 Task: Select Smart Home Devices from Echo & Alexa. Add to cart Amazon Smart Smoke Detector (Smart Smoke Alarm with Alexa)-2-. Place order for _x000D_
29730 SW Lancelot Ln_x000D_
Wilsonville, Oregon(OR), 97070, Cell Number (503) 682-3913
Action: Mouse moved to (242, 107)
Screenshot: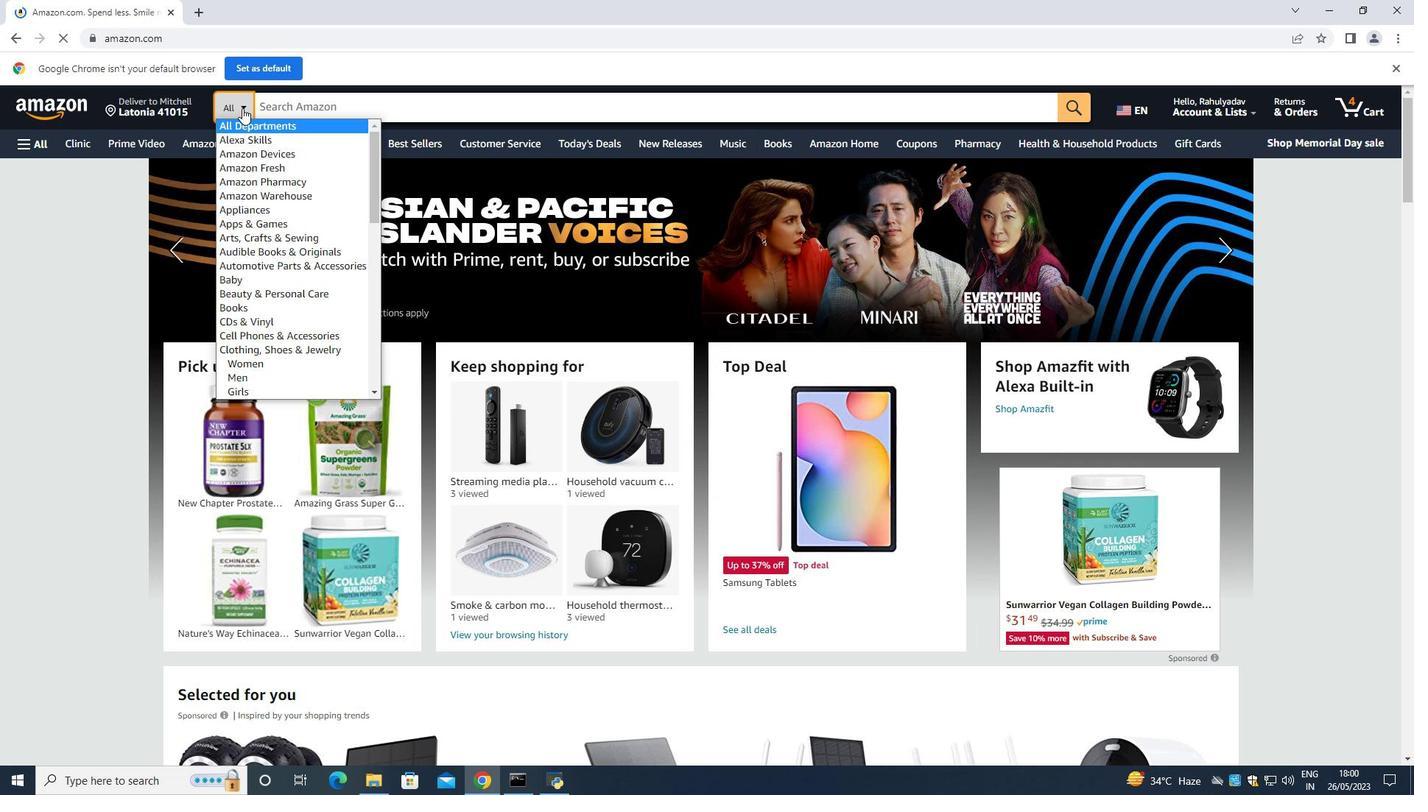 
Action: Mouse pressed left at (242, 107)
Screenshot: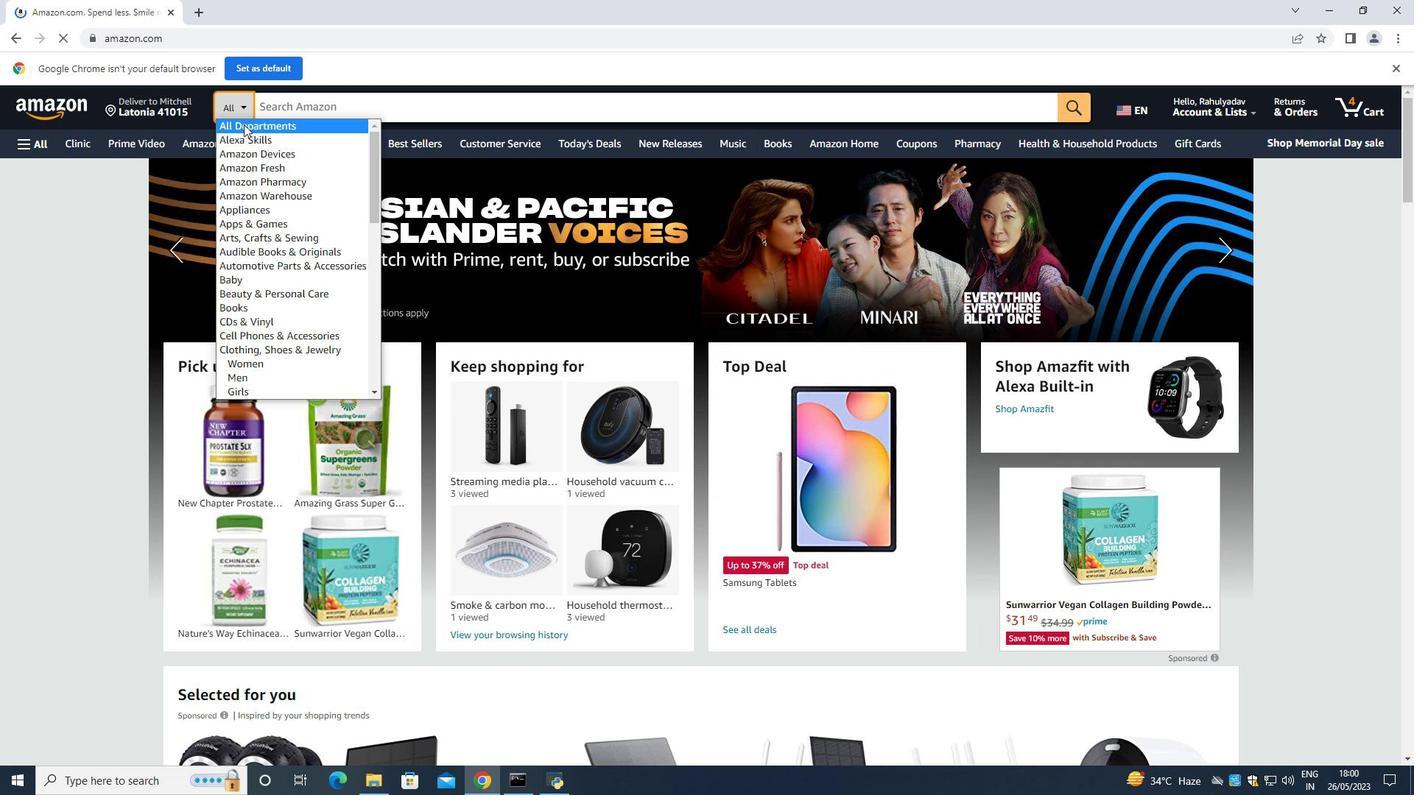 
Action: Mouse moved to (243, 197)
Screenshot: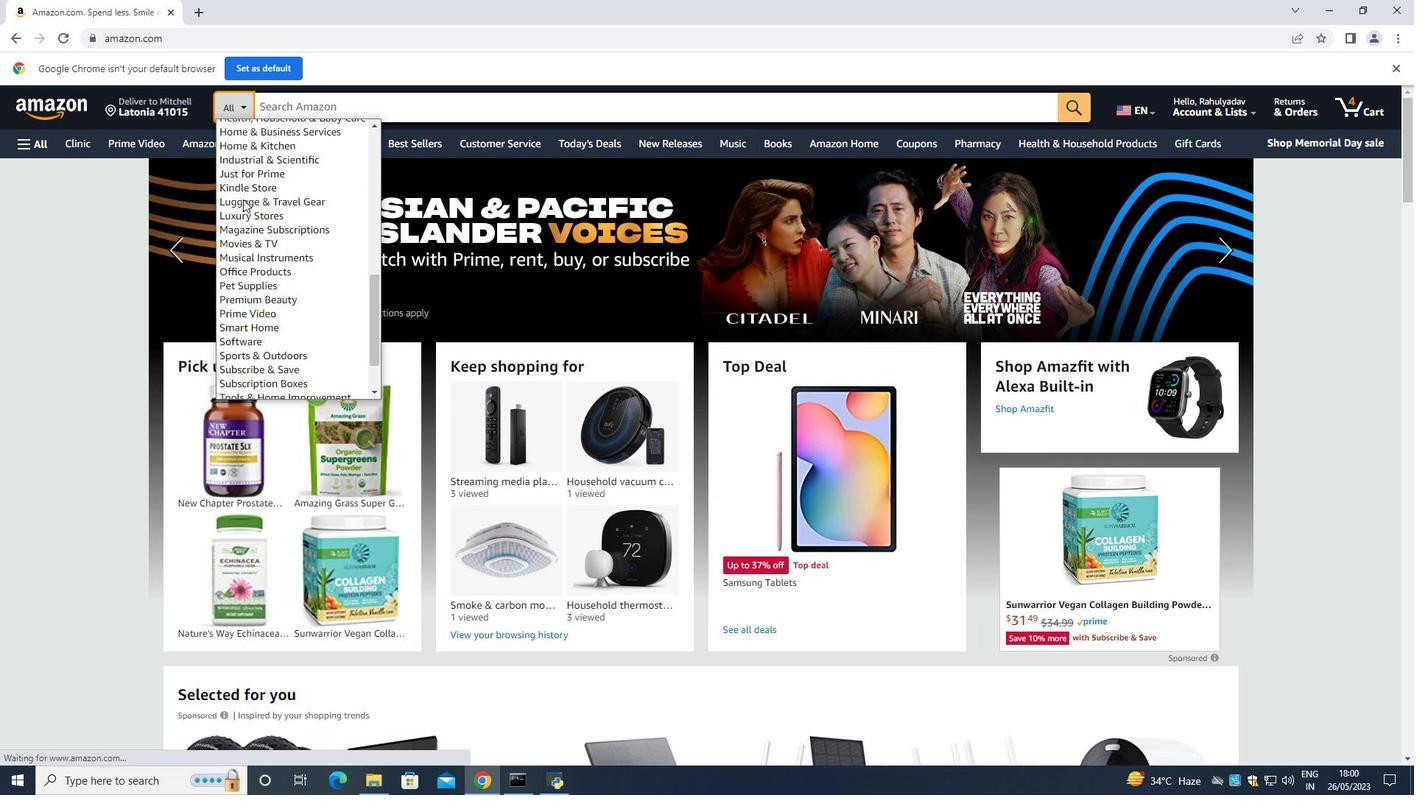 
Action: Mouse scrolled (243, 196) with delta (0, 0)
Screenshot: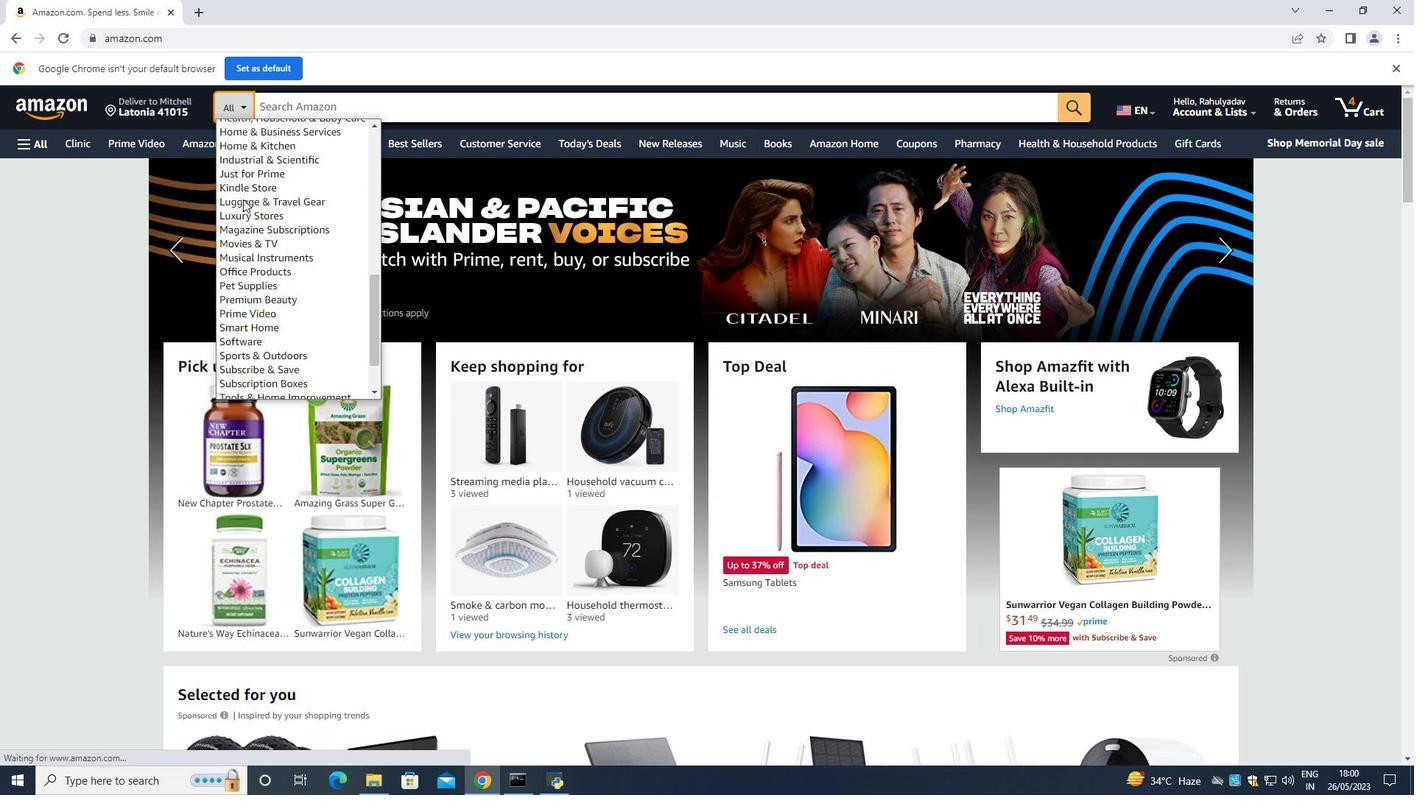 
Action: Mouse moved to (243, 198)
Screenshot: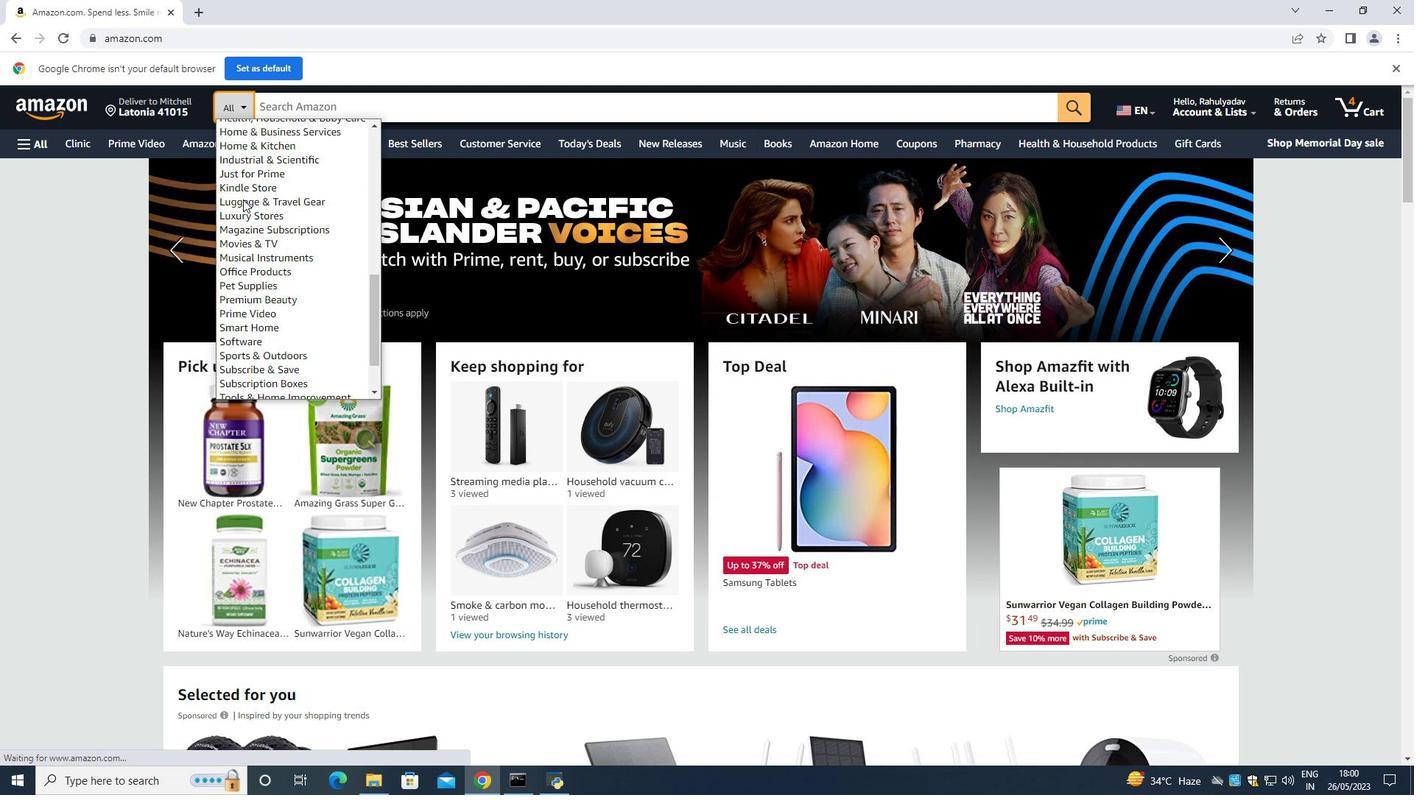 
Action: Mouse scrolled (243, 198) with delta (0, 0)
Screenshot: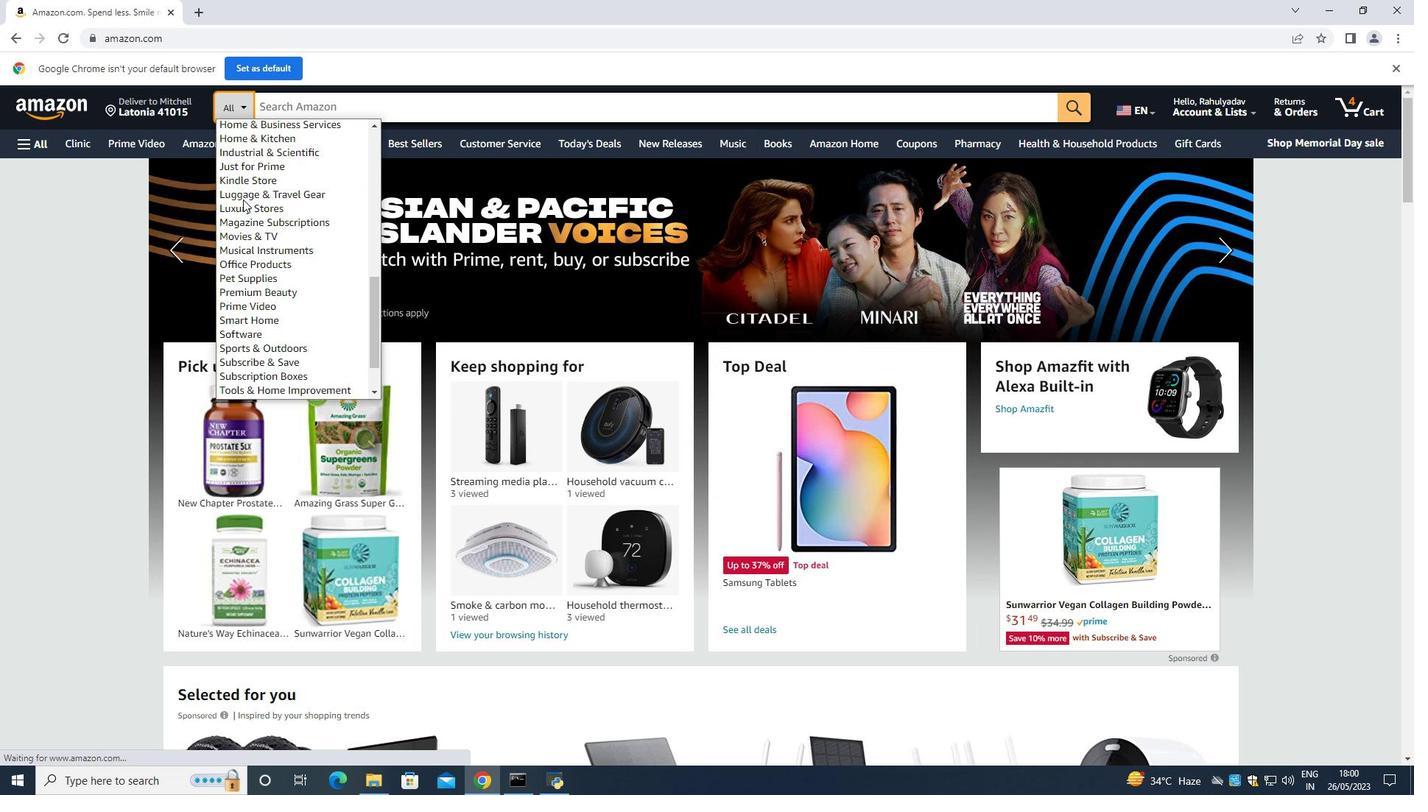 
Action: Mouse moved to (243, 199)
Screenshot: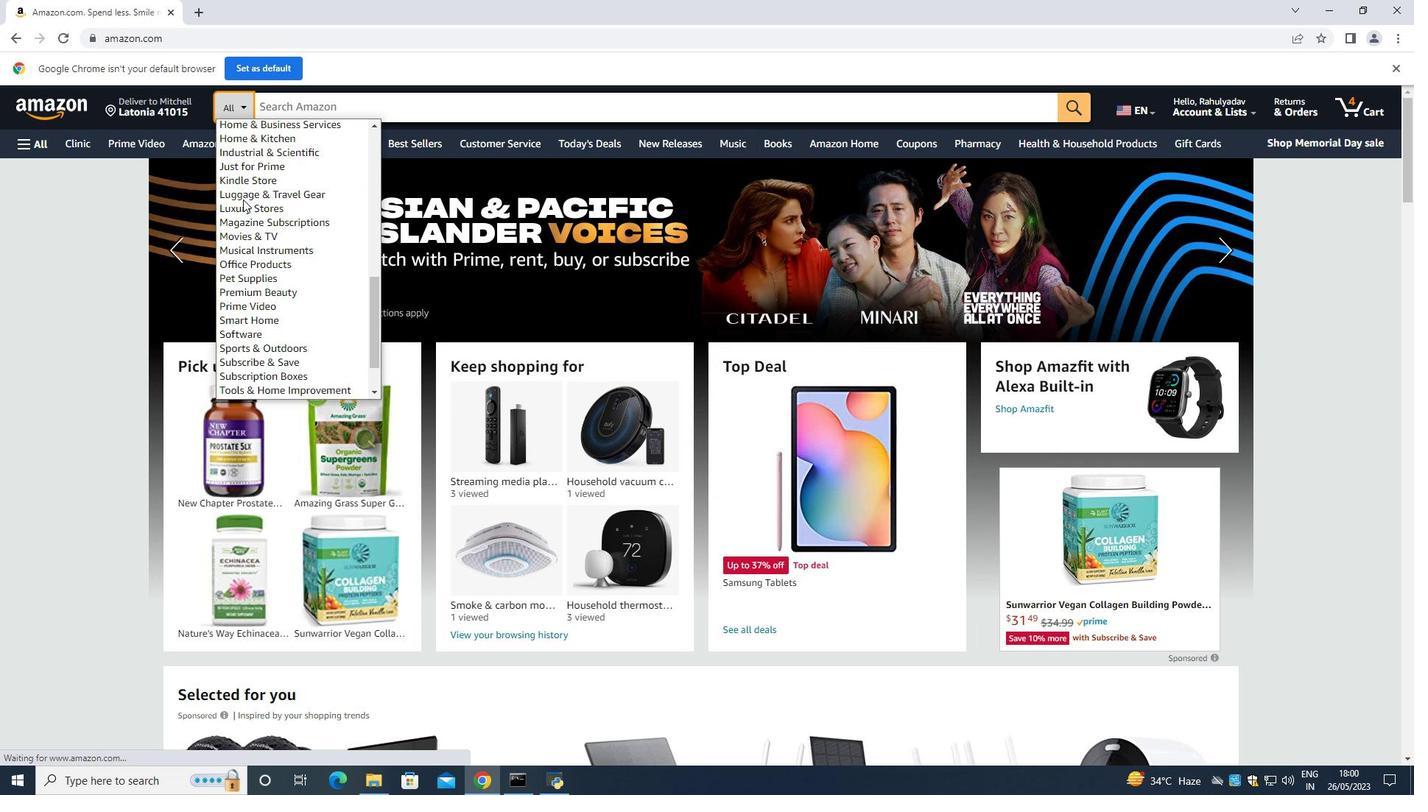 
Action: Mouse scrolled (243, 198) with delta (0, 0)
Screenshot: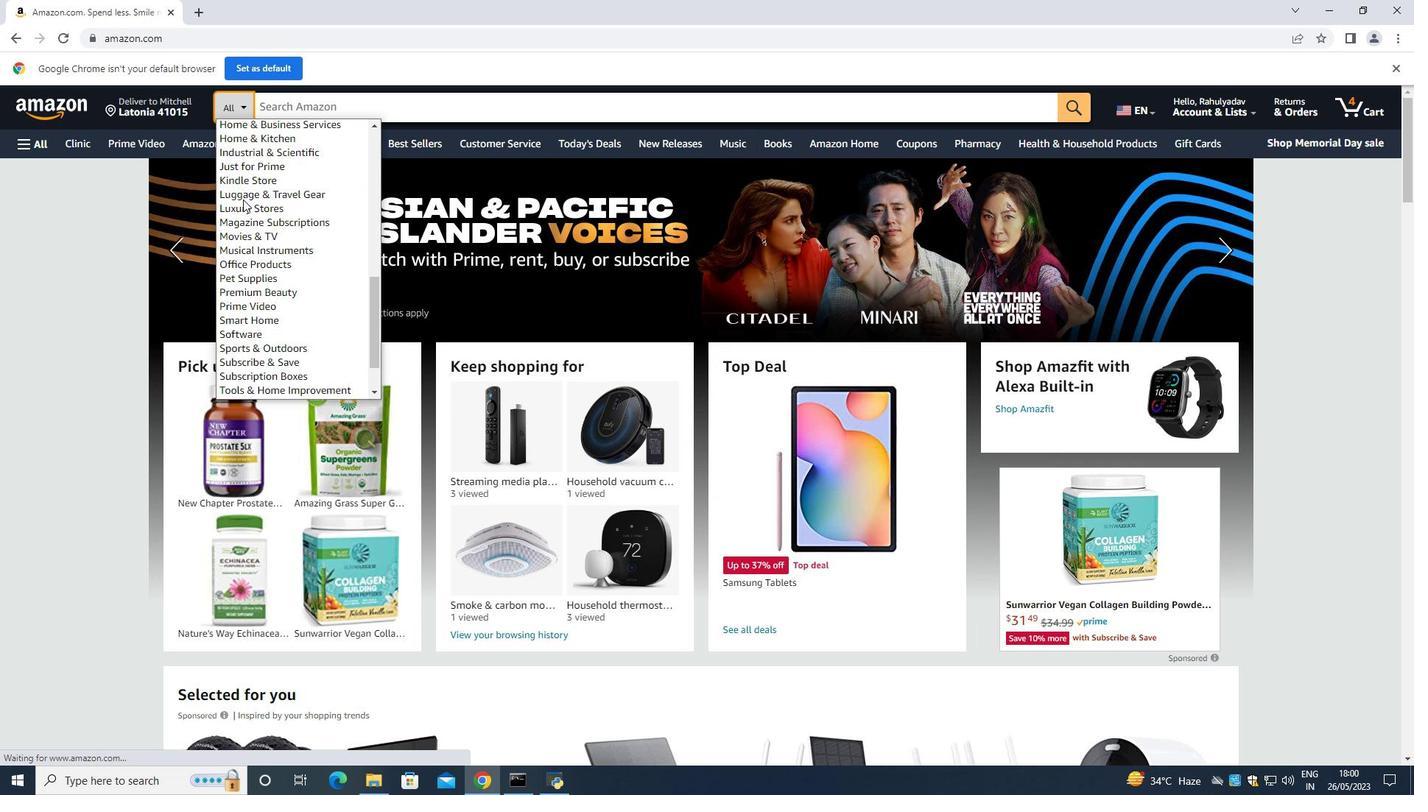 
Action: Mouse scrolled (243, 198) with delta (0, 0)
Screenshot: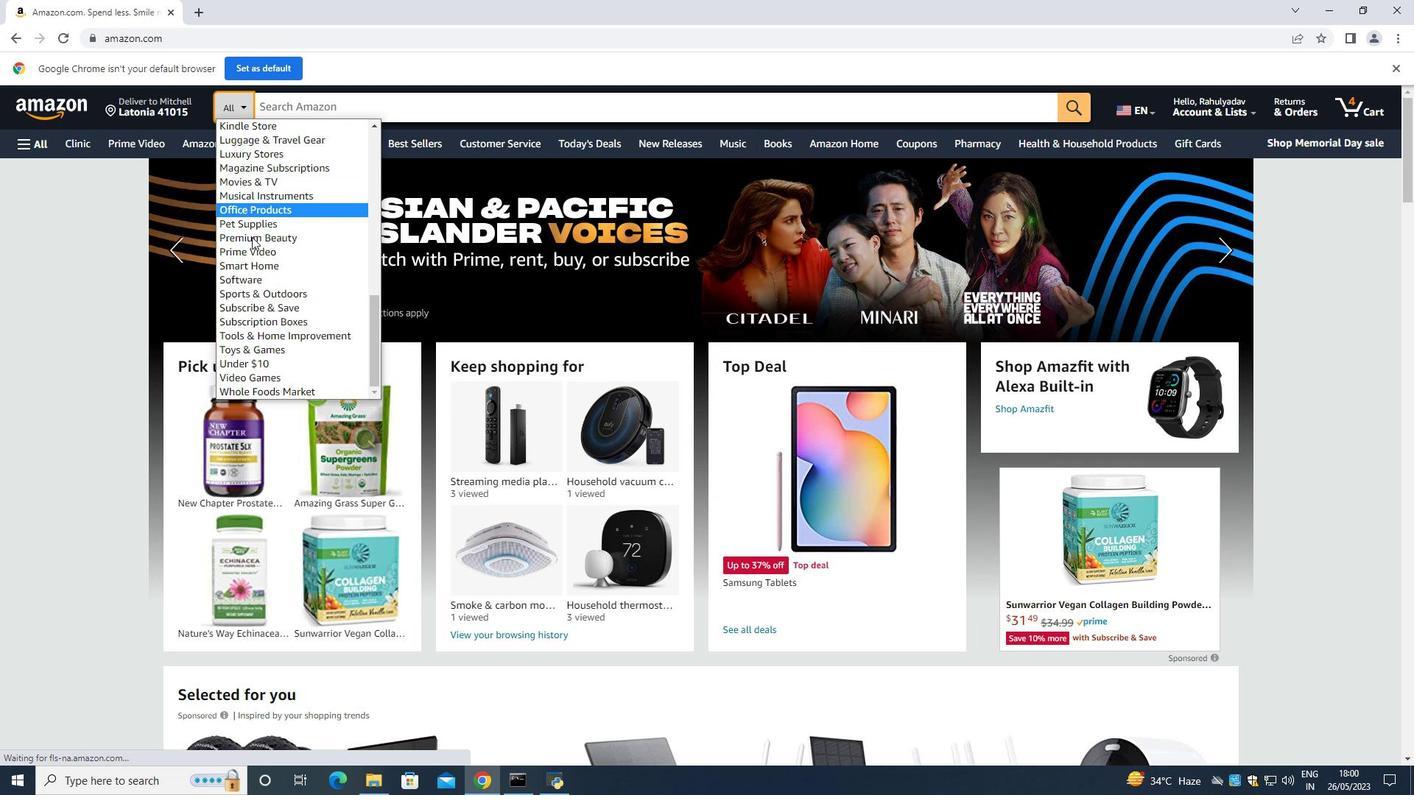 
Action: Mouse scrolled (243, 198) with delta (0, 0)
Screenshot: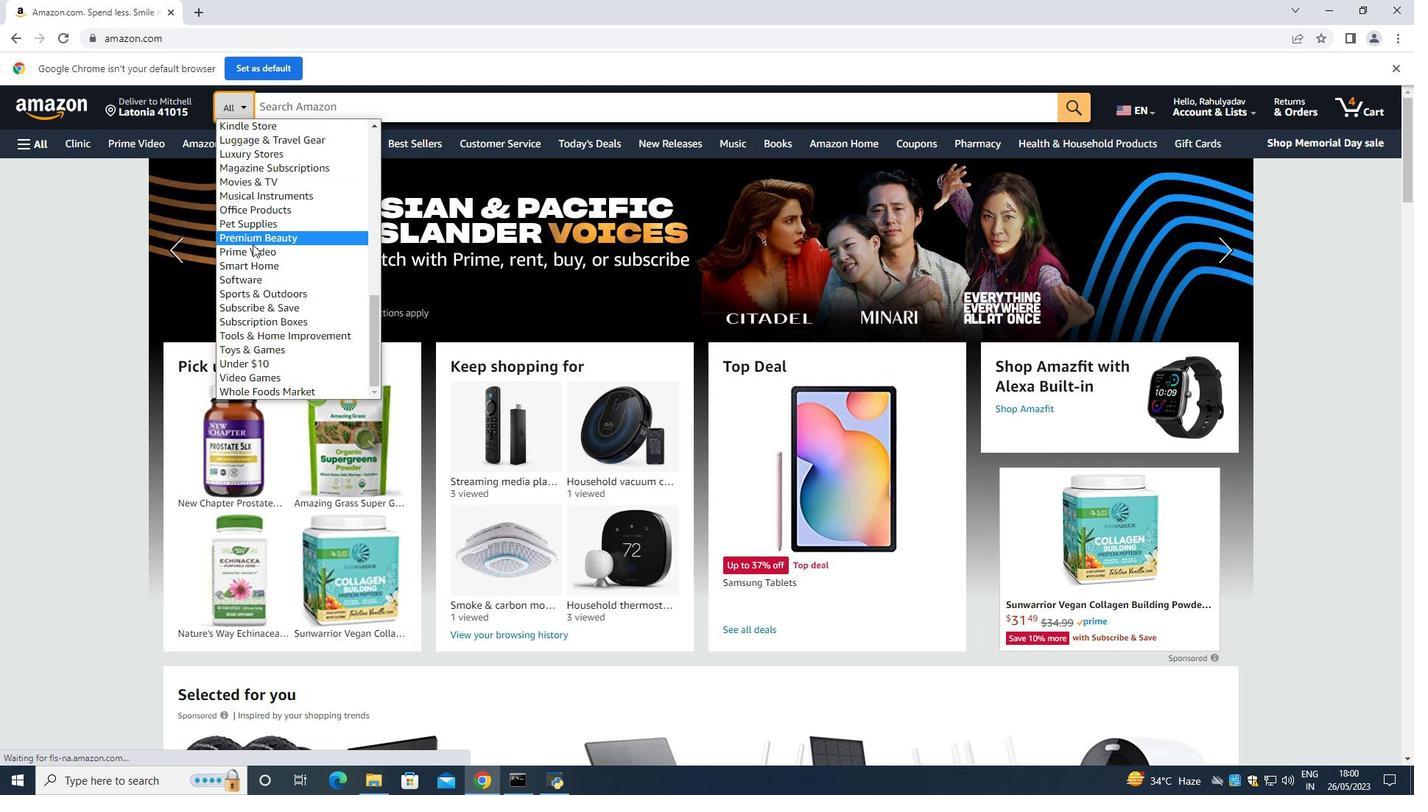 
Action: Mouse moved to (252, 247)
Screenshot: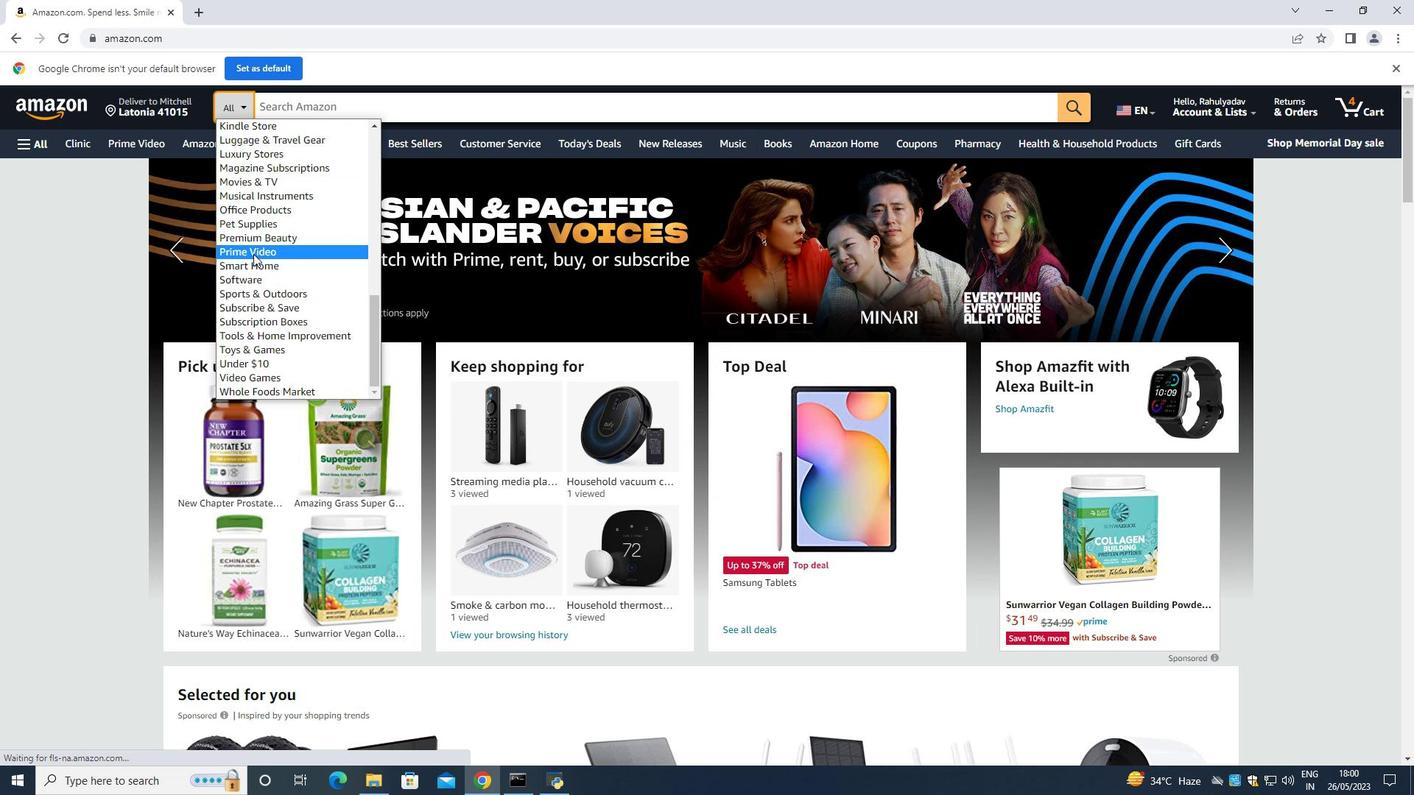 
Action: Mouse scrolled (252, 246) with delta (0, 0)
Screenshot: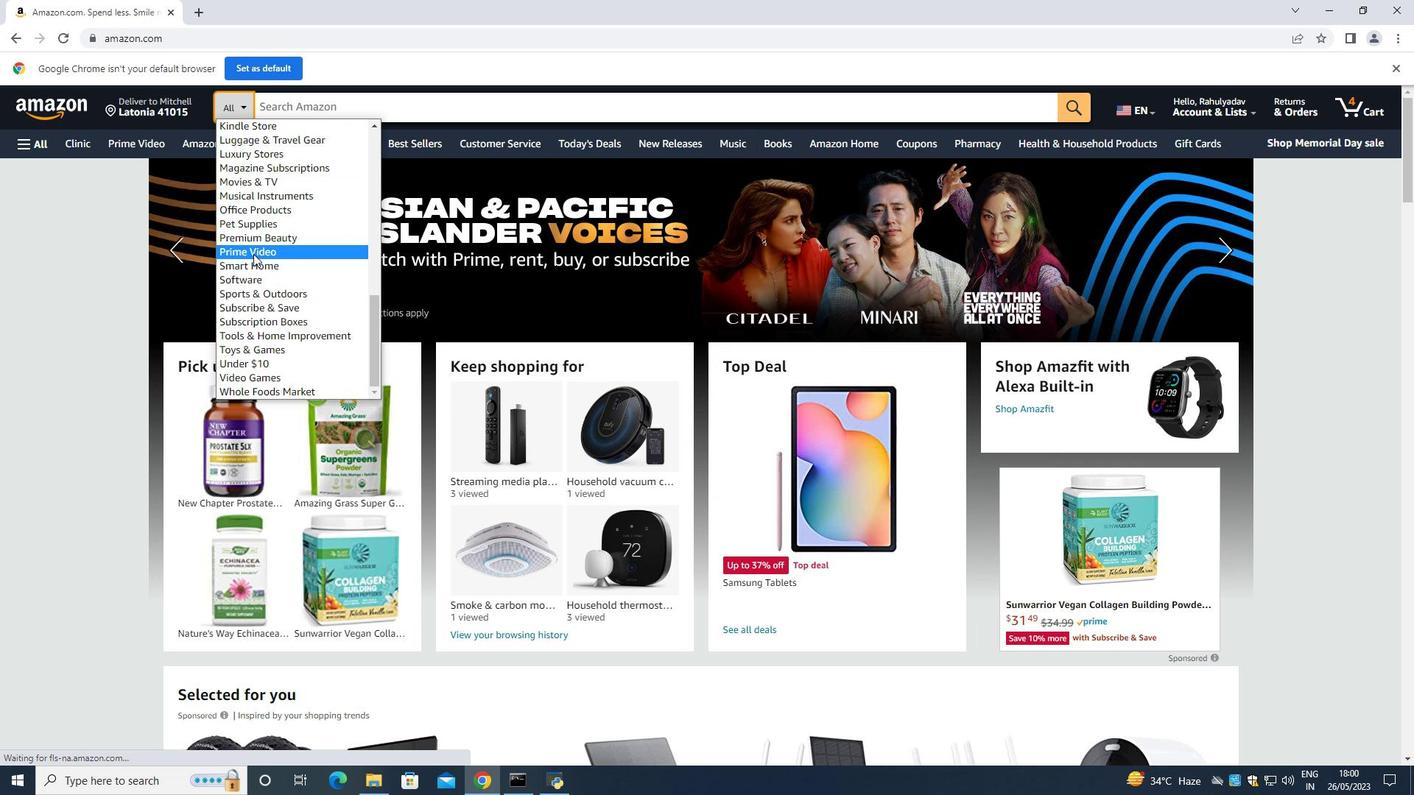 
Action: Mouse moved to (252, 249)
Screenshot: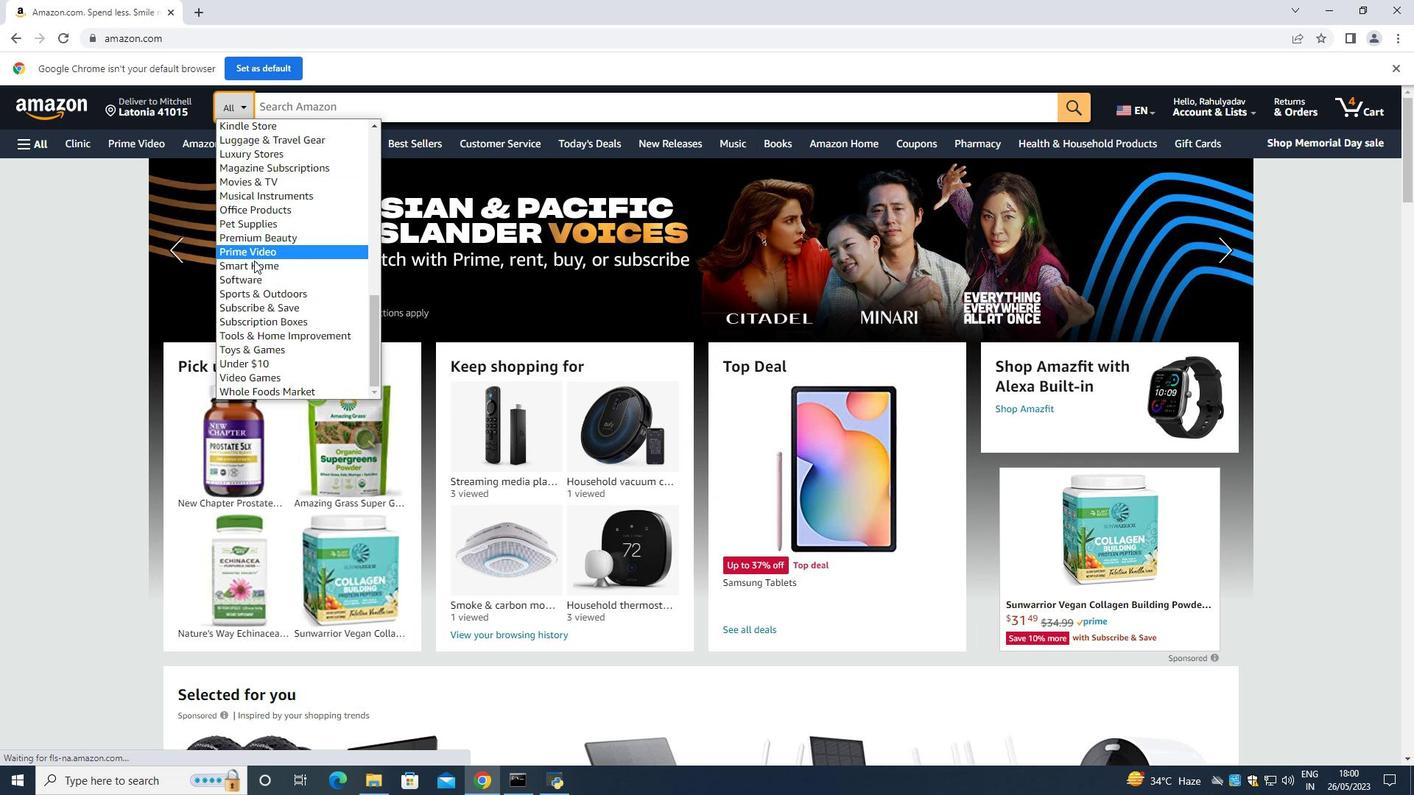 
Action: Mouse scrolled (252, 249) with delta (0, 0)
Screenshot: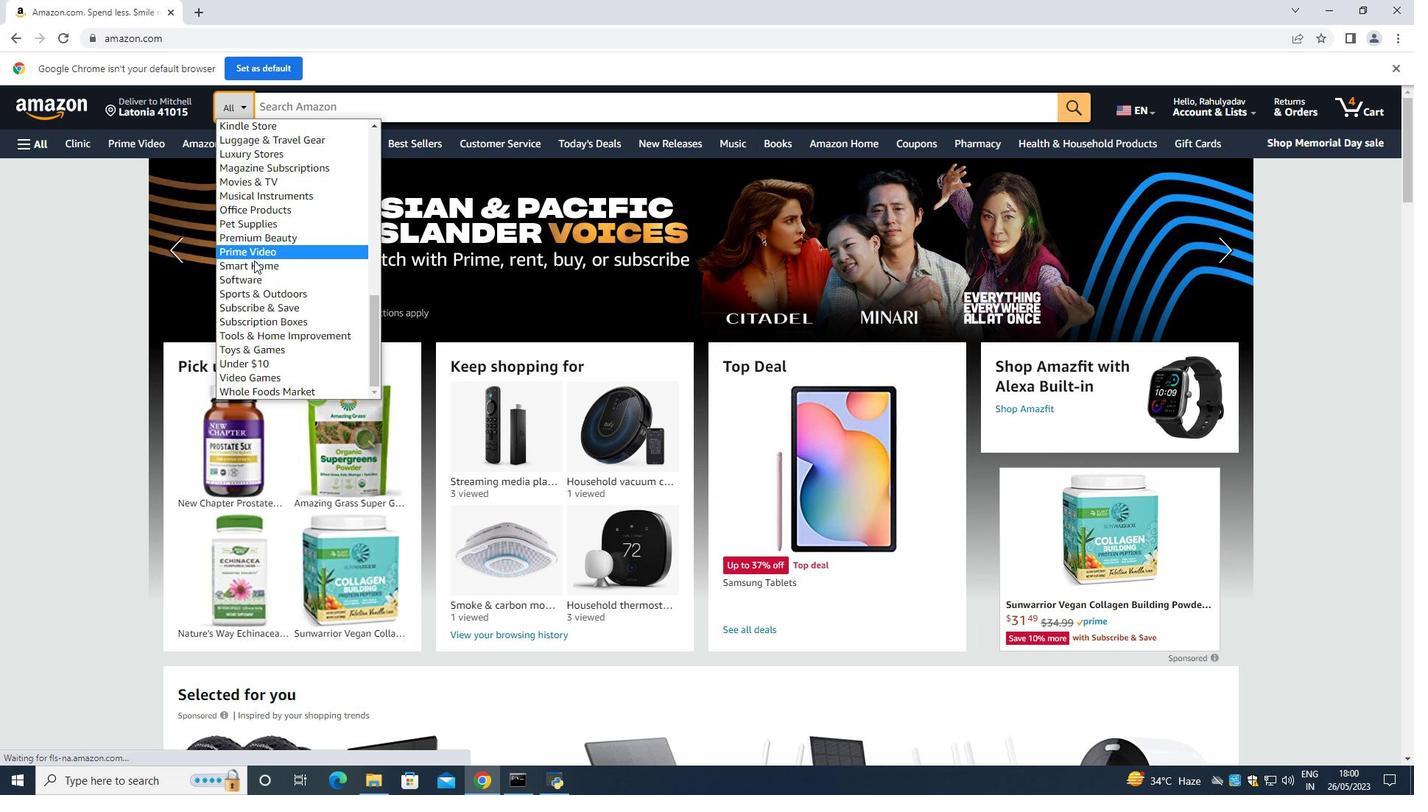 
Action: Mouse moved to (253, 251)
Screenshot: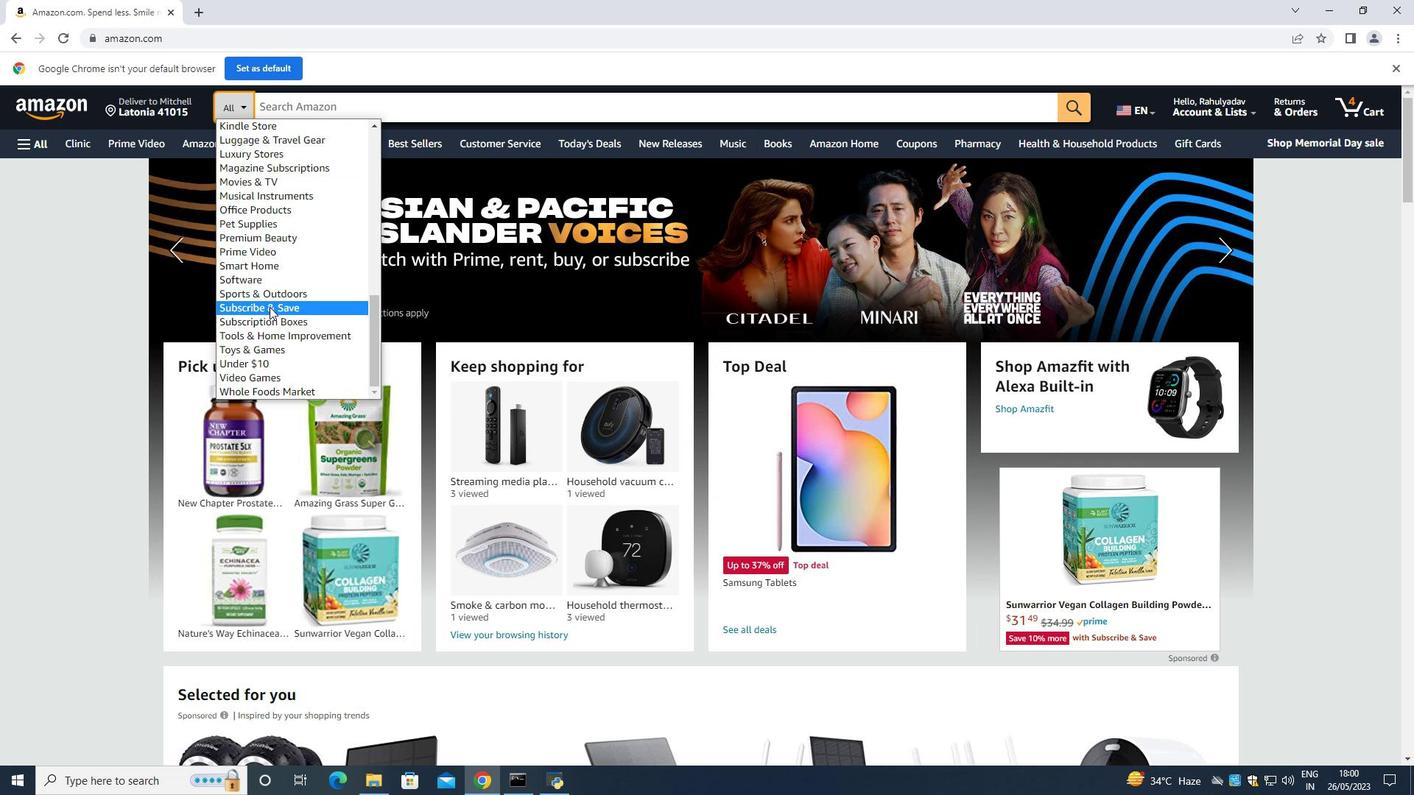 
Action: Mouse scrolled (253, 251) with delta (0, 0)
Screenshot: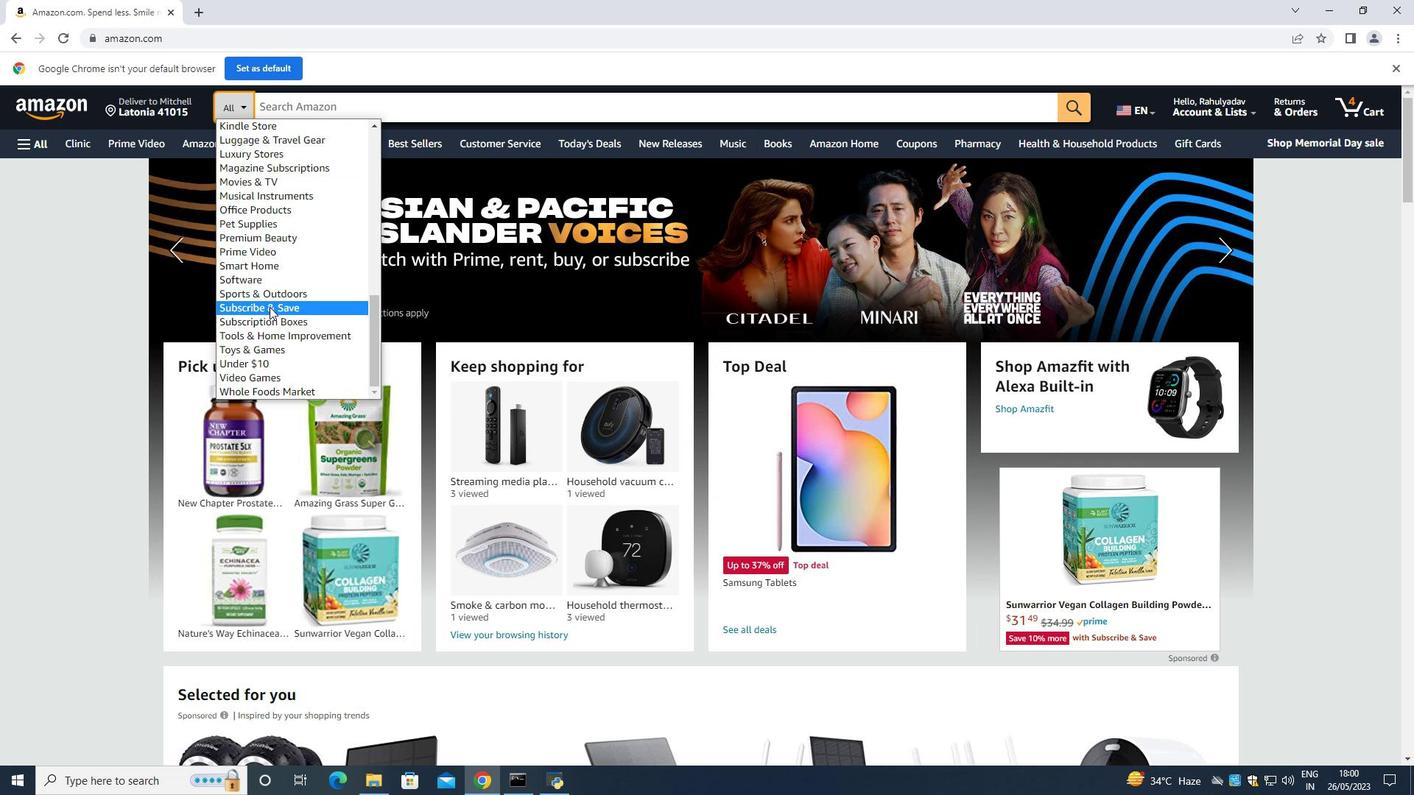 
Action: Mouse moved to (254, 257)
Screenshot: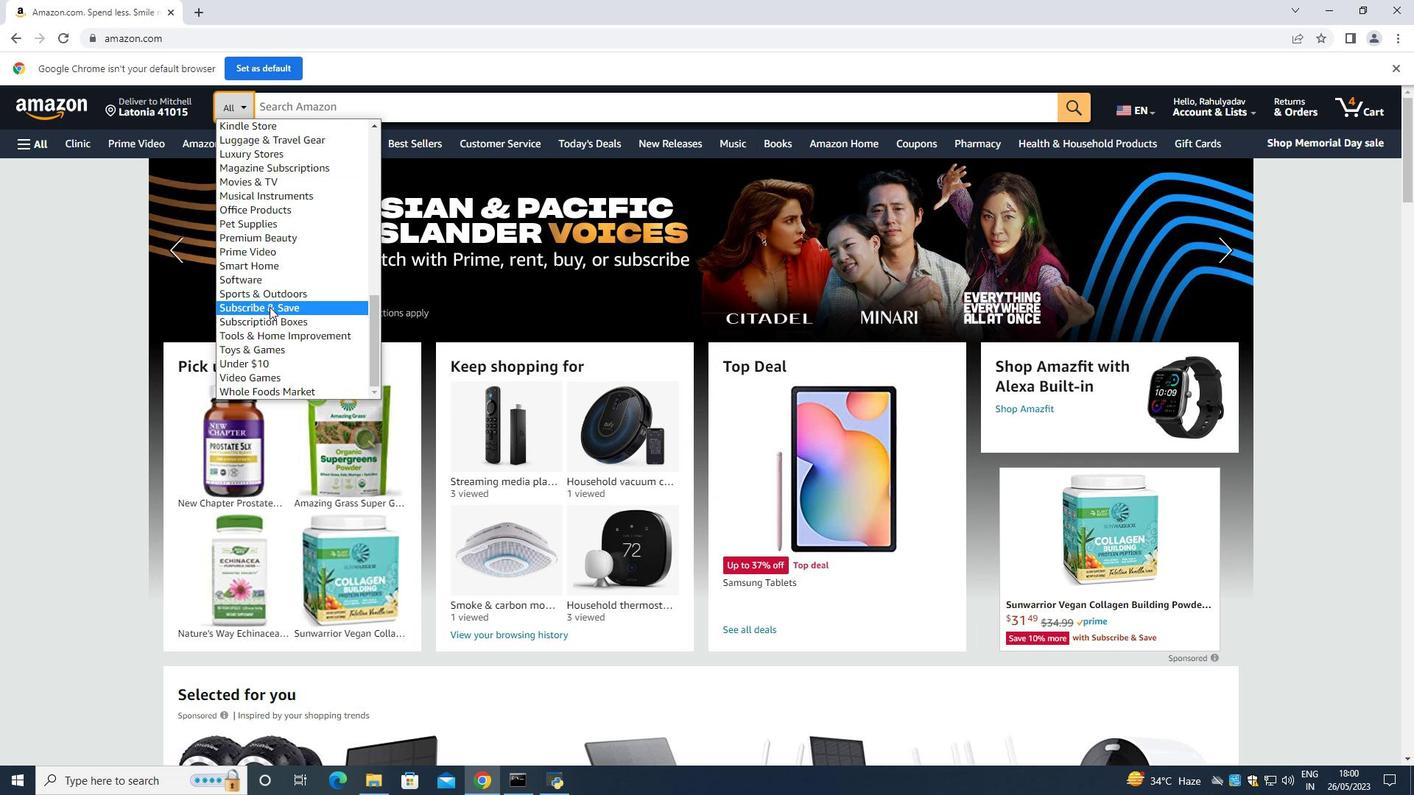 
Action: Mouse scrolled (254, 256) with delta (0, 0)
Screenshot: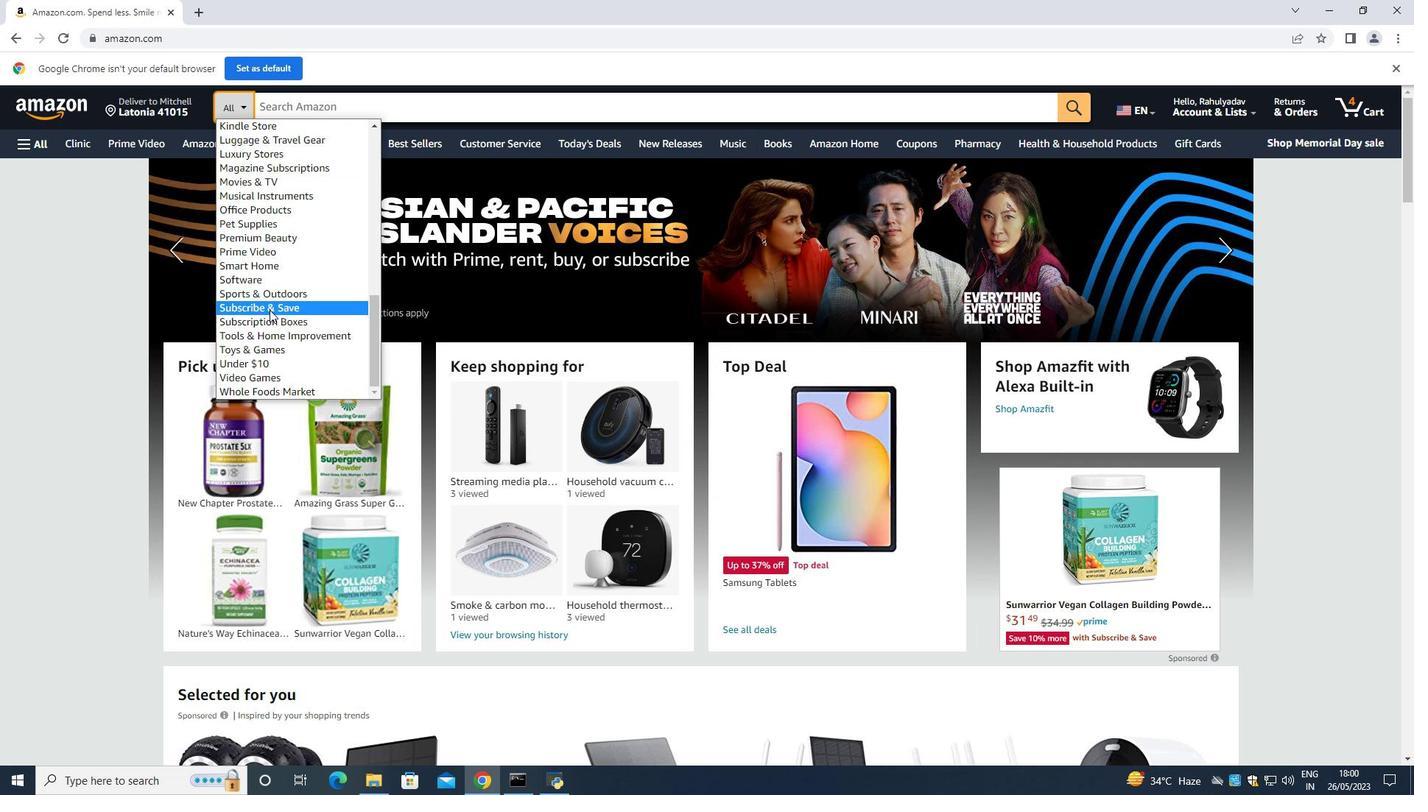 
Action: Mouse moved to (254, 261)
Screenshot: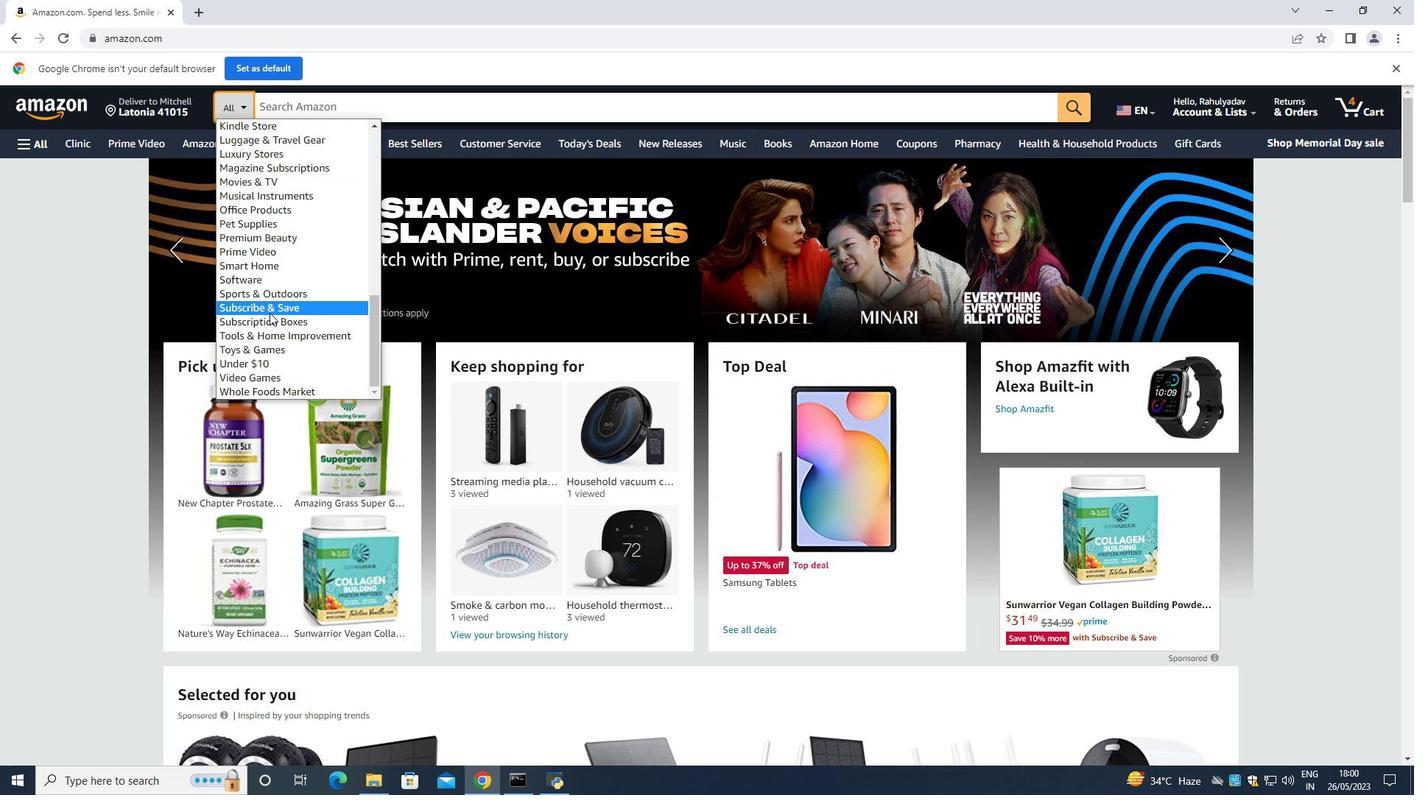 
Action: Mouse scrolled (254, 260) with delta (0, 0)
Screenshot: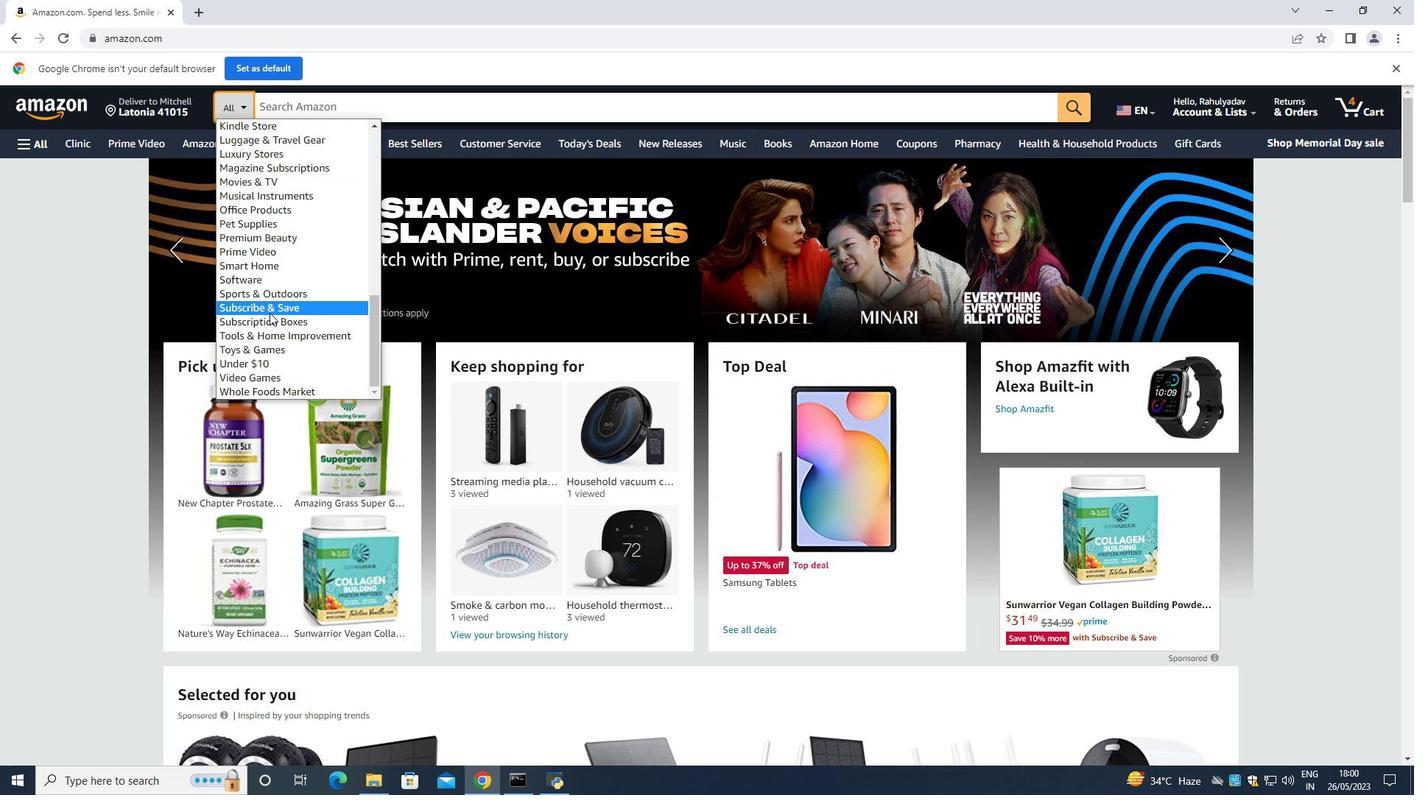 
Action: Mouse moved to (269, 306)
Screenshot: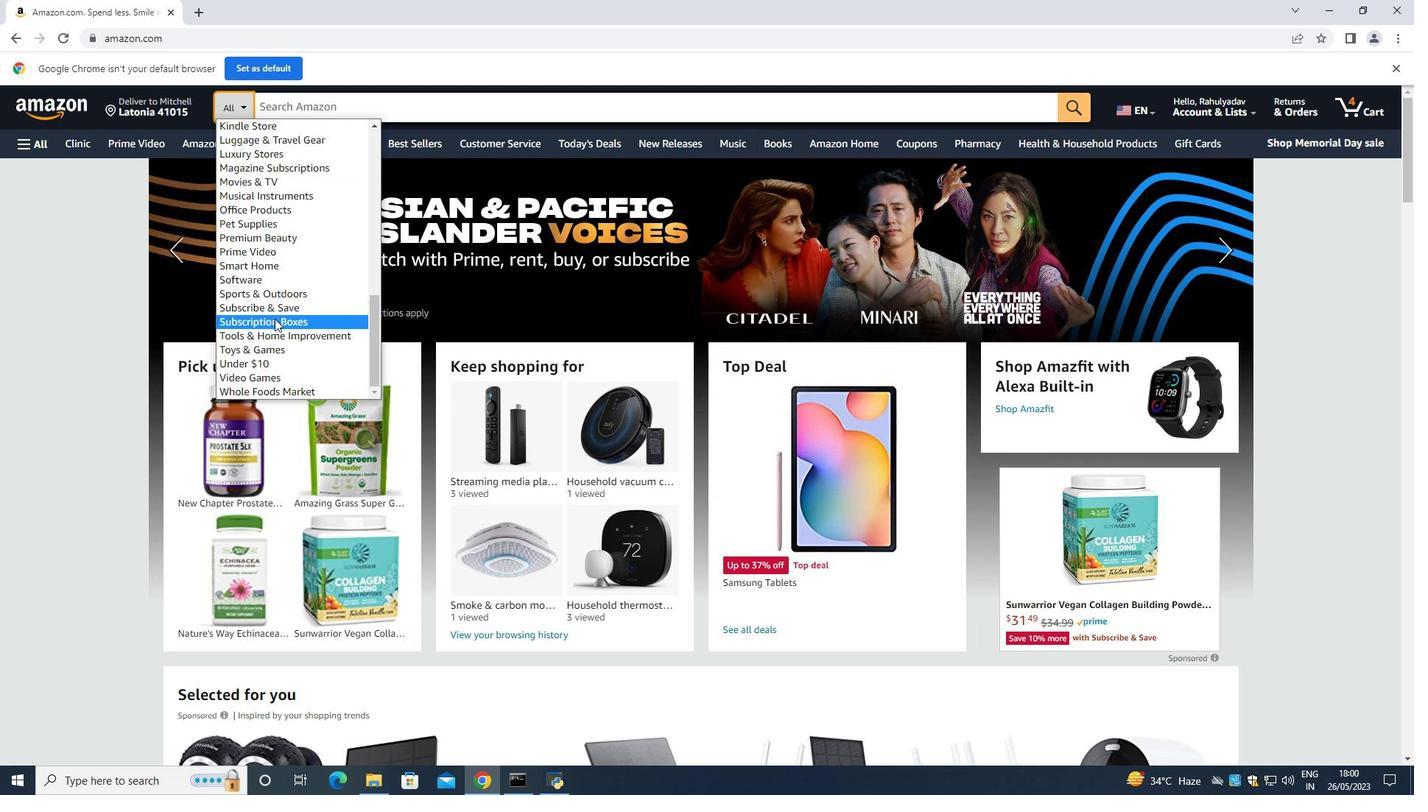 
Action: Mouse scrolled (269, 305) with delta (0, 0)
Screenshot: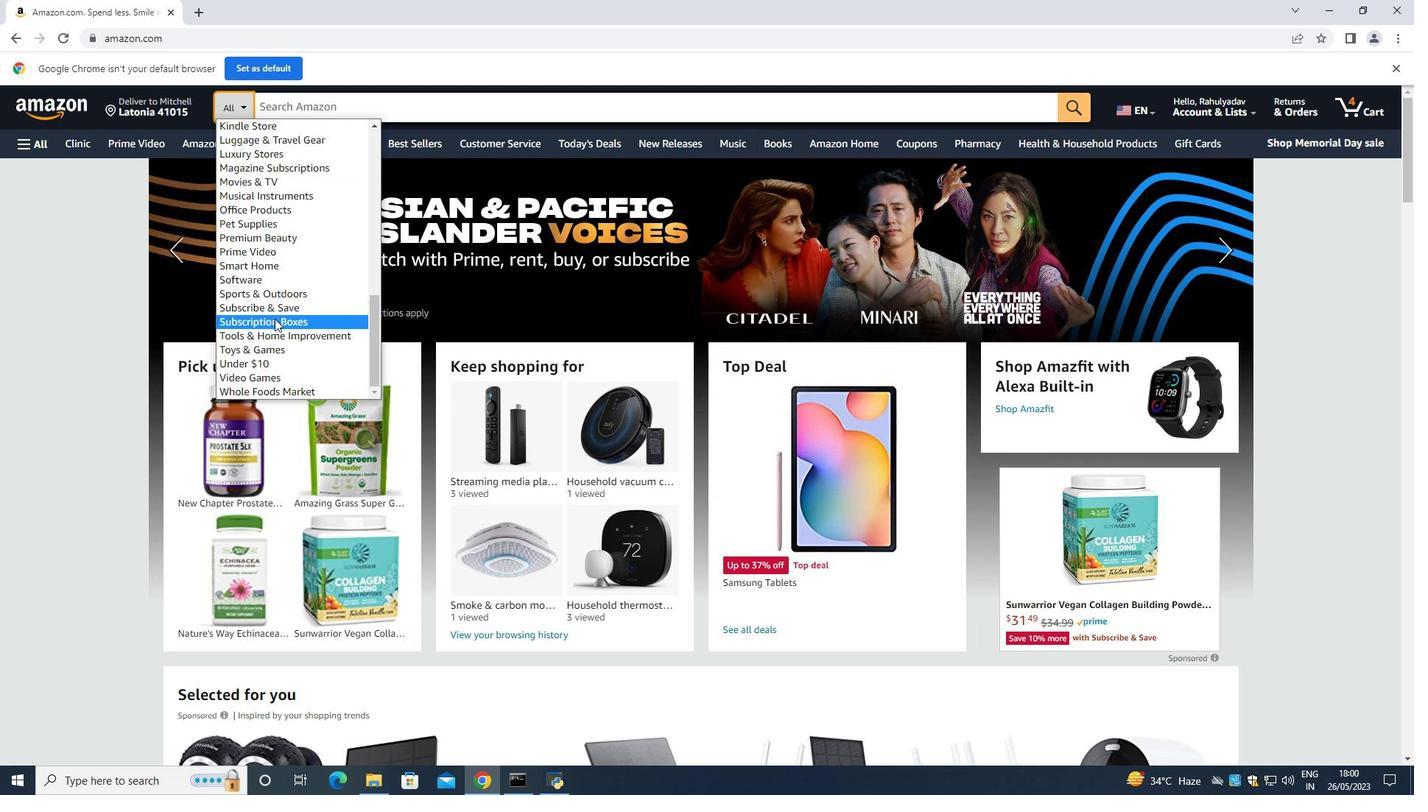 
Action: Mouse moved to (269, 309)
Screenshot: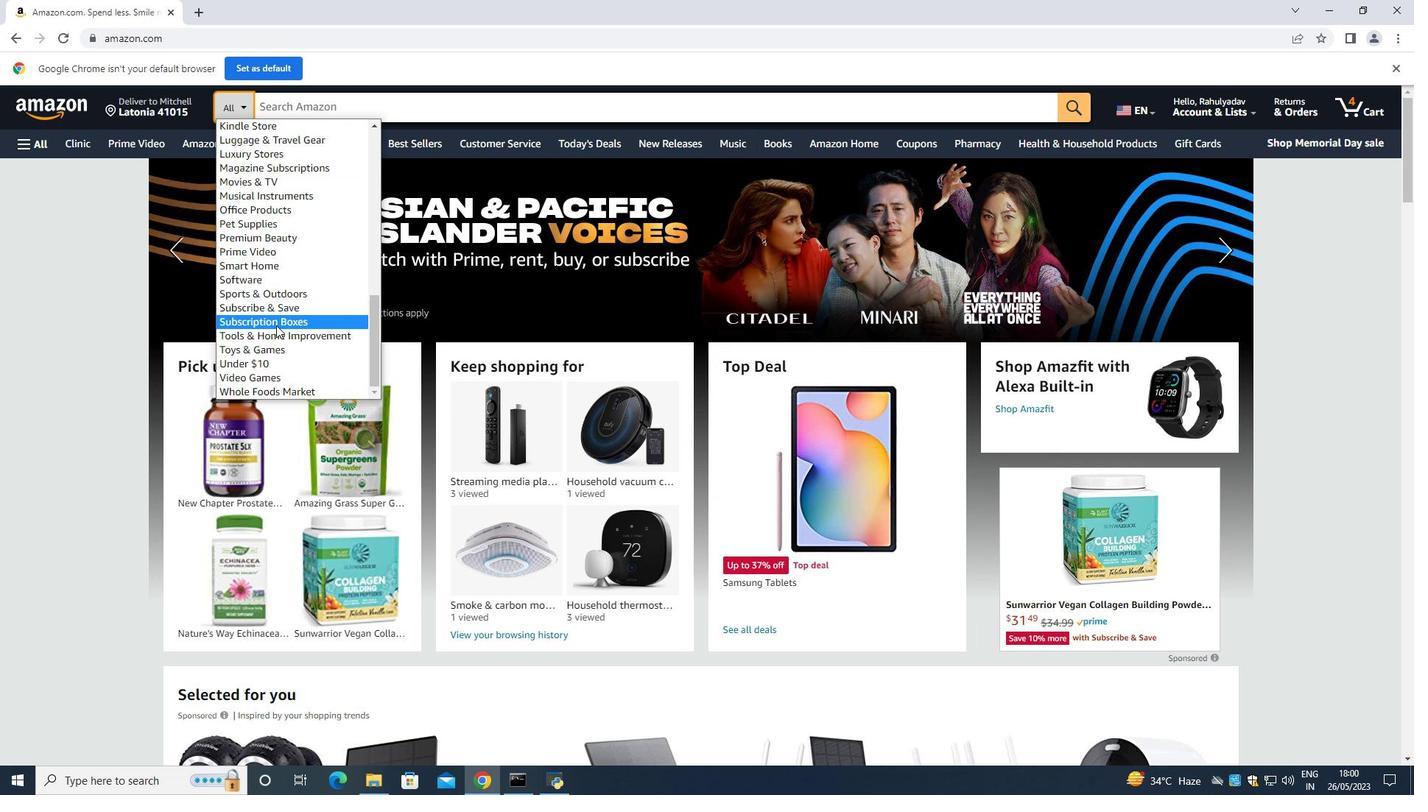 
Action: Mouse scrolled (269, 308) with delta (0, 0)
Screenshot: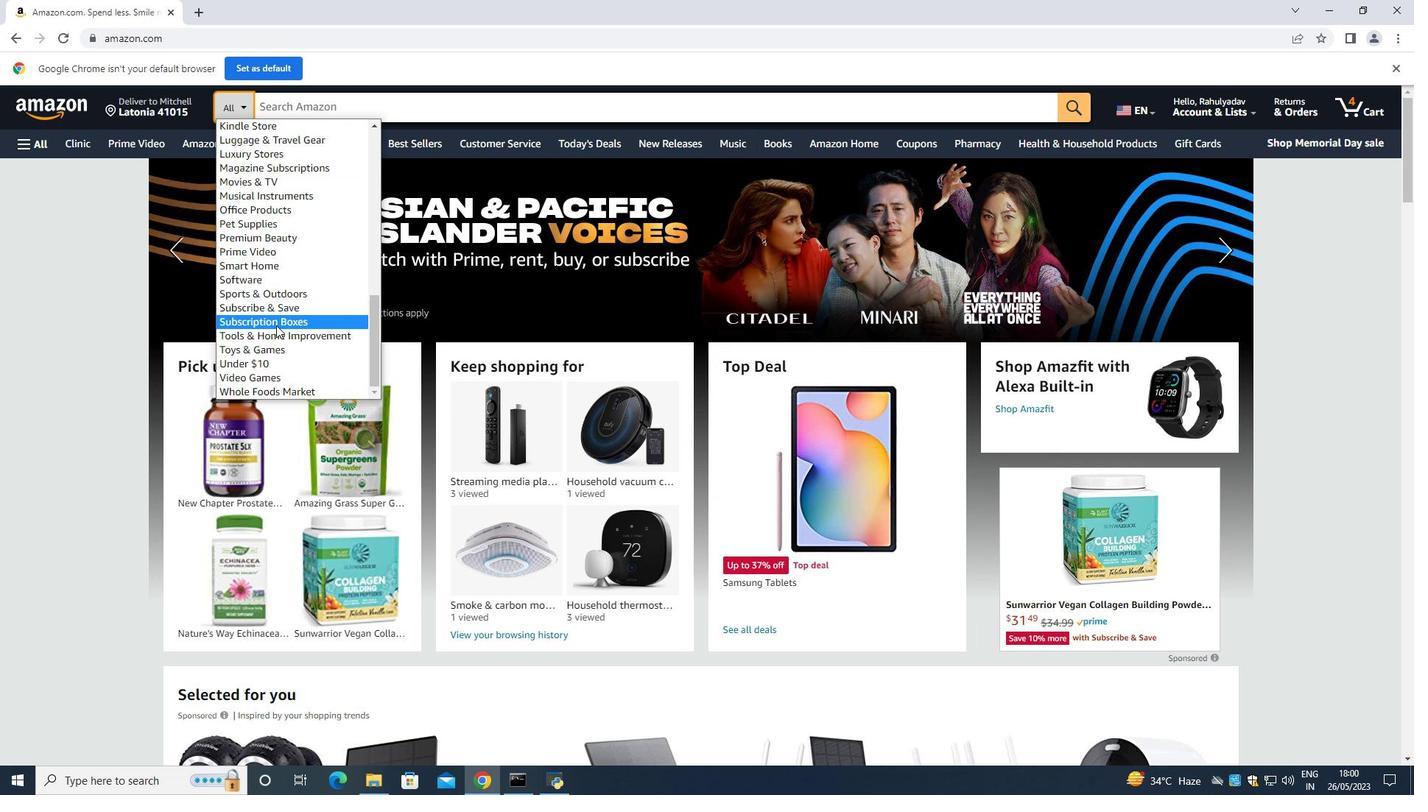 
Action: Mouse moved to (270, 315)
Screenshot: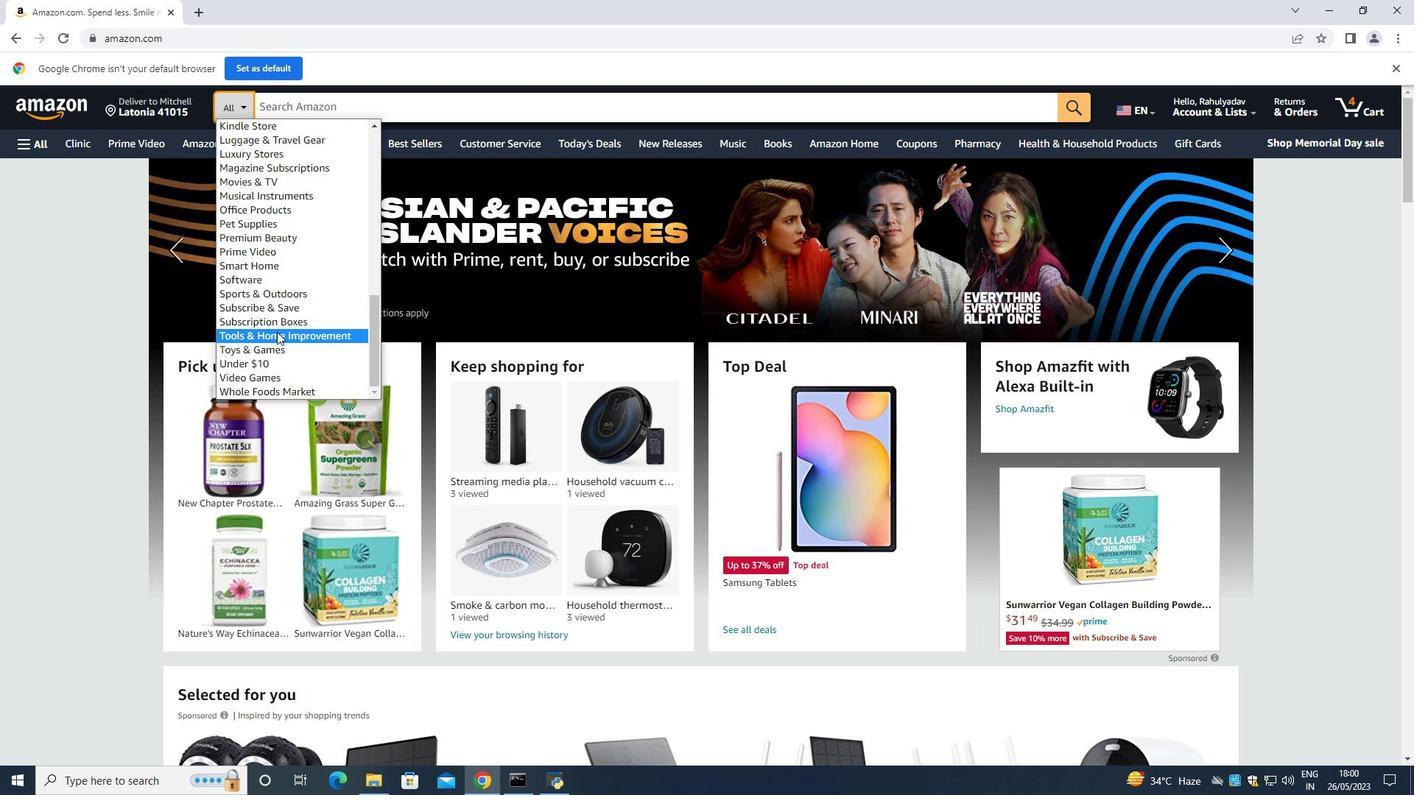 
Action: Mouse scrolled (270, 314) with delta (0, 0)
Screenshot: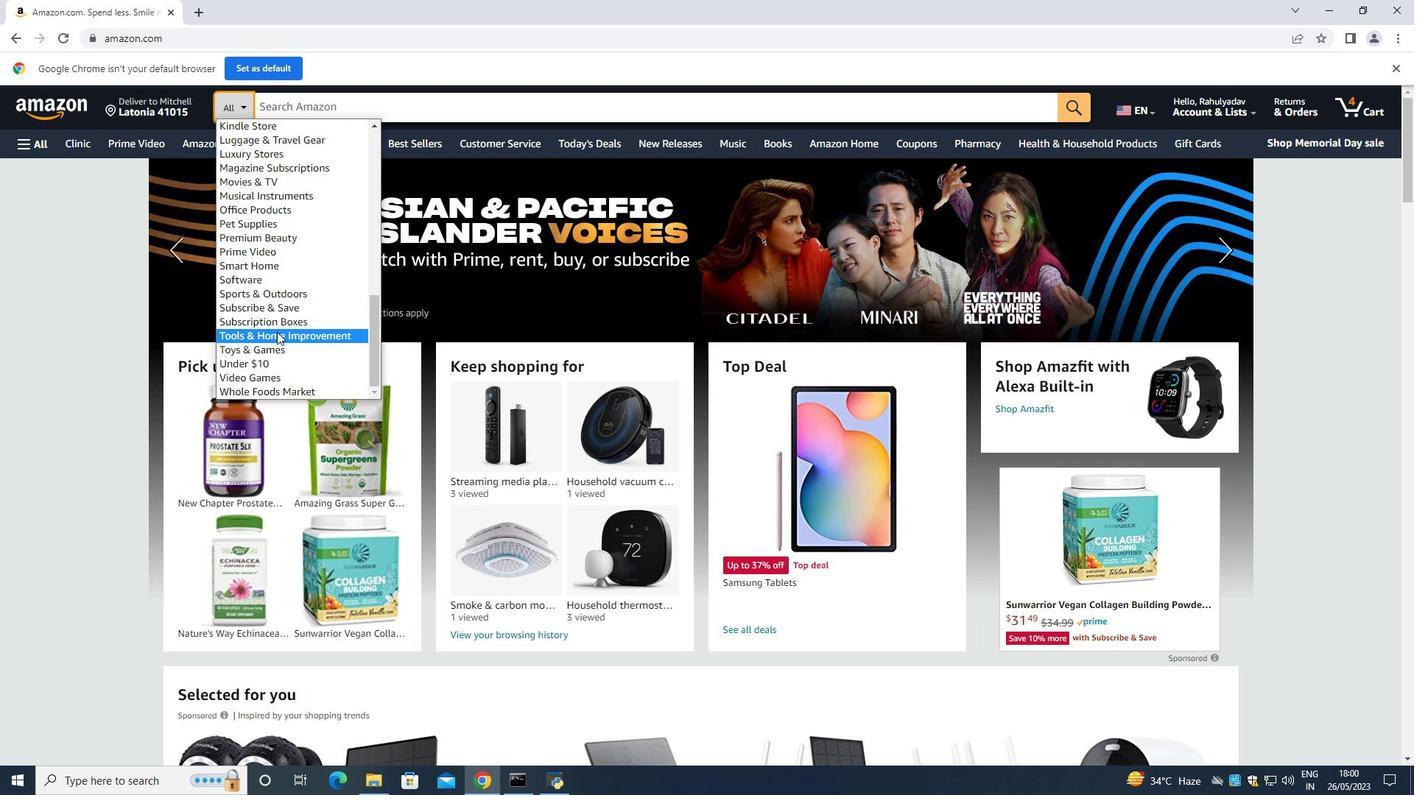 
Action: Mouse moved to (276, 330)
Screenshot: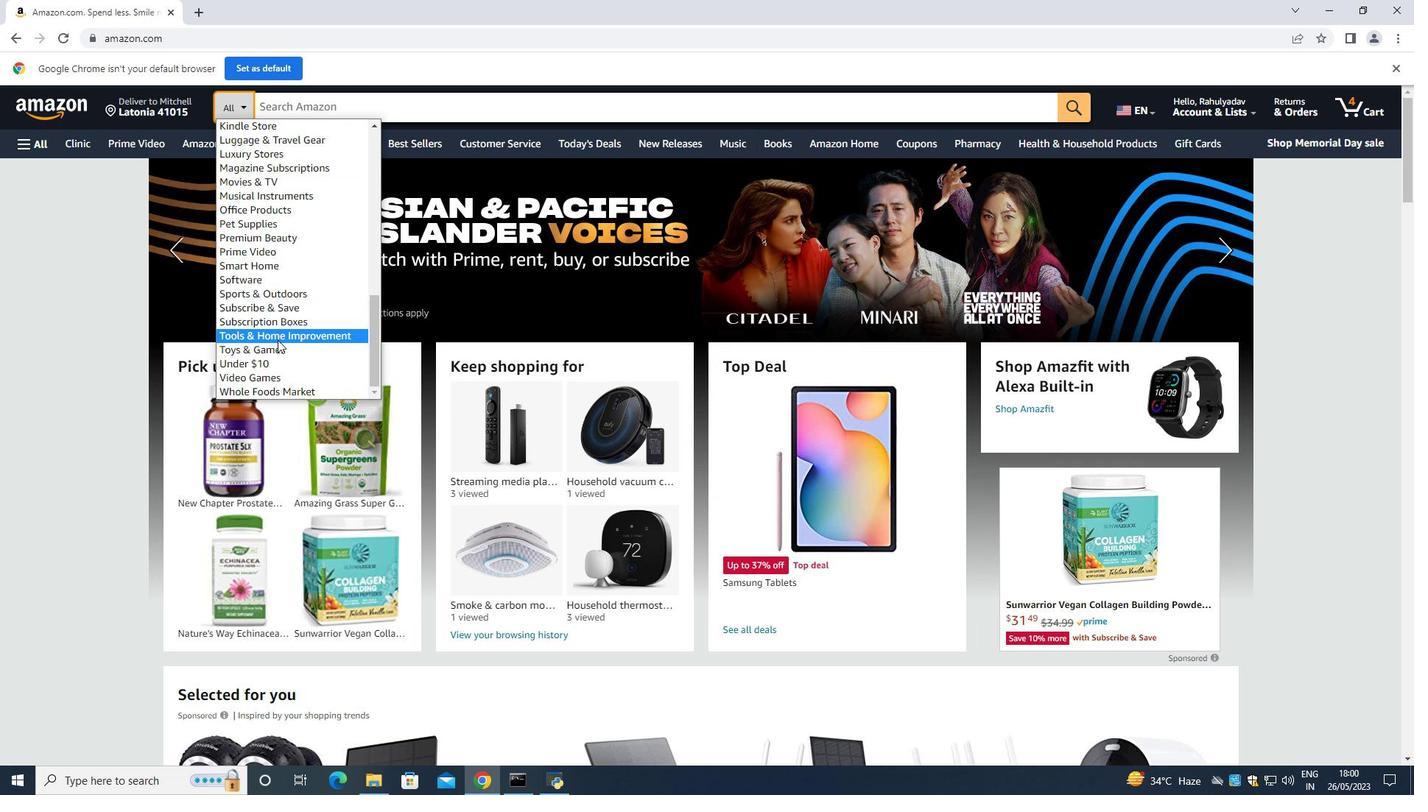 
Action: Mouse scrolled (276, 329) with delta (0, 0)
Screenshot: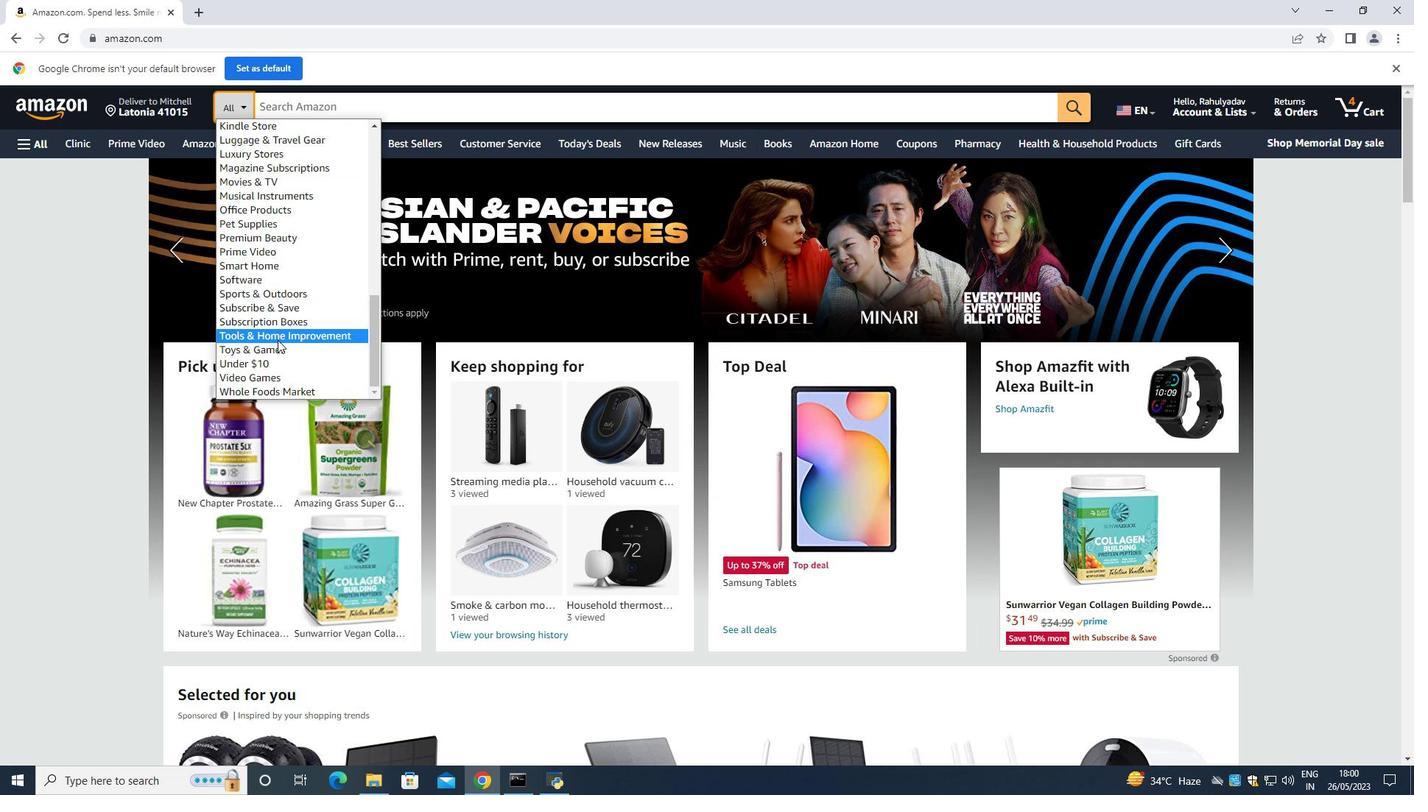 
Action: Mouse moved to (277, 332)
Screenshot: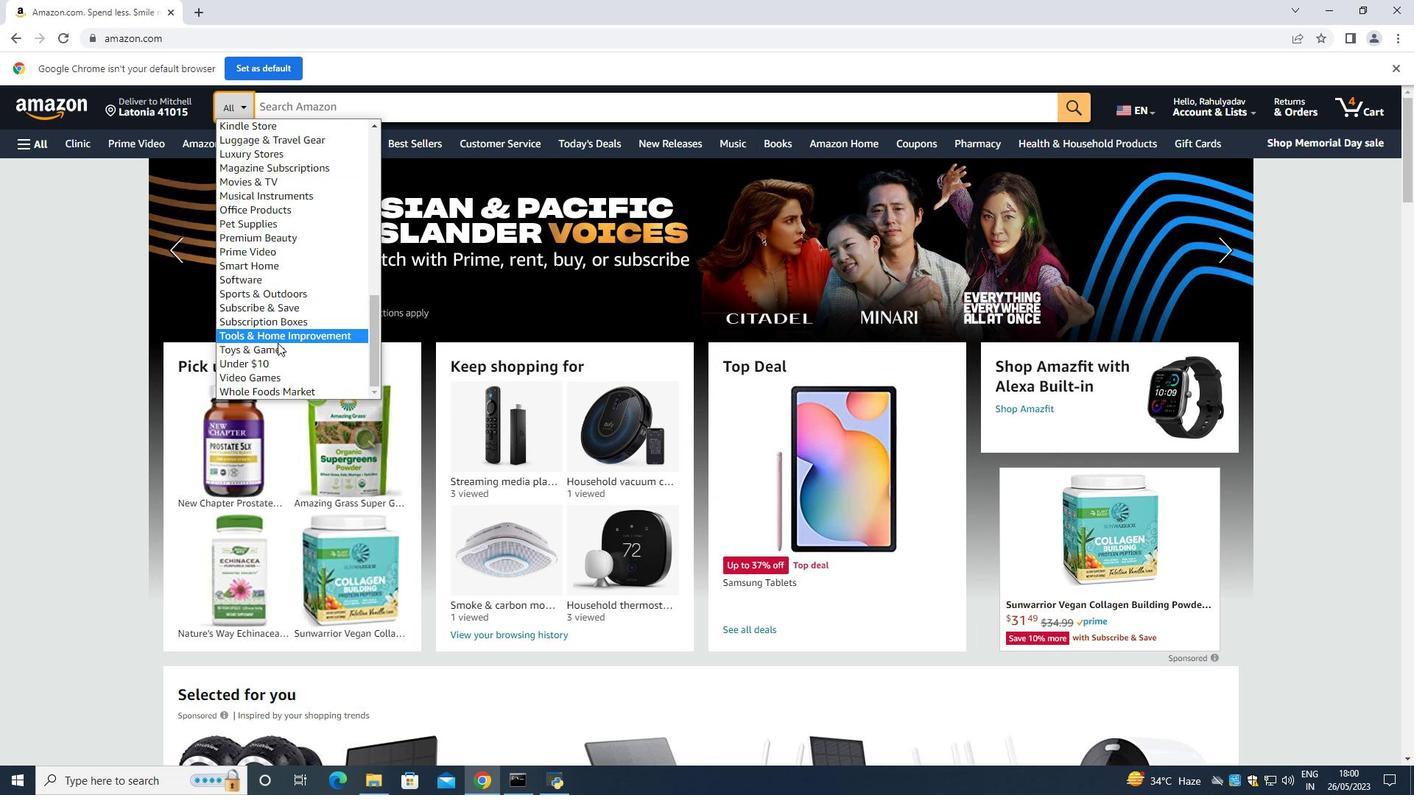 
Action: Mouse scrolled (277, 331) with delta (0, 0)
Screenshot: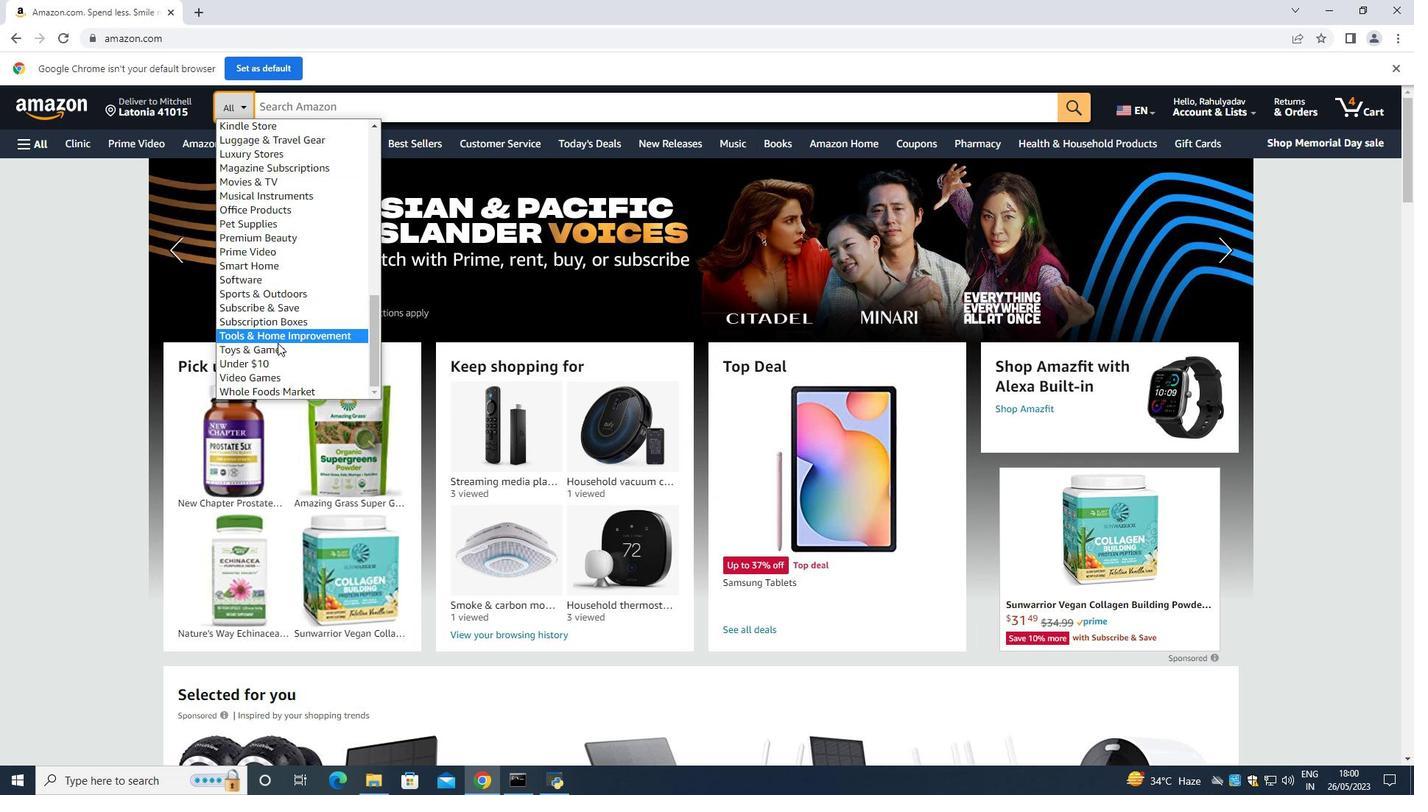
Action: Mouse moved to (278, 335)
Screenshot: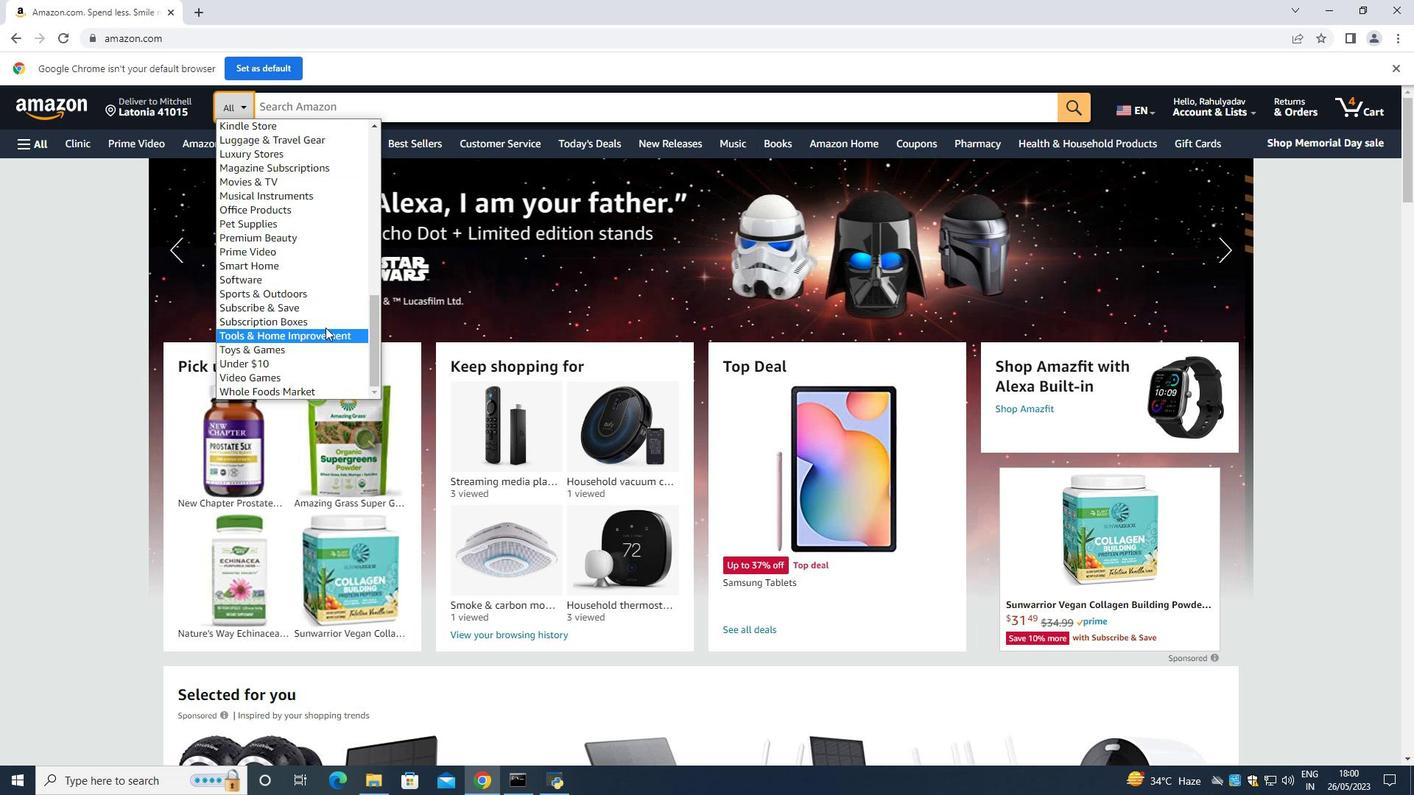 
Action: Mouse scrolled (278, 335) with delta (0, 0)
Screenshot: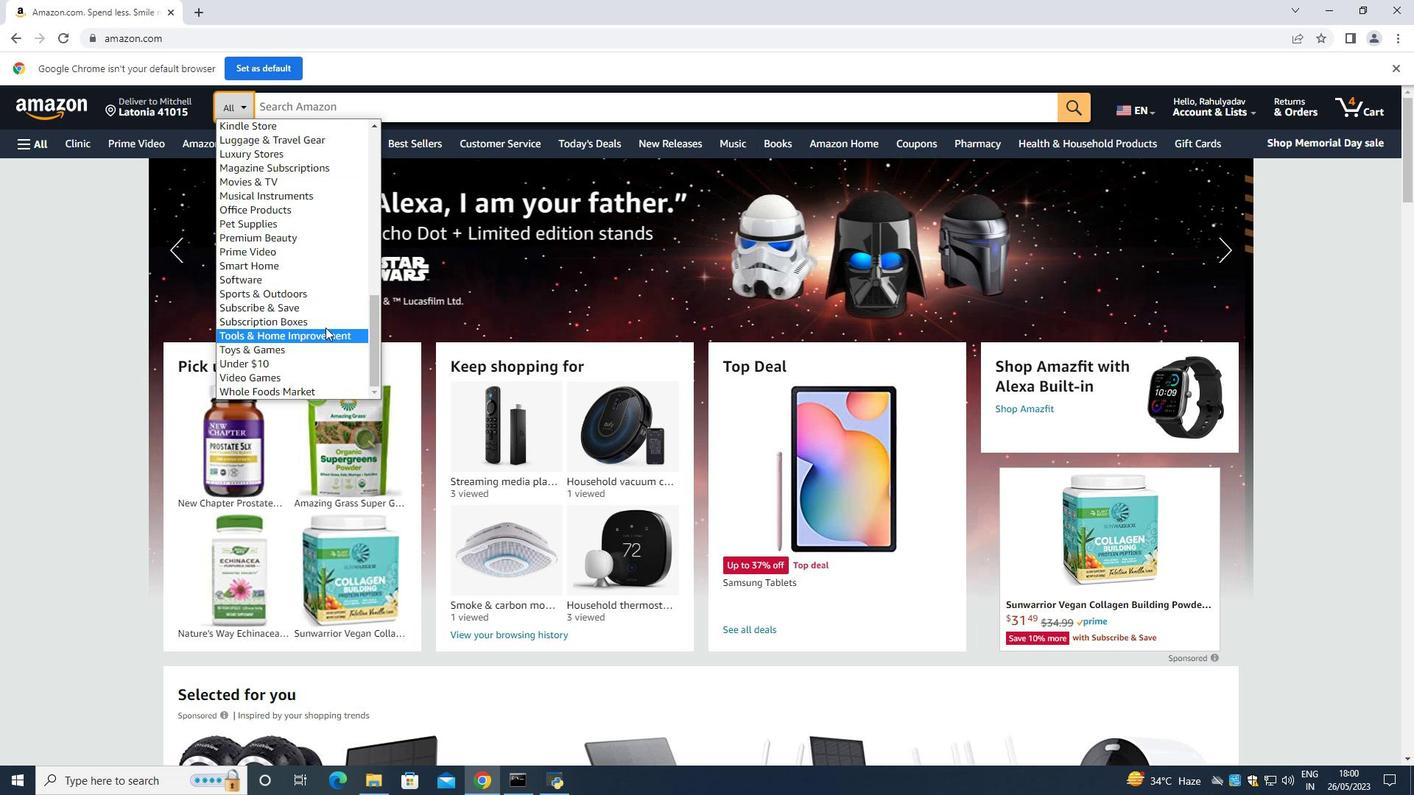
Action: Mouse moved to (278, 338)
Screenshot: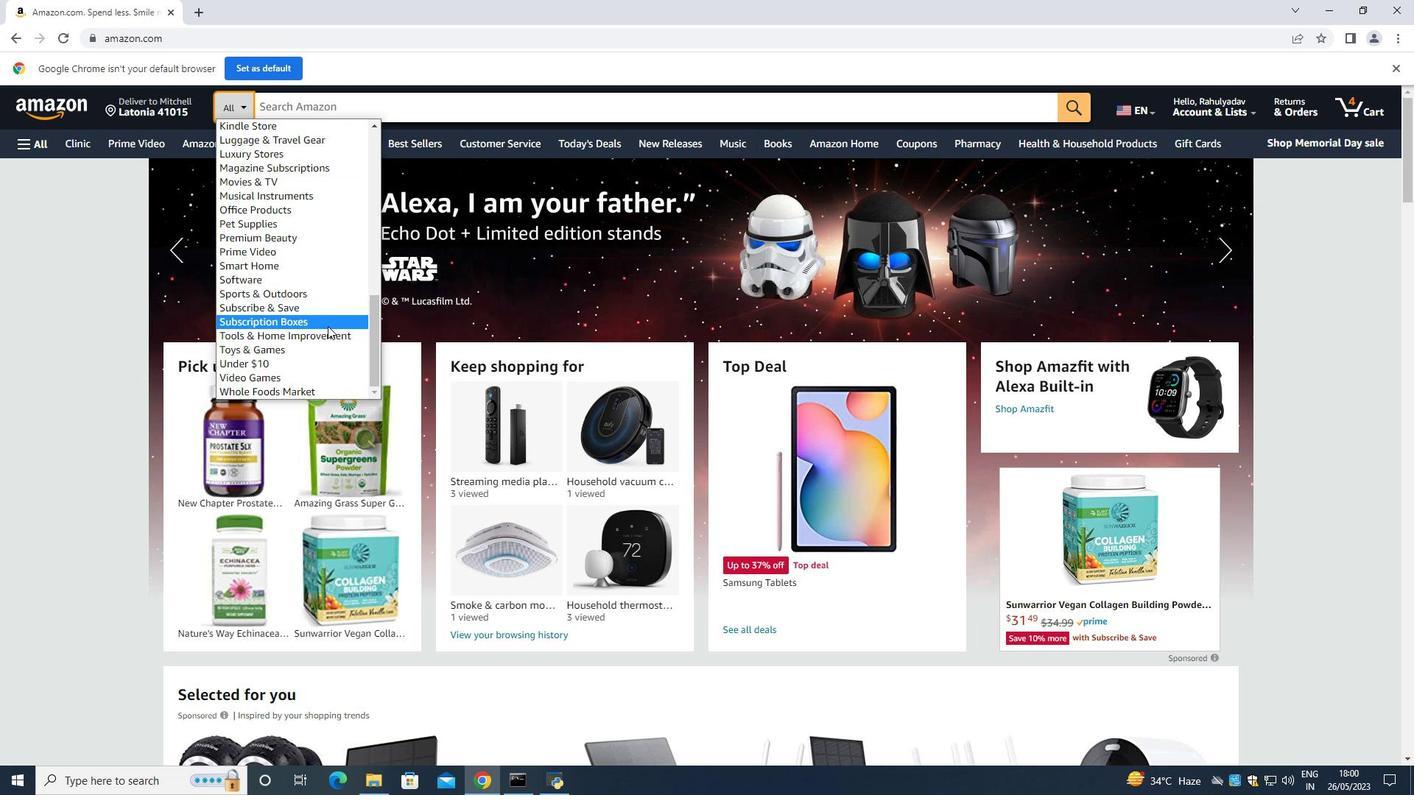 
Action: Mouse scrolled (278, 337) with delta (0, 0)
Screenshot: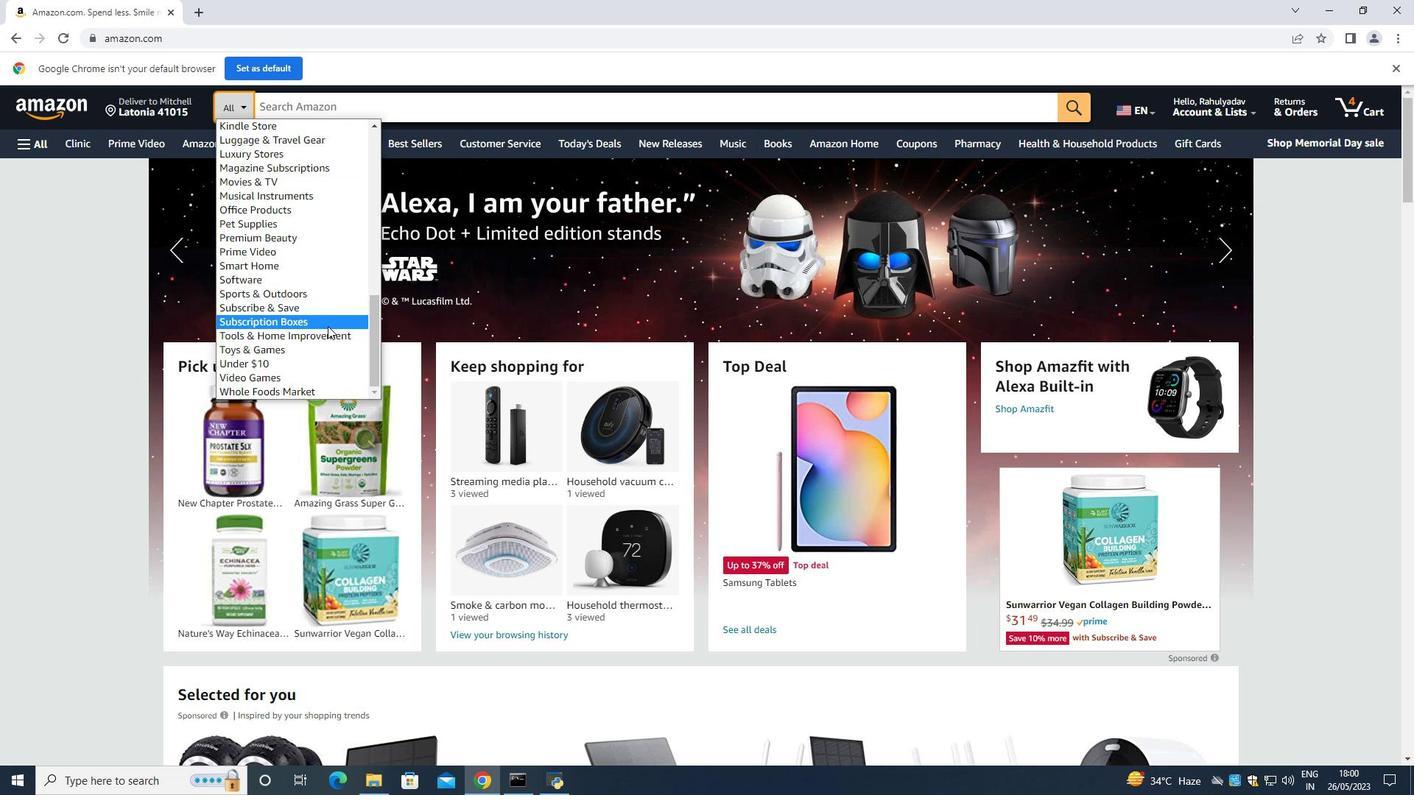 
Action: Mouse moved to (277, 265)
Screenshot: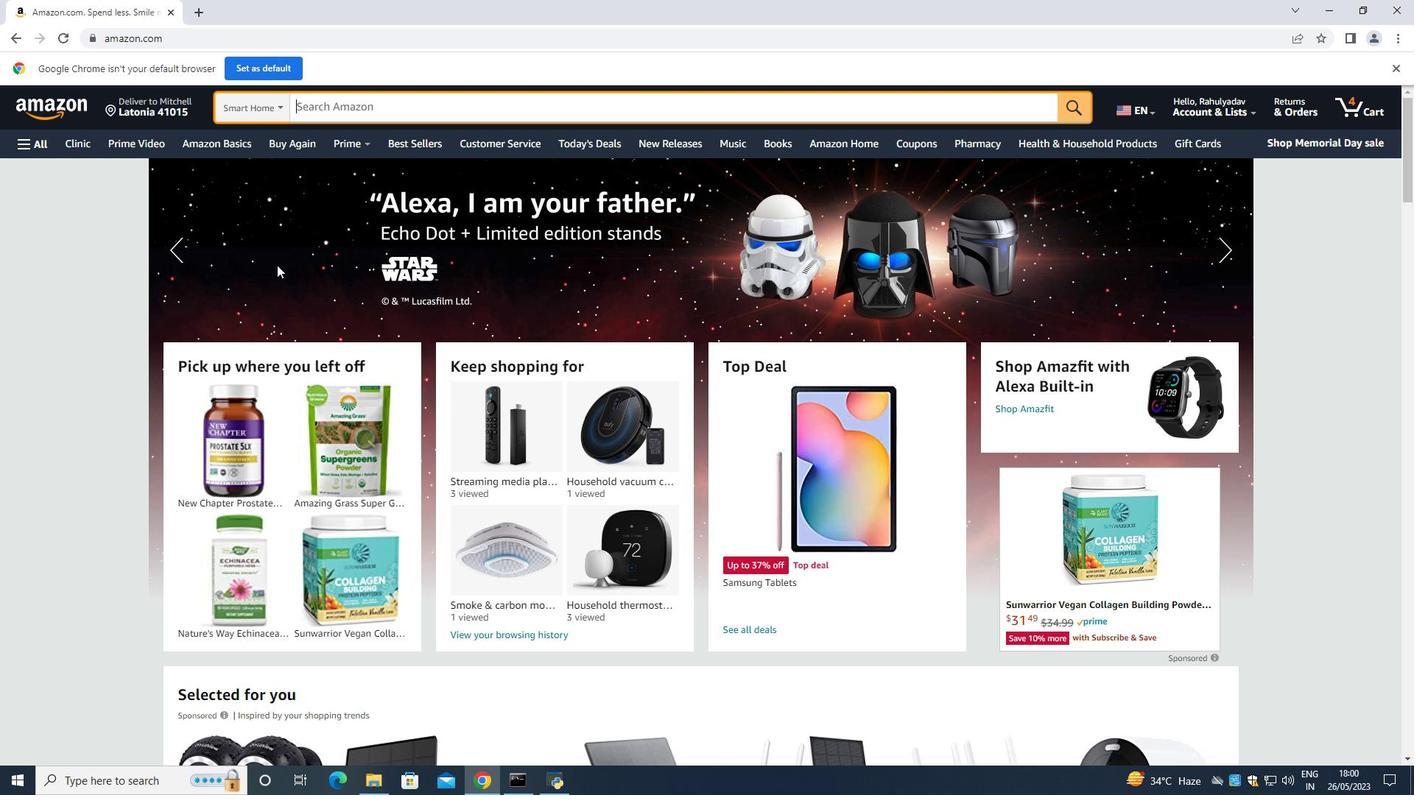 
Action: Mouse pressed left at (277, 265)
Screenshot: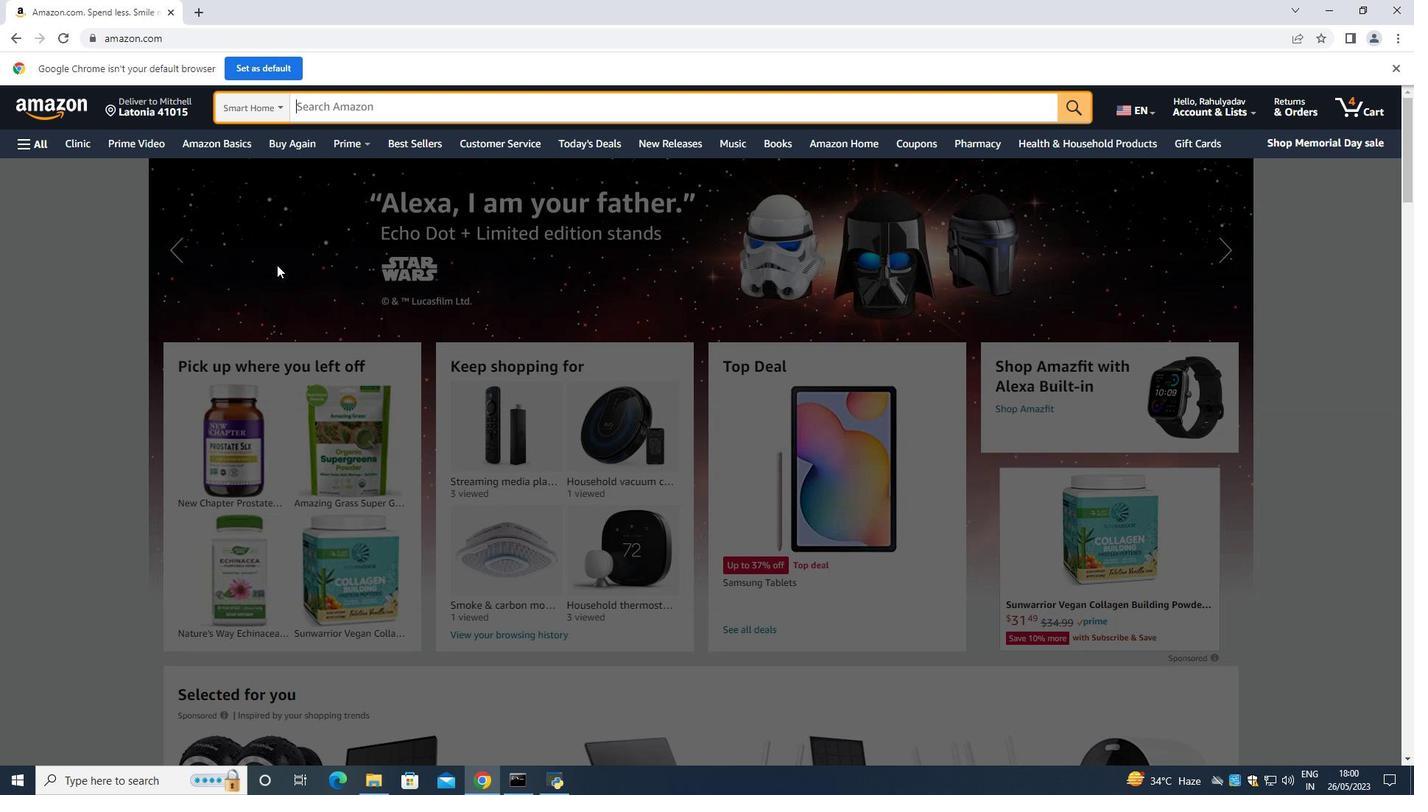 
Action: Mouse moved to (35, 144)
Screenshot: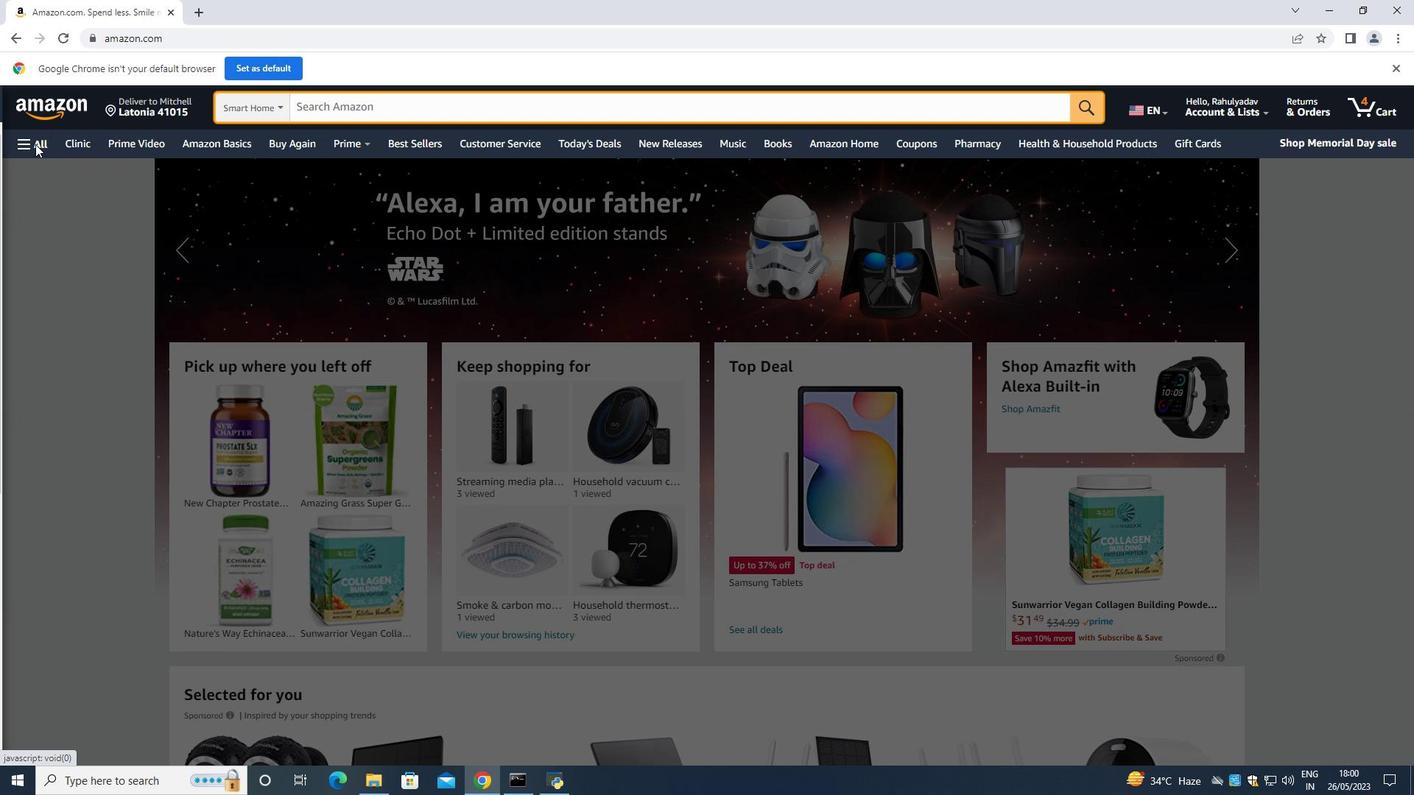 
Action: Mouse pressed left at (35, 144)
Screenshot: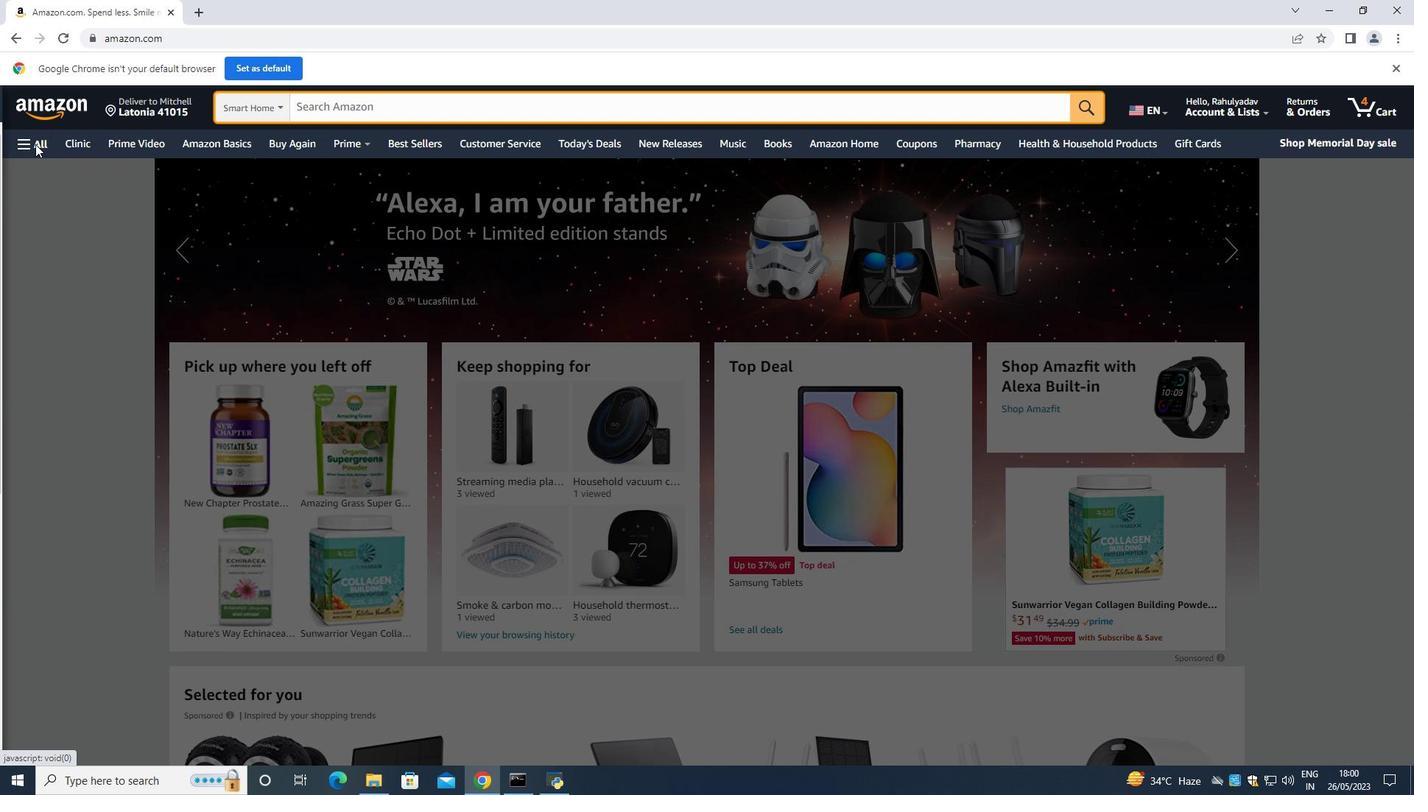 
Action: Mouse moved to (93, 467)
Screenshot: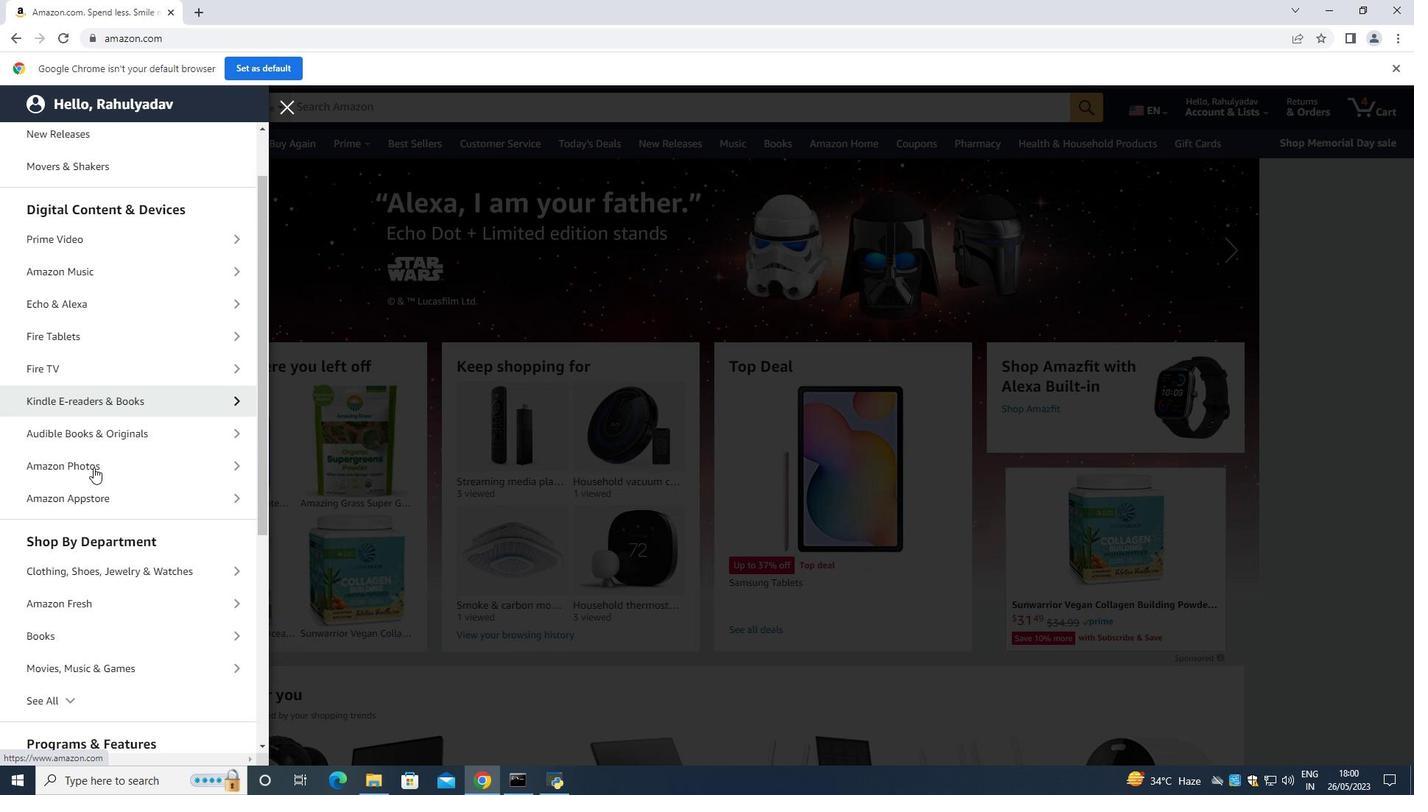 
Action: Mouse scrolled (93, 467) with delta (0, 0)
Screenshot: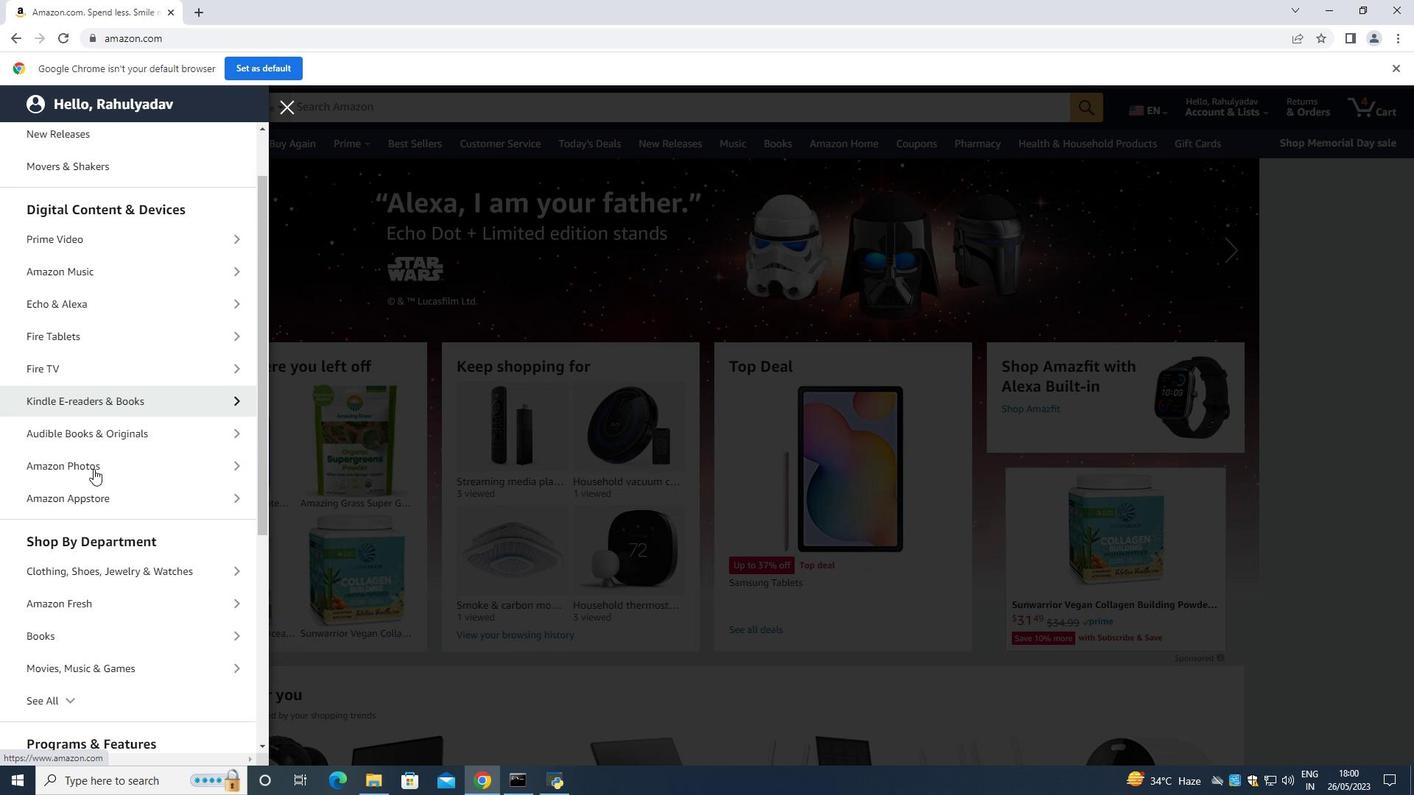 
Action: Mouse moved to (109, 501)
Screenshot: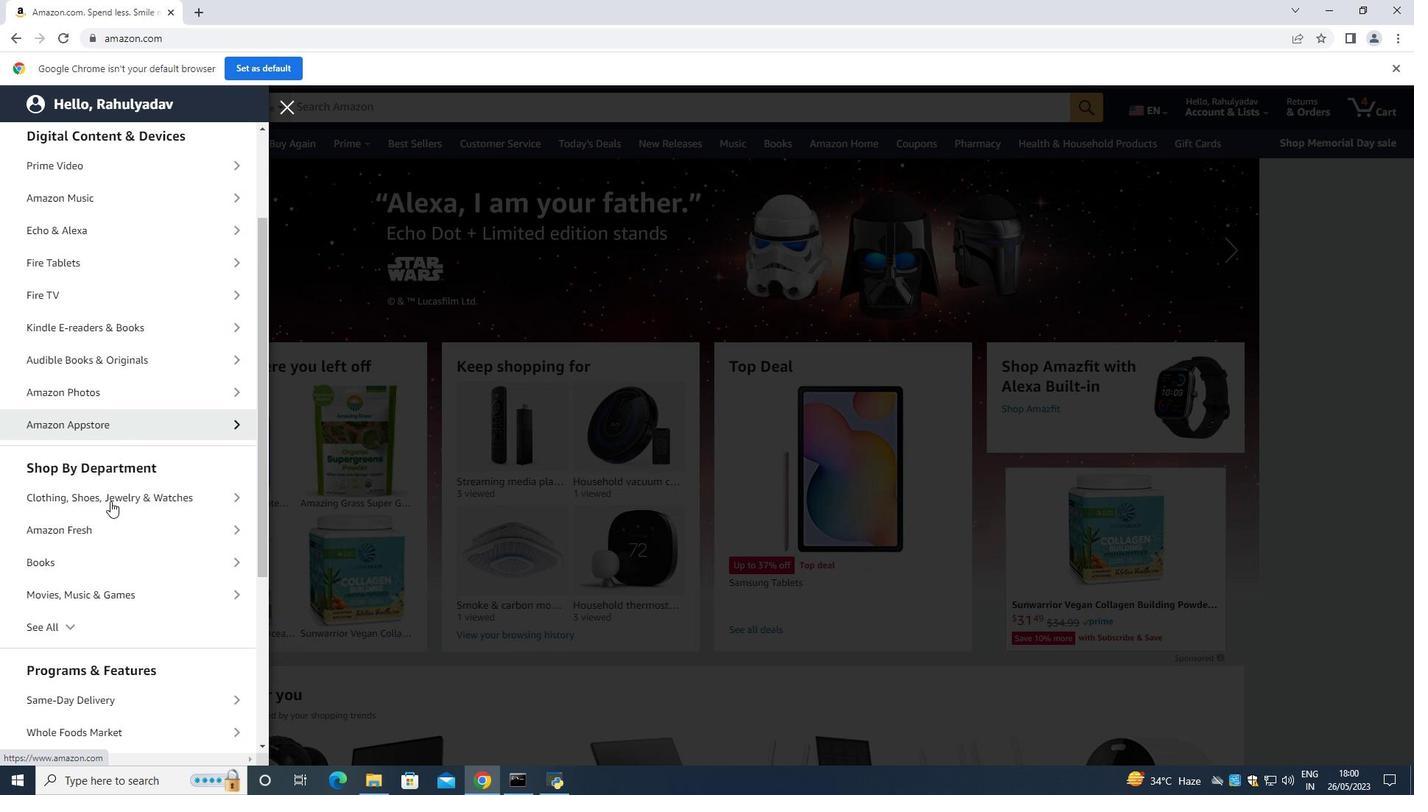 
Action: Mouse scrolled (109, 500) with delta (0, 0)
Screenshot: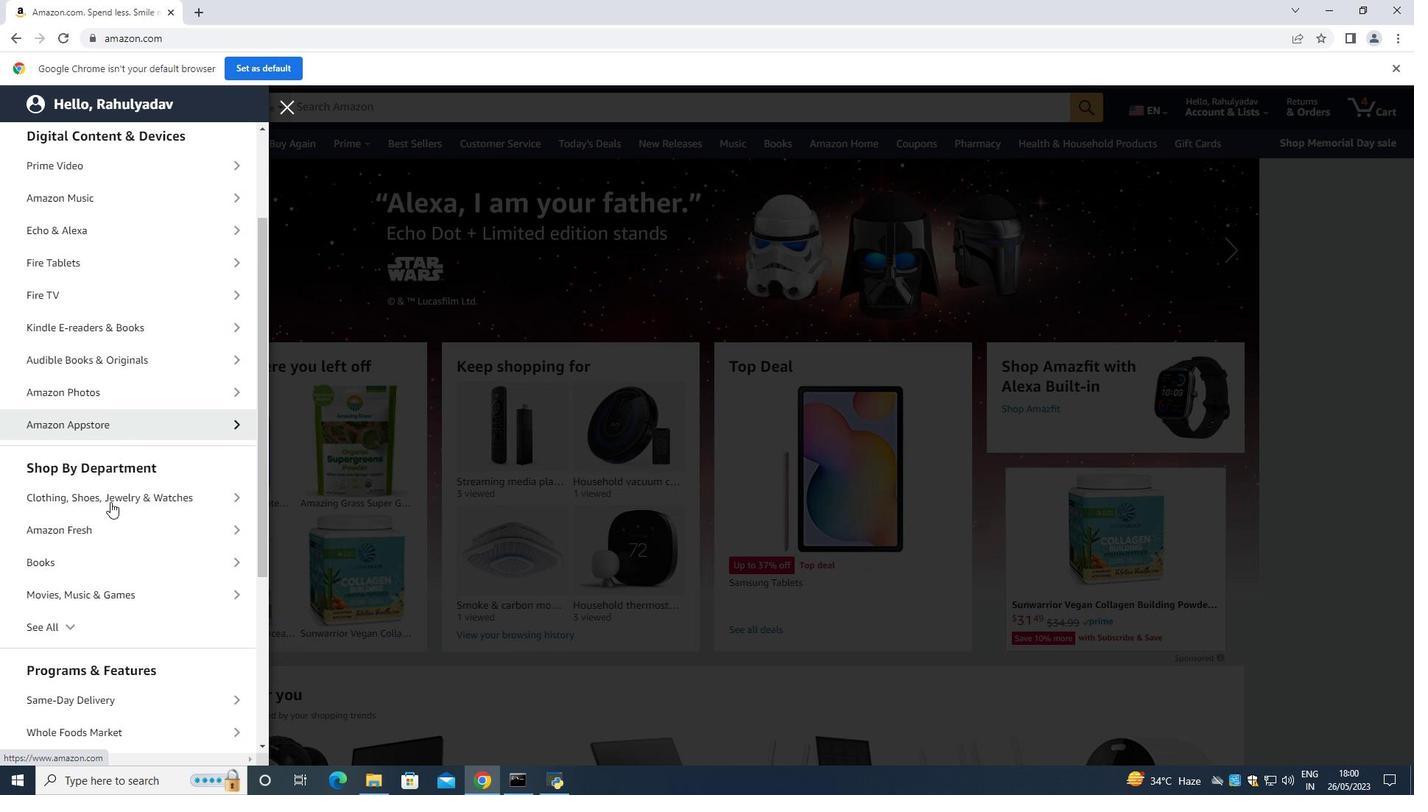 
Action: Mouse moved to (110, 503)
Screenshot: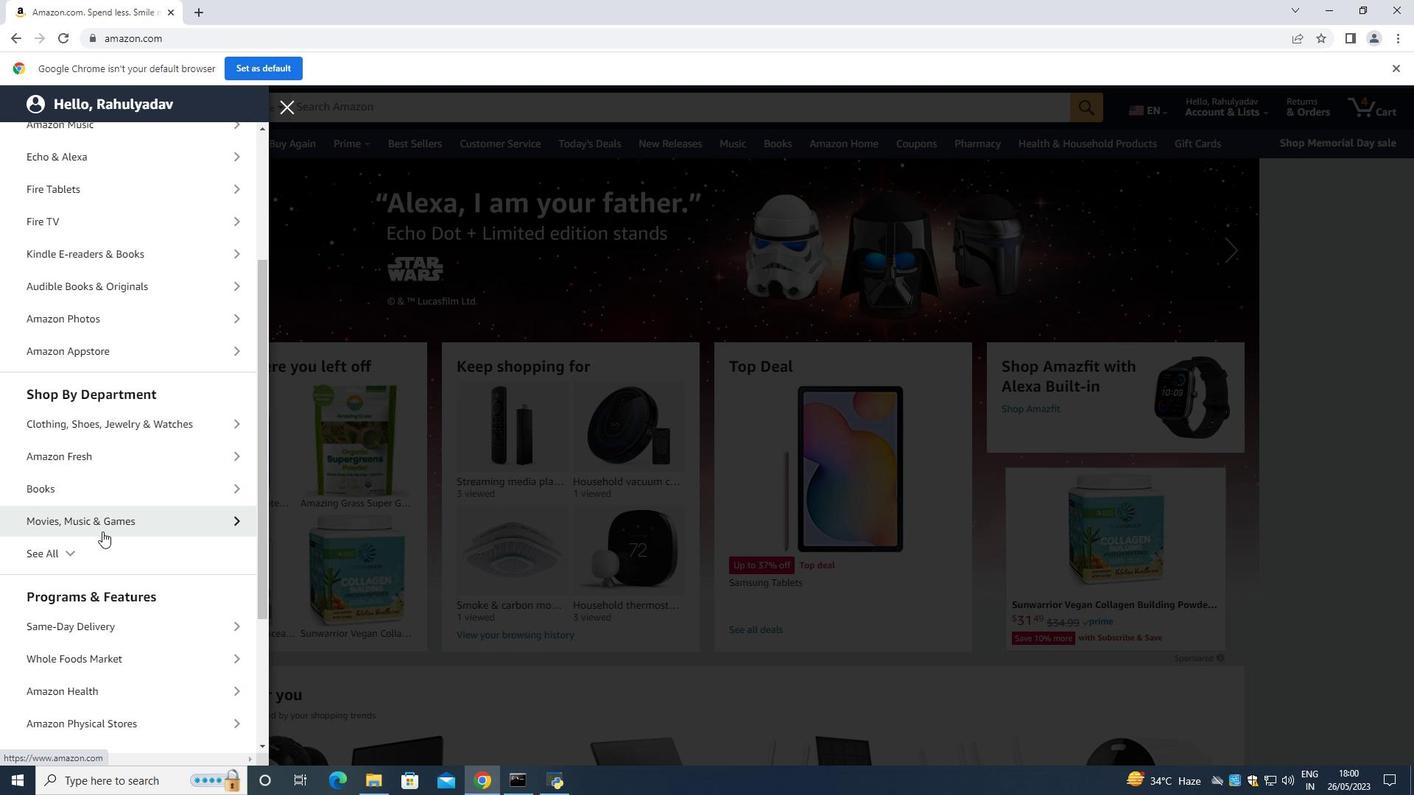 
Action: Mouse scrolled (110, 503) with delta (0, 0)
Screenshot: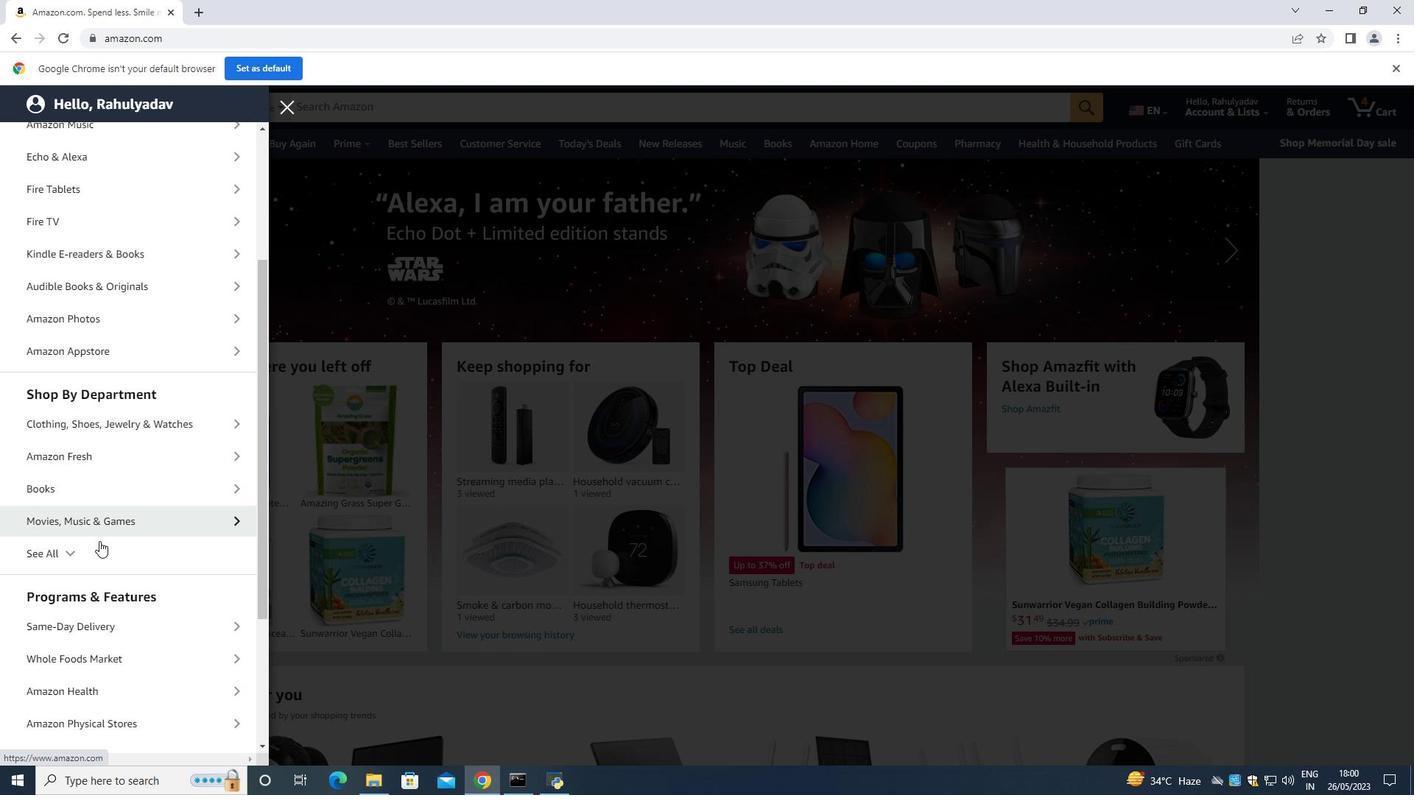 
Action: Mouse moved to (96, 549)
Screenshot: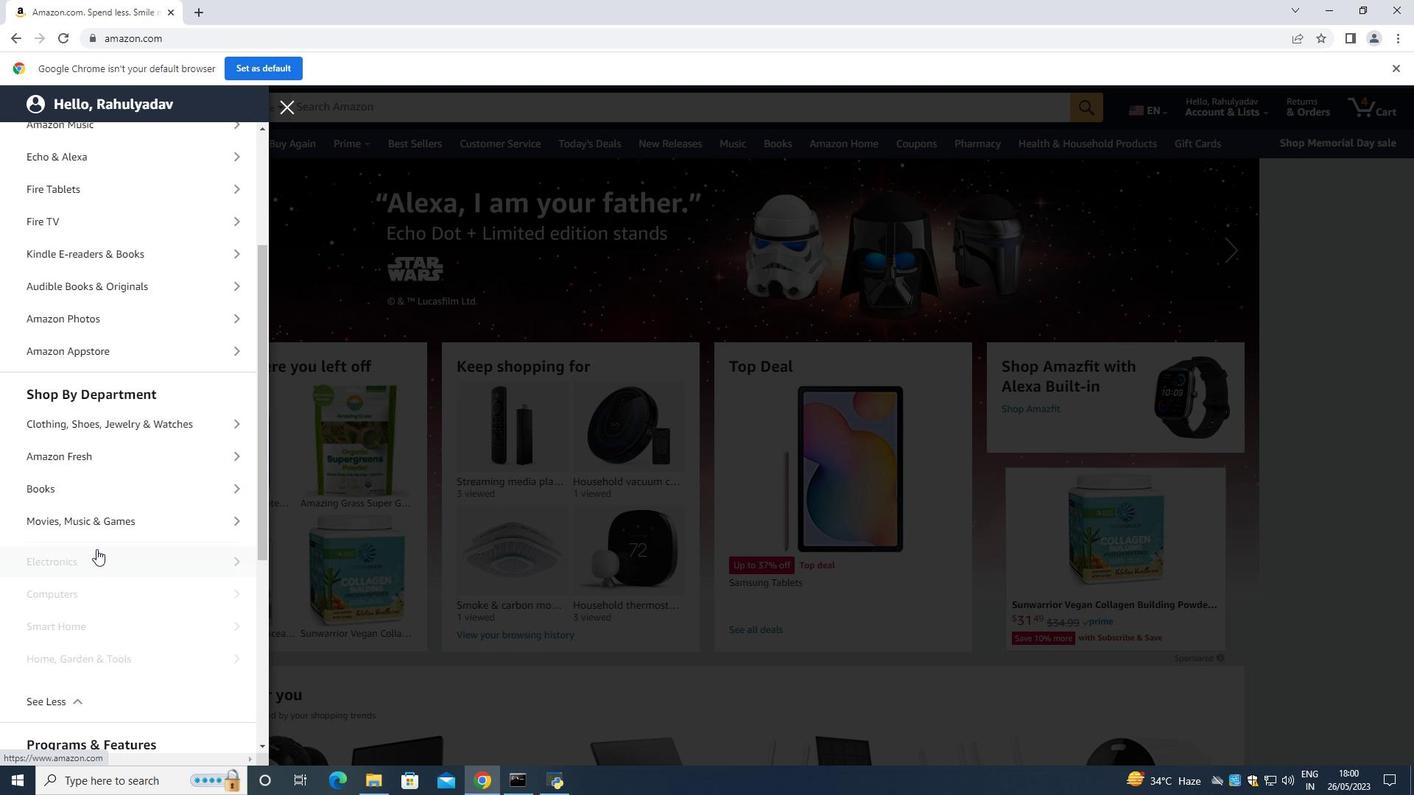 
Action: Mouse pressed left at (96, 549)
Screenshot: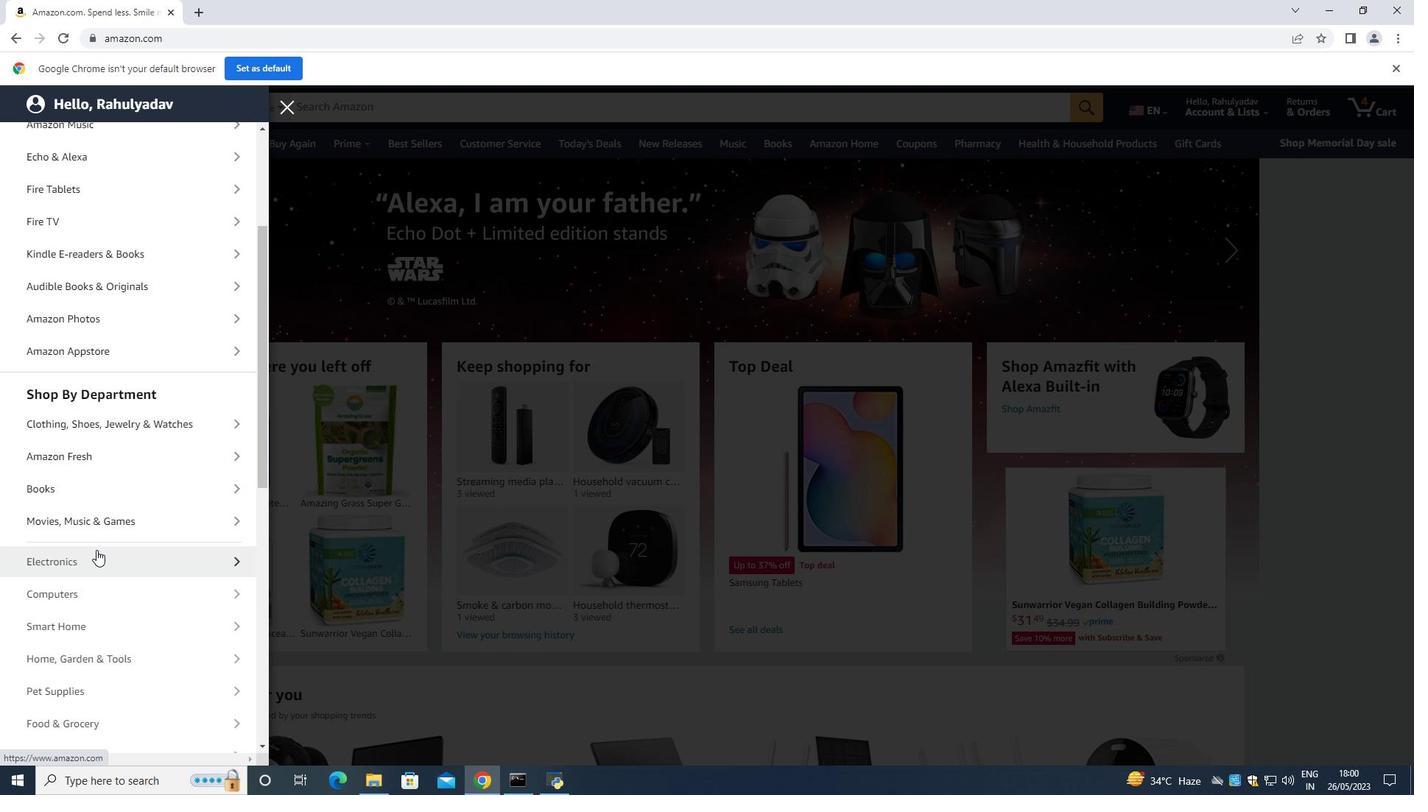 
Action: Mouse moved to (97, 551)
Screenshot: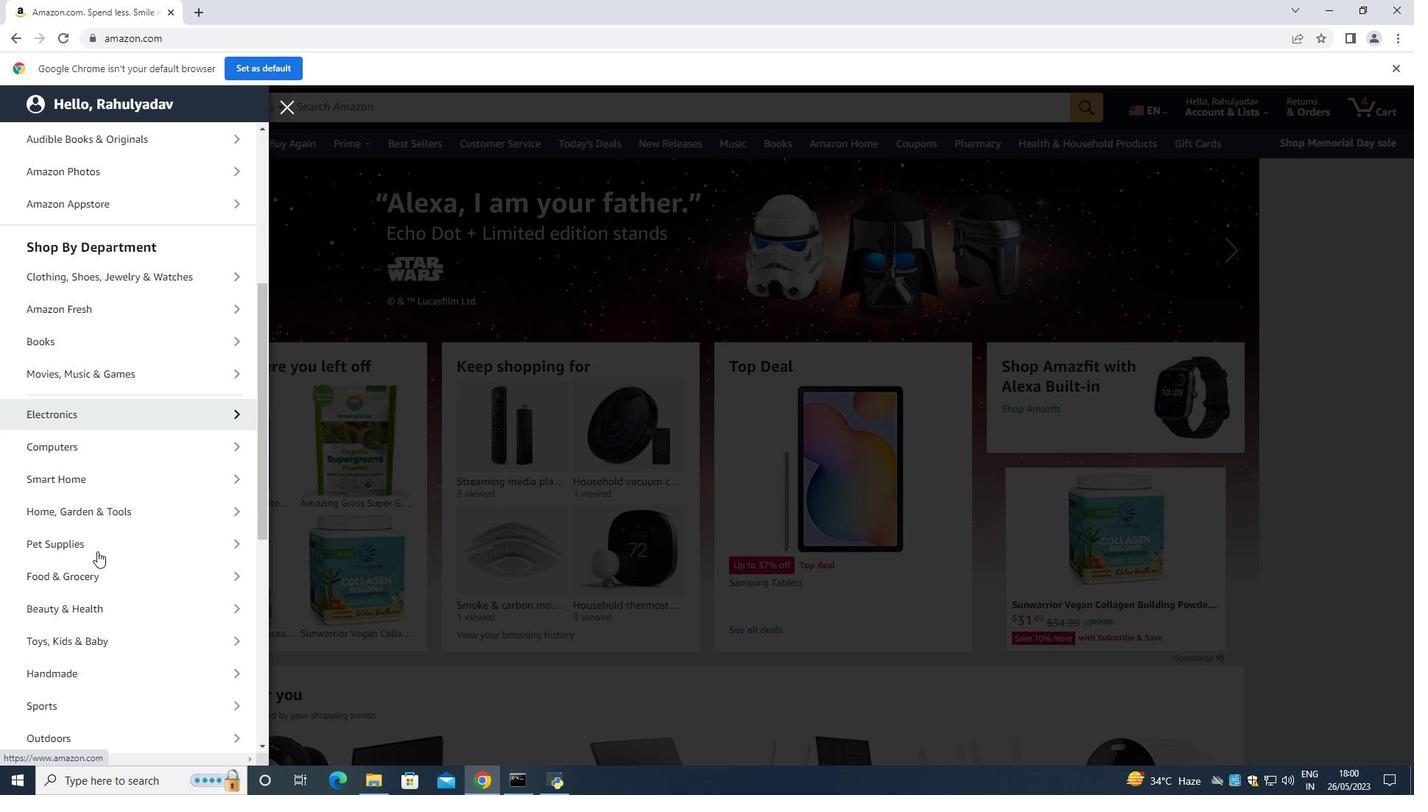 
Action: Mouse scrolled (97, 551) with delta (0, 0)
Screenshot: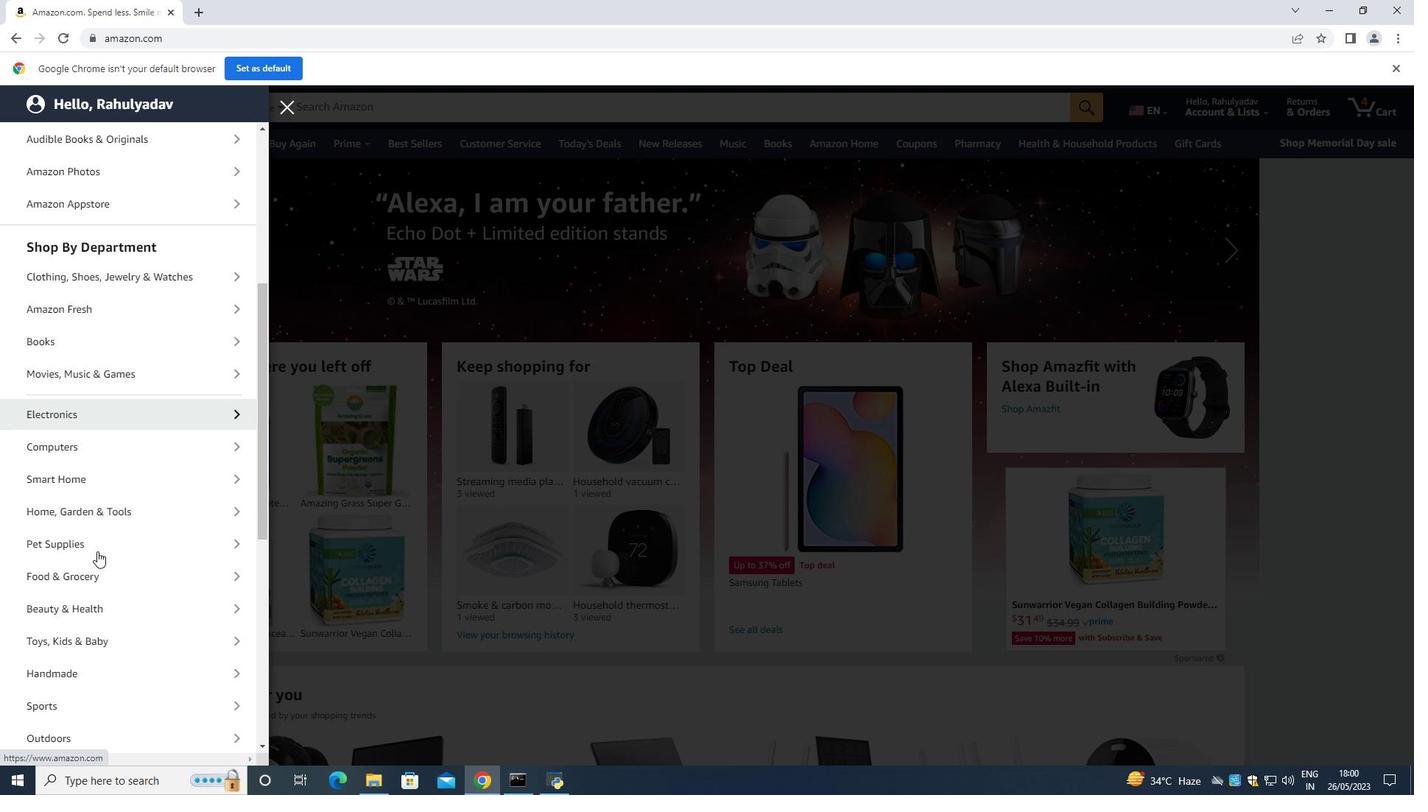 
Action: Mouse scrolled (97, 551) with delta (0, 0)
Screenshot: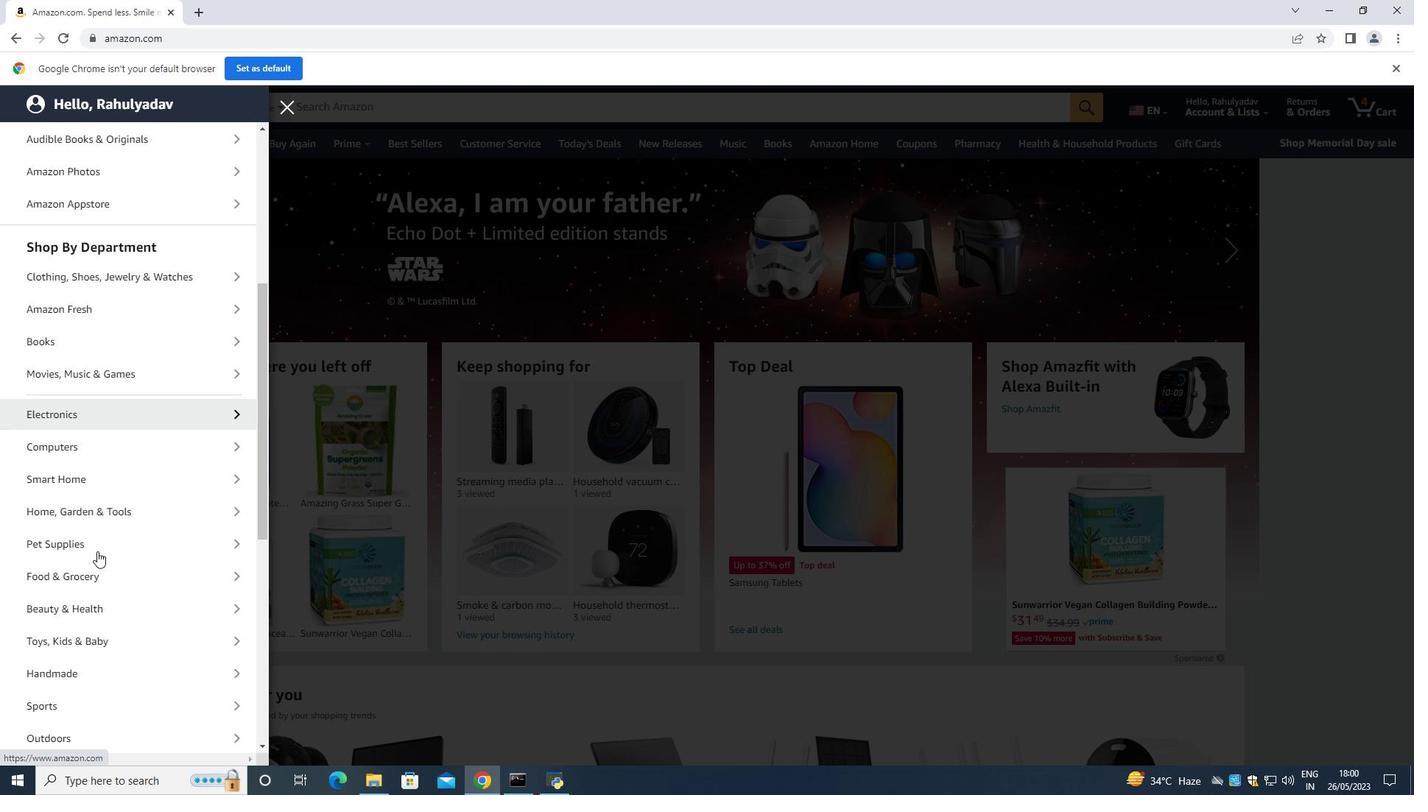 
Action: Mouse moved to (103, 482)
Screenshot: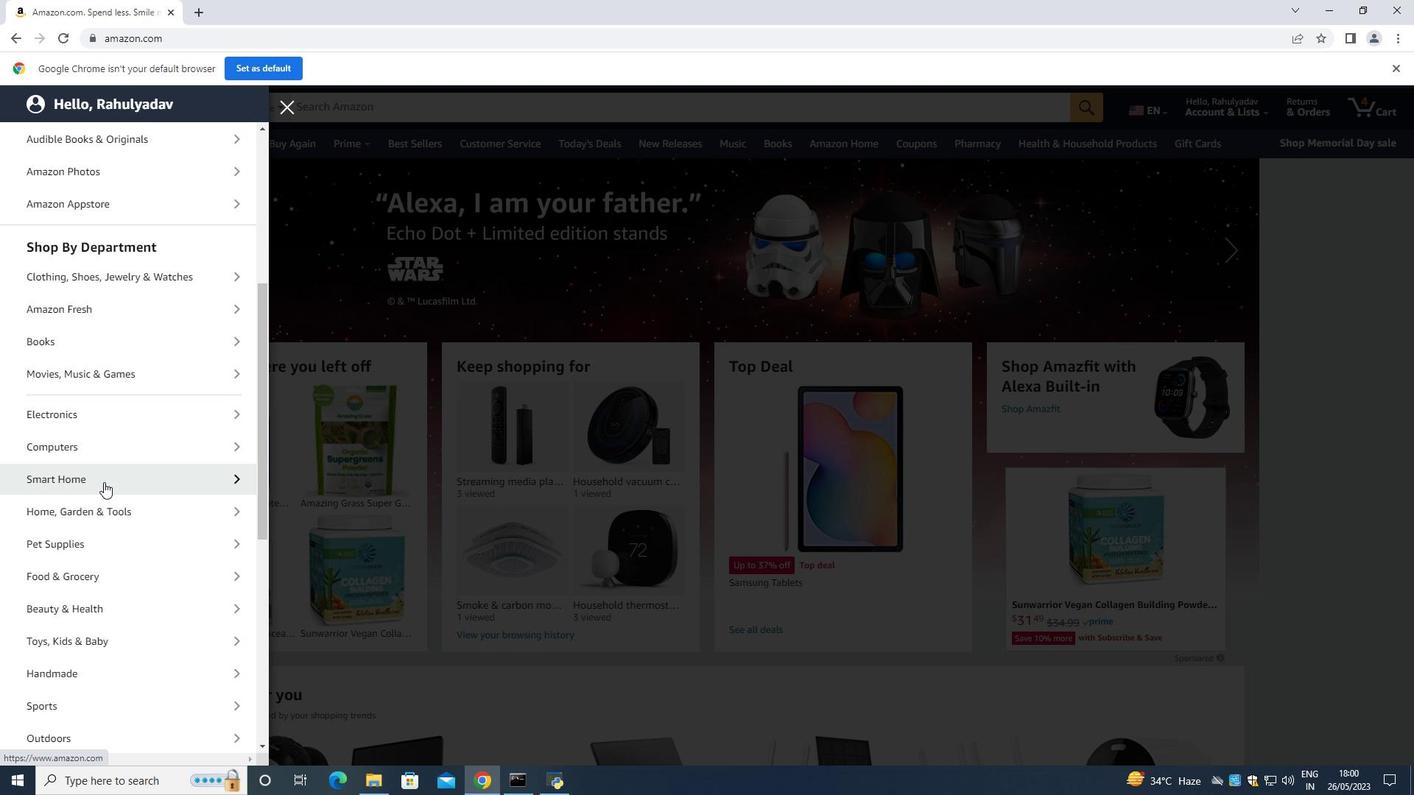 
Action: Mouse pressed left at (103, 482)
Screenshot: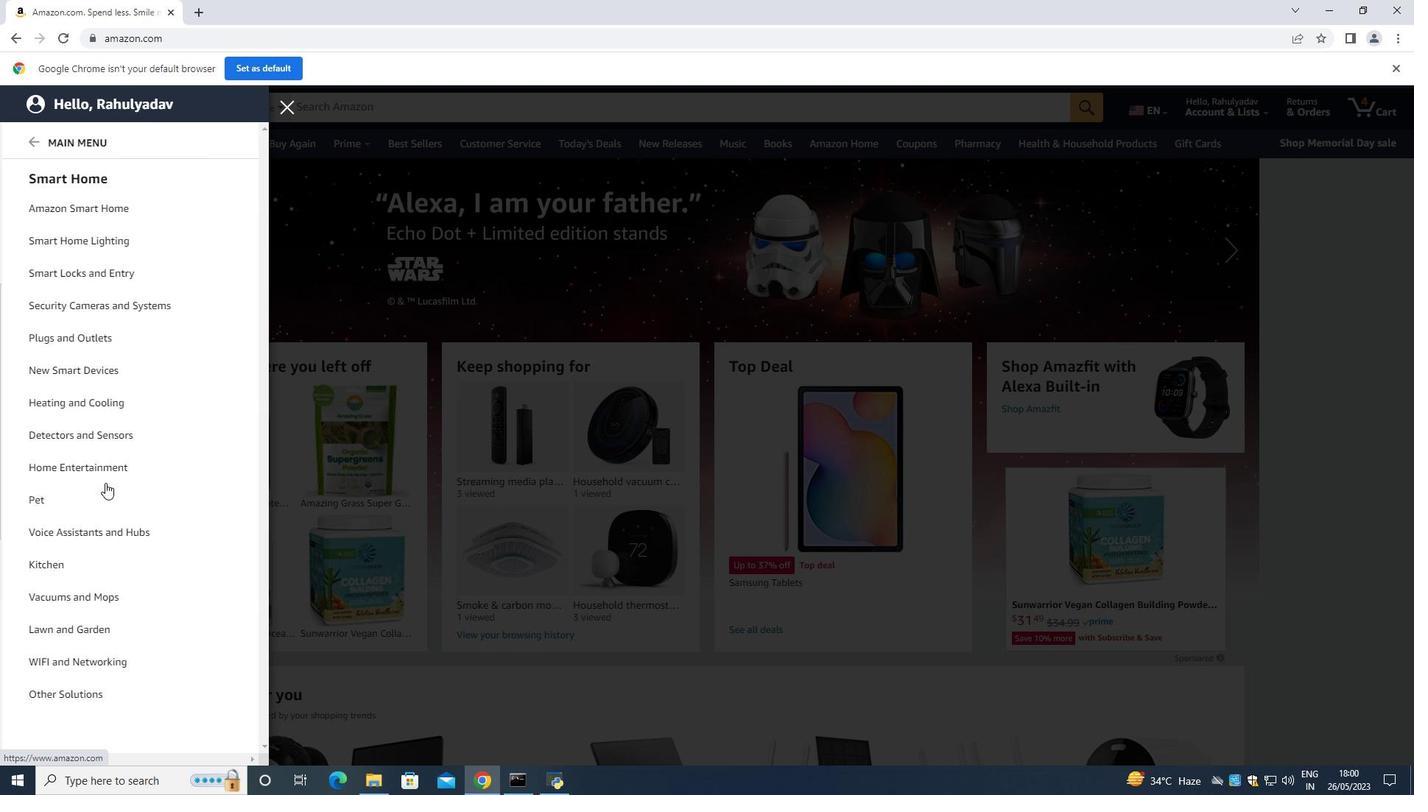 
Action: Mouse moved to (117, 437)
Screenshot: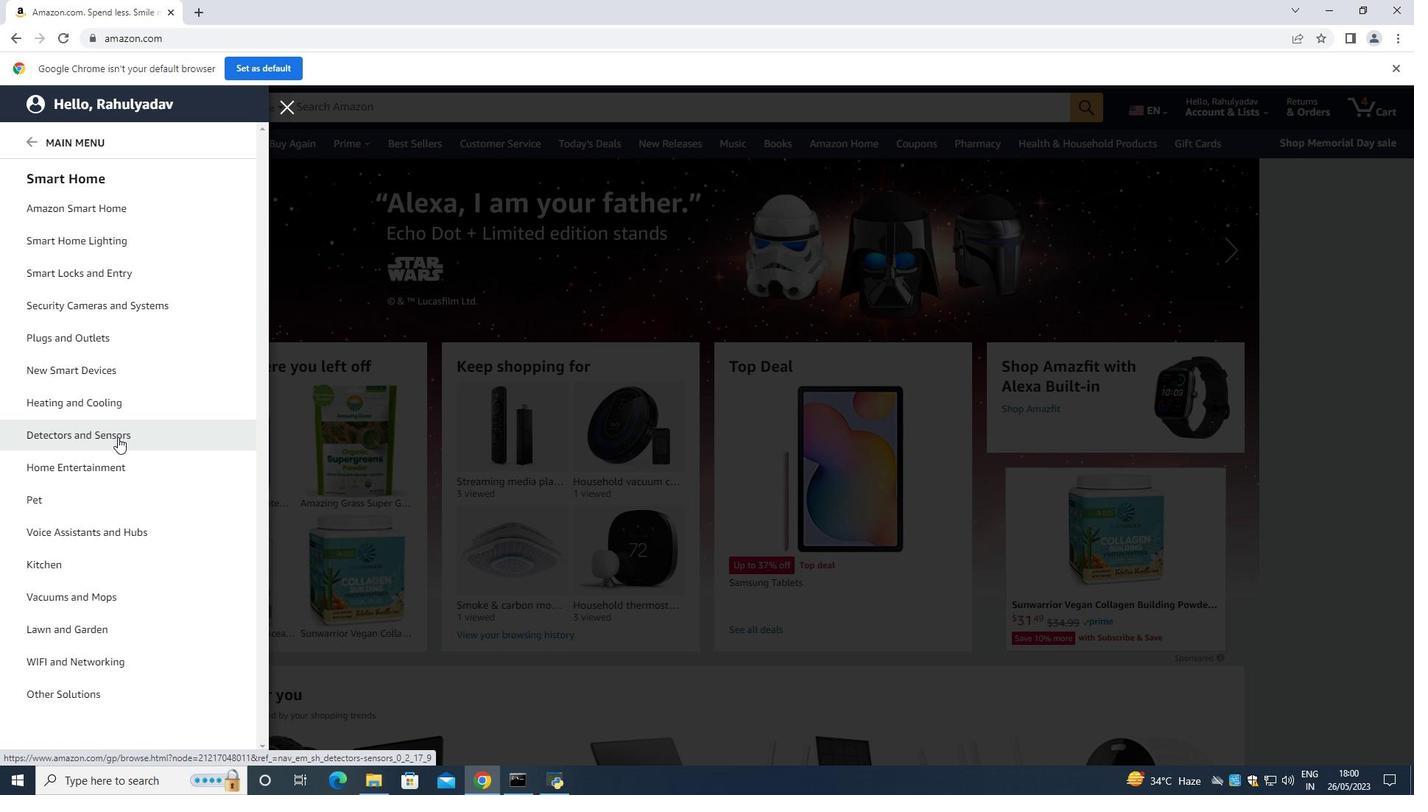 
Action: Mouse pressed left at (117, 437)
Screenshot: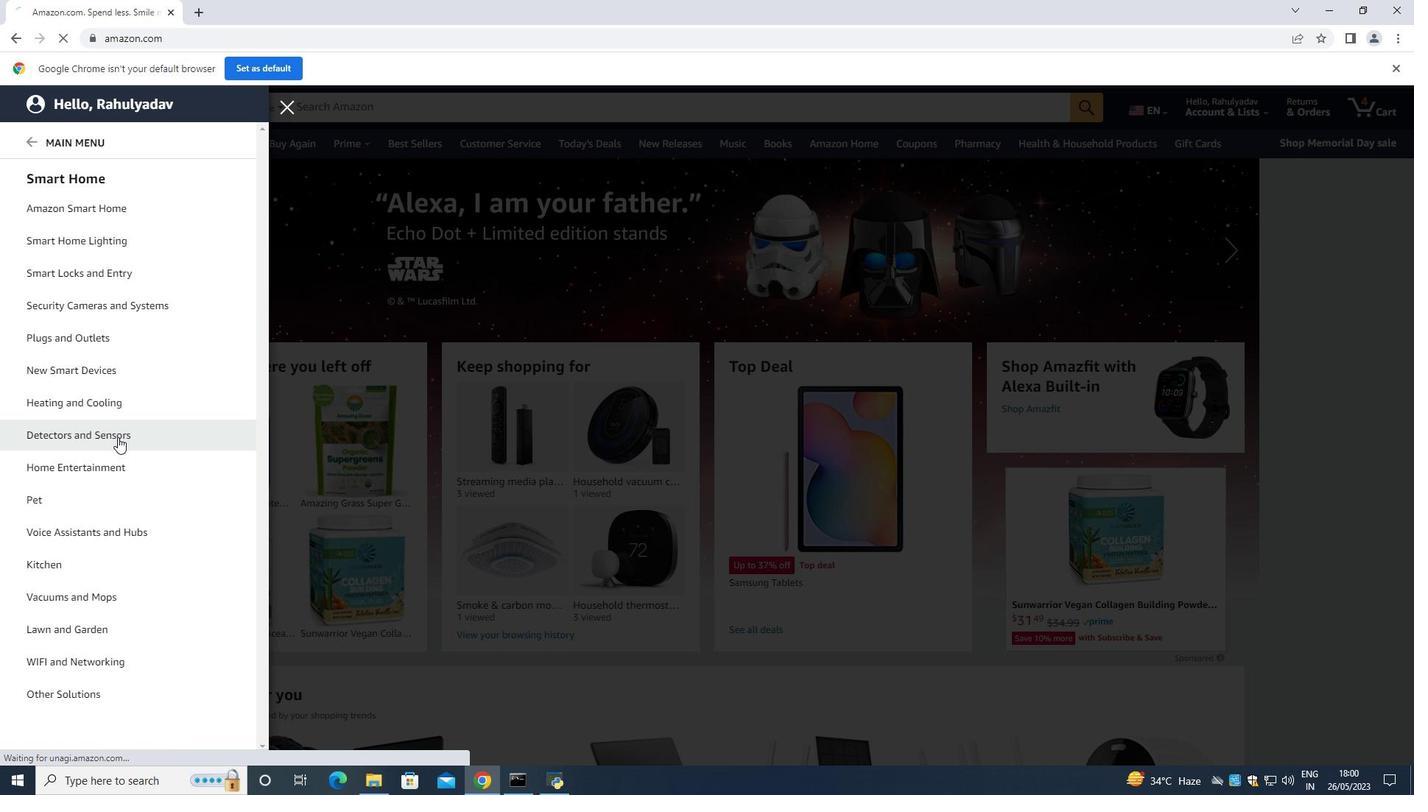 
Action: Mouse moved to (242, 414)
Screenshot: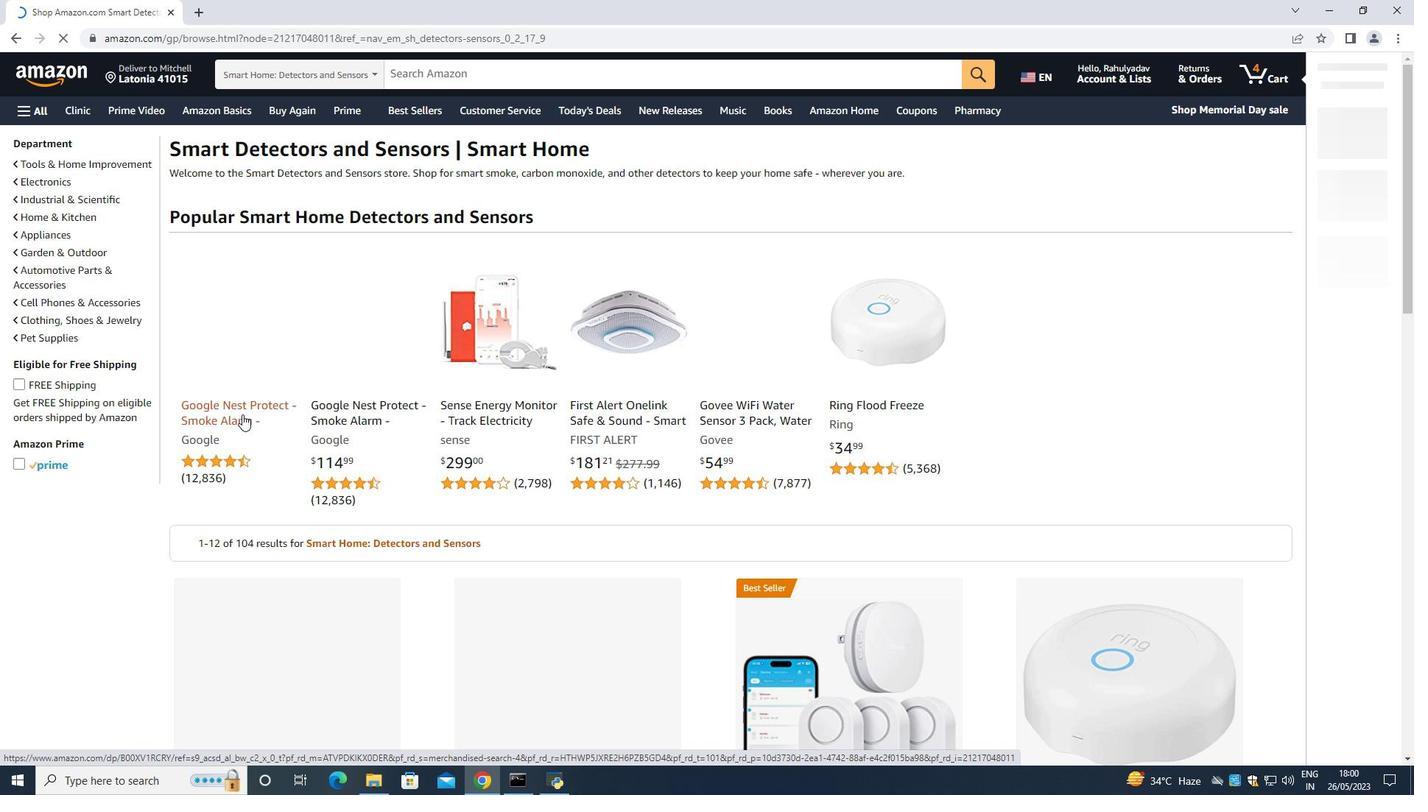 
Action: Mouse pressed left at (242, 414)
Screenshot: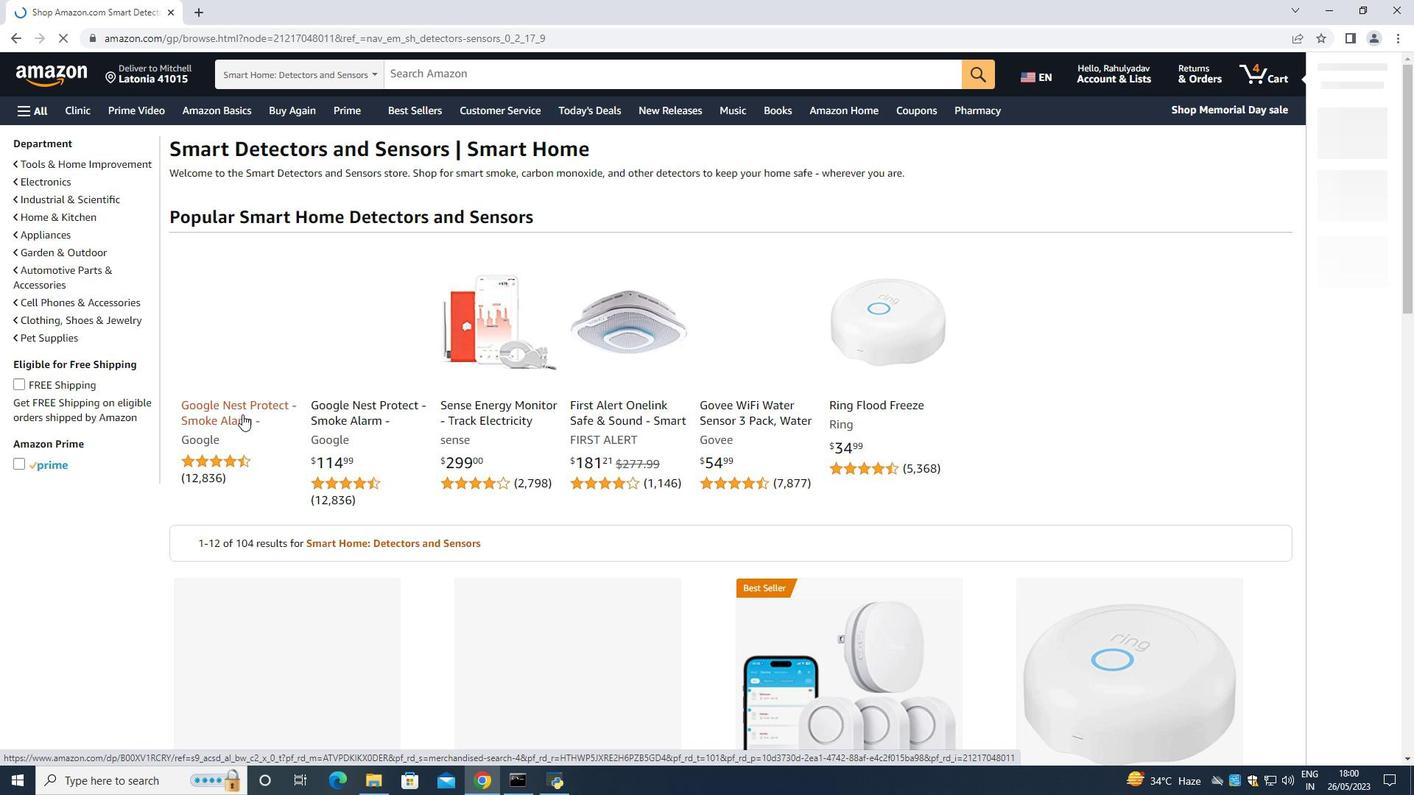 
Action: Mouse moved to (672, 288)
Screenshot: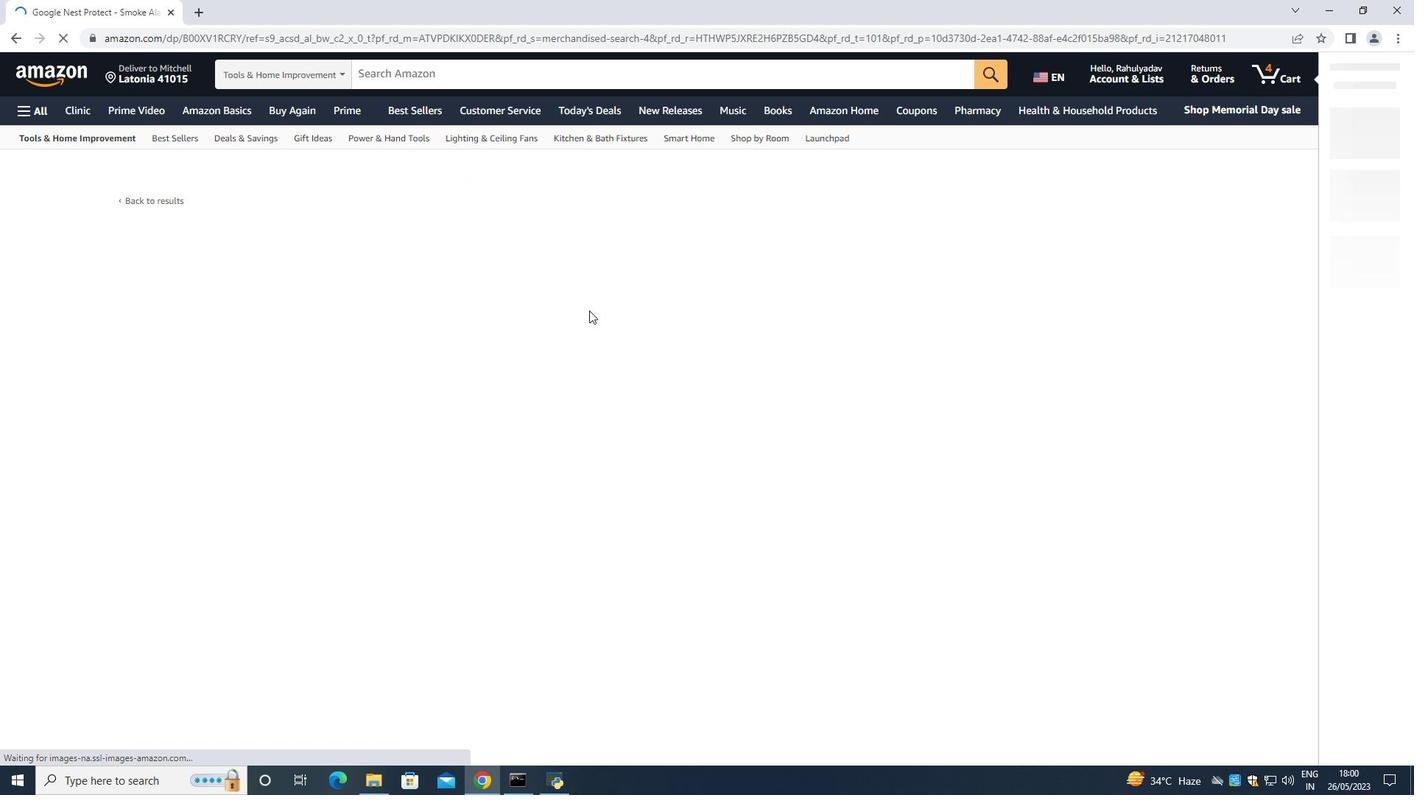 
Action: Mouse scrolled (672, 287) with delta (0, 0)
Screenshot: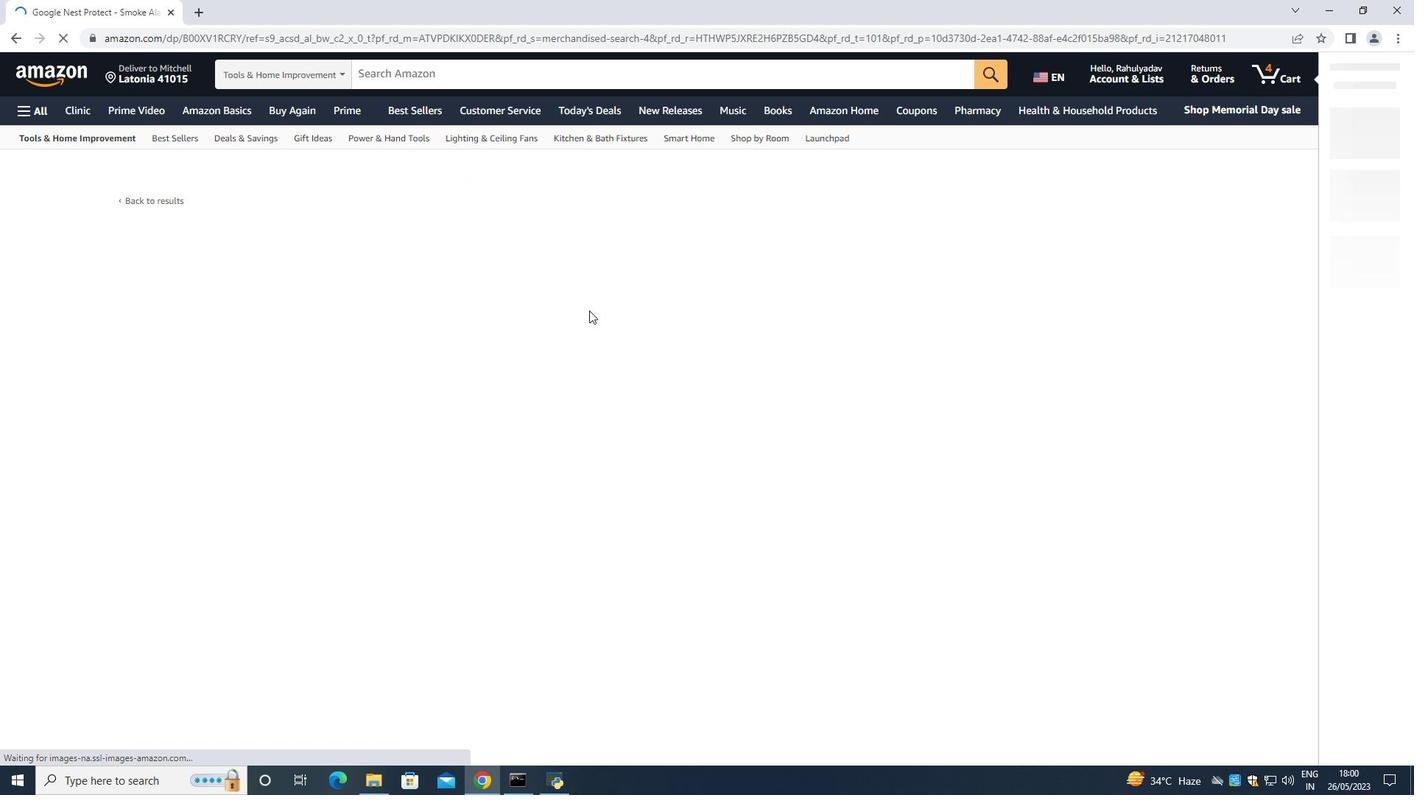 
Action: Mouse moved to (663, 290)
Screenshot: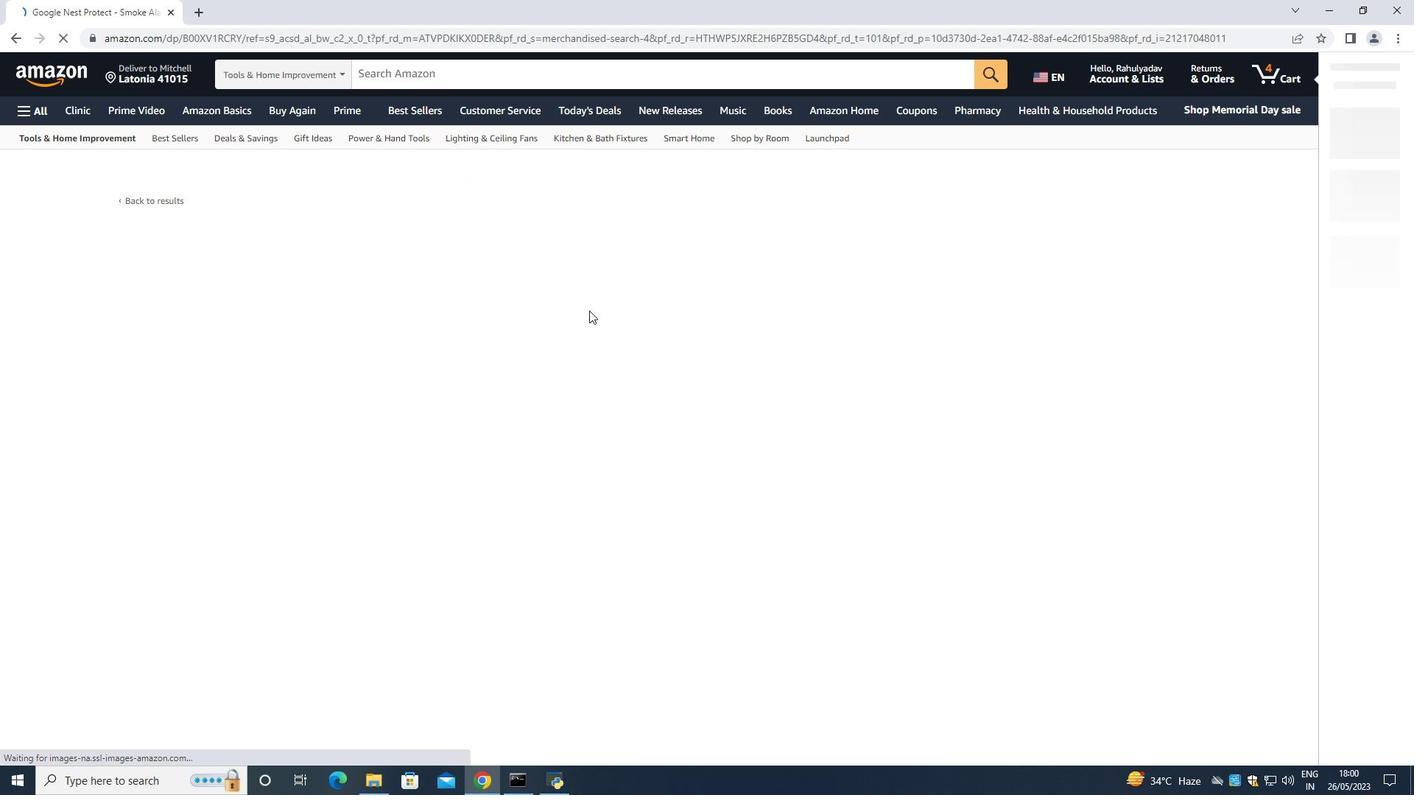 
Action: Mouse scrolled (663, 289) with delta (0, 0)
Screenshot: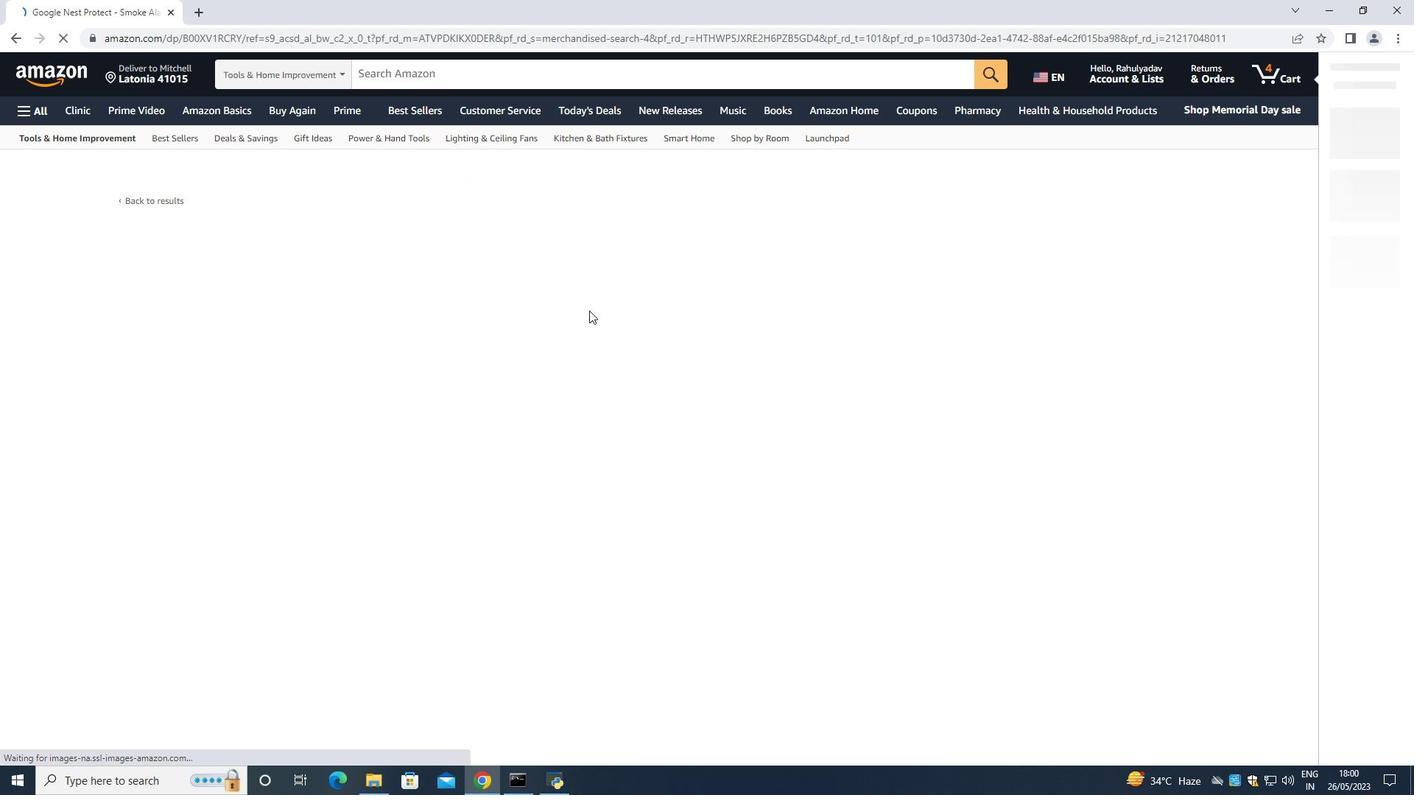 
Action: Mouse moved to (624, 296)
Screenshot: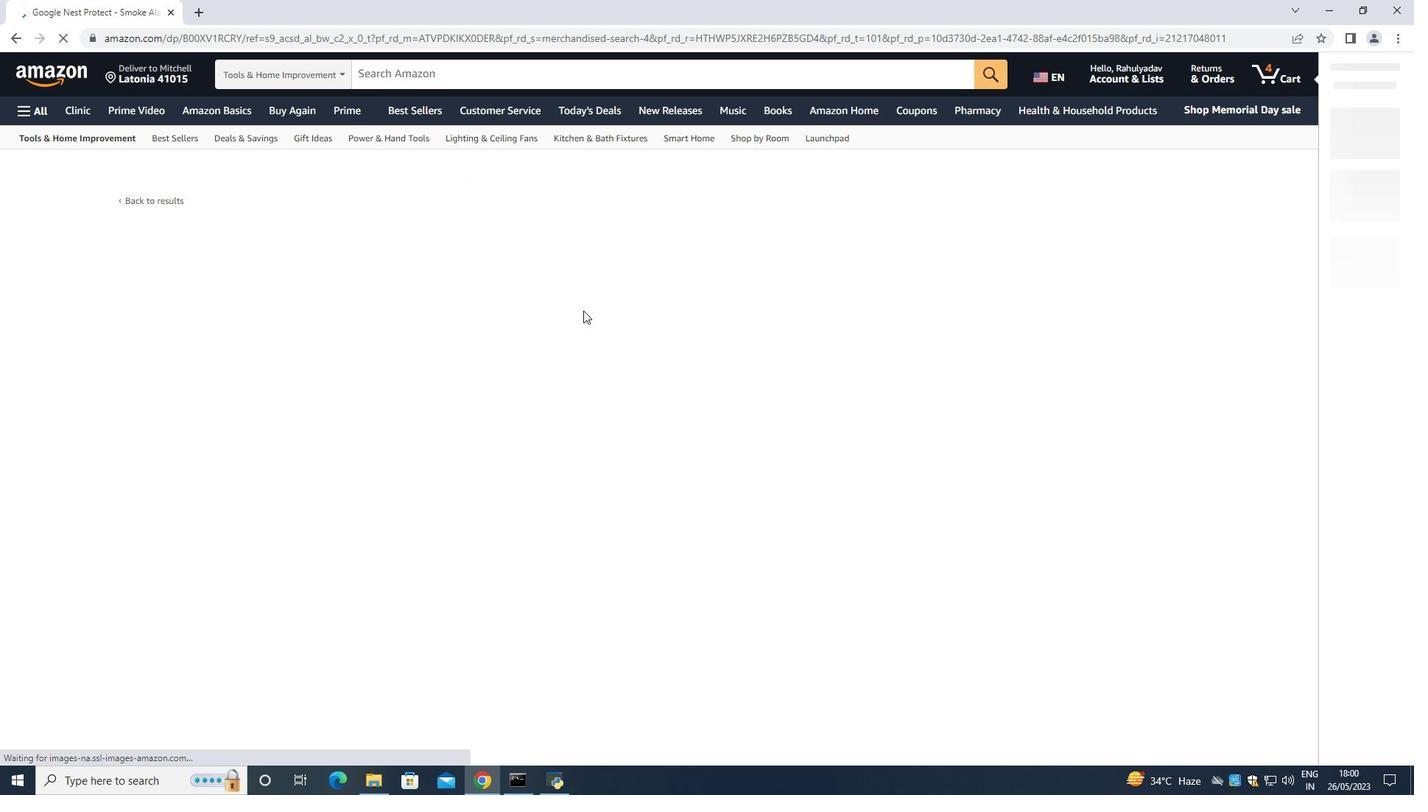 
Action: Mouse scrolled (624, 296) with delta (0, 0)
Screenshot: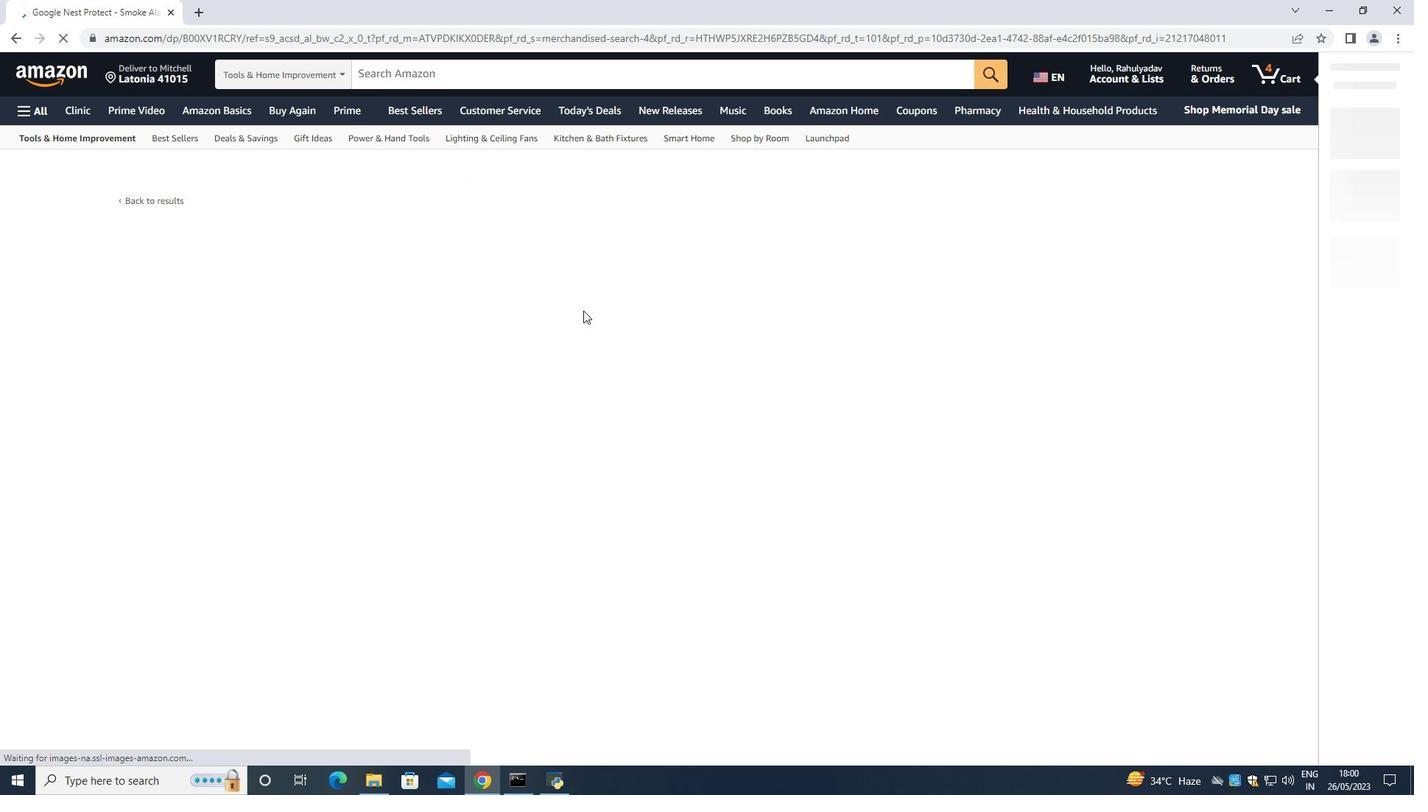 
Action: Mouse moved to (603, 305)
Screenshot: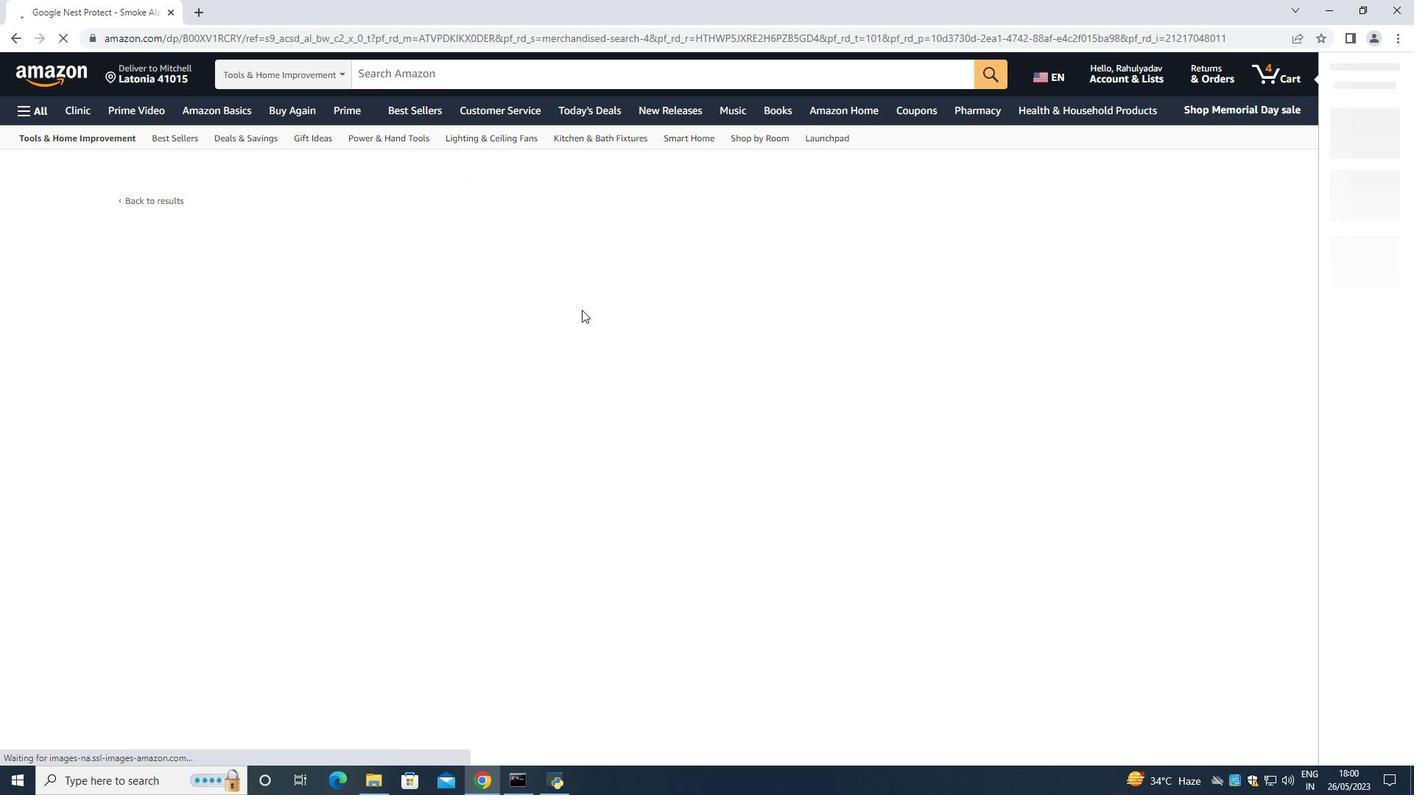 
Action: Mouse scrolled (603, 304) with delta (0, 0)
Screenshot: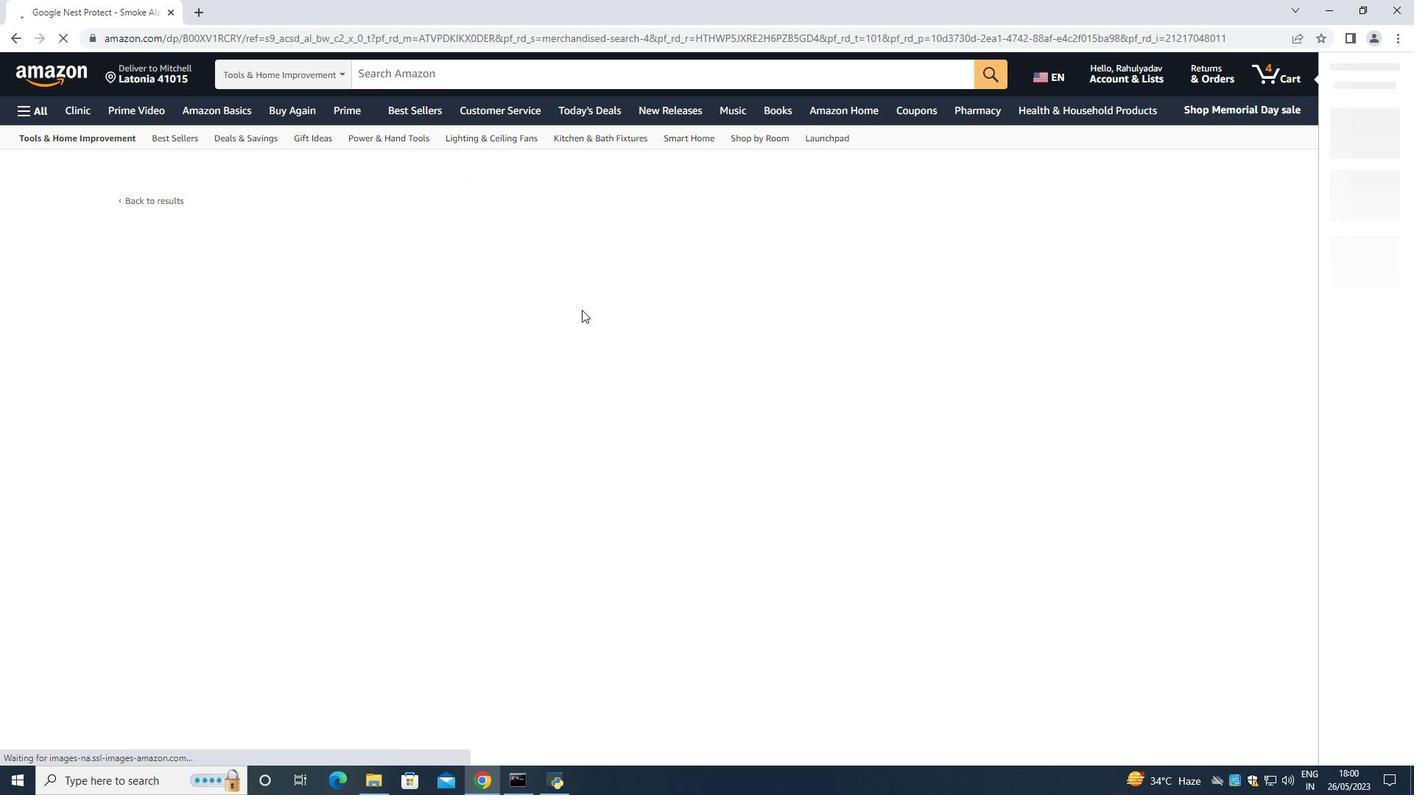 
Action: Mouse moved to (595, 308)
Screenshot: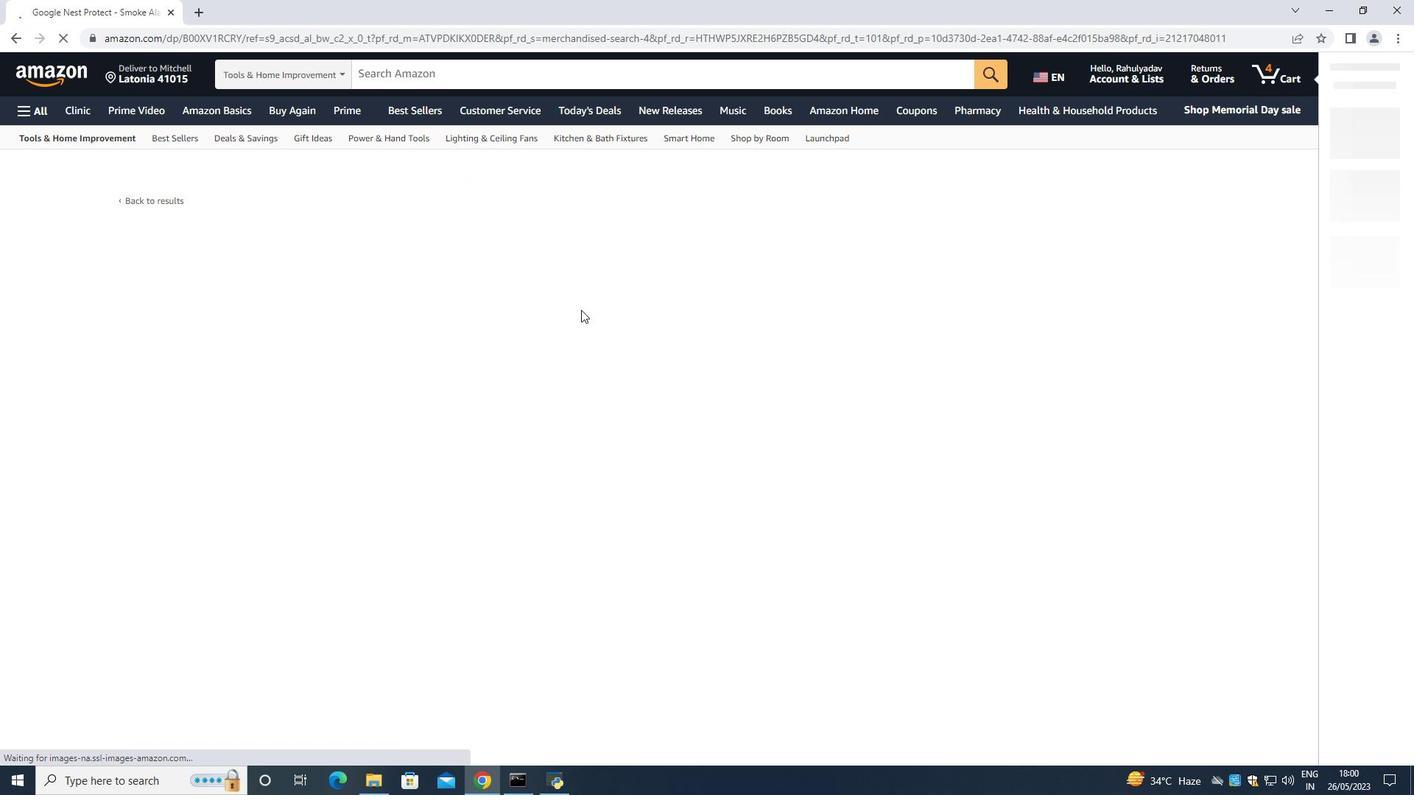 
Action: Mouse scrolled (595, 307) with delta (0, 0)
Screenshot: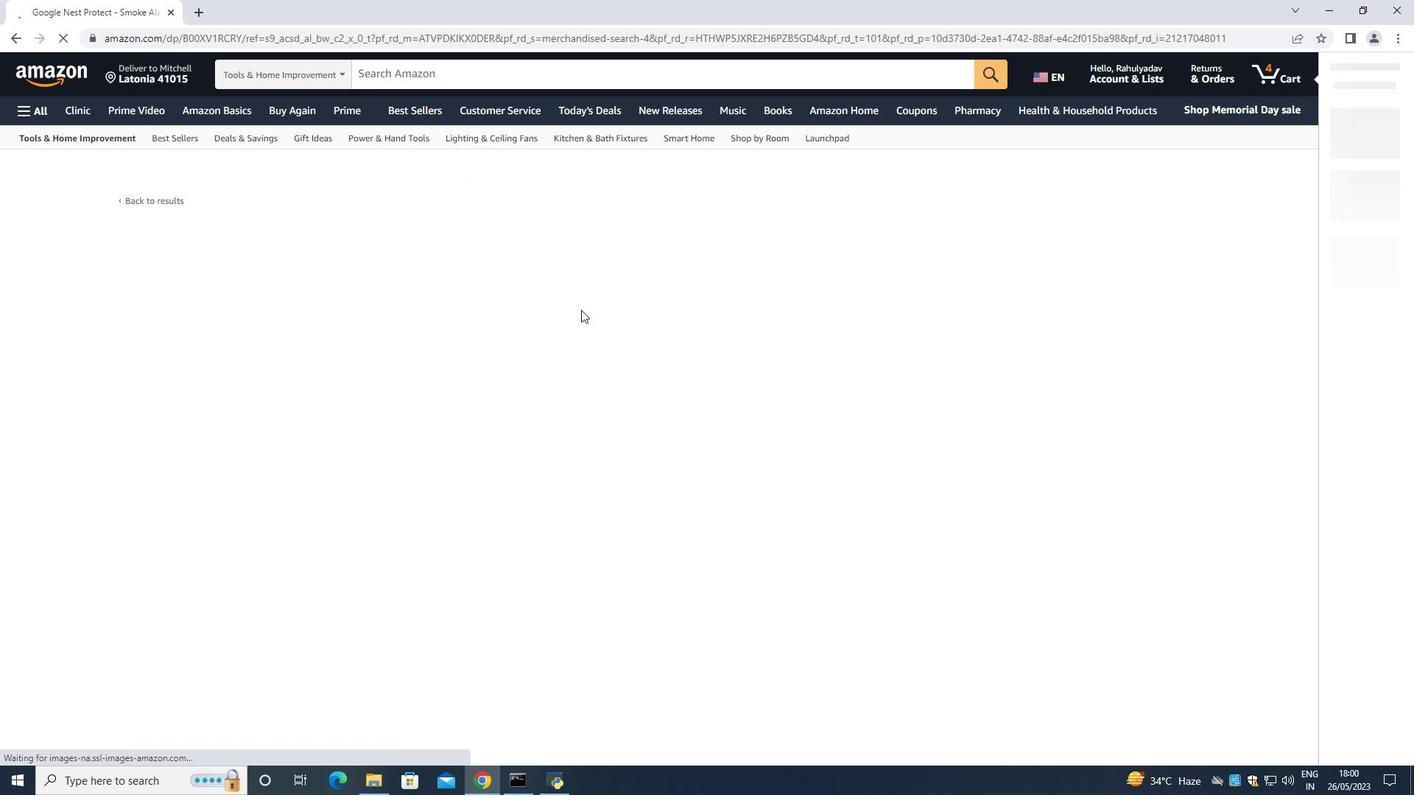 
Action: Mouse moved to (589, 310)
Screenshot: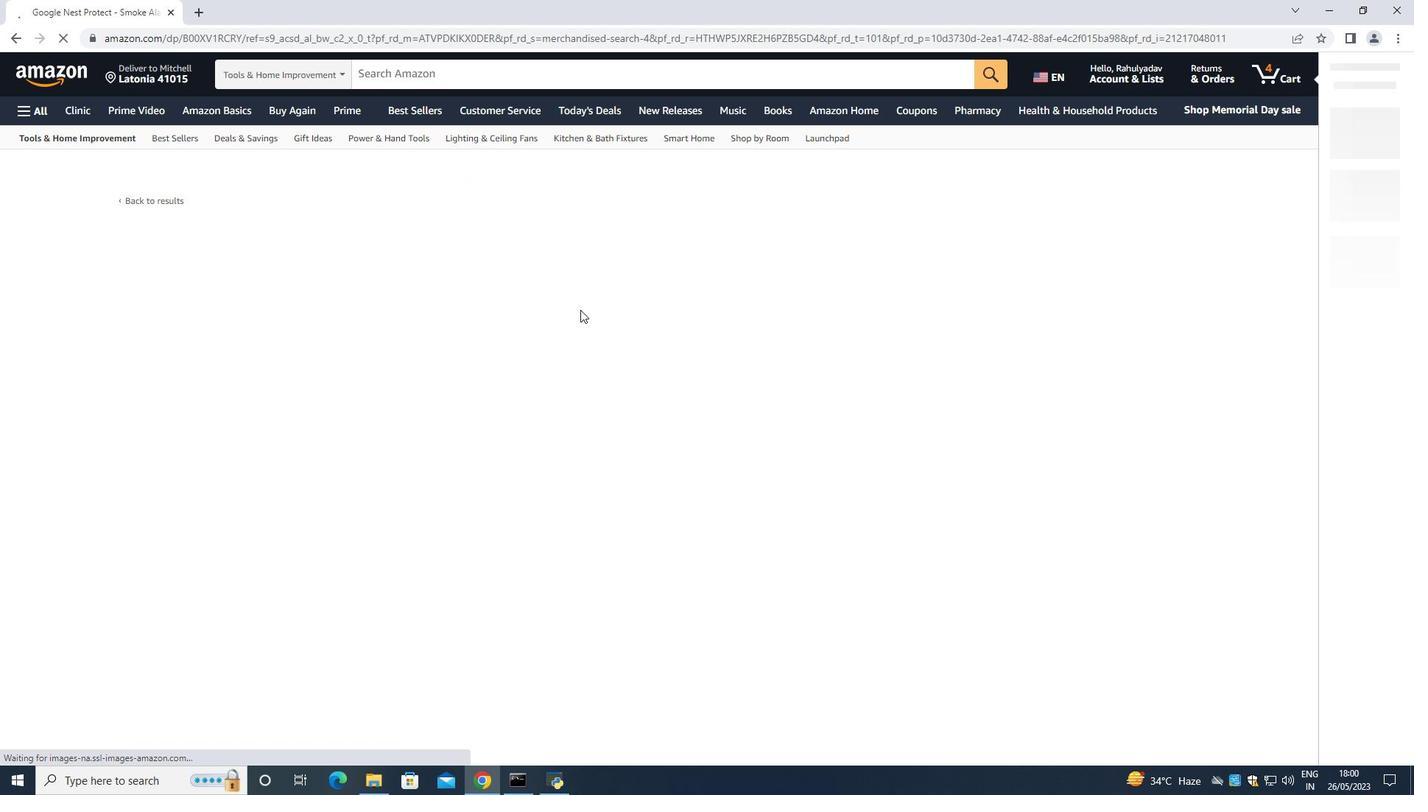 
Action: Mouse scrolled (589, 311) with delta (0, 0)
Screenshot: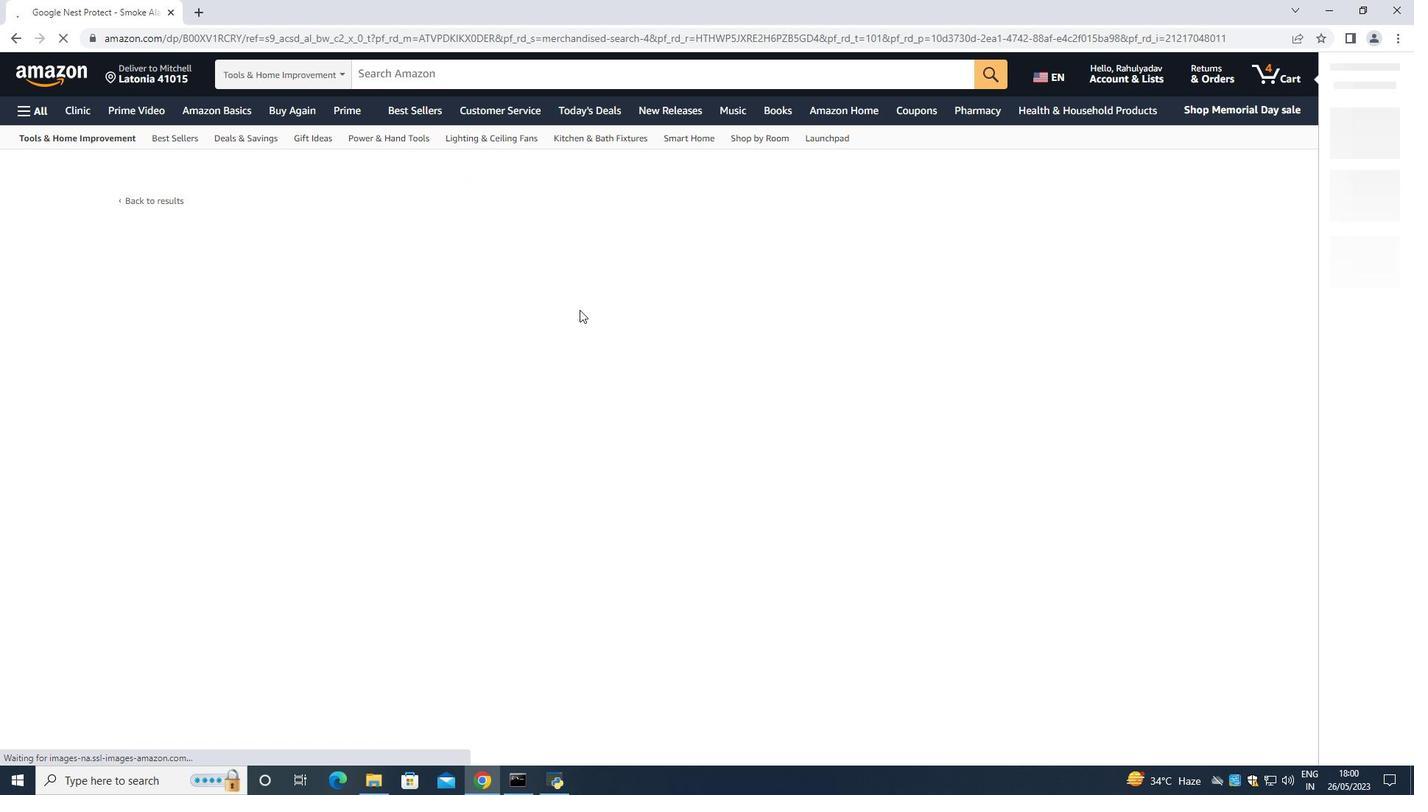 
Action: Mouse moved to (589, 310)
Screenshot: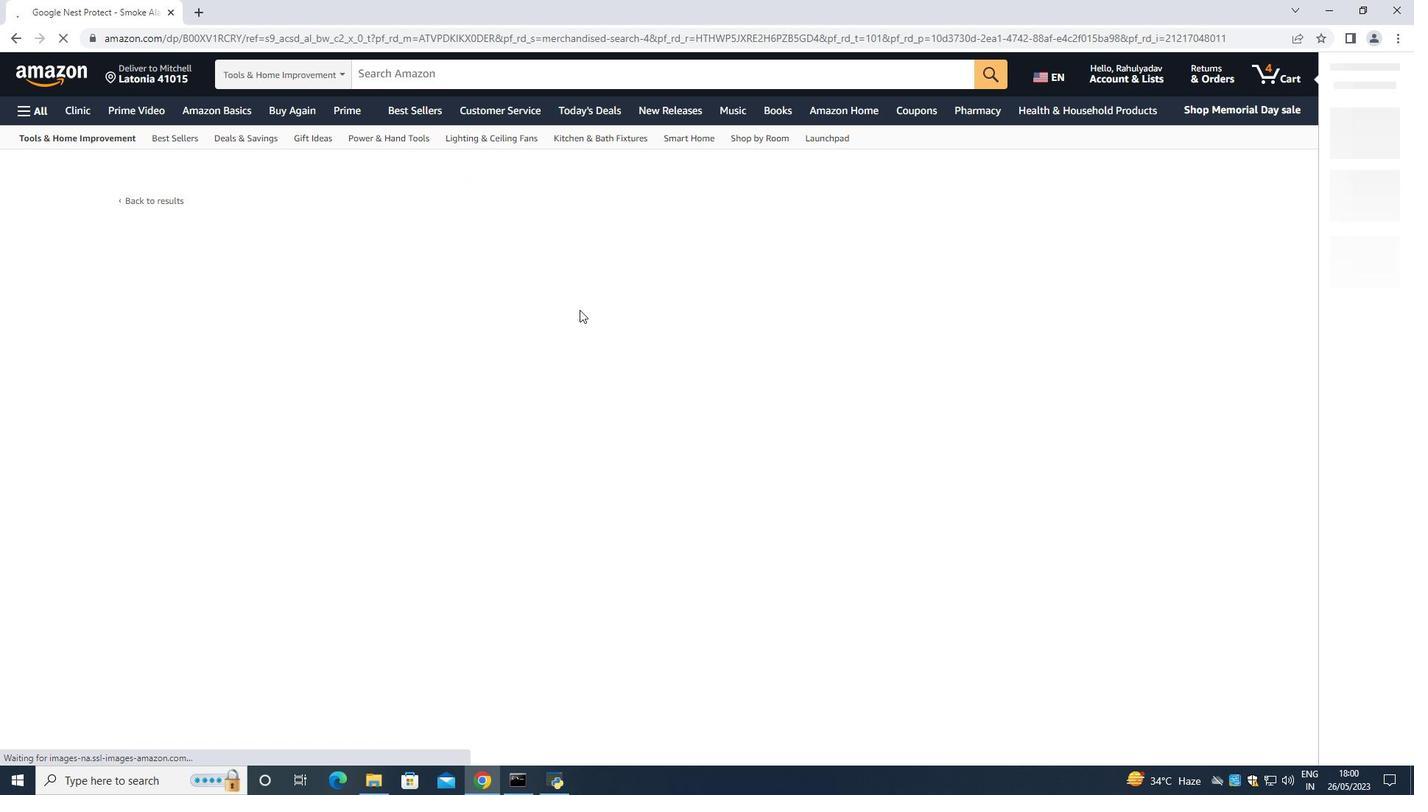 
Action: Mouse scrolled (589, 311) with delta (0, 0)
Screenshot: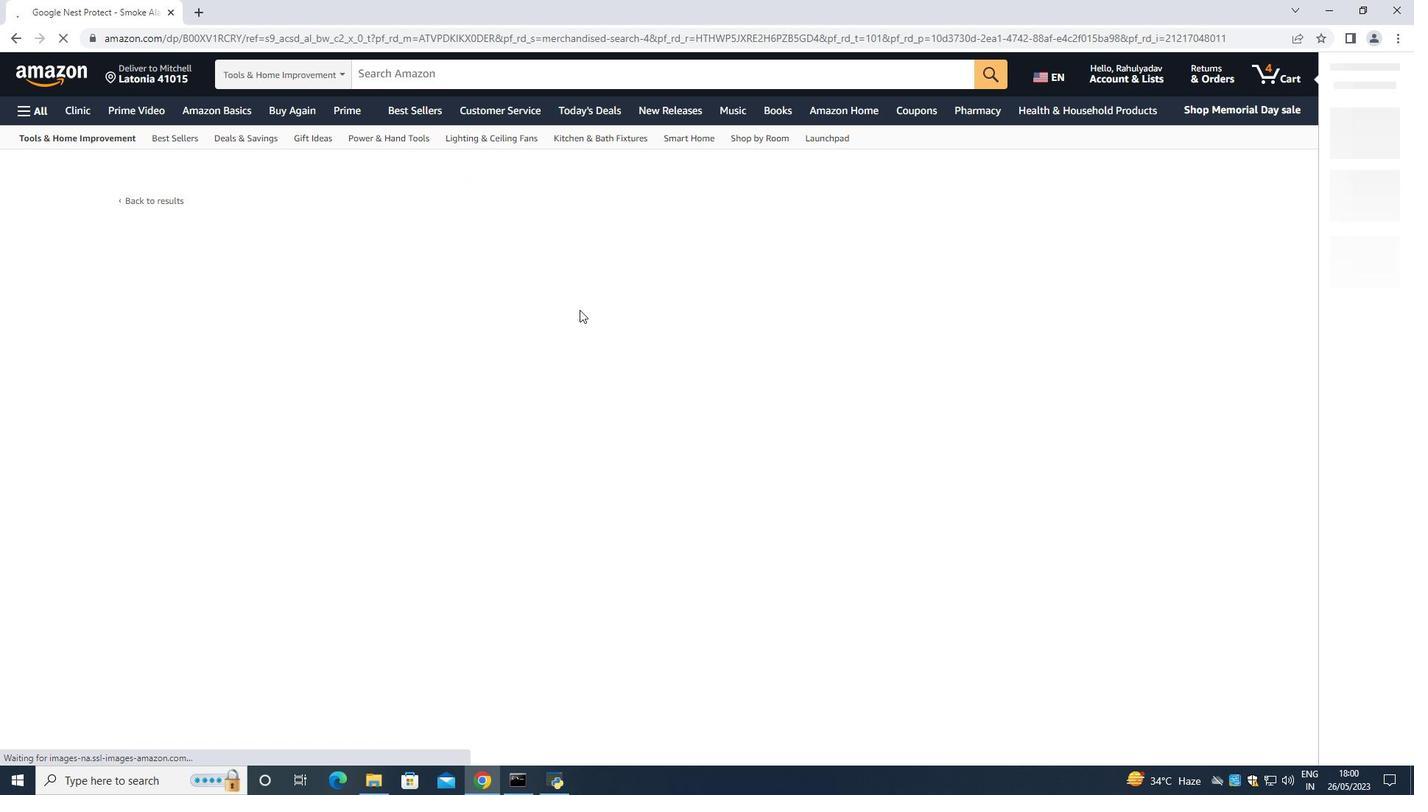 
Action: Mouse scrolled (589, 311) with delta (0, 0)
Screenshot: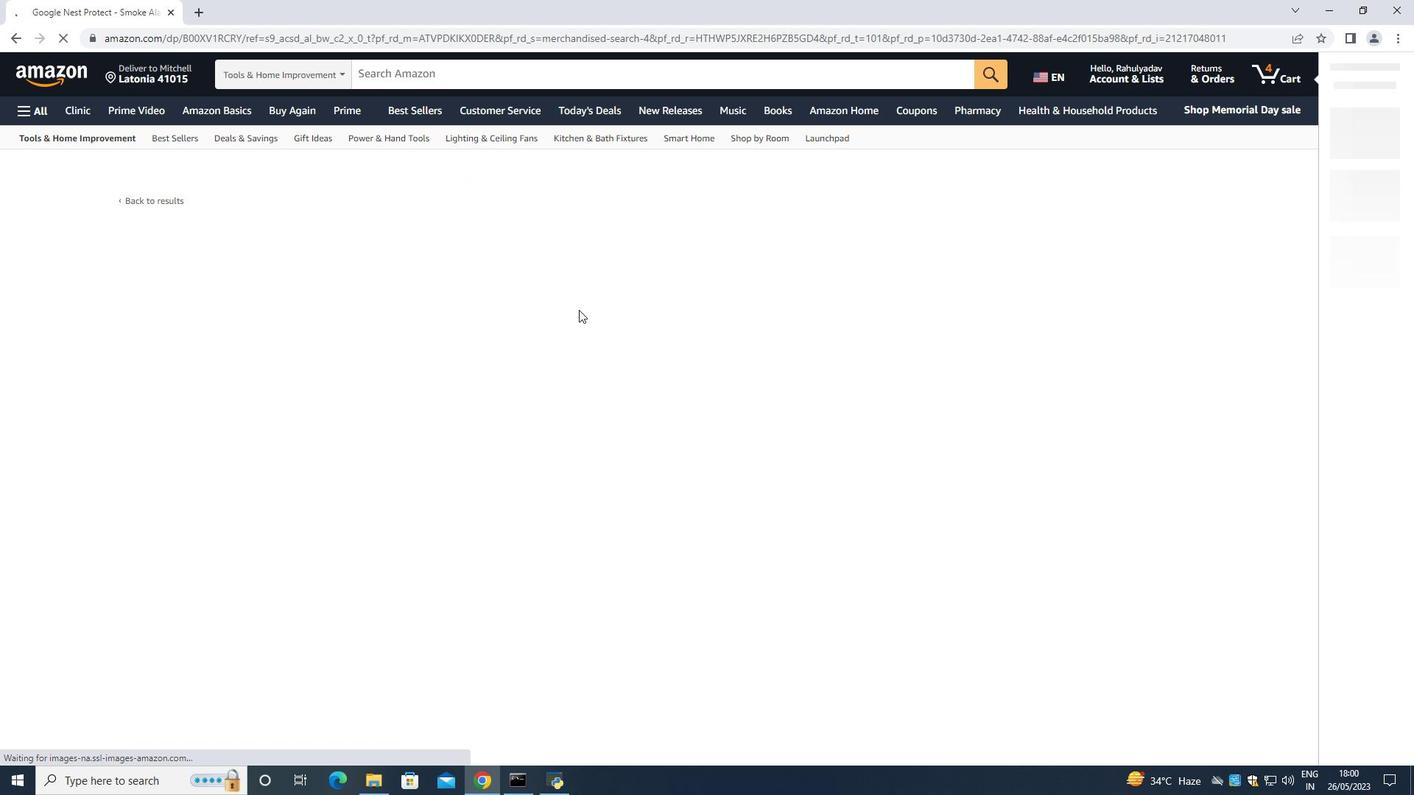 
Action: Mouse scrolled (589, 311) with delta (0, 0)
Screenshot: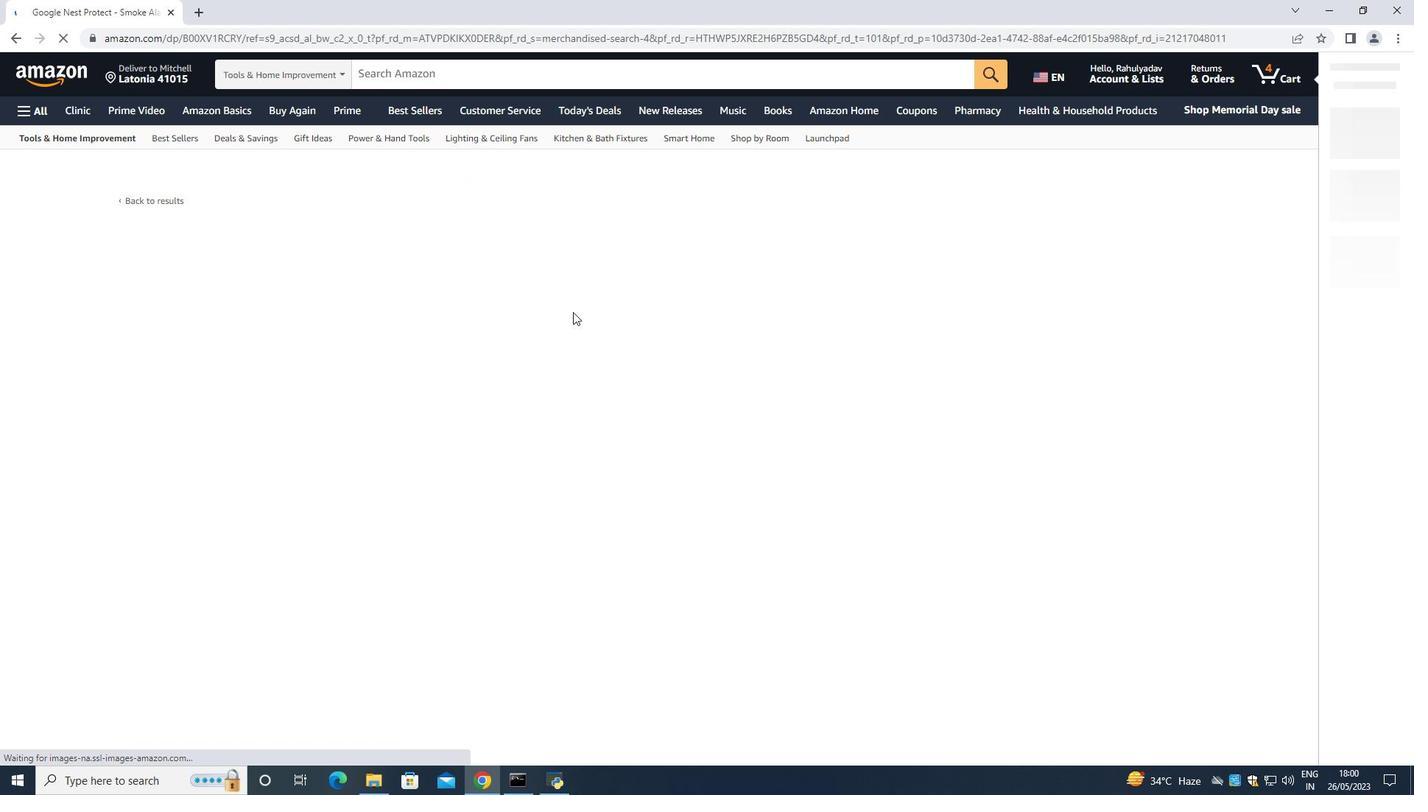 
Action: Mouse scrolled (589, 311) with delta (0, 0)
Screenshot: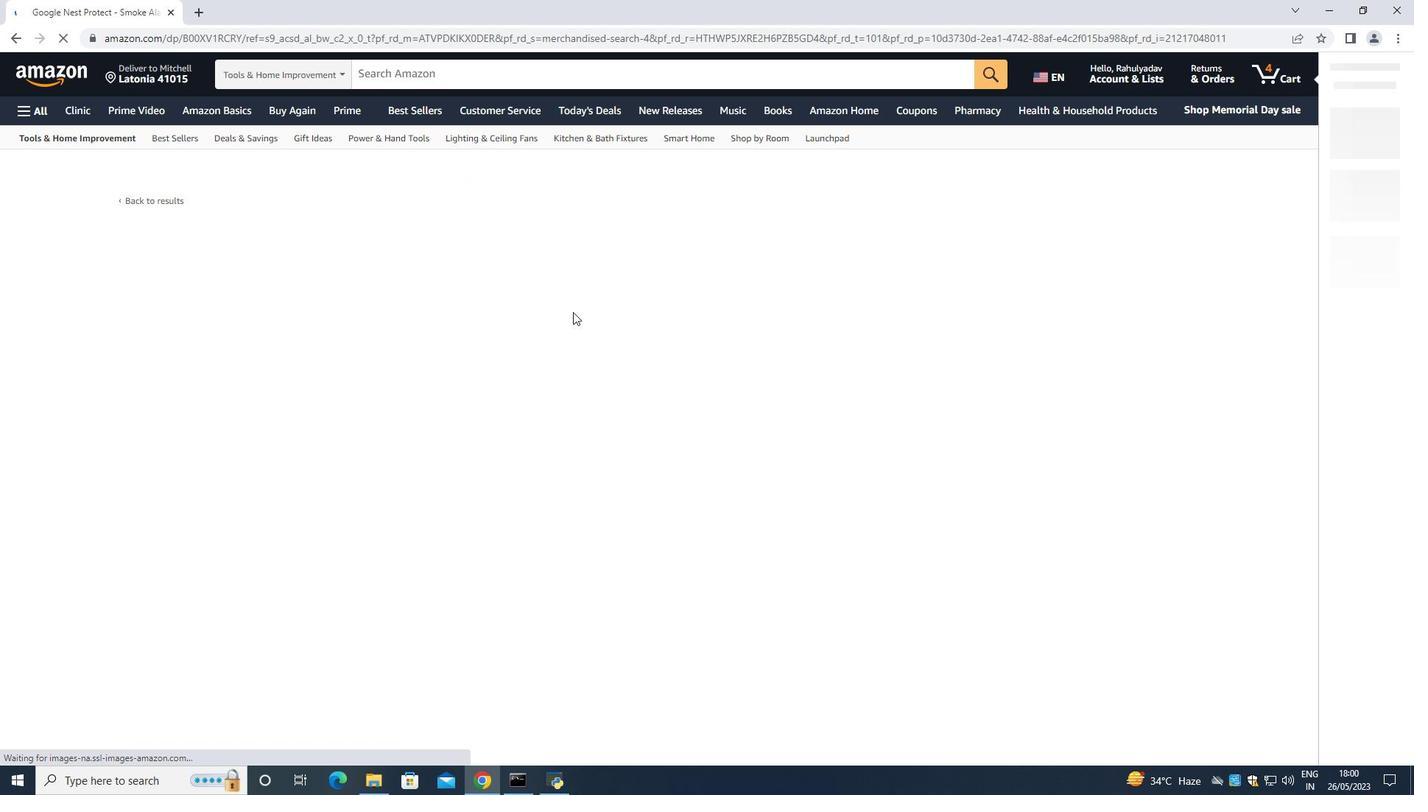 
Action: Mouse moved to (582, 310)
Screenshot: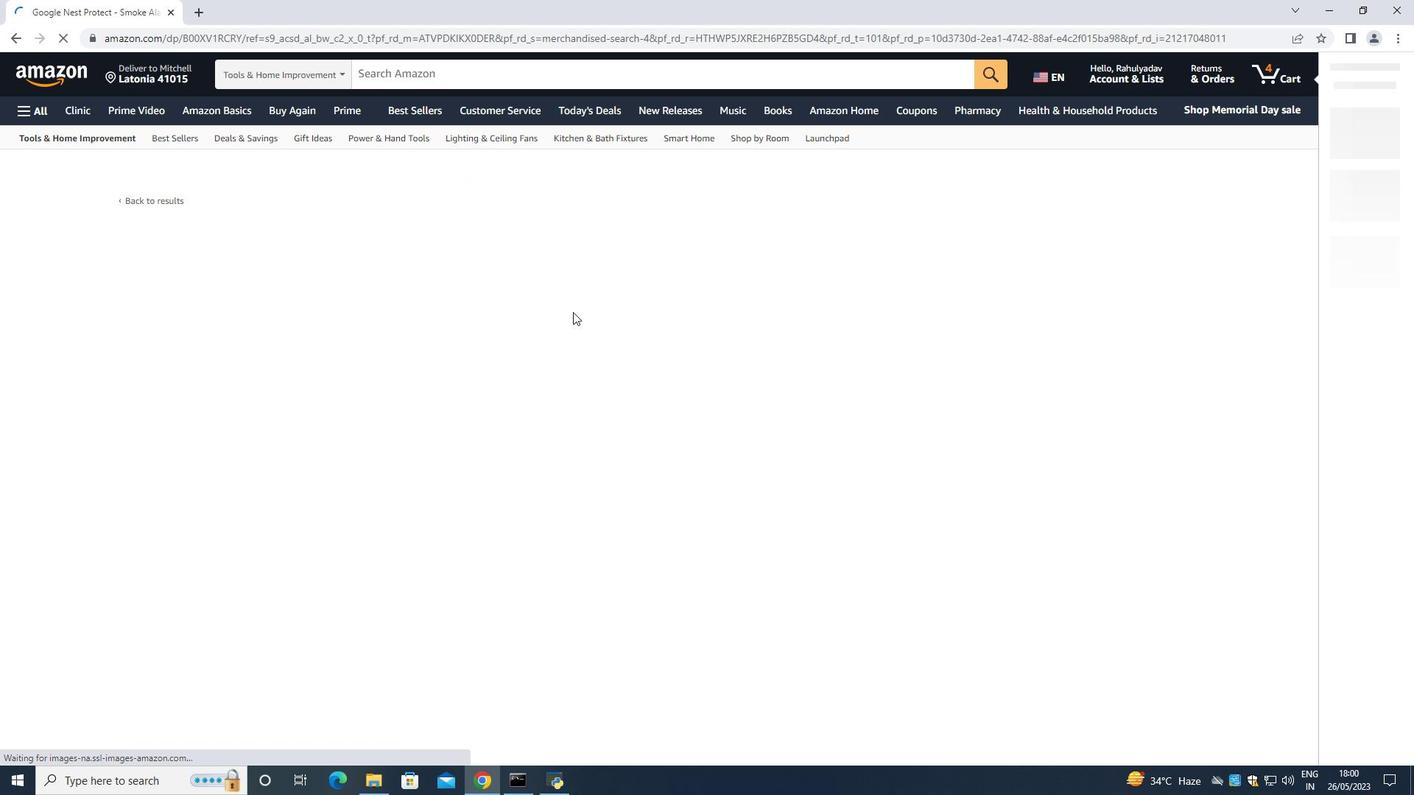 
Action: Mouse scrolled (582, 310) with delta (0, 0)
Screenshot: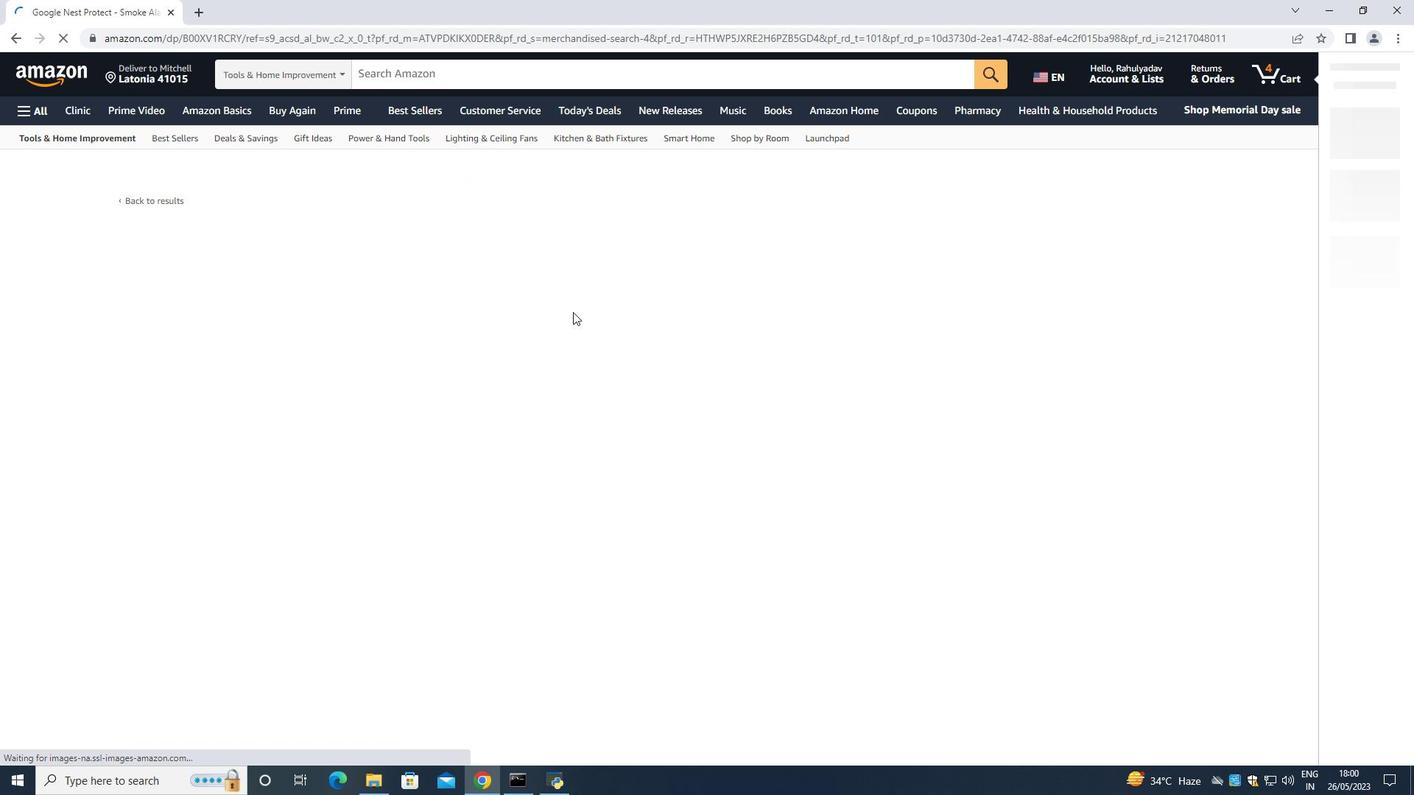 
Action: Mouse moved to (578, 310)
Screenshot: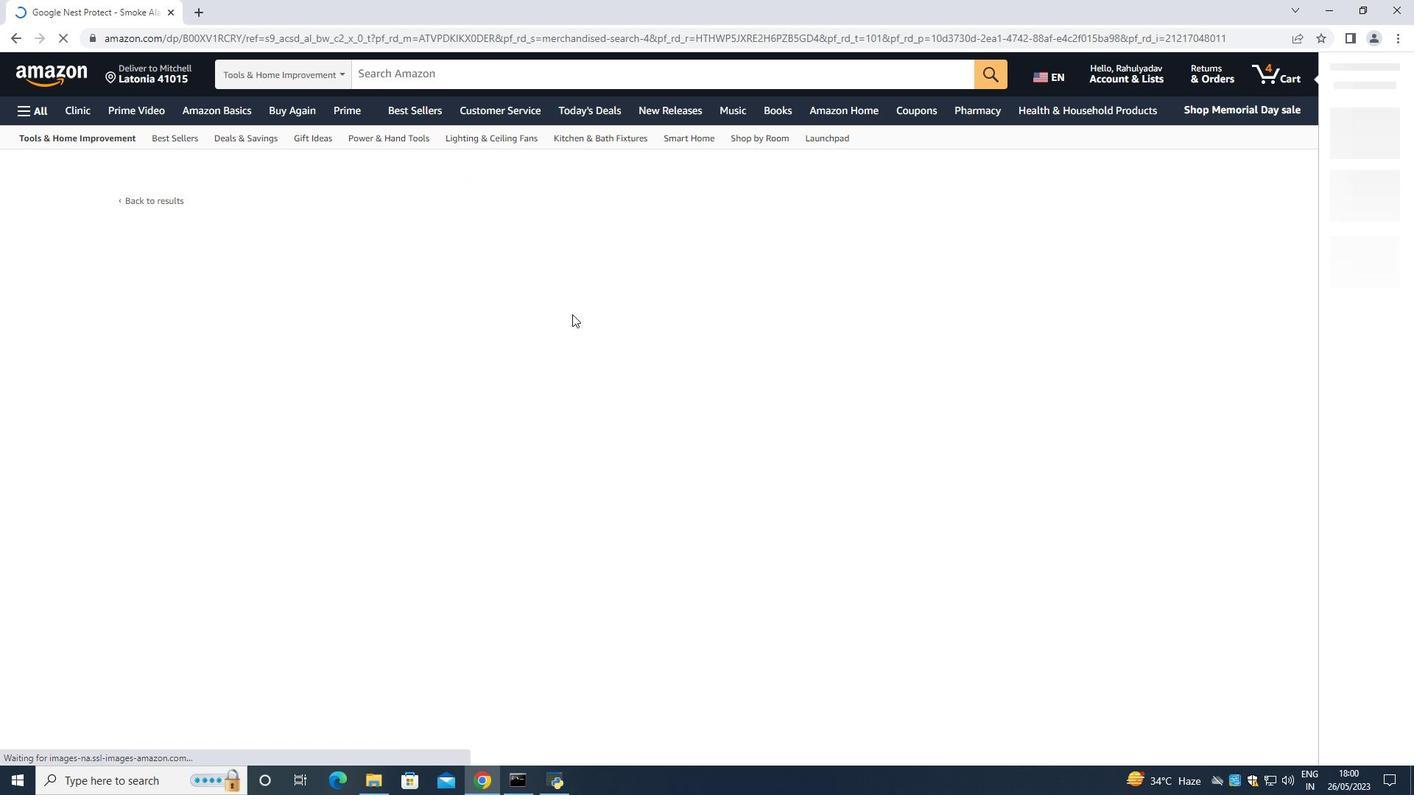
Action: Mouse scrolled (579, 310) with delta (0, 0)
Screenshot: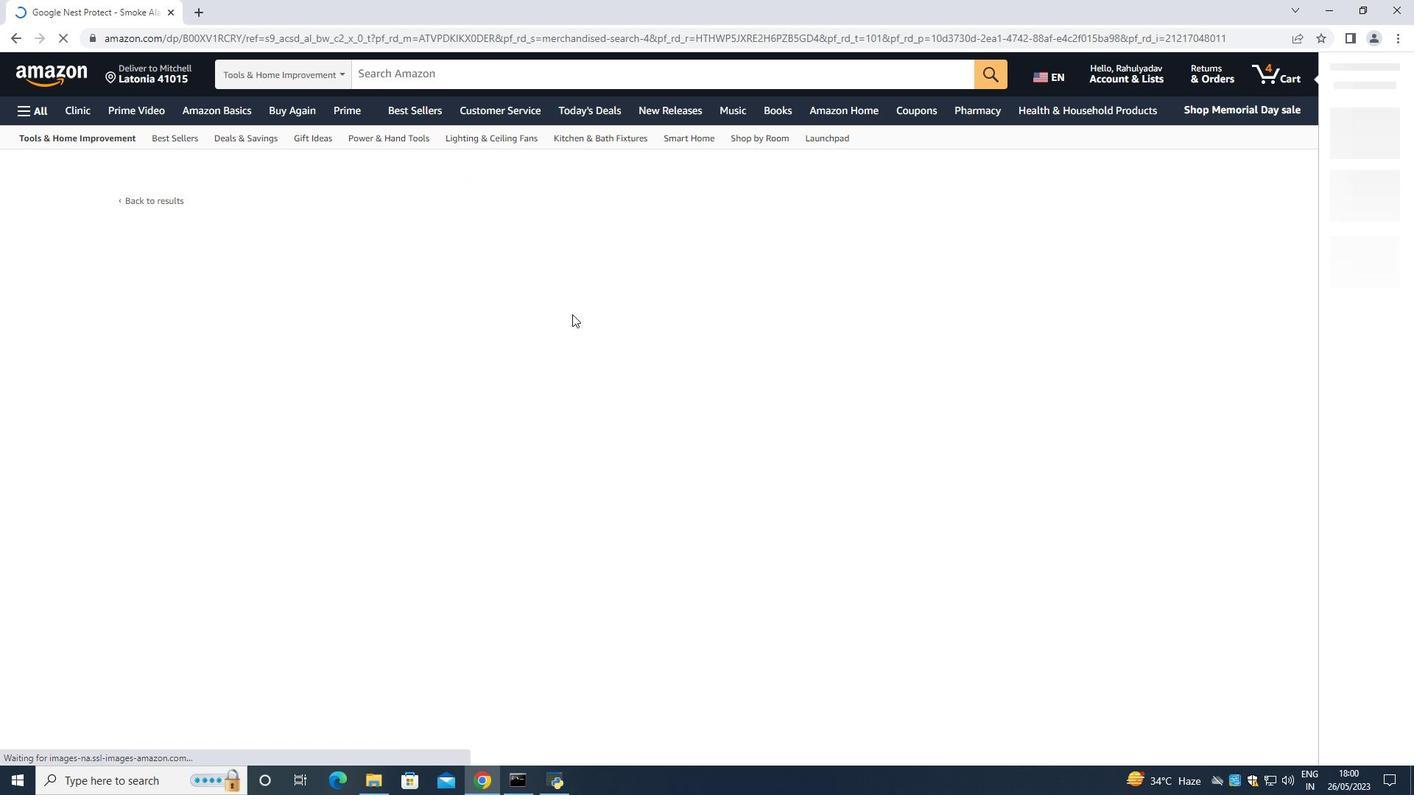 
Action: Mouse moved to (577, 310)
Screenshot: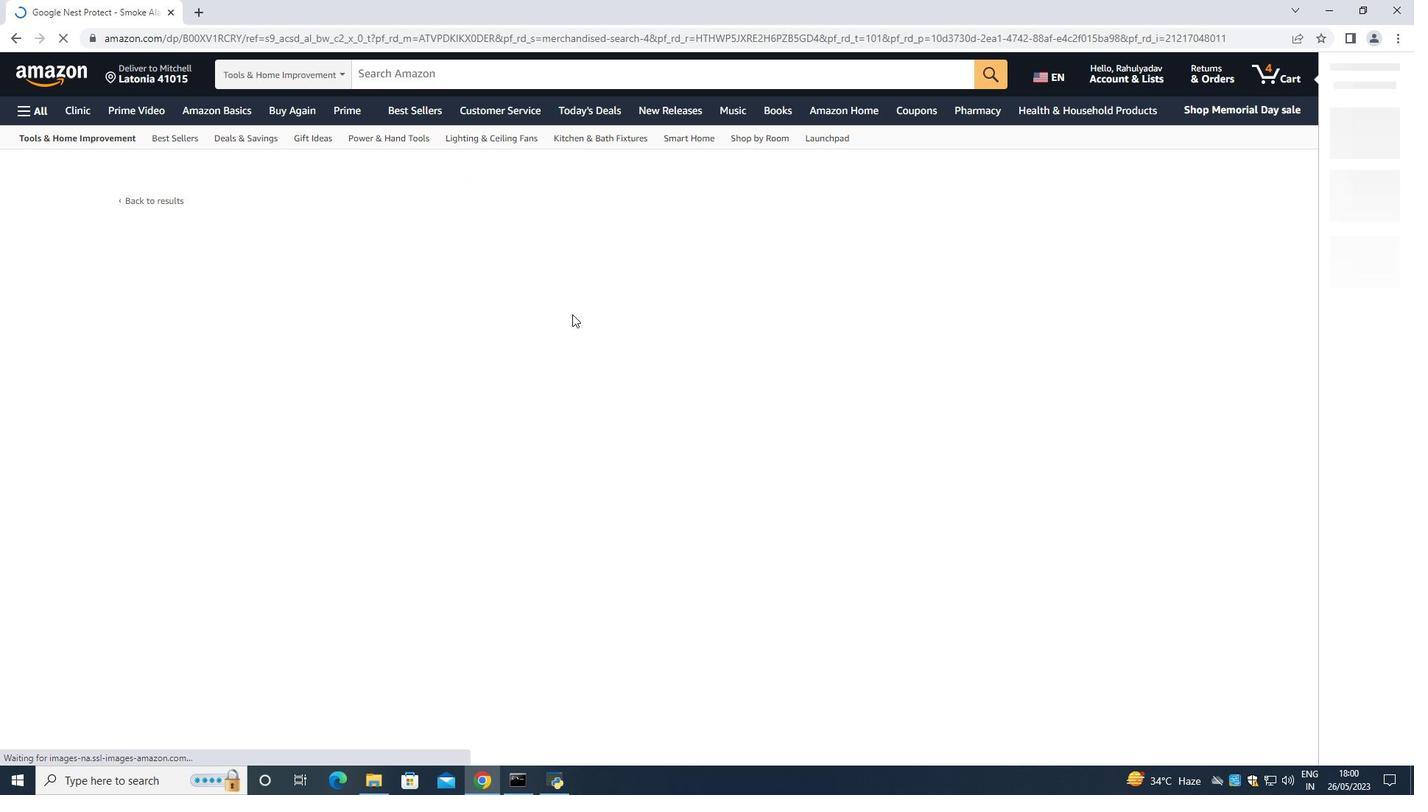 
Action: Mouse scrolled (578, 311) with delta (0, 0)
Screenshot: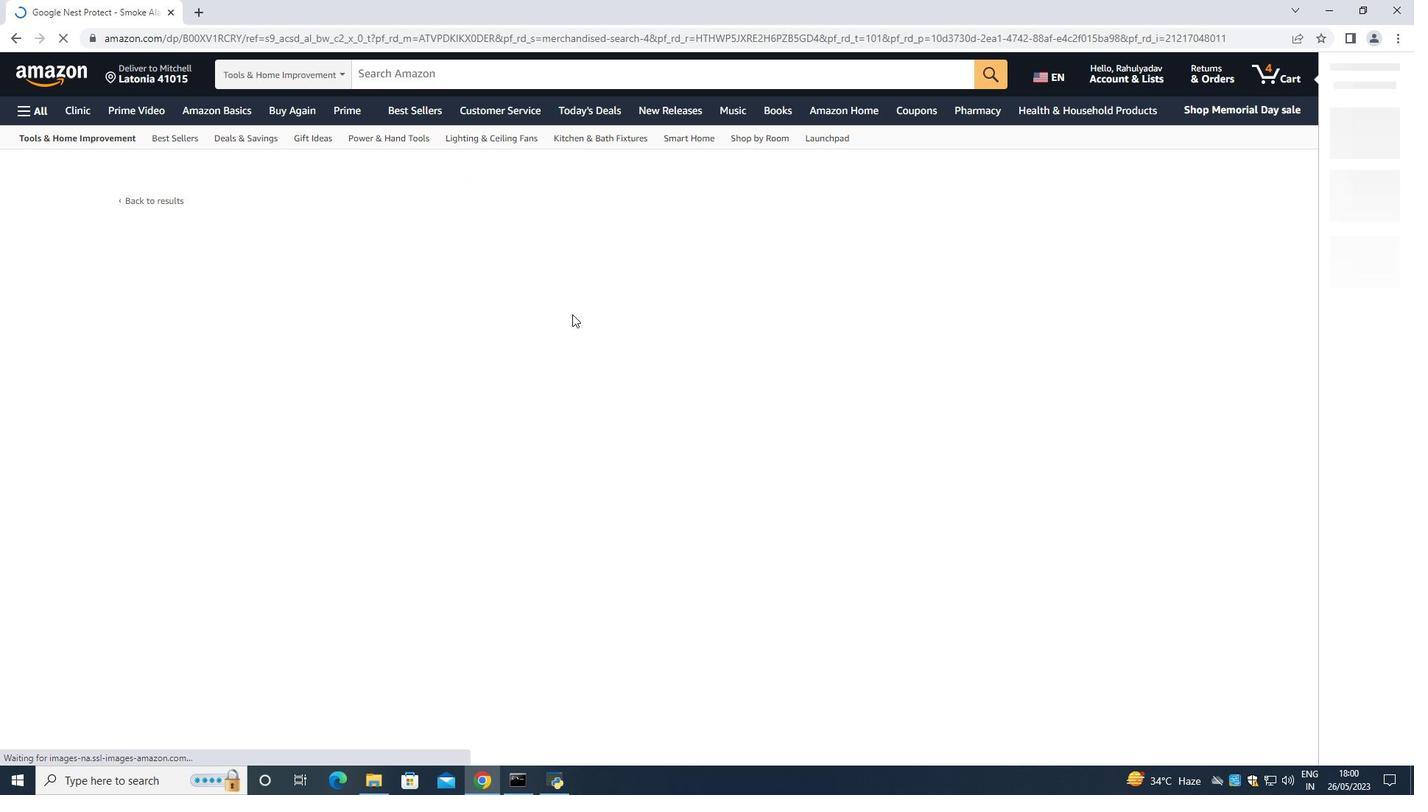 
Action: Mouse moved to (575, 311)
Screenshot: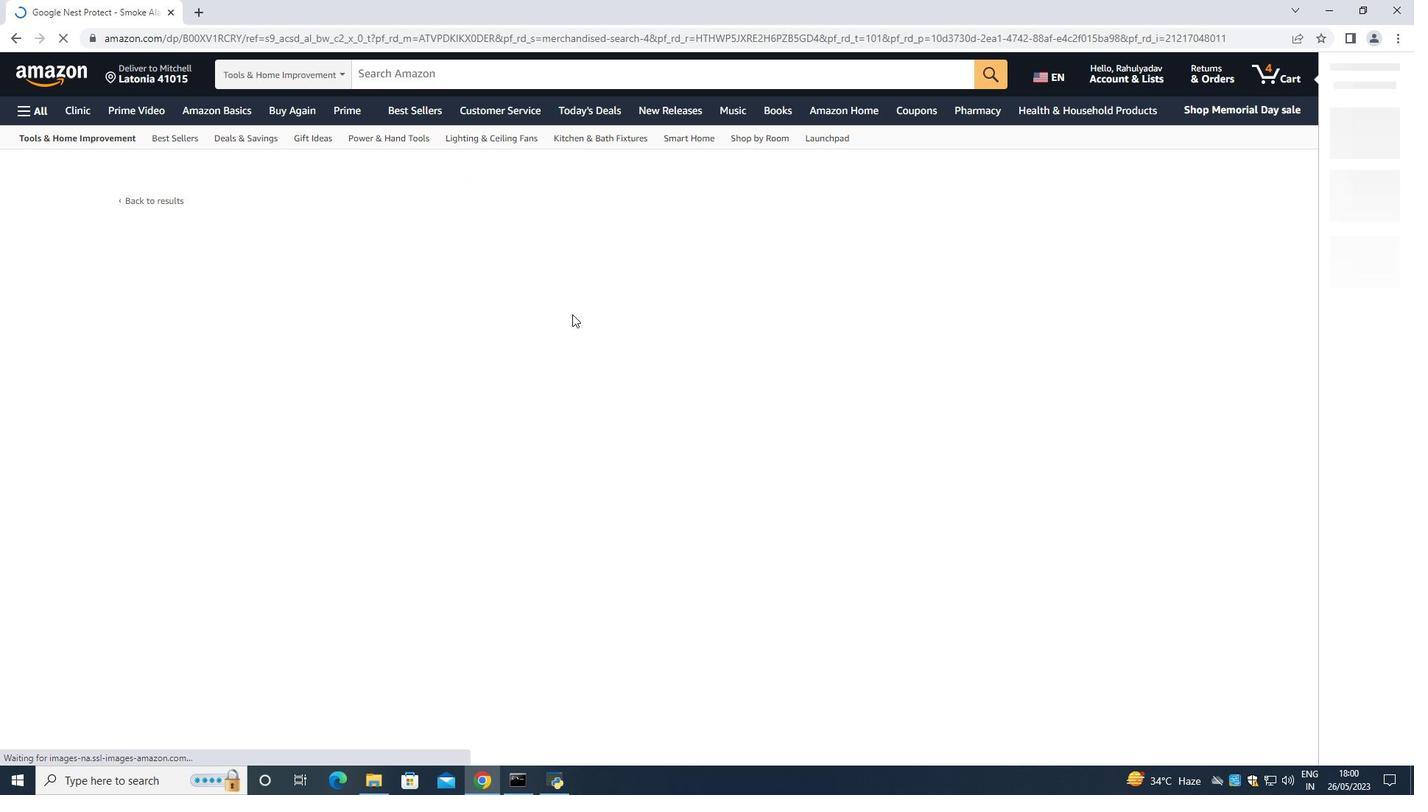 
Action: Mouse scrolled (577, 311) with delta (0, 0)
Screenshot: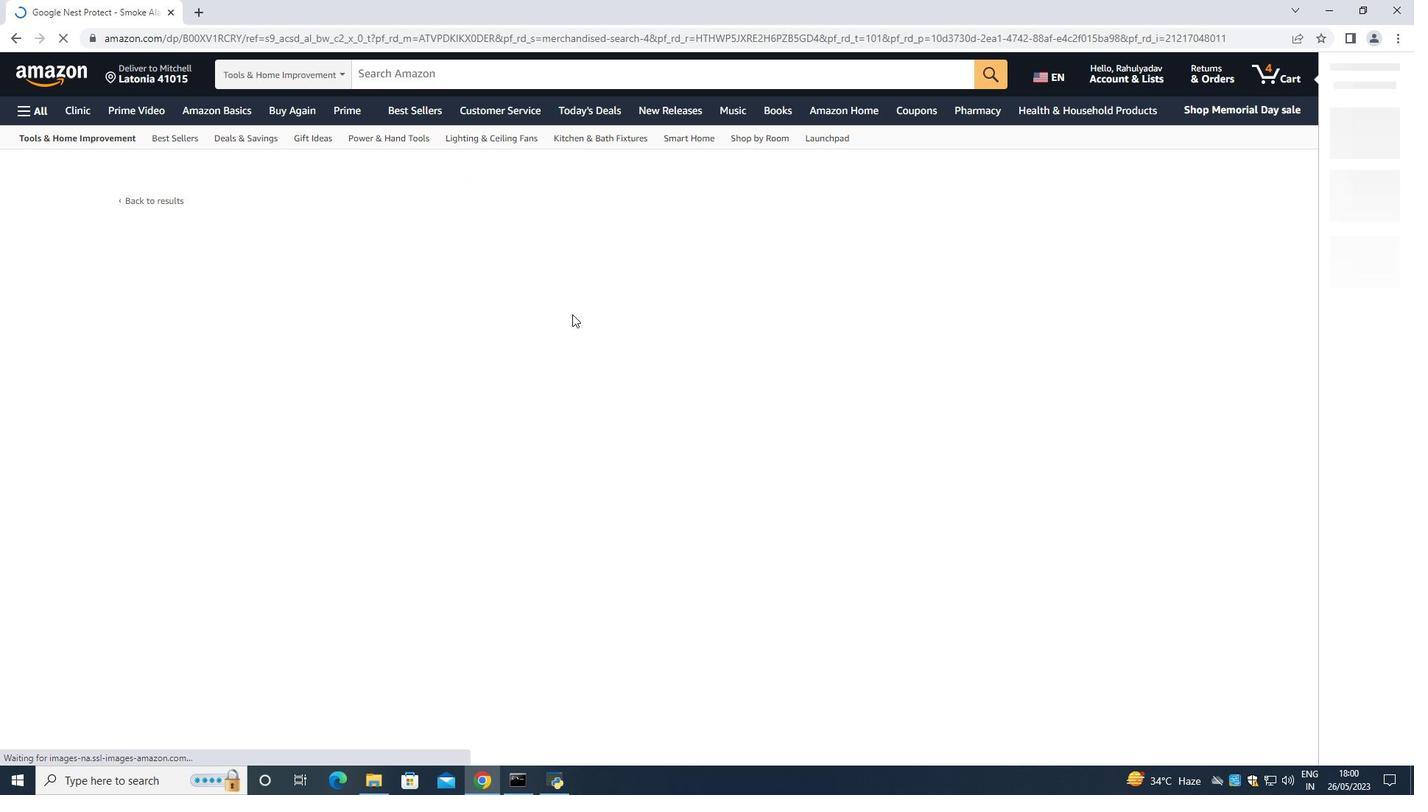 
Action: Mouse moved to (573, 312)
Screenshot: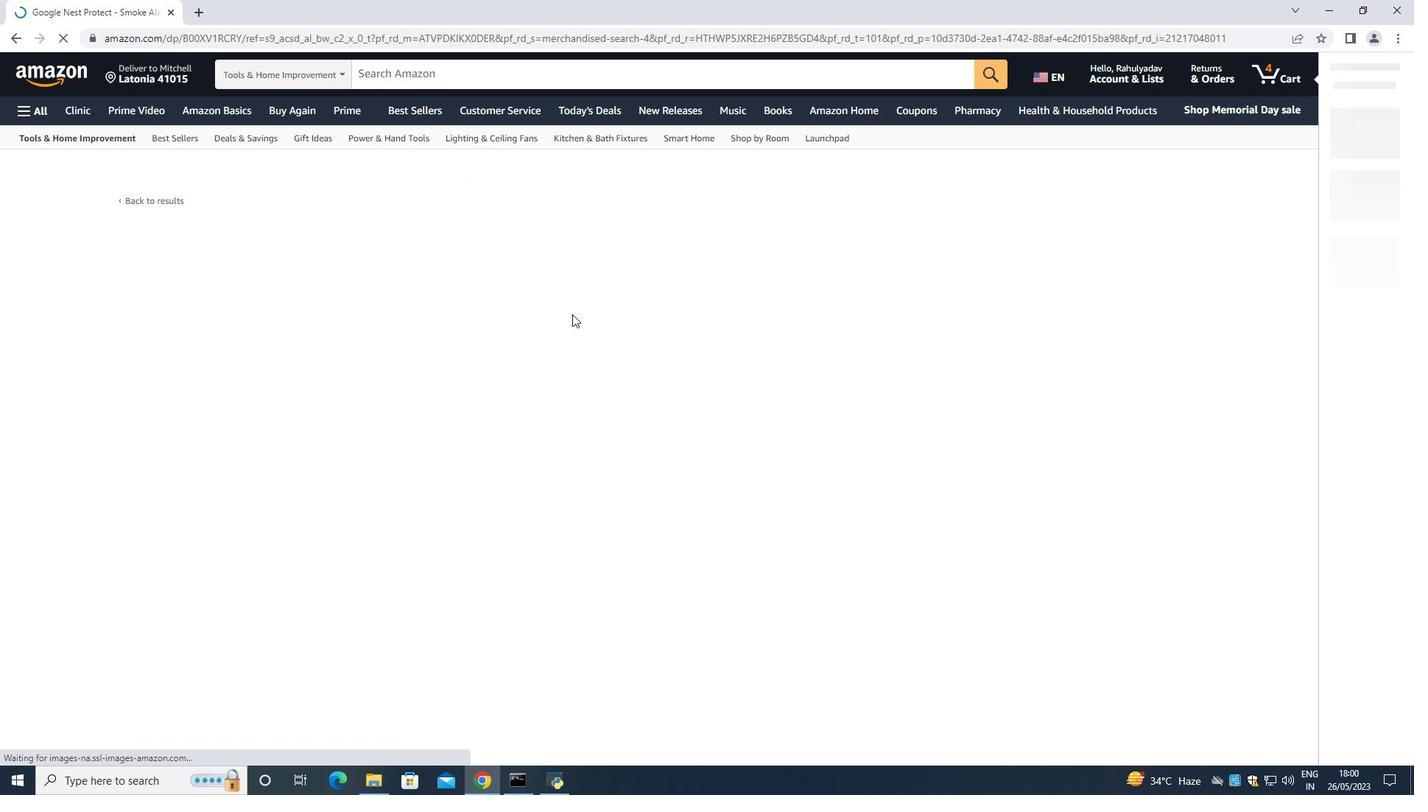 
Action: Mouse scrolled (573, 313) with delta (0, 0)
Screenshot: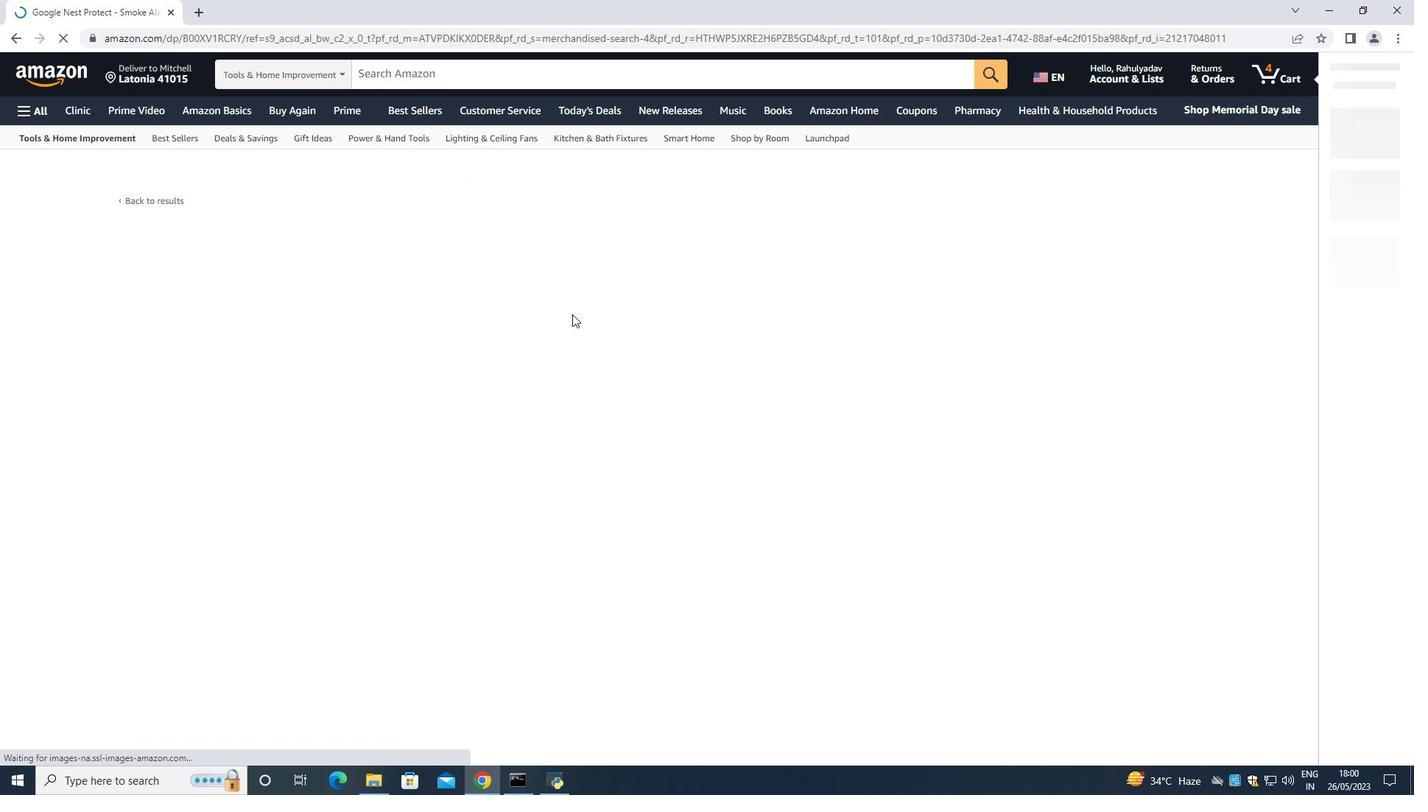 
Action: Mouse scrolled (573, 311) with delta (0, 0)
Screenshot: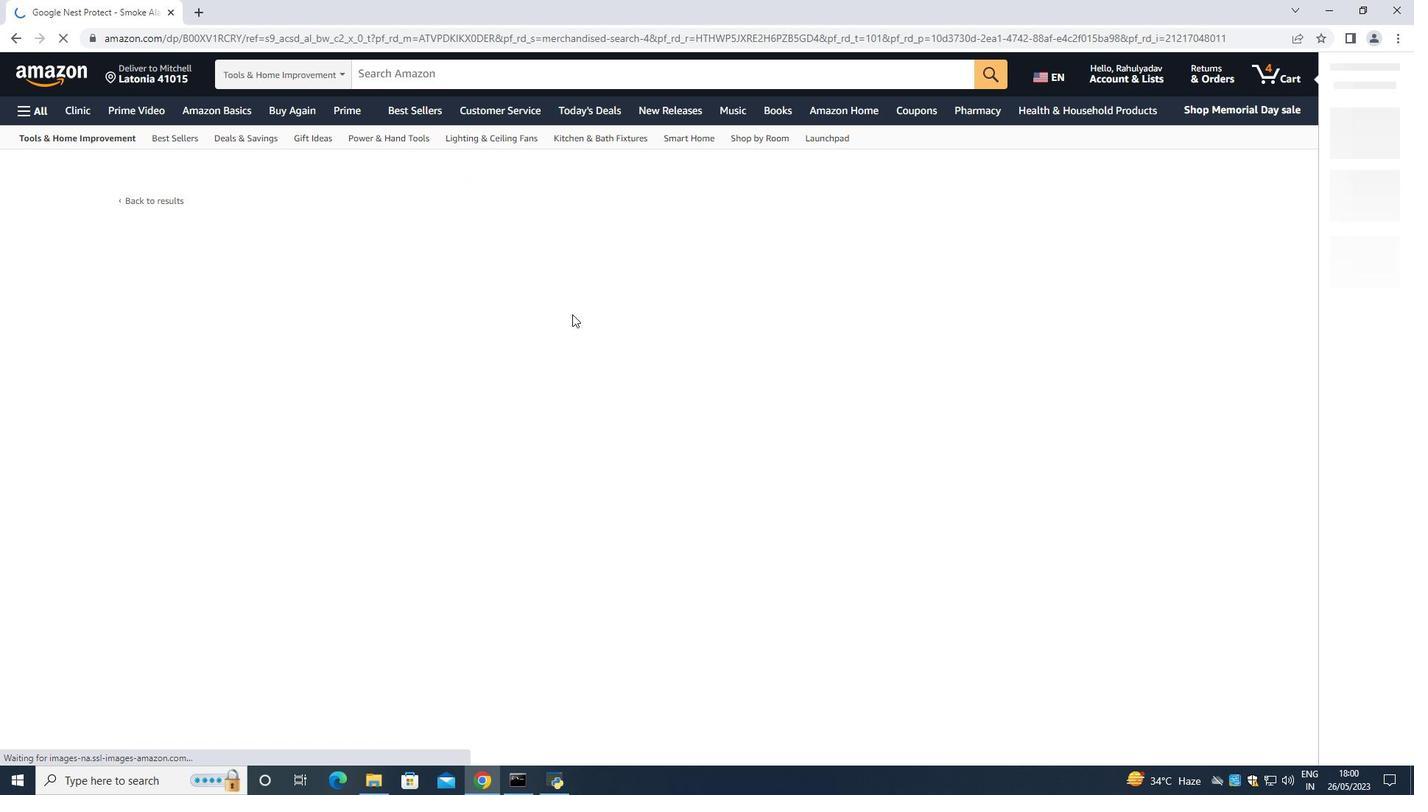 
Action: Mouse moved to (572, 313)
Screenshot: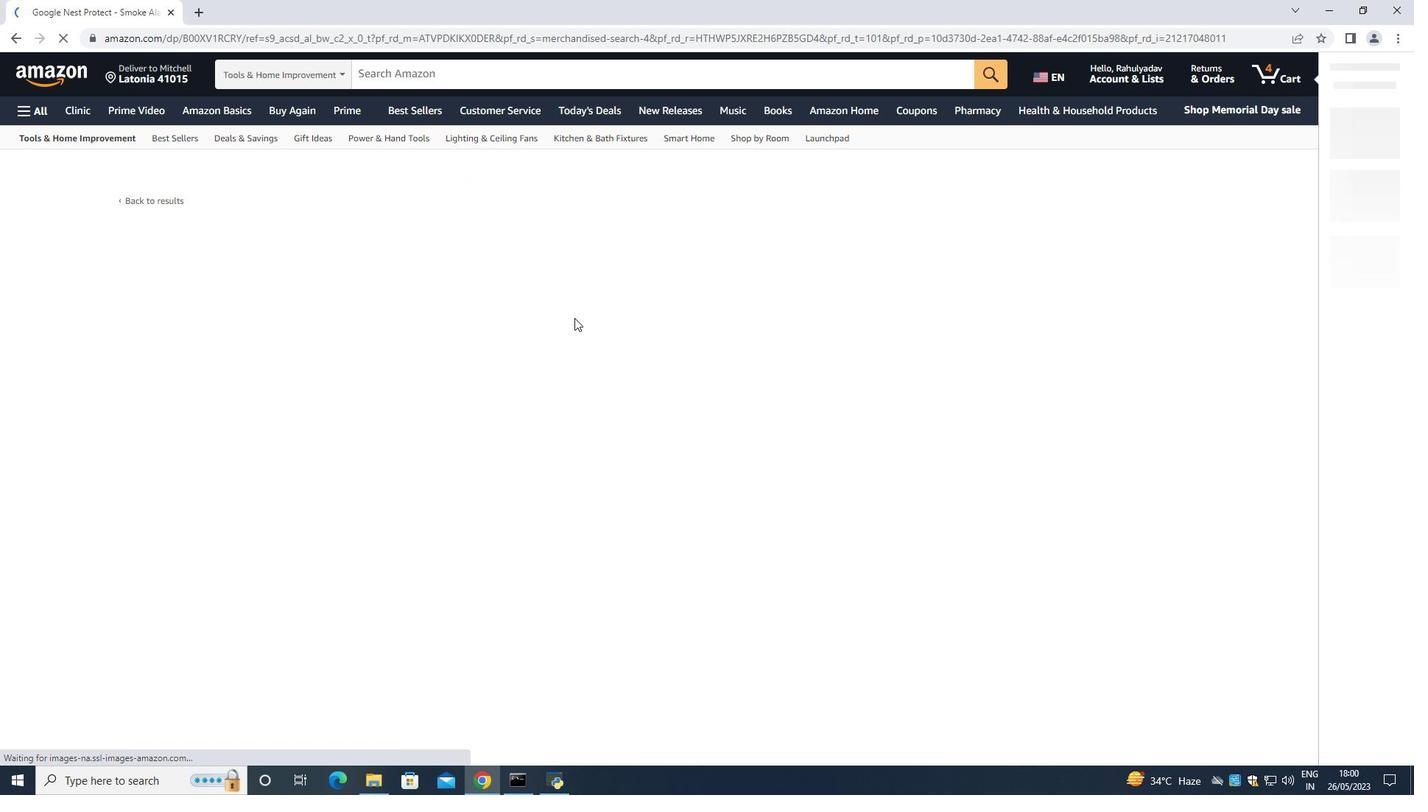 
Action: Mouse scrolled (572, 313) with delta (0, 0)
Screenshot: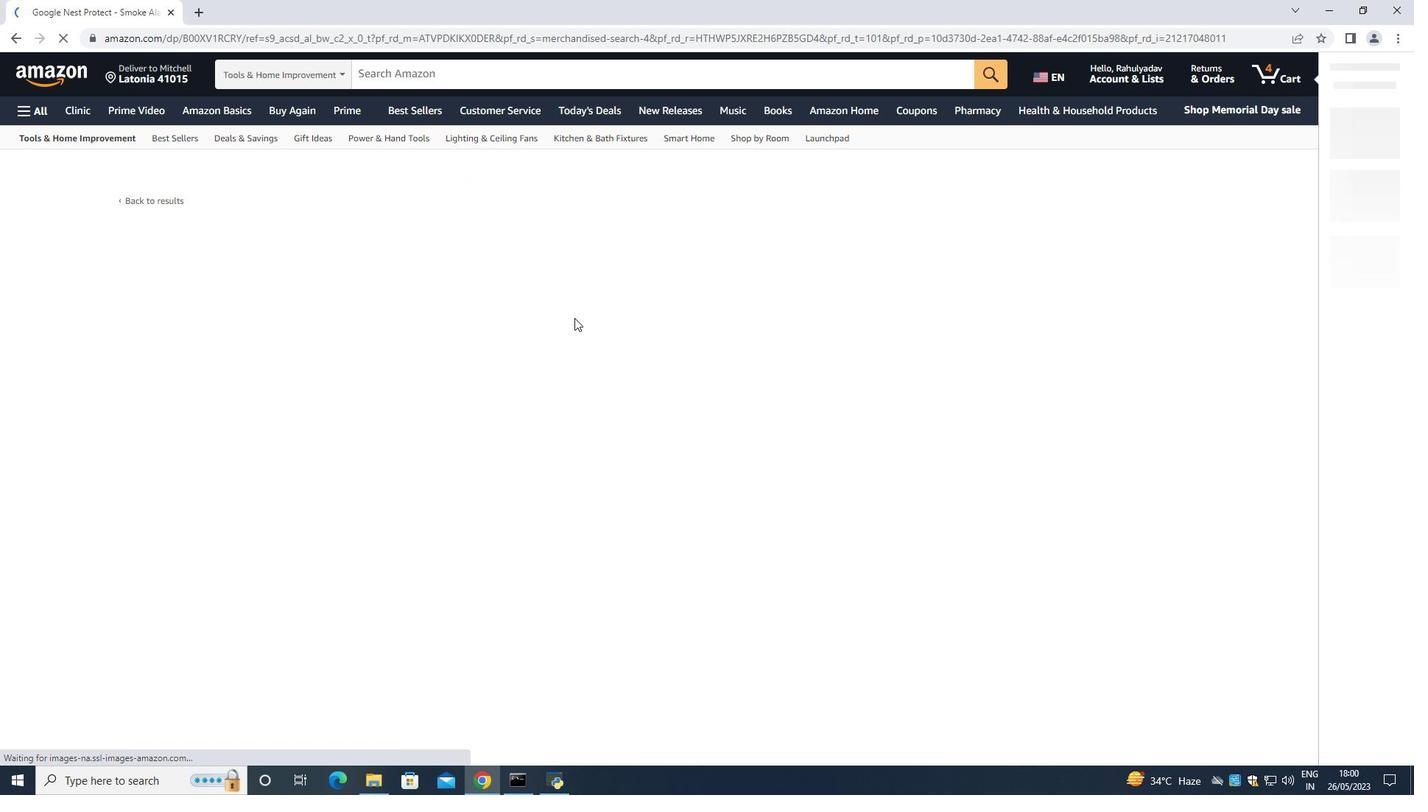 
Action: Mouse scrolled (572, 313) with delta (0, 0)
Screenshot: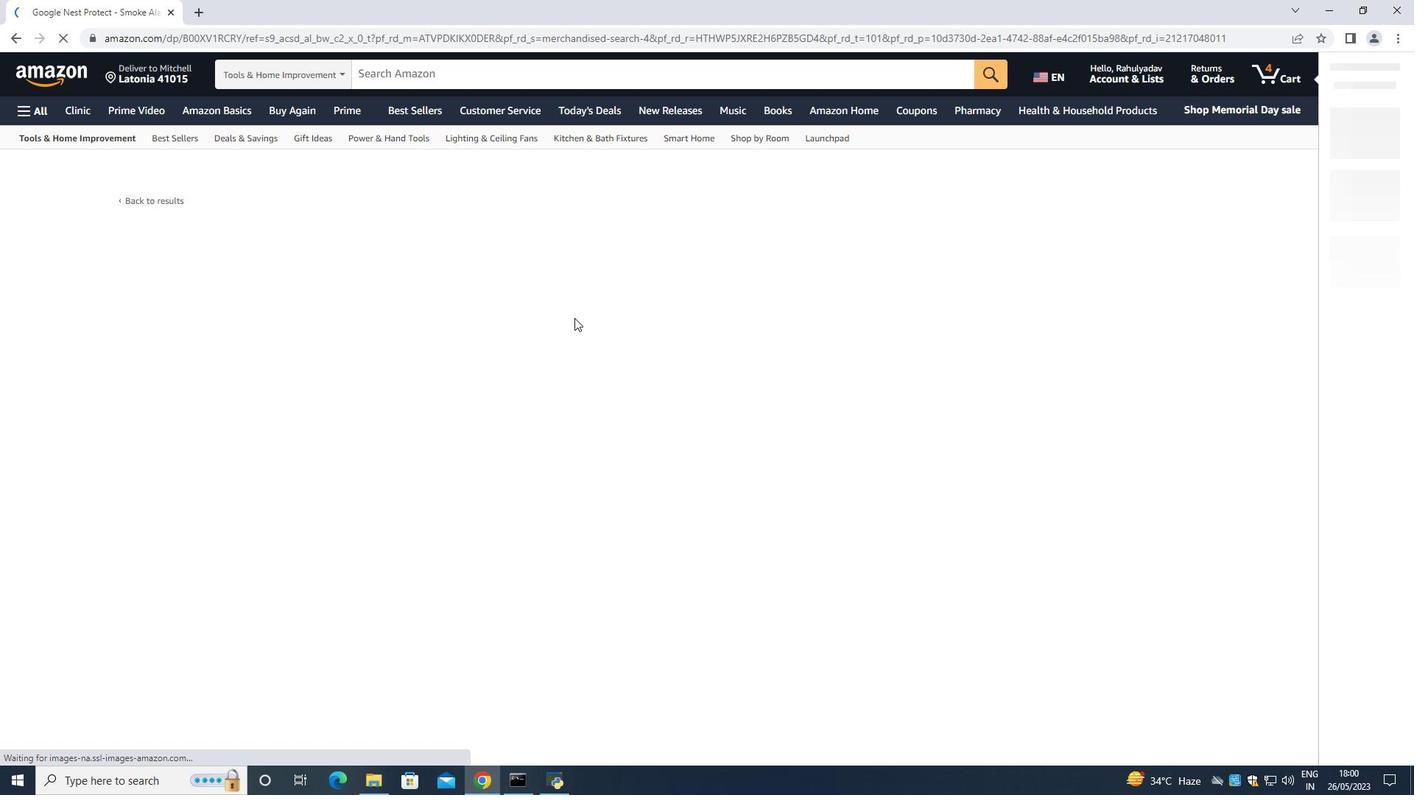 
Action: Mouse moved to (572, 314)
Screenshot: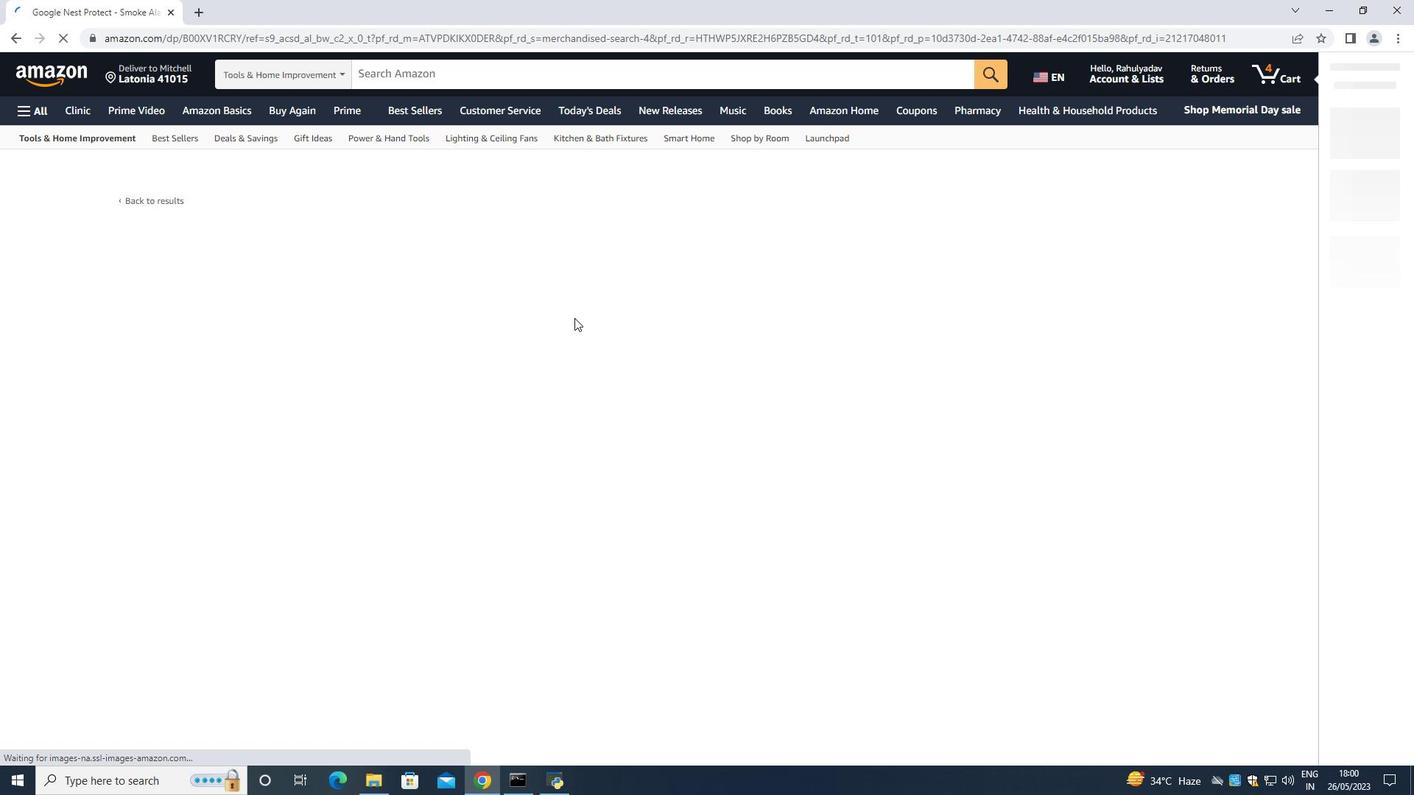 
Action: Mouse scrolled (572, 313) with delta (0, 0)
Screenshot: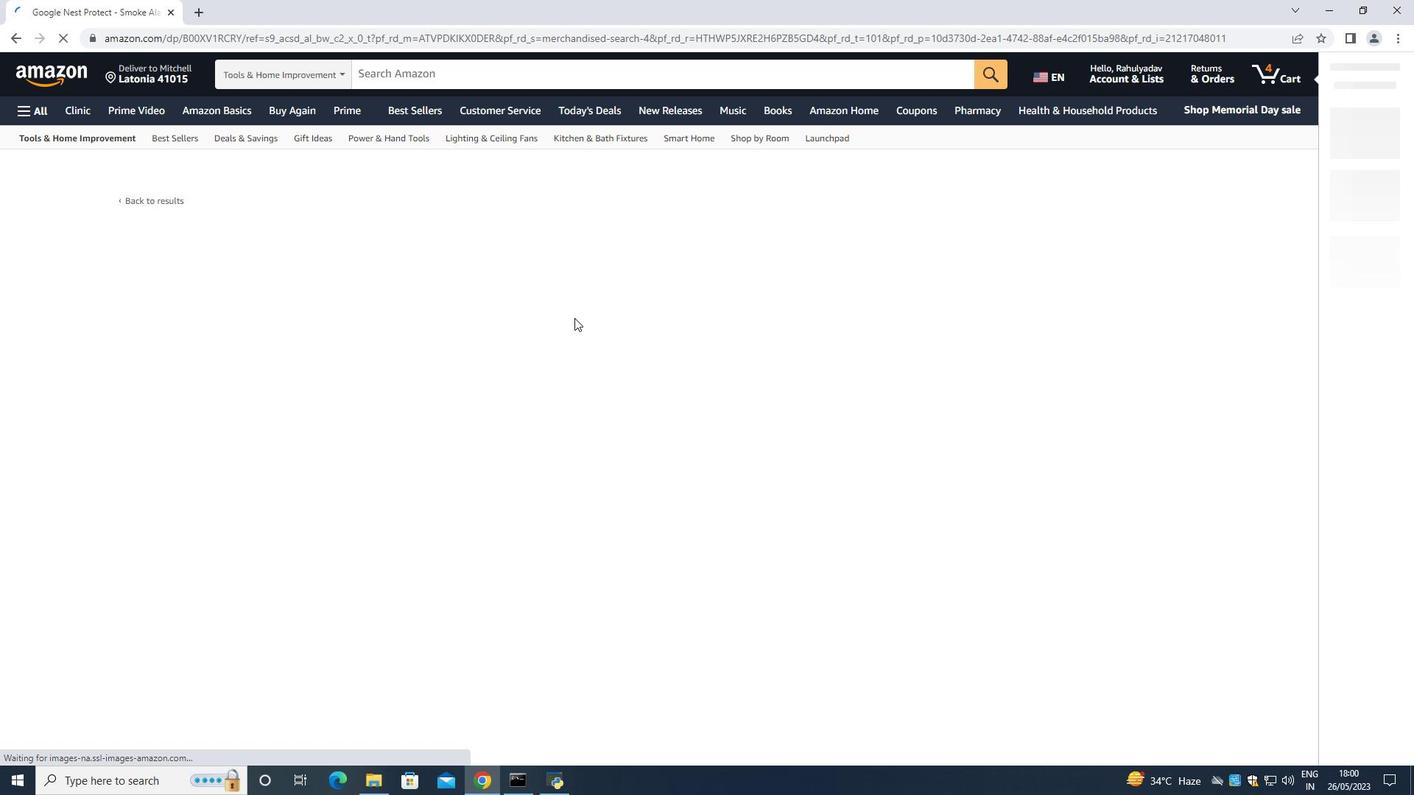
Action: Mouse scrolled (572, 313) with delta (0, 0)
Screenshot: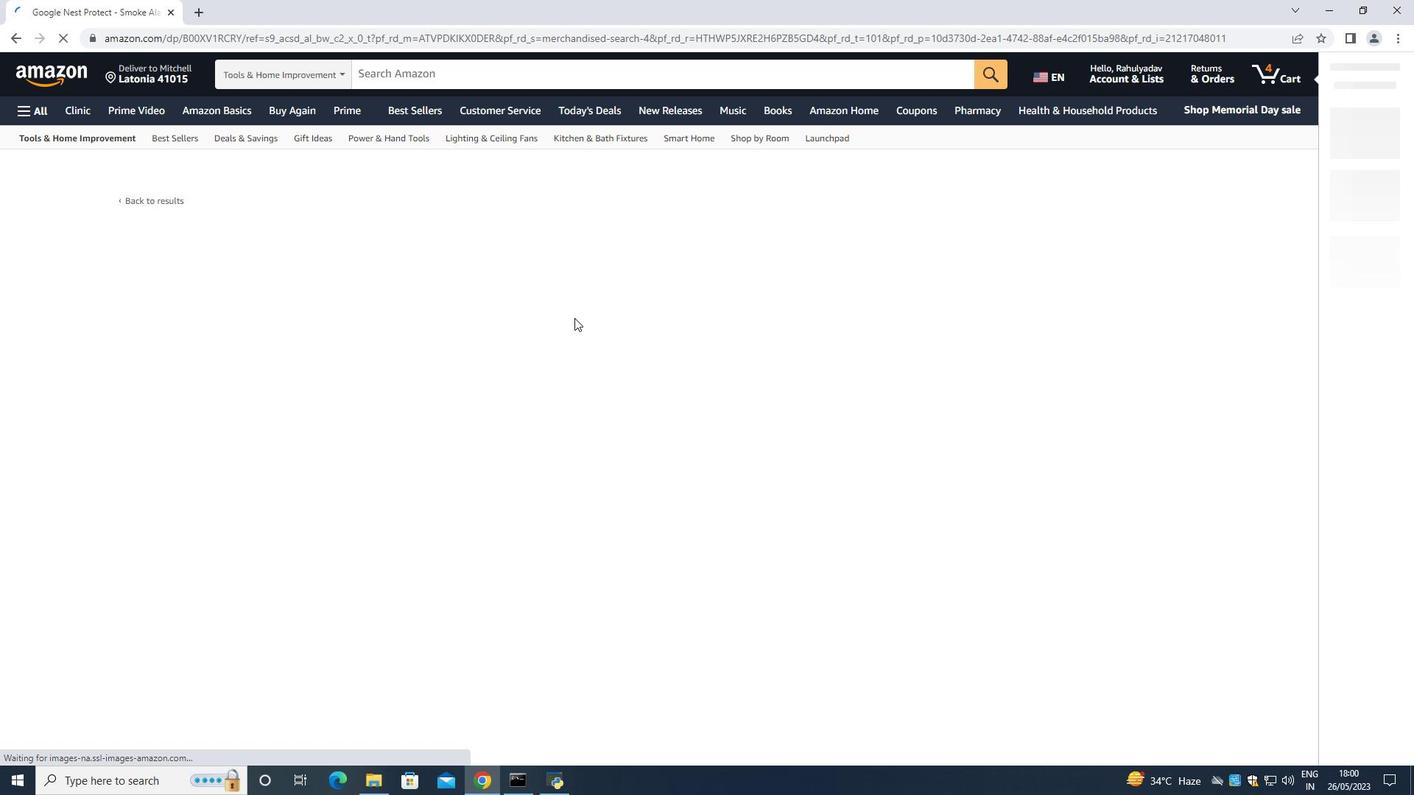 
Action: Mouse scrolled (572, 313) with delta (0, 0)
Screenshot: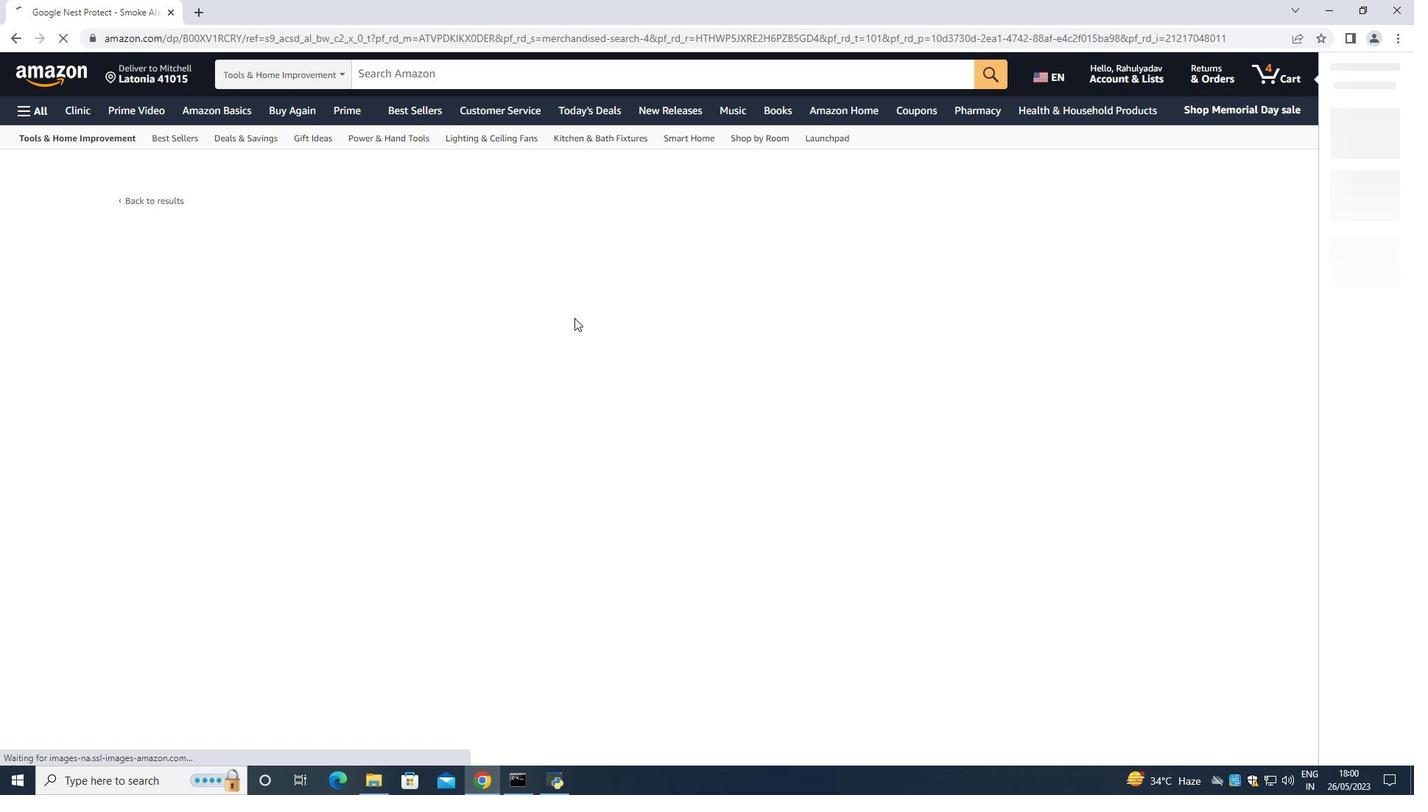 
Action: Mouse moved to (572, 315)
Screenshot: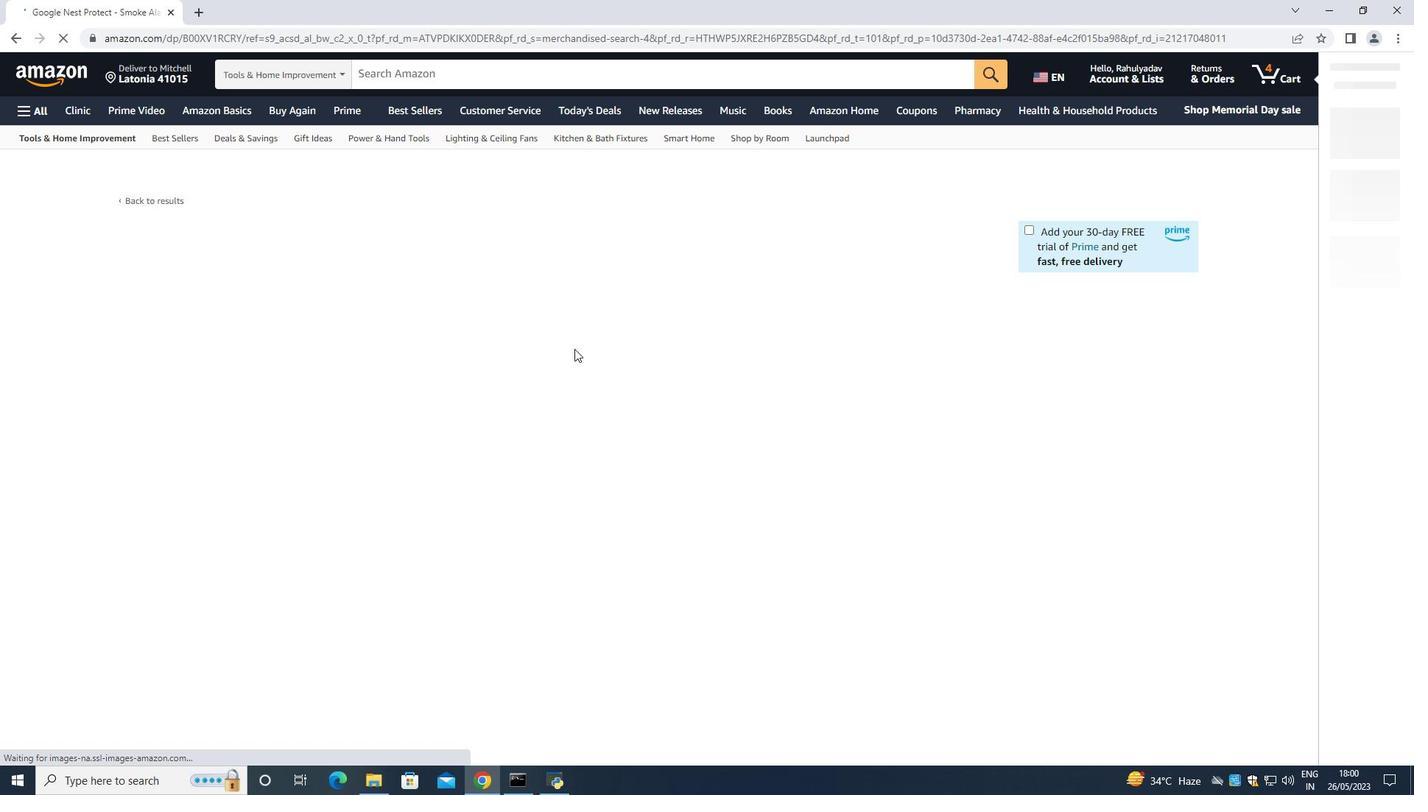 
Action: Mouse scrolled (572, 314) with delta (0, 0)
Screenshot: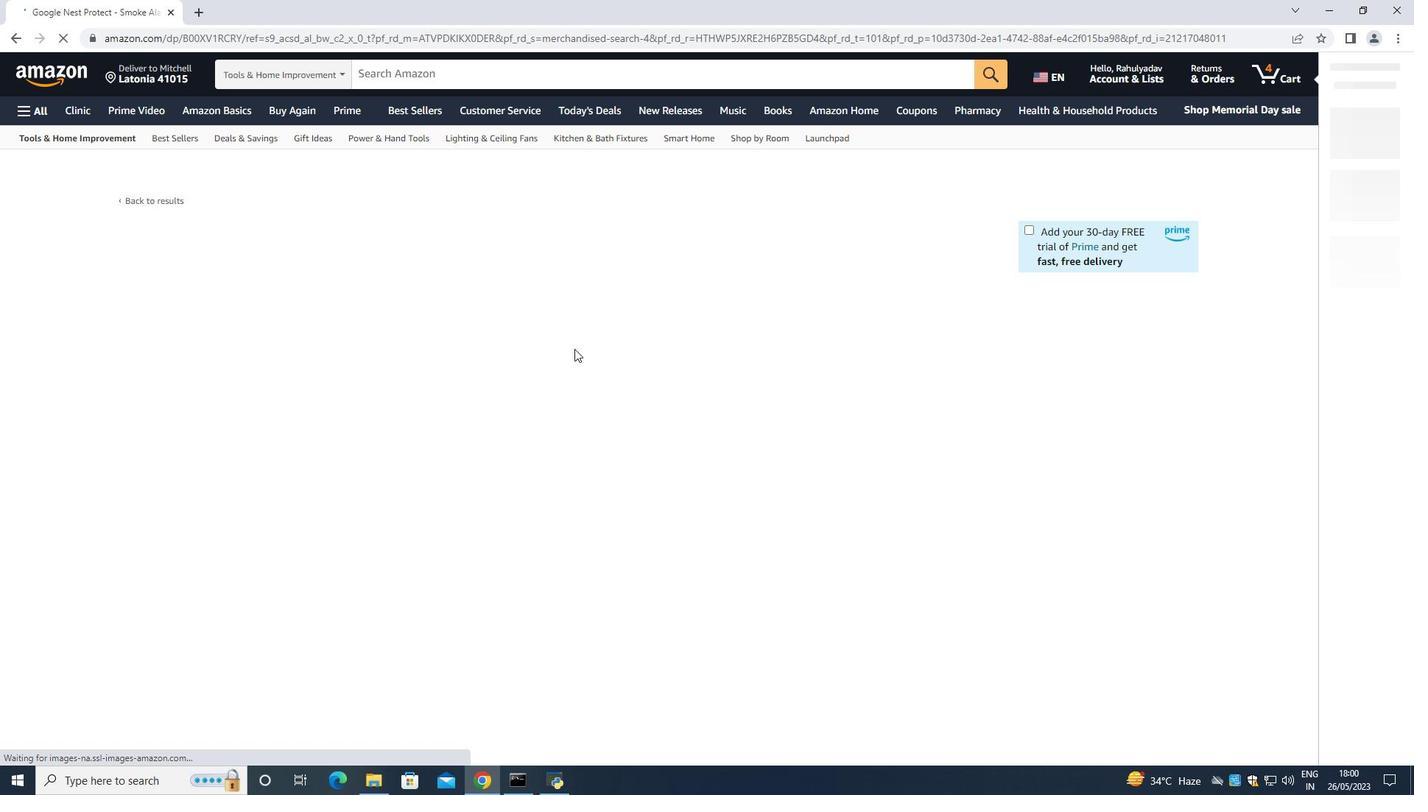 
Action: Mouse moved to (573, 316)
Screenshot: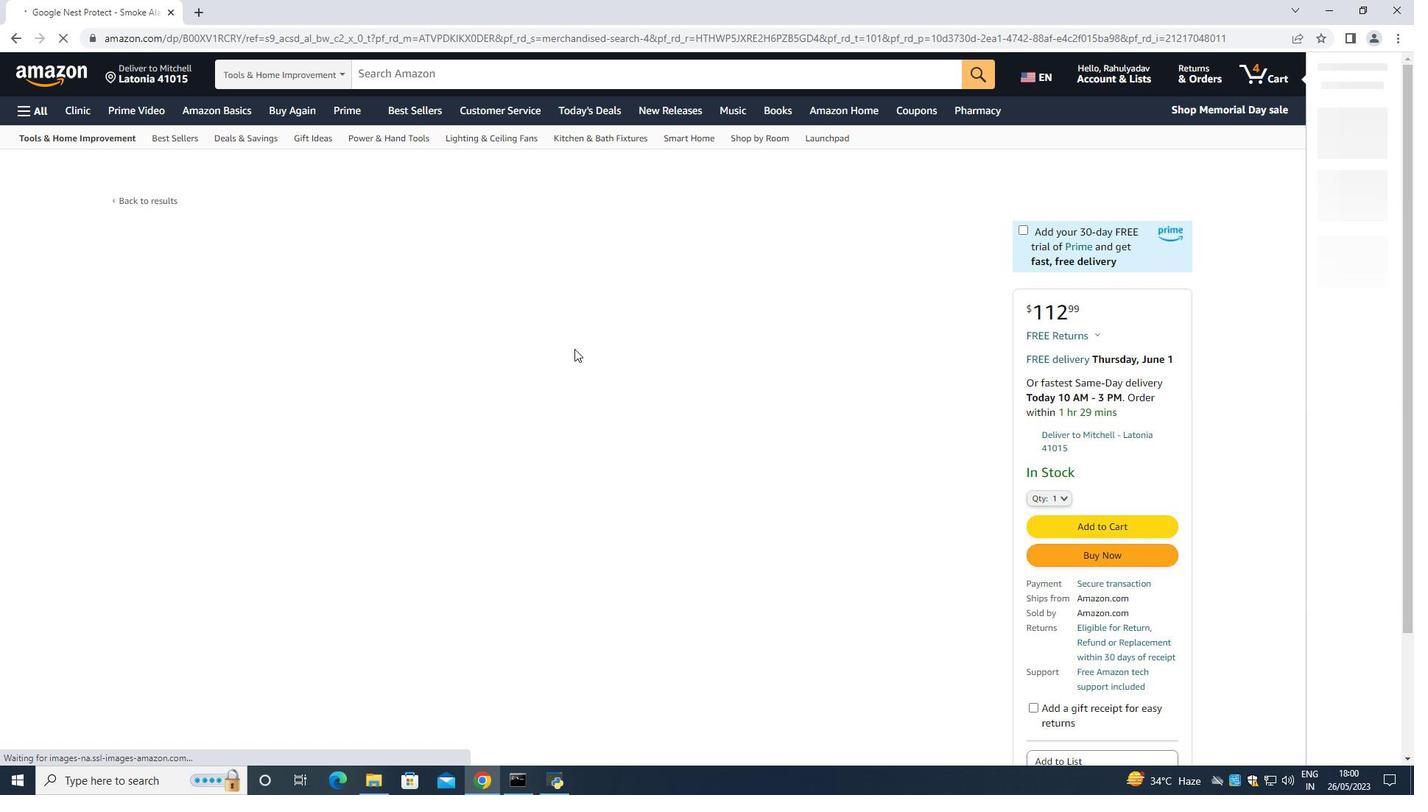 
Action: Mouse scrolled (573, 316) with delta (0, 0)
Screenshot: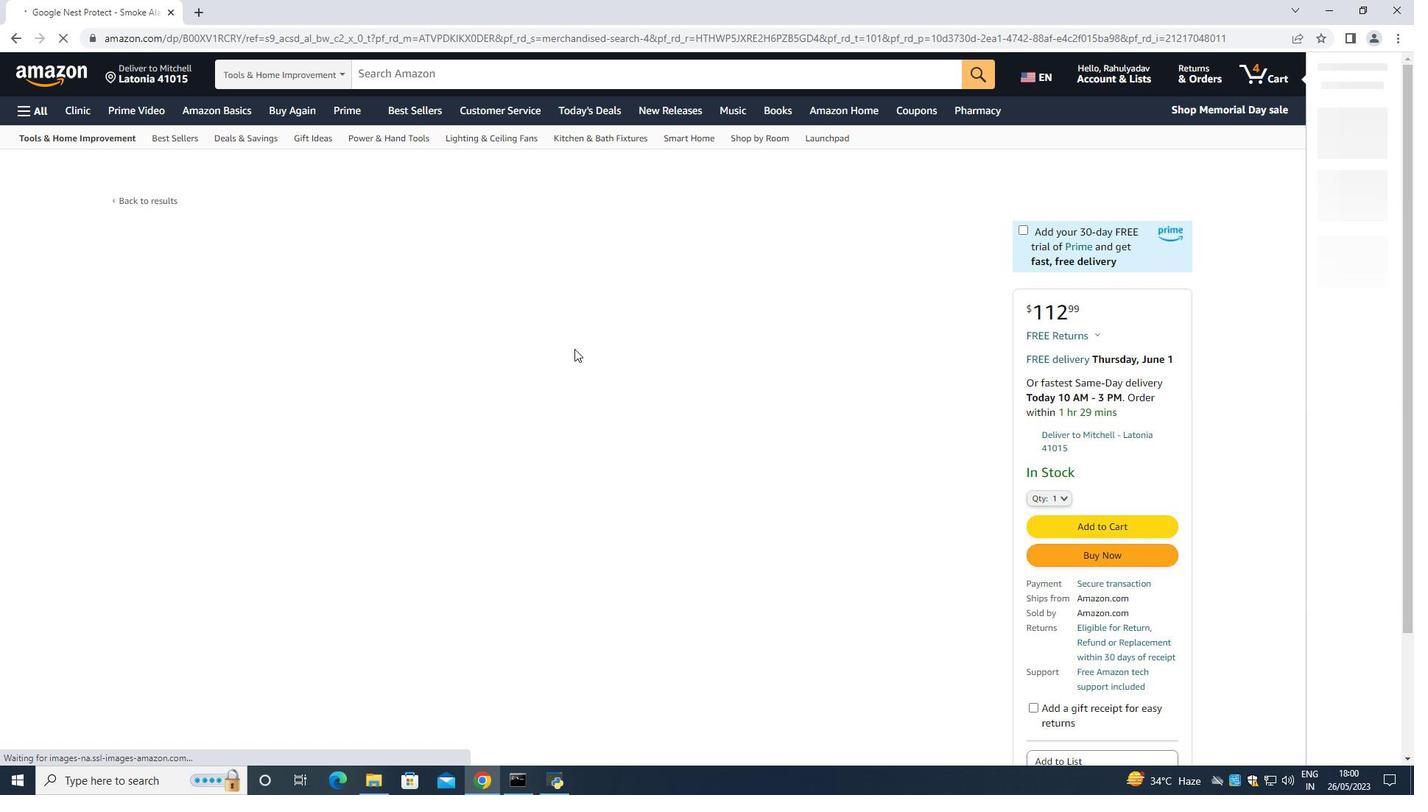 
Action: Mouse moved to (573, 317)
Screenshot: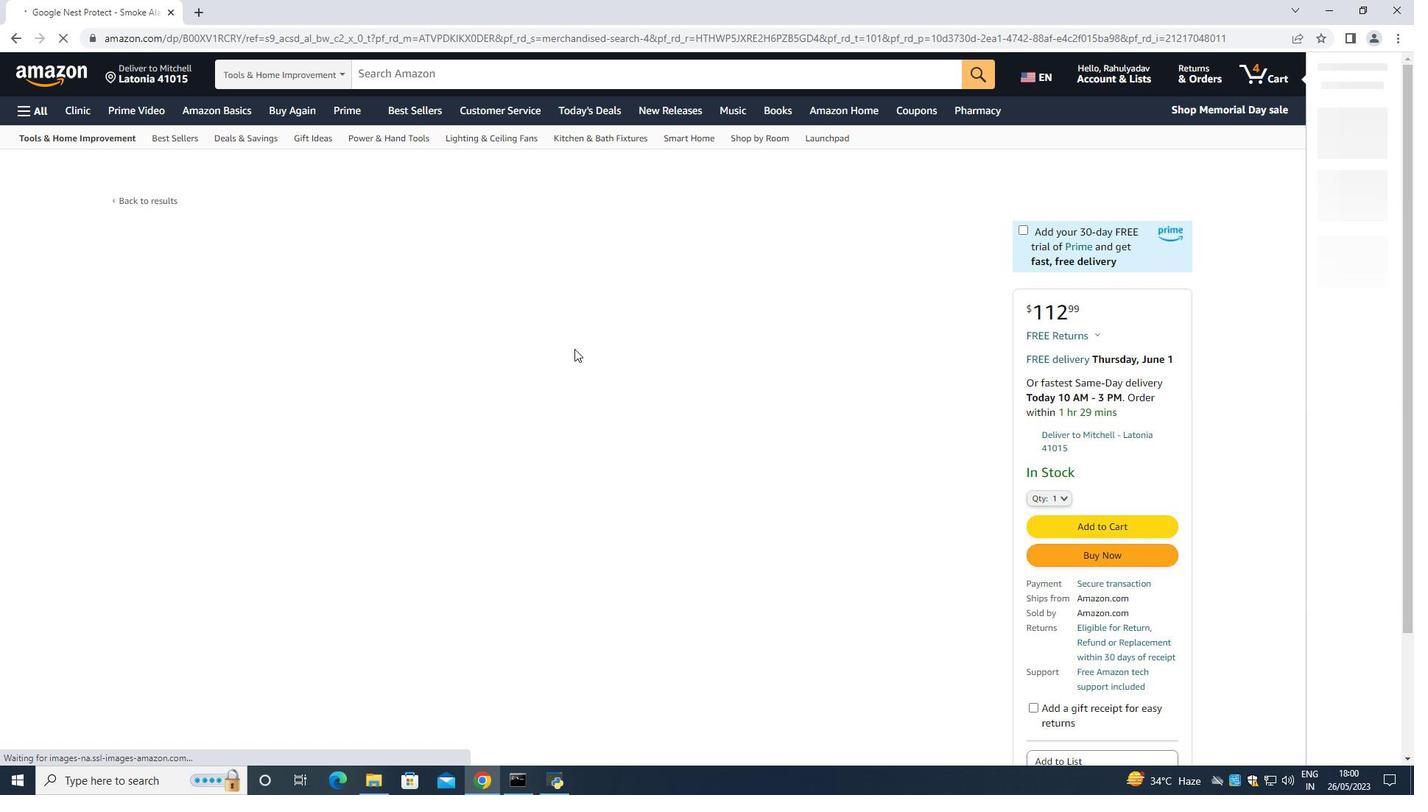 
Action: Mouse scrolled (573, 316) with delta (0, 0)
Screenshot: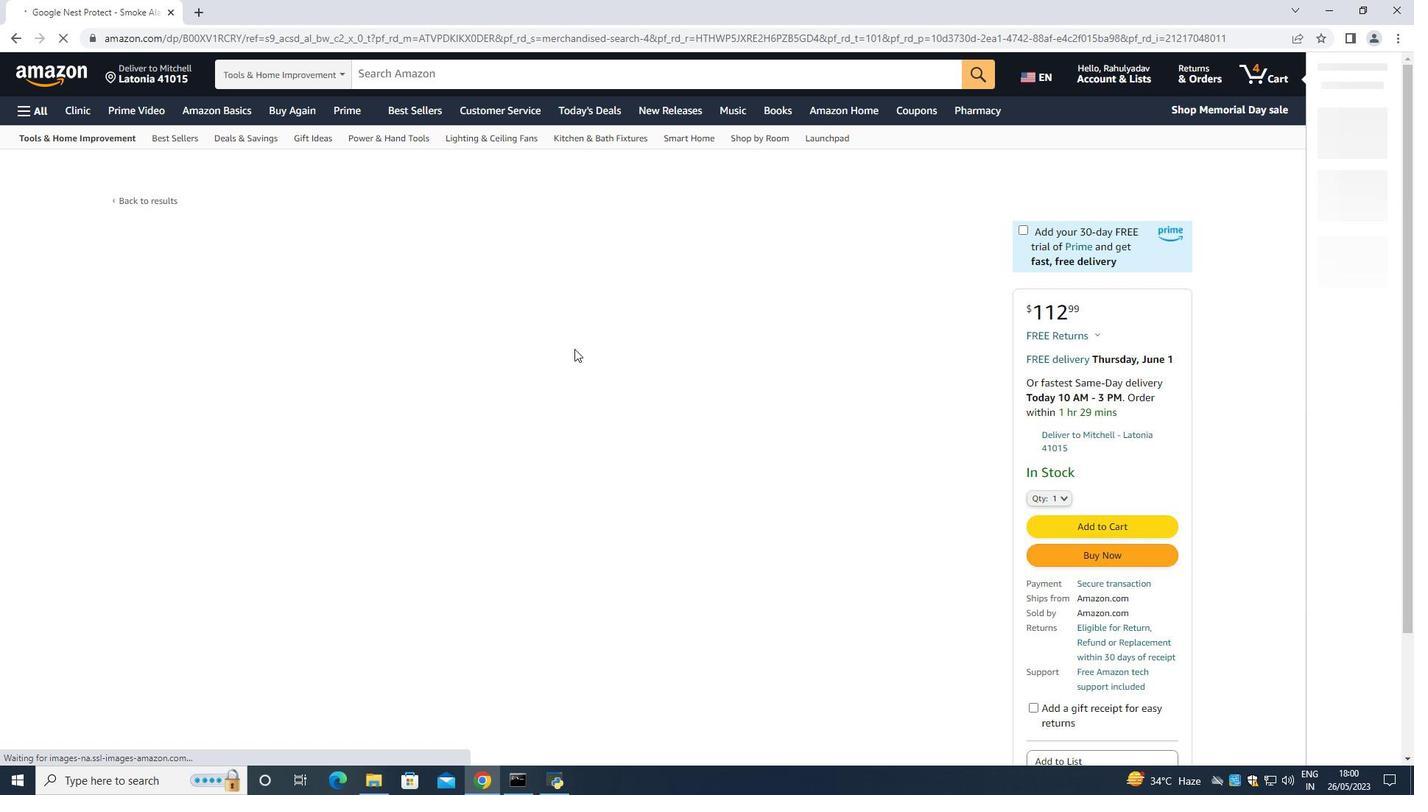 
Action: Mouse moved to (574, 318)
Screenshot: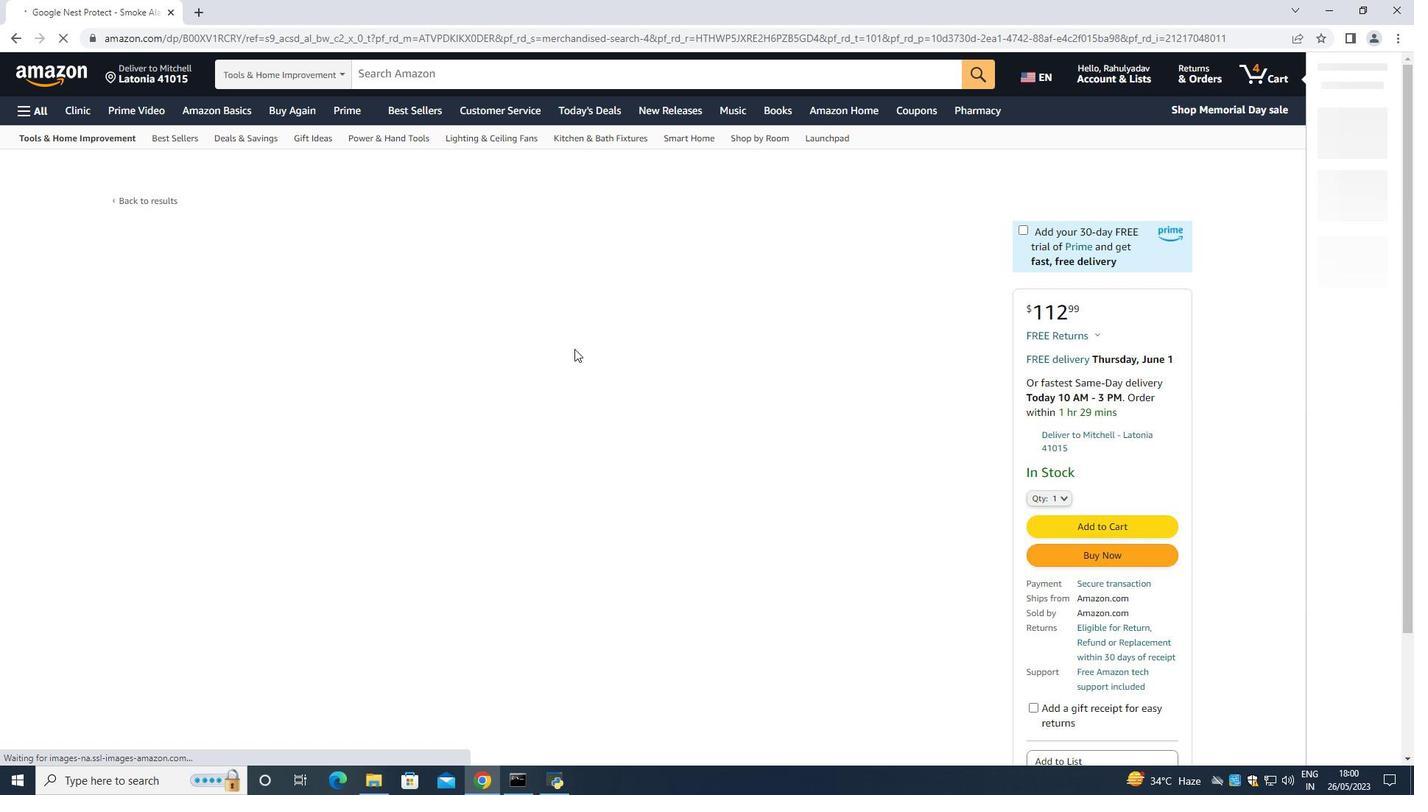 
Action: Mouse scrolled (574, 317) with delta (0, 0)
Screenshot: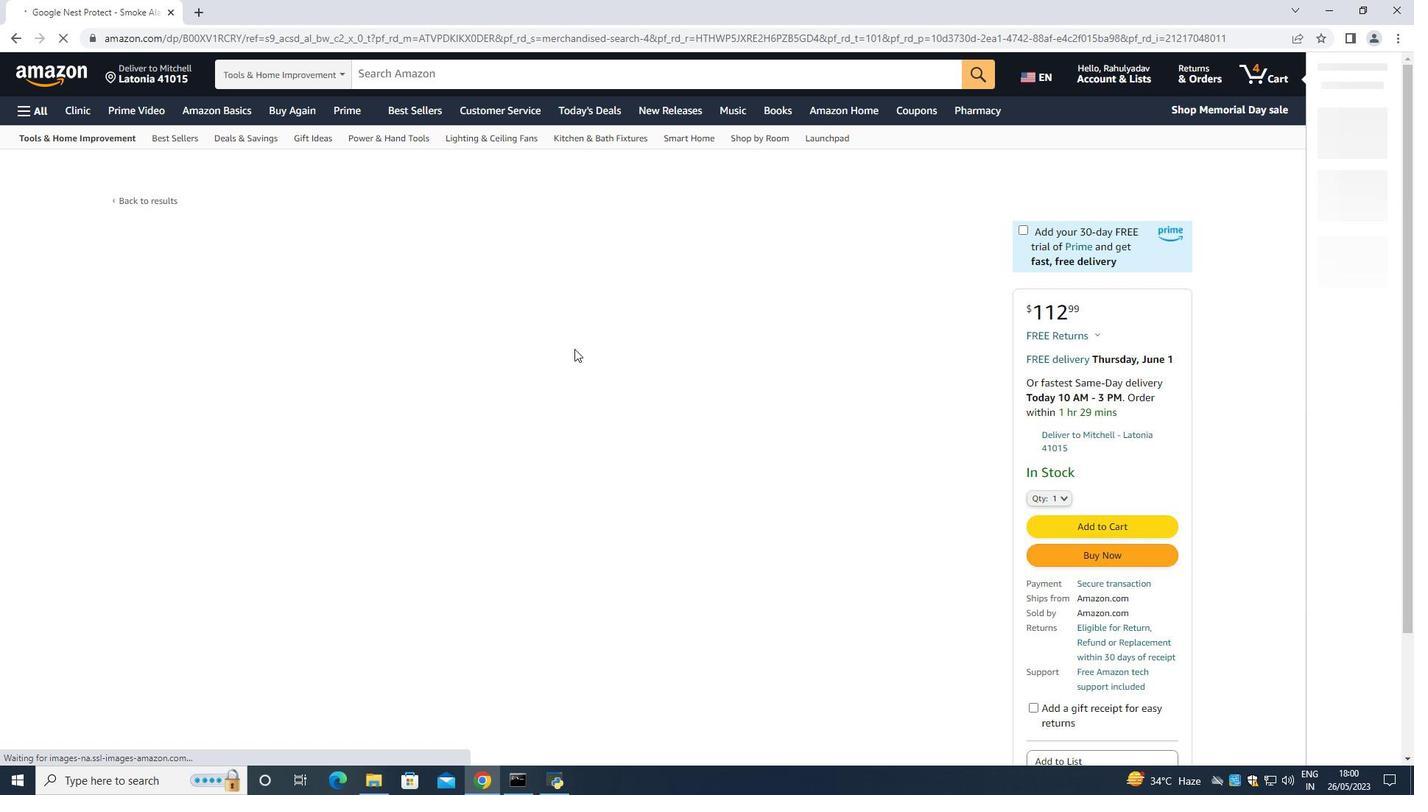 
Action: Mouse scrolled (574, 317) with delta (0, 0)
Screenshot: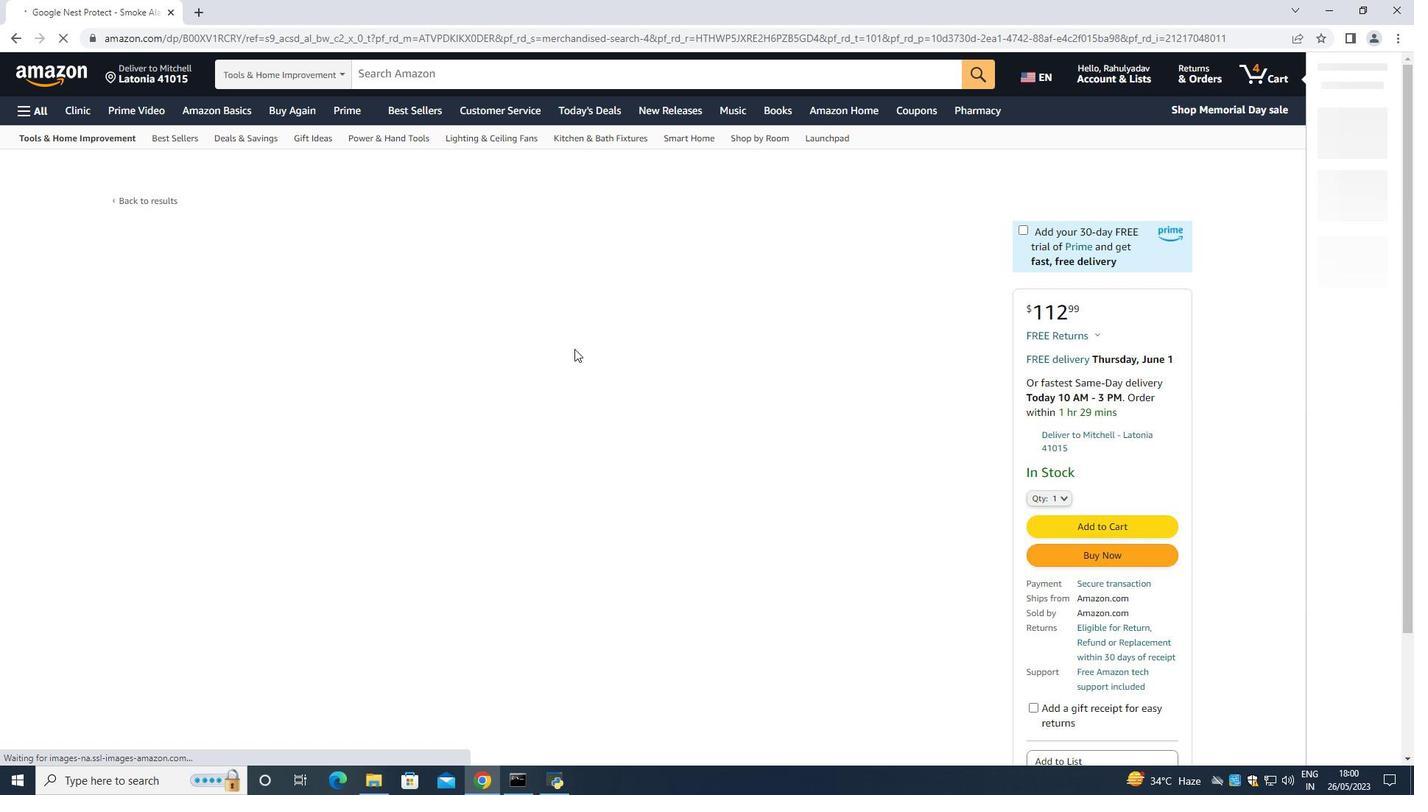
Action: Mouse scrolled (574, 317) with delta (0, 0)
Screenshot: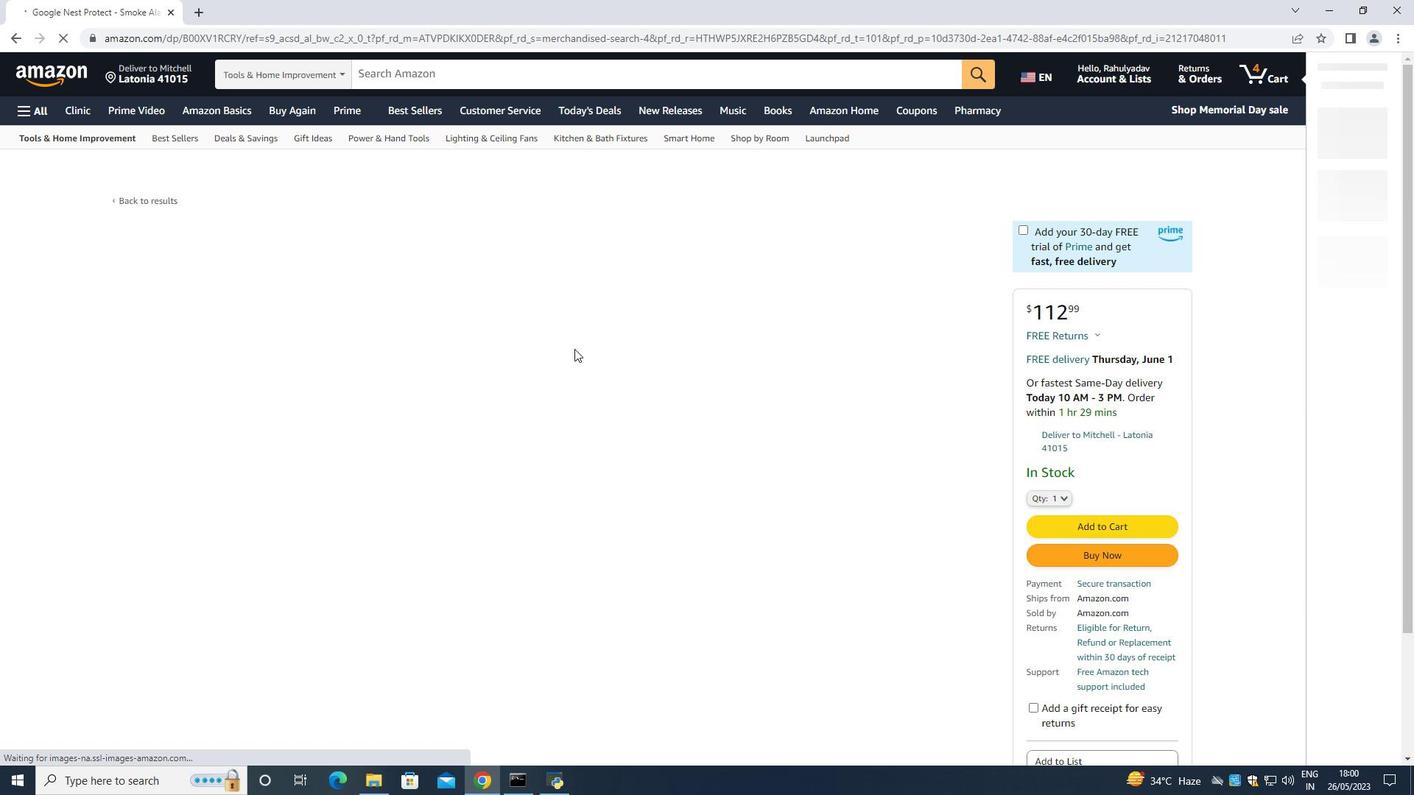 
Action: Mouse moved to (575, 344)
Screenshot: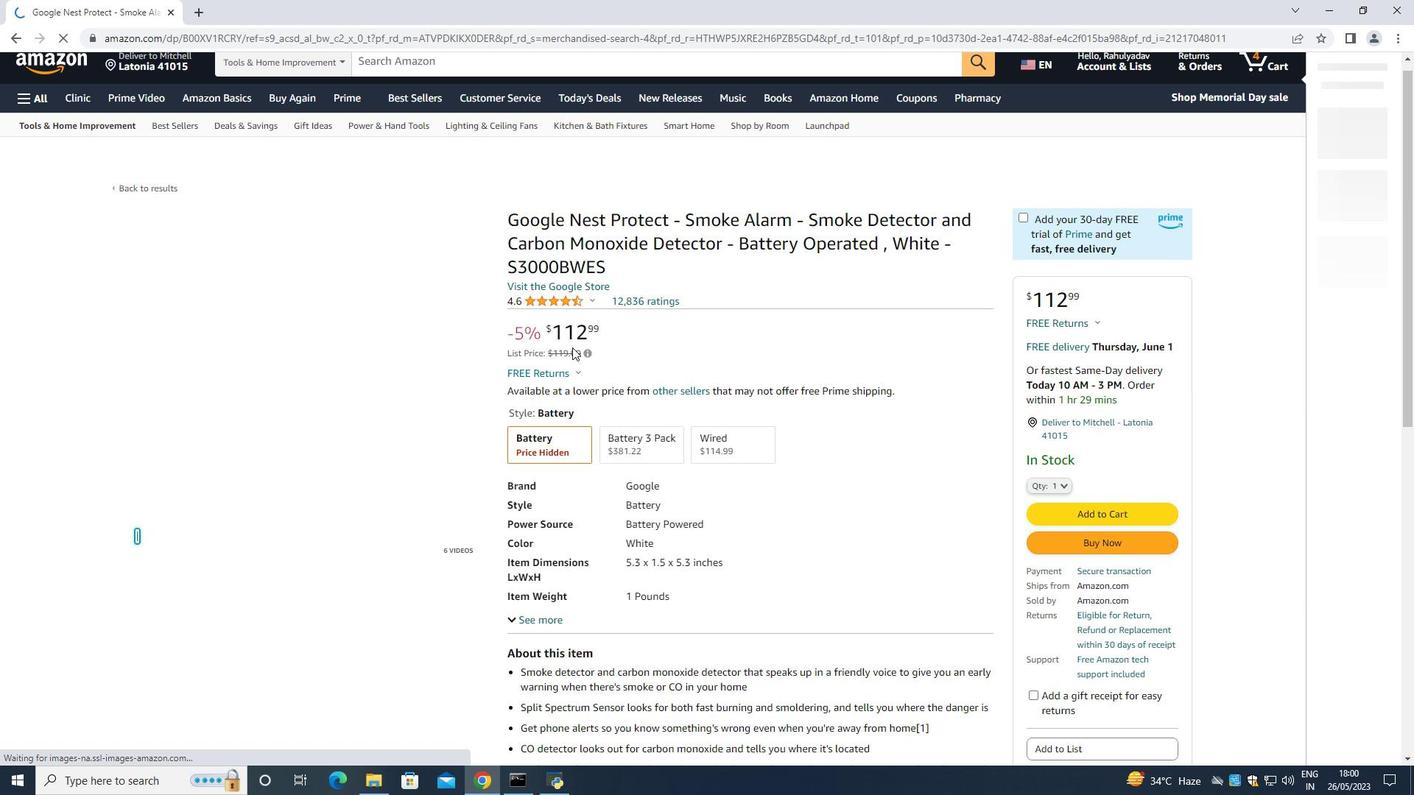 
Action: Mouse scrolled (575, 343) with delta (0, 0)
Screenshot: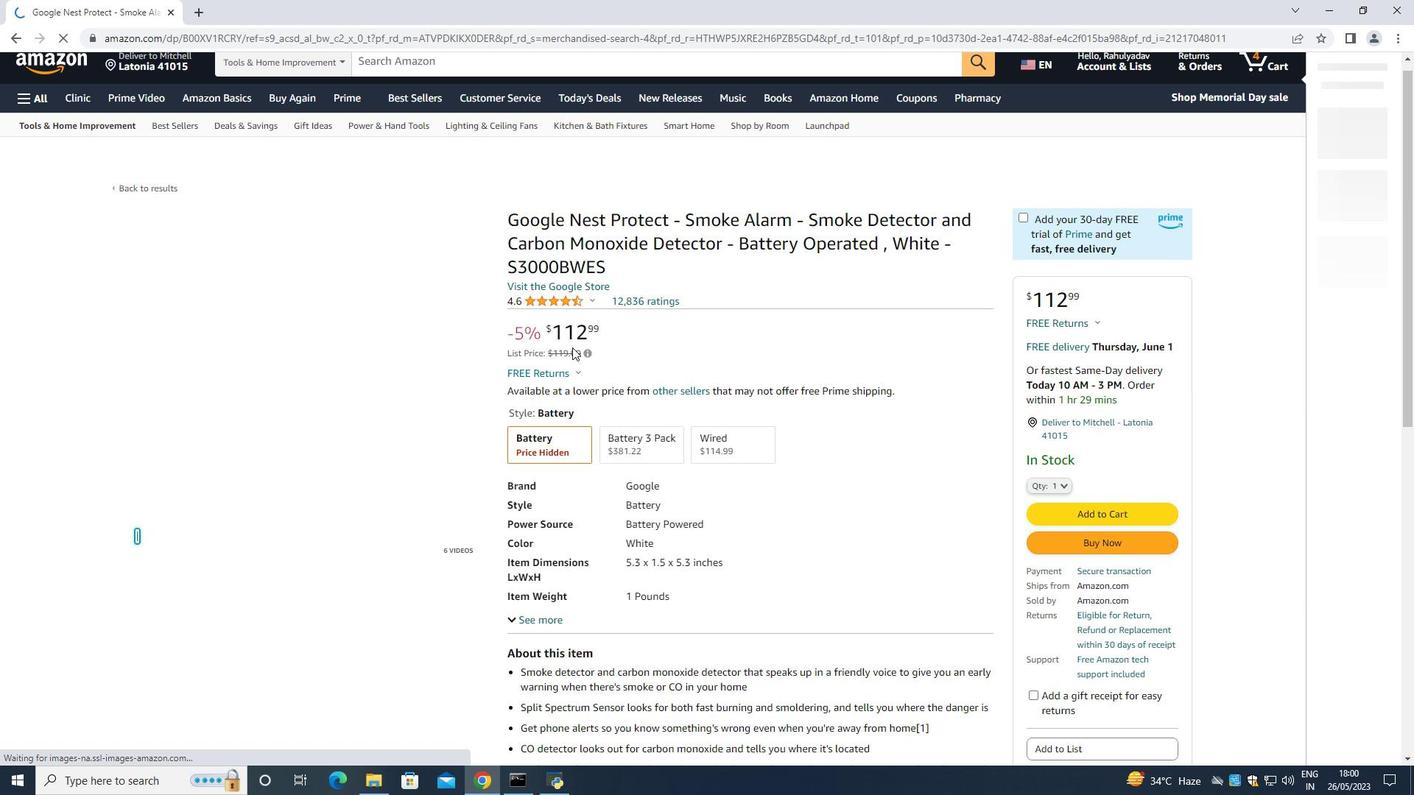 
Action: Mouse moved to (574, 349)
Screenshot: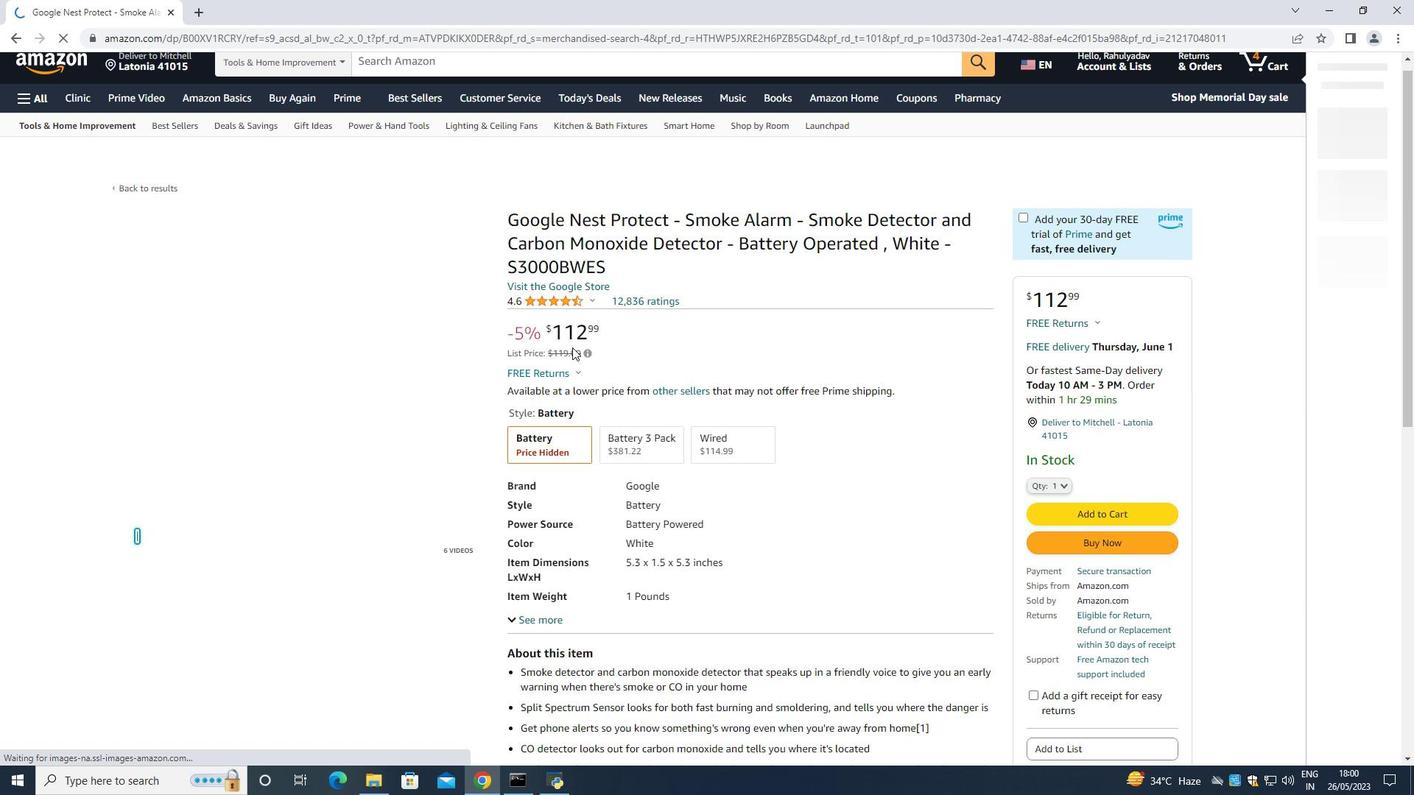 
Action: Mouse scrolled (574, 348) with delta (0, 0)
Screenshot: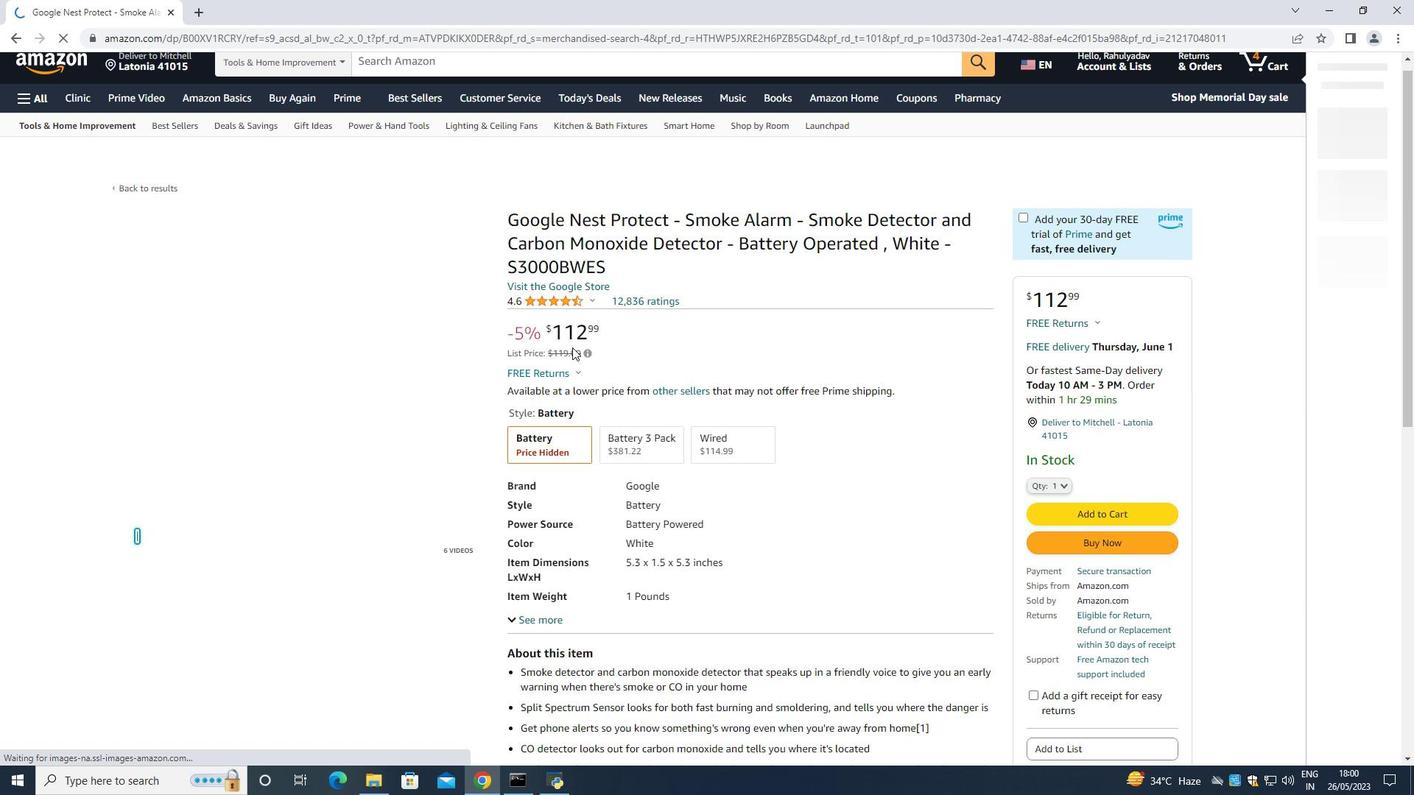 
Action: Mouse scrolled (574, 348) with delta (0, 0)
Screenshot: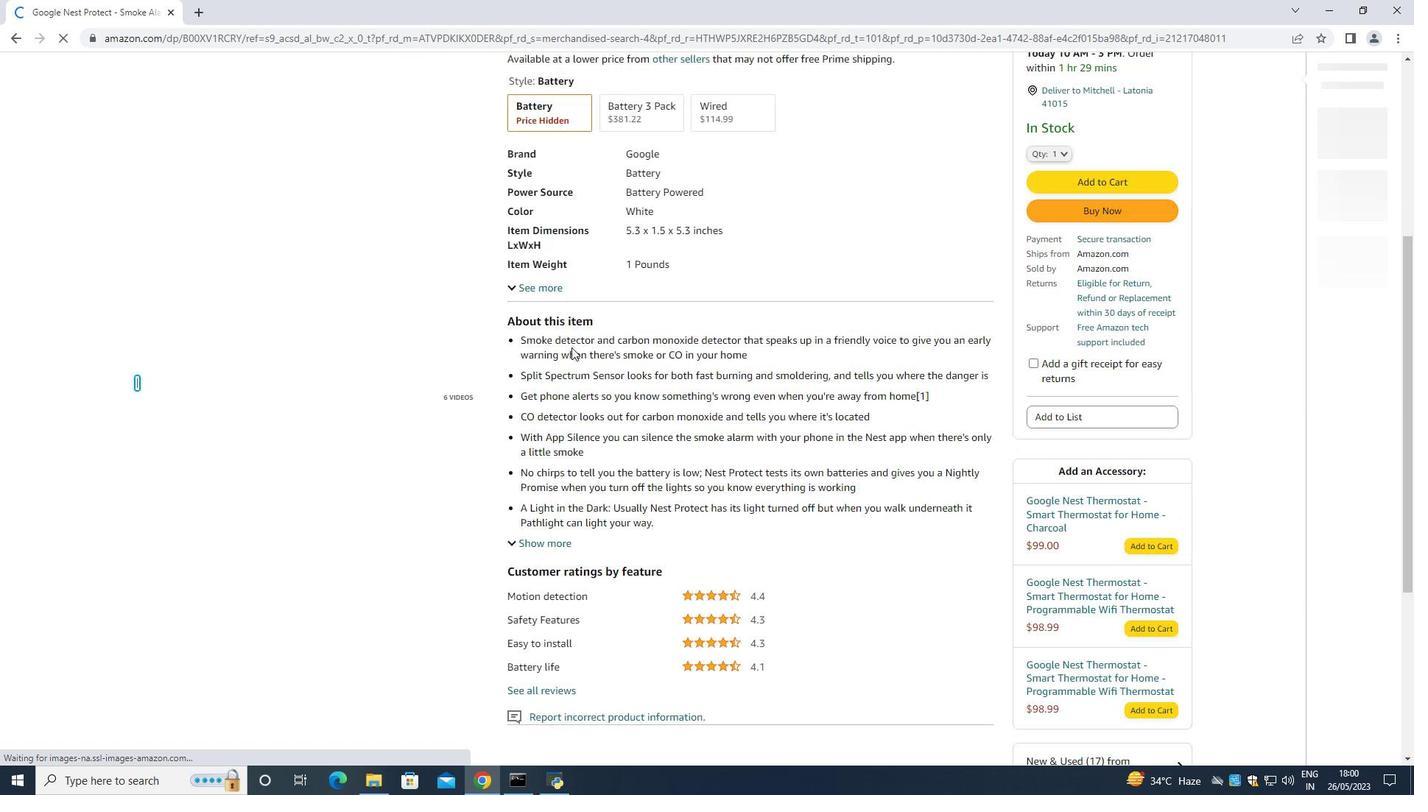 
Action: Mouse scrolled (574, 348) with delta (0, 0)
Screenshot: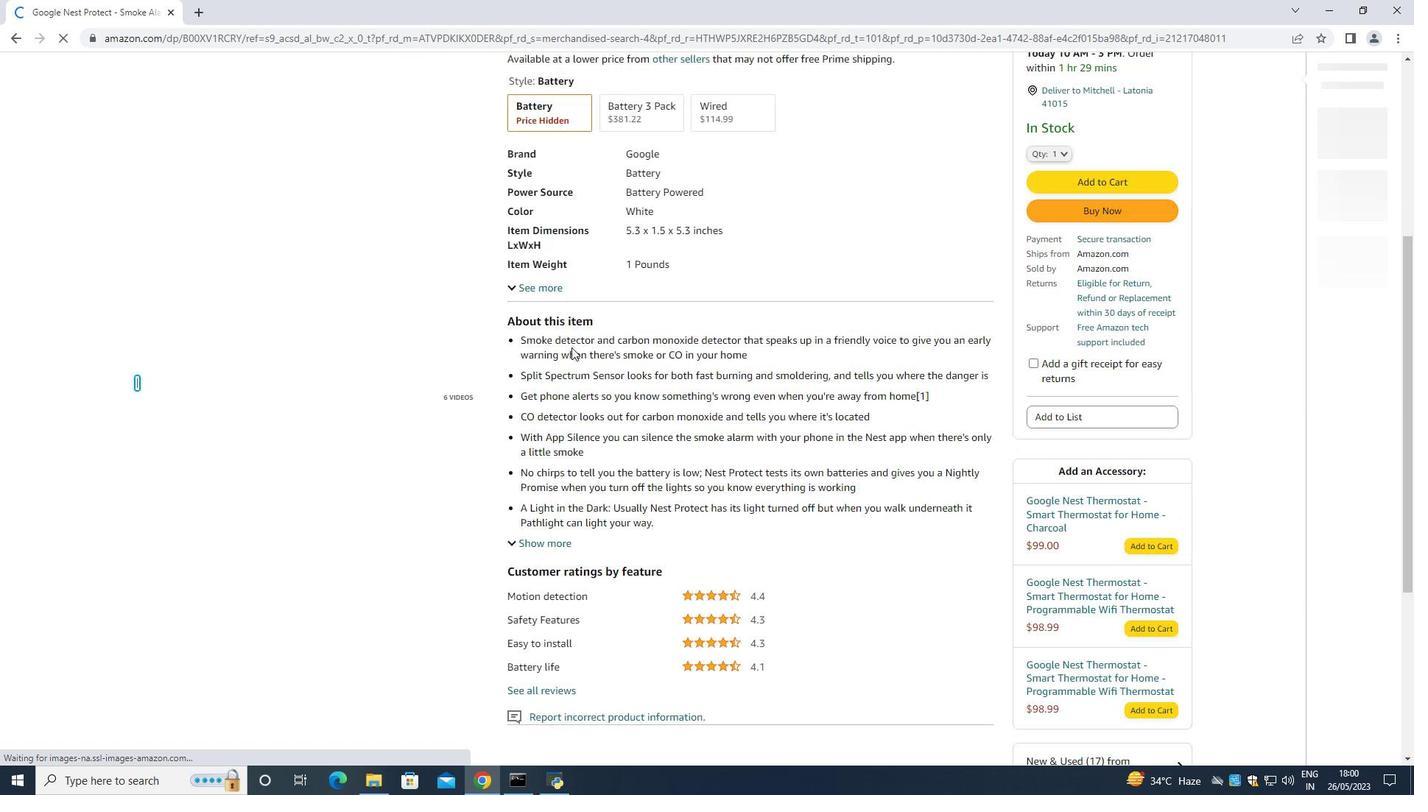 
Action: Mouse scrolled (574, 348) with delta (0, 0)
Screenshot: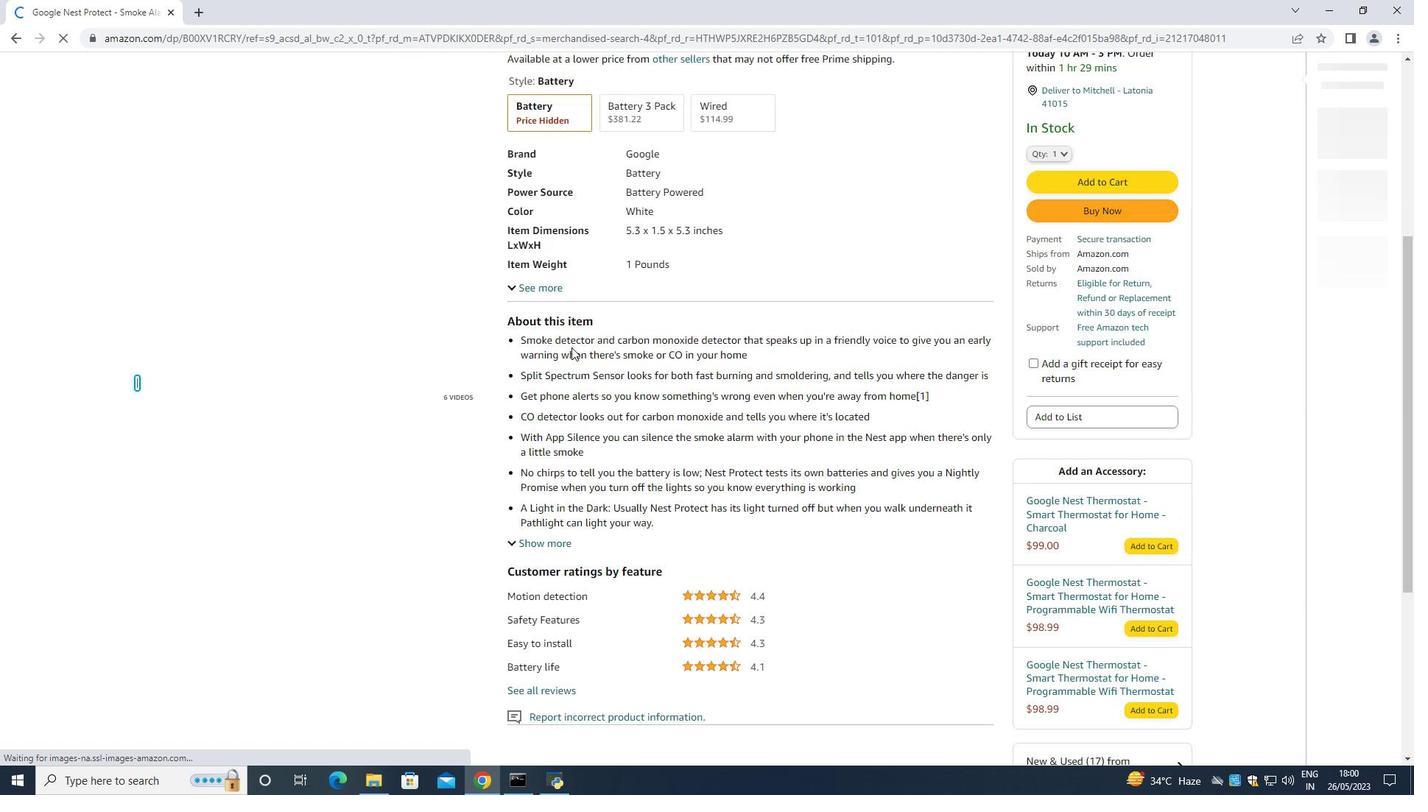 
Action: Mouse moved to (572, 348)
Screenshot: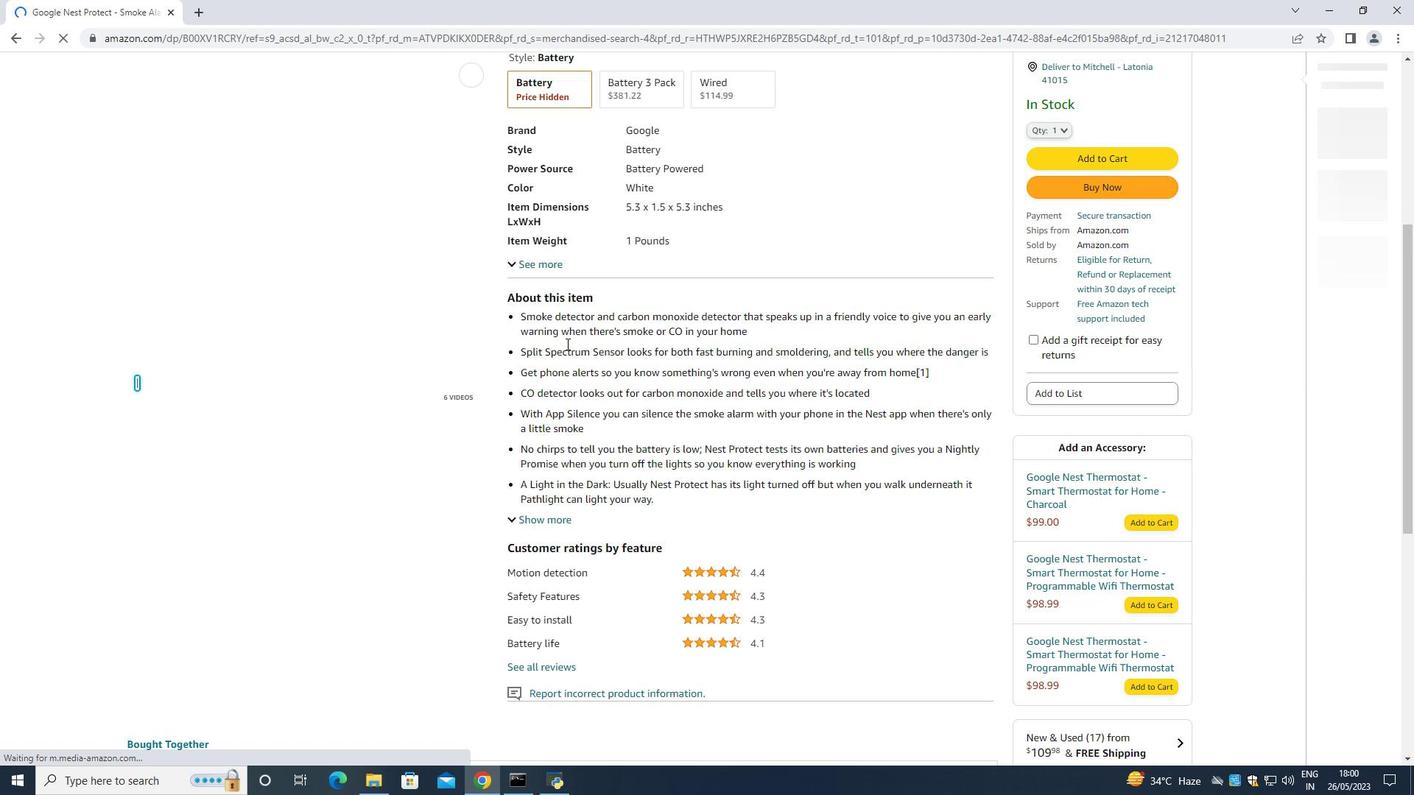 
Action: Mouse scrolled (572, 347) with delta (0, 0)
Screenshot: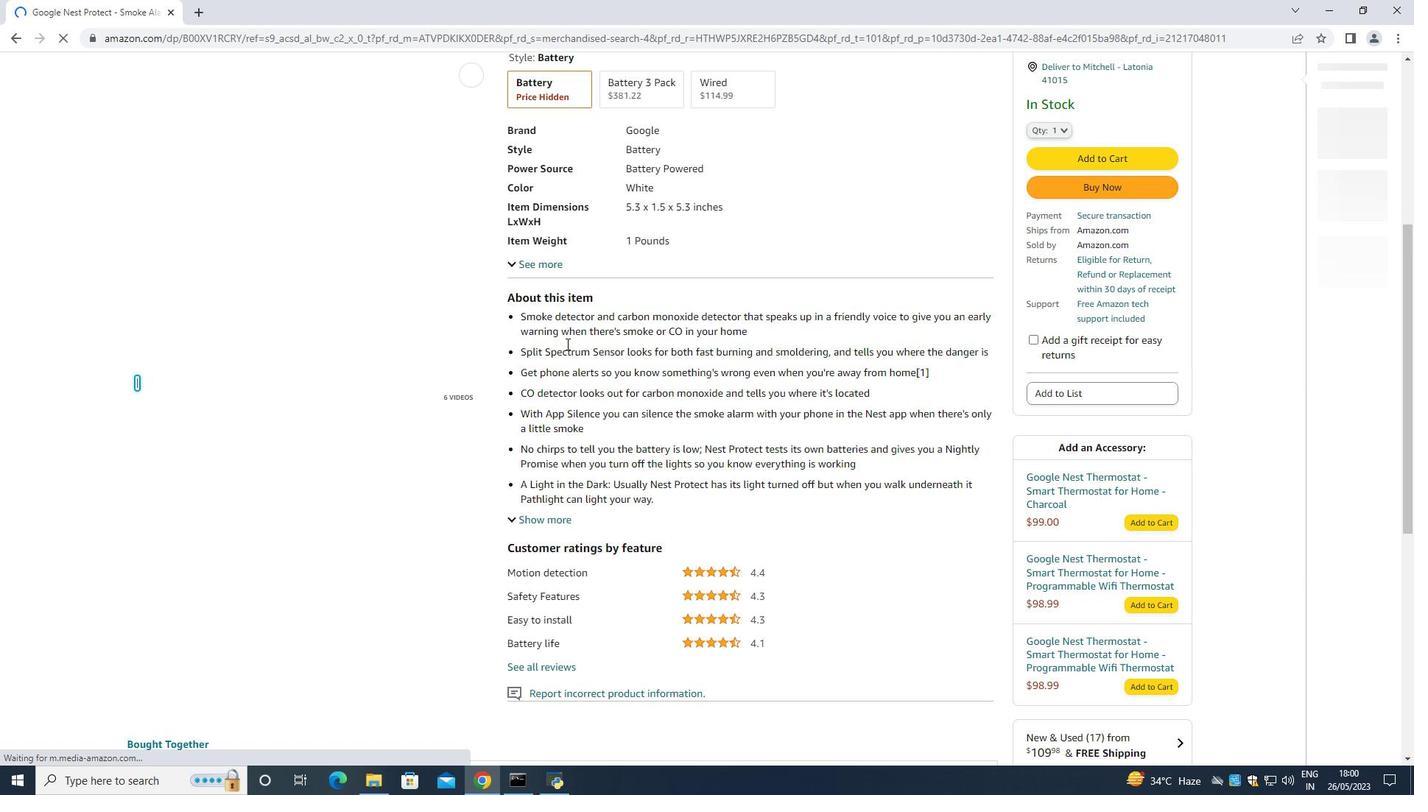 
Action: Mouse scrolled (572, 347) with delta (0, 0)
Screenshot: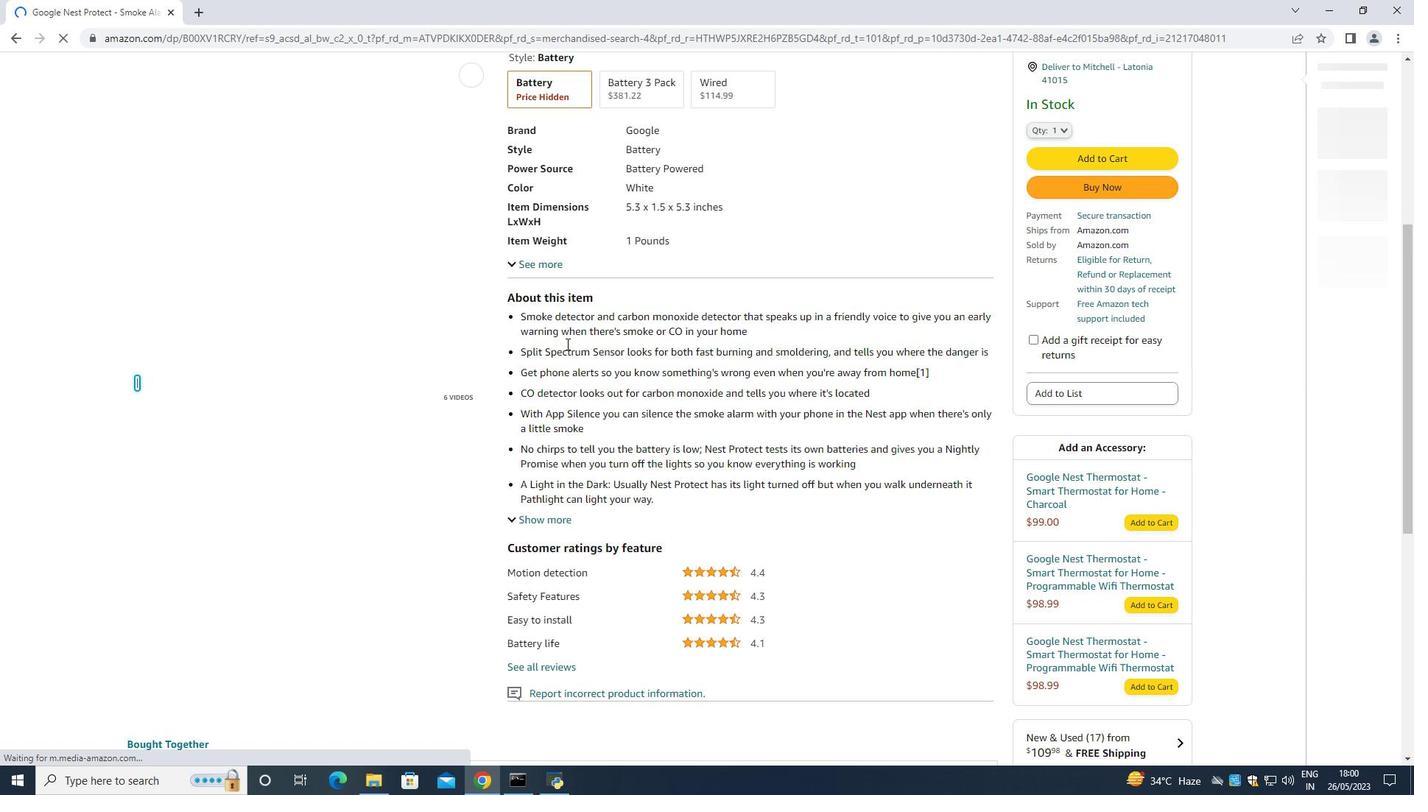 
Action: Mouse scrolled (572, 347) with delta (0, 0)
Screenshot: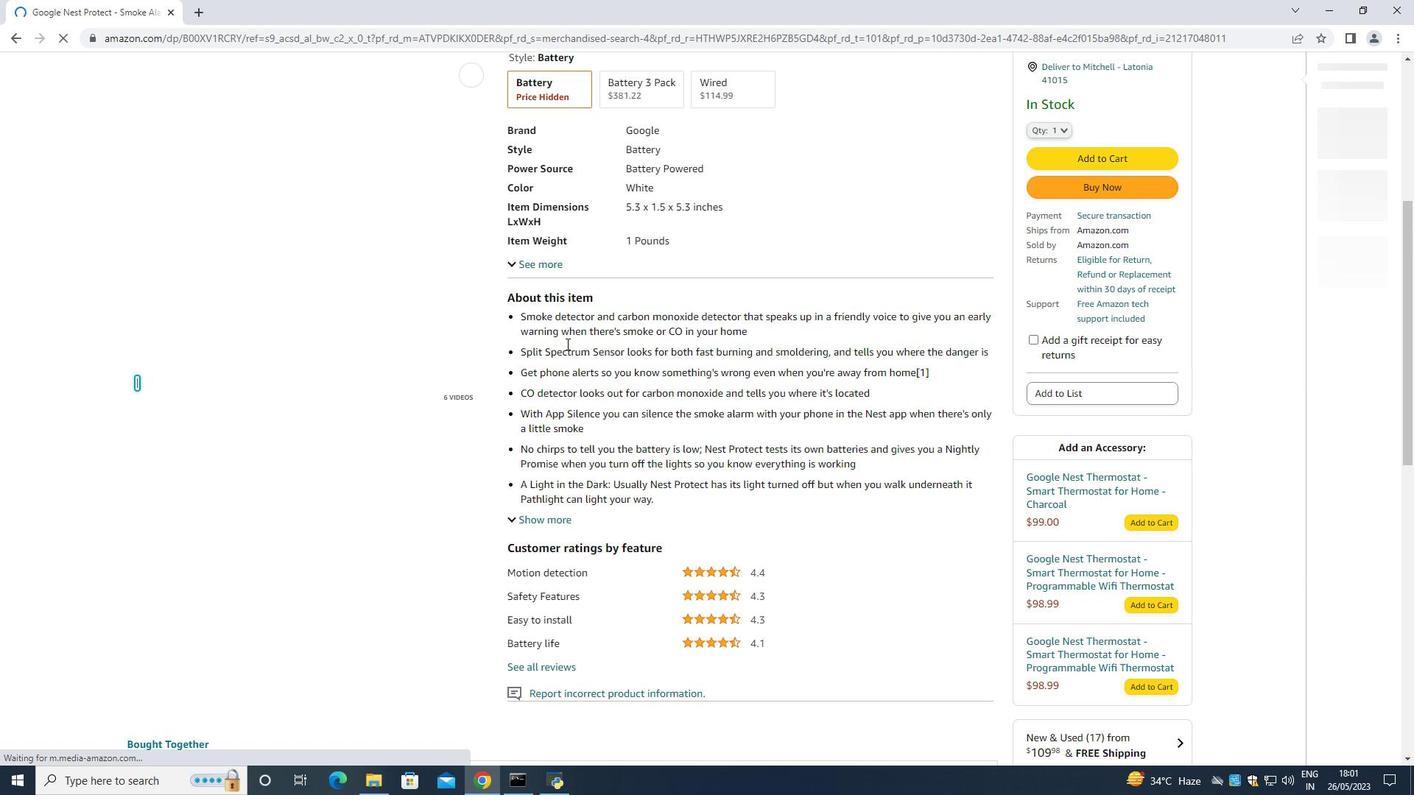 
Action: Mouse scrolled (572, 347) with delta (0, 0)
Screenshot: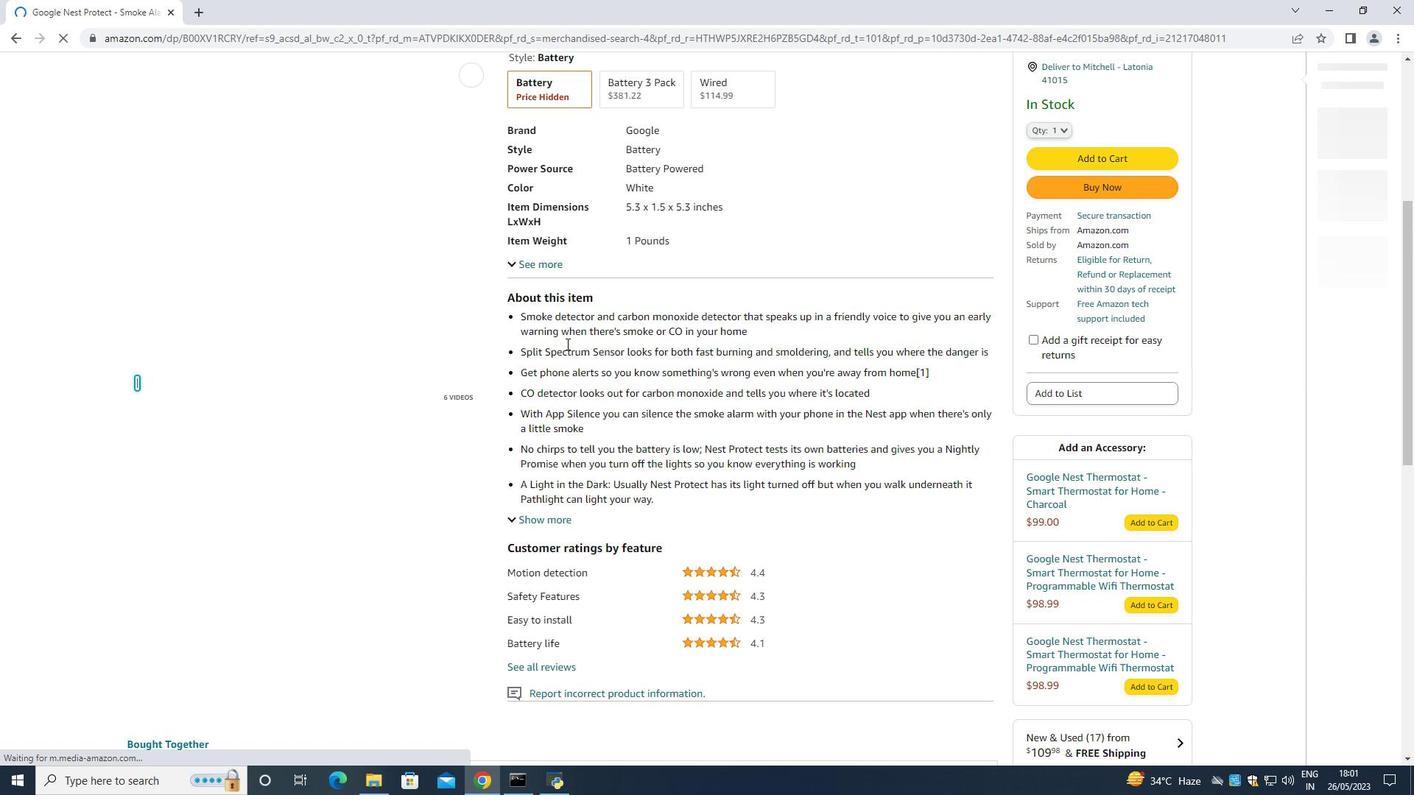 
Action: Mouse scrolled (572, 347) with delta (0, 0)
Screenshot: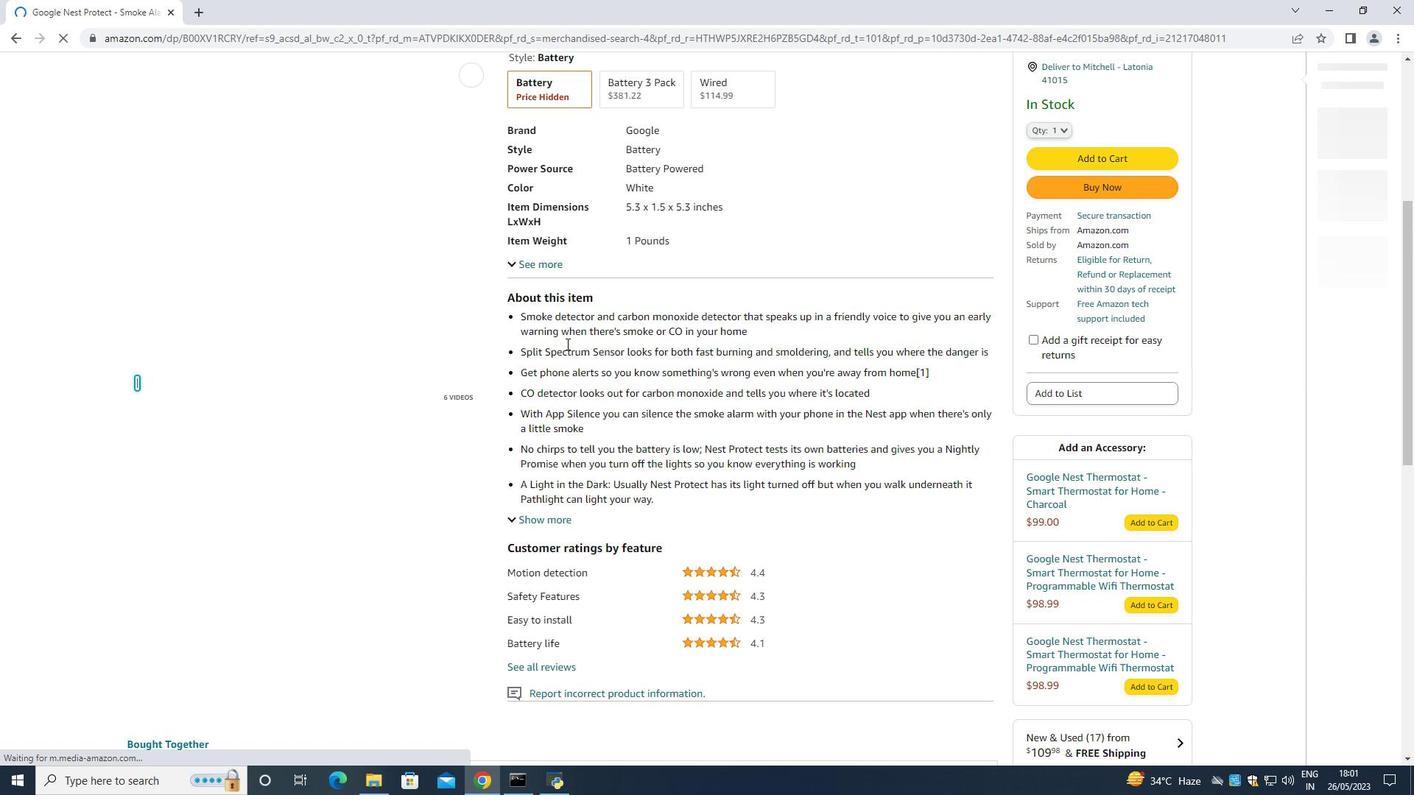
Action: Mouse moved to (618, 260)
Screenshot: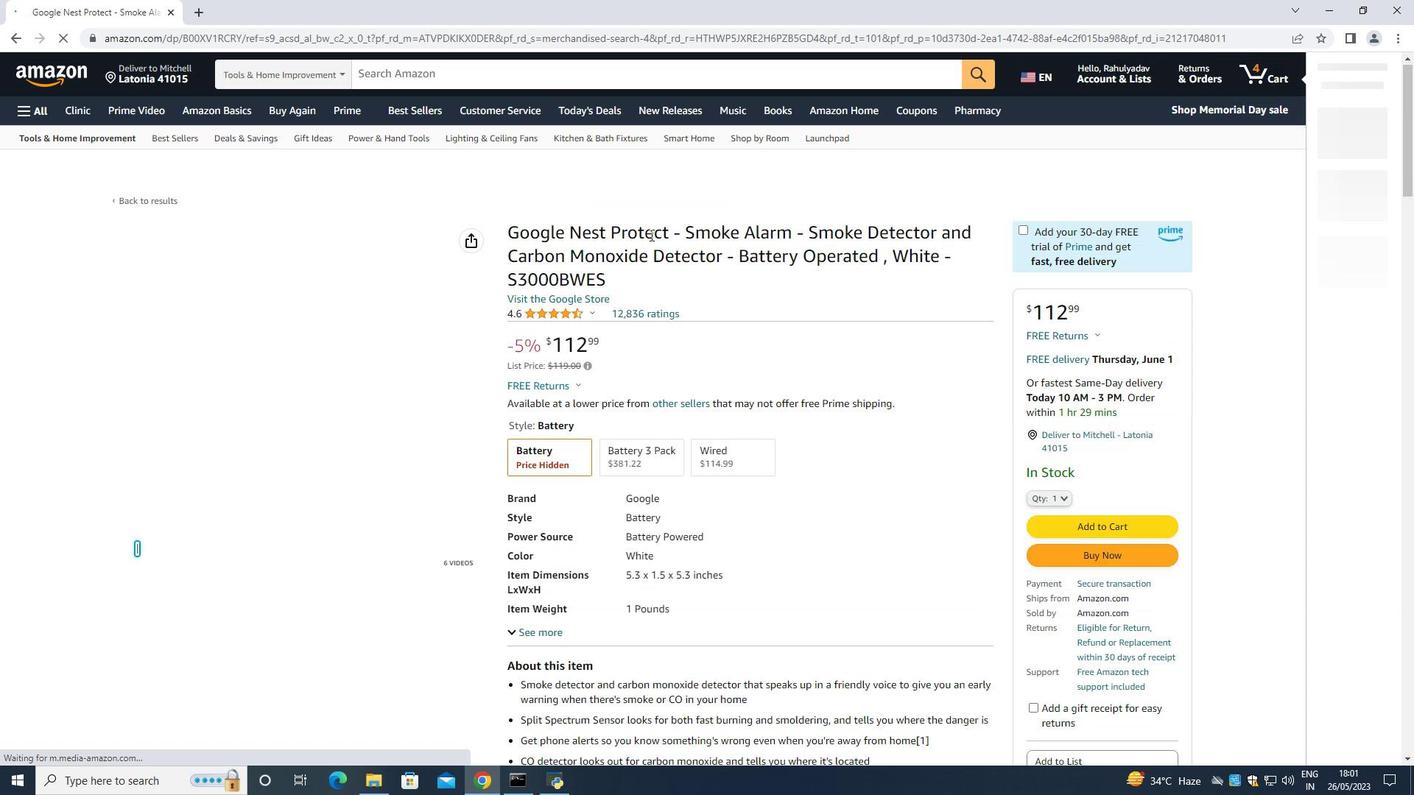 
Action: Mouse scrolled (618, 261) with delta (0, 0)
Screenshot: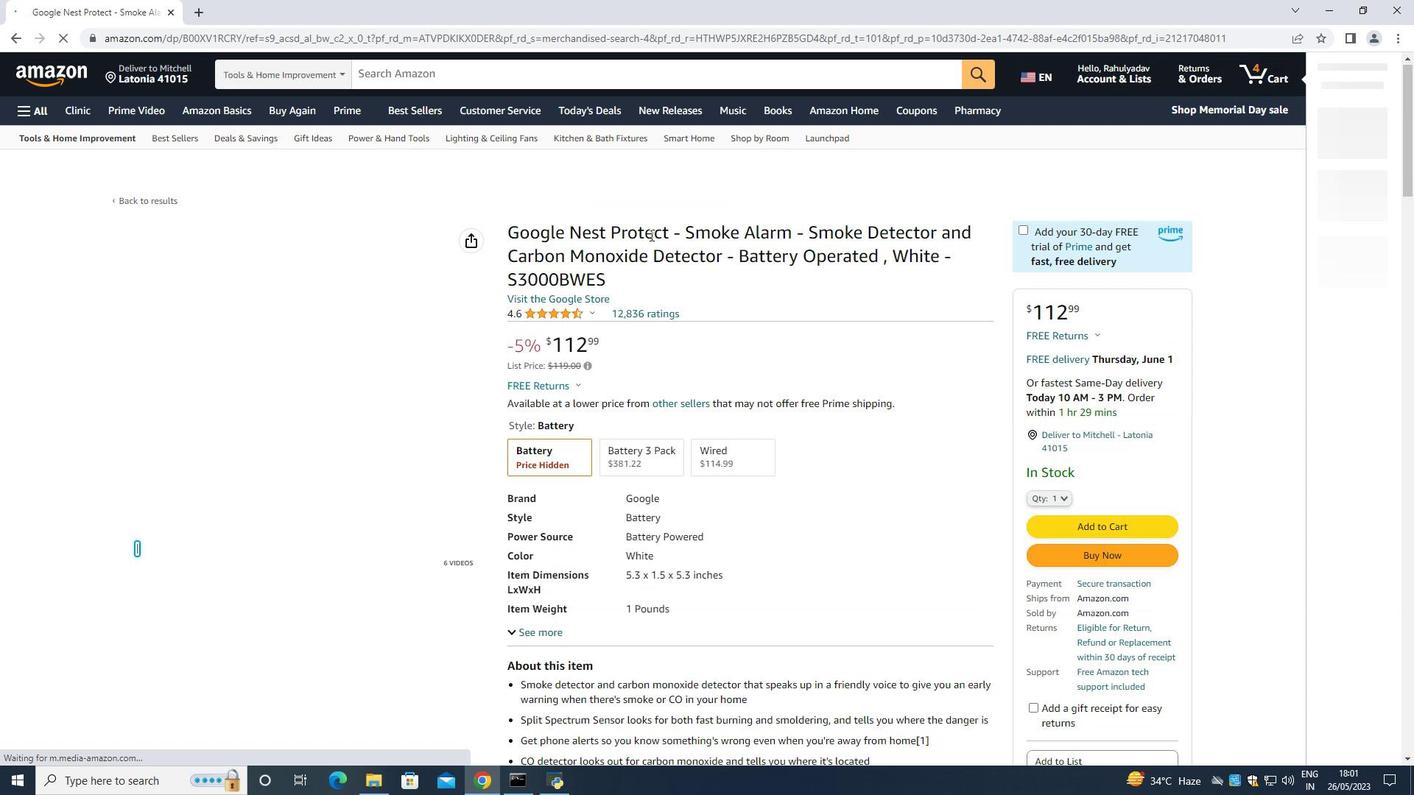 
Action: Mouse moved to (622, 254)
Screenshot: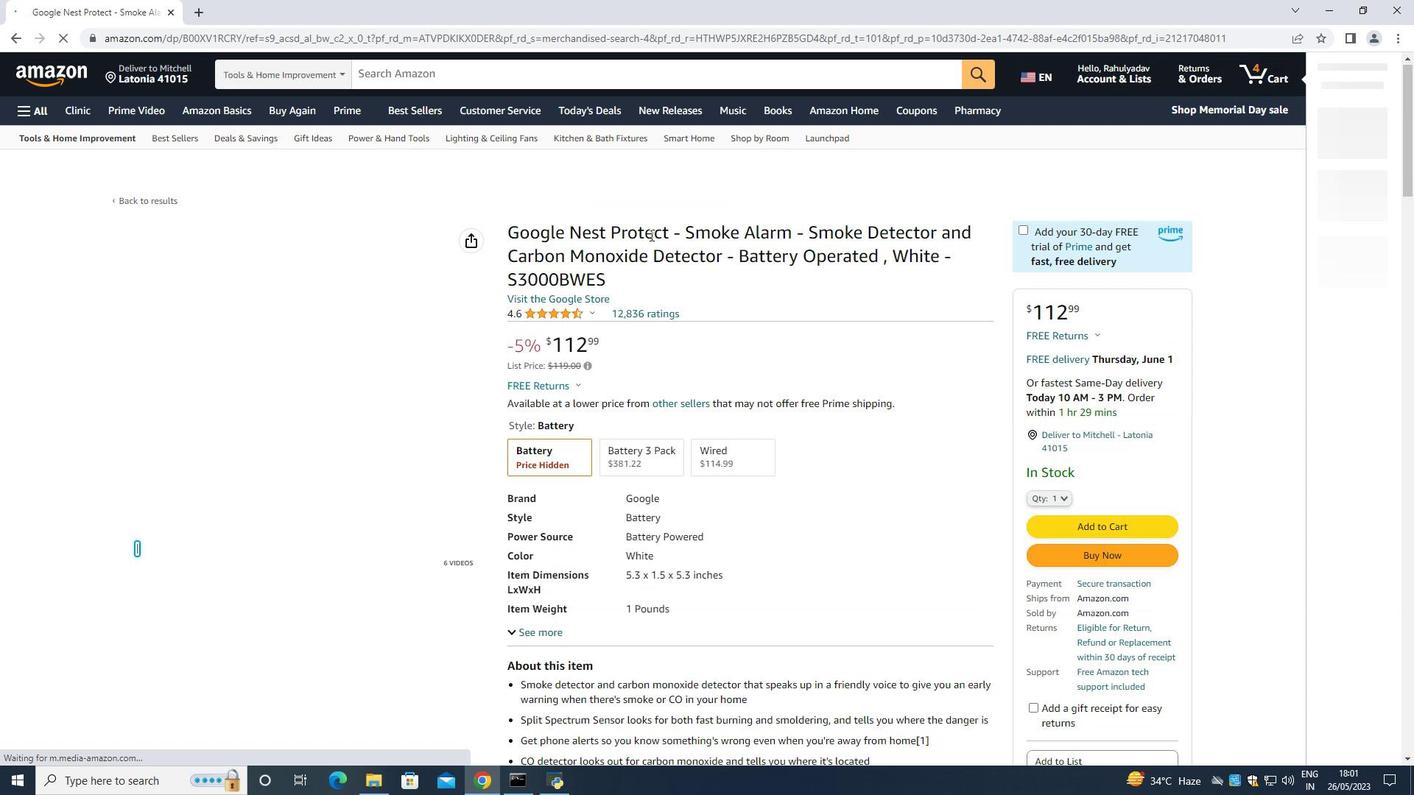 
Action: Mouse scrolled (622, 255) with delta (0, 0)
Screenshot: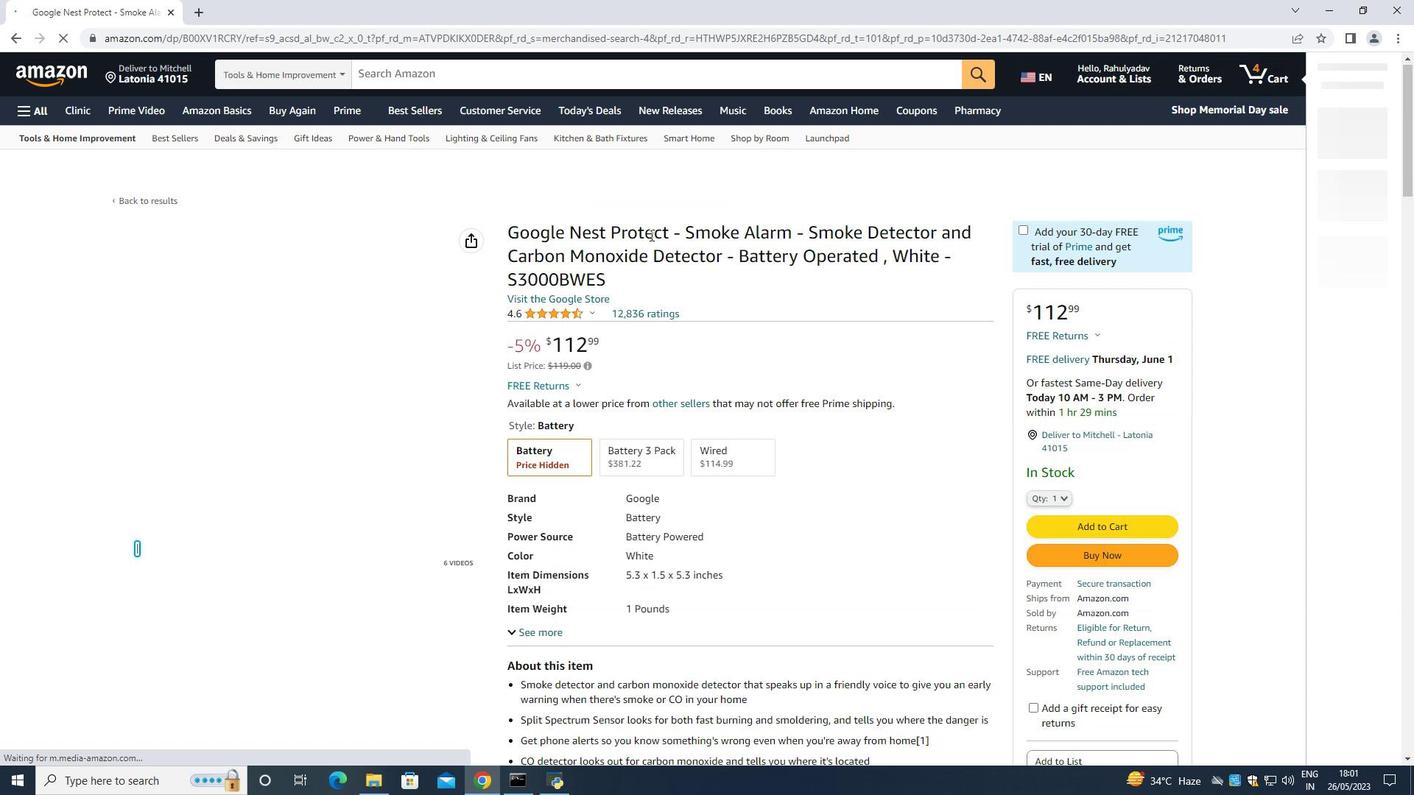 
Action: Mouse moved to (623, 254)
Screenshot: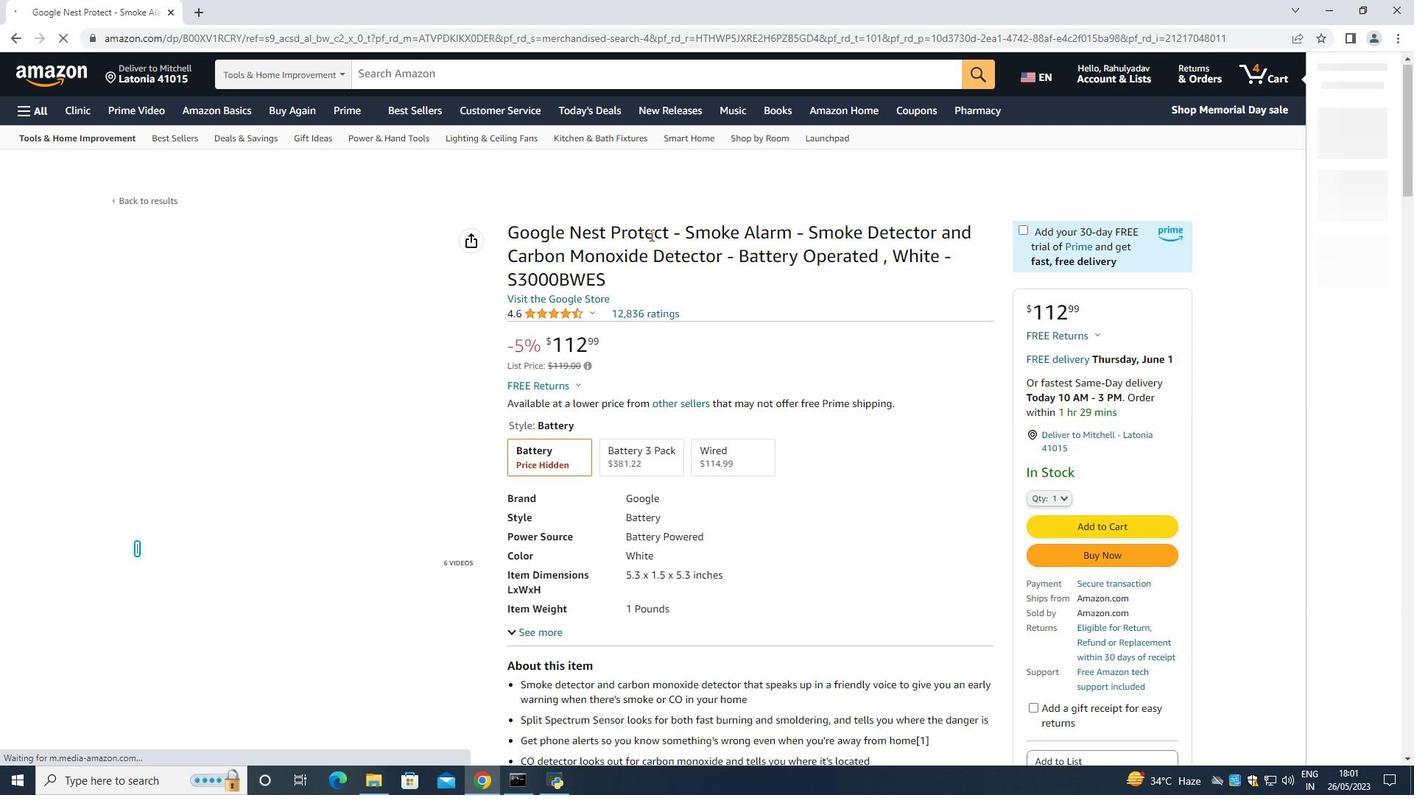 
Action: Mouse scrolled (623, 255) with delta (0, 0)
Screenshot: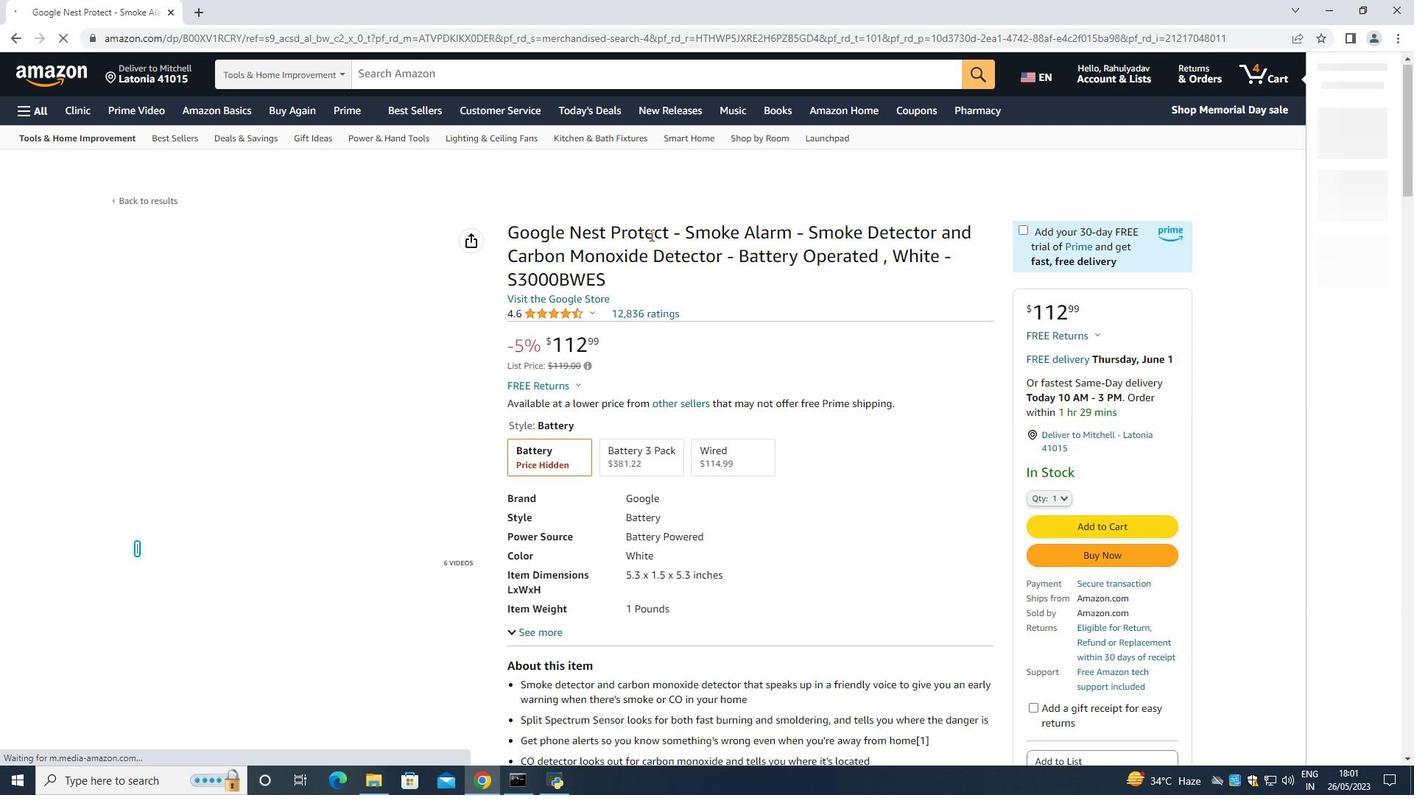 
Action: Mouse scrolled (623, 255) with delta (0, 0)
Screenshot: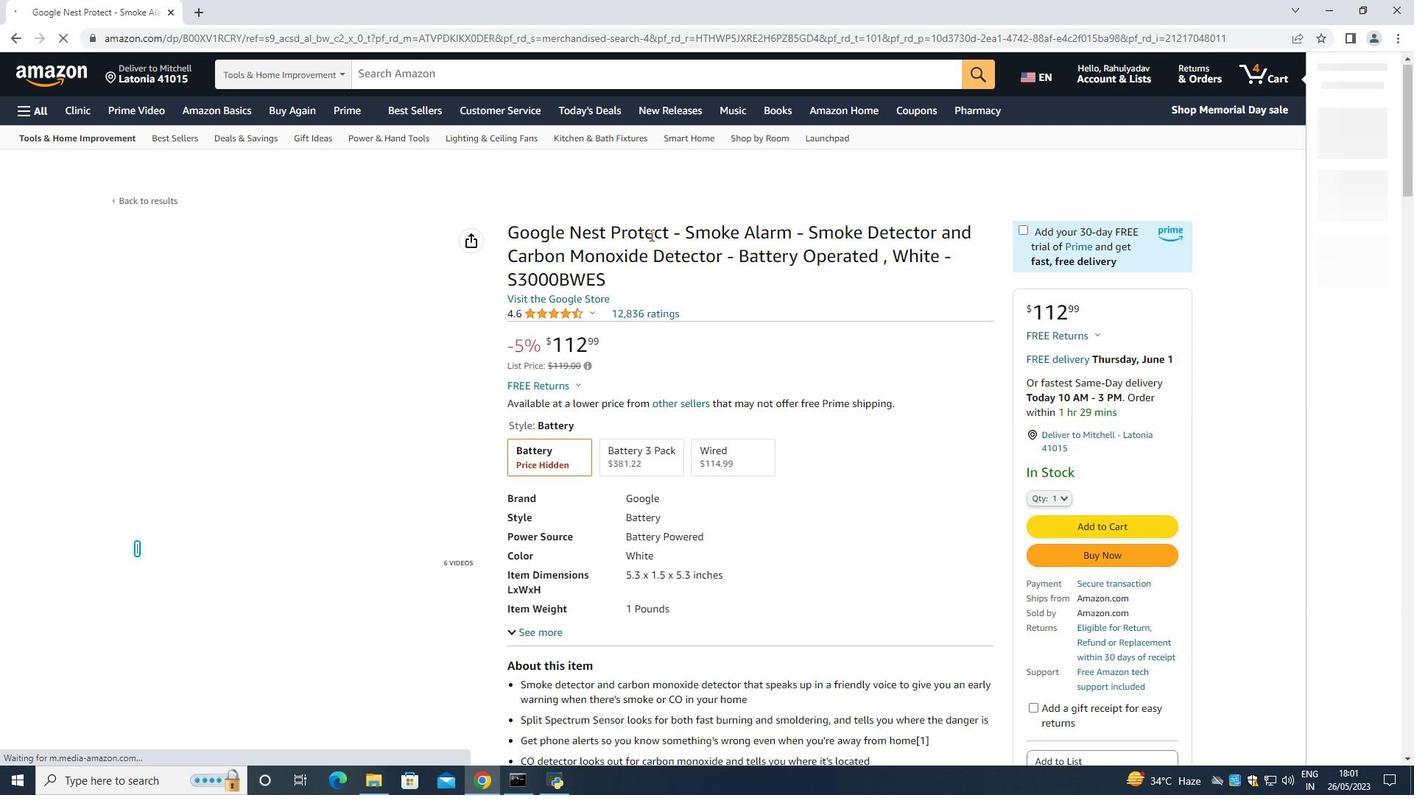 
Action: Mouse moved to (624, 253)
Screenshot: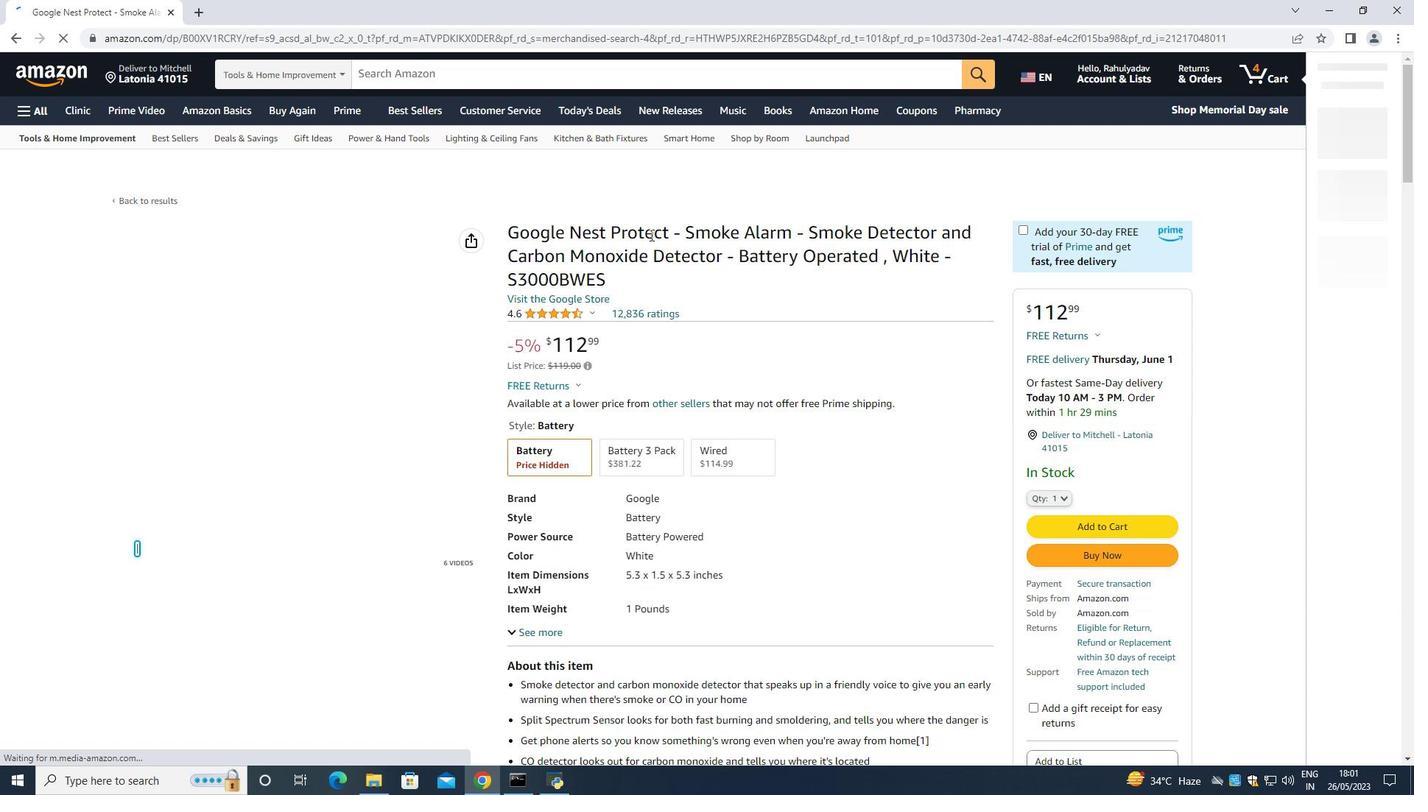 
Action: Mouse scrolled (623, 254) with delta (0, 0)
Screenshot: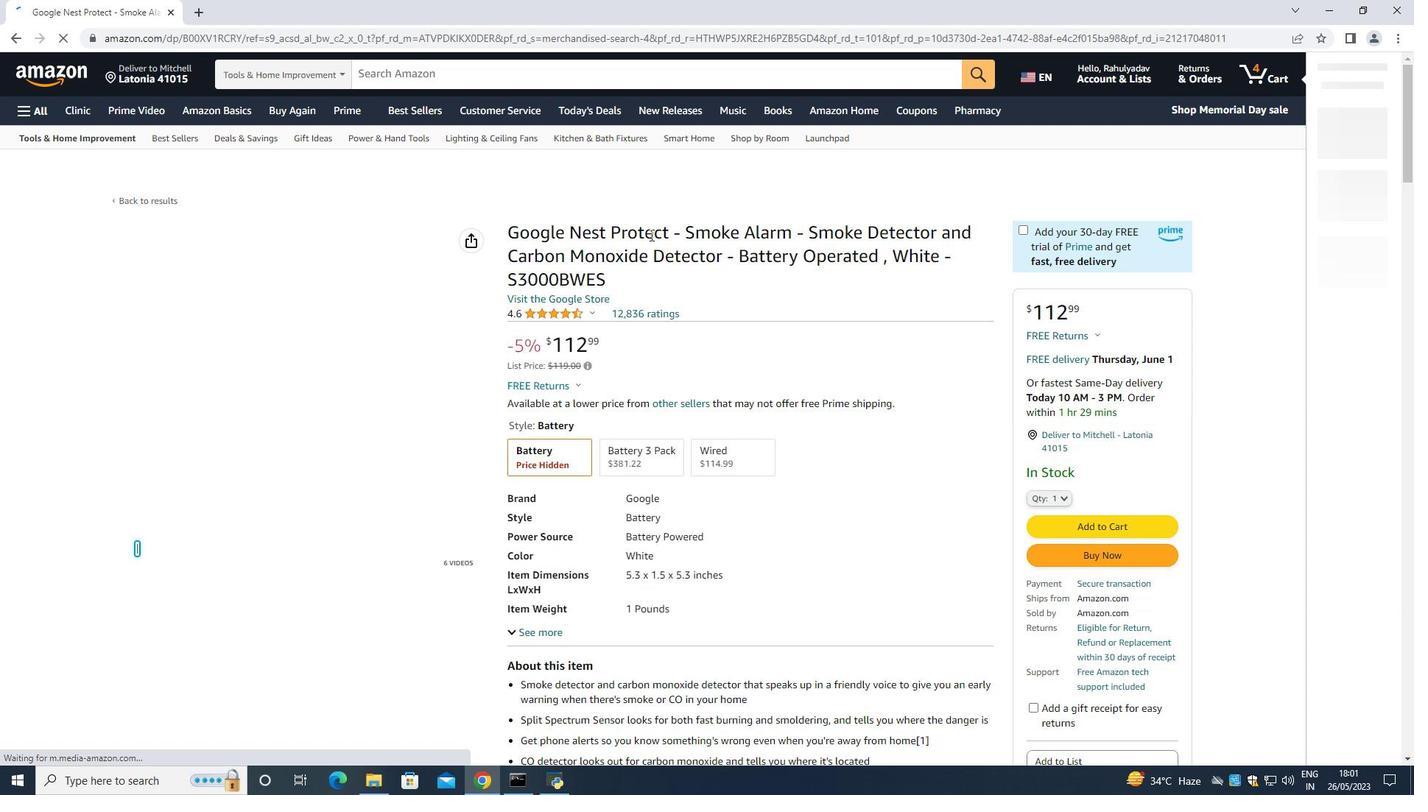 
Action: Mouse moved to (650, 235)
Screenshot: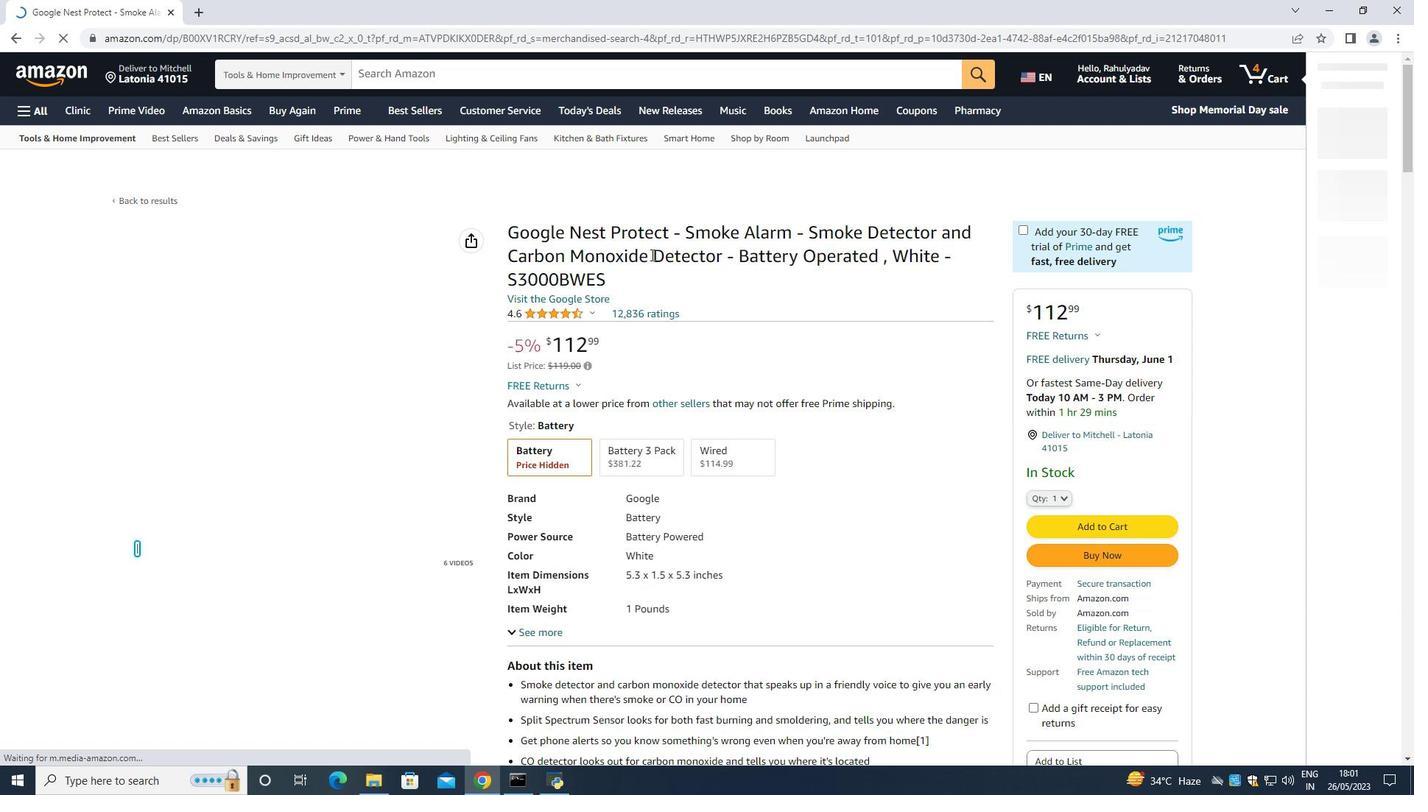 
Action: Mouse scrolled (650, 235) with delta (0, 0)
Screenshot: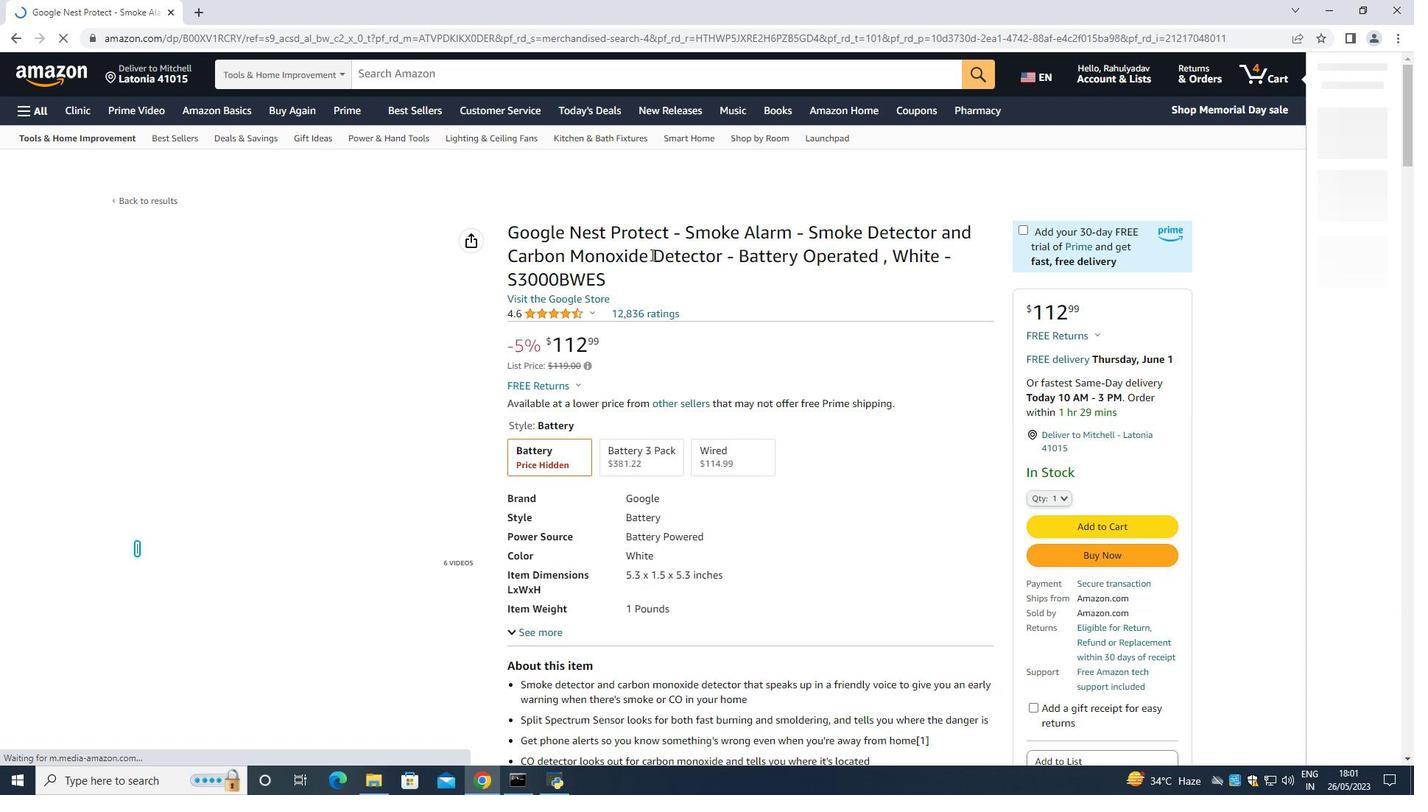
Action: Mouse scrolled (650, 235) with delta (0, 0)
Screenshot: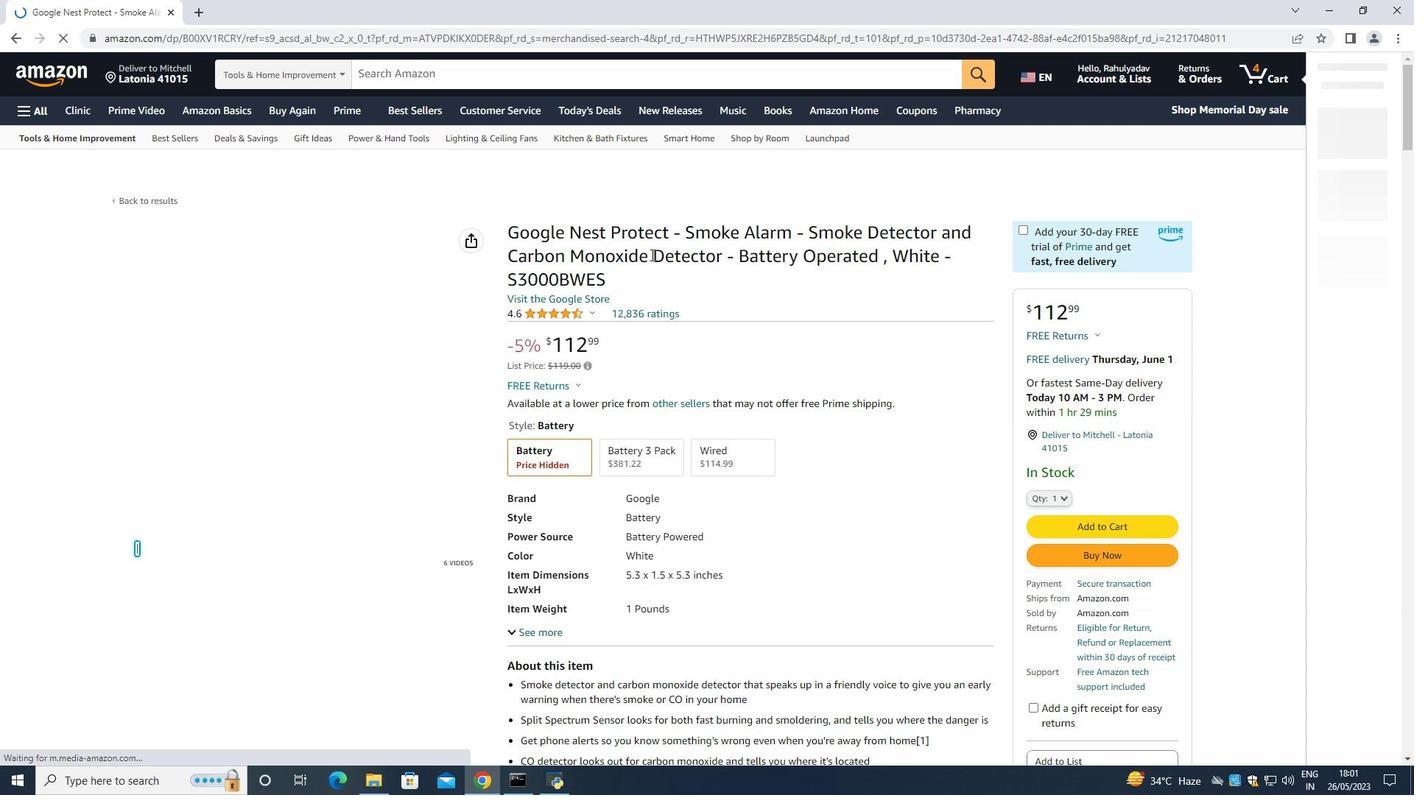 
Action: Mouse scrolled (650, 235) with delta (0, 0)
Screenshot: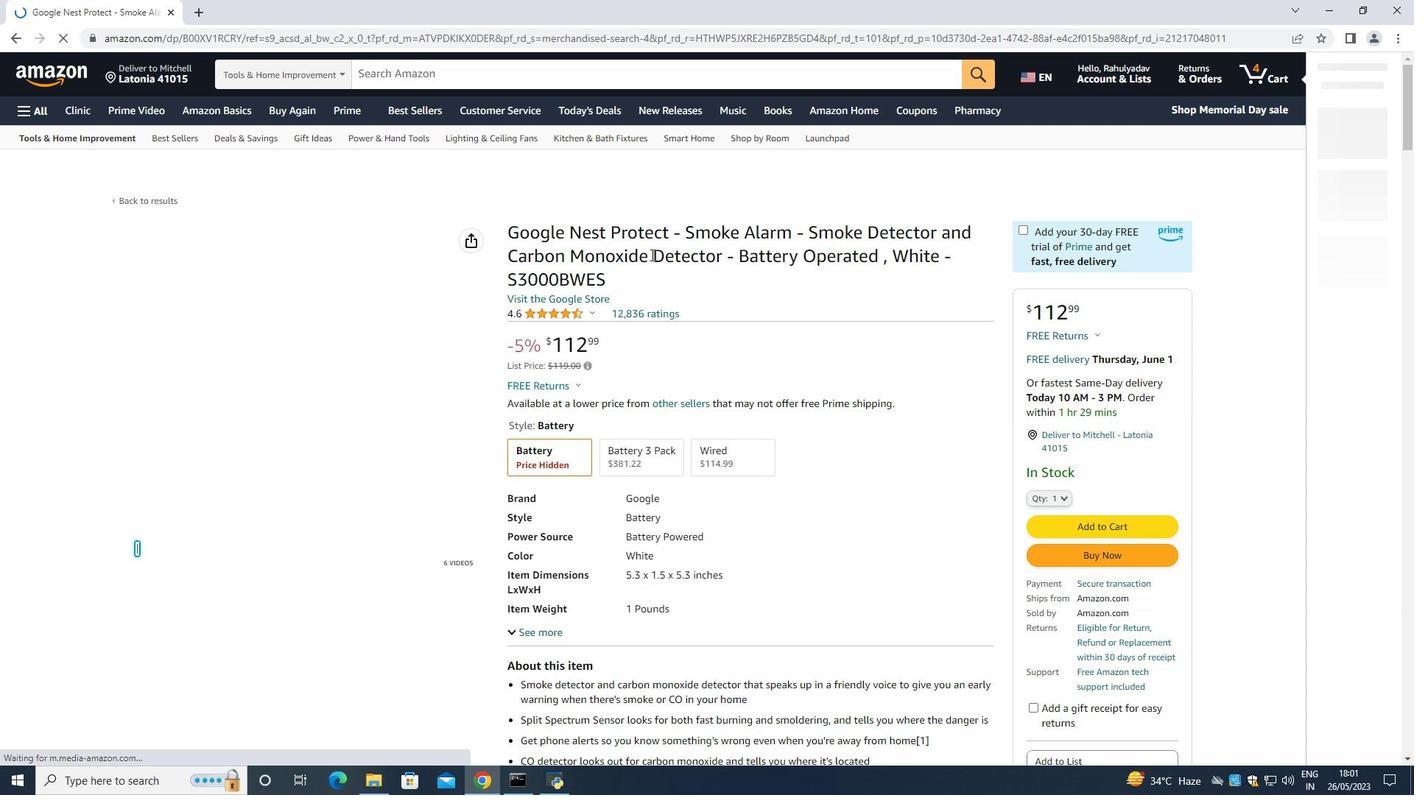
Action: Mouse scrolled (650, 235) with delta (0, 0)
Screenshot: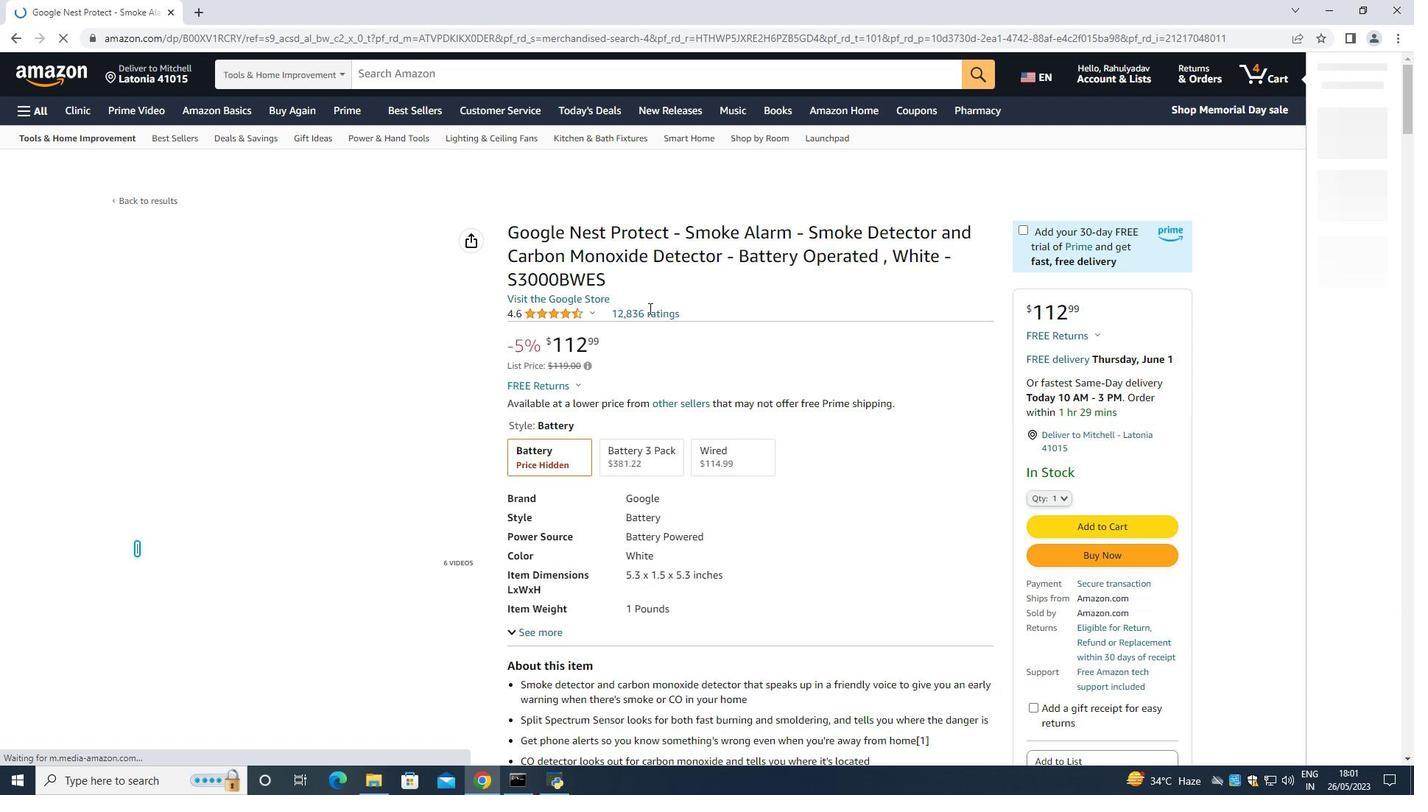 
Action: Mouse moved to (138, 547)
Screenshot: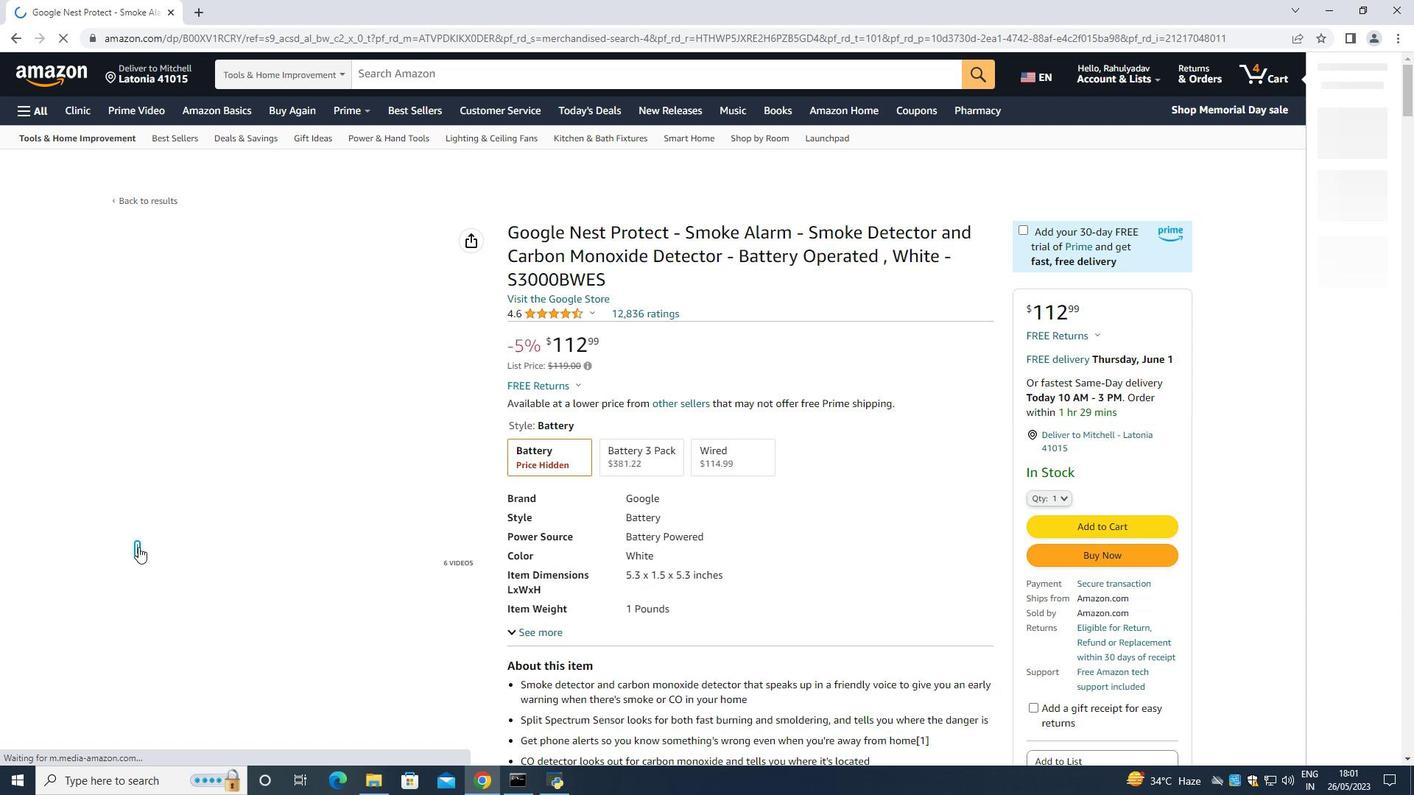 
Action: Mouse pressed left at (138, 547)
Screenshot: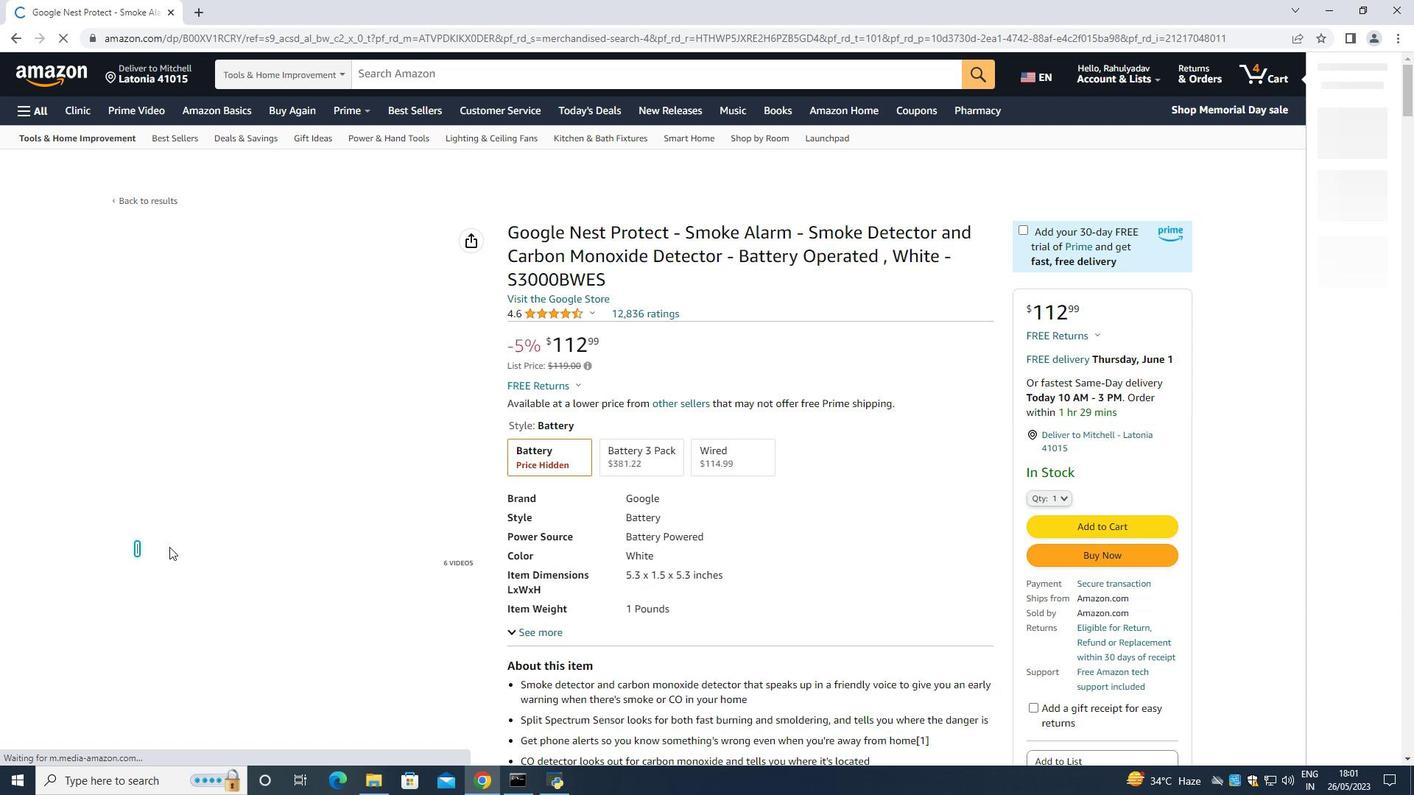 
Action: Mouse moved to (761, 400)
Screenshot: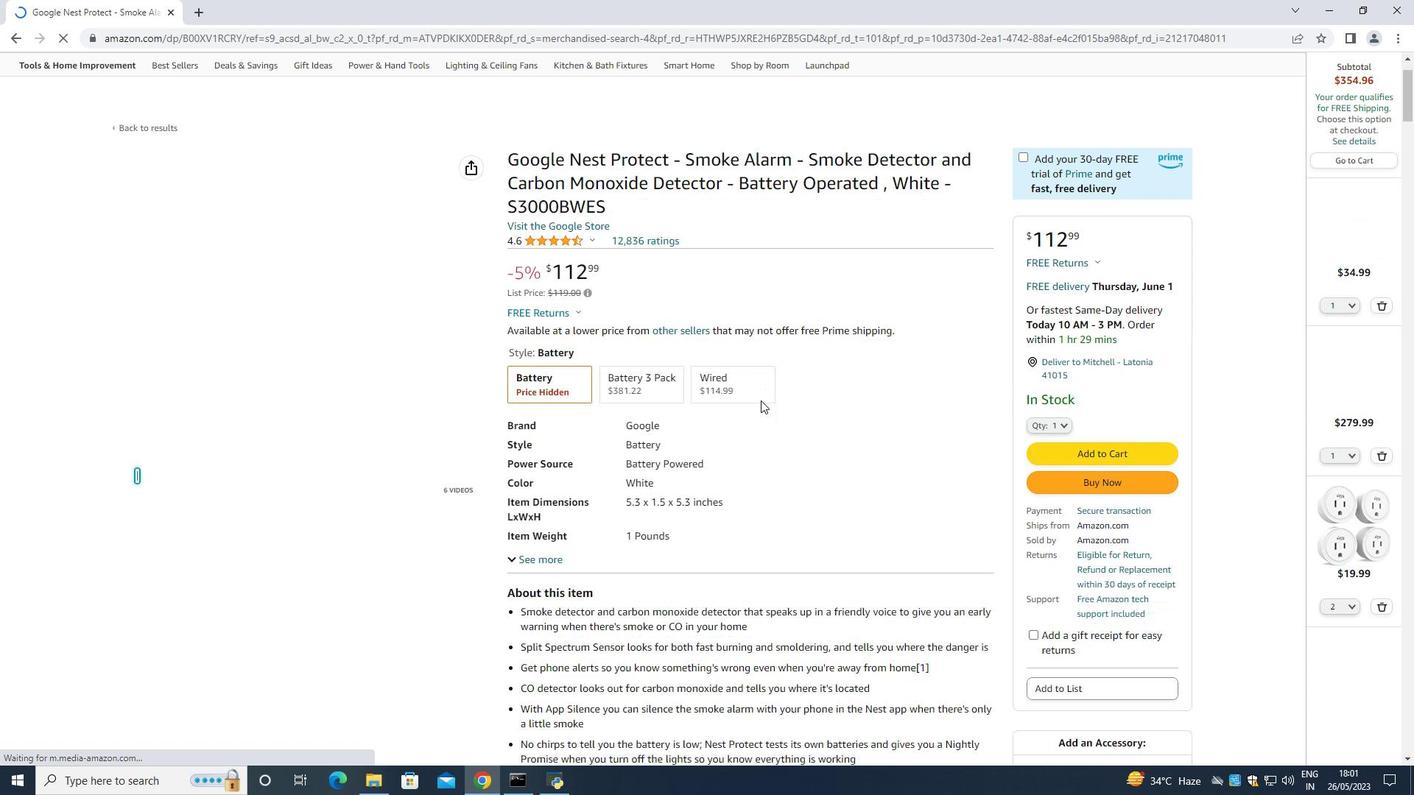 
Action: Mouse scrolled (761, 400) with delta (0, 0)
Screenshot: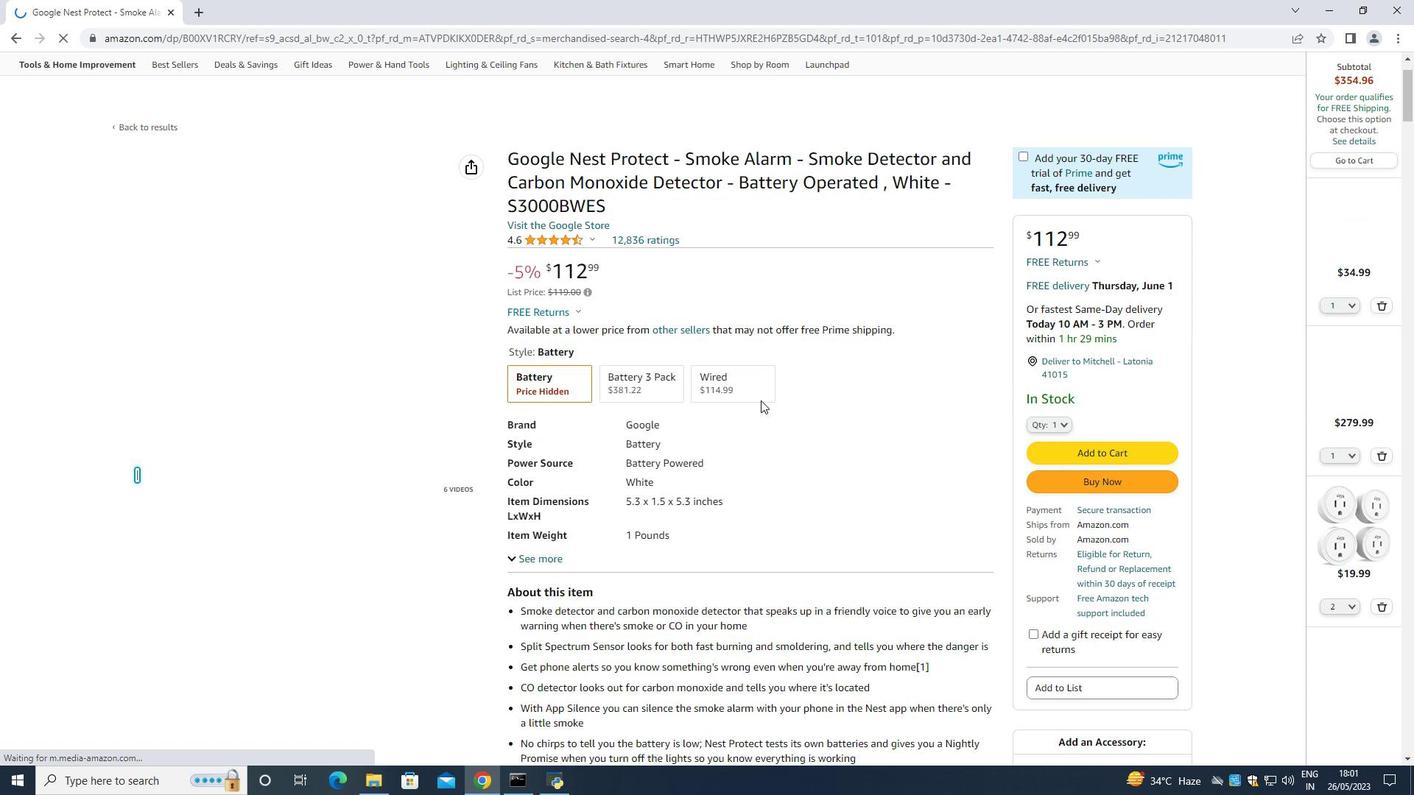 
Action: Mouse moved to (761, 402)
Screenshot: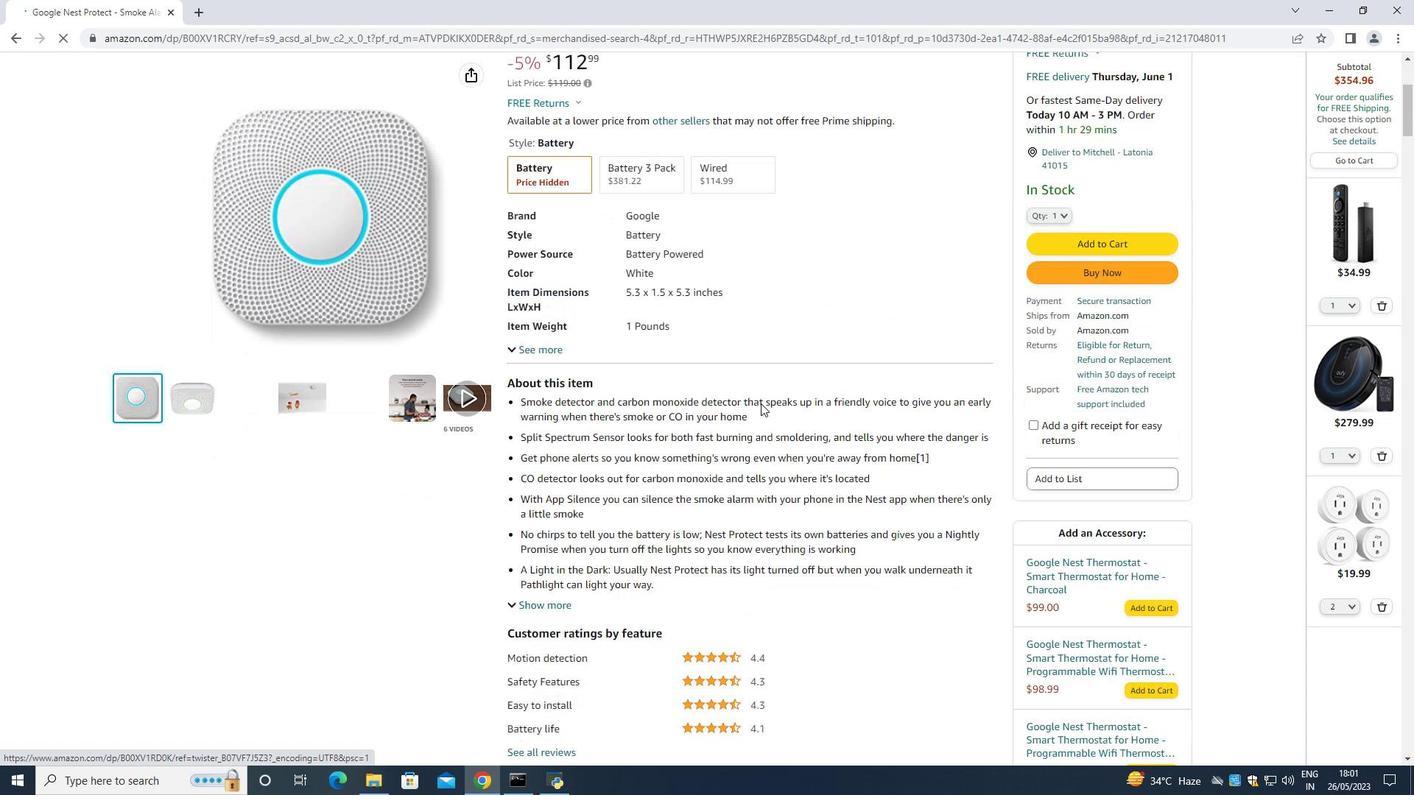 
Action: Mouse scrolled (761, 401) with delta (0, 0)
Screenshot: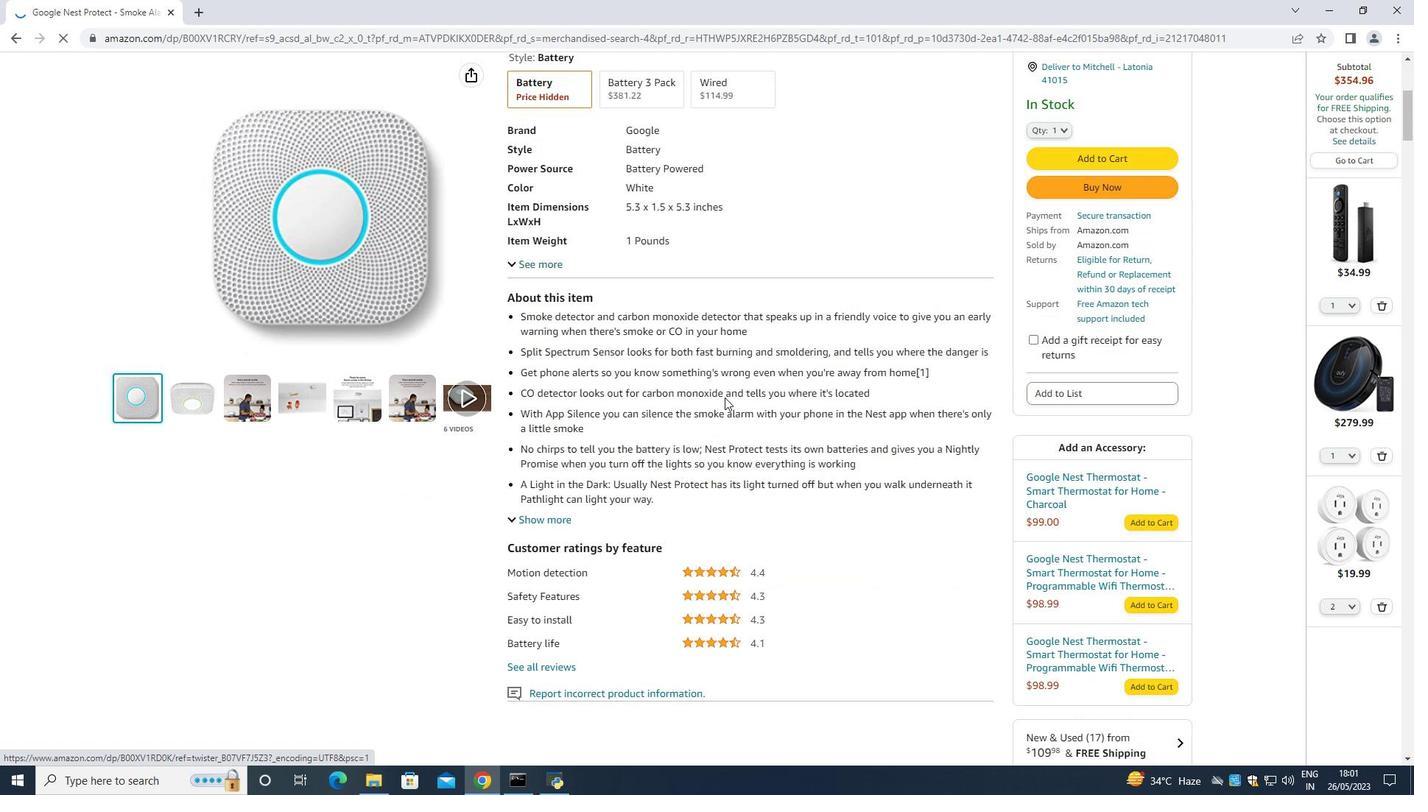 
Action: Mouse scrolled (761, 401) with delta (0, 0)
Screenshot: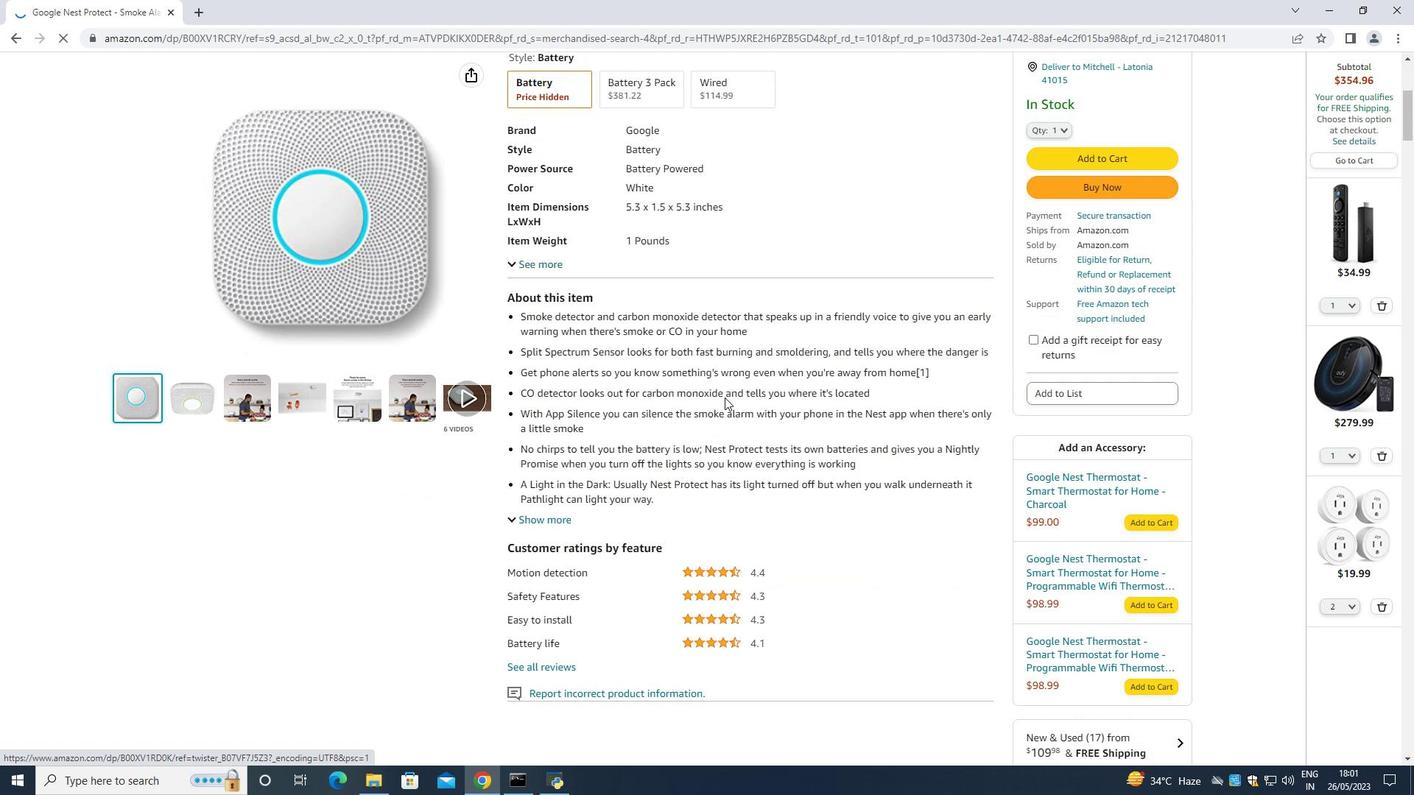 
Action: Mouse moved to (761, 403)
Screenshot: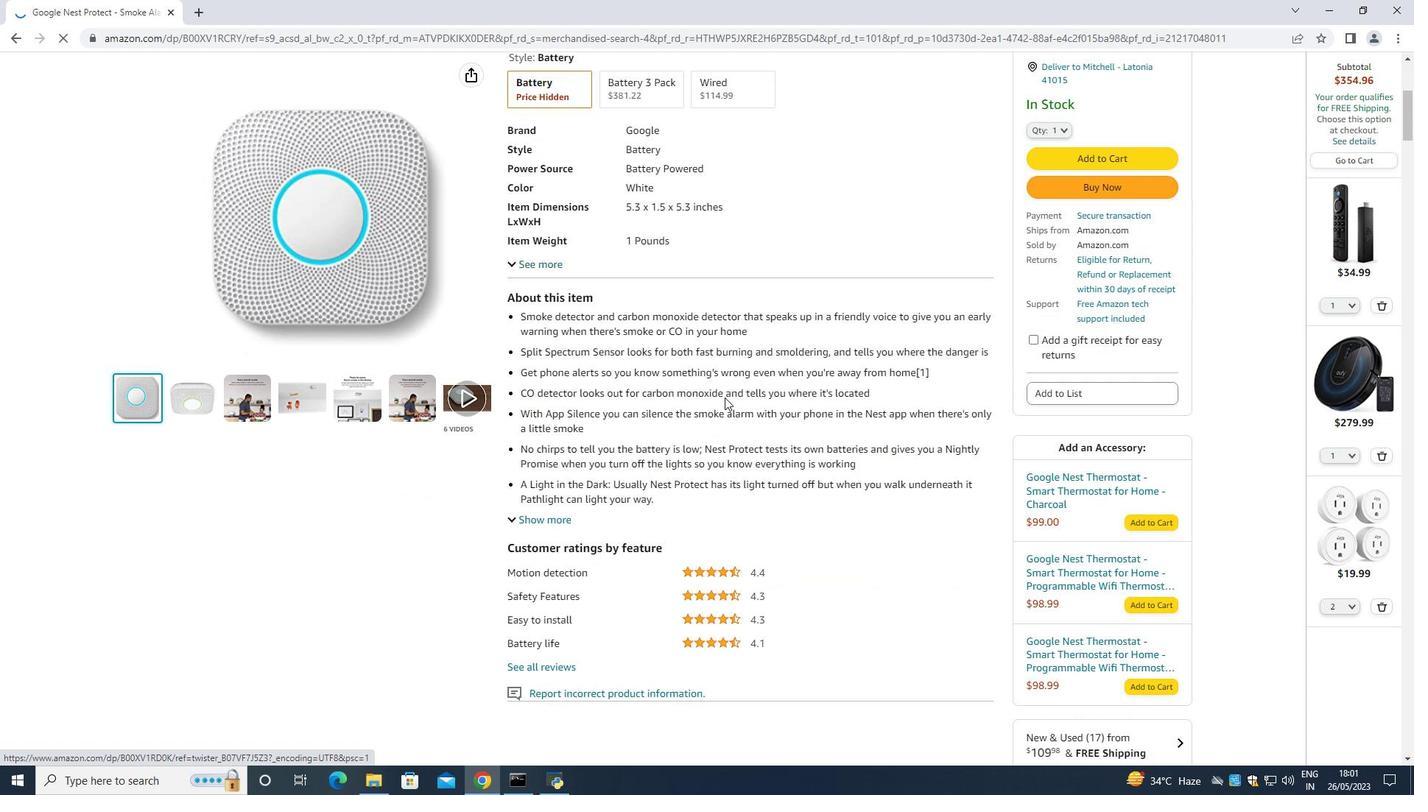
Action: Mouse scrolled (761, 402) with delta (0, 0)
Screenshot: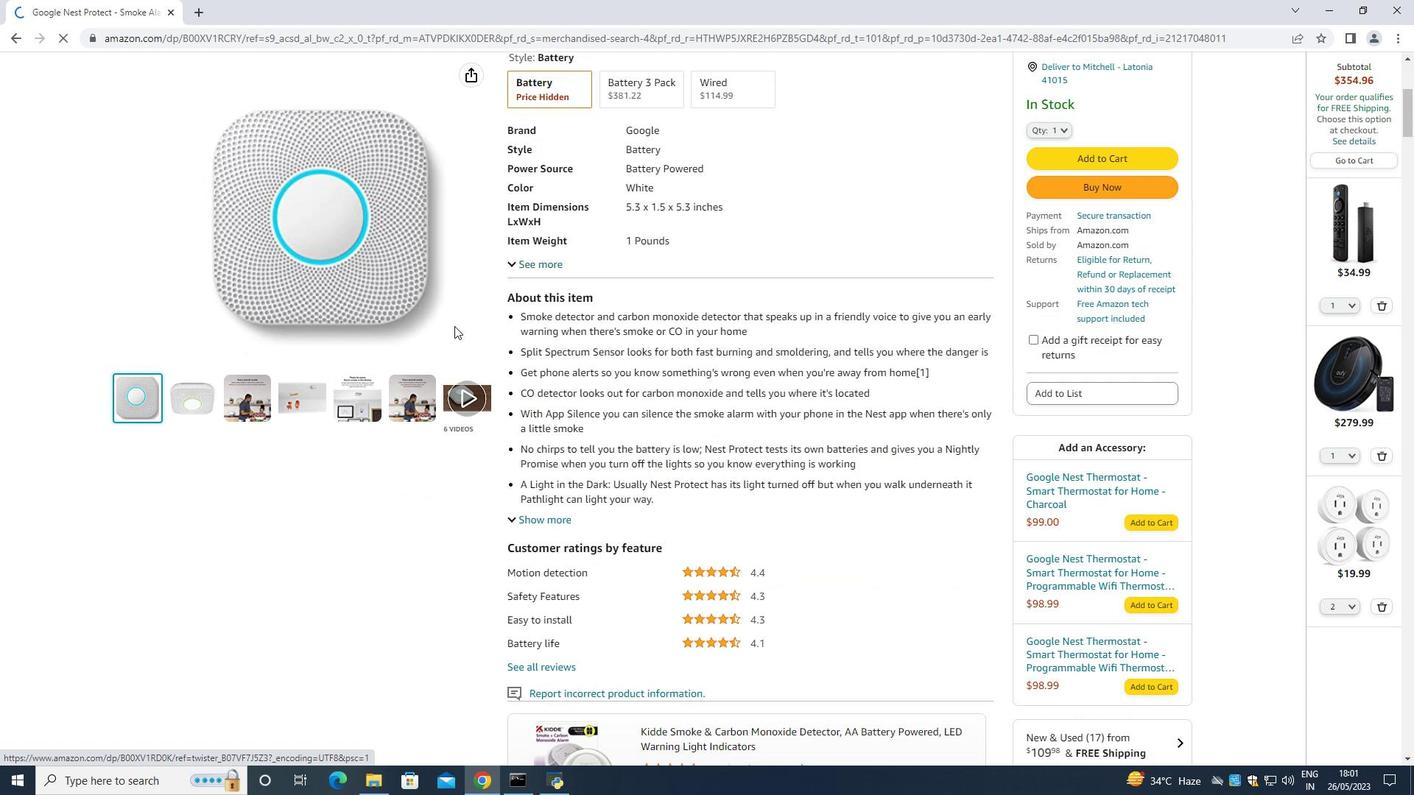 
Action: Mouse moved to (761, 403)
Screenshot: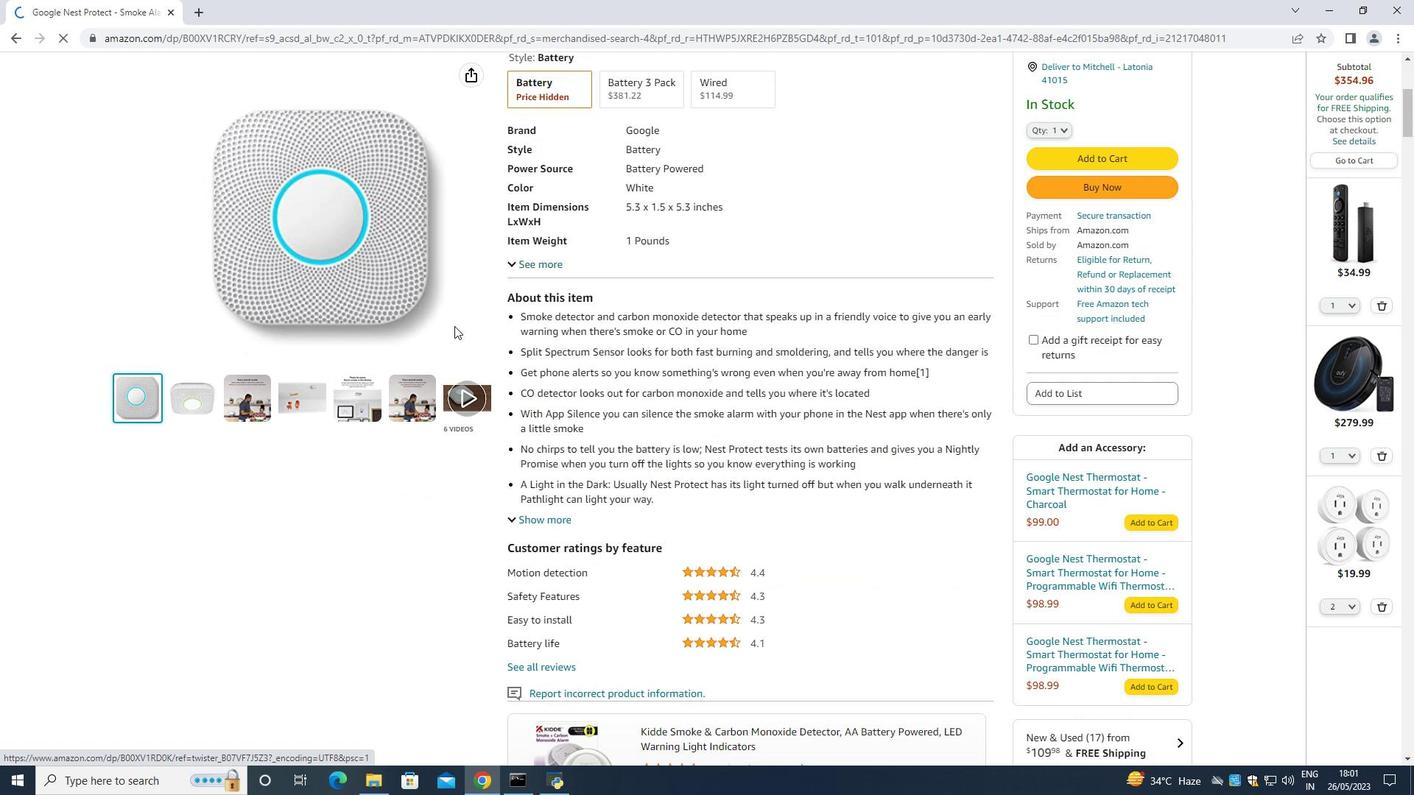 
Action: Mouse scrolled (761, 403) with delta (0, 0)
Screenshot: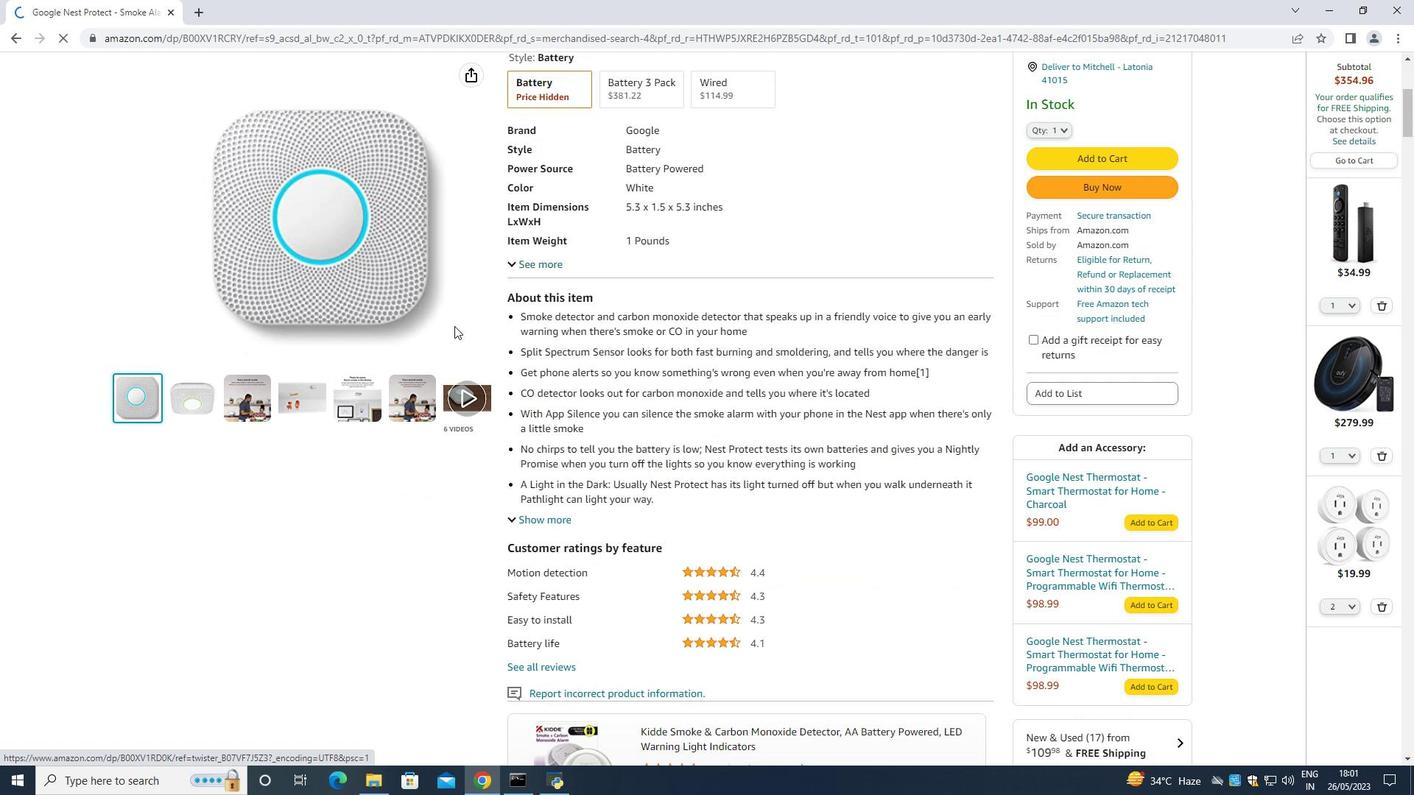 
Action: Mouse moved to (317, 311)
Screenshot: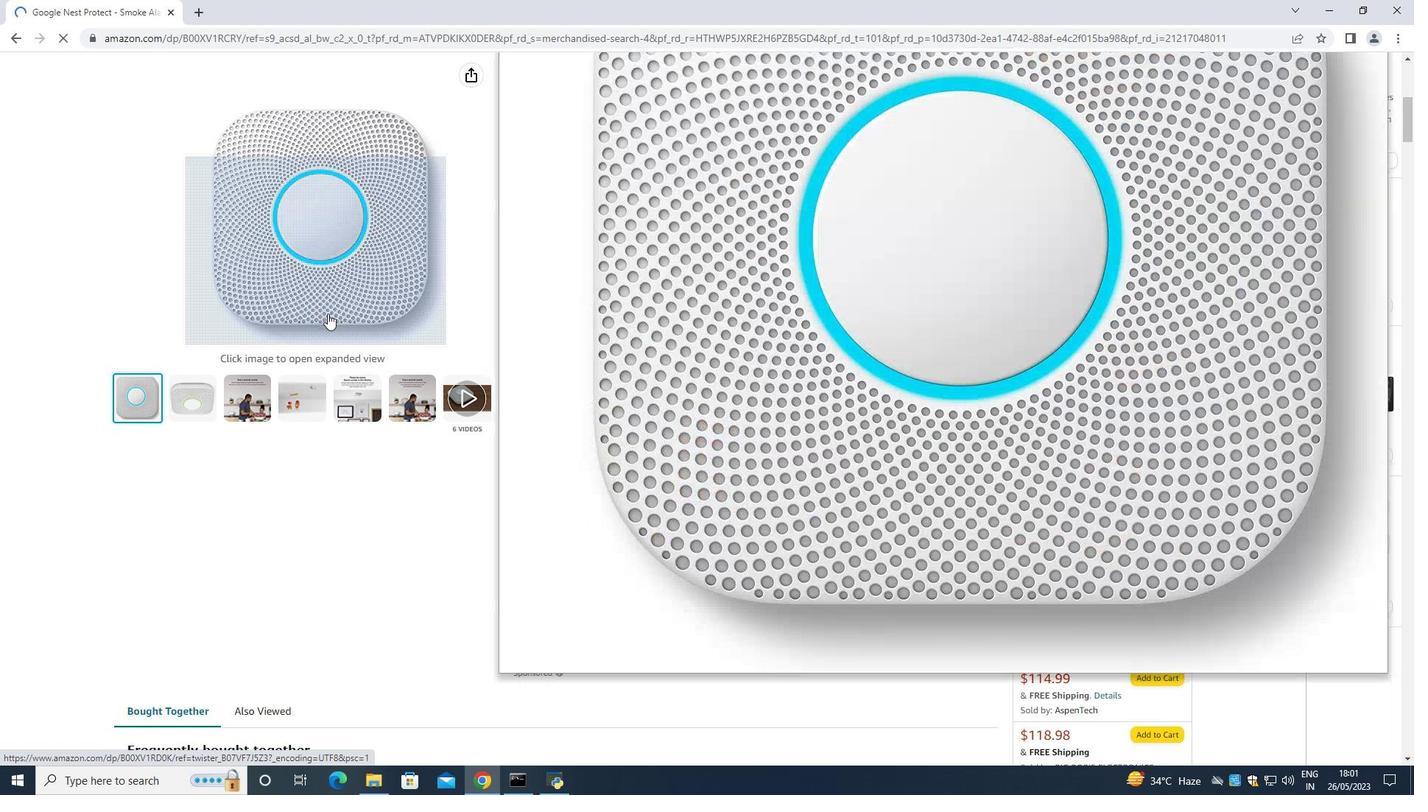 
Action: Mouse scrolled (317, 310) with delta (0, 0)
Screenshot: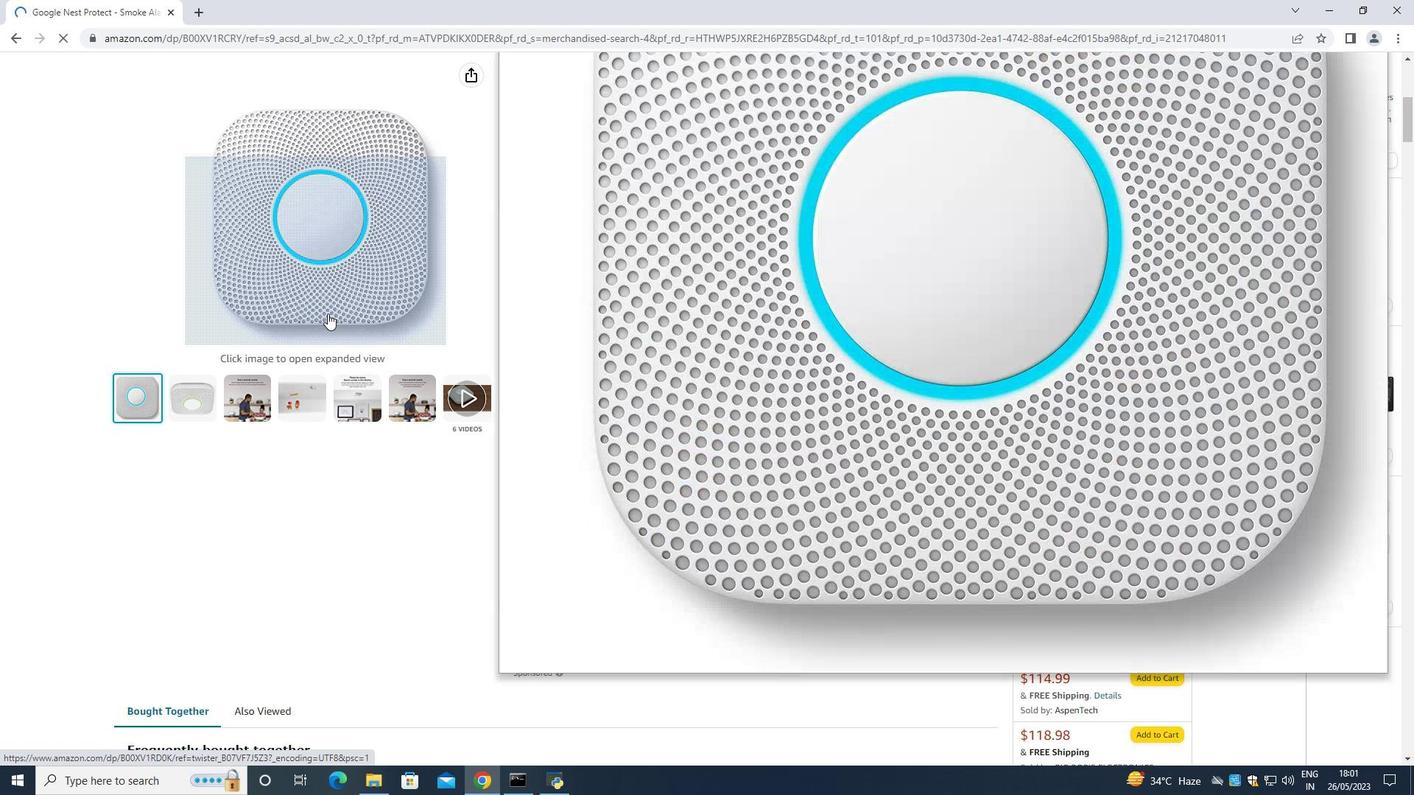 
Action: Mouse scrolled (317, 310) with delta (0, 0)
Screenshot: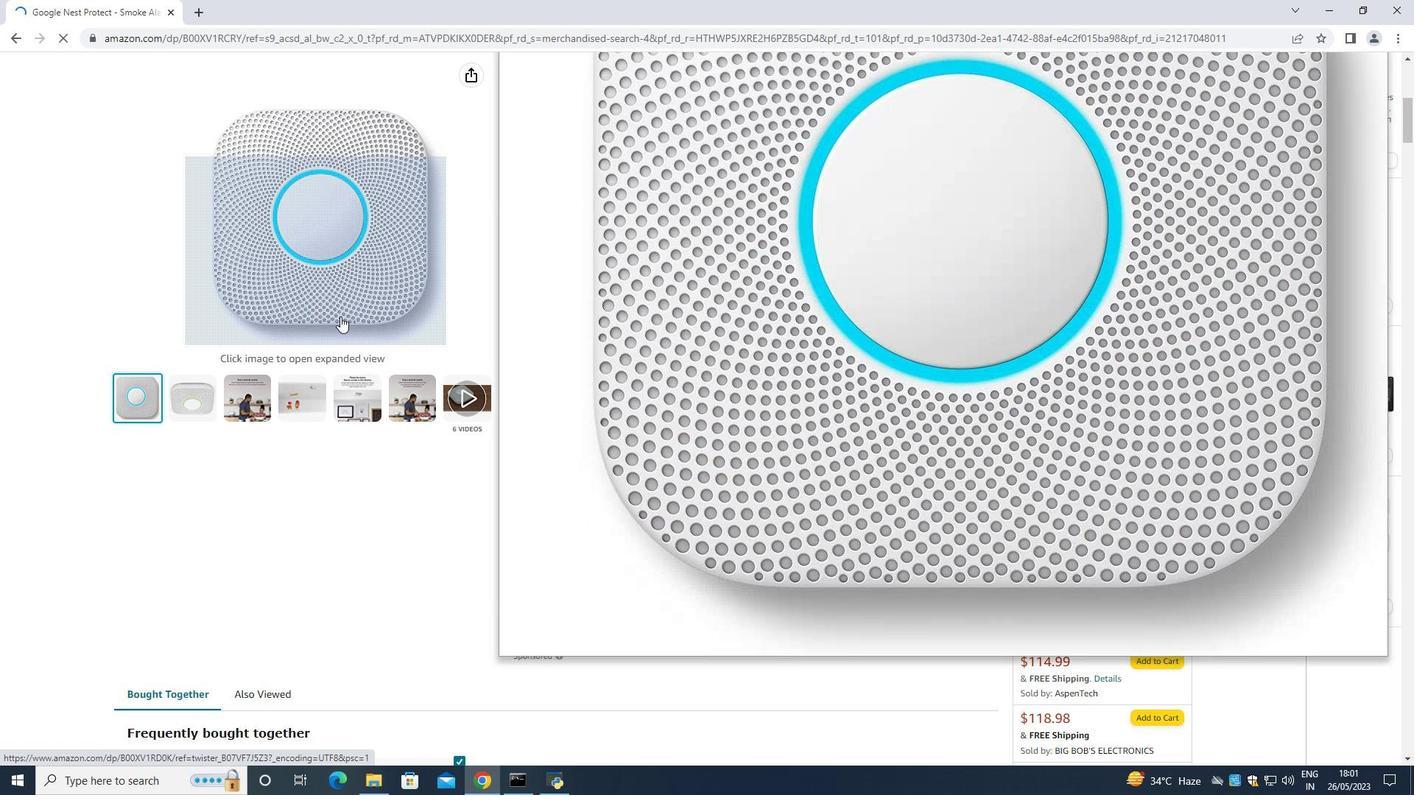 
Action: Mouse moved to (325, 313)
Screenshot: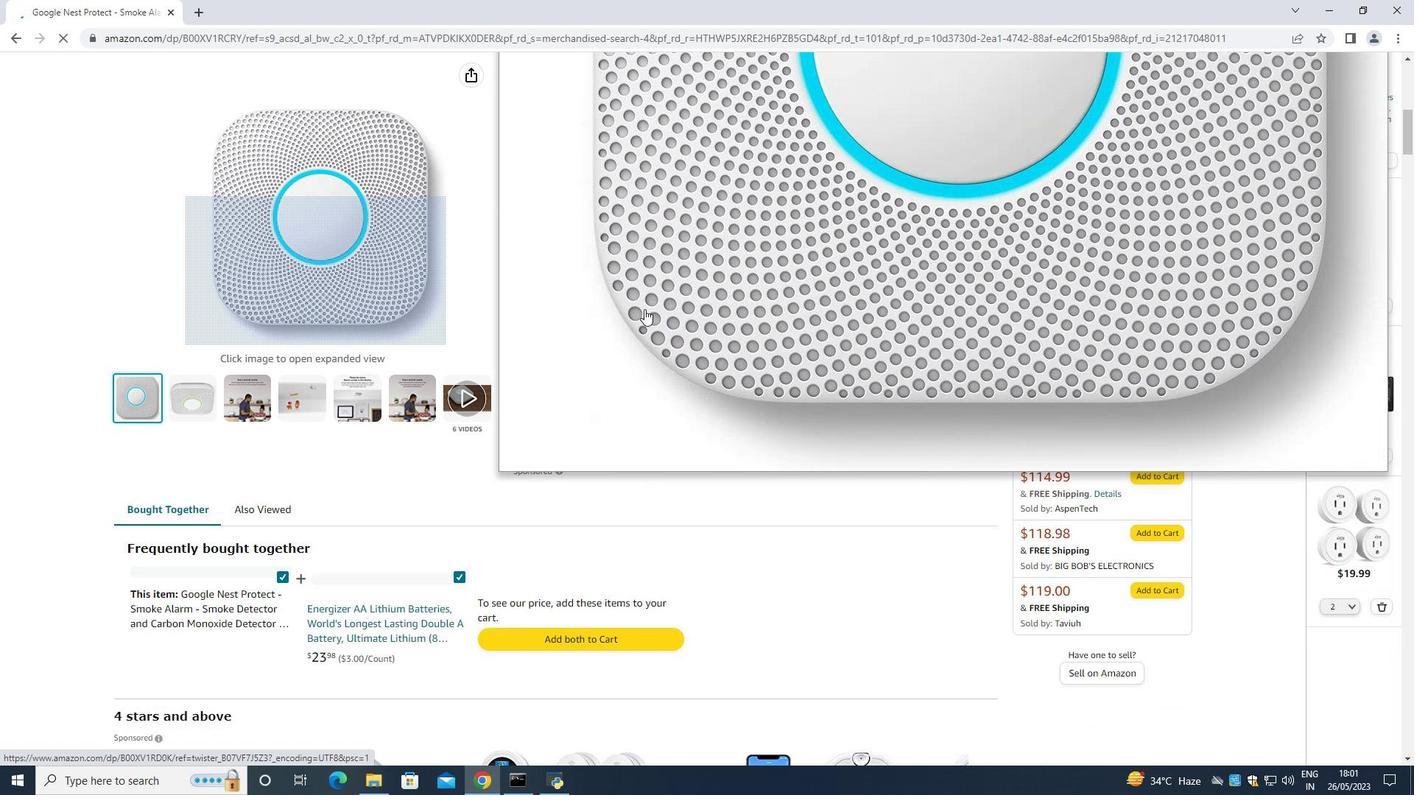 
Action: Mouse scrolled (325, 313) with delta (0, 0)
Screenshot: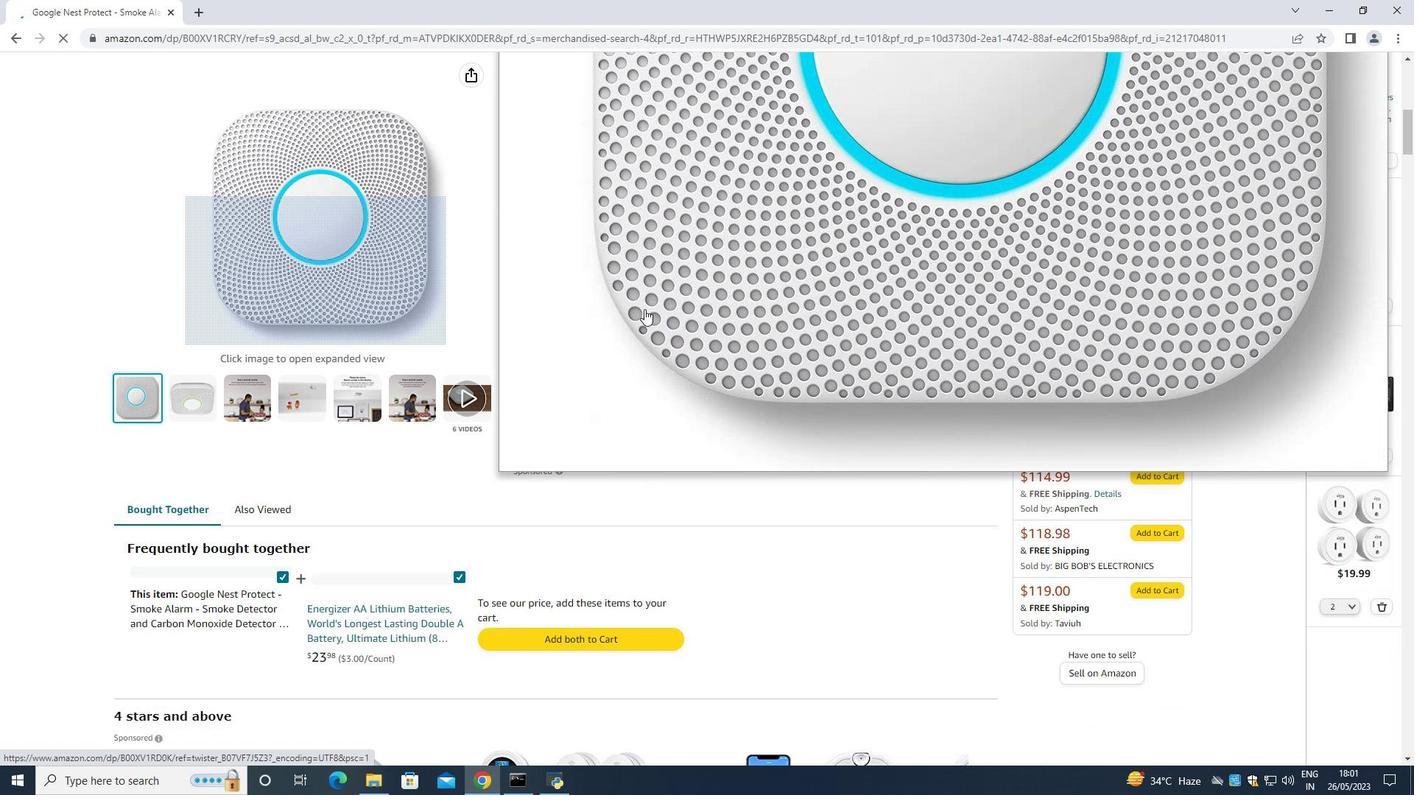 
Action: Mouse moved to (340, 316)
Screenshot: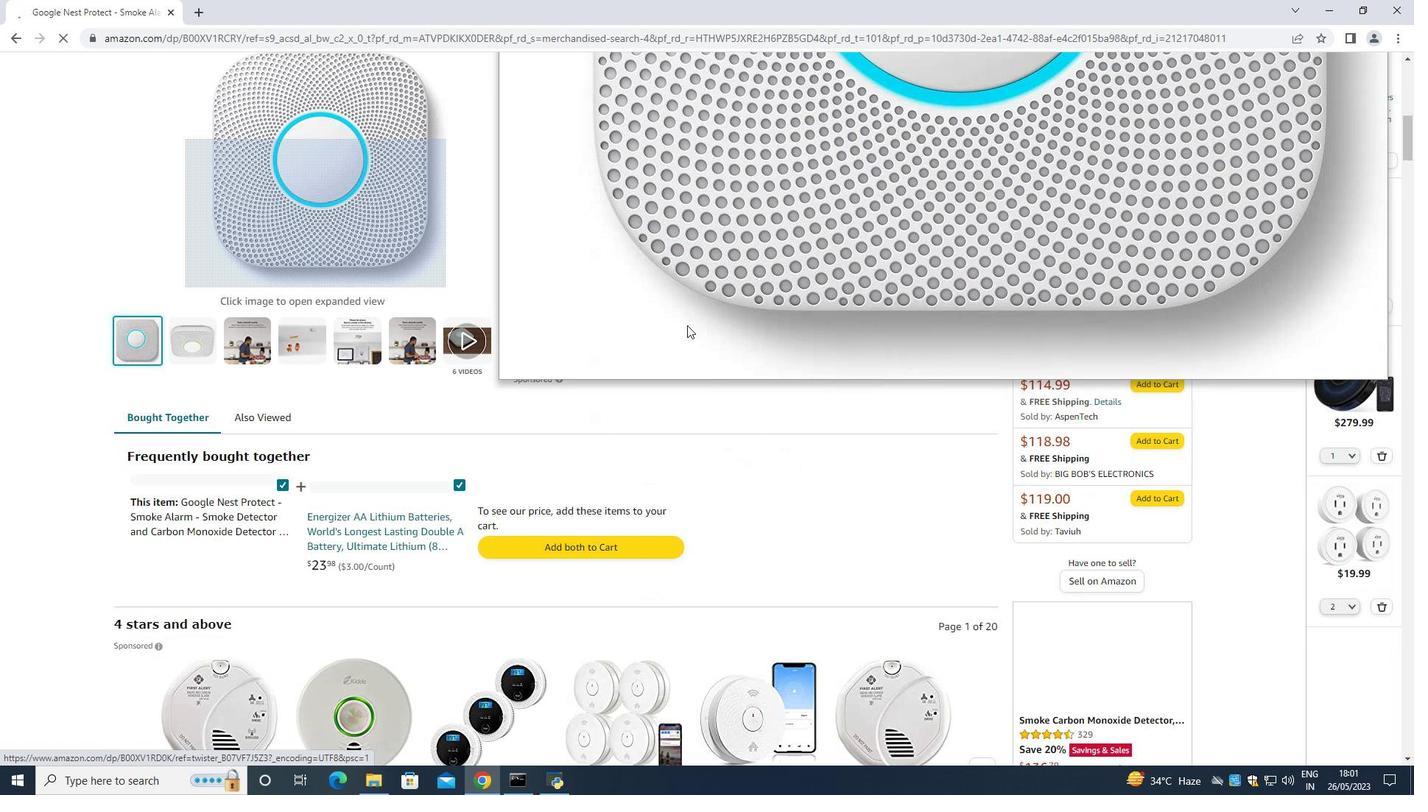 
Action: Mouse scrolled (334, 315) with delta (0, 0)
Screenshot: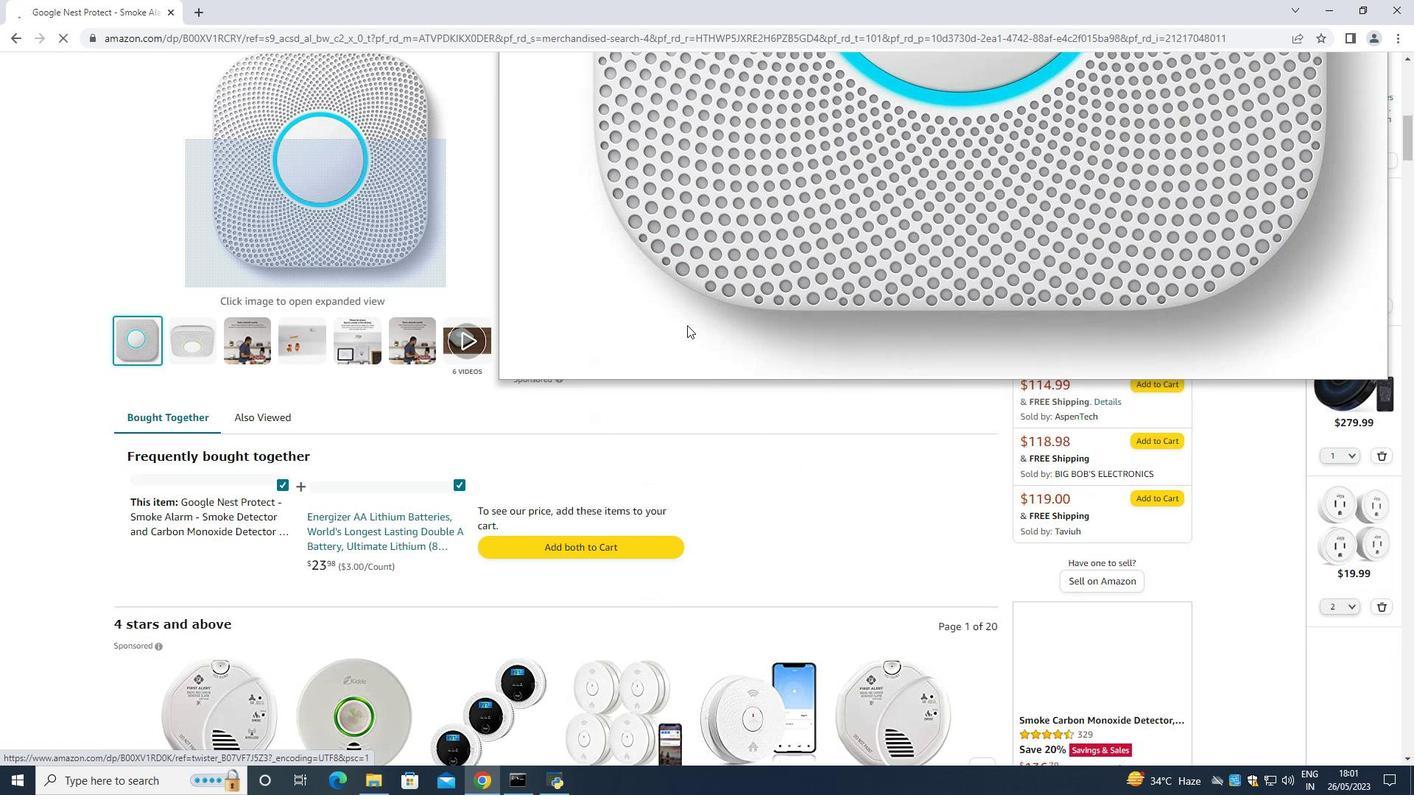 
Action: Mouse moved to (357, 316)
Screenshot: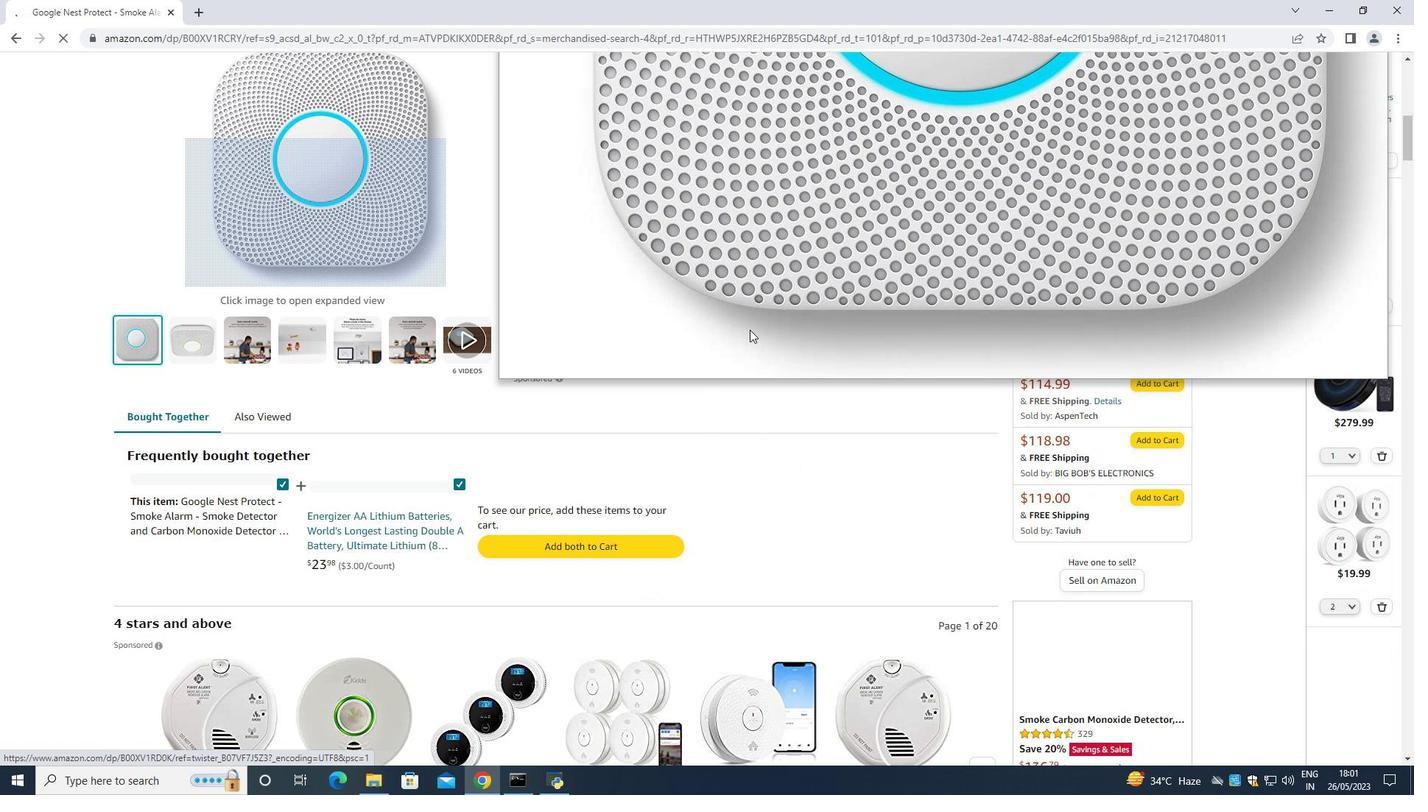 
Action: Mouse scrolled (344, 316) with delta (0, 0)
Screenshot: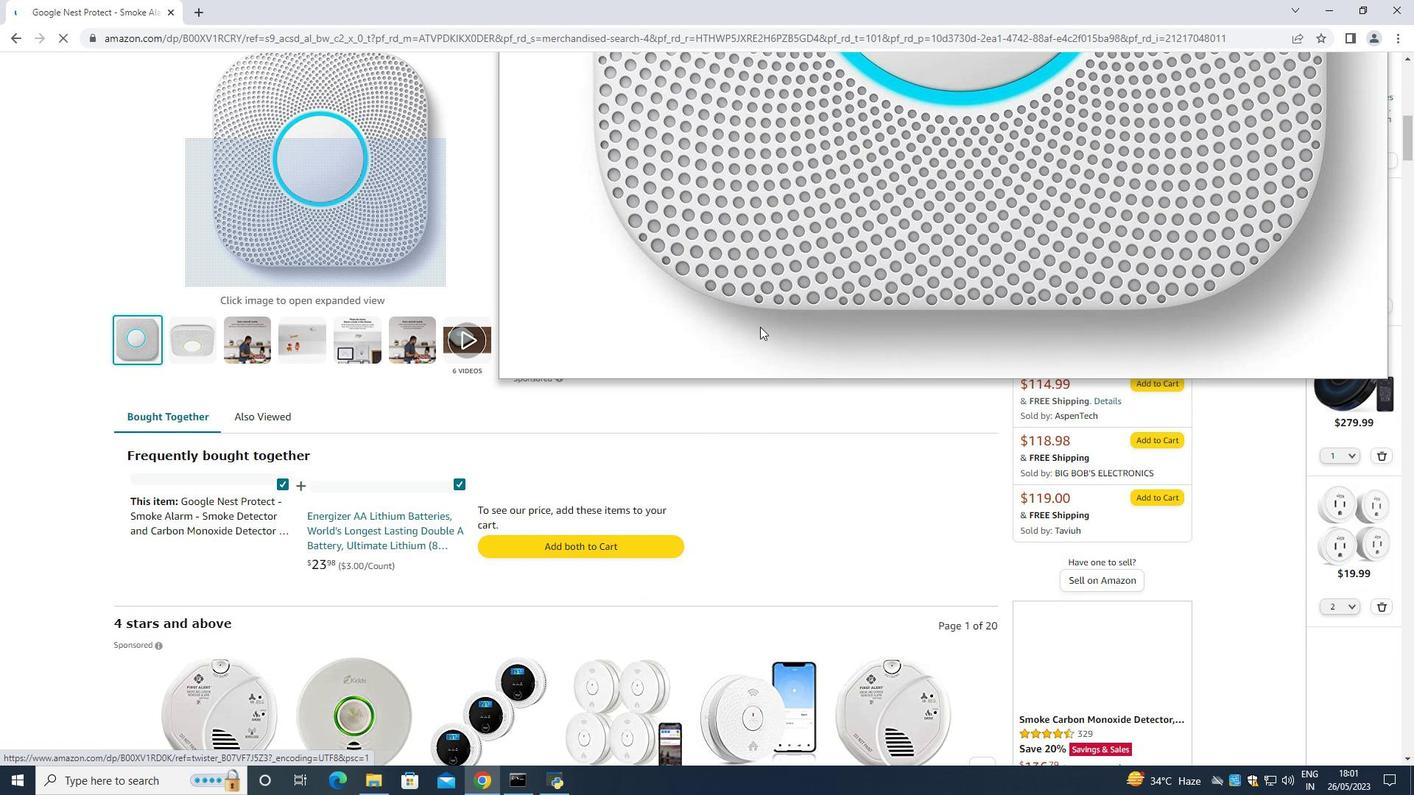 
Action: Mouse moved to (482, 302)
Screenshot: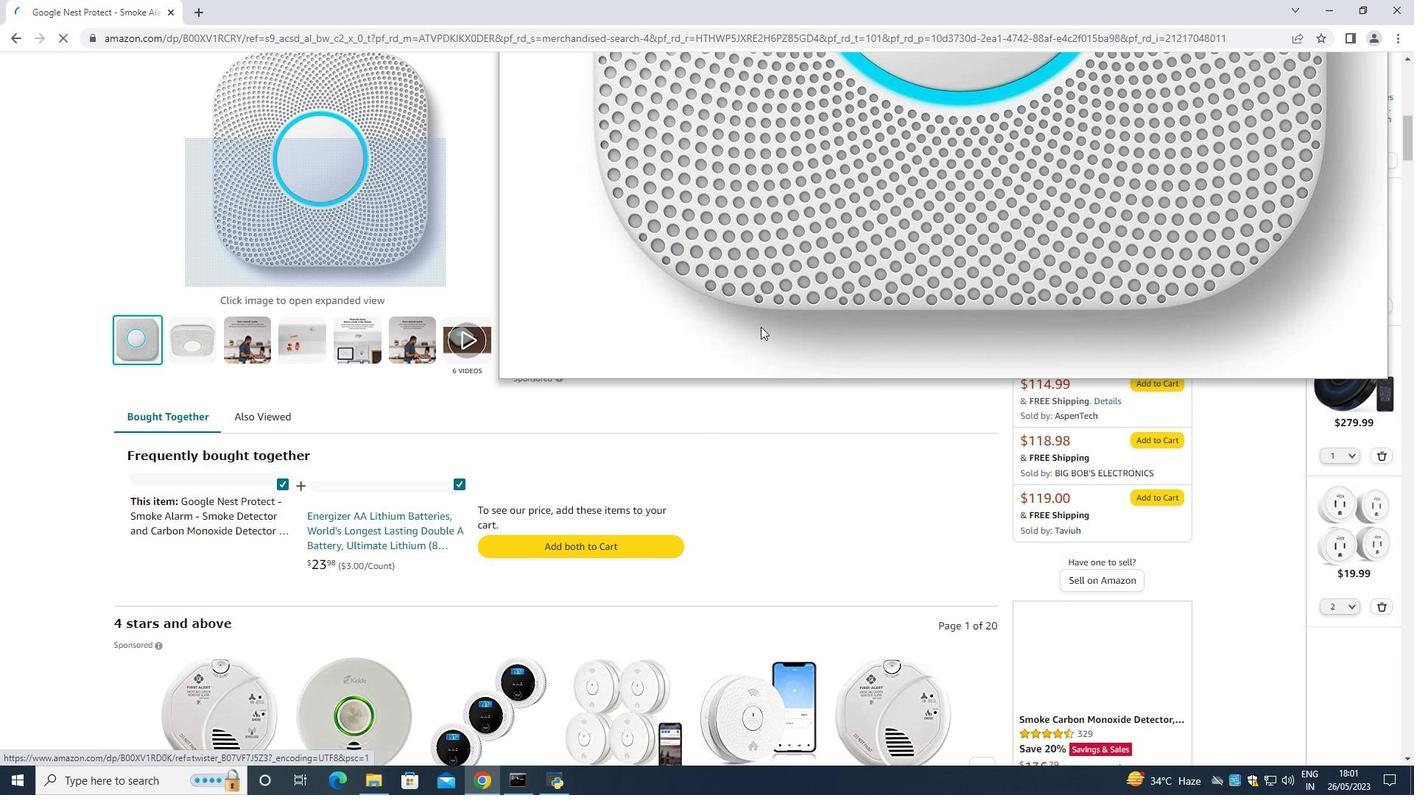 
Action: Mouse scrolled (361, 313) with delta (0, 0)
Screenshot: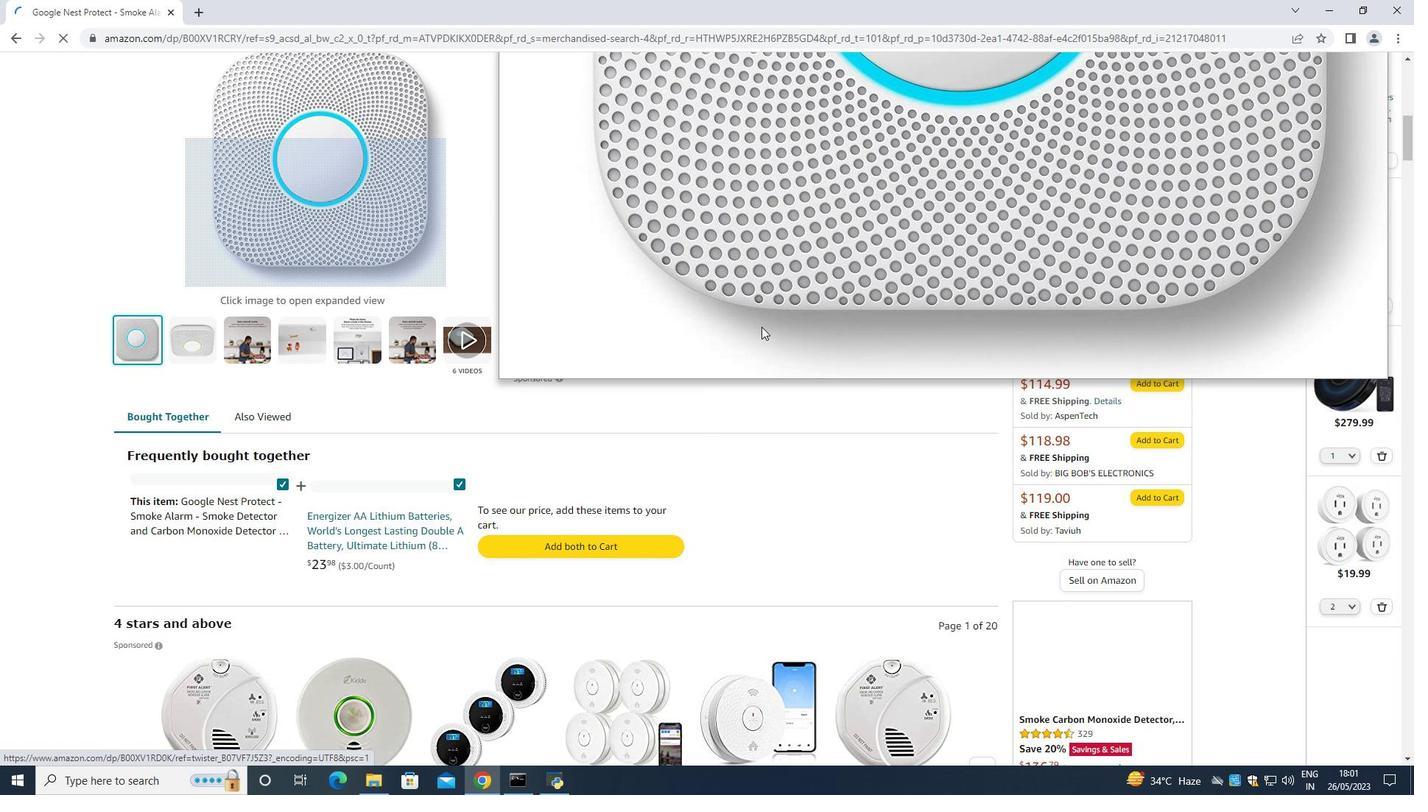 
Action: Mouse moved to (760, 327)
Screenshot: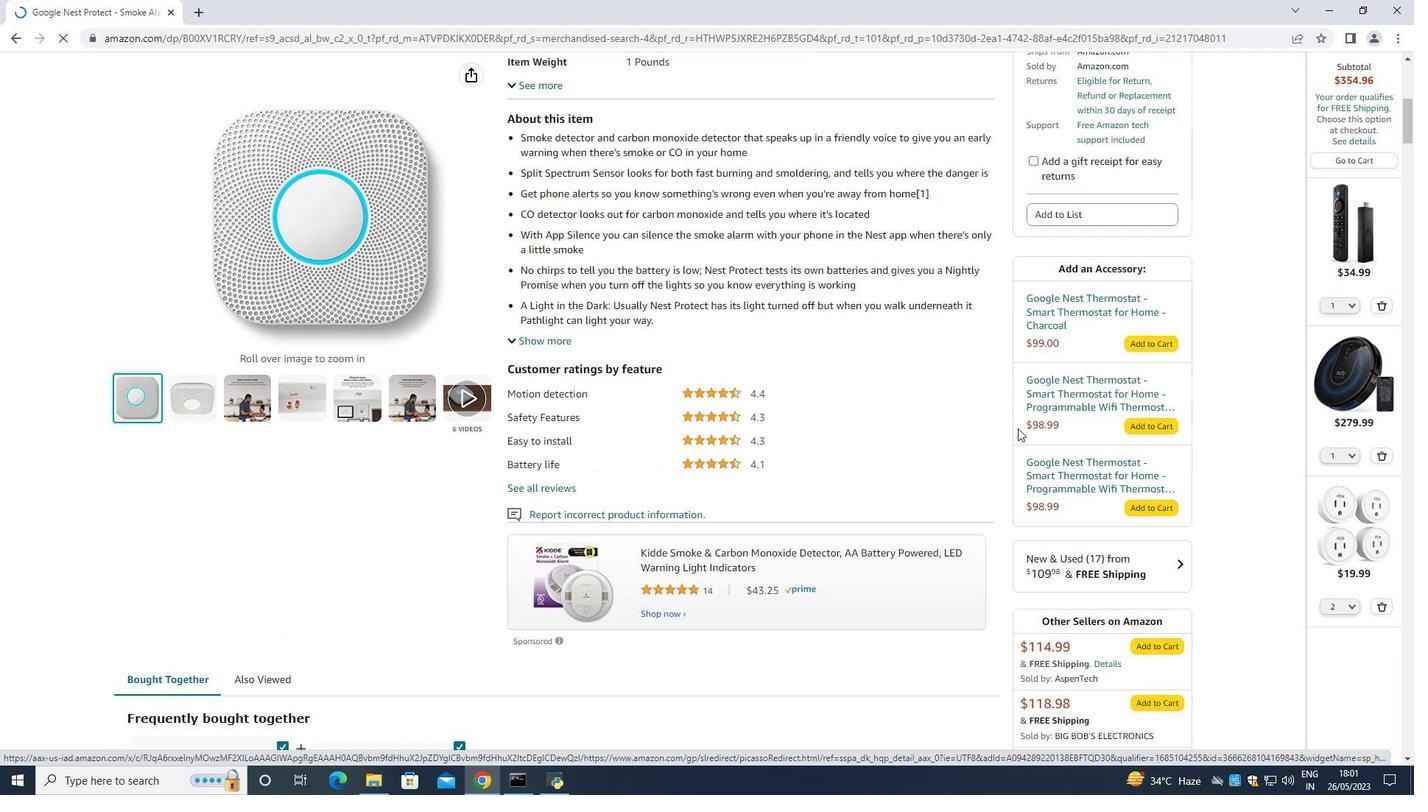 
Action: Mouse scrolled (760, 327) with delta (0, 0)
Screenshot: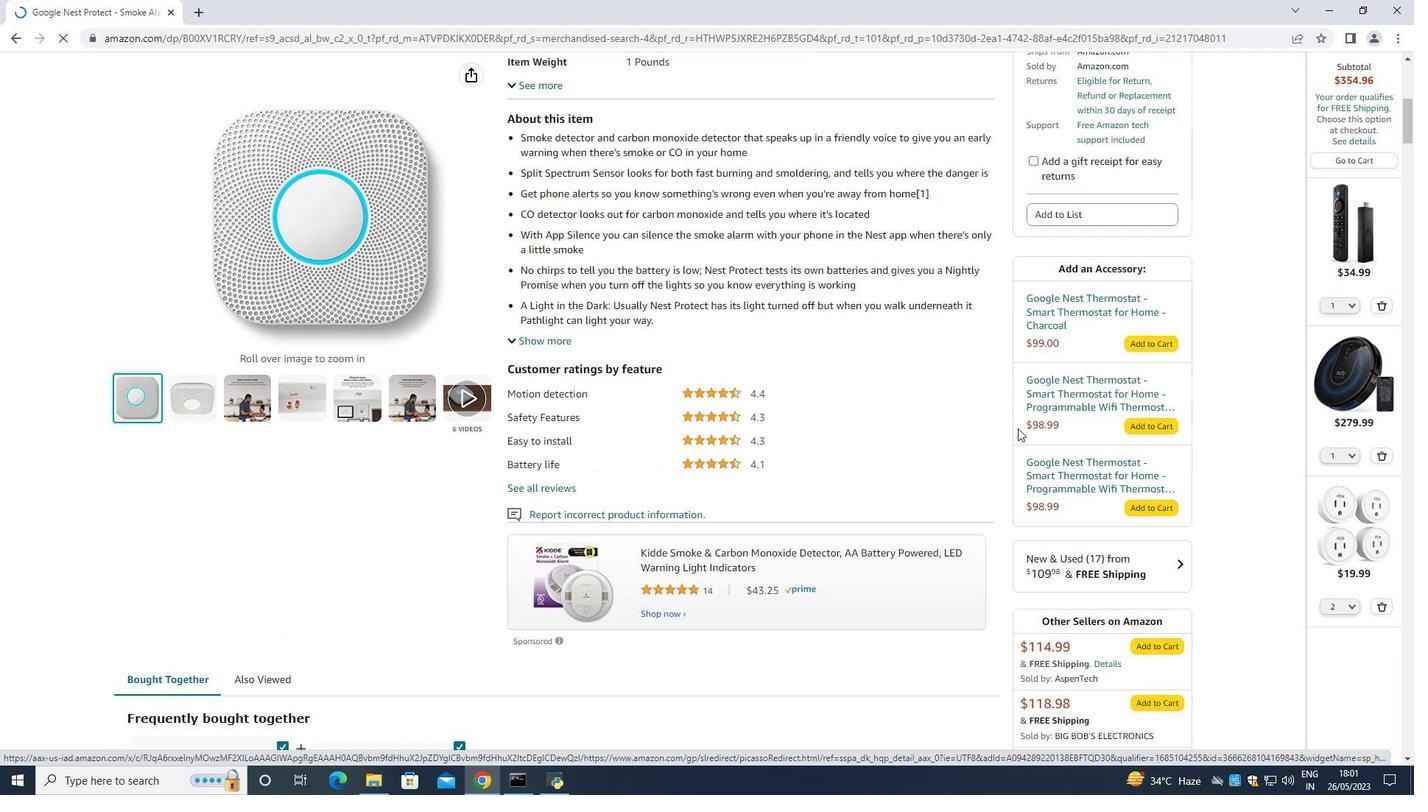 
Action: Mouse moved to (761, 327)
Screenshot: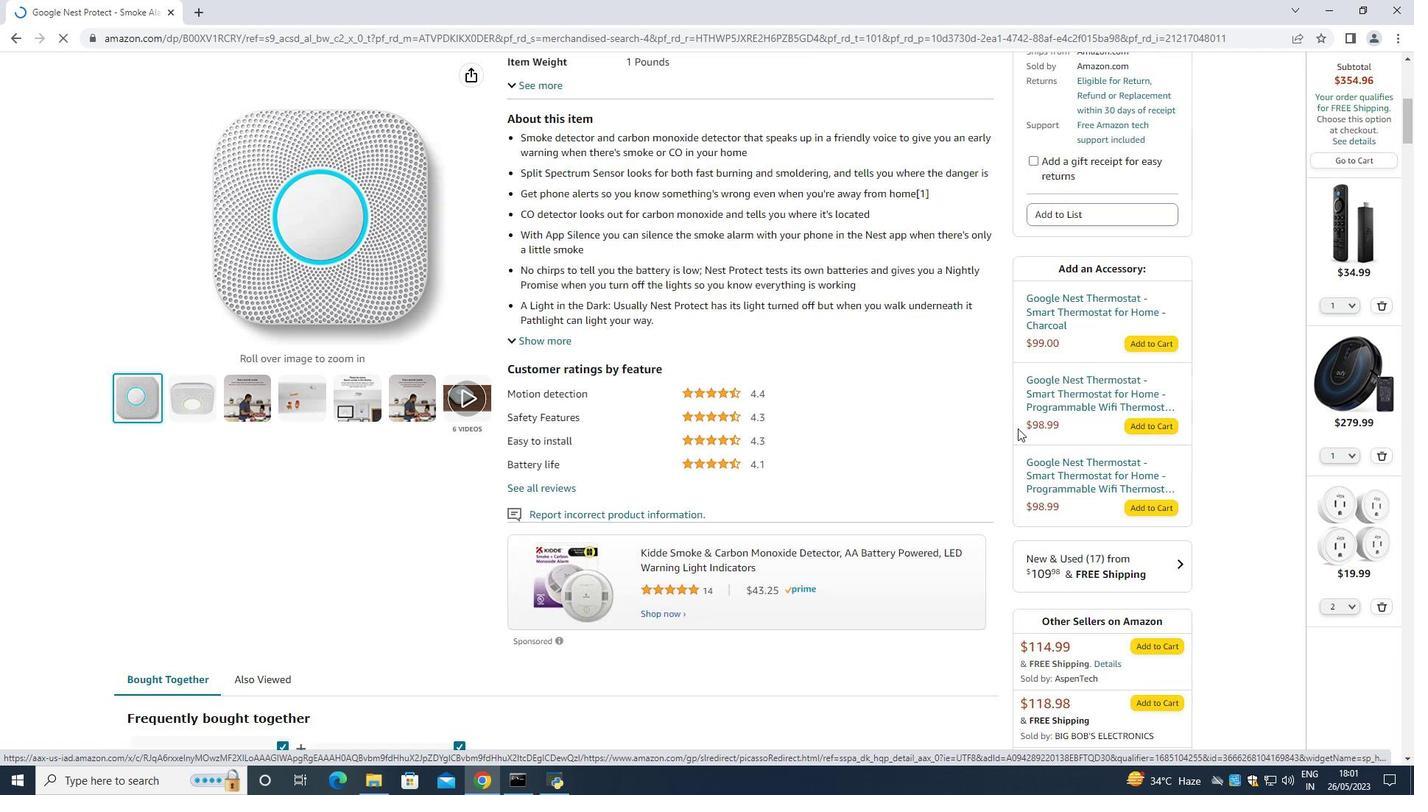
Action: Mouse scrolled (761, 327) with delta (0, 0)
Screenshot: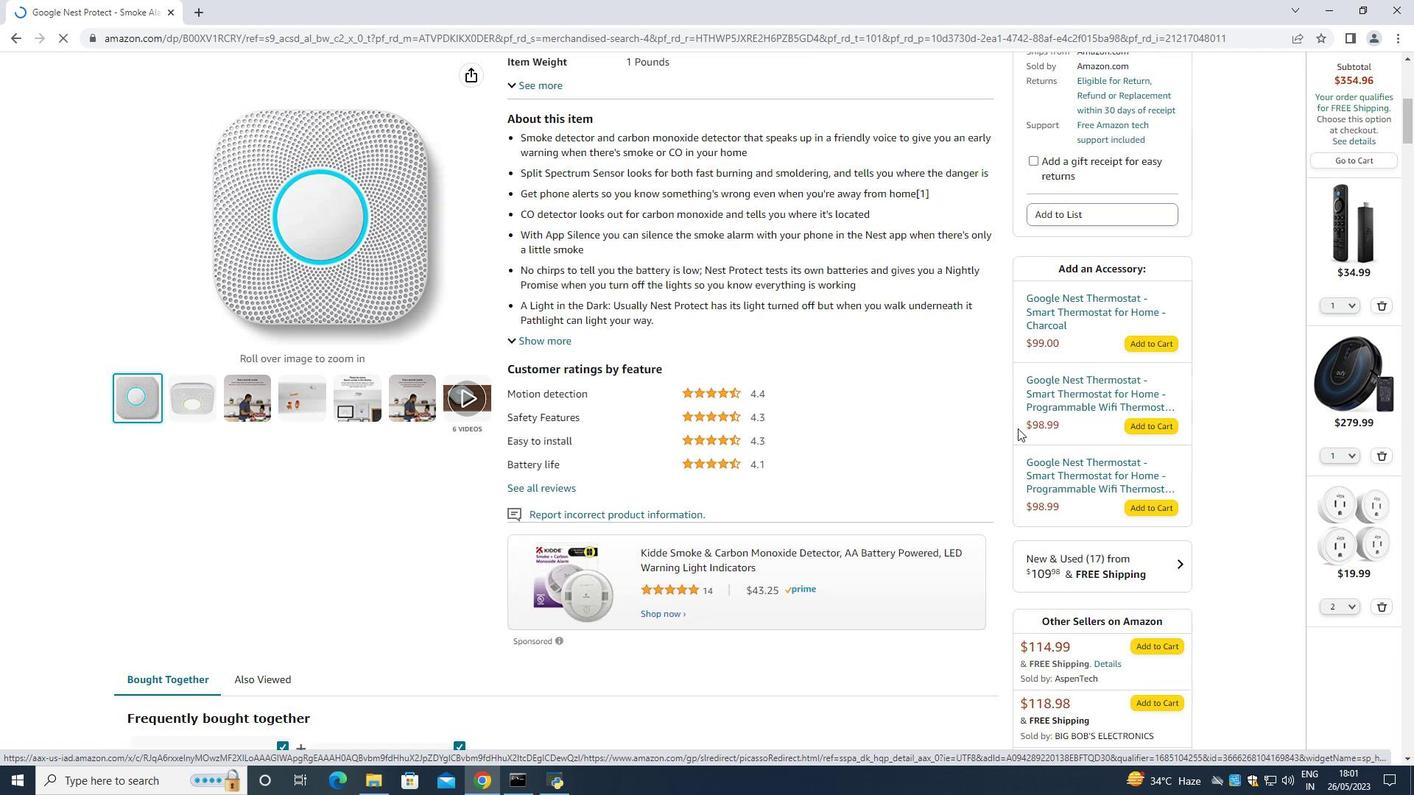 
Action: Mouse moved to (763, 327)
Screenshot: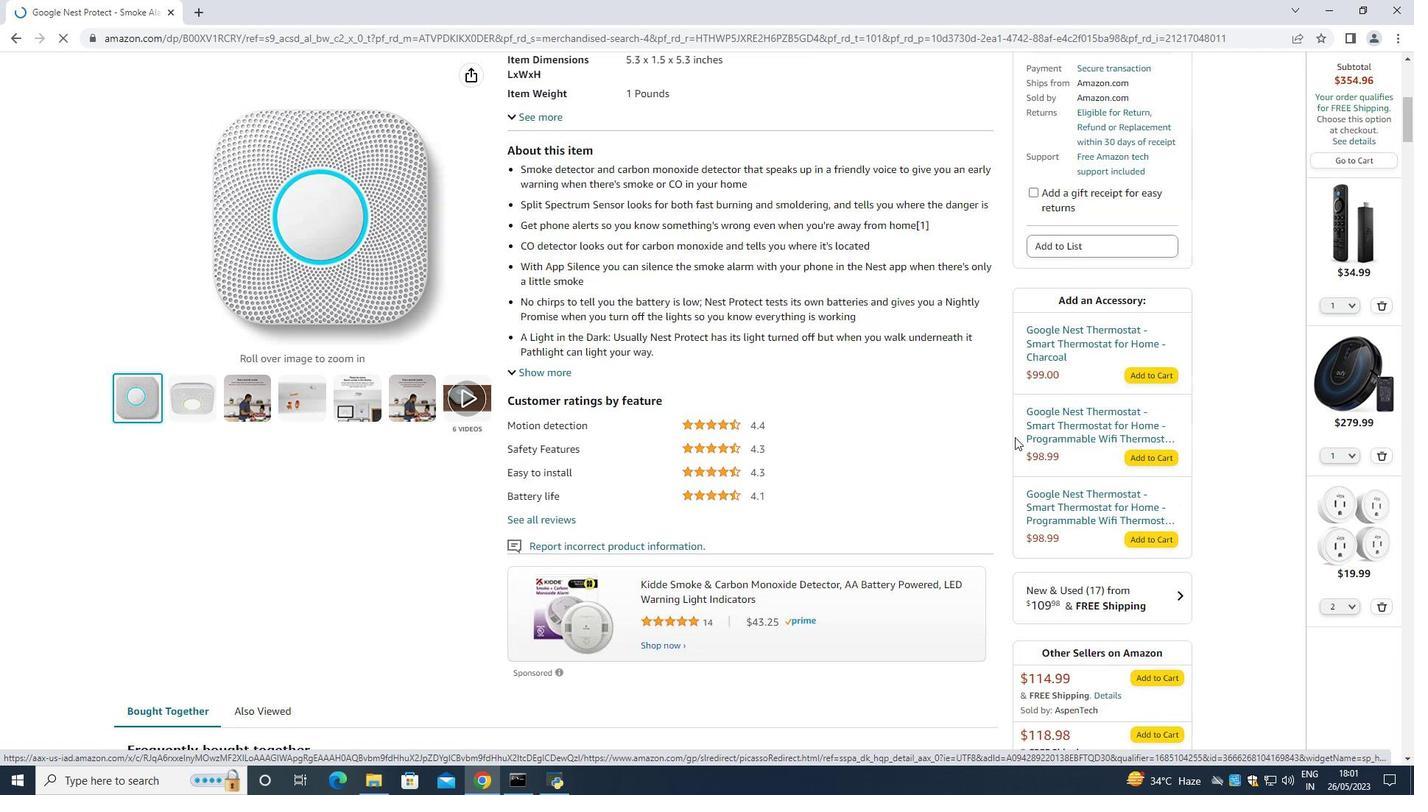 
Action: Mouse scrolled (762, 327) with delta (0, 0)
Screenshot: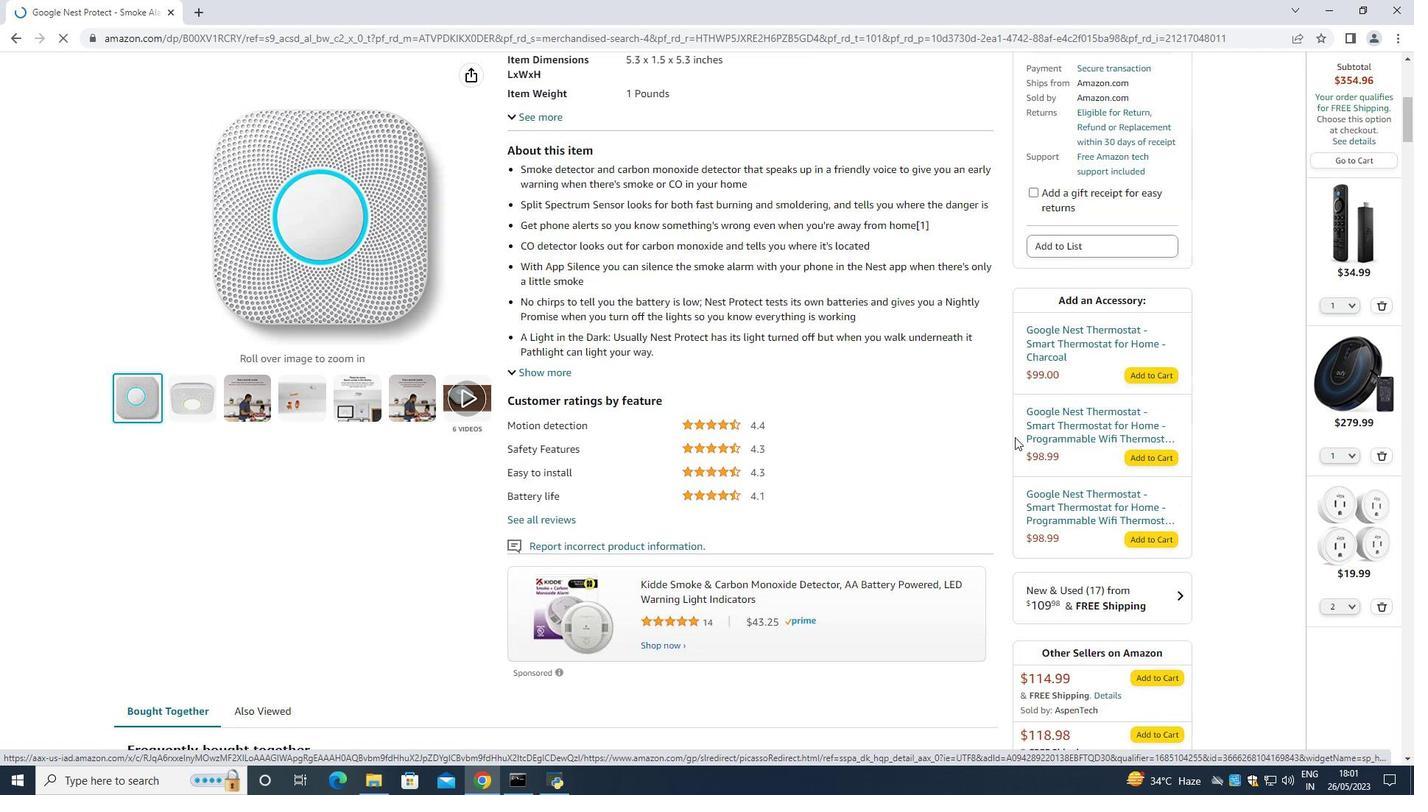 
Action: Mouse moved to (812, 335)
Screenshot: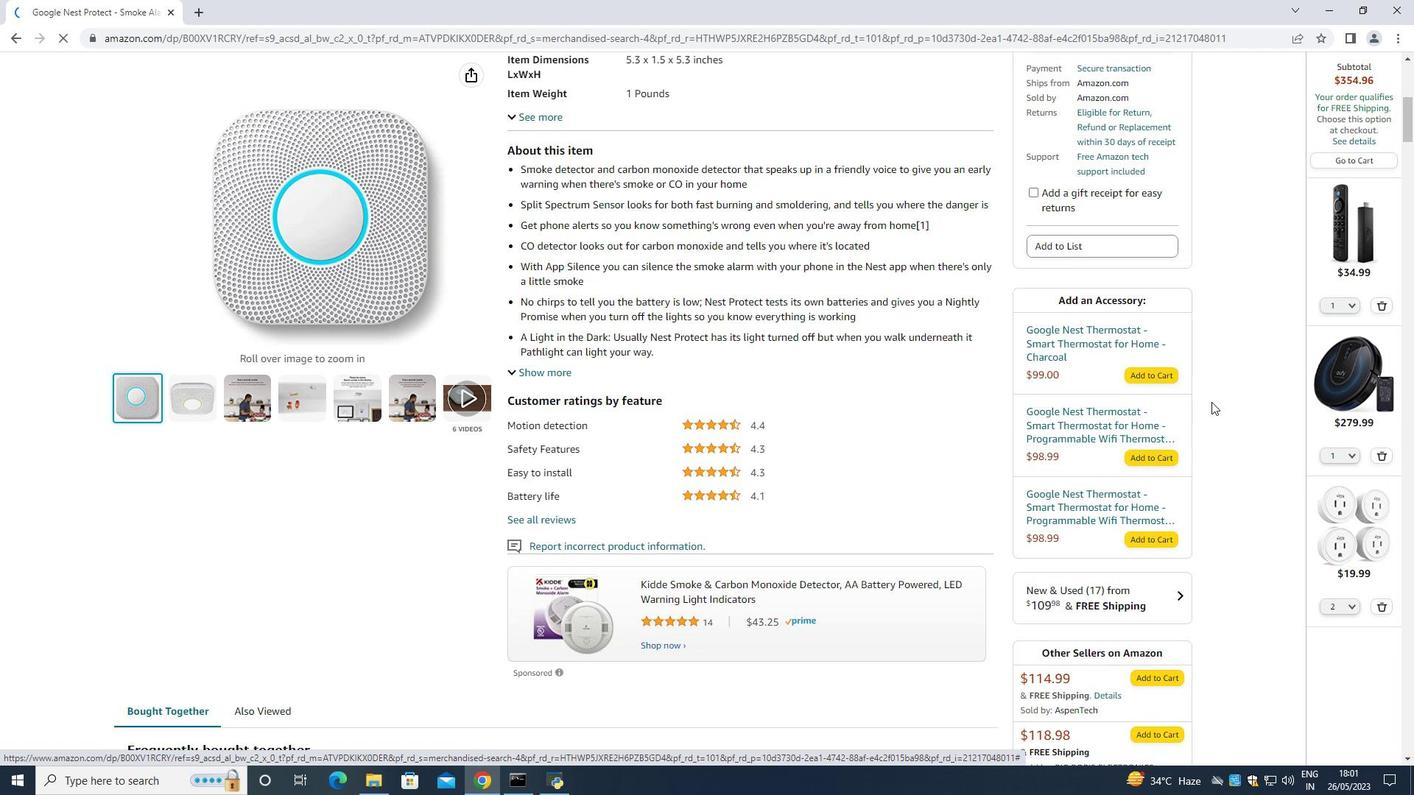 
Action: Mouse scrolled (765, 328) with delta (0, 0)
Screenshot: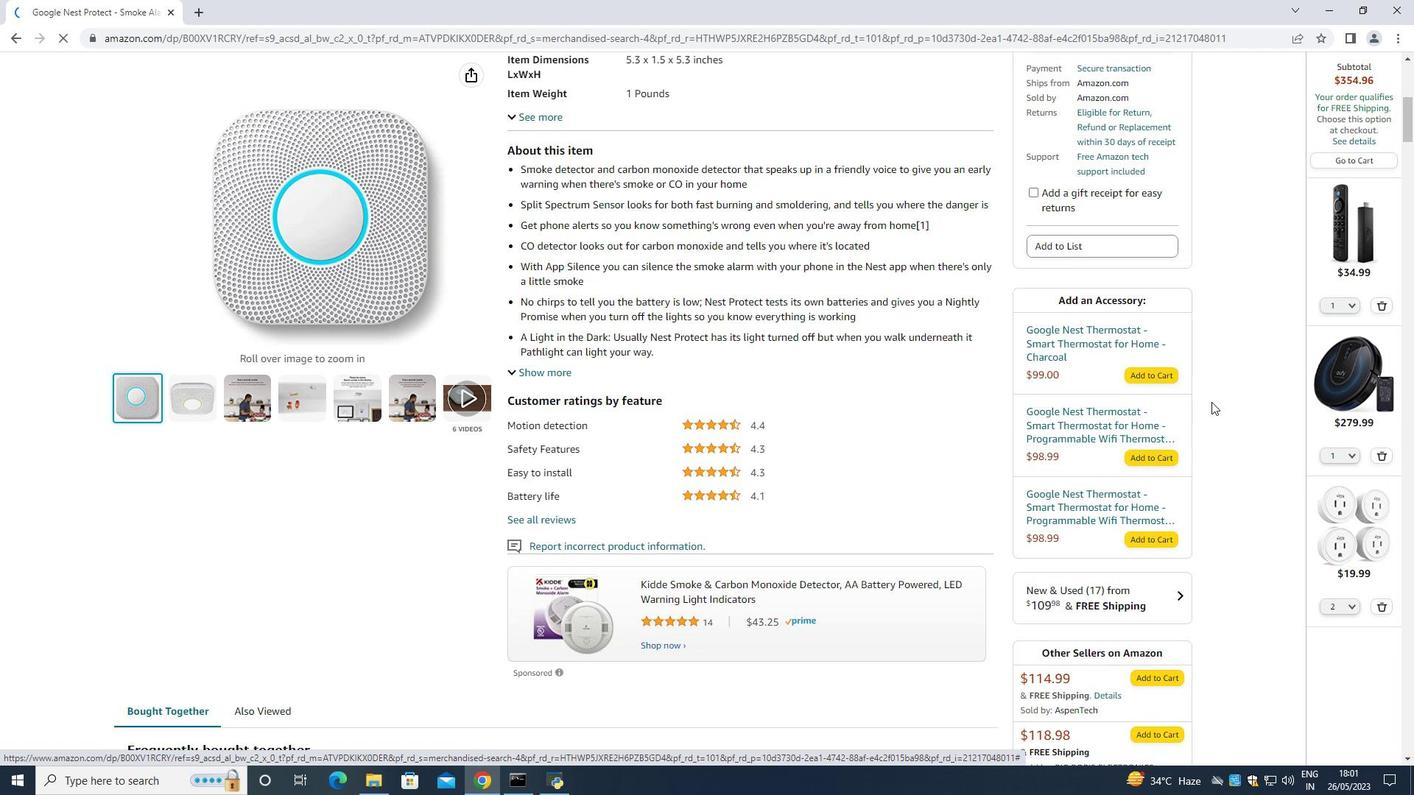 
Action: Mouse moved to (777, 417)
Screenshot: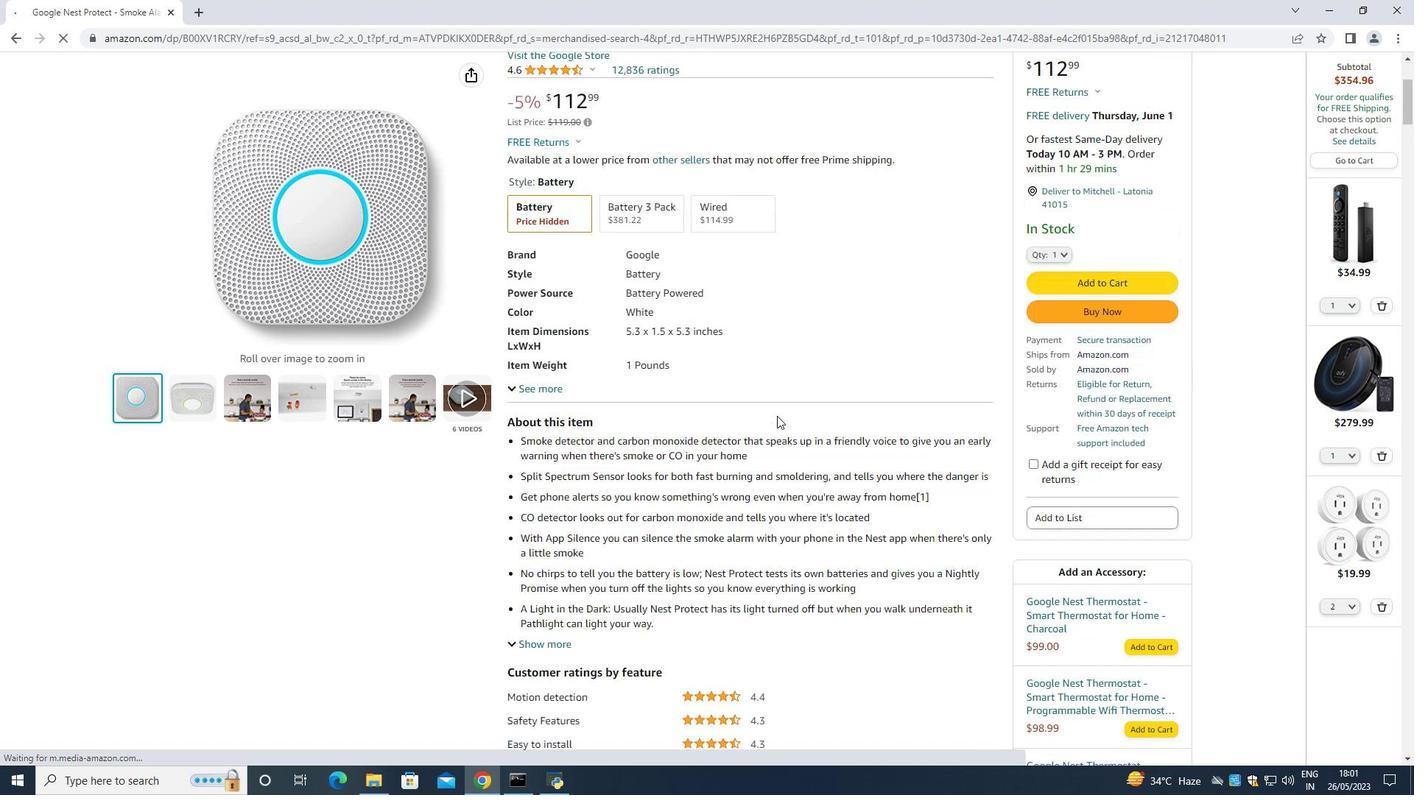 
Action: Mouse scrolled (777, 417) with delta (0, 0)
Screenshot: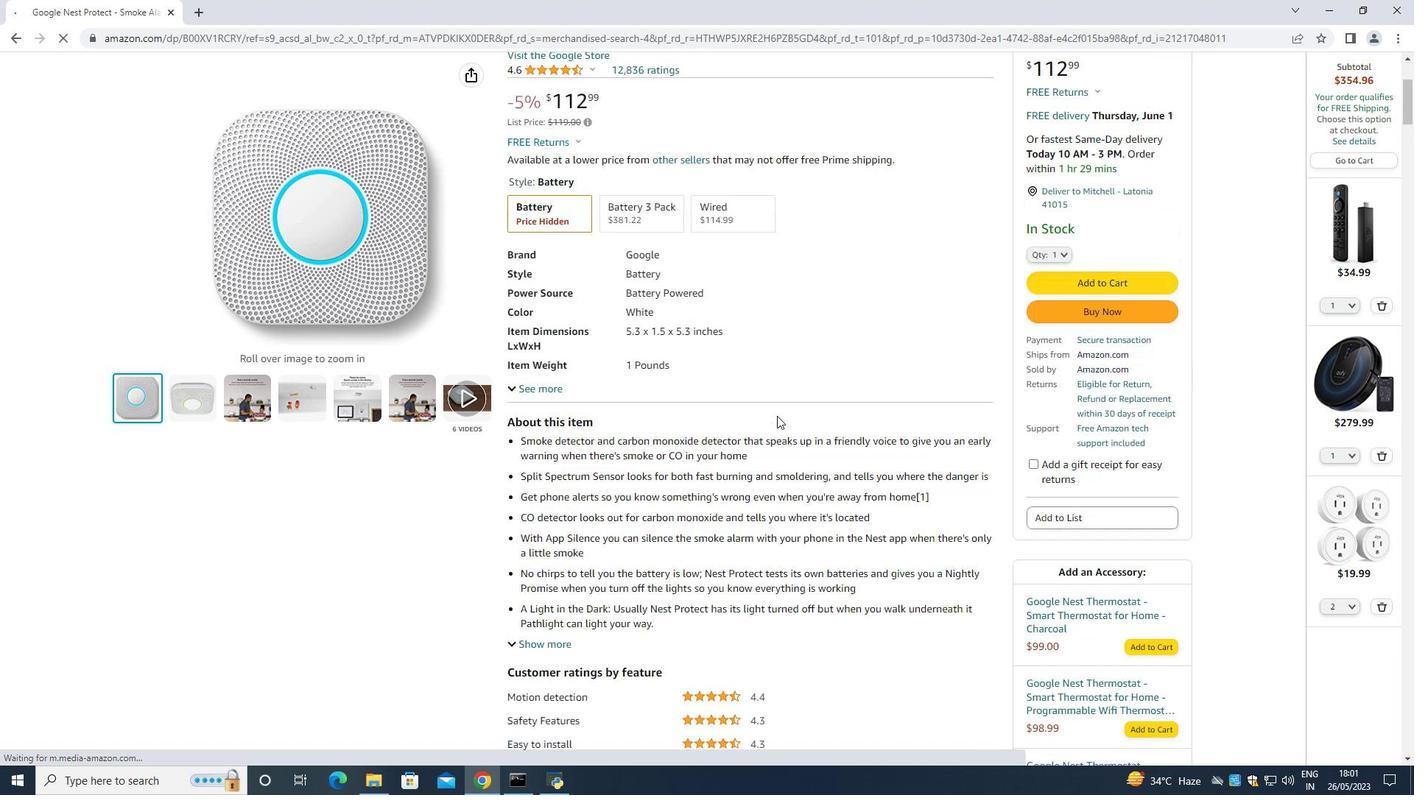 
Action: Mouse moved to (777, 416)
Screenshot: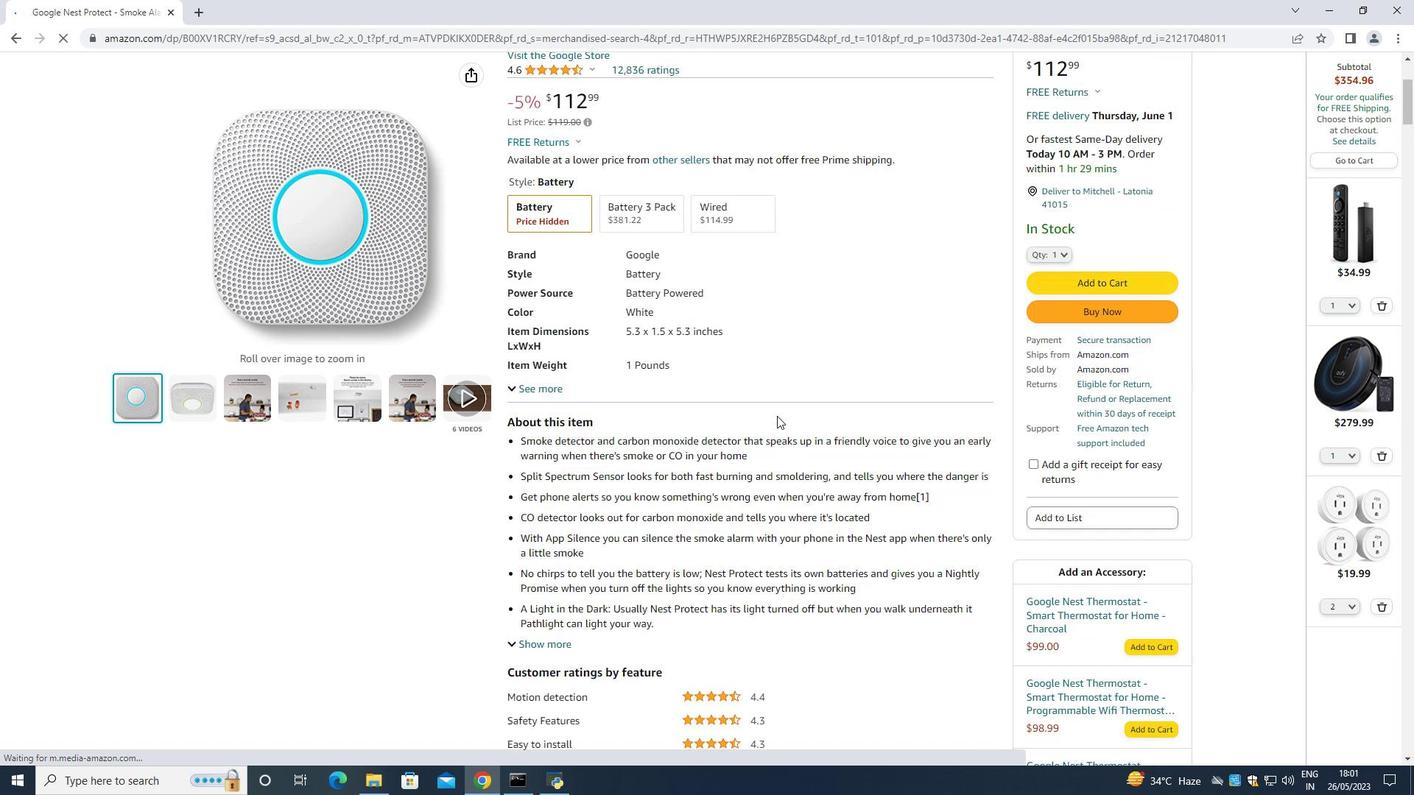 
Action: Mouse scrolled (777, 417) with delta (0, 0)
Screenshot: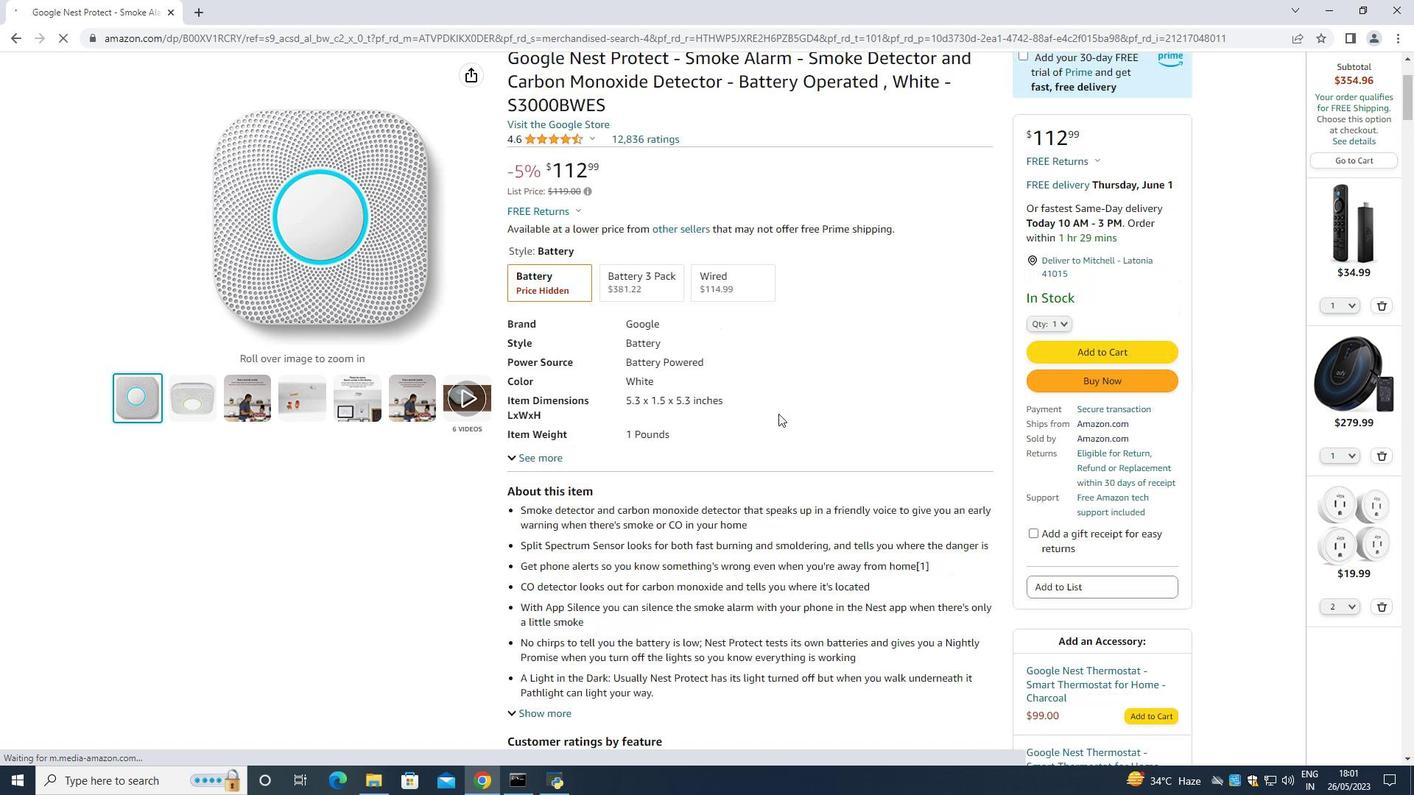 
Action: Mouse scrolled (777, 417) with delta (0, 0)
Screenshot: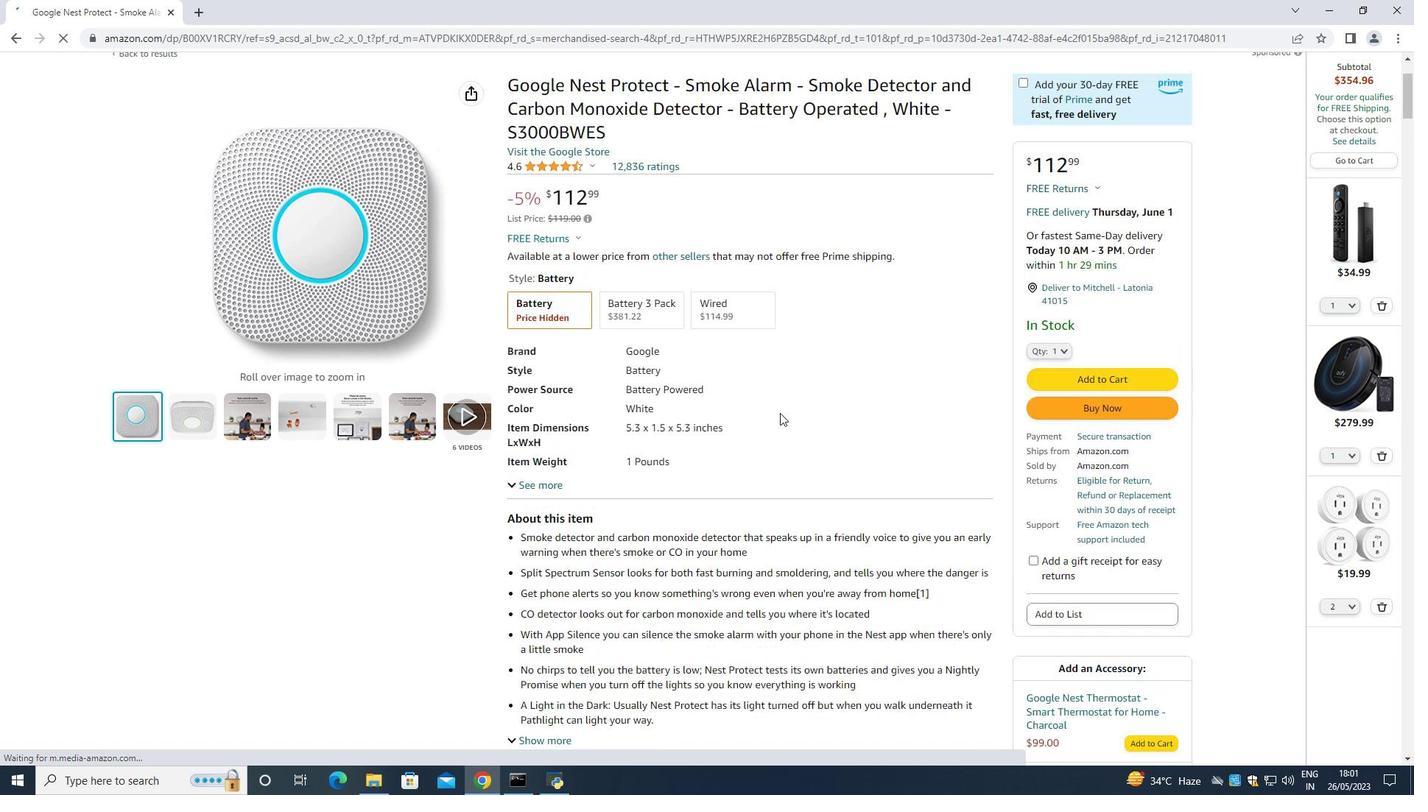 
Action: Mouse scrolled (777, 417) with delta (0, 0)
Screenshot: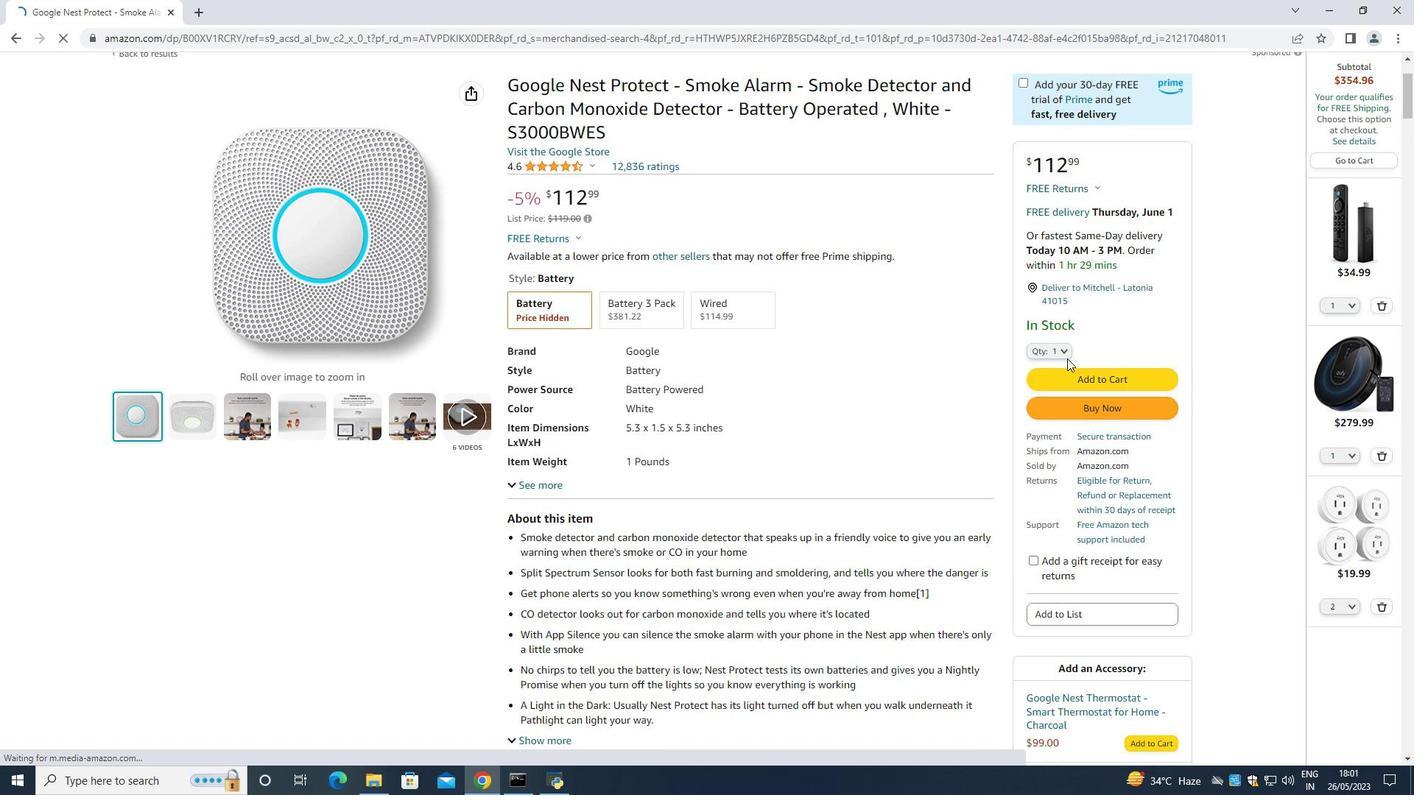 
Action: Mouse scrolled (777, 417) with delta (0, 0)
Screenshot: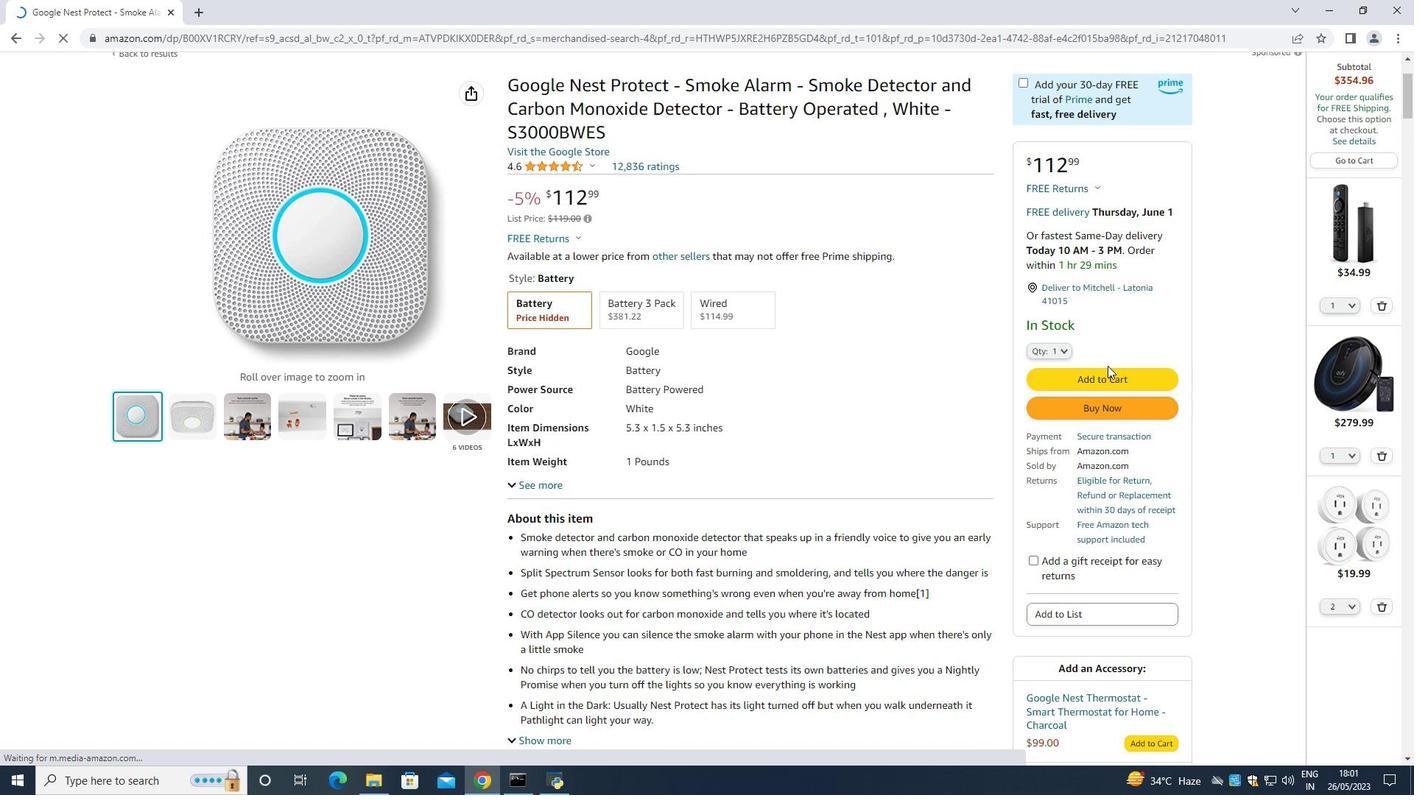 
Action: Mouse moved to (1064, 349)
Screenshot: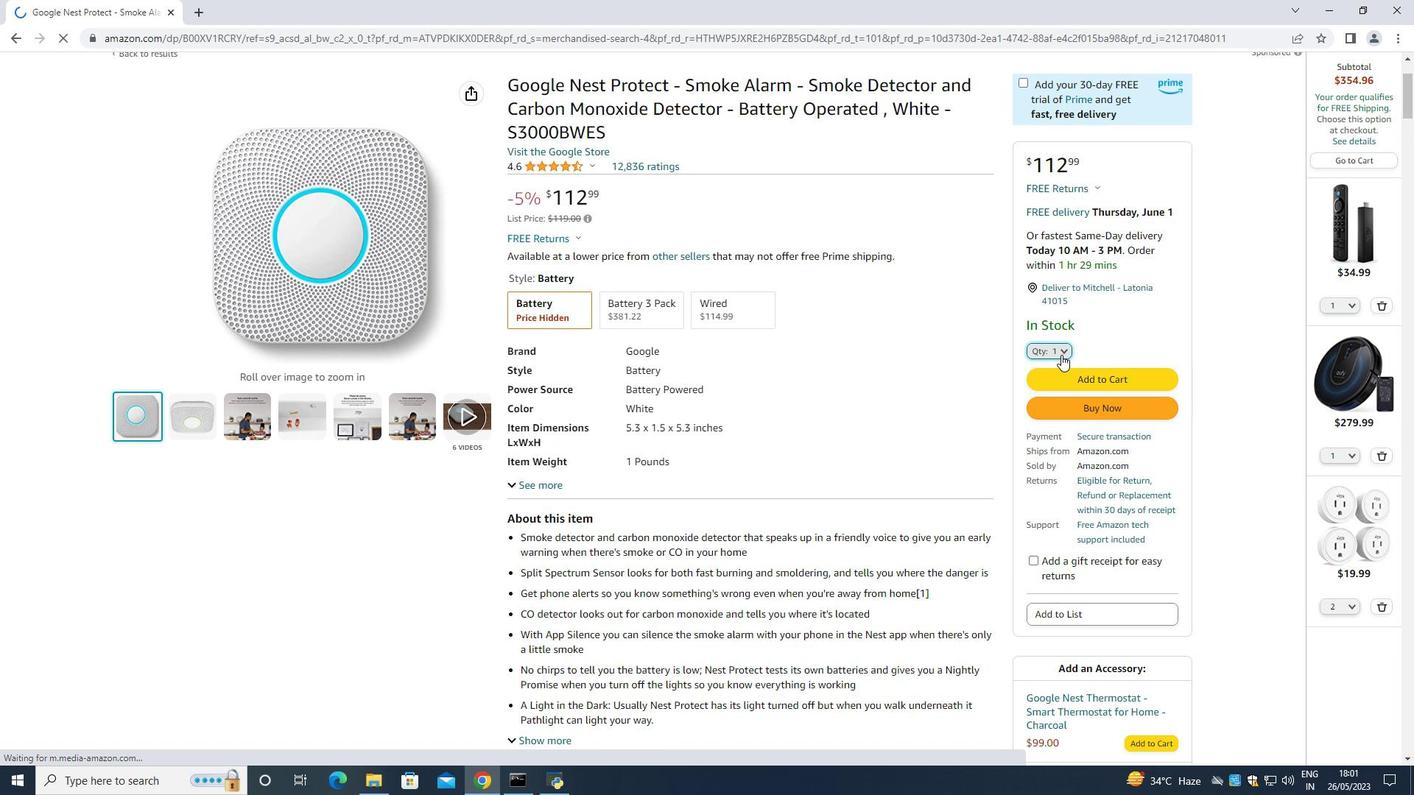 
Action: Mouse pressed left at (1064, 349)
Screenshot: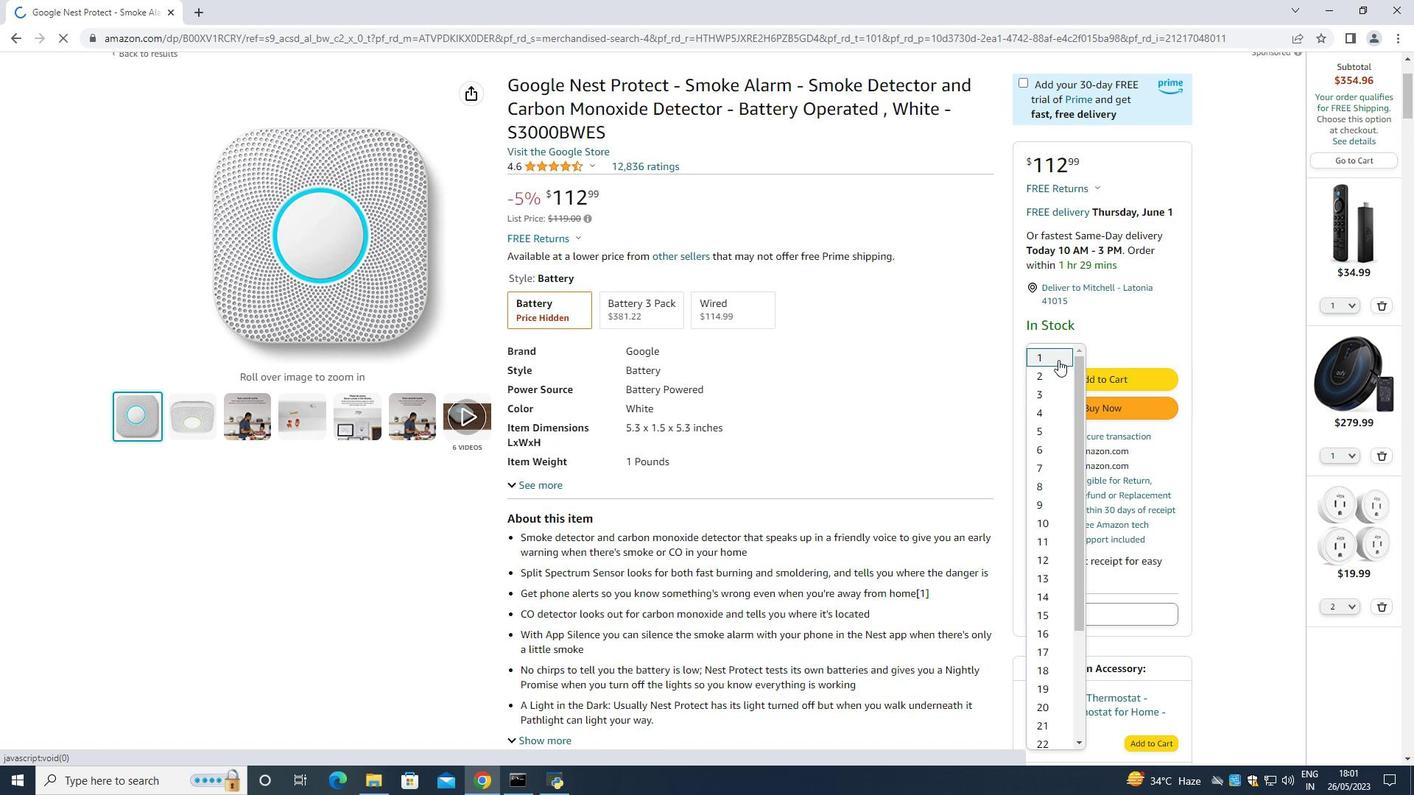 
Action: Mouse moved to (1055, 373)
Screenshot: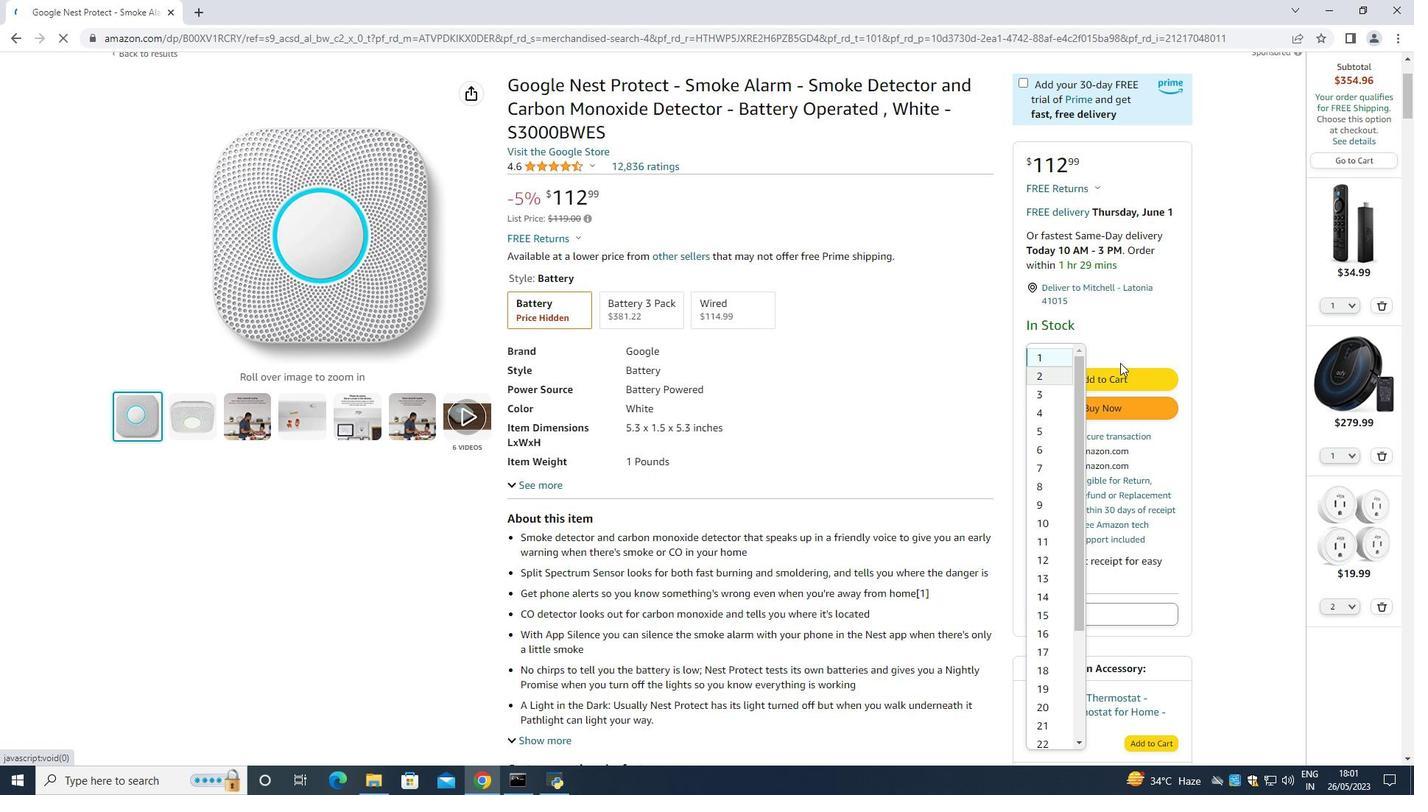 
Action: Mouse pressed left at (1055, 373)
Screenshot: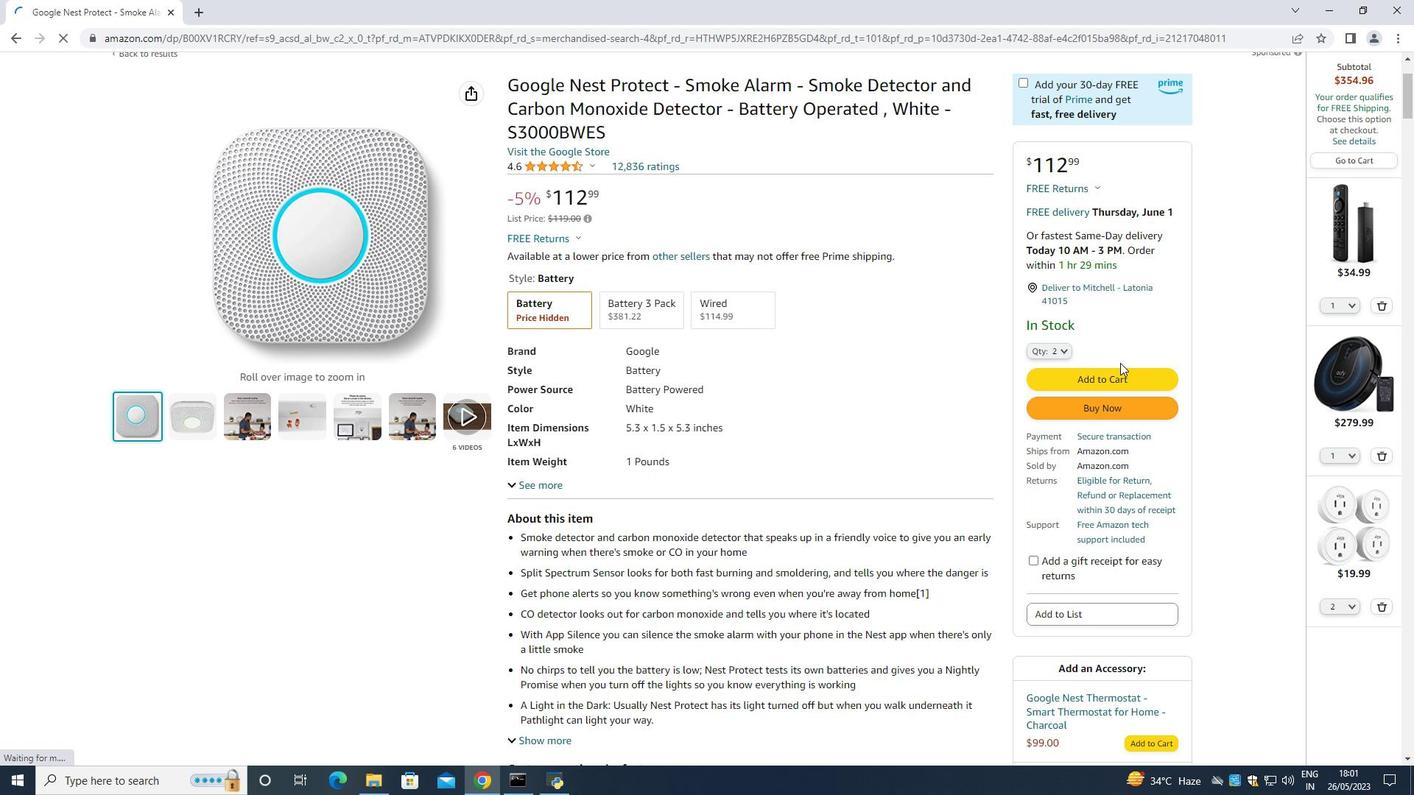 
Action: Mouse moved to (1108, 379)
Screenshot: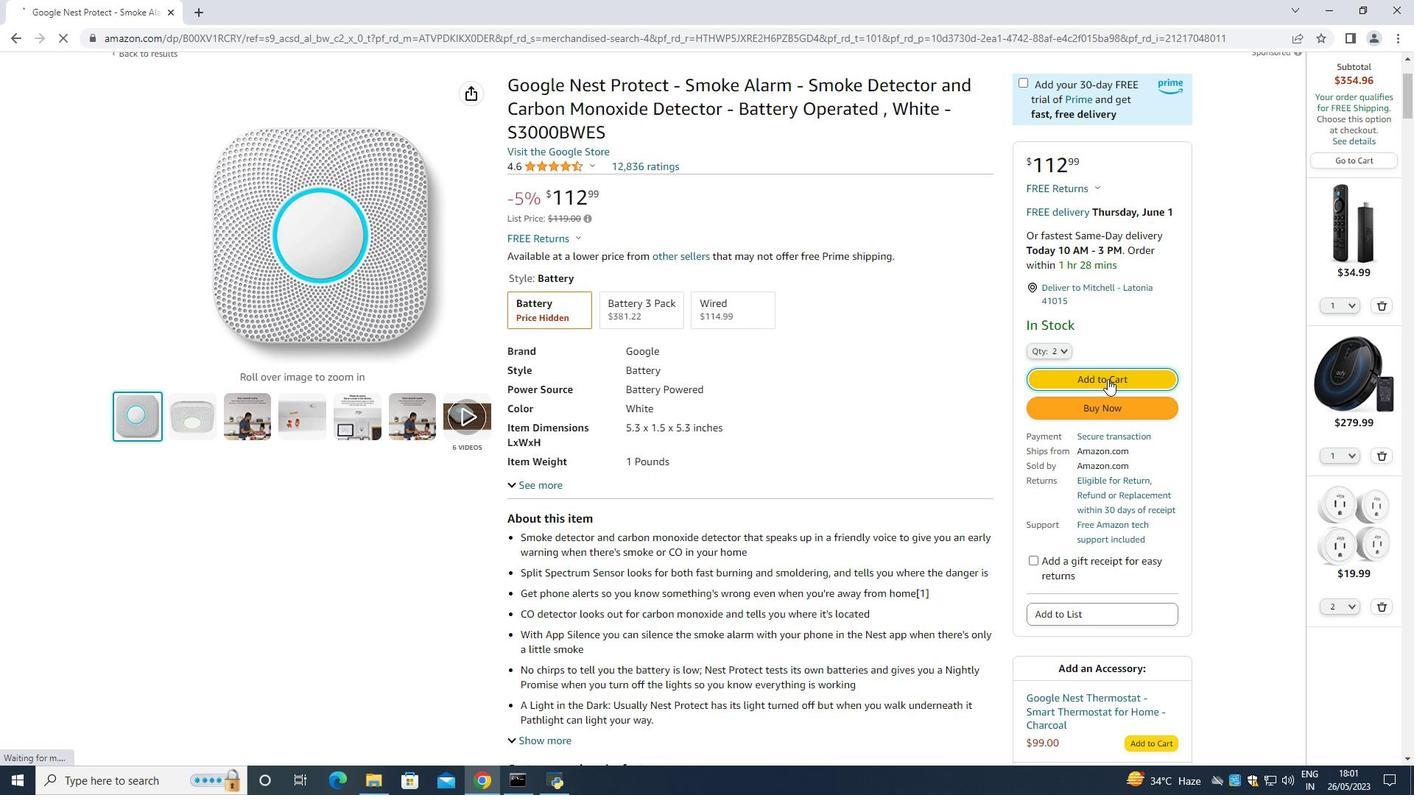 
Action: Mouse pressed left at (1108, 379)
Screenshot: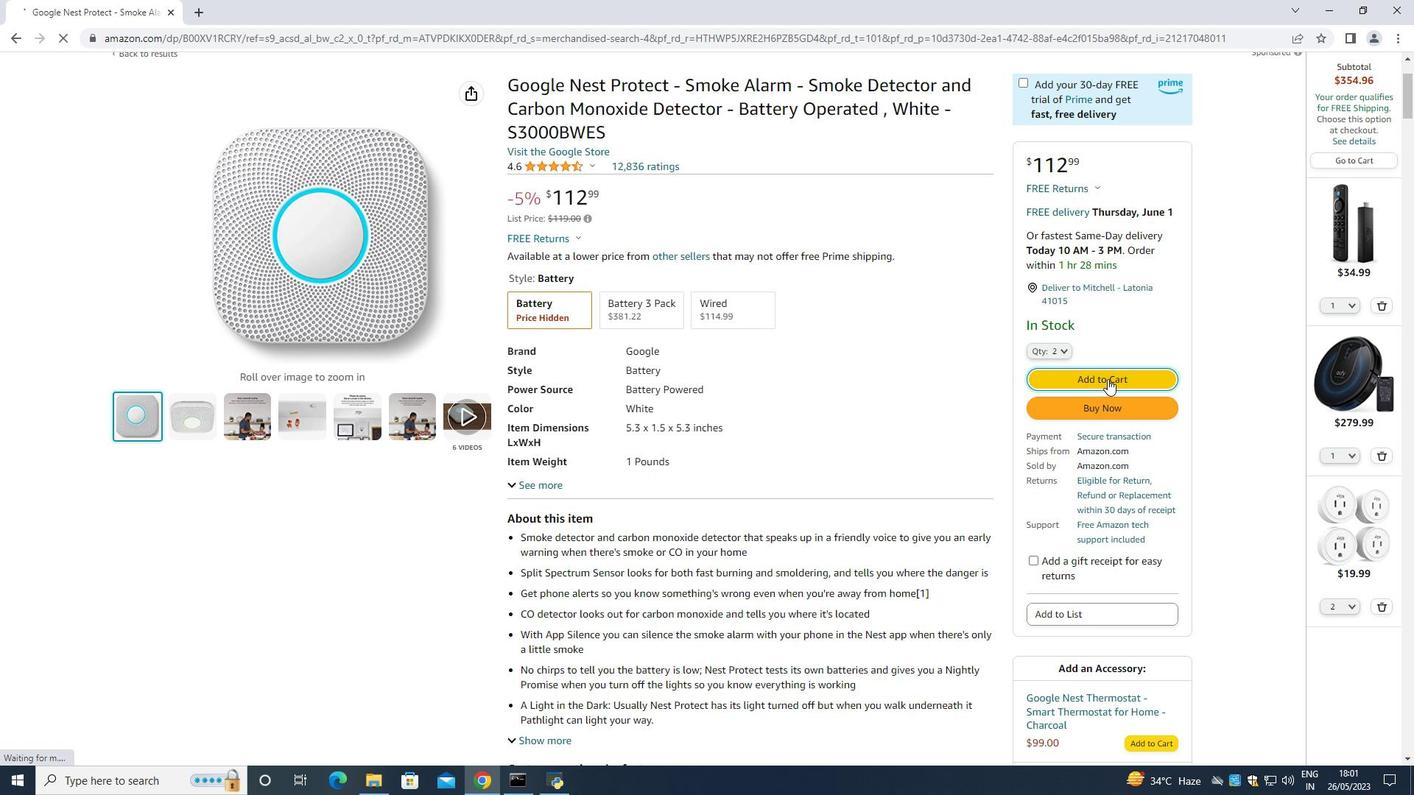 
Action: Mouse moved to (730, 240)
Screenshot: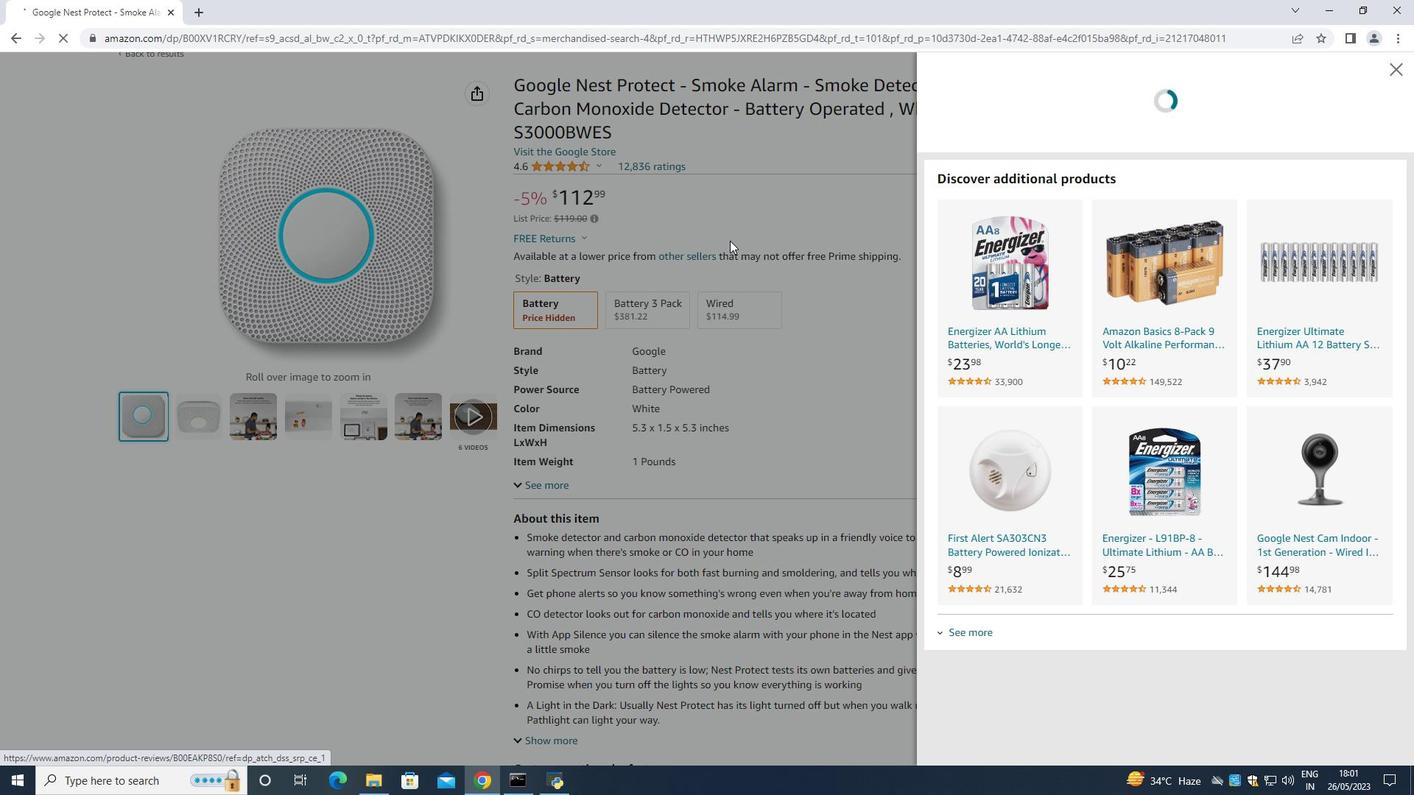 
Action: Mouse pressed left at (730, 240)
Screenshot: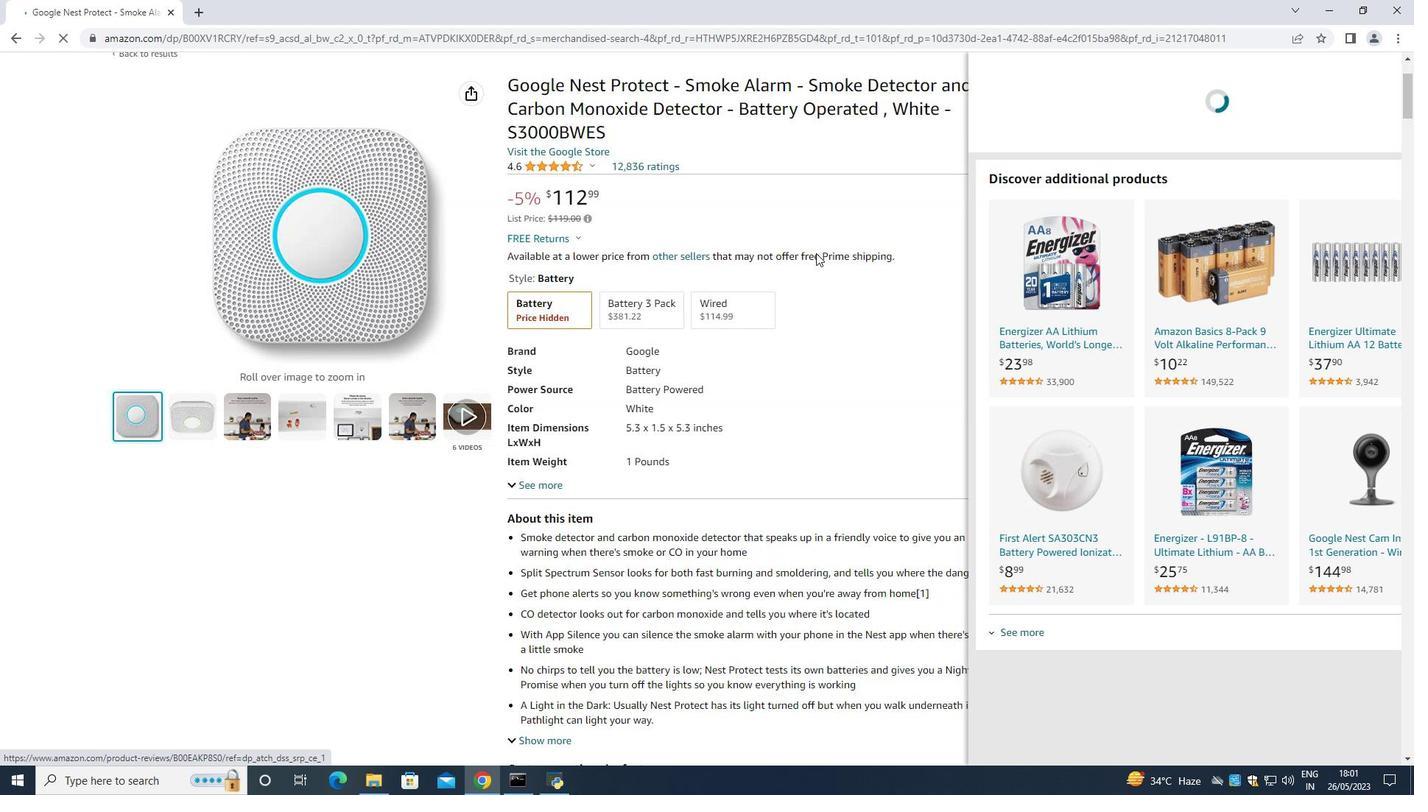 
Action: Mouse moved to (1097, 383)
Screenshot: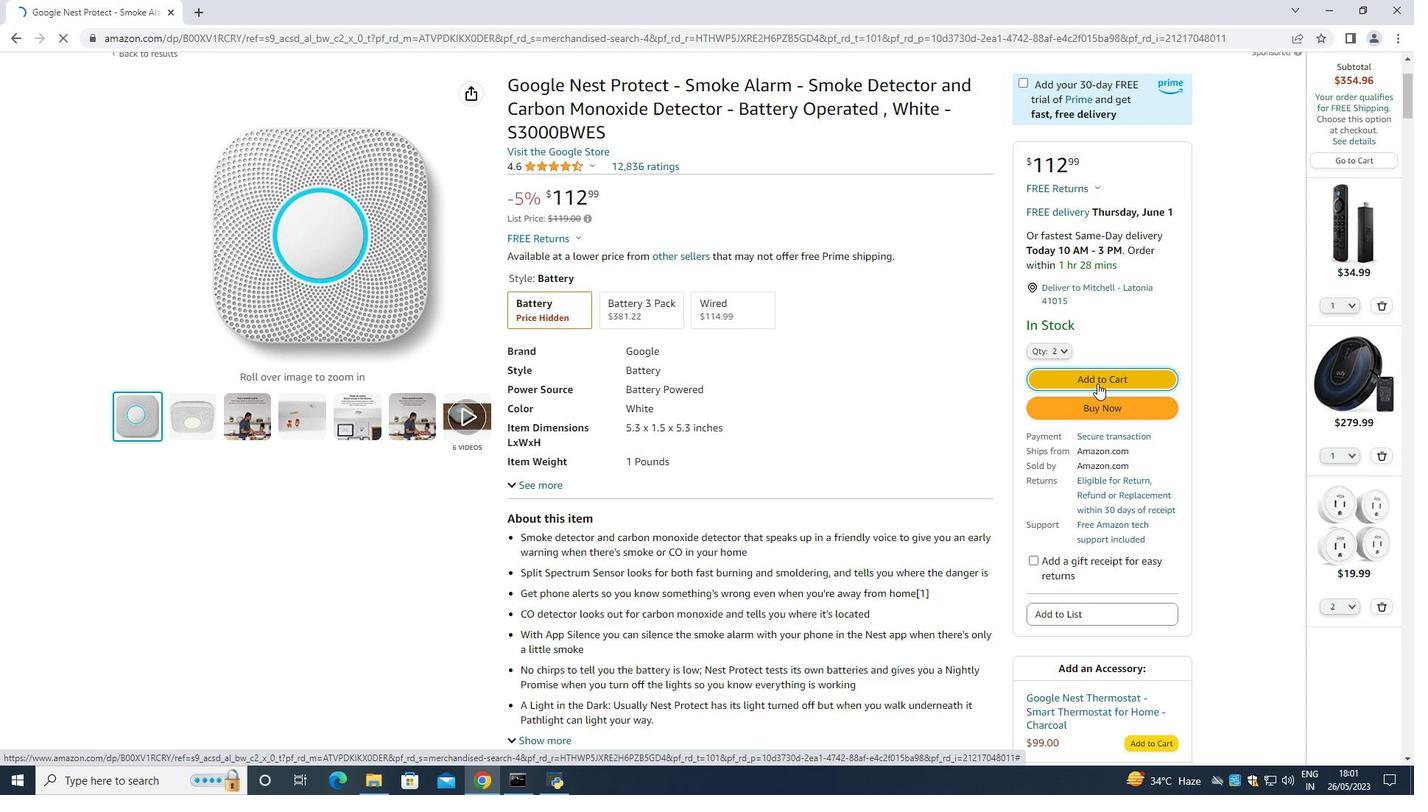 
Action: Mouse pressed left at (1097, 383)
Screenshot: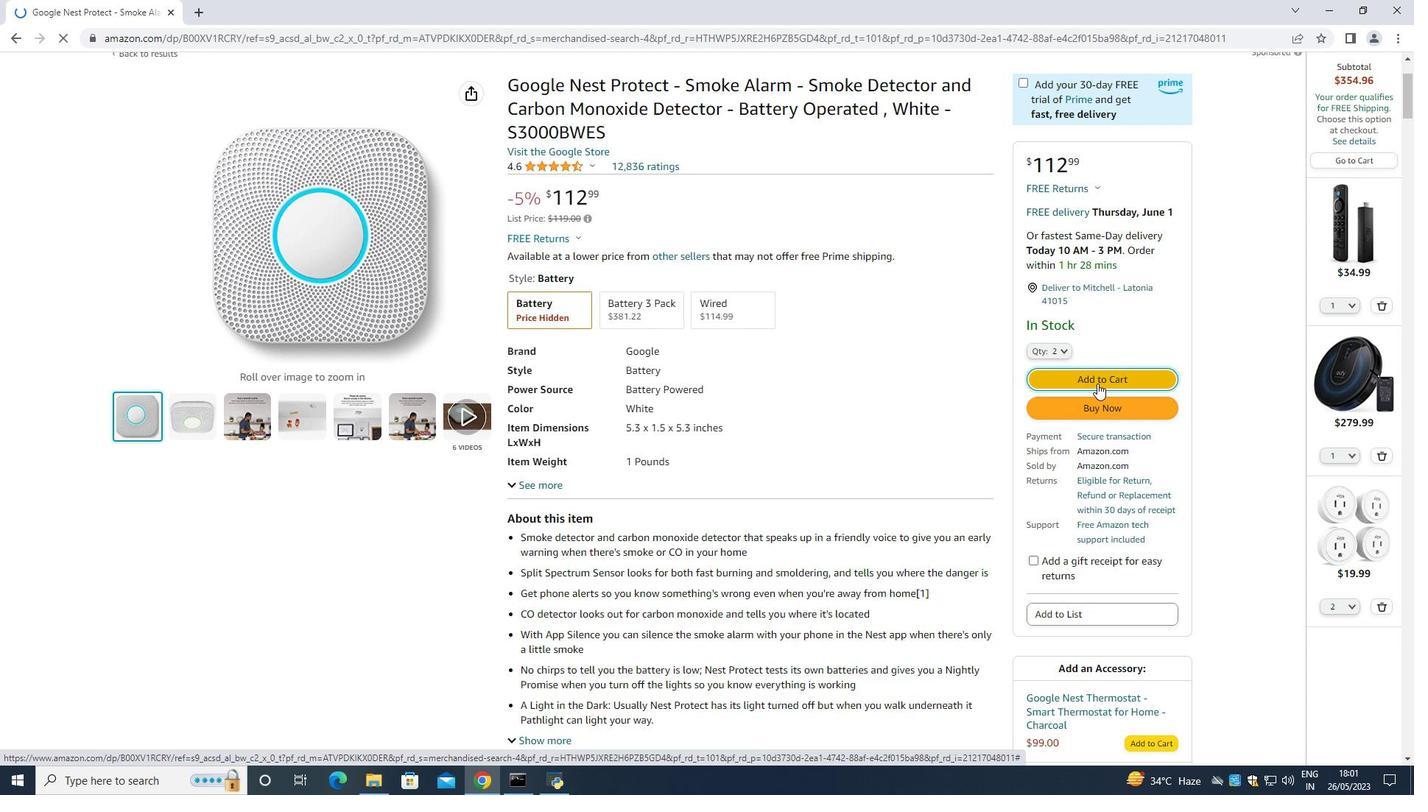 
Action: Mouse moved to (848, 212)
Screenshot: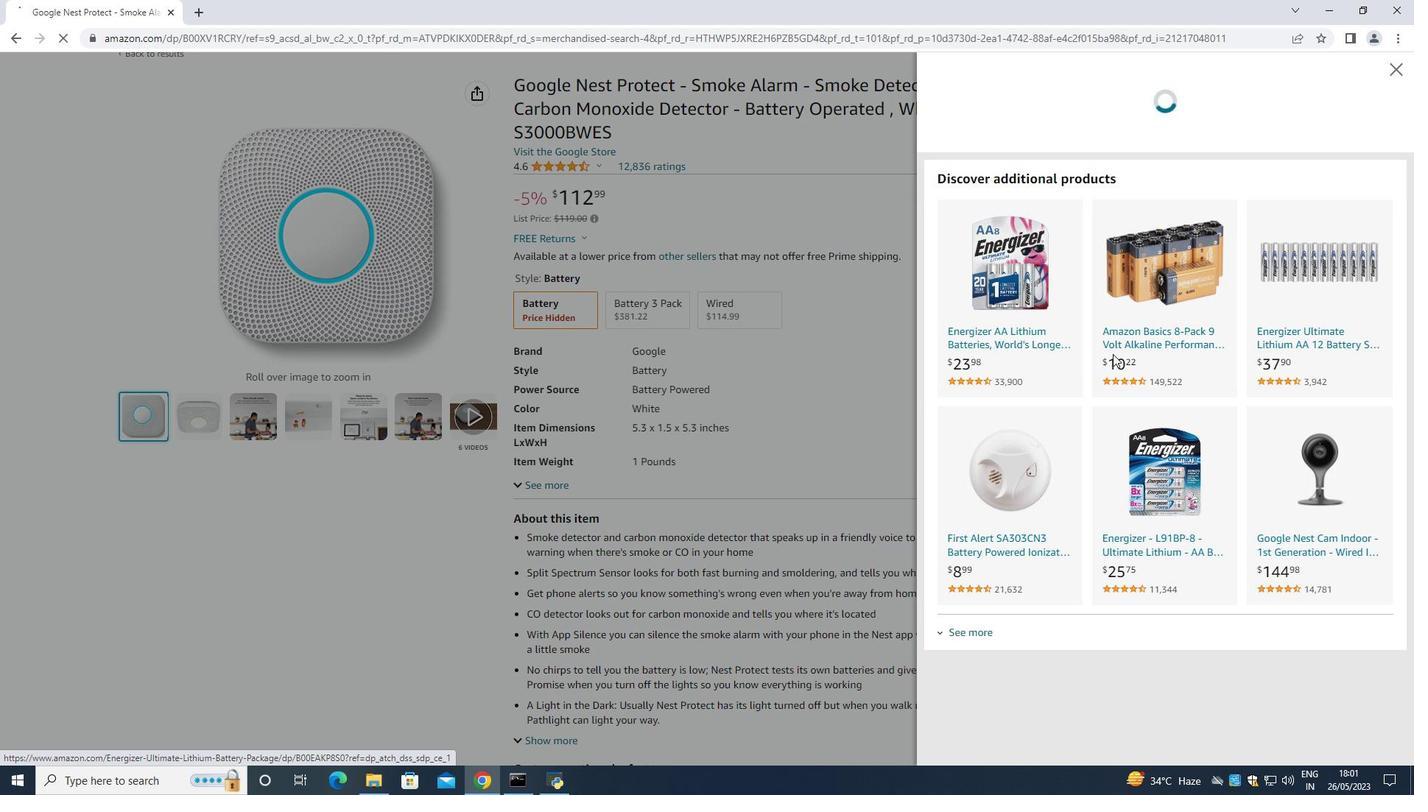 
Action: Mouse scrolled (848, 211) with delta (0, 0)
Screenshot: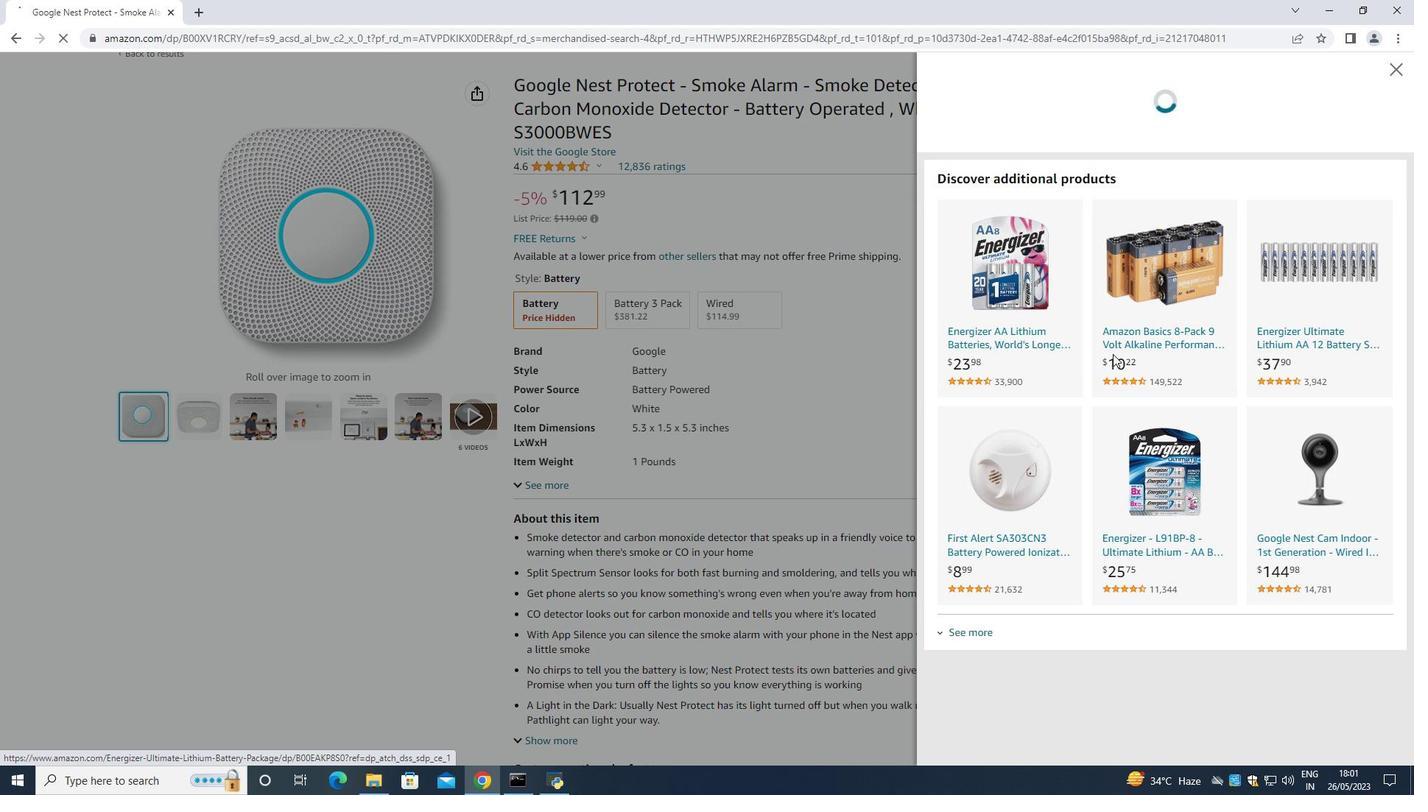 
Action: Mouse moved to (847, 213)
Screenshot: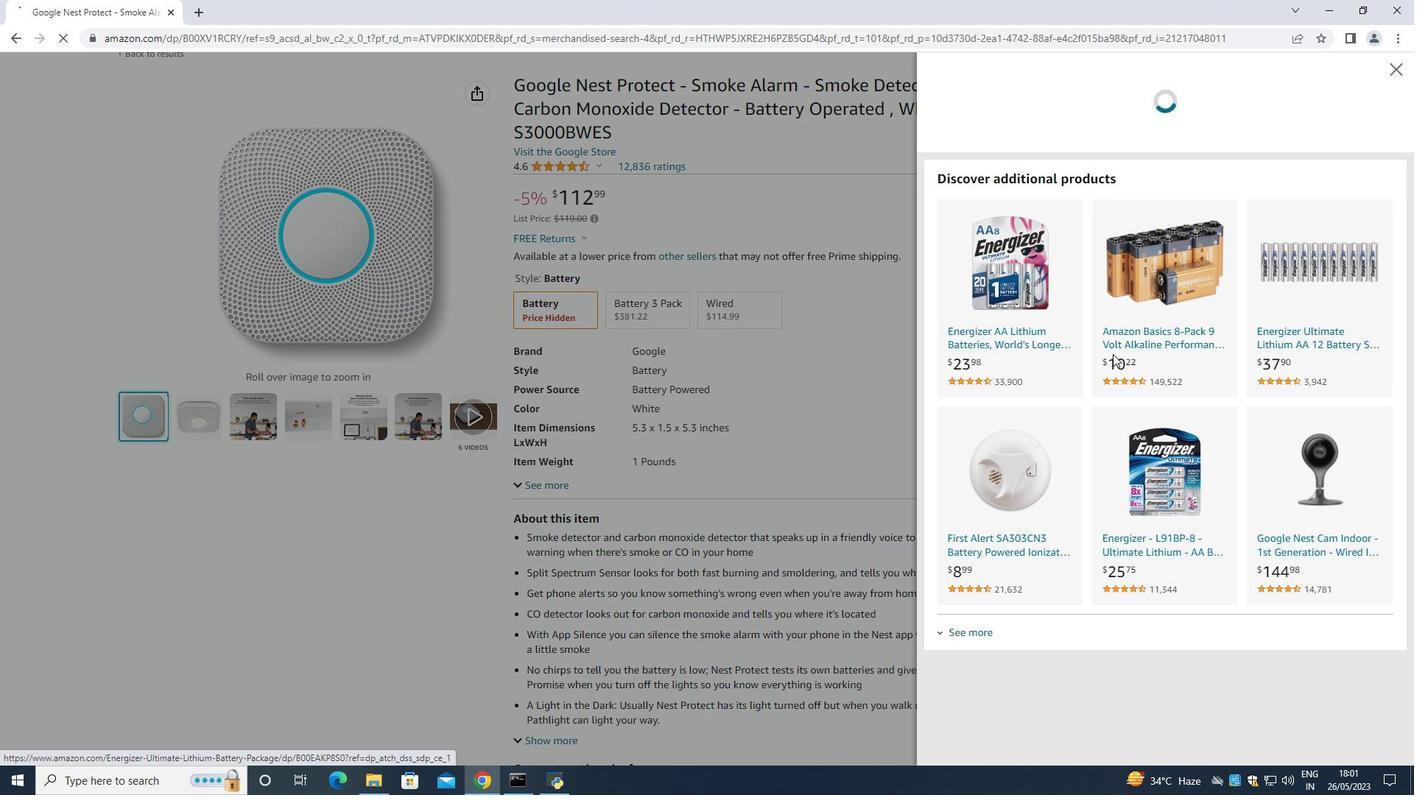 
Action: Mouse scrolled (847, 212) with delta (0, 0)
Screenshot: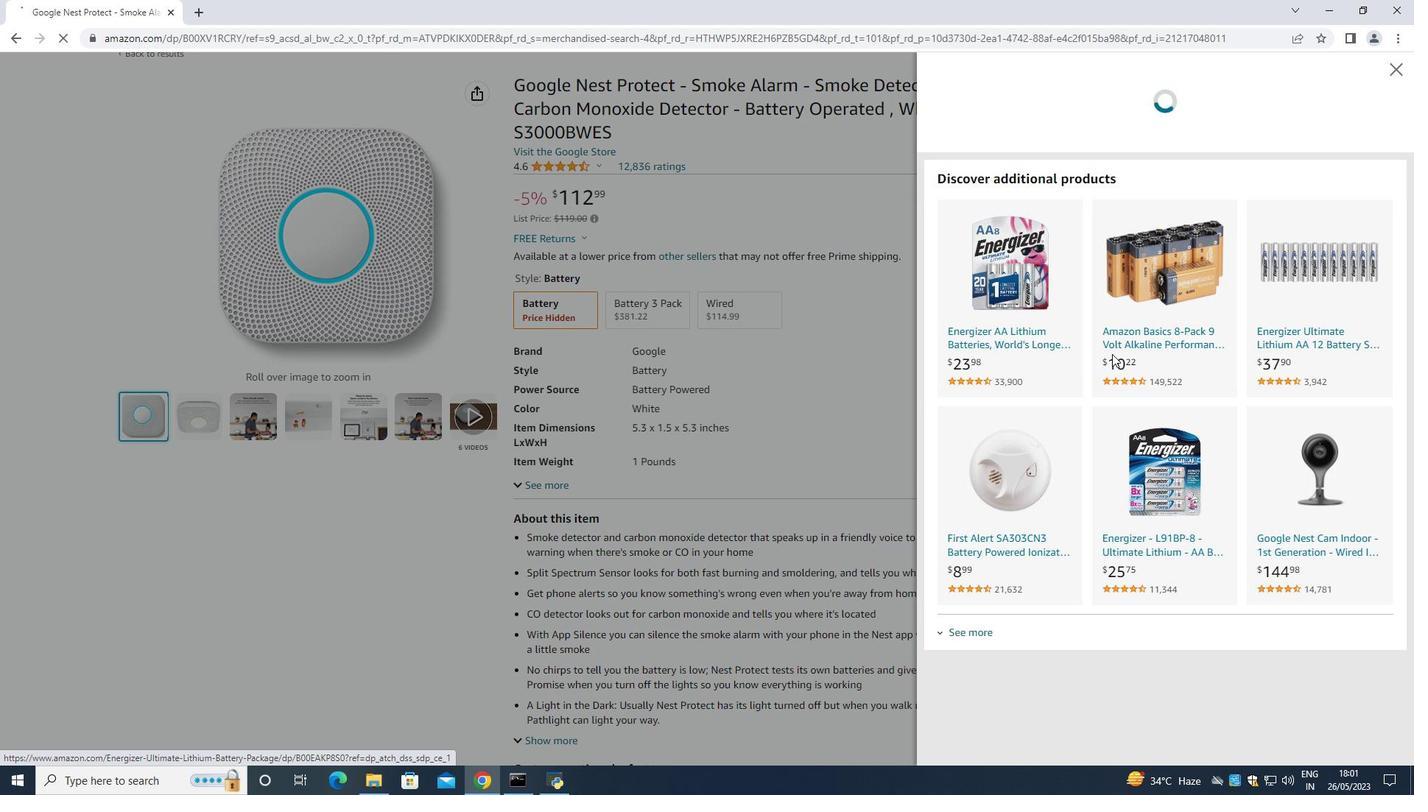
Action: Mouse moved to (846, 215)
Screenshot: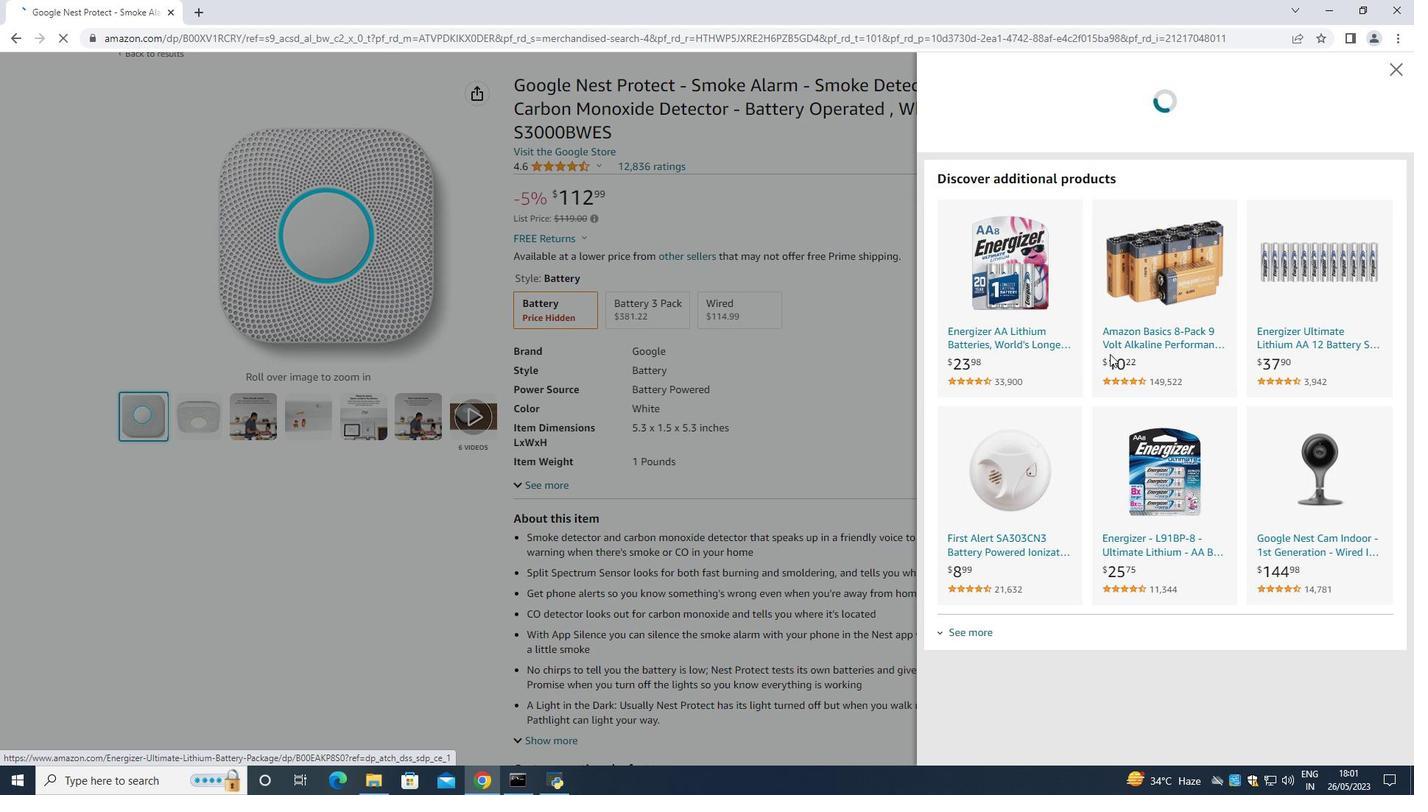 
Action: Mouse scrolled (846, 214) with delta (0, 0)
Screenshot: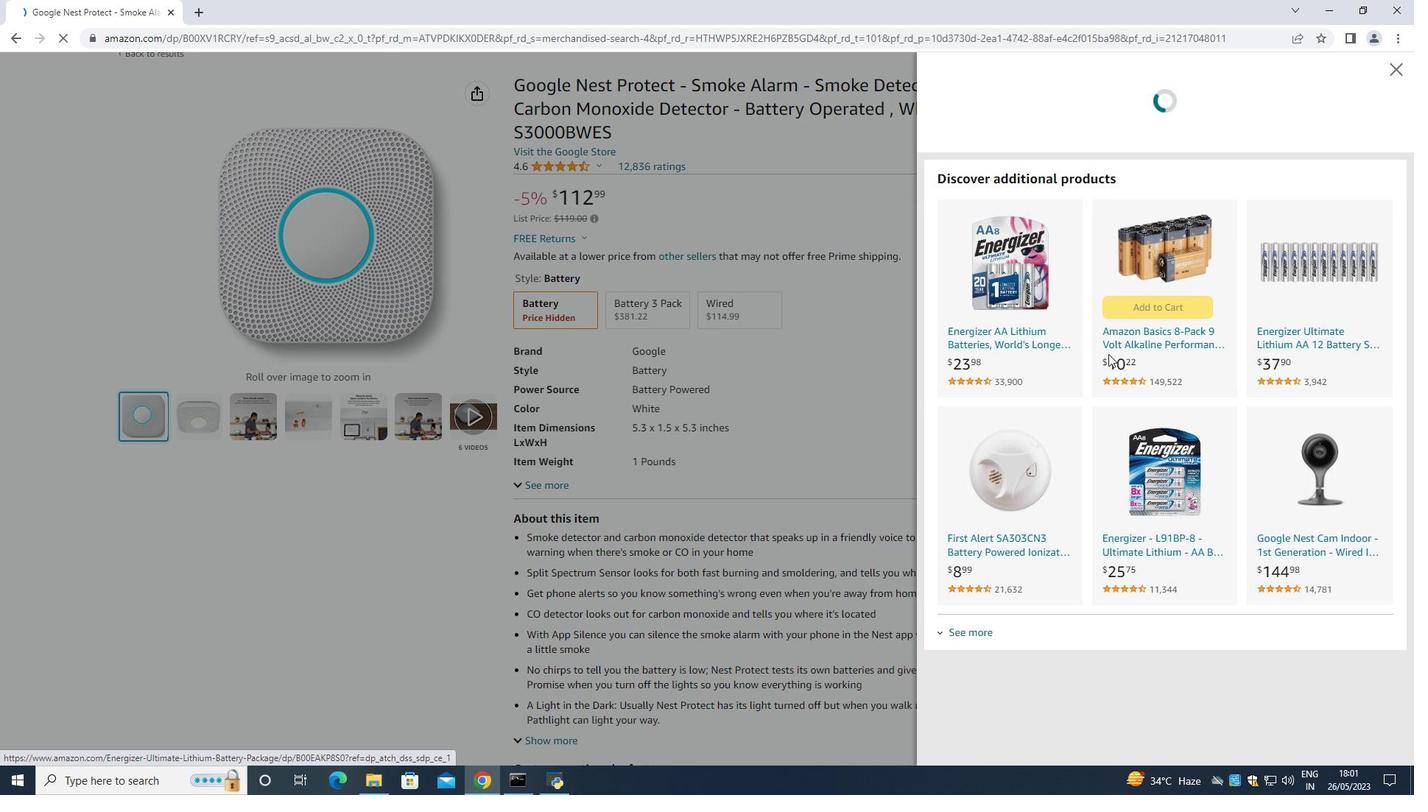 
Action: Mouse moved to (845, 217)
Screenshot: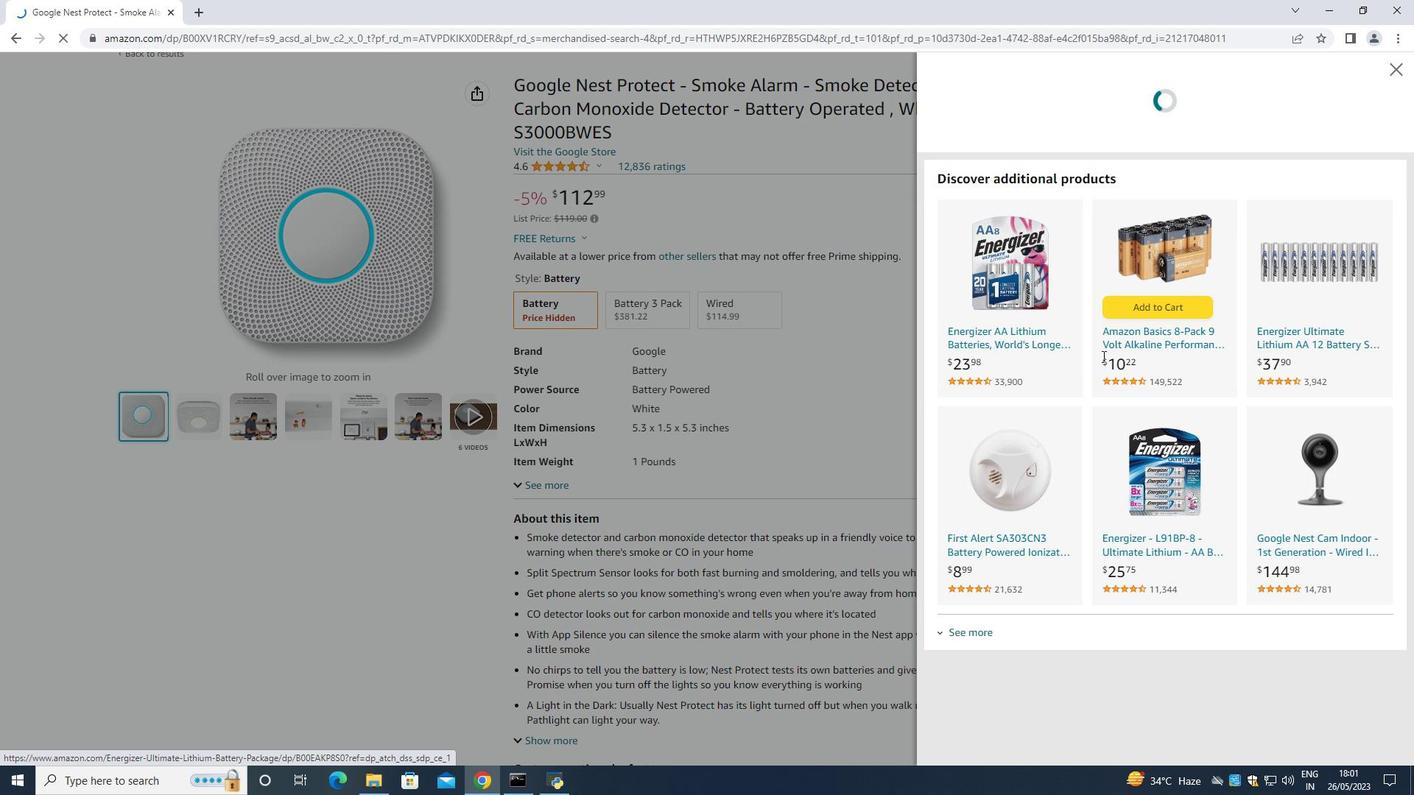 
Action: Mouse scrolled (845, 216) with delta (0, 0)
Screenshot: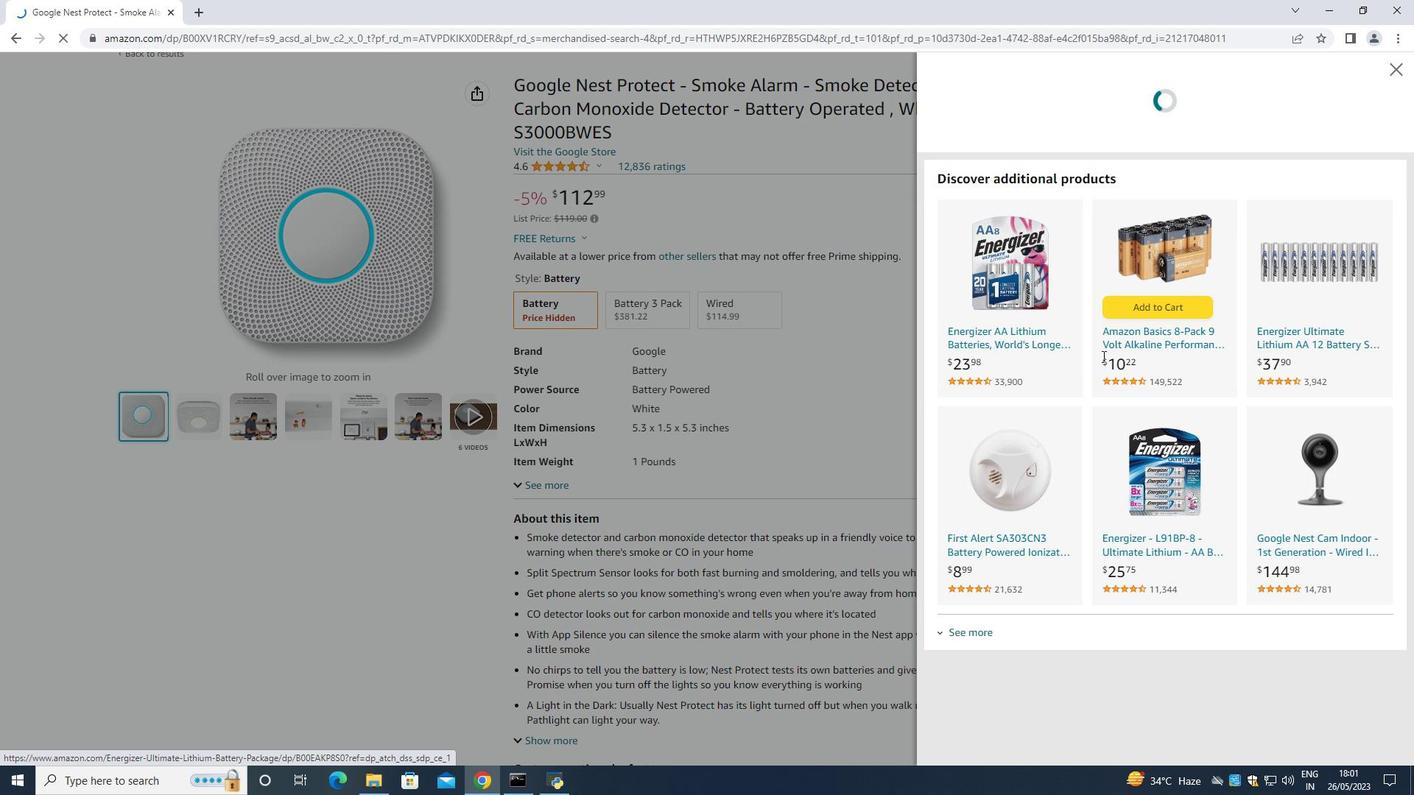 
Action: Mouse moved to (1102, 357)
Screenshot: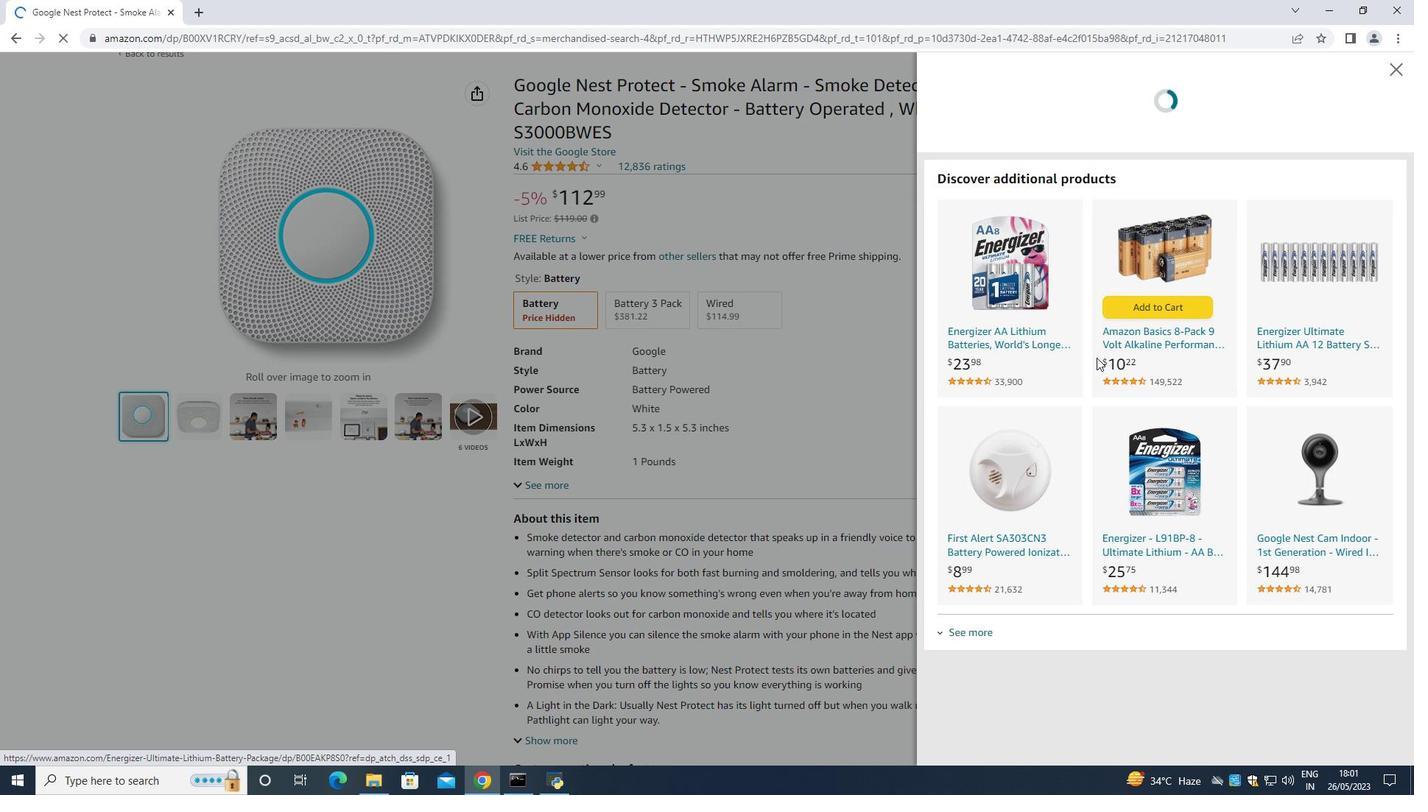 
Action: Mouse scrolled (1102, 356) with delta (0, 0)
Screenshot: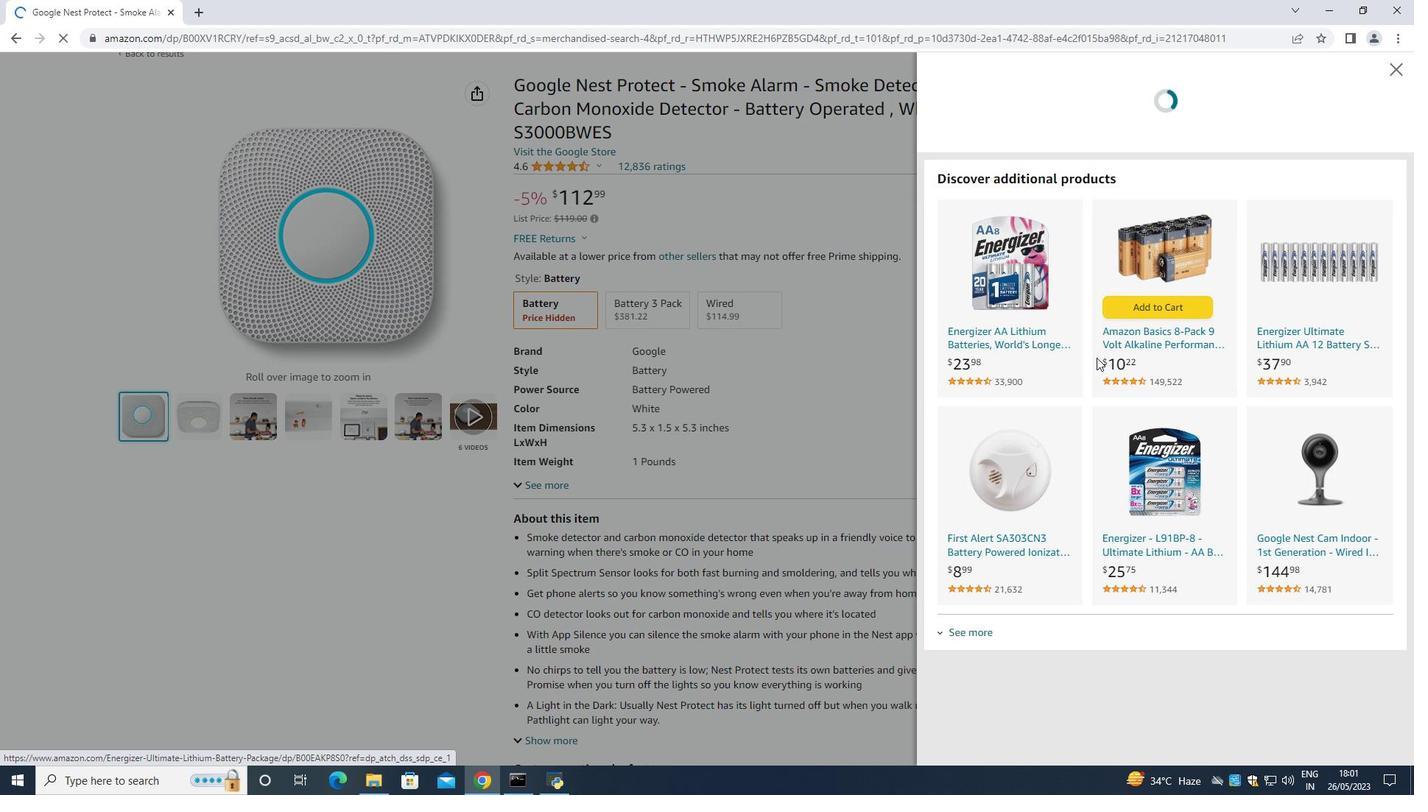 
Action: Mouse moved to (1101, 358)
Screenshot: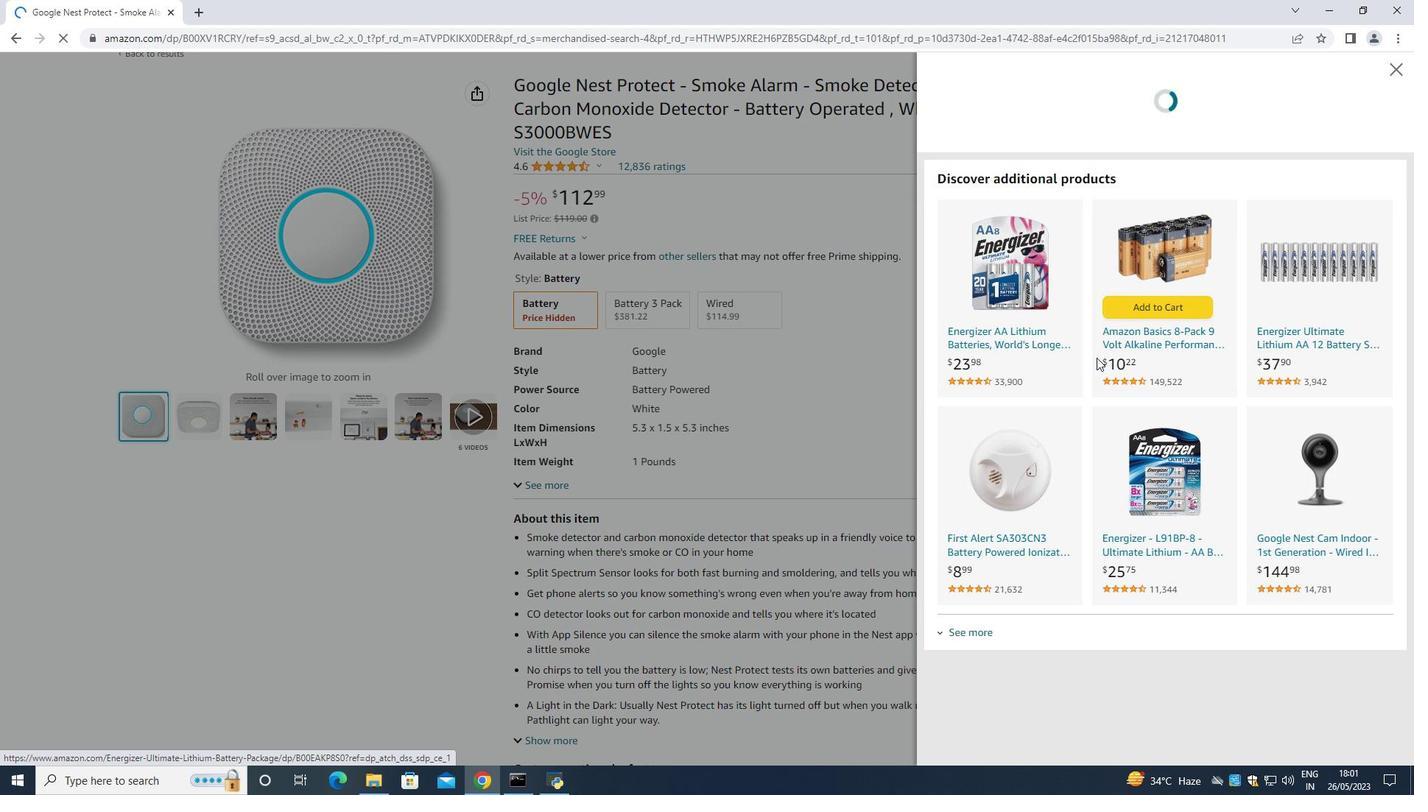 
Action: Mouse scrolled (1101, 357) with delta (0, 0)
Screenshot: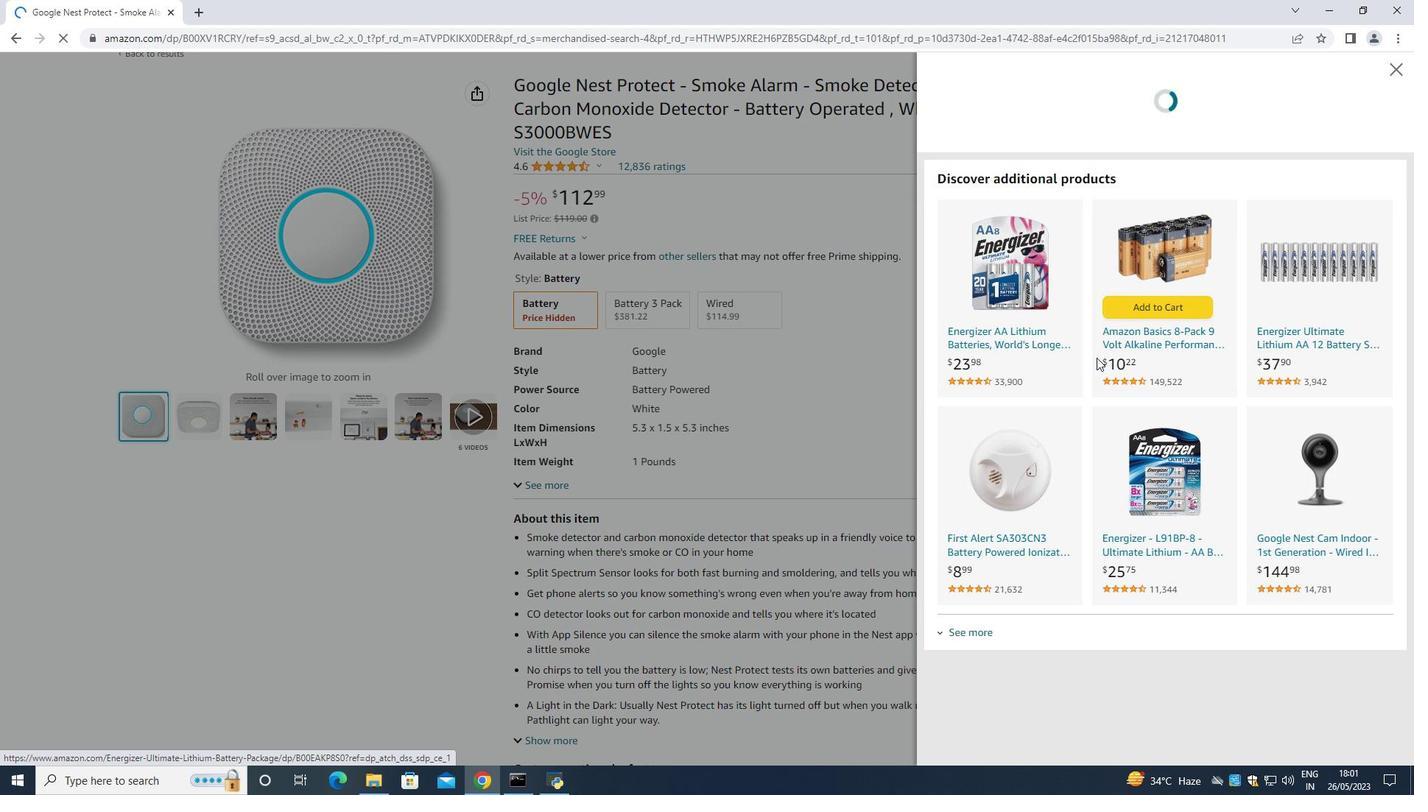 
Action: Mouse moved to (1099, 358)
Screenshot: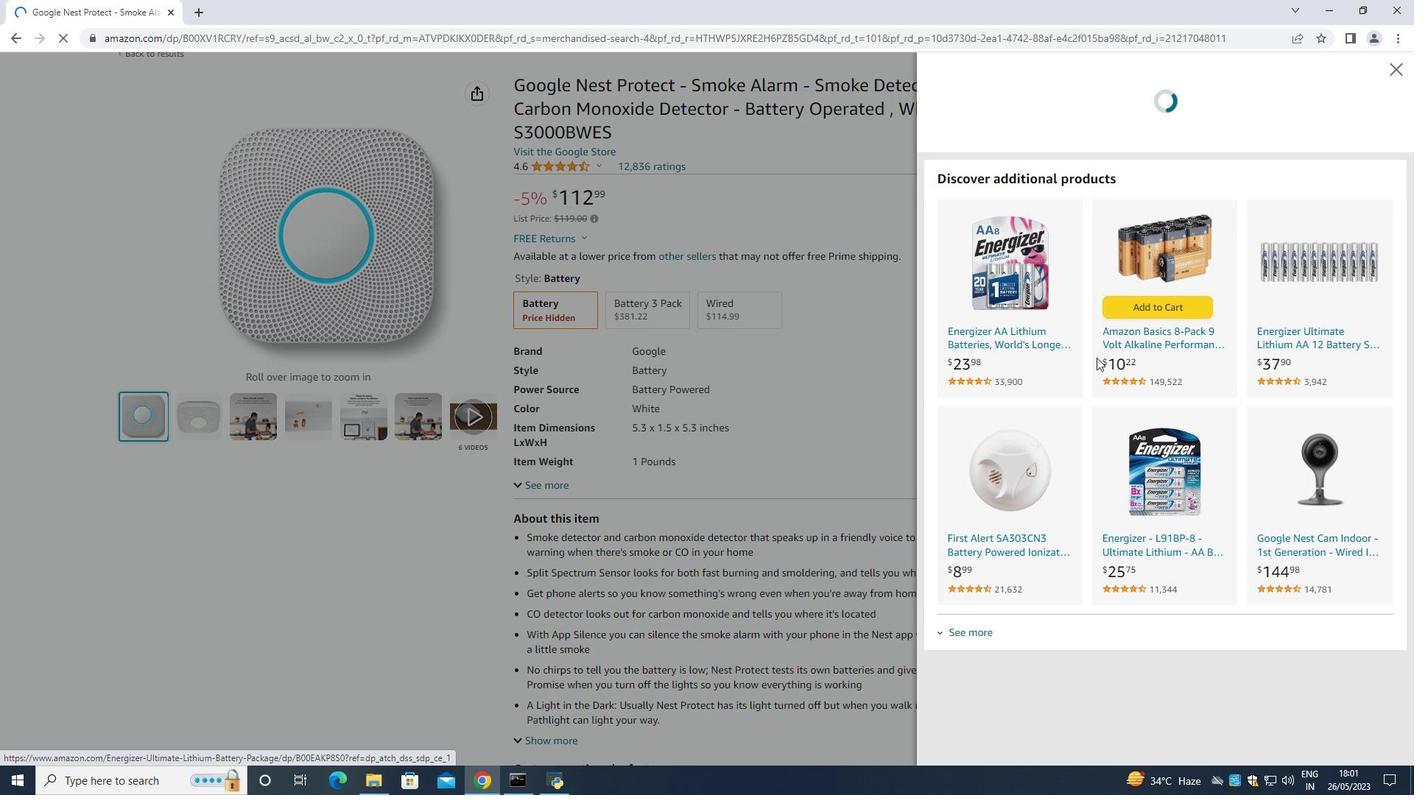 
Action: Mouse scrolled (1099, 357) with delta (0, 0)
Screenshot: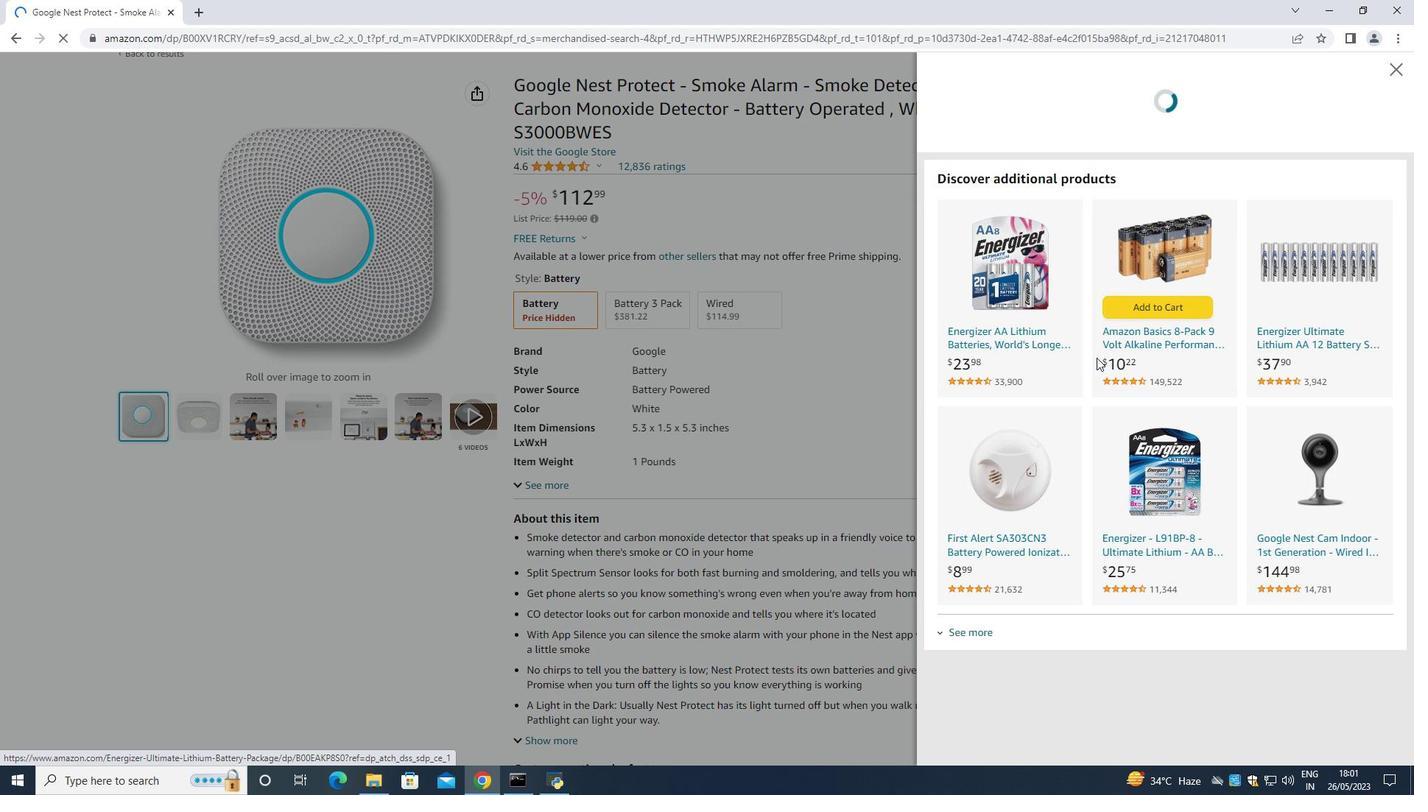 
Action: Mouse moved to (1097, 358)
Screenshot: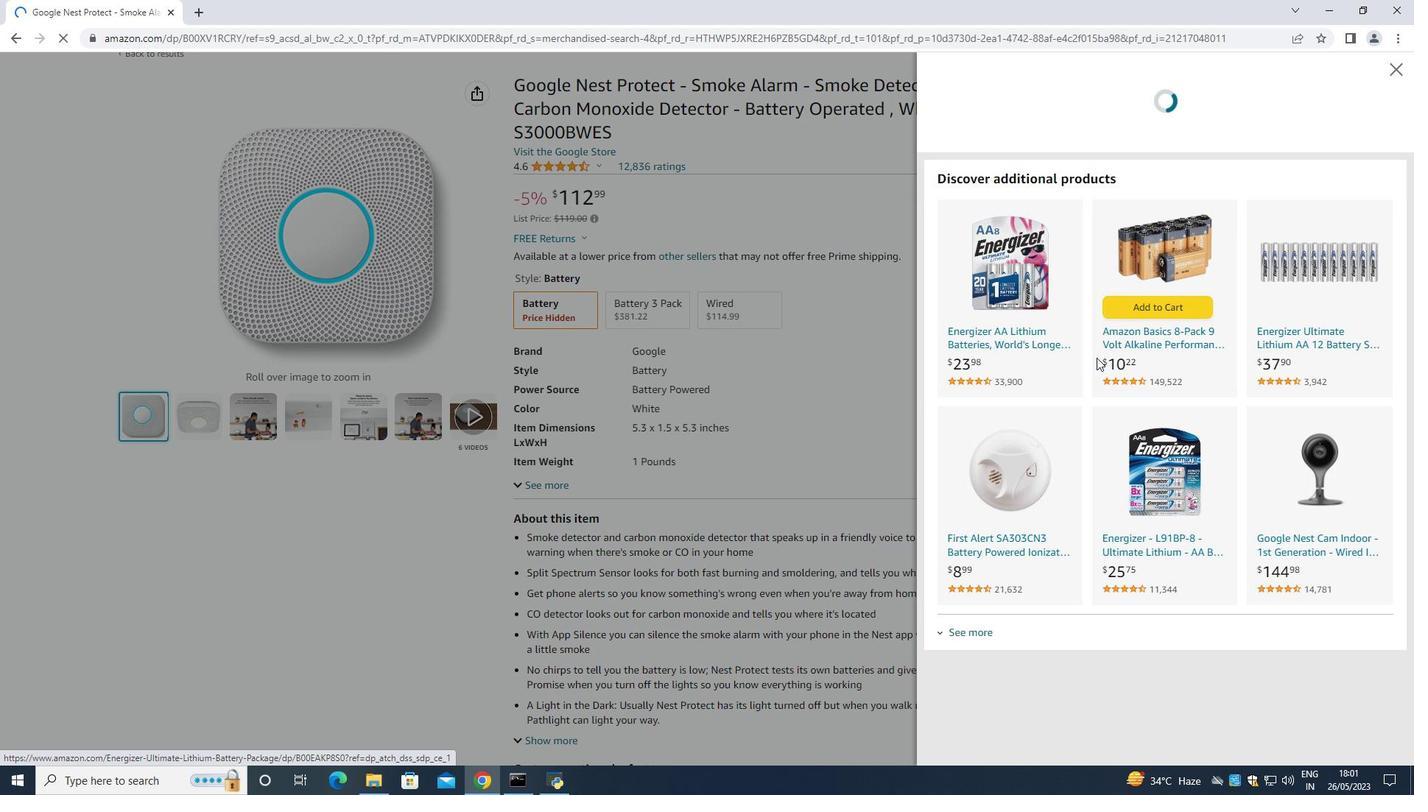 
Action: Mouse scrolled (1097, 357) with delta (0, 0)
Screenshot: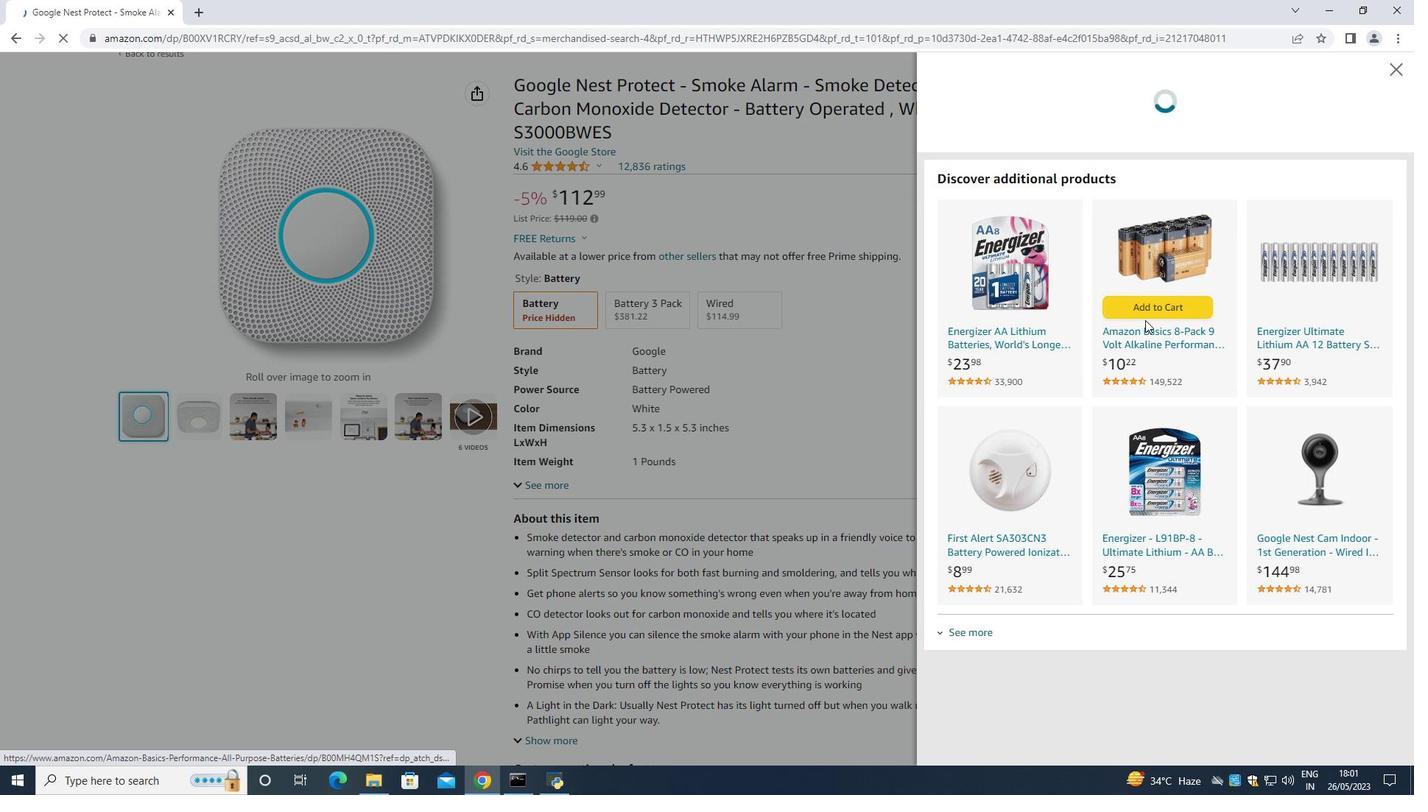 
Action: Mouse moved to (1097, 358)
Screenshot: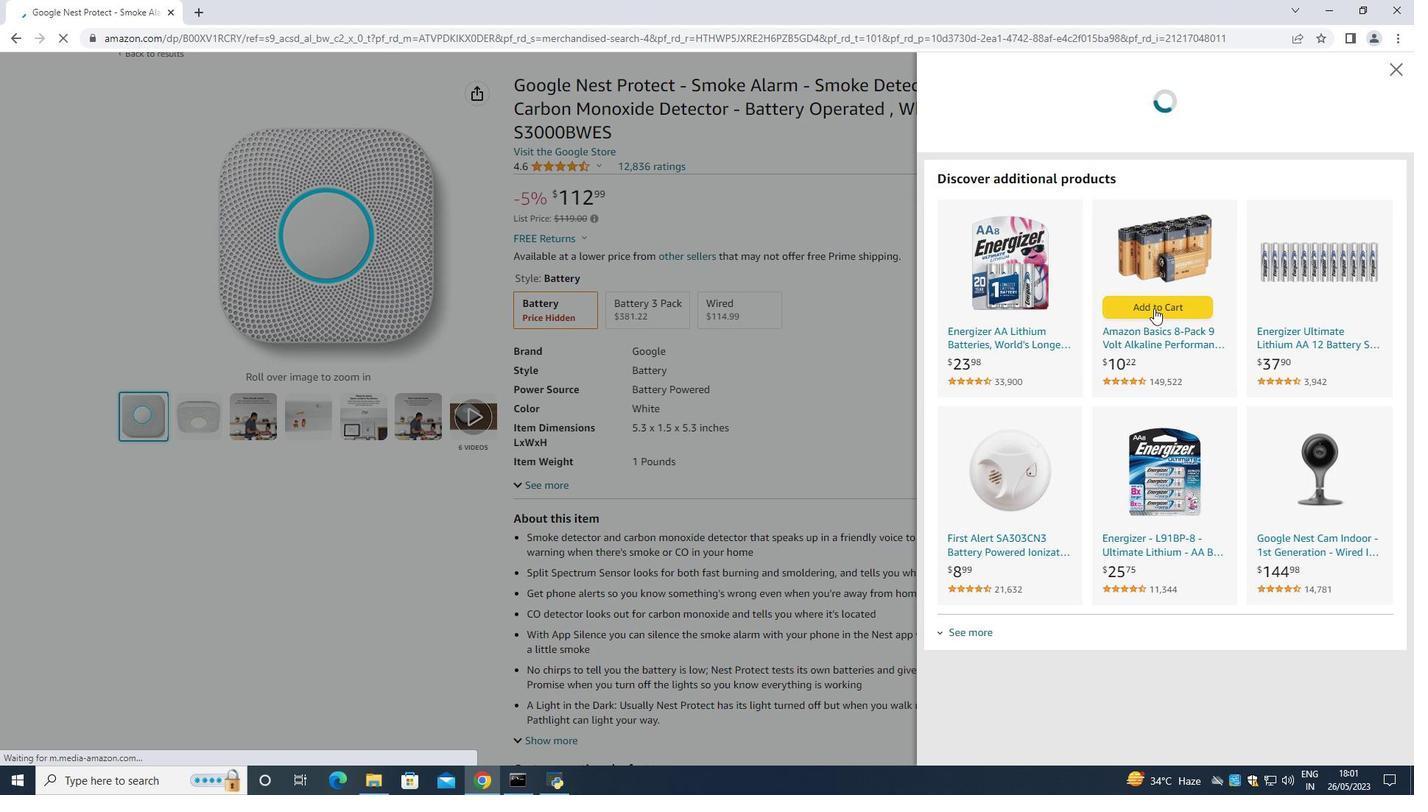 
Action: Mouse scrolled (1097, 358) with delta (0, 0)
Screenshot: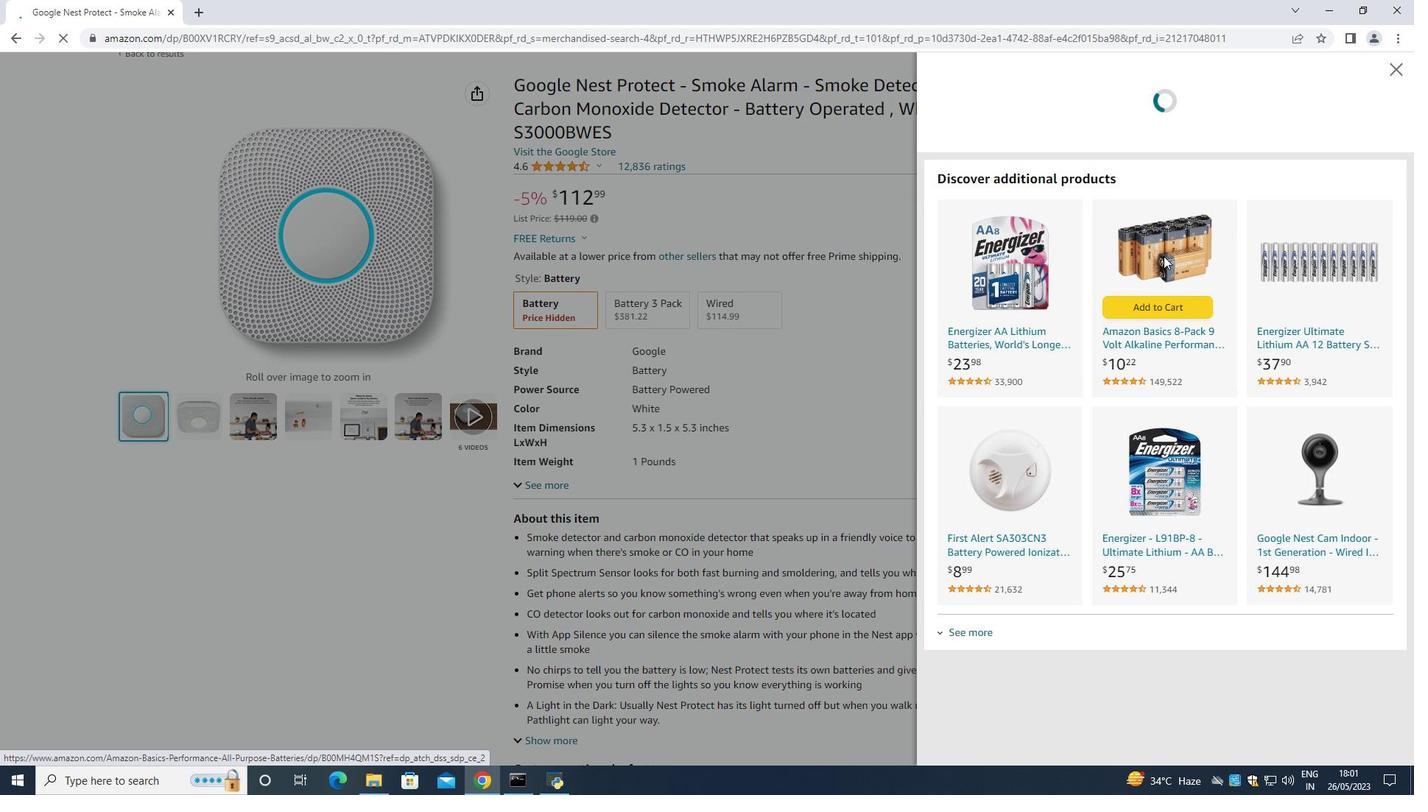 
Action: Mouse scrolled (1097, 358) with delta (0, 0)
Screenshot: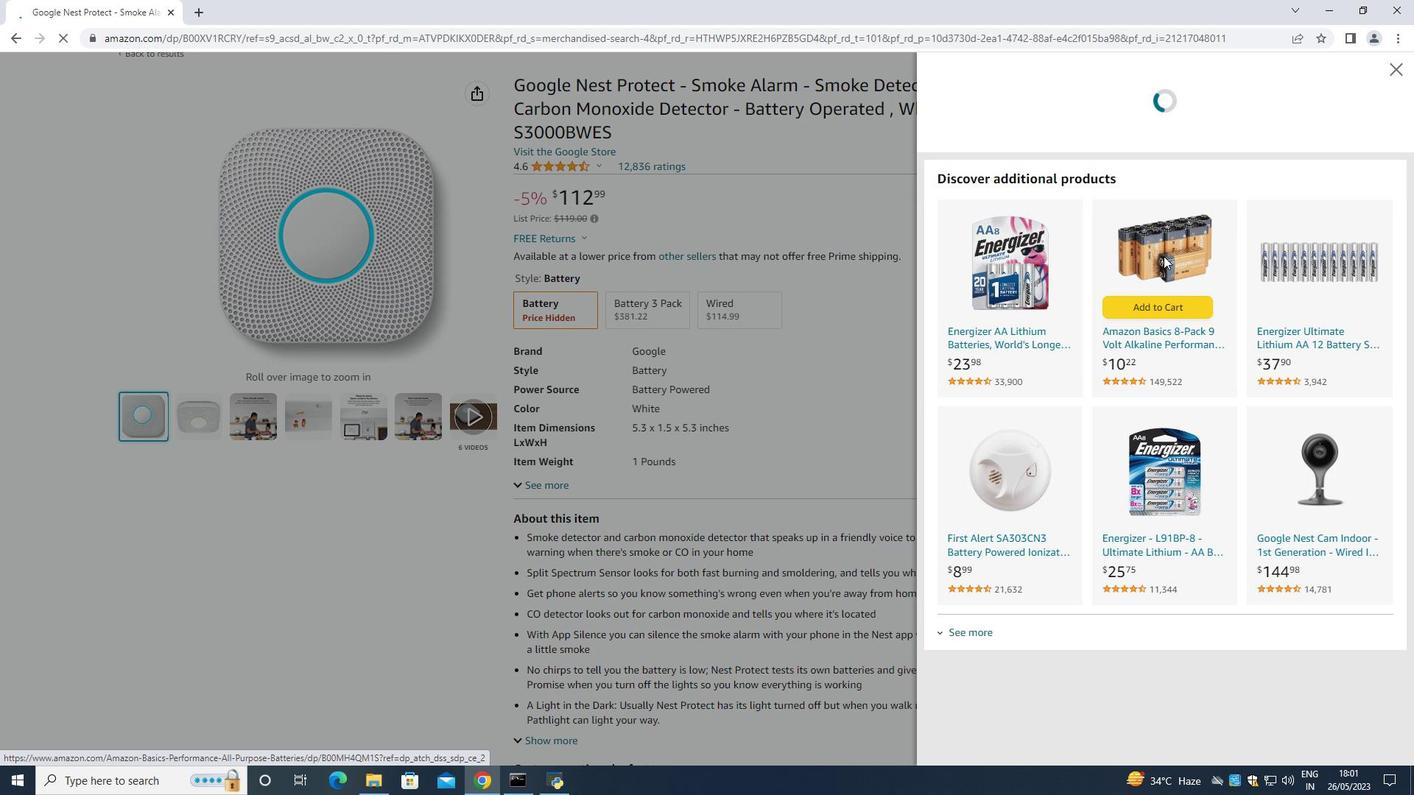 
Action: Mouse scrolled (1097, 358) with delta (0, 0)
Screenshot: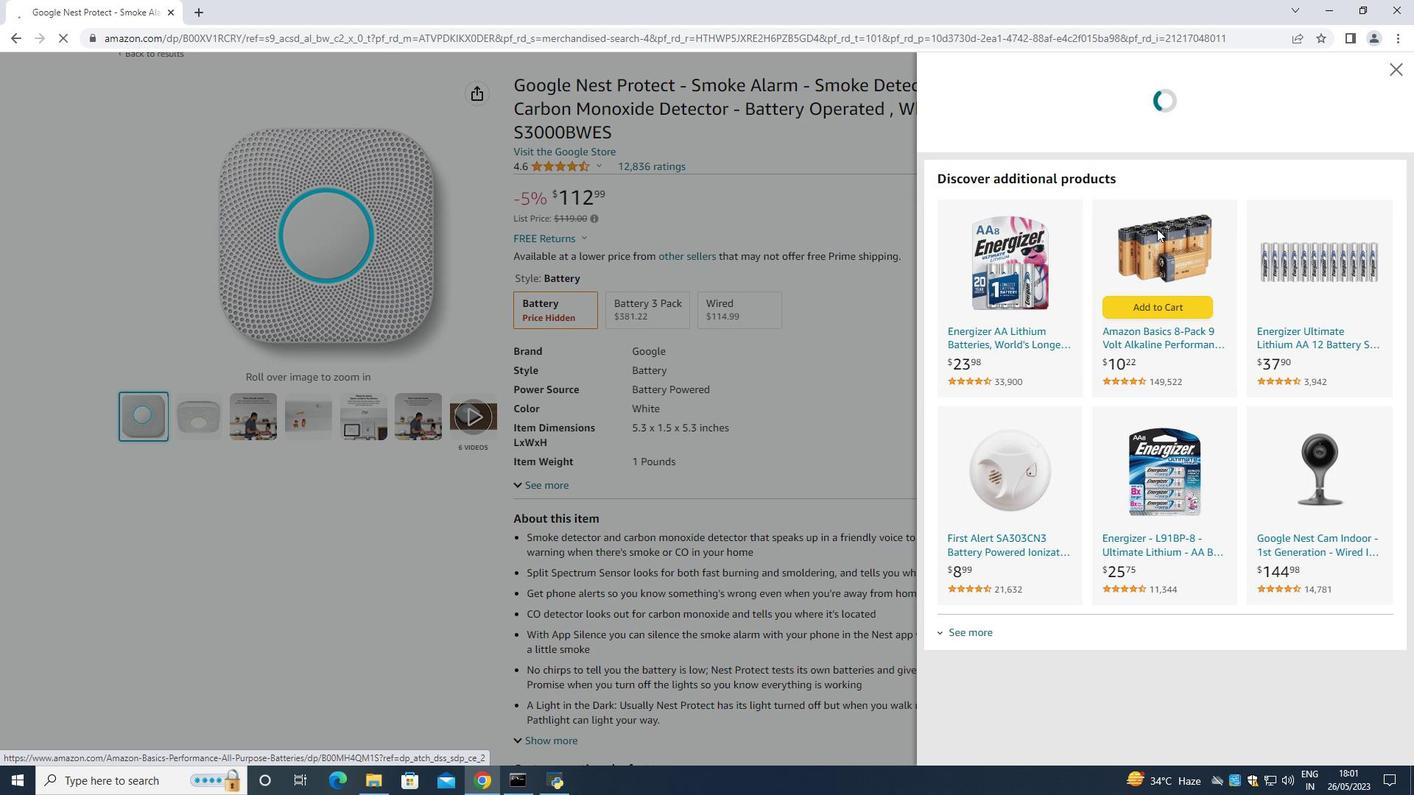 
Action: Mouse moved to (1097, 358)
Screenshot: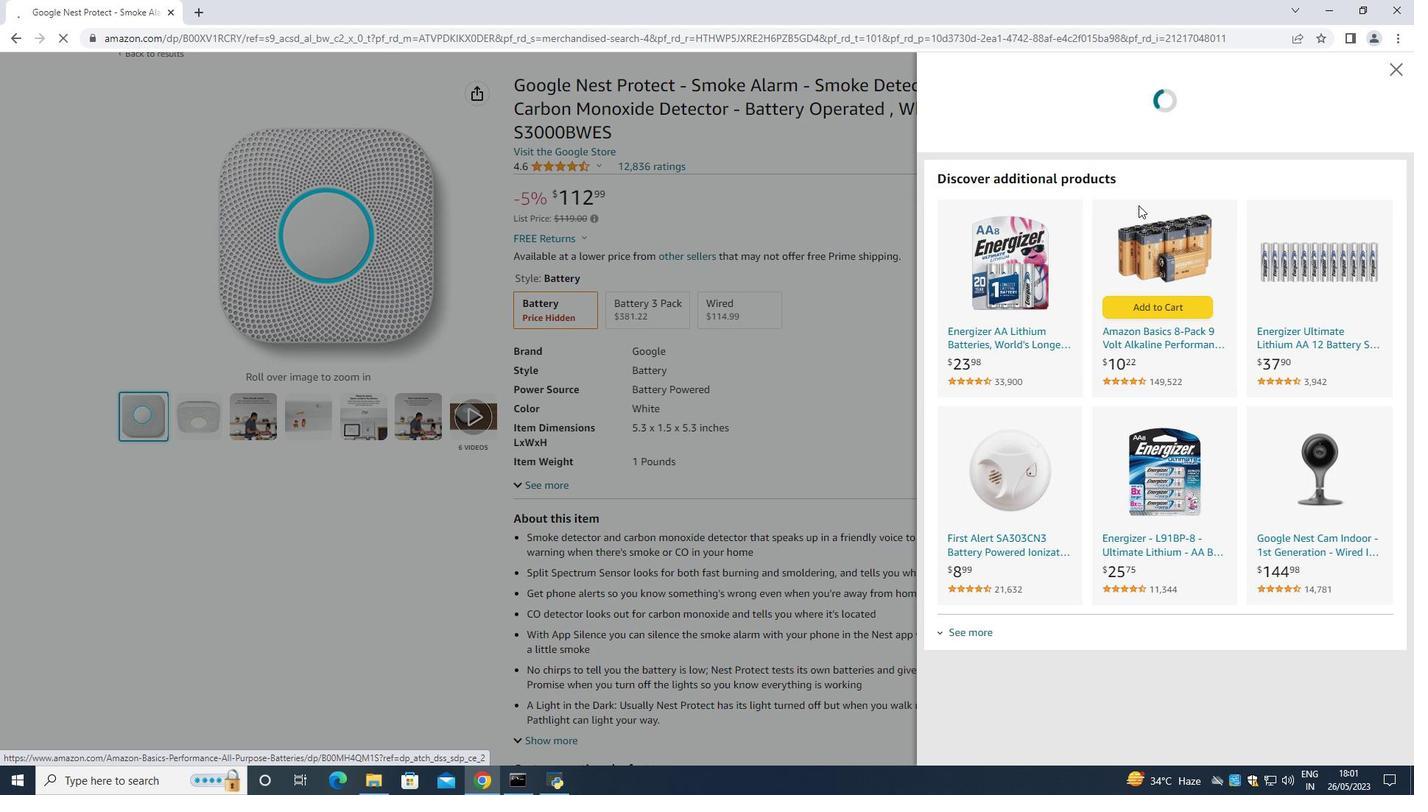 
Action: Mouse scrolled (1097, 358) with delta (0, 0)
Screenshot: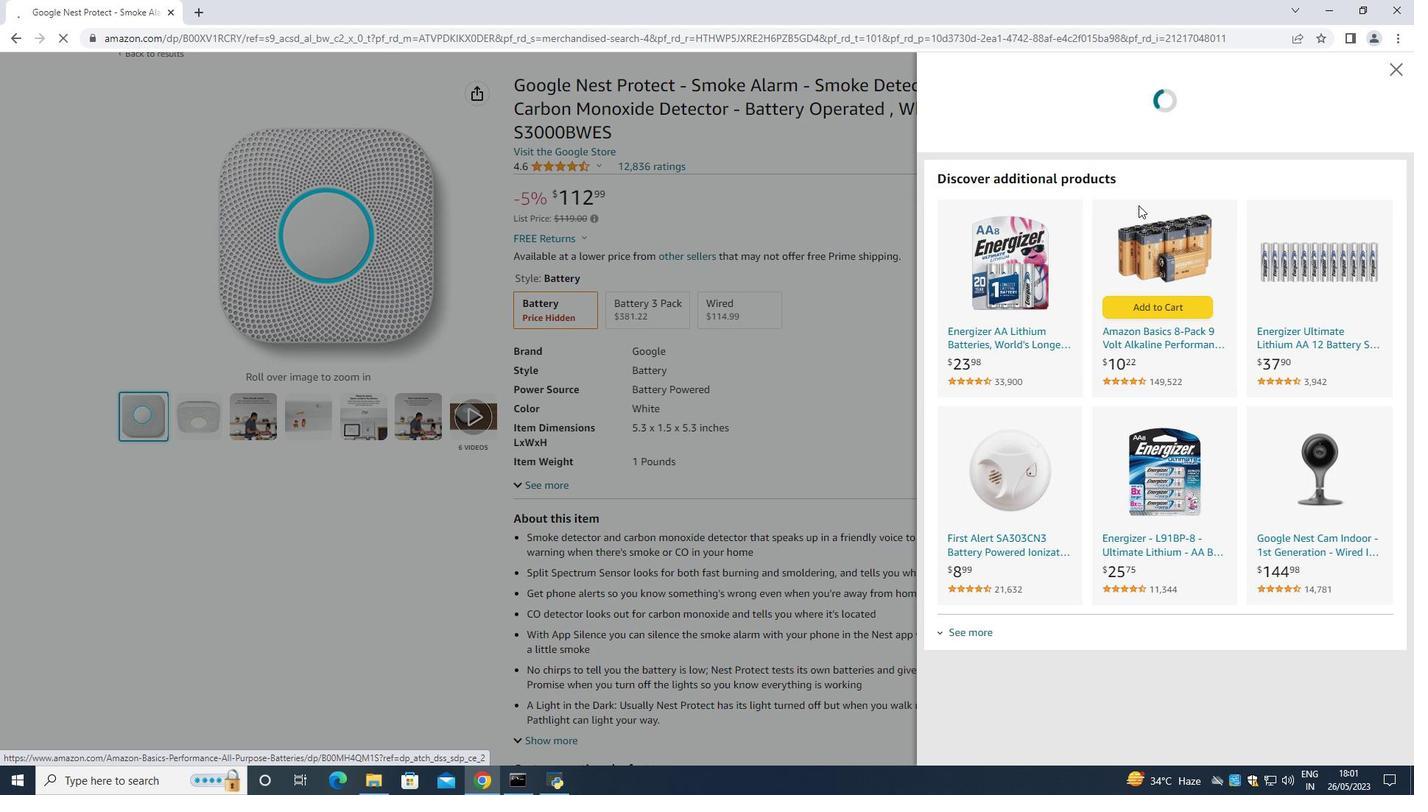 
Action: Mouse moved to (1226, 109)
Screenshot: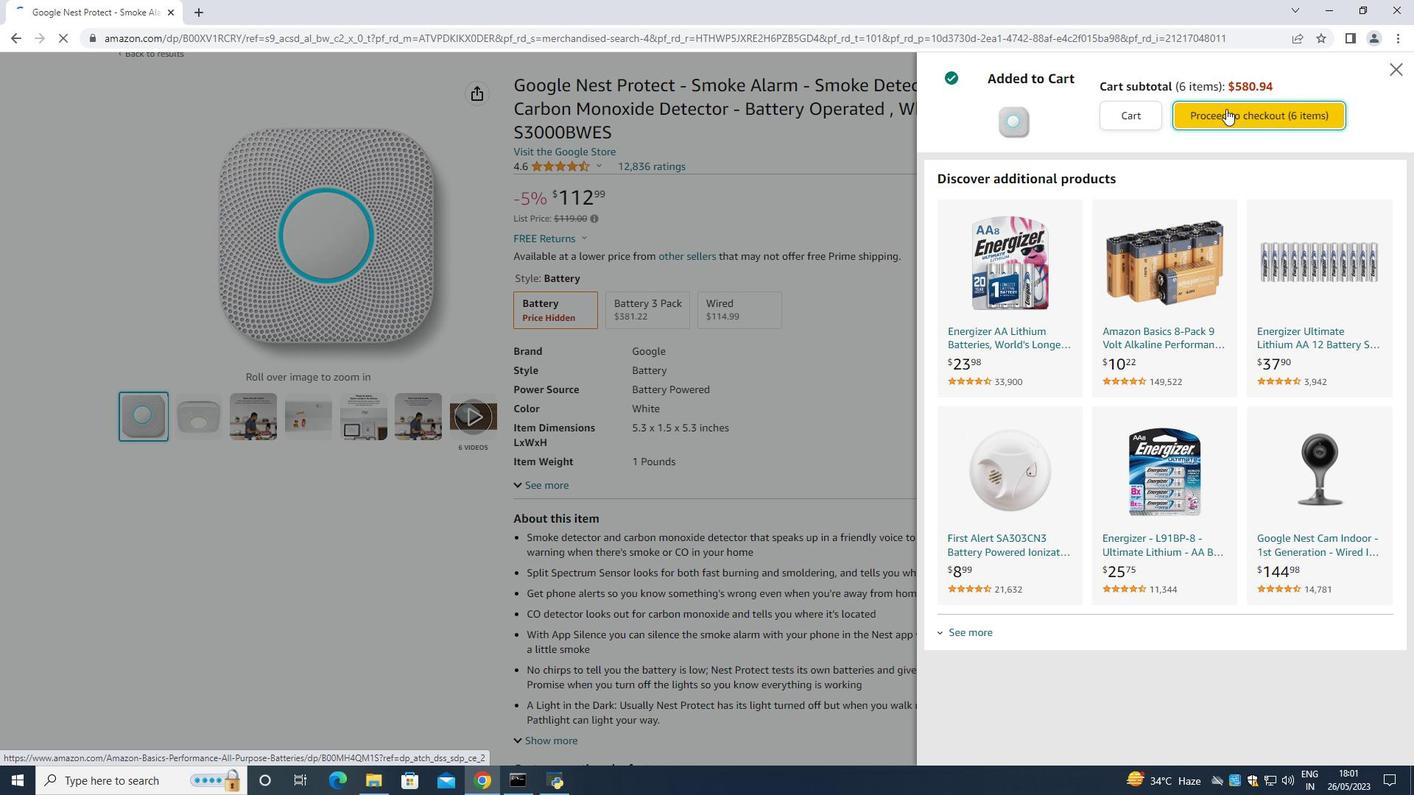 
Action: Mouse pressed left at (1226, 109)
Screenshot: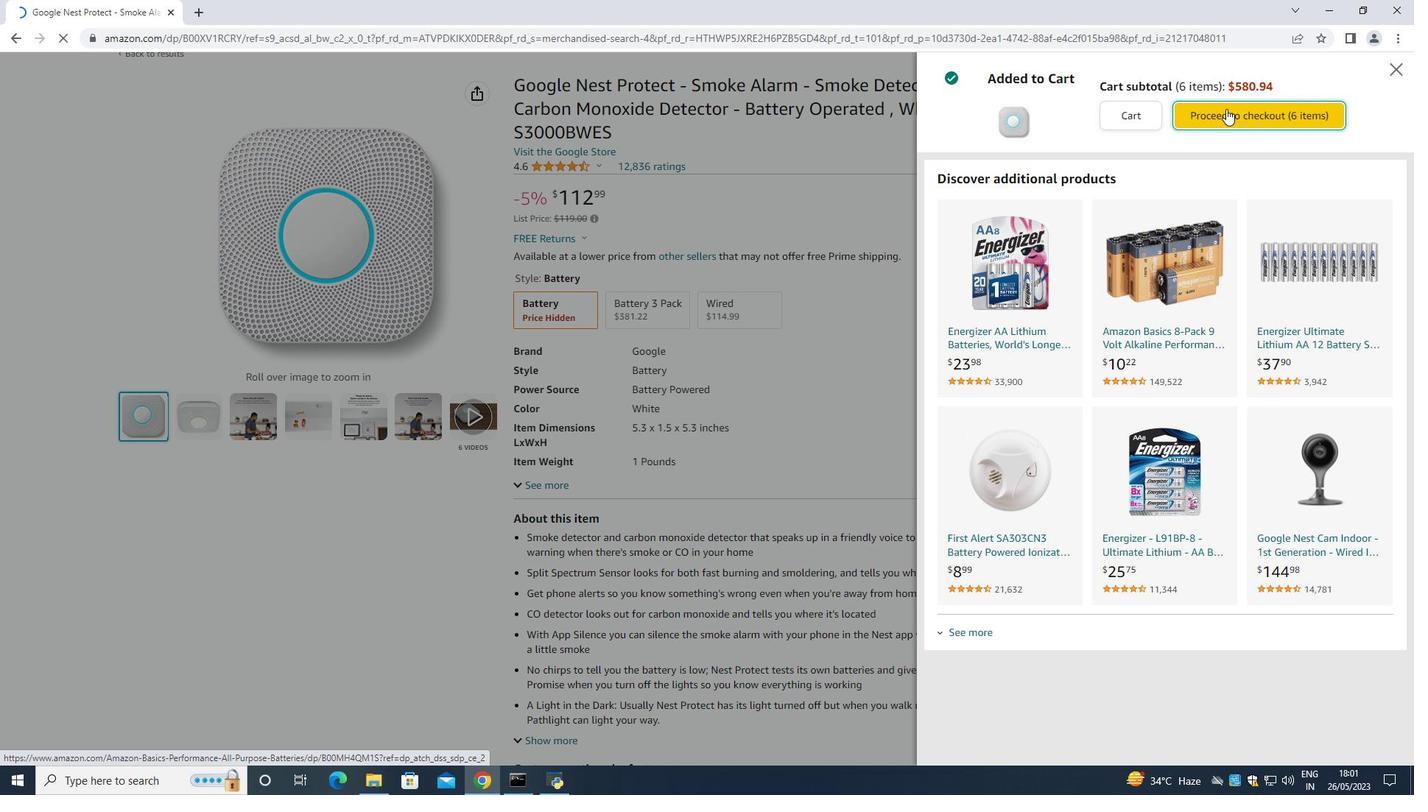 
Action: Mouse moved to (1251, 113)
Screenshot: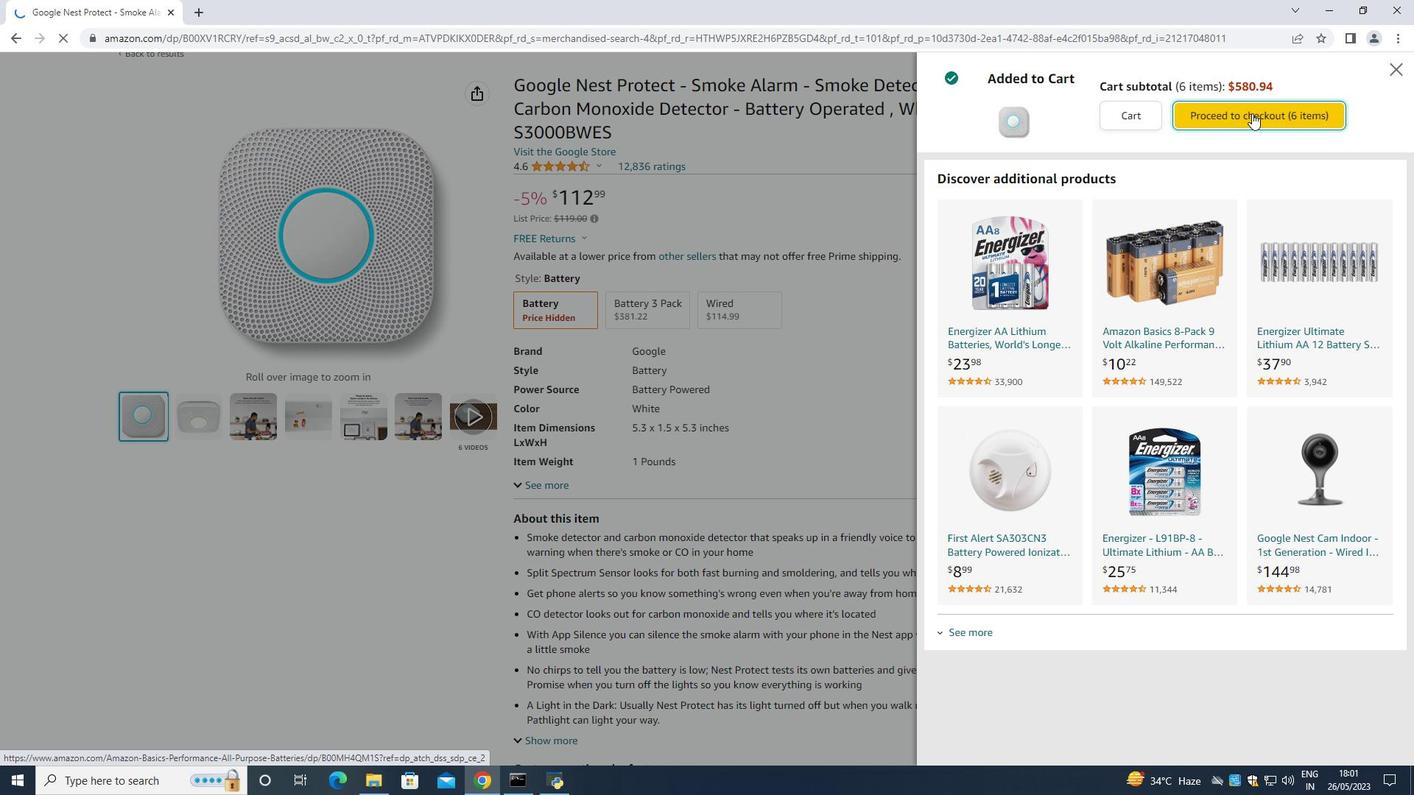 
Action: Mouse pressed left at (1251, 113)
Screenshot: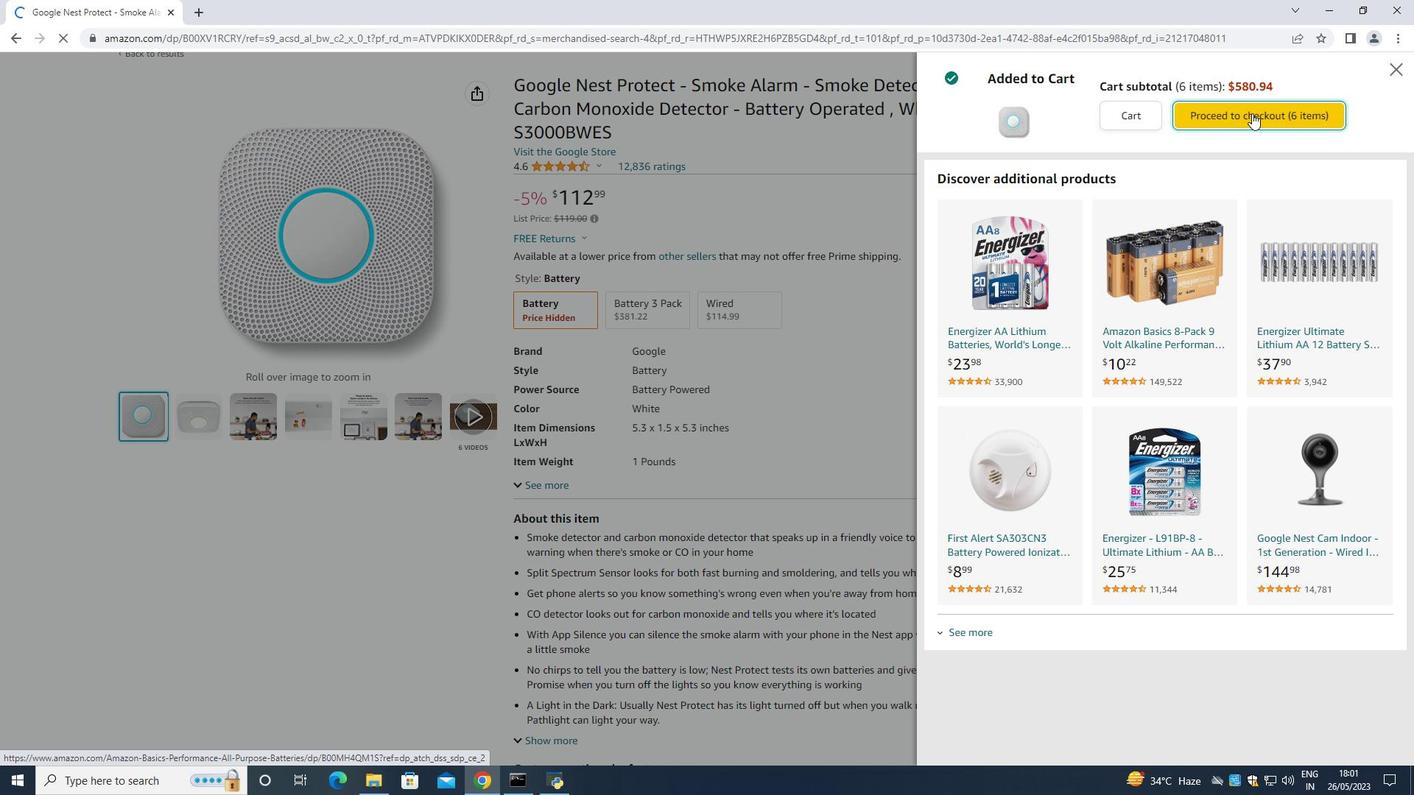 
Action: Mouse moved to (1251, 113)
Screenshot: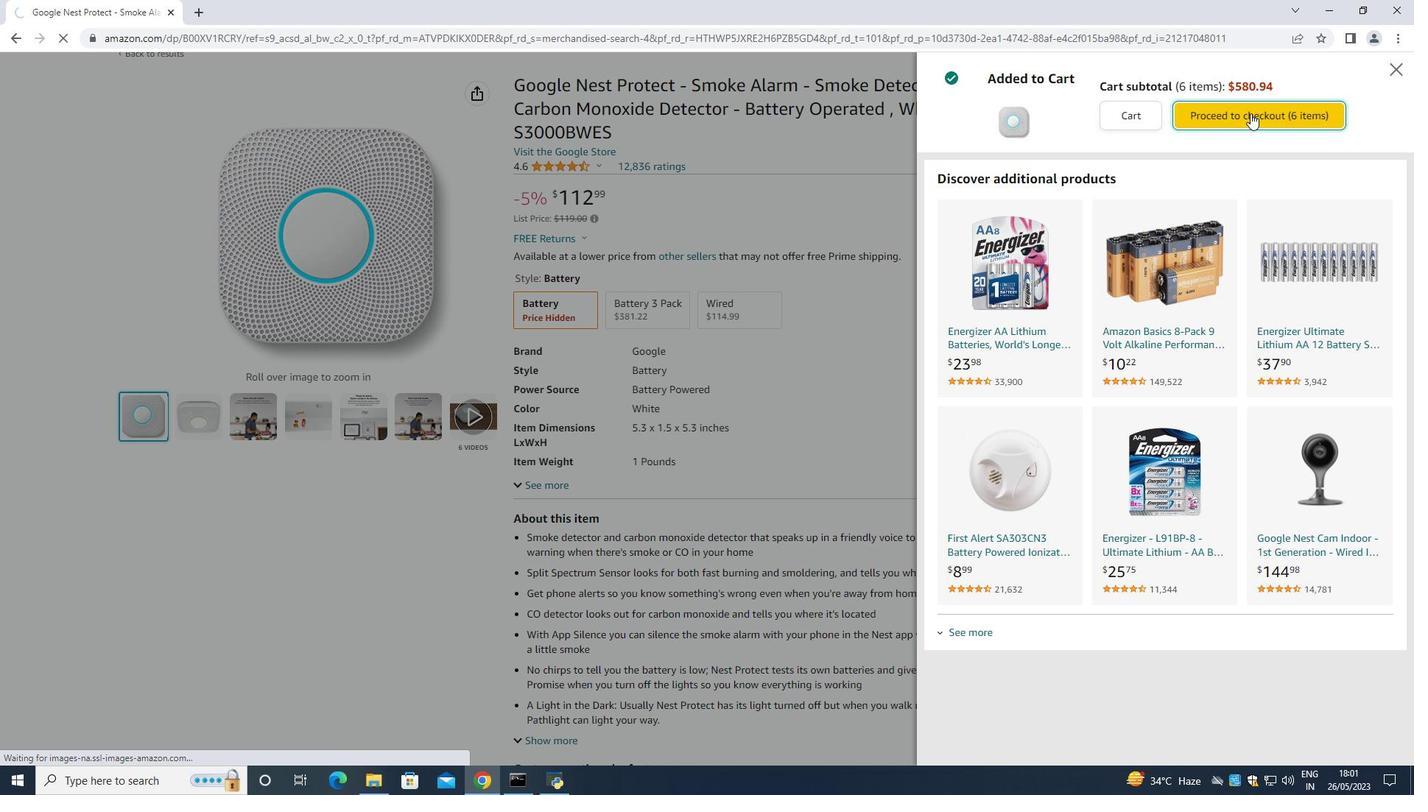
Action: Mouse pressed left at (1251, 113)
Screenshot: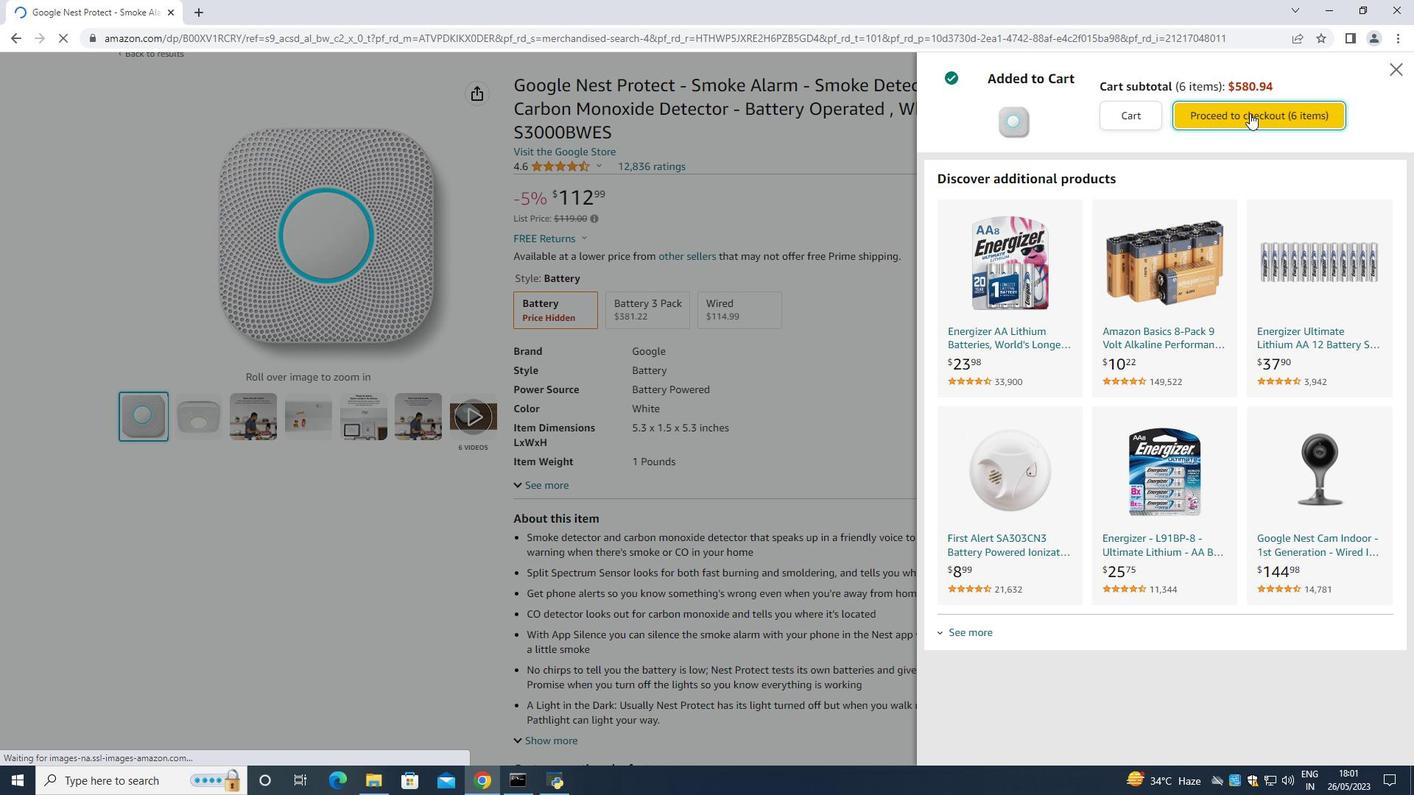 
Action: Mouse moved to (677, 204)
Screenshot: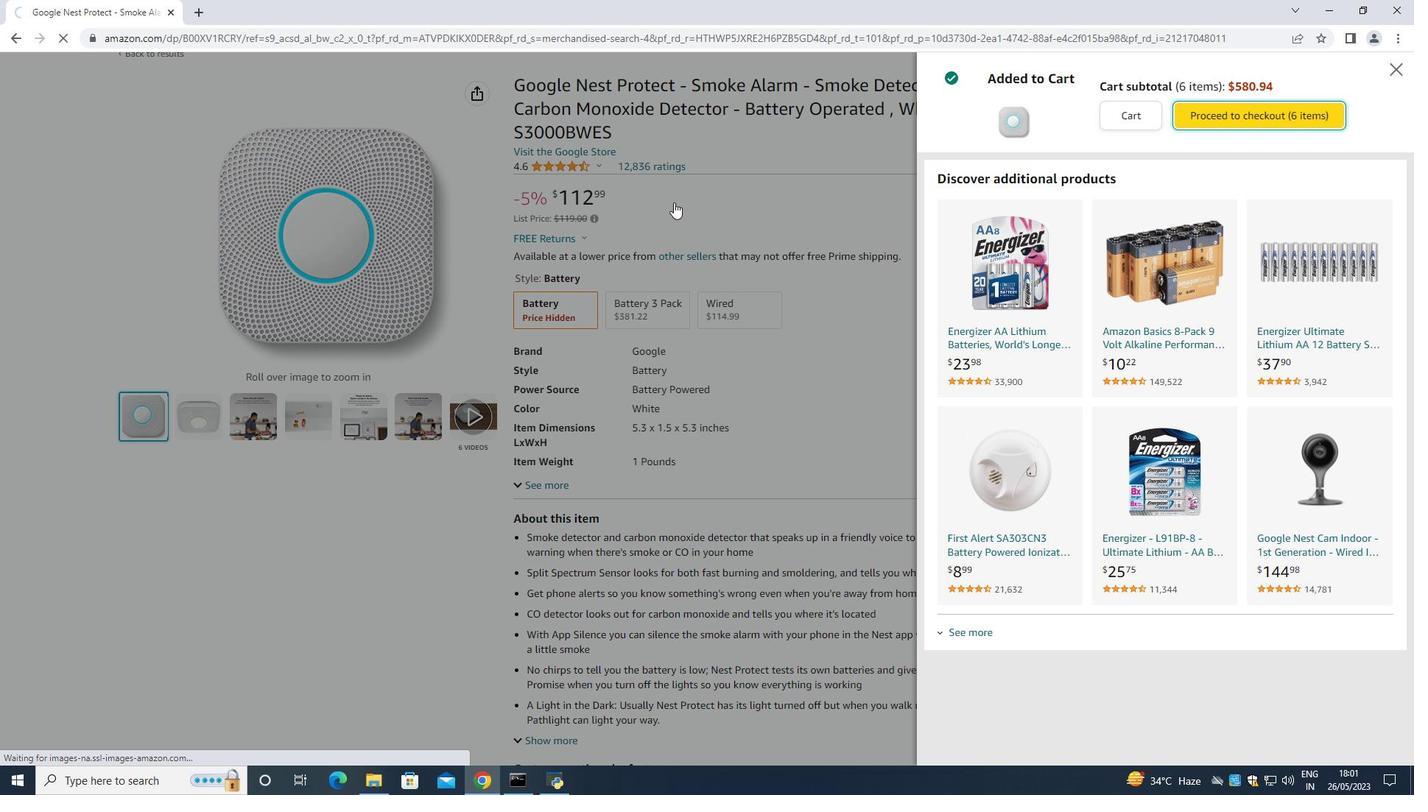 
Action: Mouse scrolled (677, 205) with delta (0, 0)
Screenshot: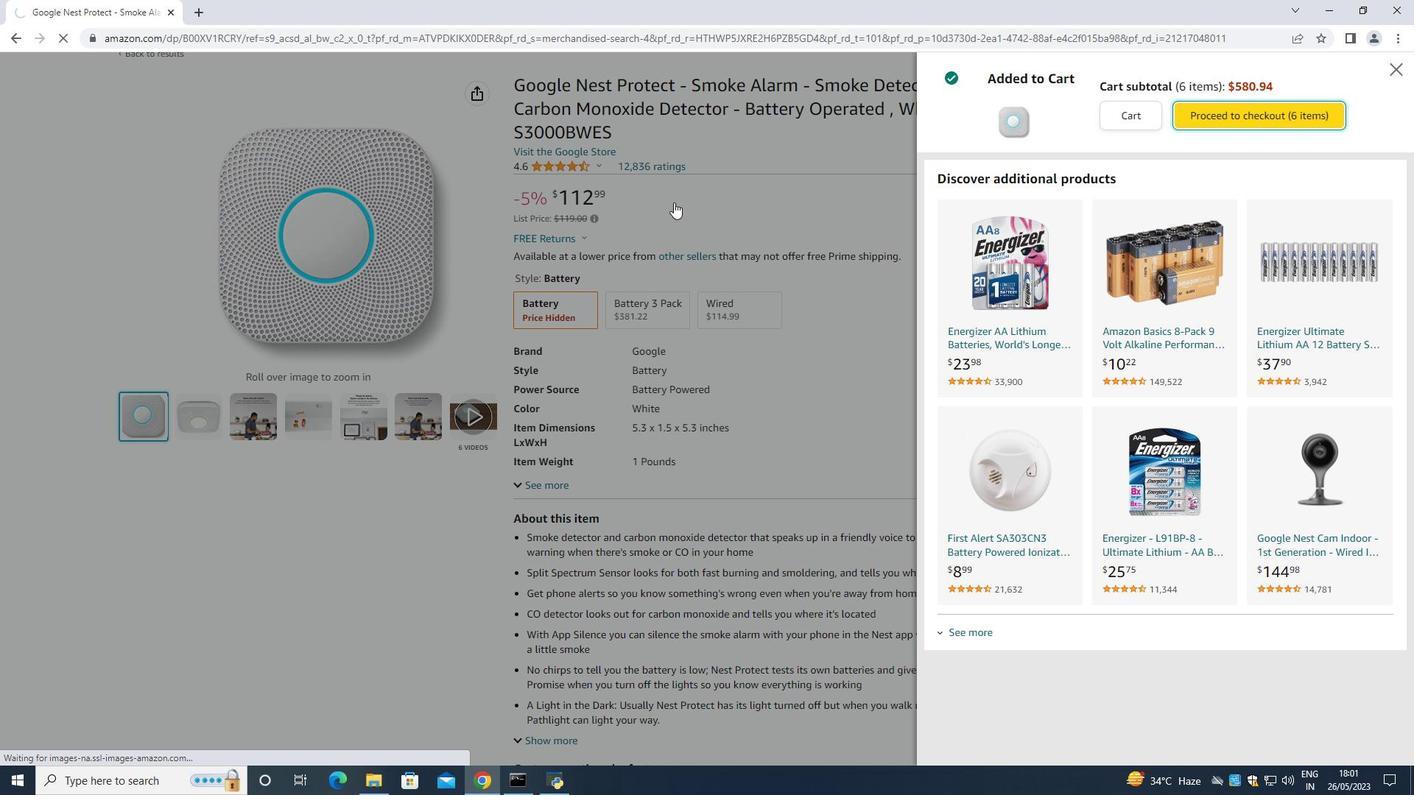 
Action: Mouse scrolled (677, 205) with delta (0, 0)
Screenshot: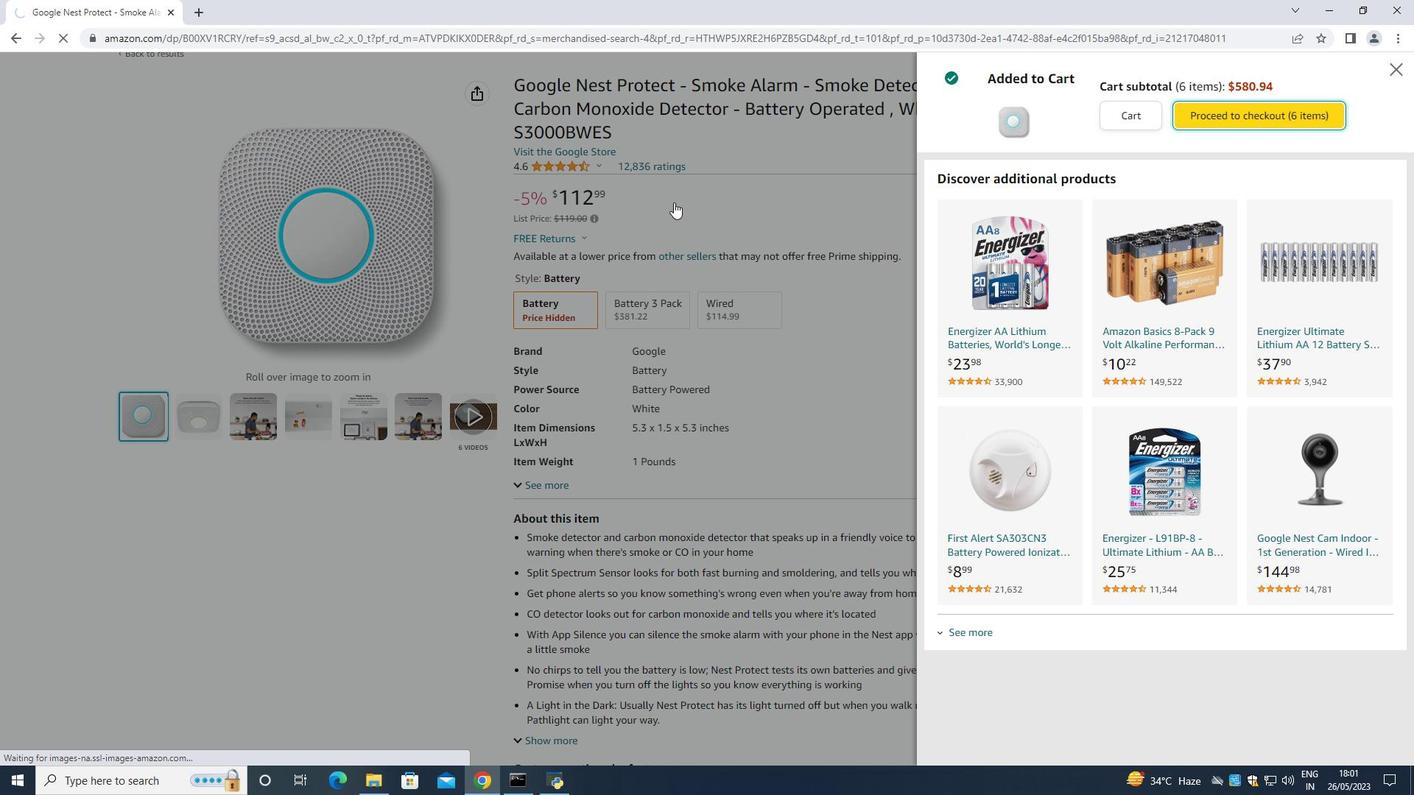 
Action: Mouse moved to (676, 204)
Screenshot: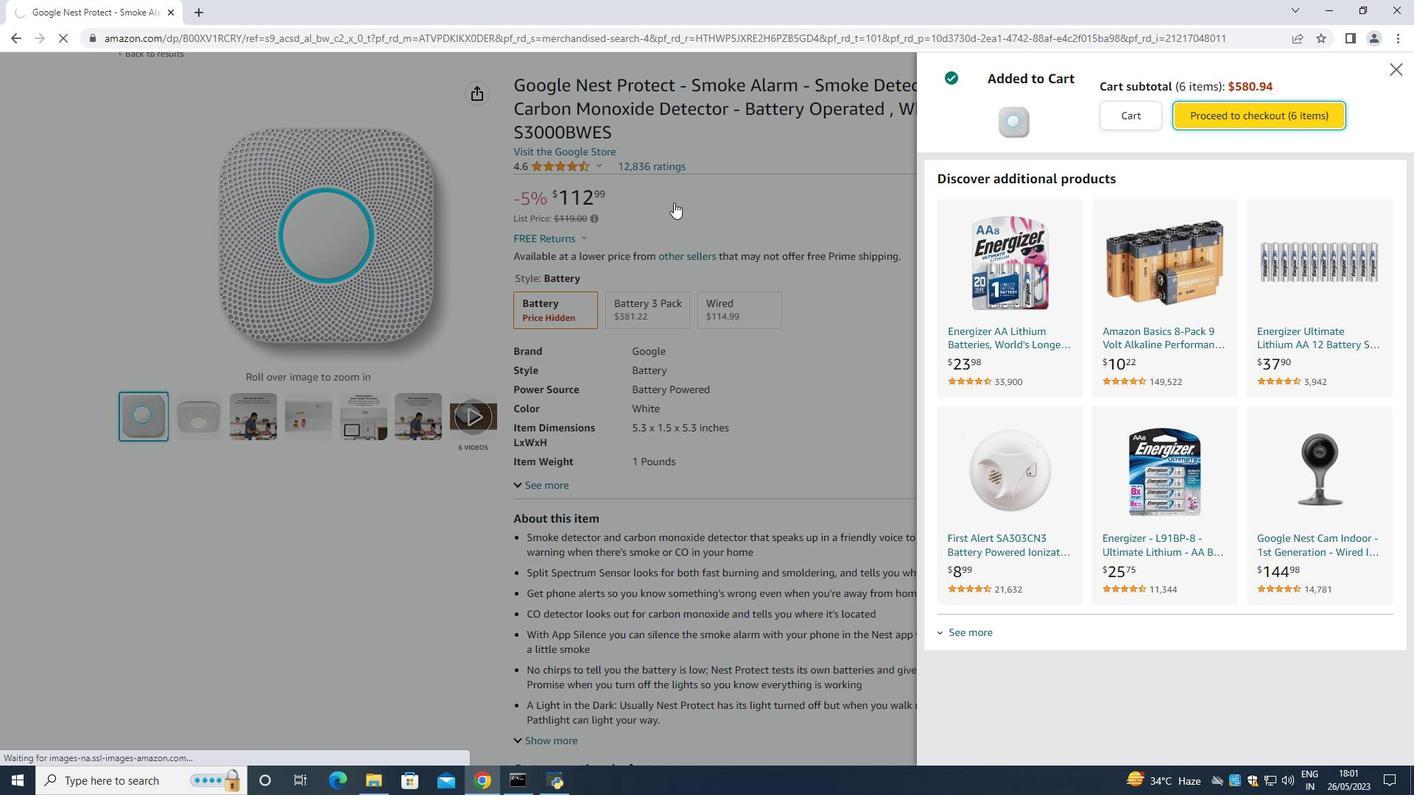 
Action: Mouse scrolled (676, 205) with delta (0, 0)
Screenshot: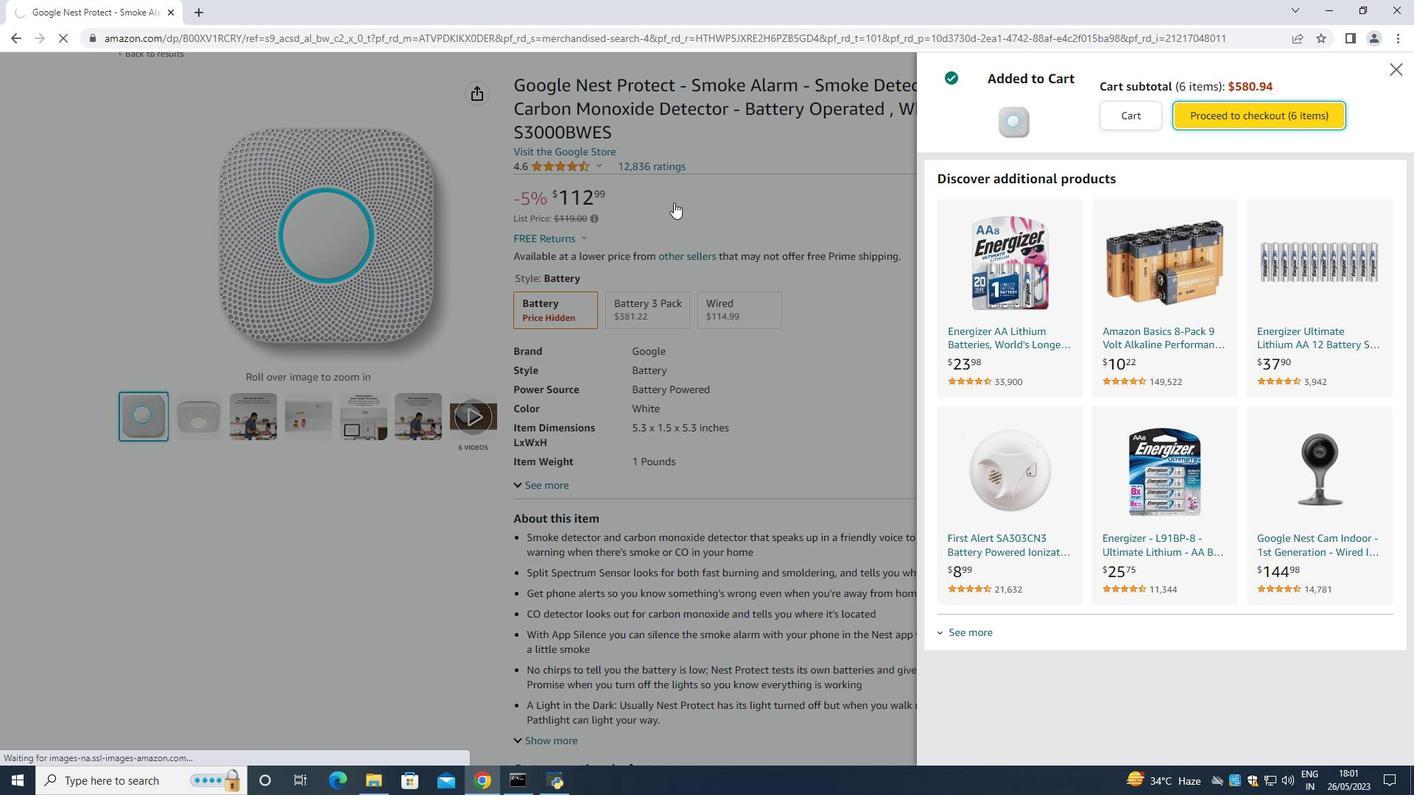 
Action: Mouse moved to (675, 204)
Screenshot: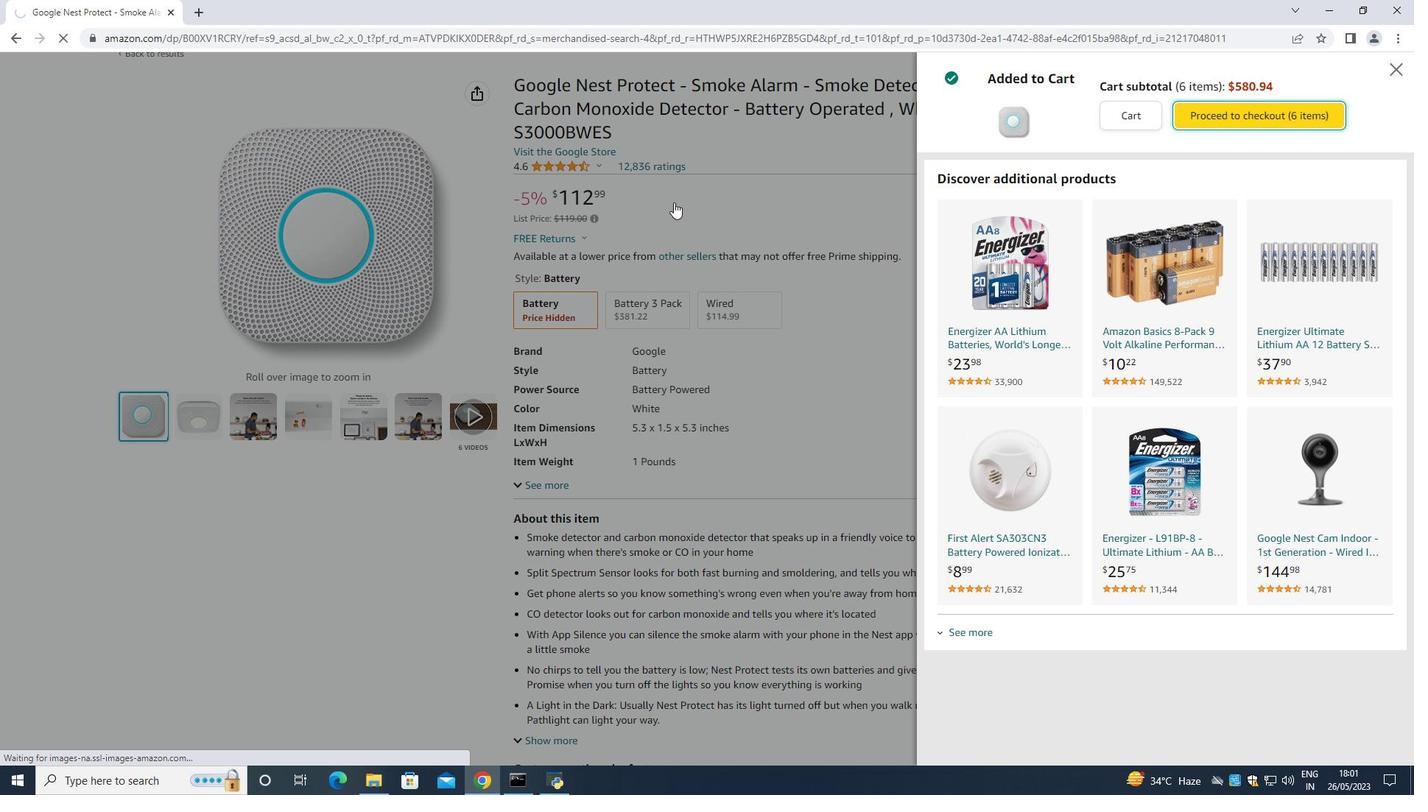 
Action: Mouse scrolled (675, 204) with delta (0, 0)
Screenshot: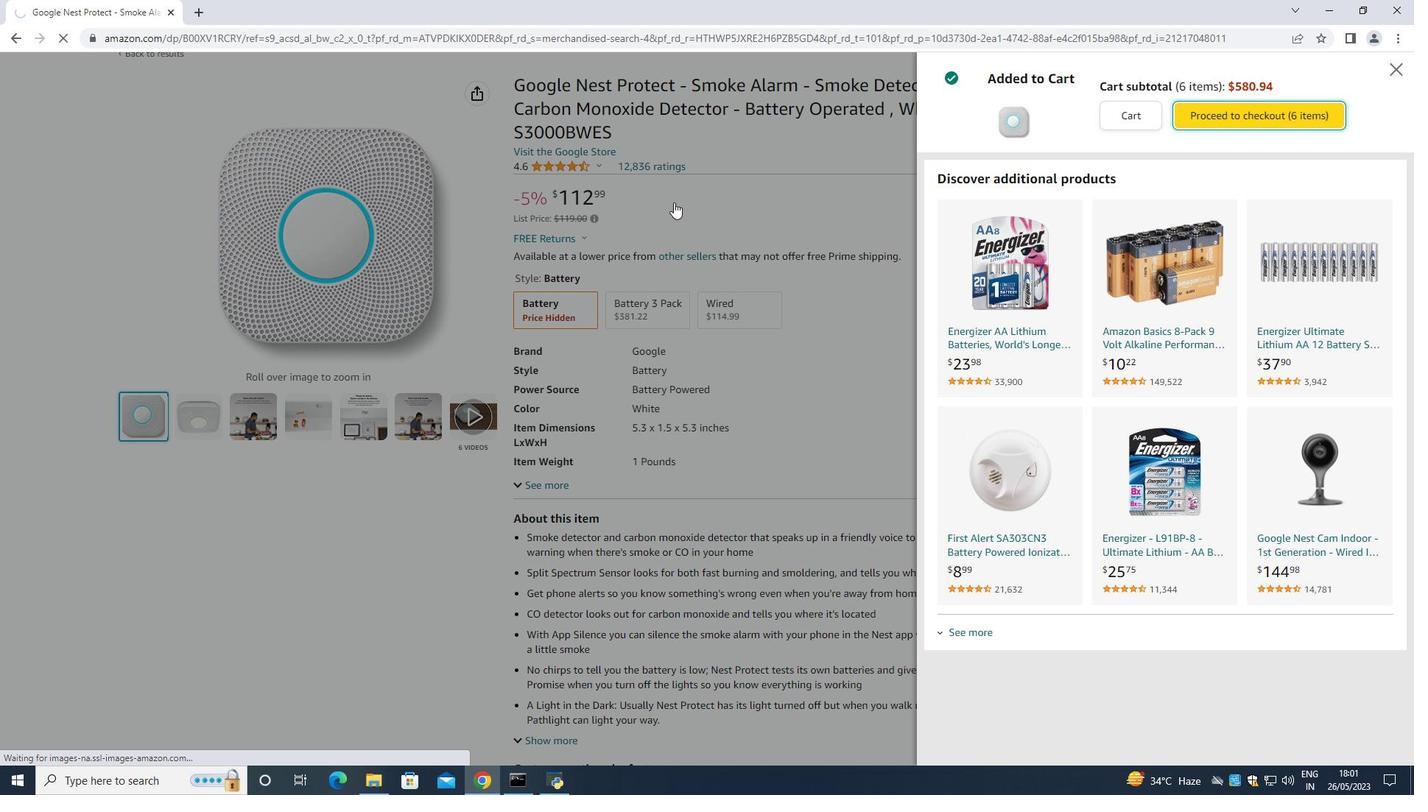 
Action: Mouse moved to (674, 202)
Screenshot: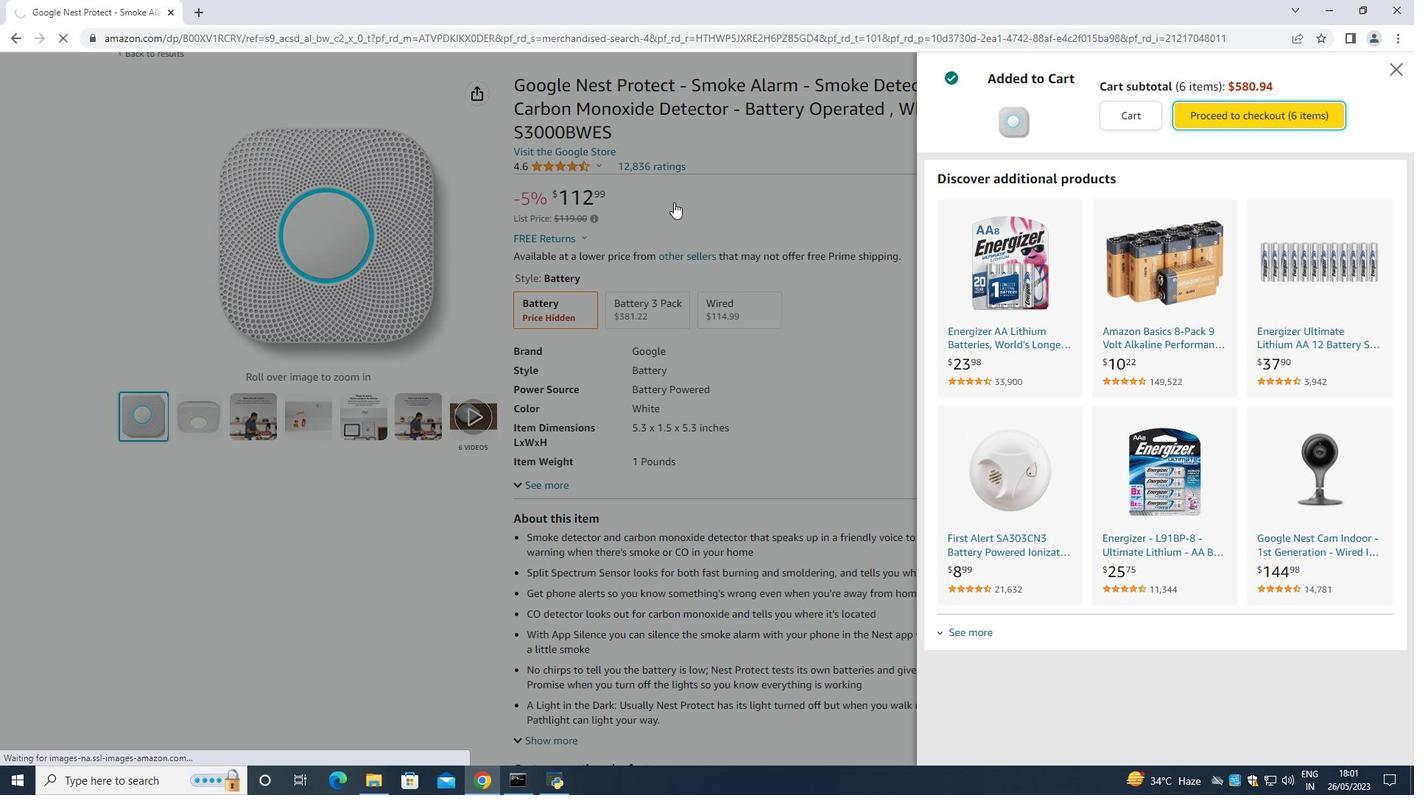 
Action: Mouse scrolled (674, 203) with delta (0, 0)
Screenshot: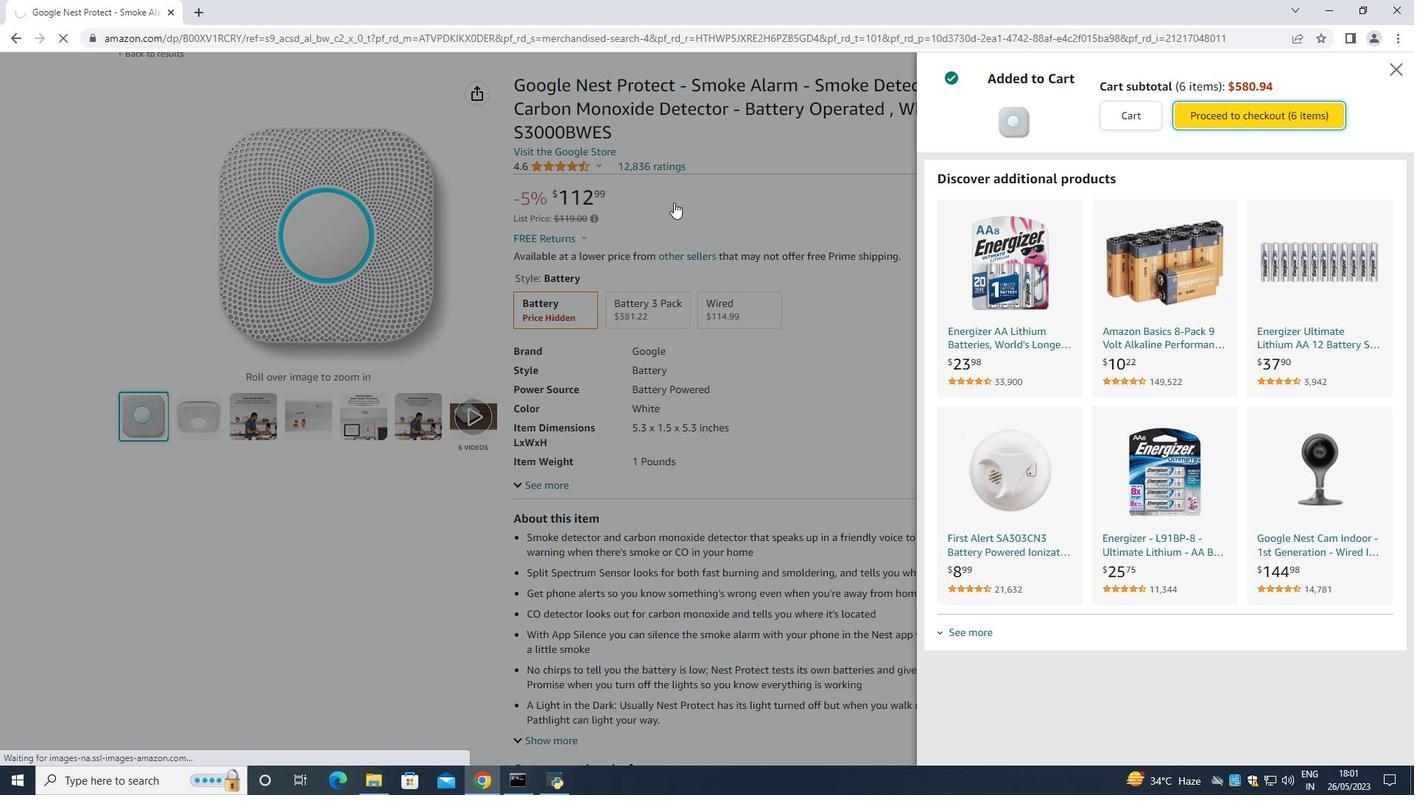 
Action: Mouse moved to (697, 293)
Screenshot: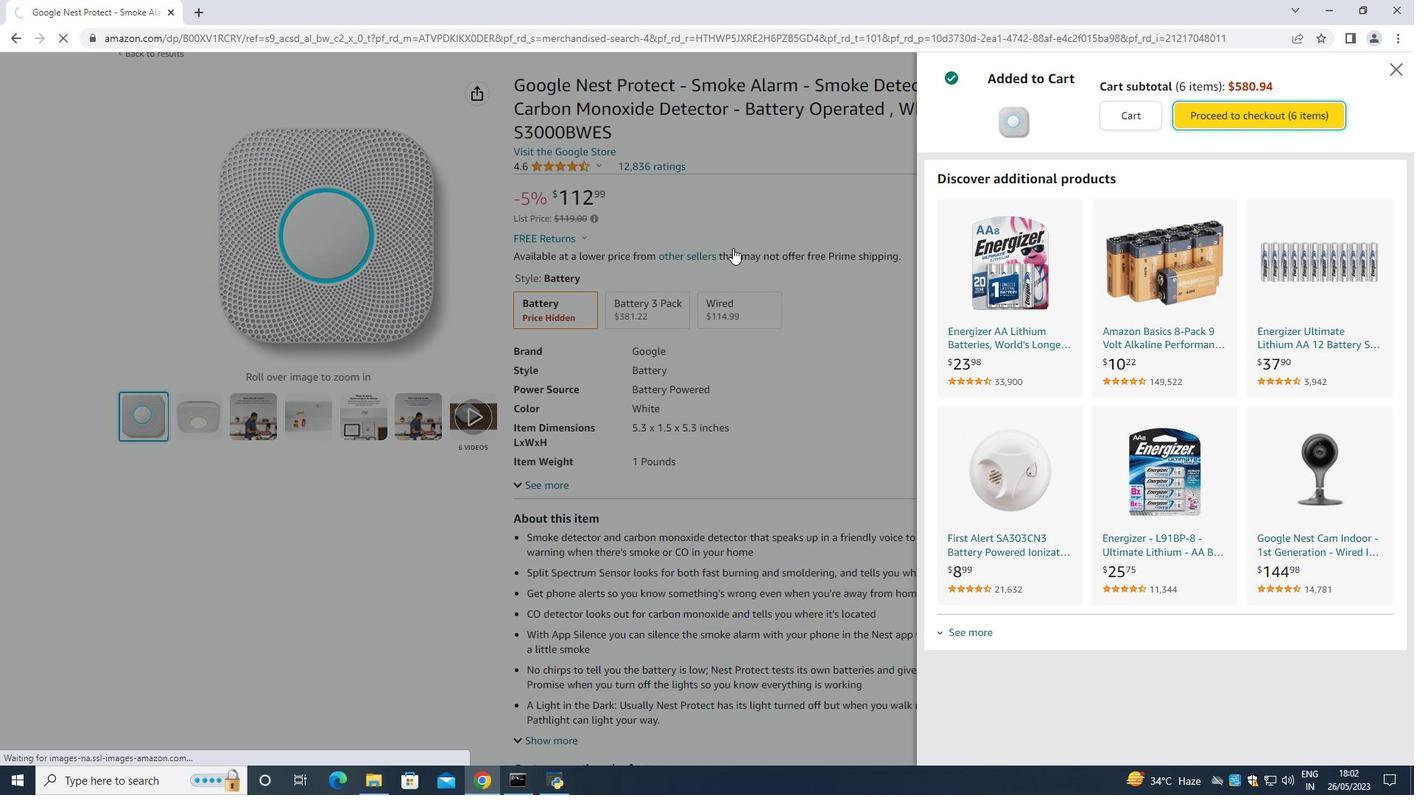 
Action: Mouse scrolled (697, 293) with delta (0, 0)
Screenshot: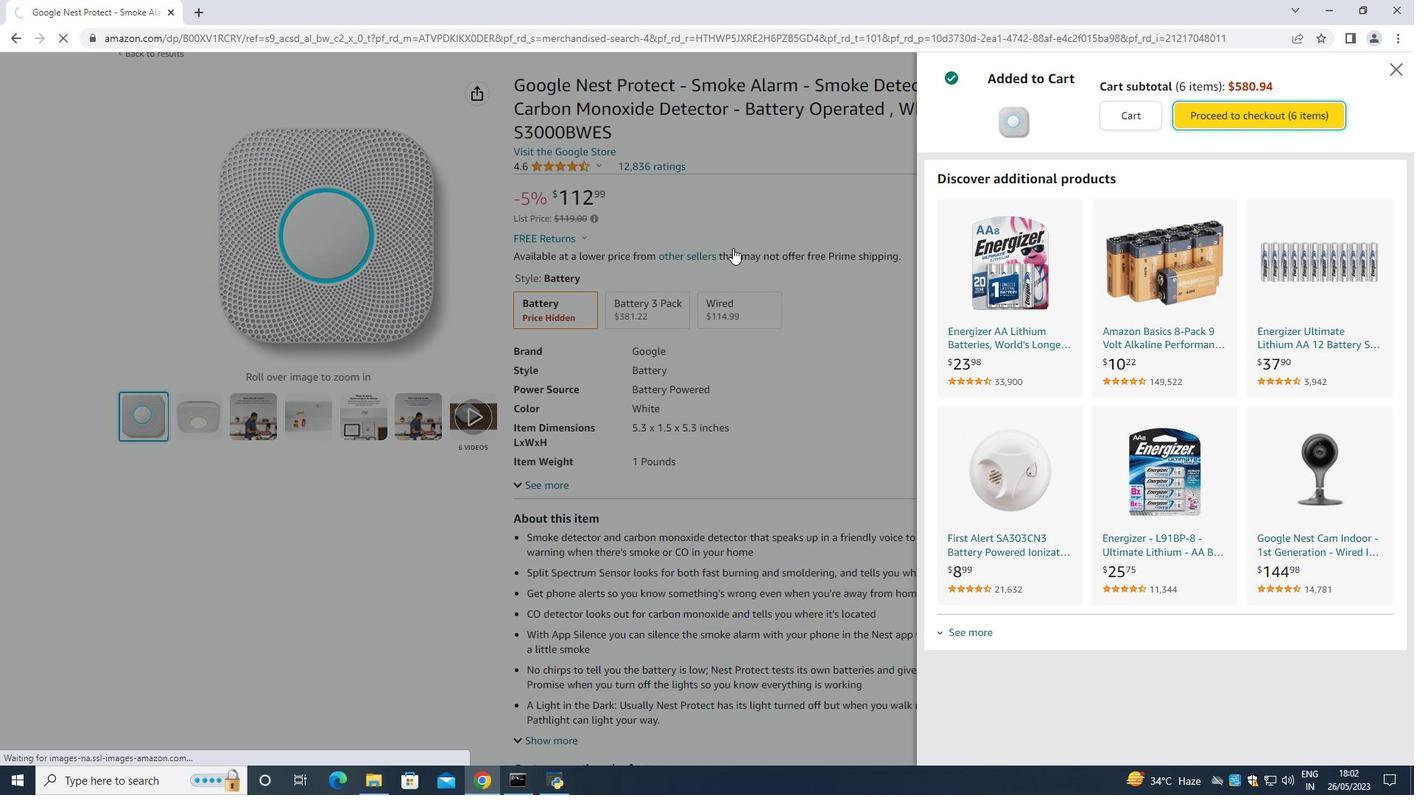 
Action: Mouse moved to (696, 287)
Screenshot: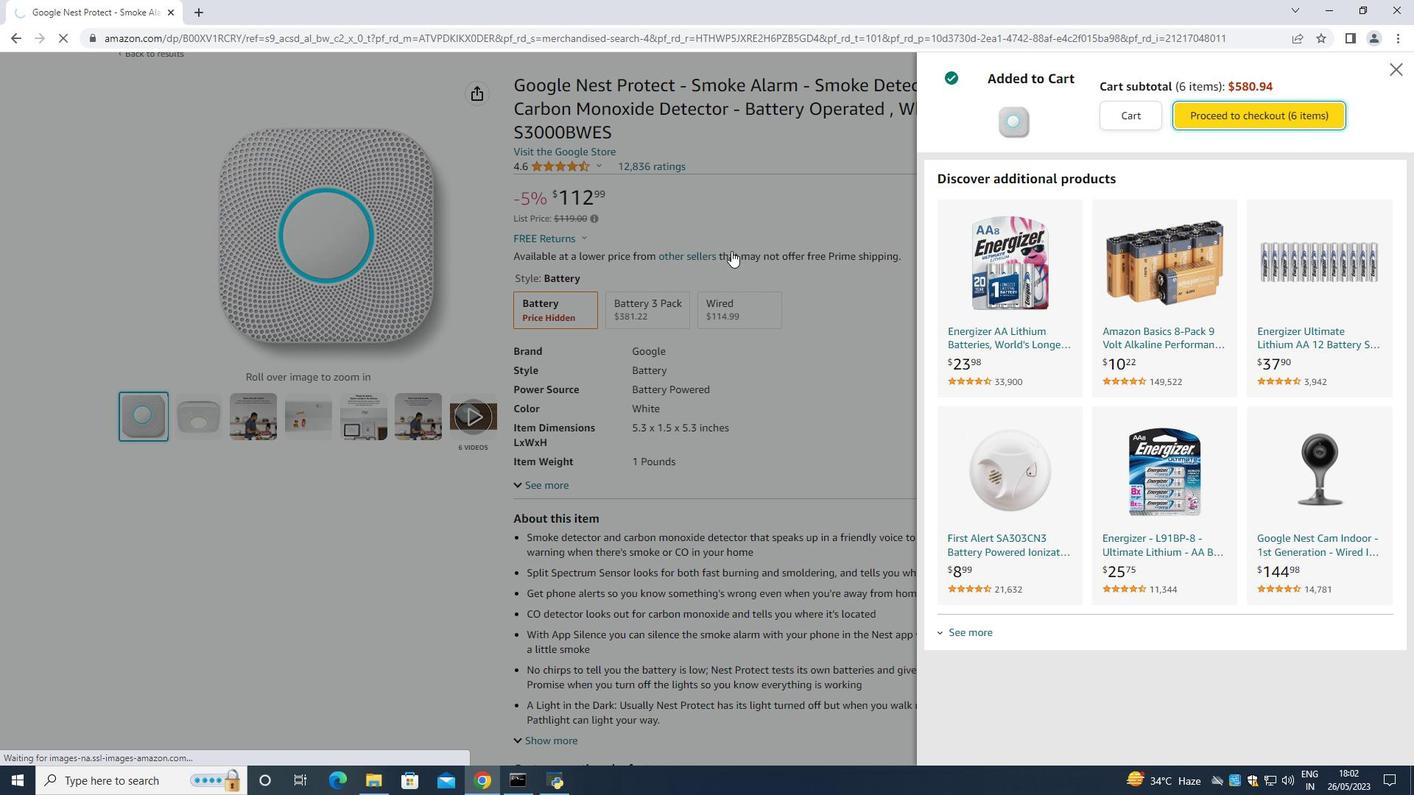 
Action: Mouse scrolled (696, 288) with delta (0, 0)
Screenshot: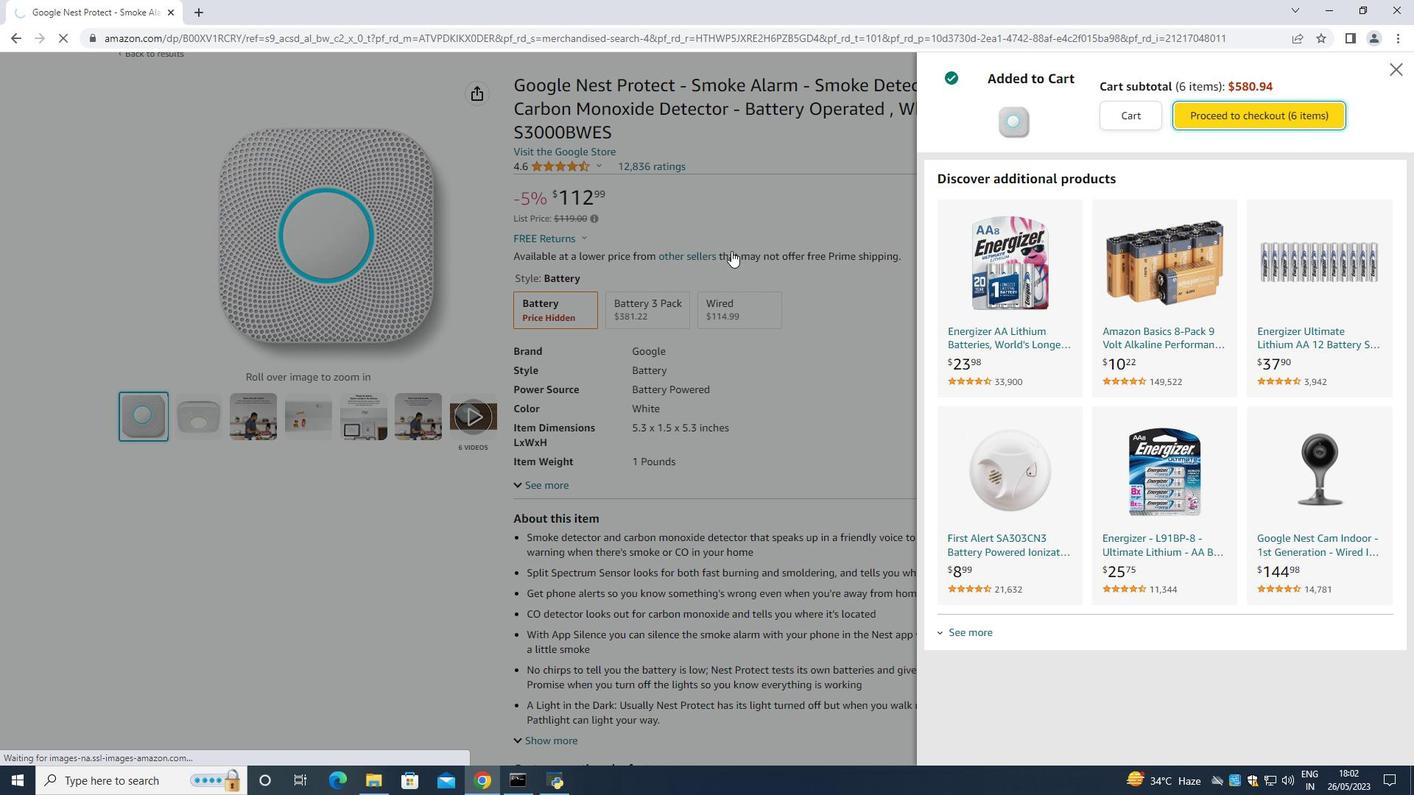 
Action: Mouse moved to (697, 274)
Screenshot: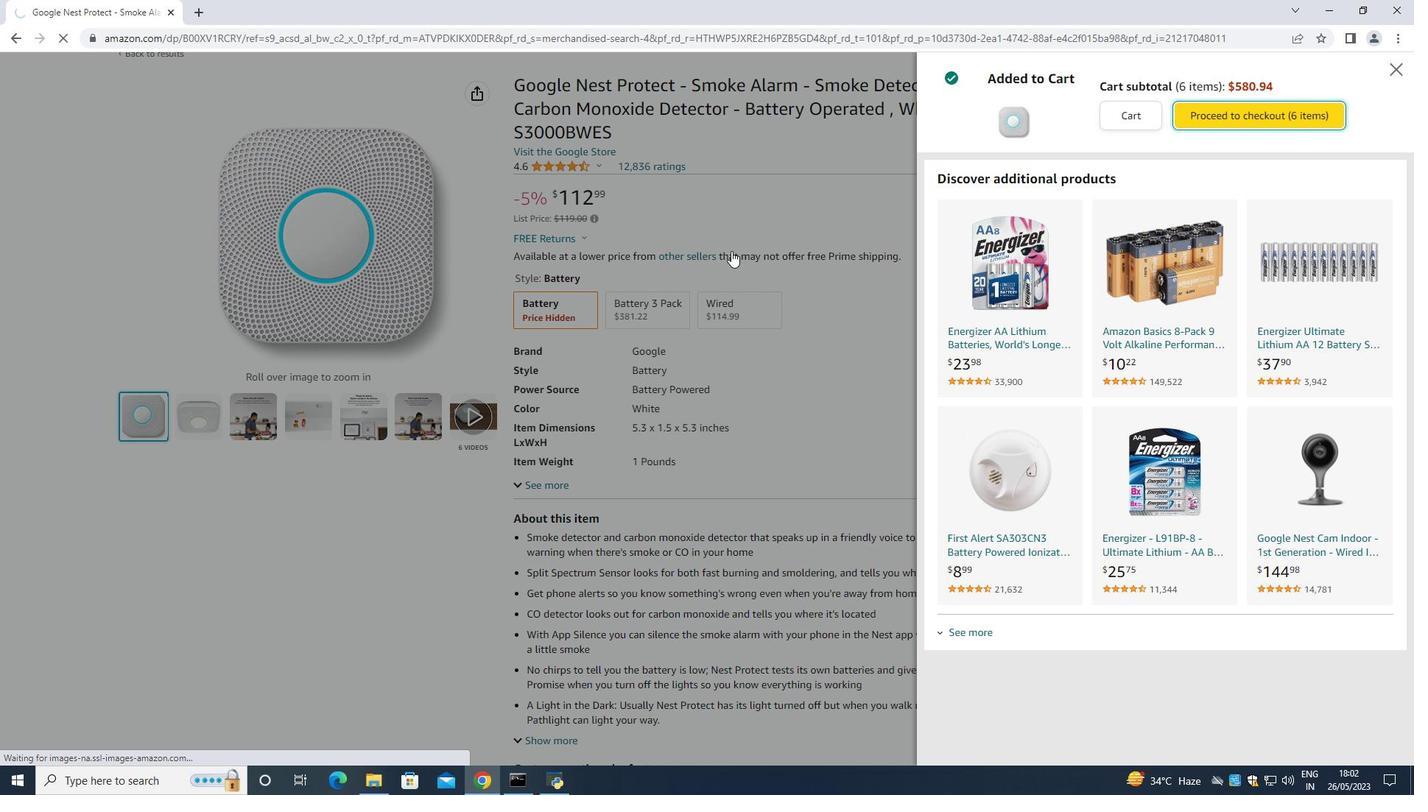 
Action: Mouse scrolled (697, 275) with delta (0, 0)
Screenshot: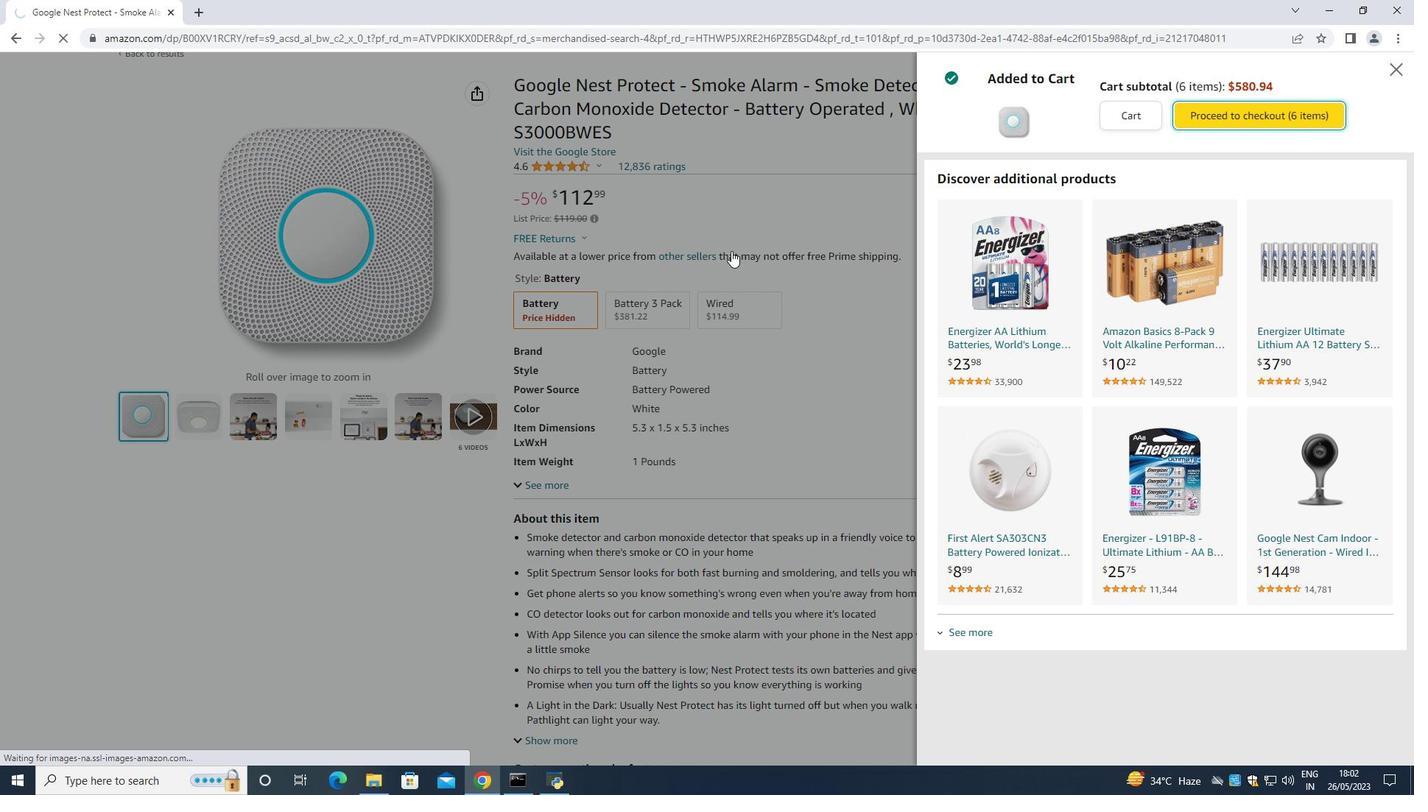 
Action: Mouse moved to (714, 260)
Screenshot: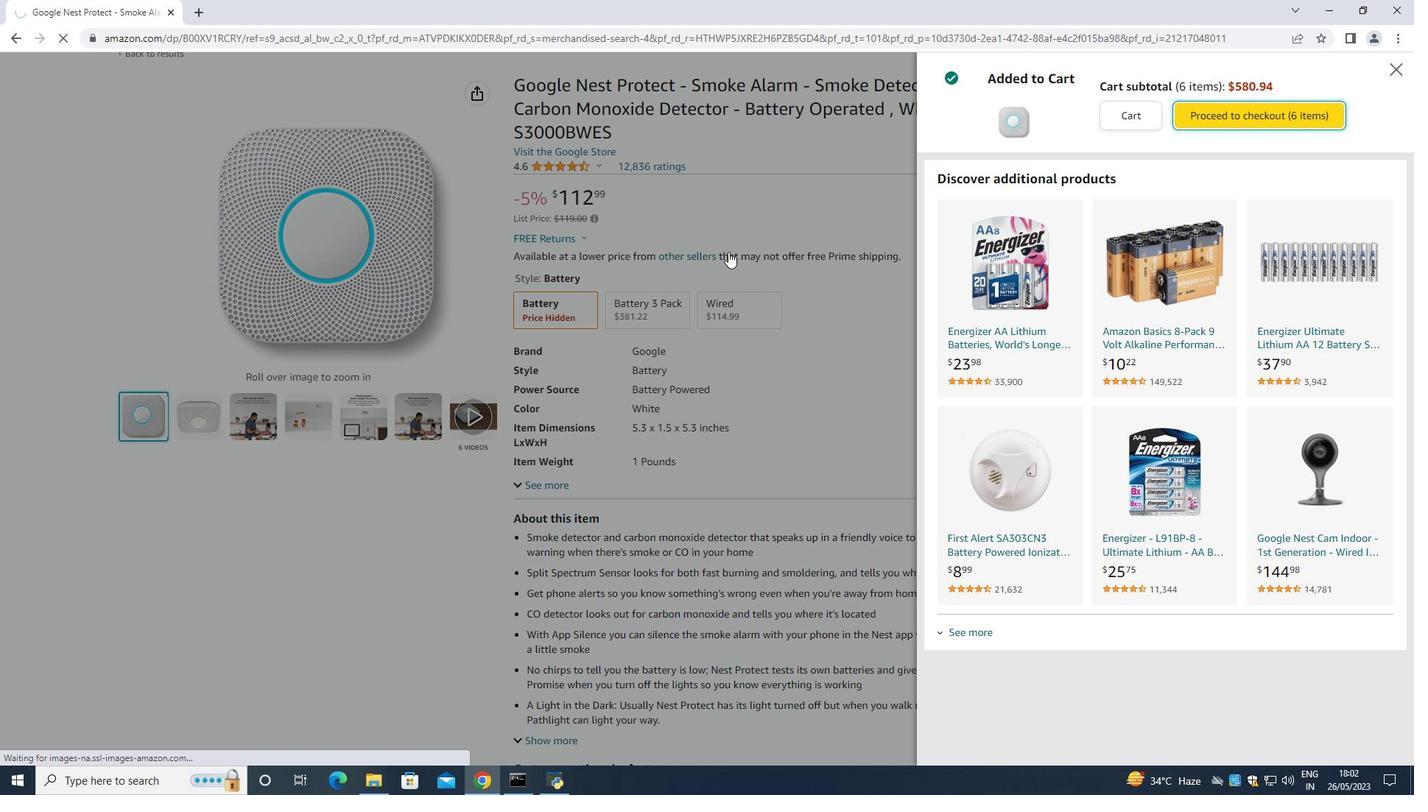 
Action: Mouse scrolled (714, 261) with delta (0, 0)
Screenshot: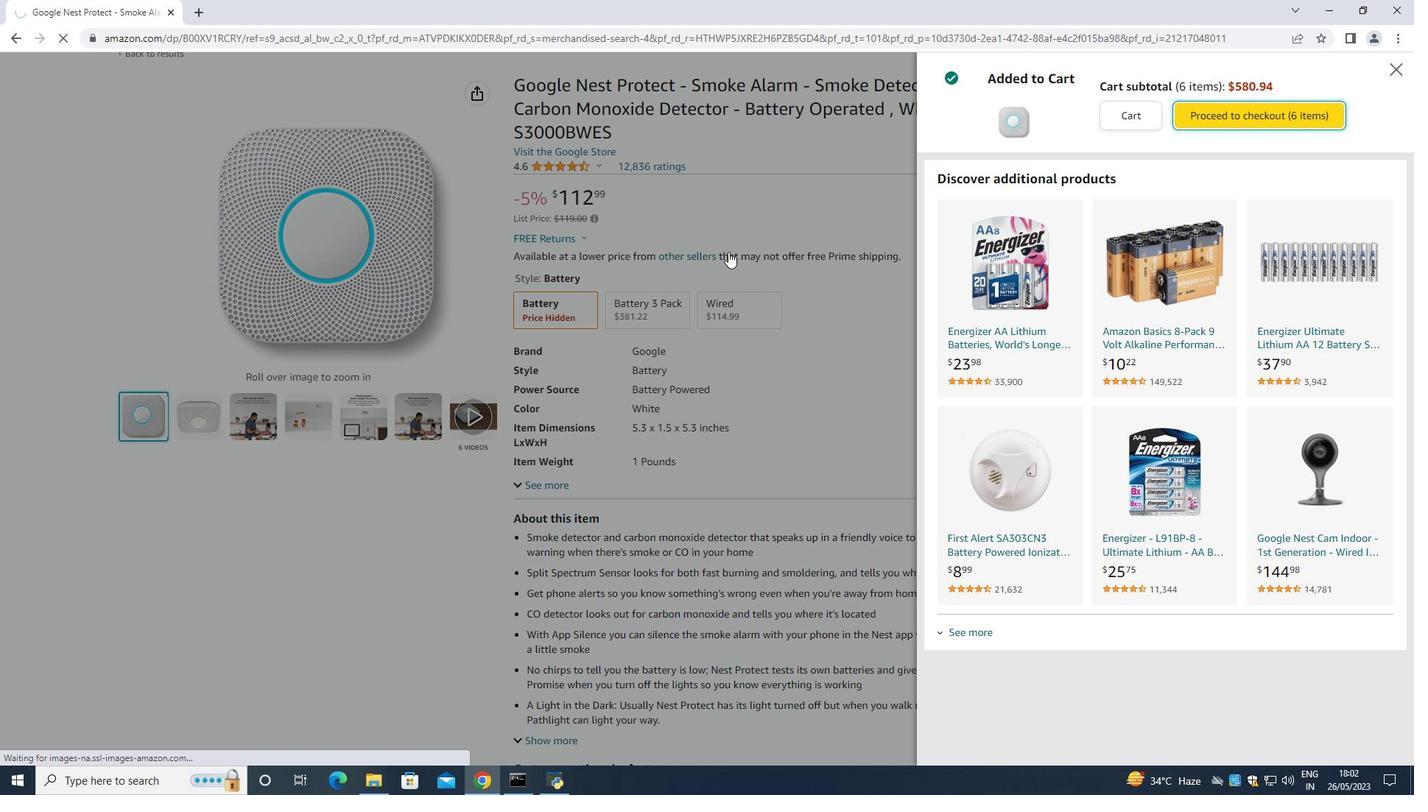 
Action: Mouse moved to (731, 249)
Screenshot: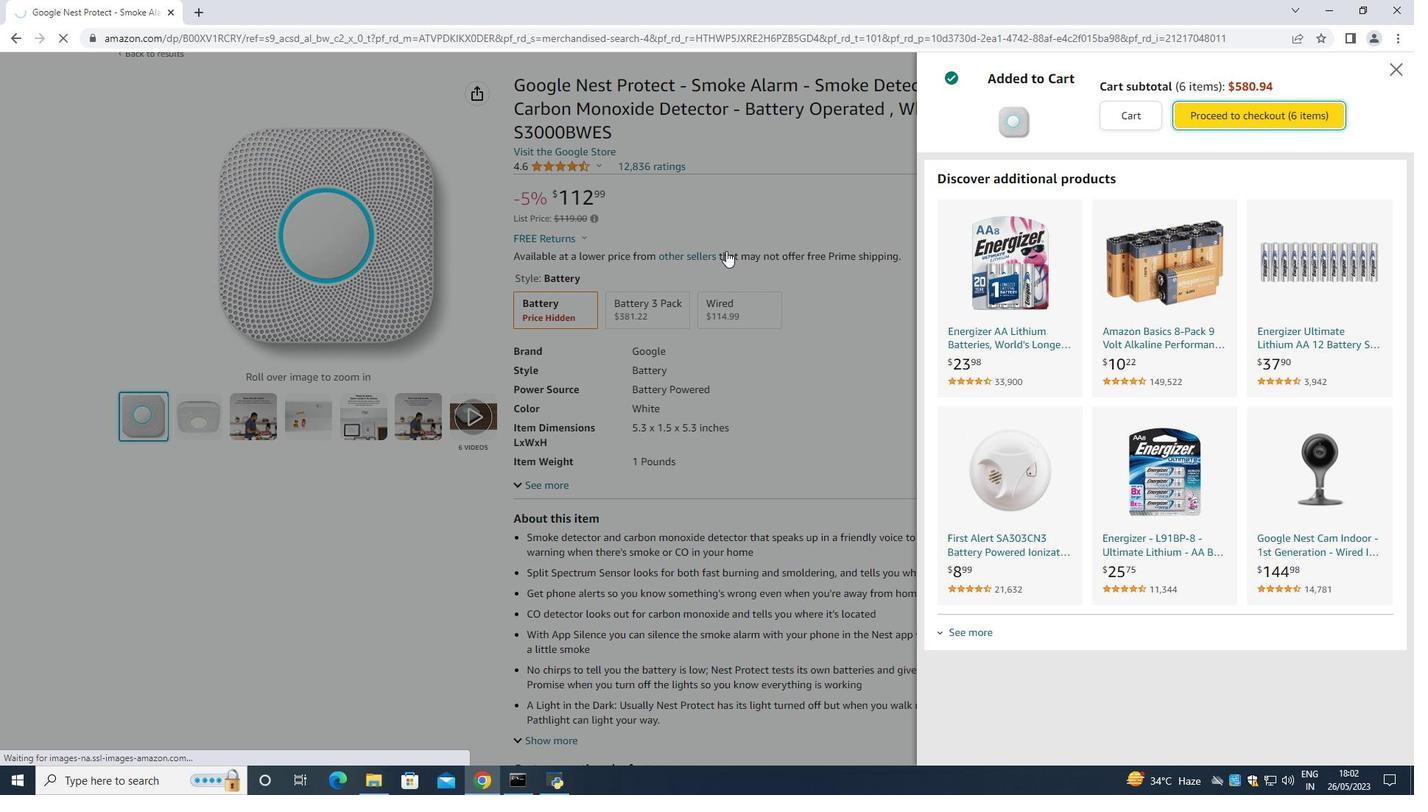 
Action: Mouse scrolled (731, 249) with delta (0, 0)
Screenshot: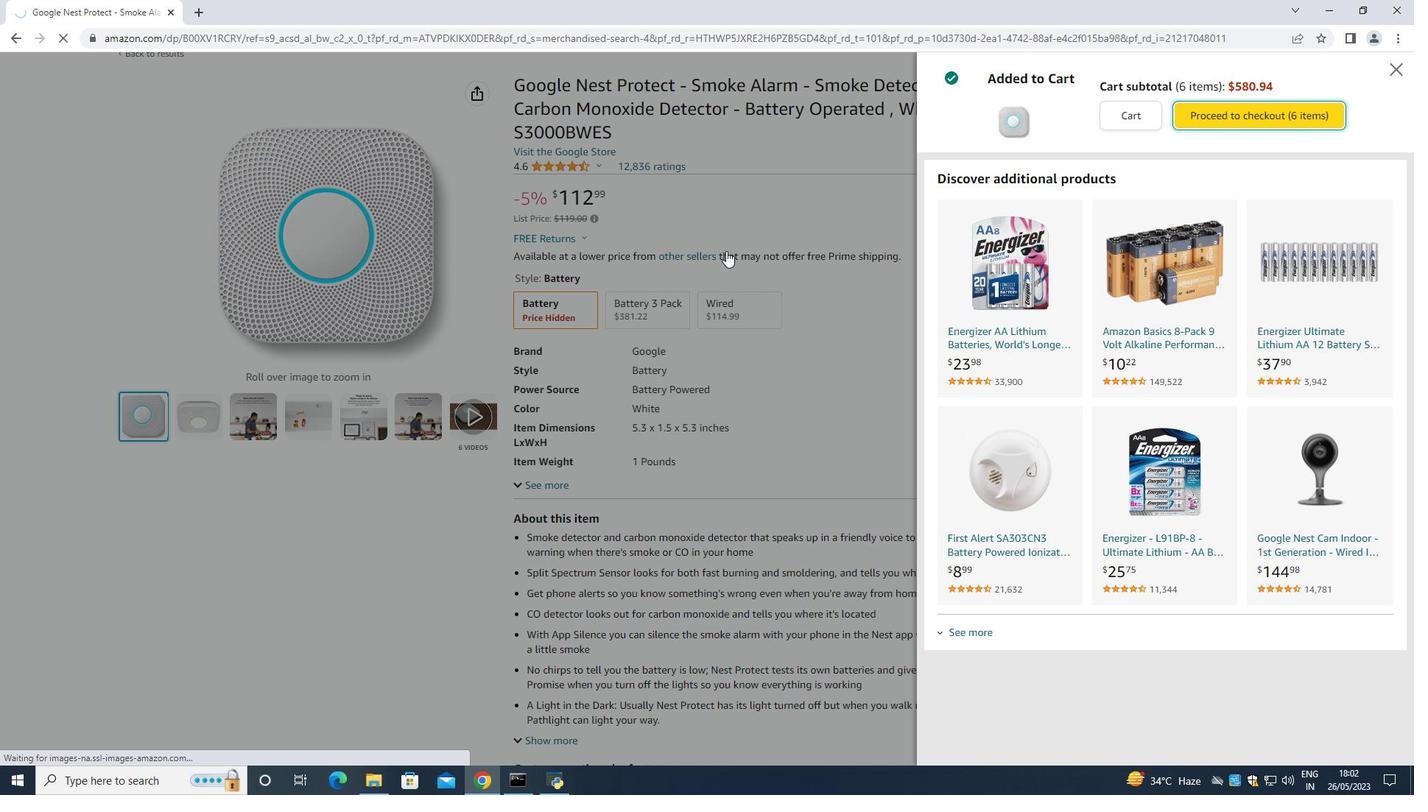 
Action: Mouse moved to (733, 249)
Screenshot: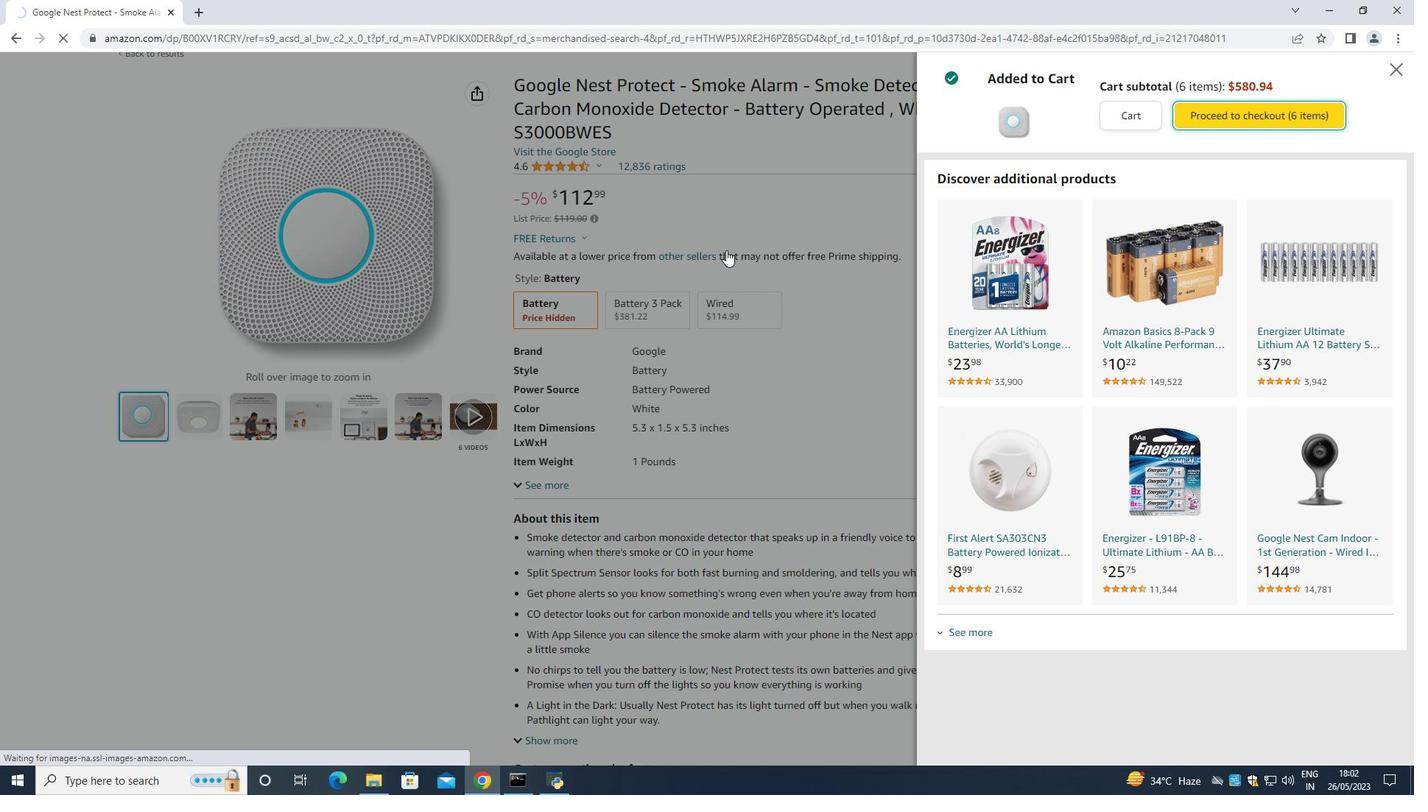 
Action: Mouse scrolled (733, 248) with delta (0, 0)
Screenshot: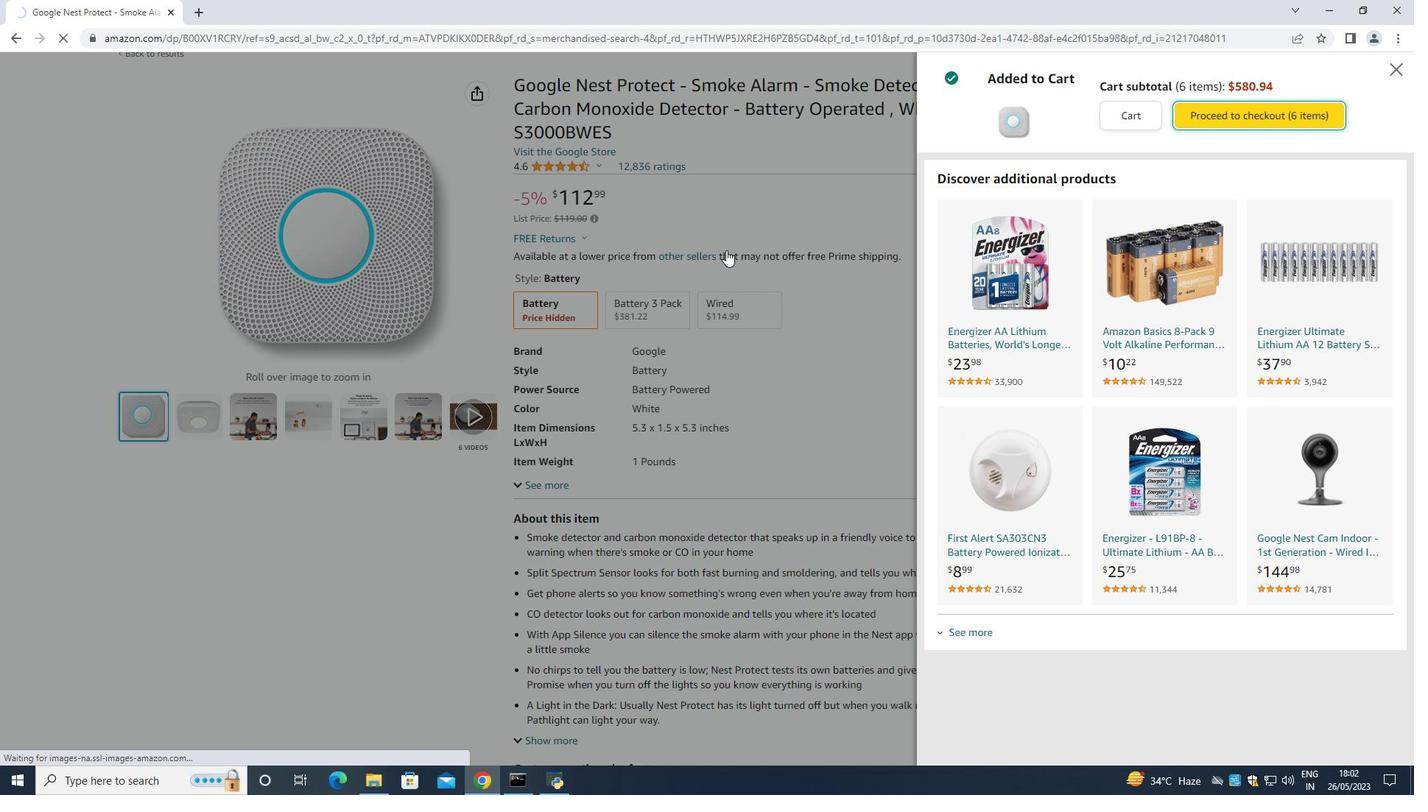 
Action: Mouse moved to (732, 250)
Screenshot: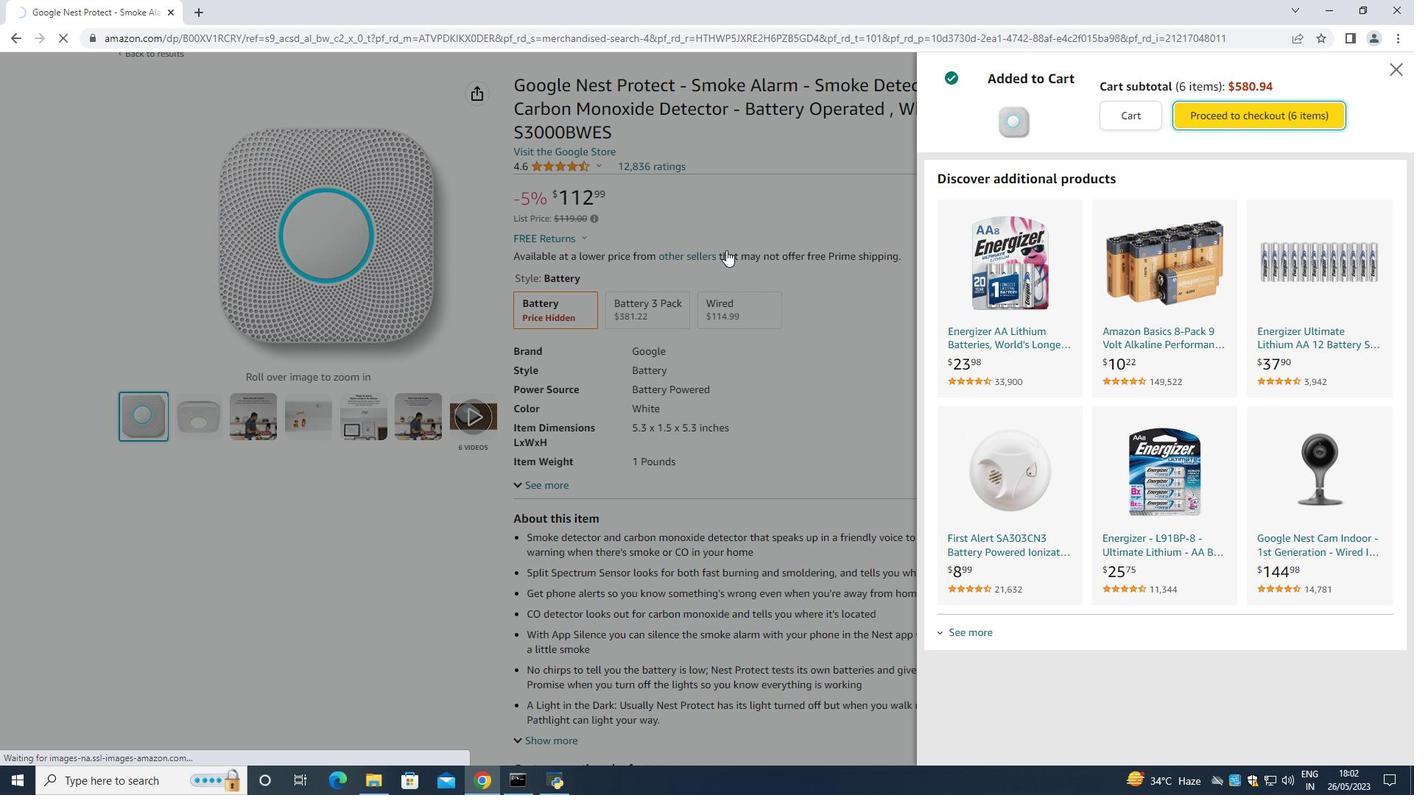 
Action: Mouse scrolled (732, 249) with delta (0, 0)
Screenshot: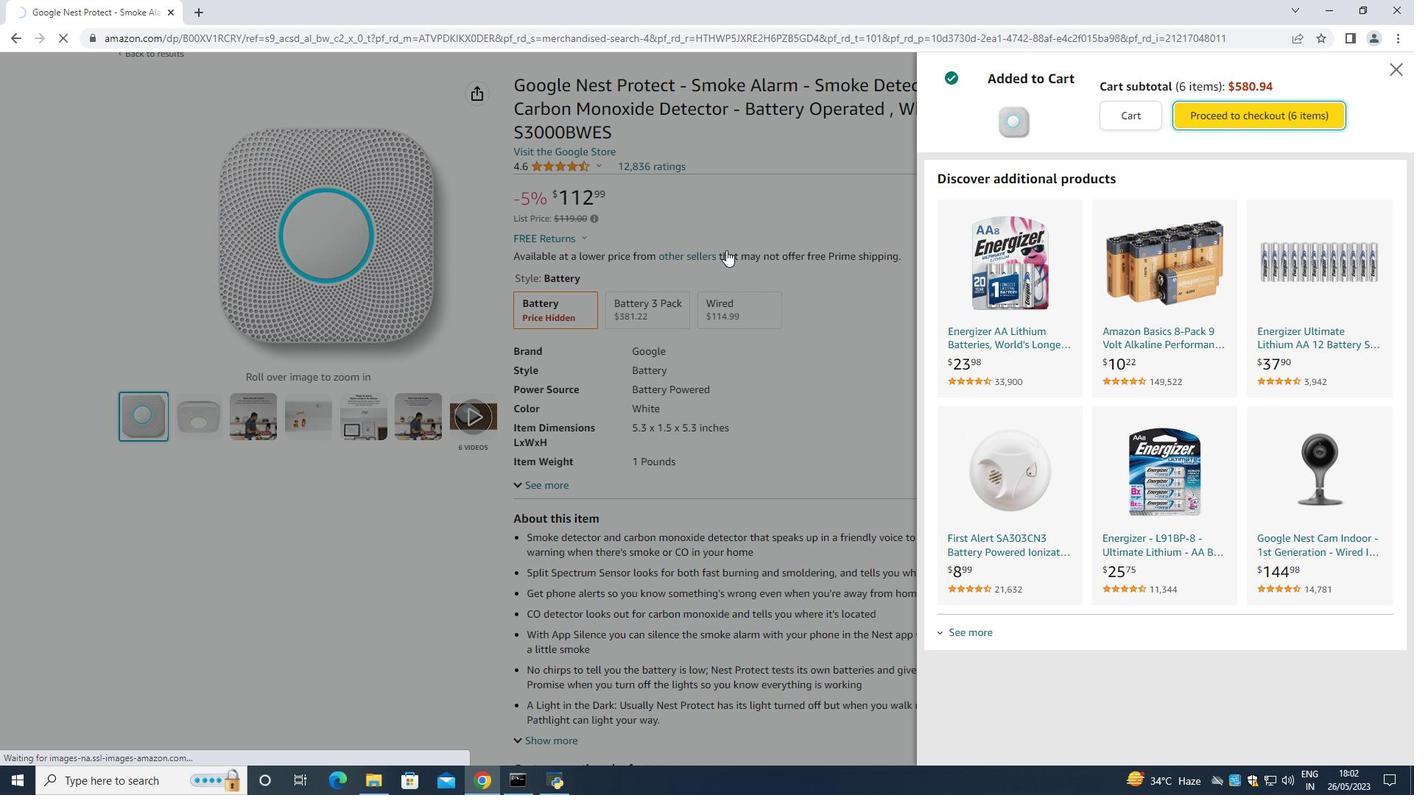 
Action: Mouse moved to (730, 251)
Screenshot: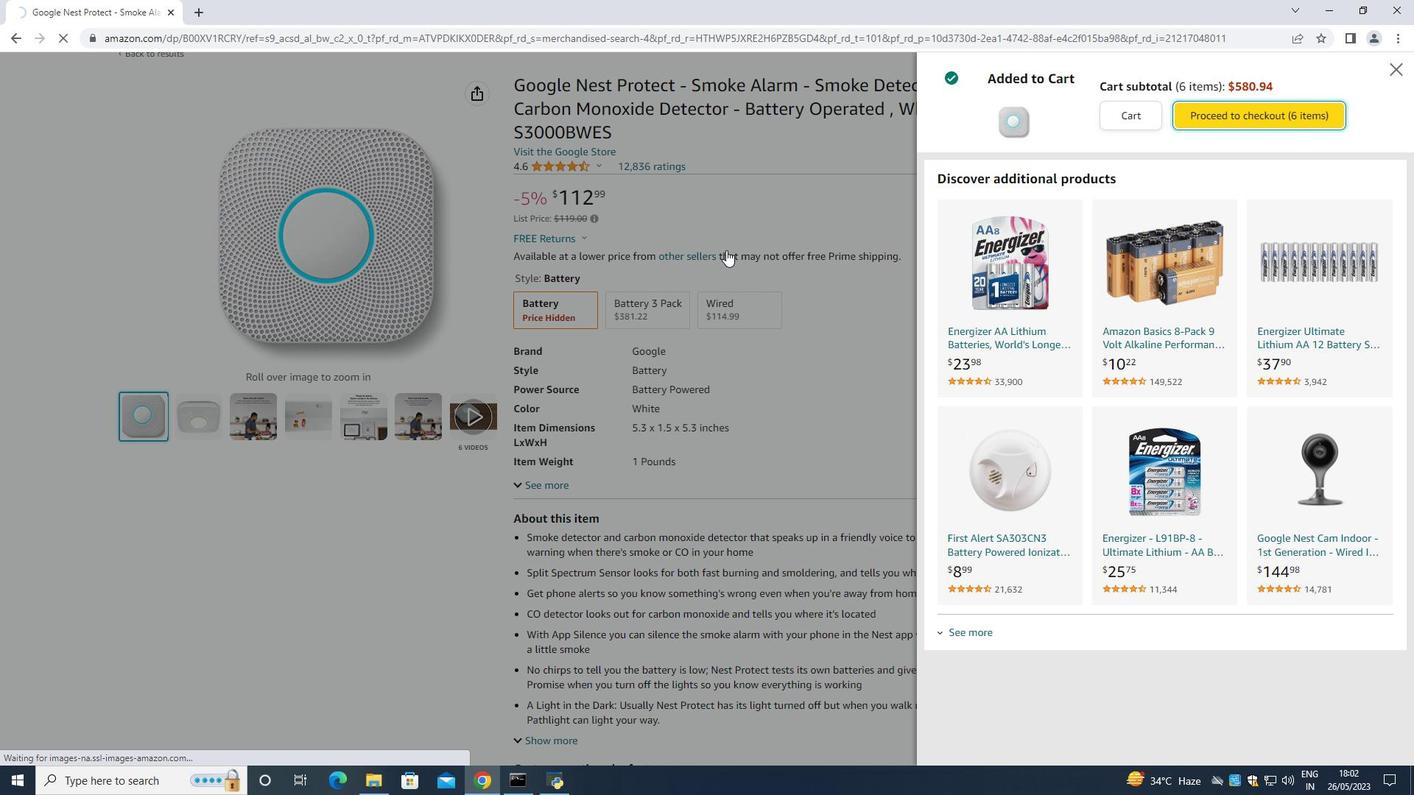 
Action: Mouse scrolled (730, 251) with delta (0, 0)
Screenshot: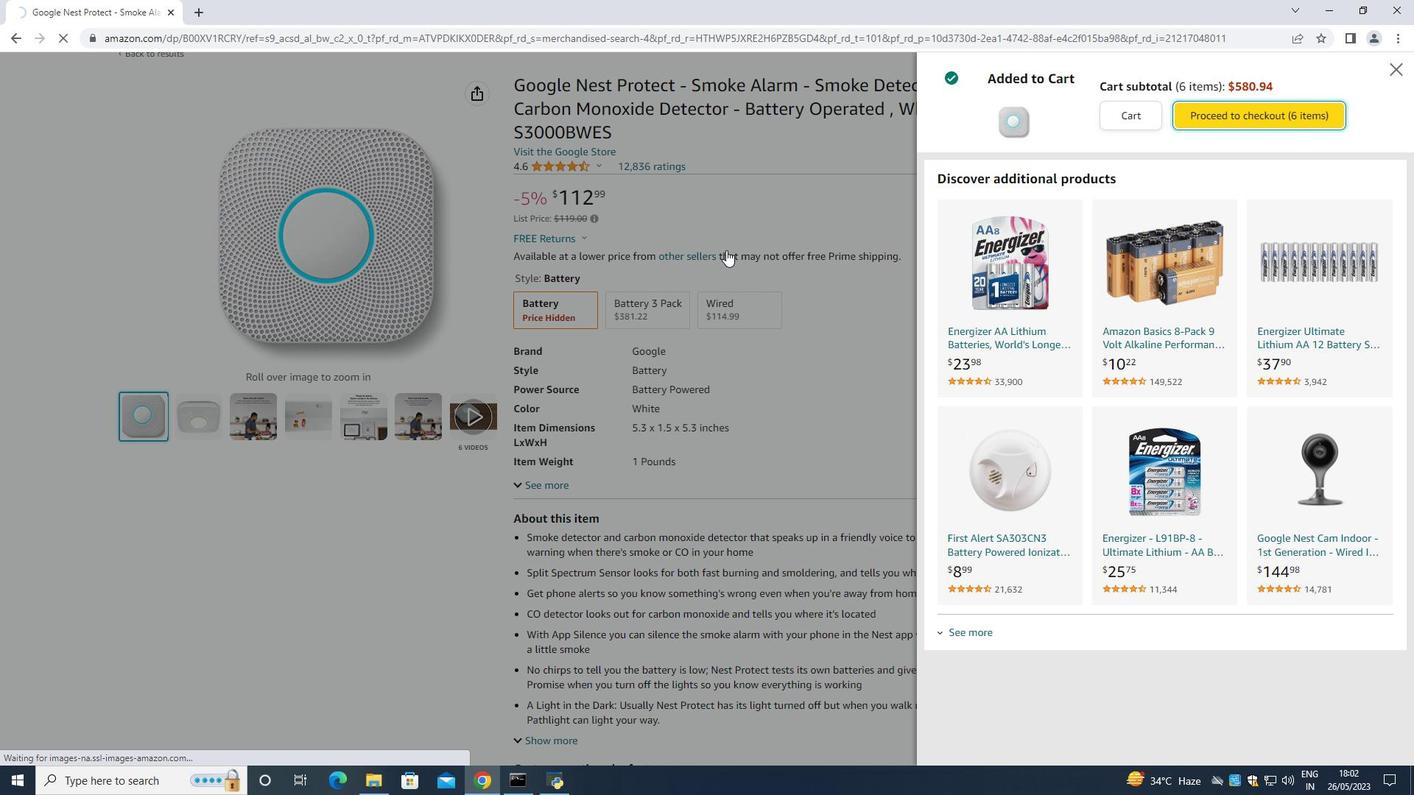 
Action: Mouse moved to (729, 251)
Screenshot: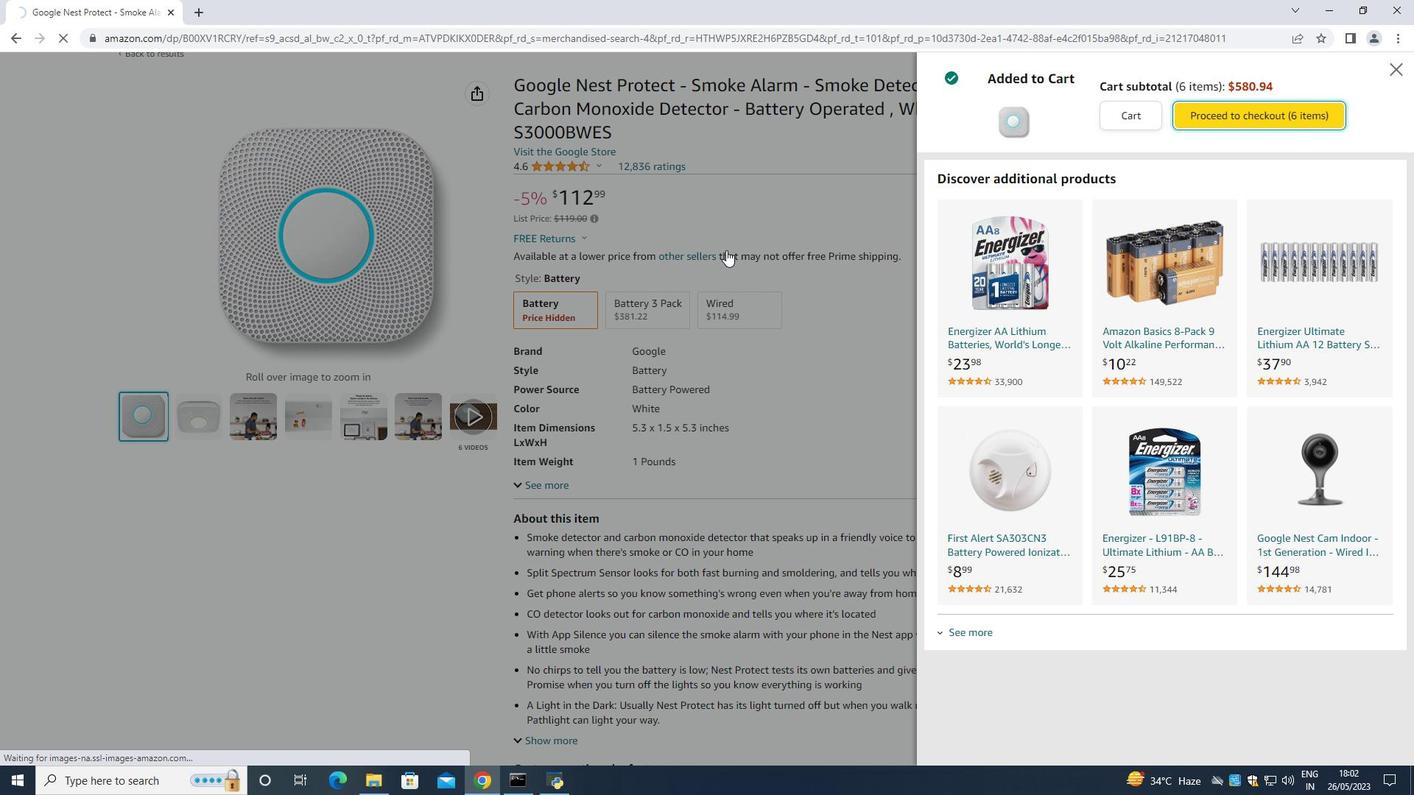 
Action: Mouse scrolled (729, 251) with delta (0, 0)
Screenshot: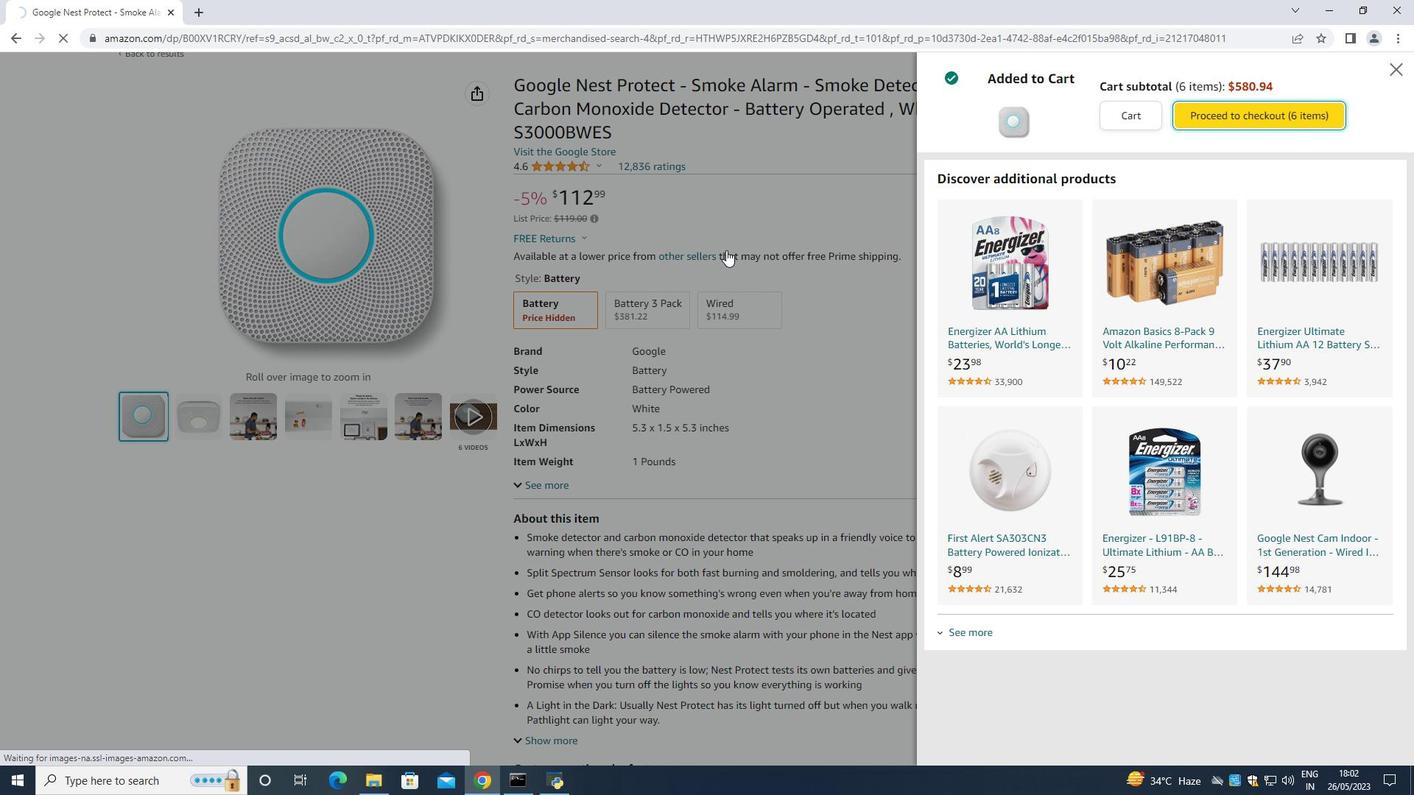
Action: Mouse moved to (728, 251)
Screenshot: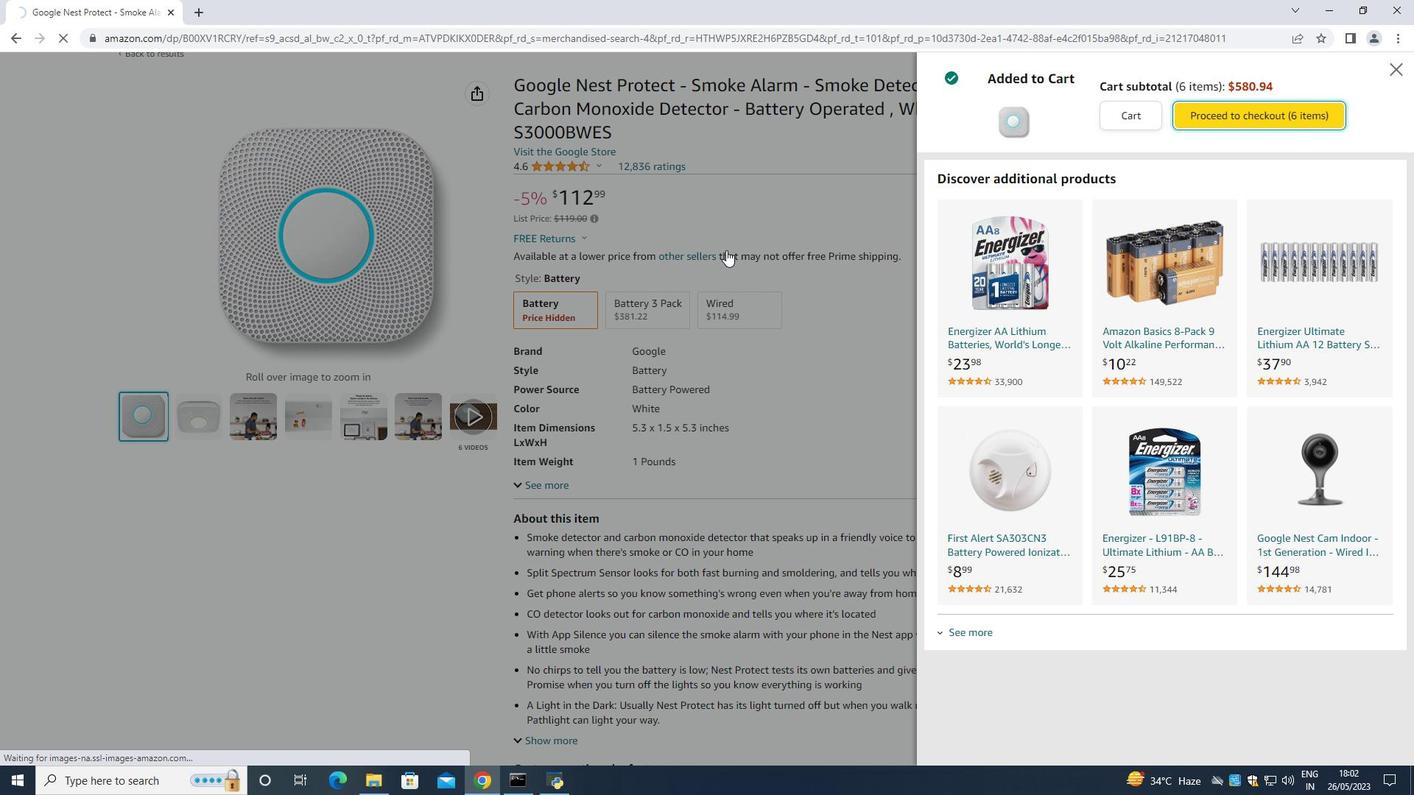 
Action: Mouse scrolled (728, 251) with delta (0, 0)
Screenshot: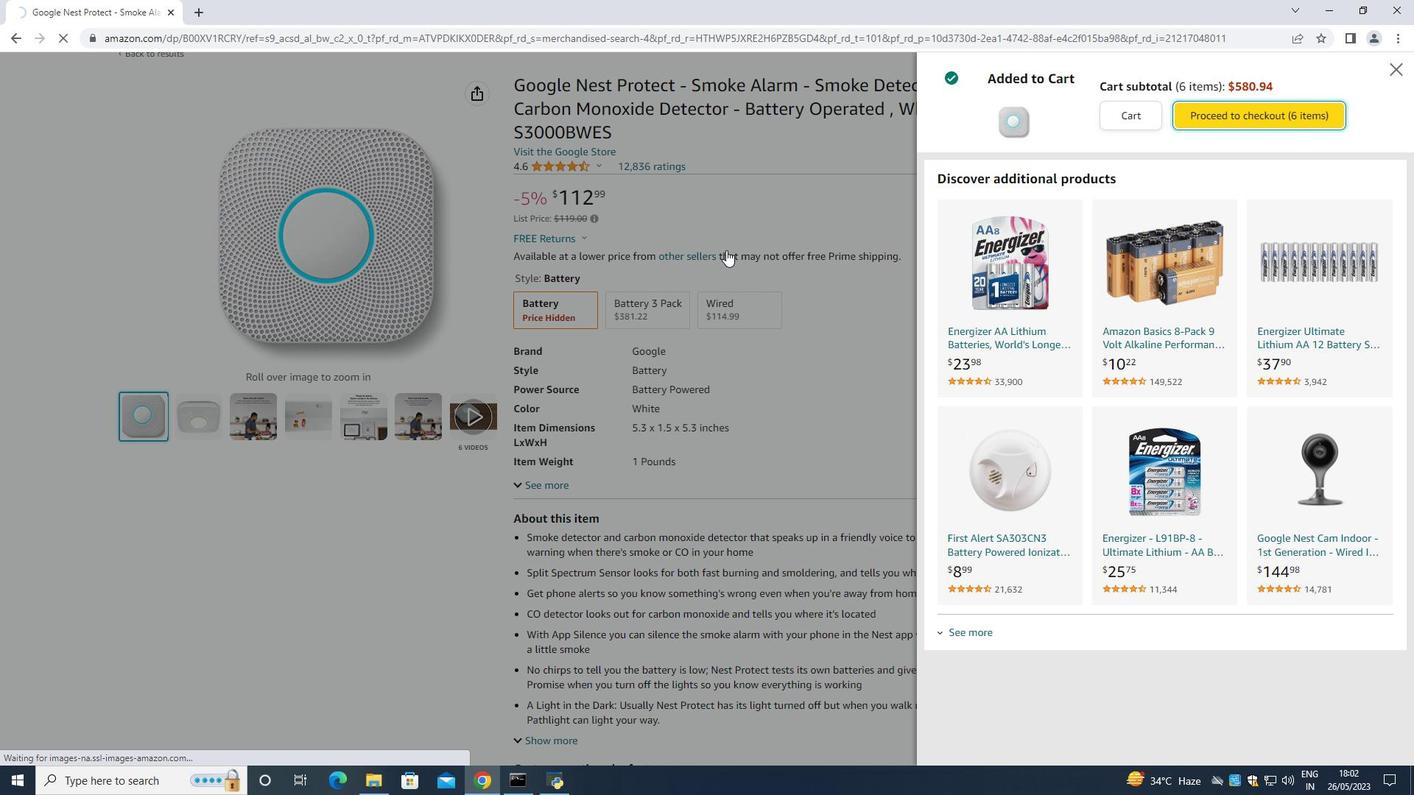 
Action: Mouse moved to (726, 250)
Screenshot: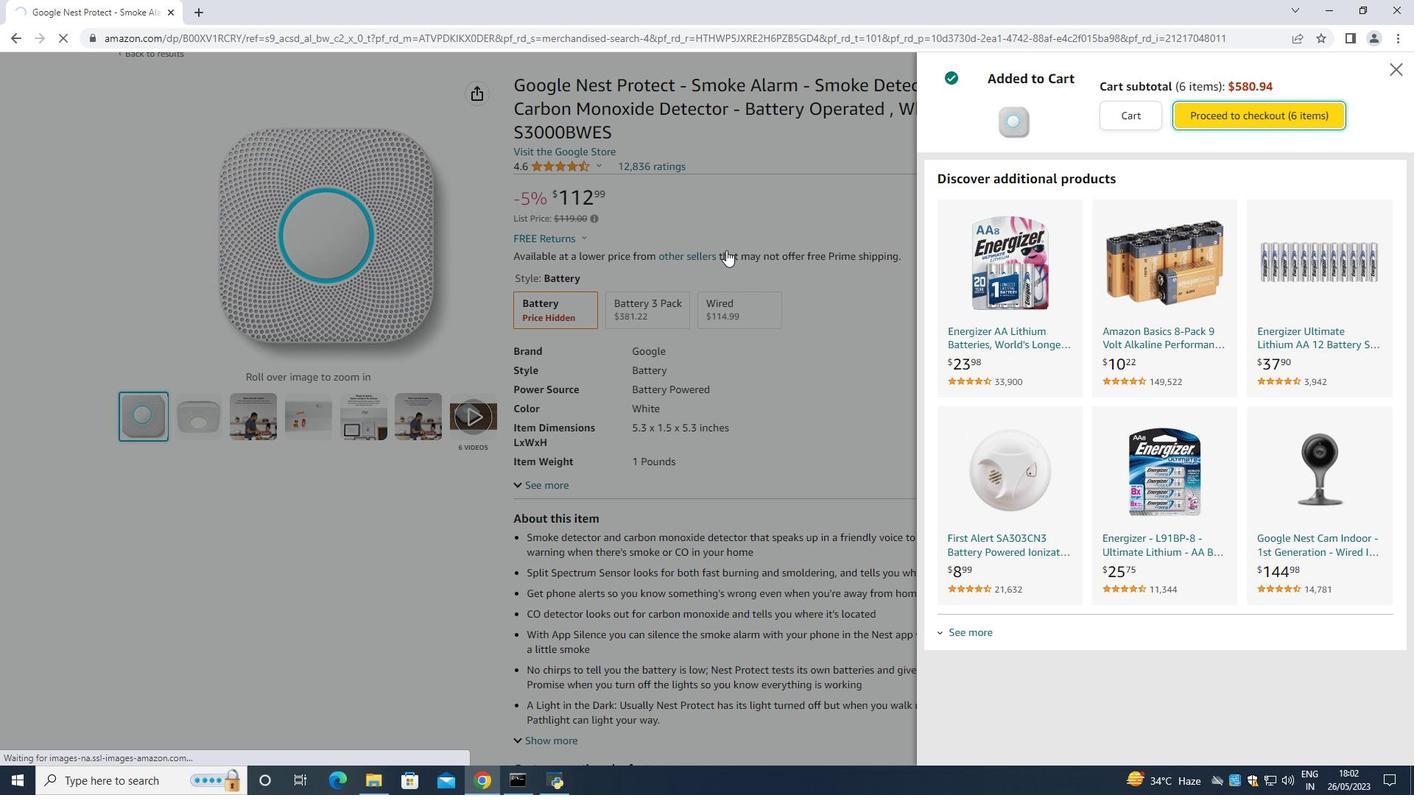 
Action: Mouse scrolled (726, 251) with delta (0, 0)
Screenshot: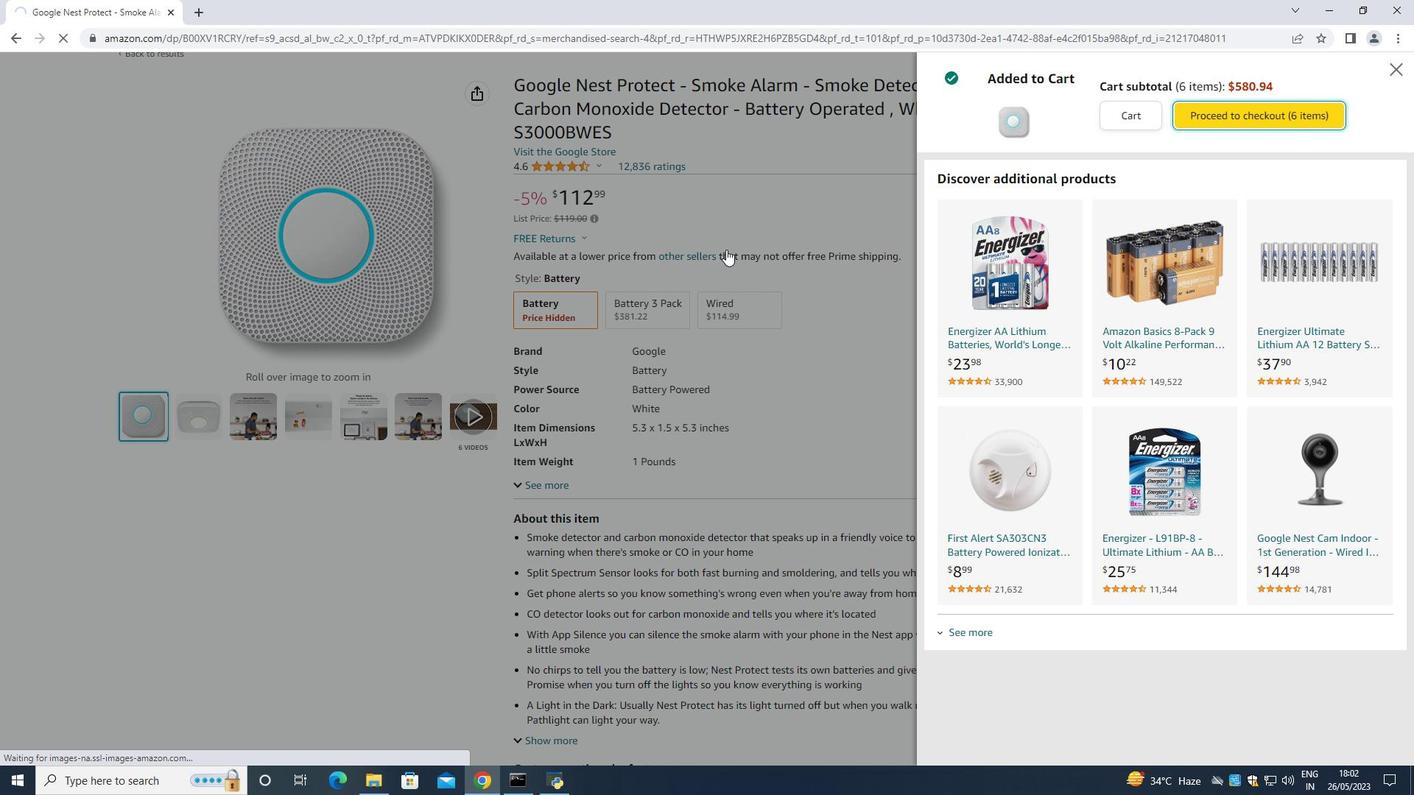 
Action: Mouse scrolled (726, 251) with delta (0, 0)
Screenshot: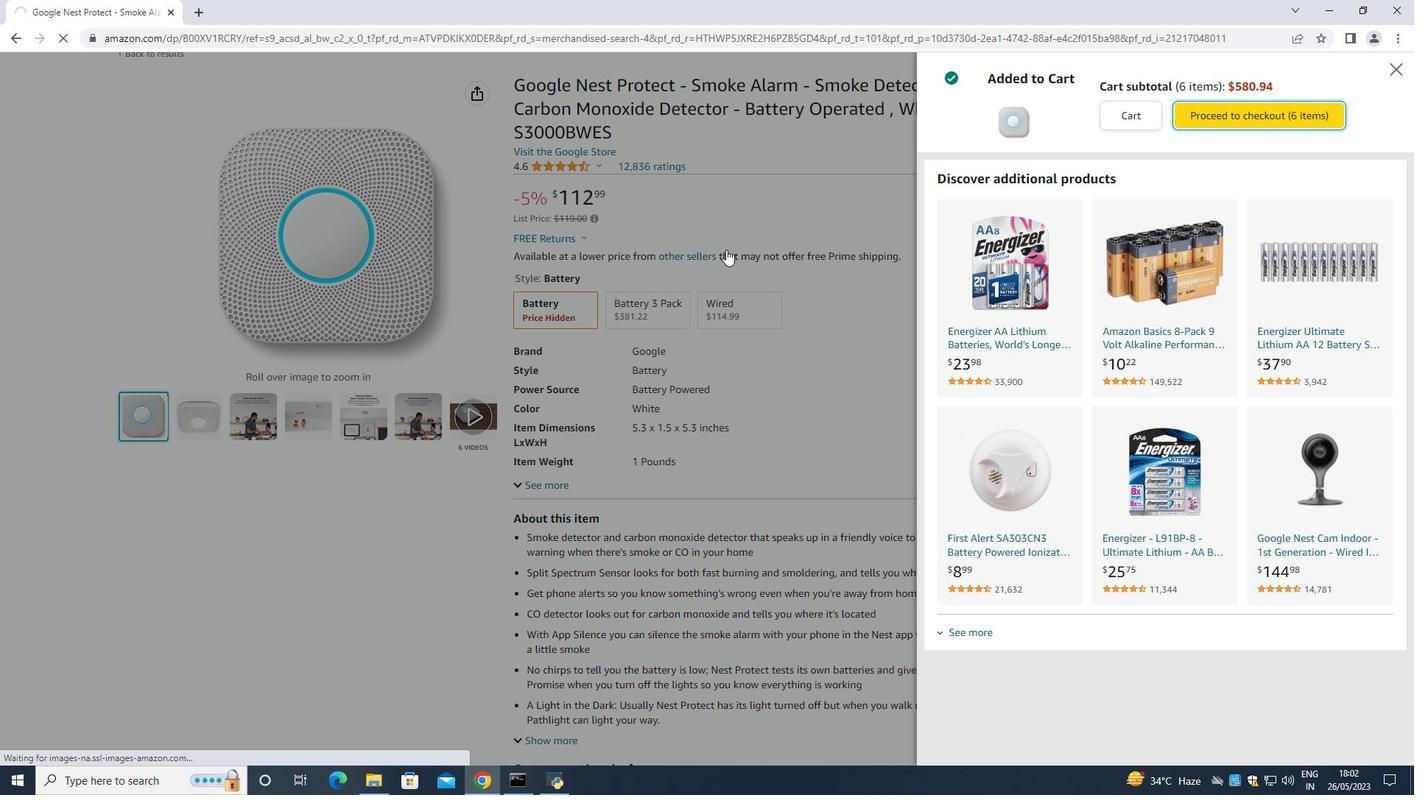 
Action: Mouse scrolled (726, 251) with delta (0, 0)
Screenshot: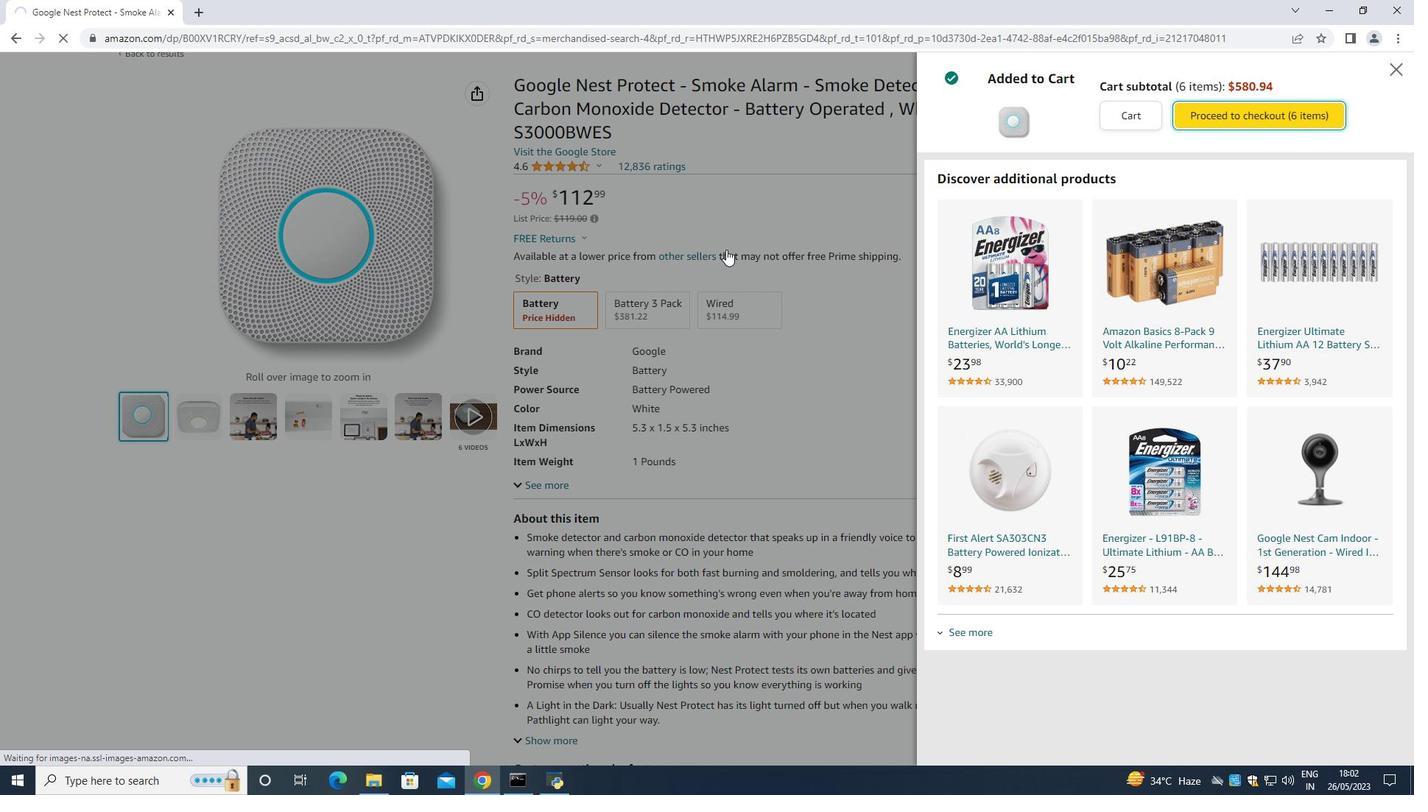 
Action: Mouse scrolled (726, 251) with delta (0, 0)
Screenshot: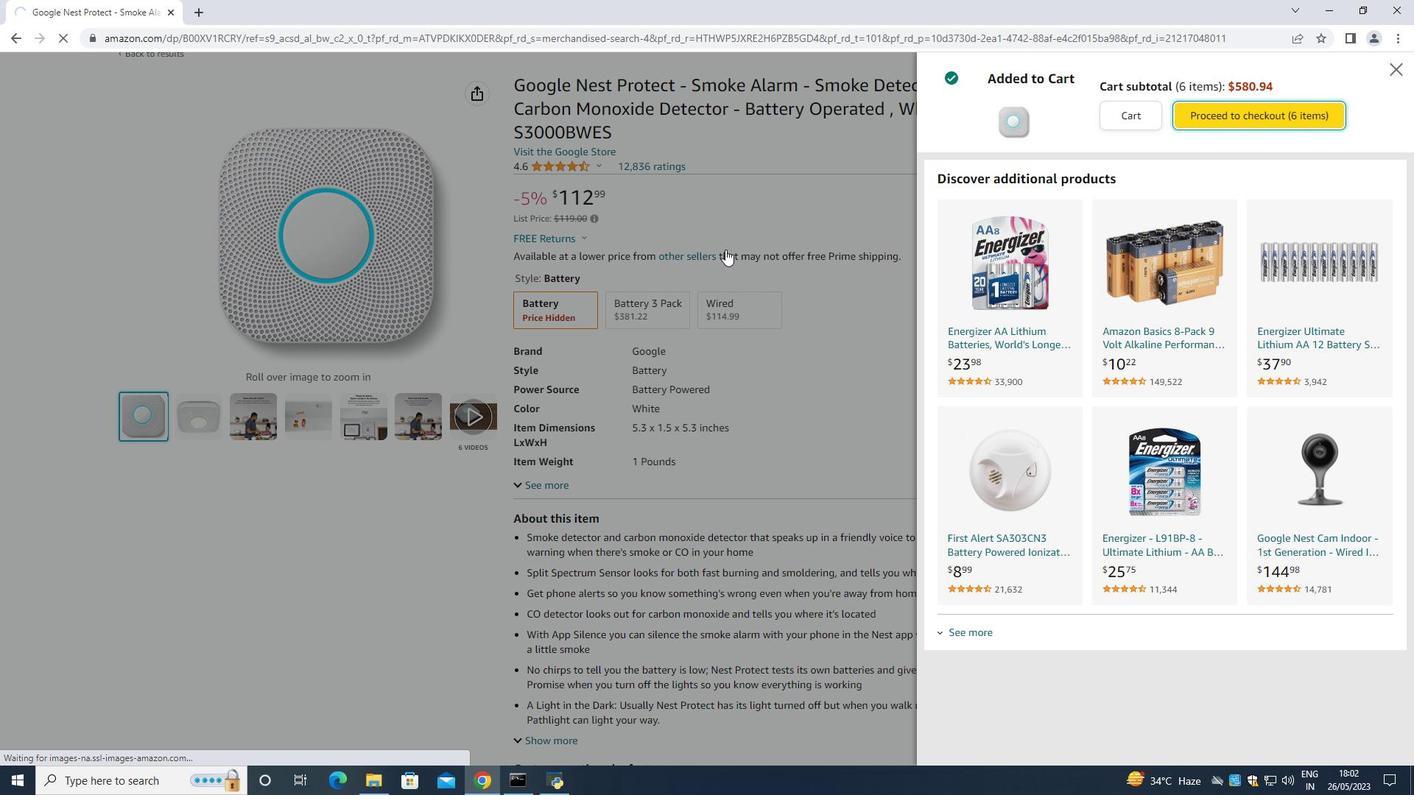 
Action: Mouse moved to (1190, 119)
Screenshot: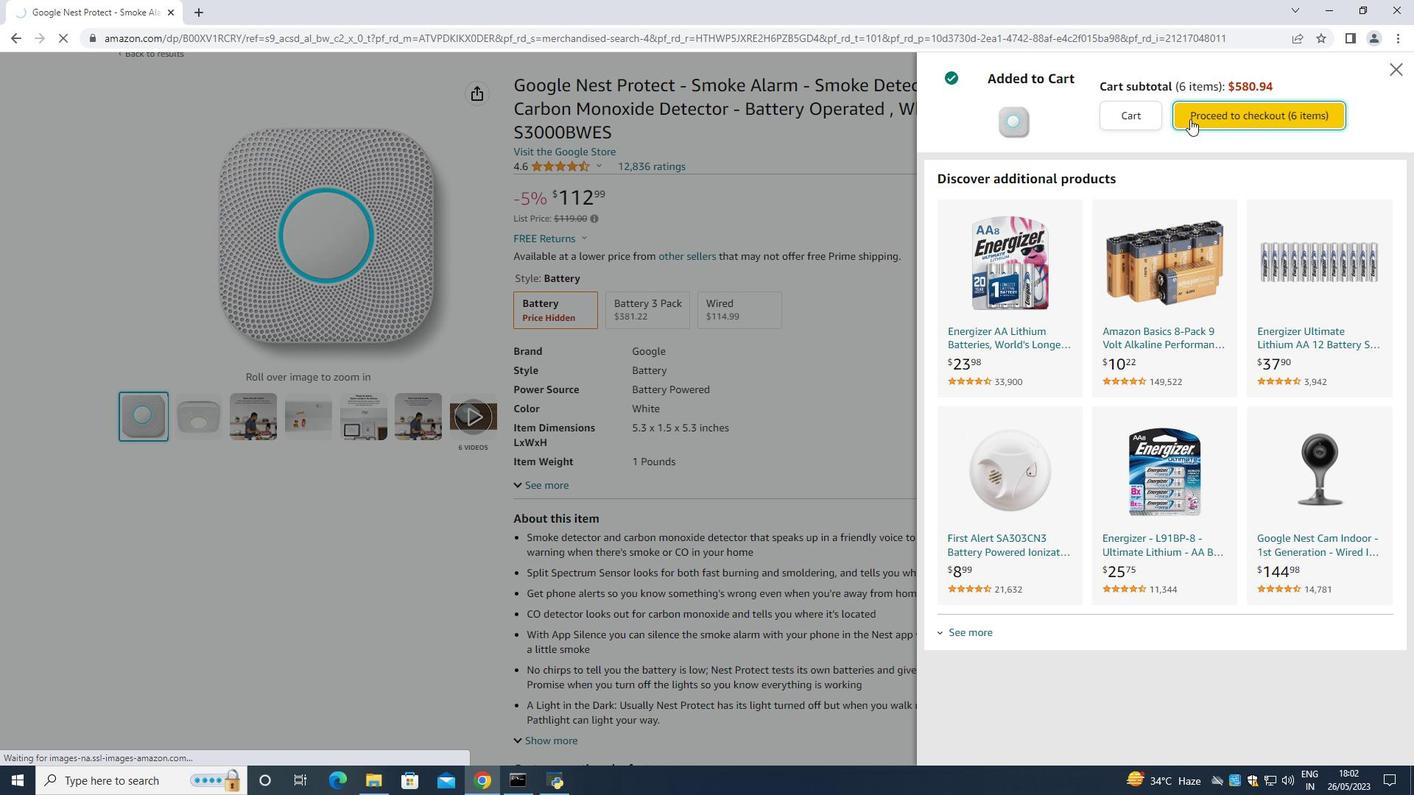 
Action: Mouse pressed left at (1190, 119)
Screenshot: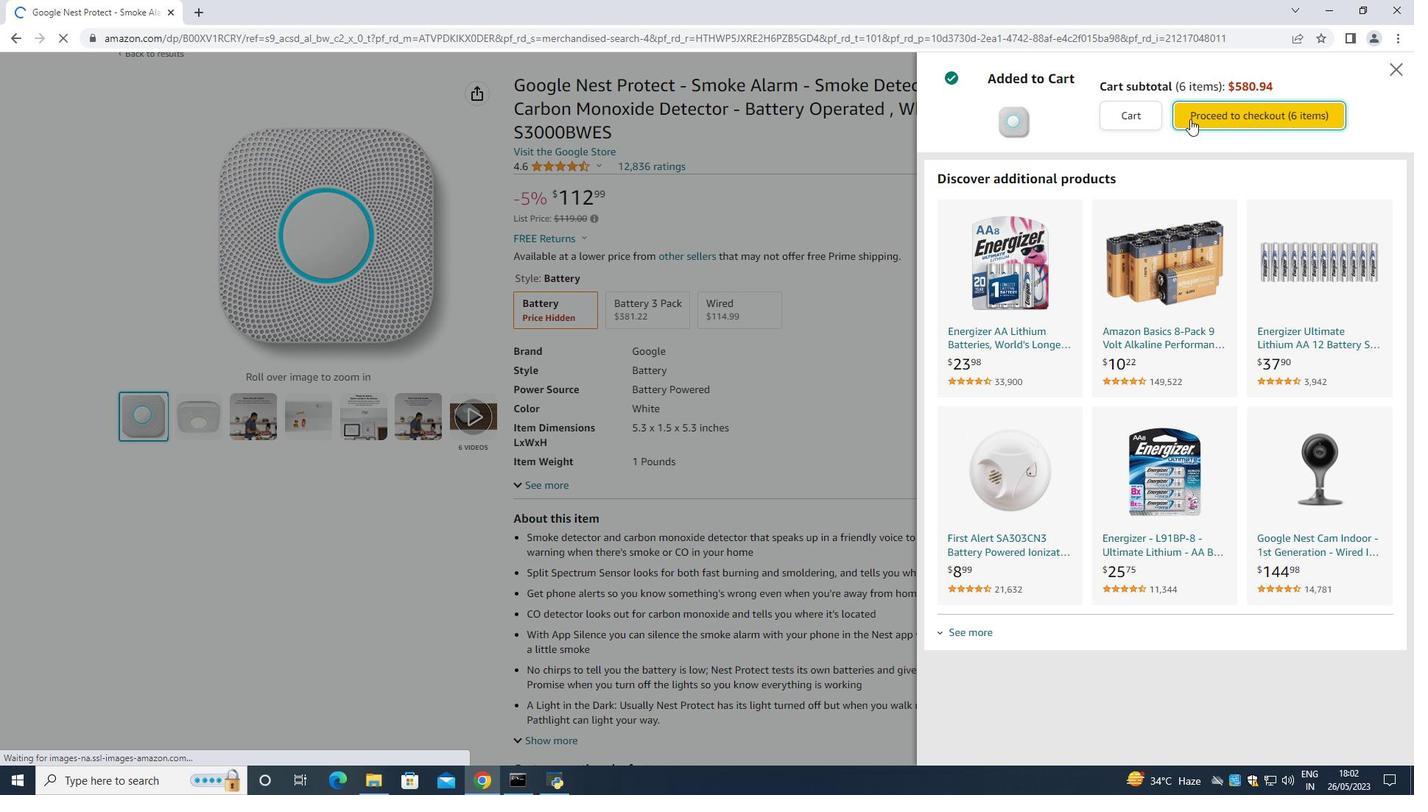 
Action: Mouse pressed left at (1190, 119)
Screenshot: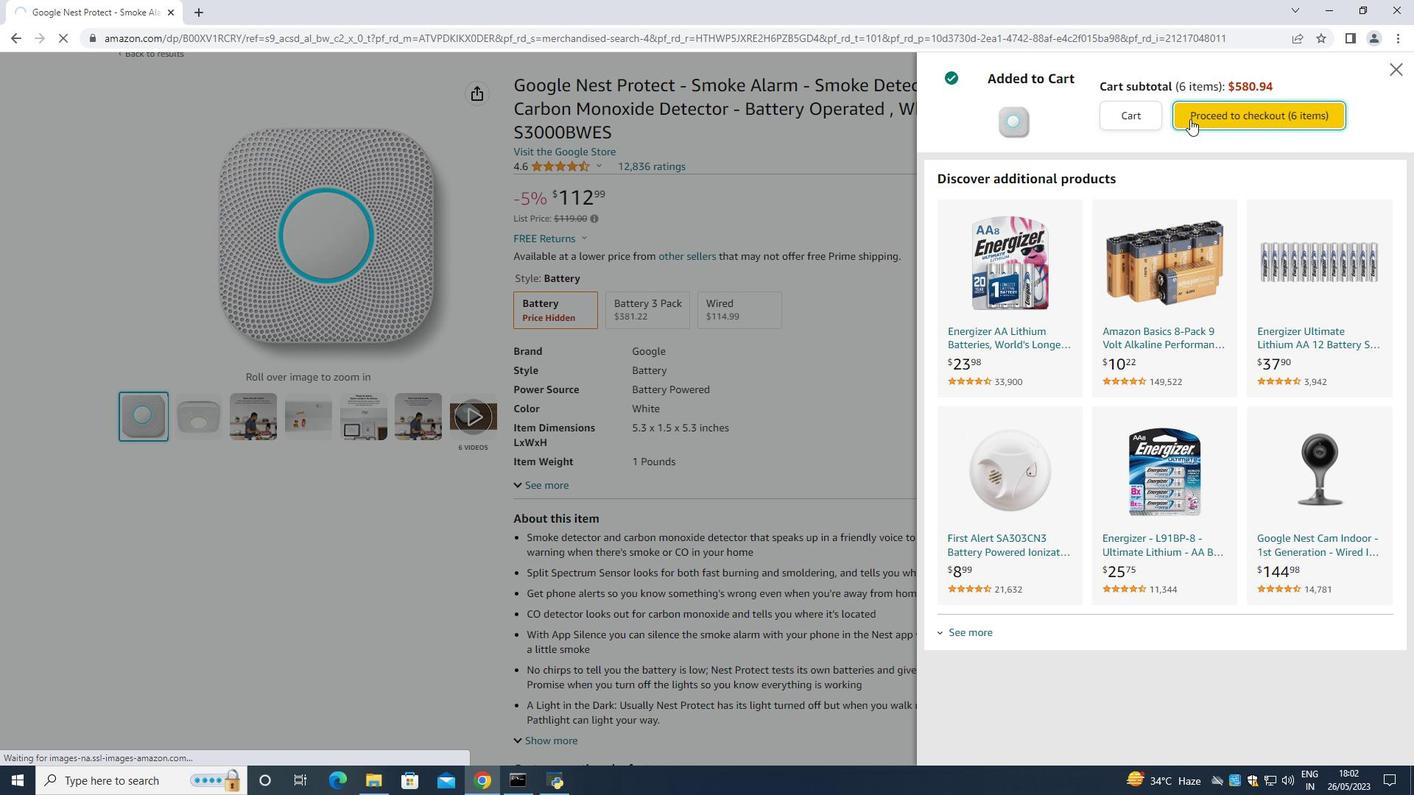 
Action: Mouse moved to (856, 128)
Screenshot: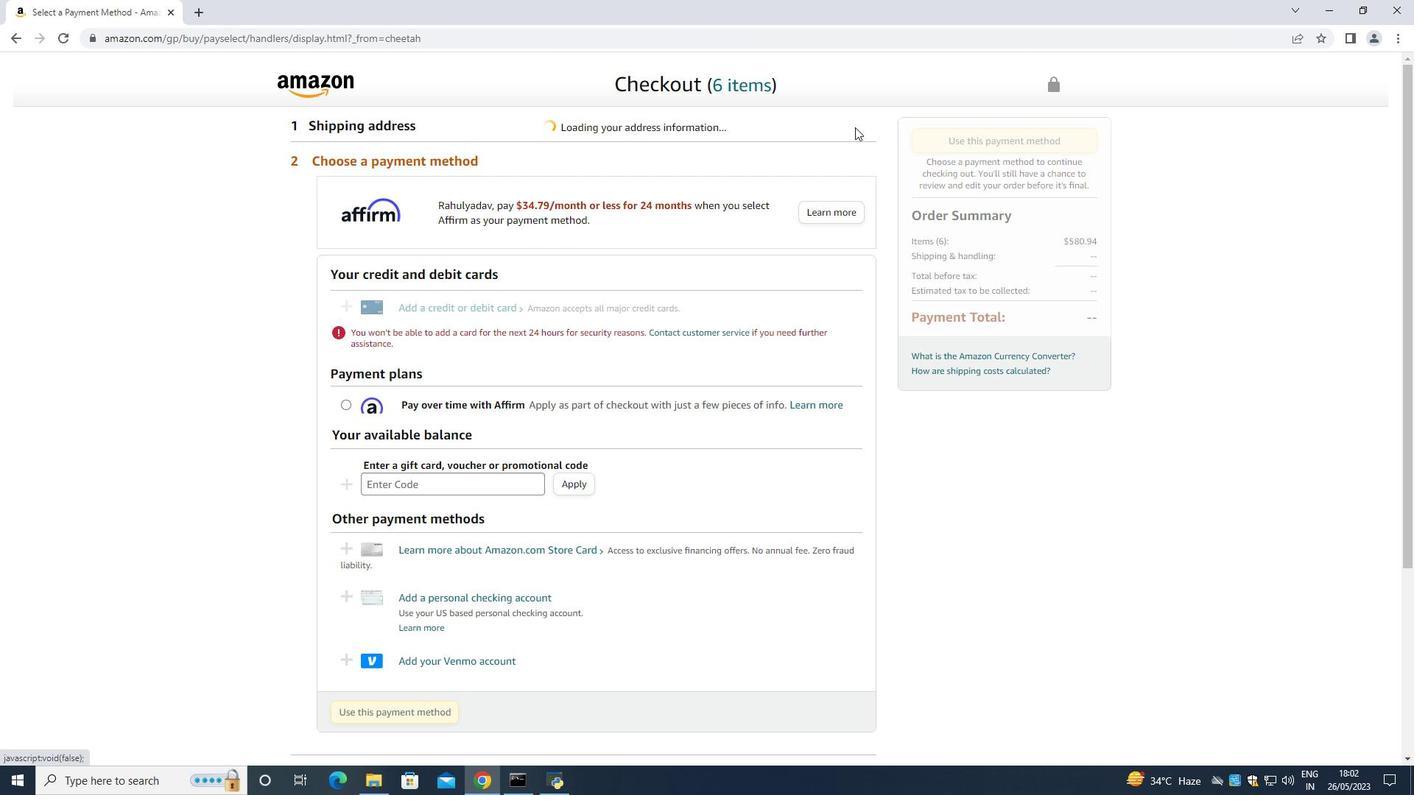
Action: Mouse pressed left at (856, 128)
Screenshot: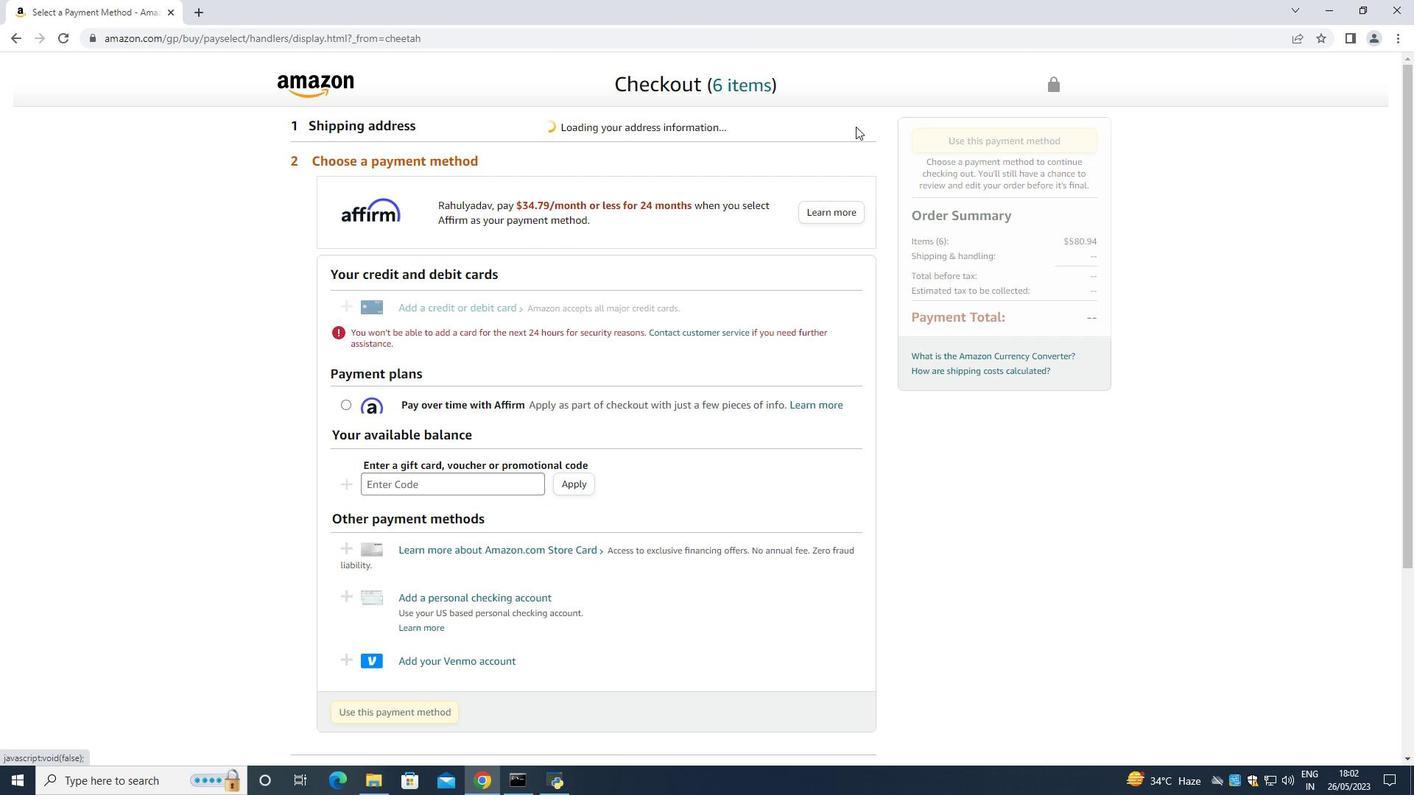 
Action: Mouse moved to (442, 295)
Screenshot: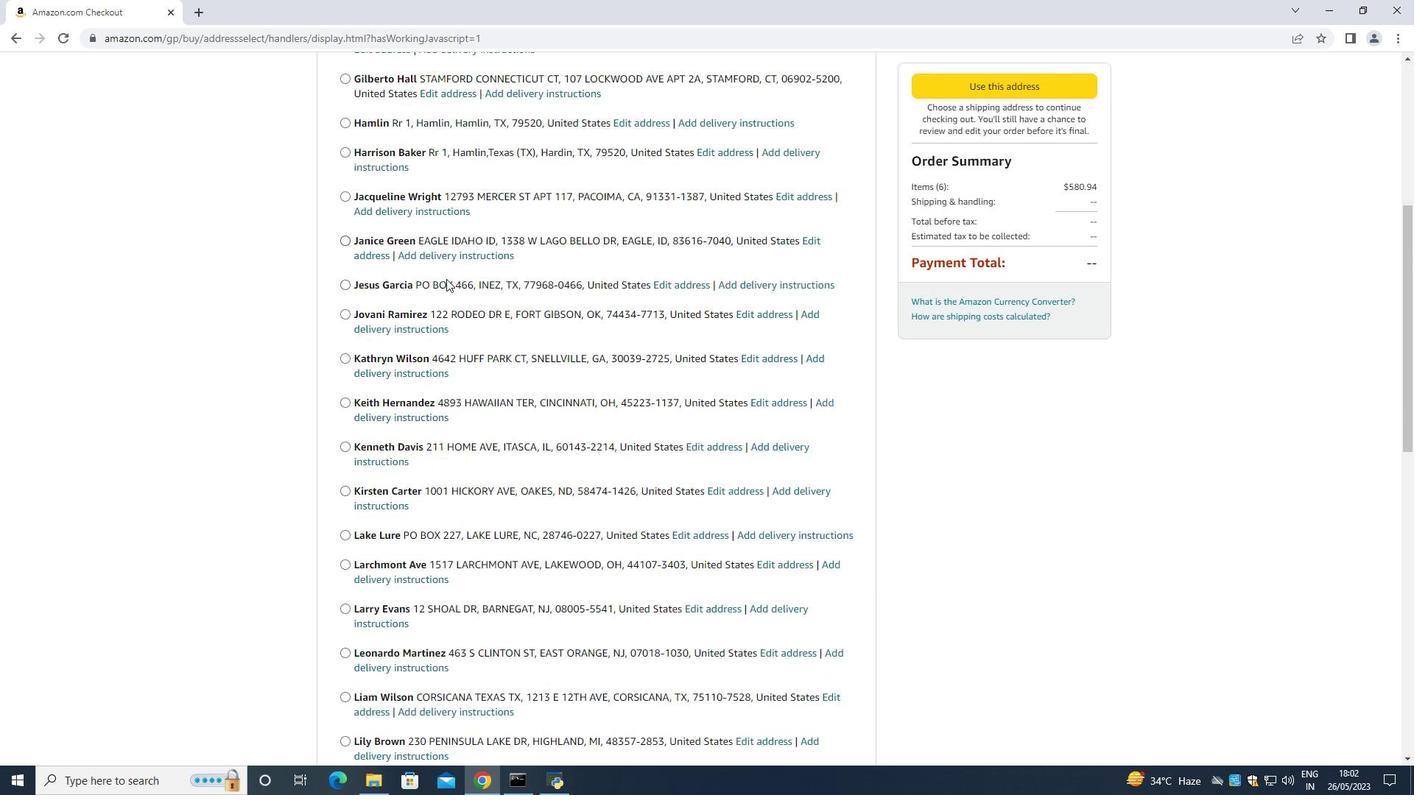 
Action: Mouse scrolled (442, 294) with delta (0, 0)
Screenshot: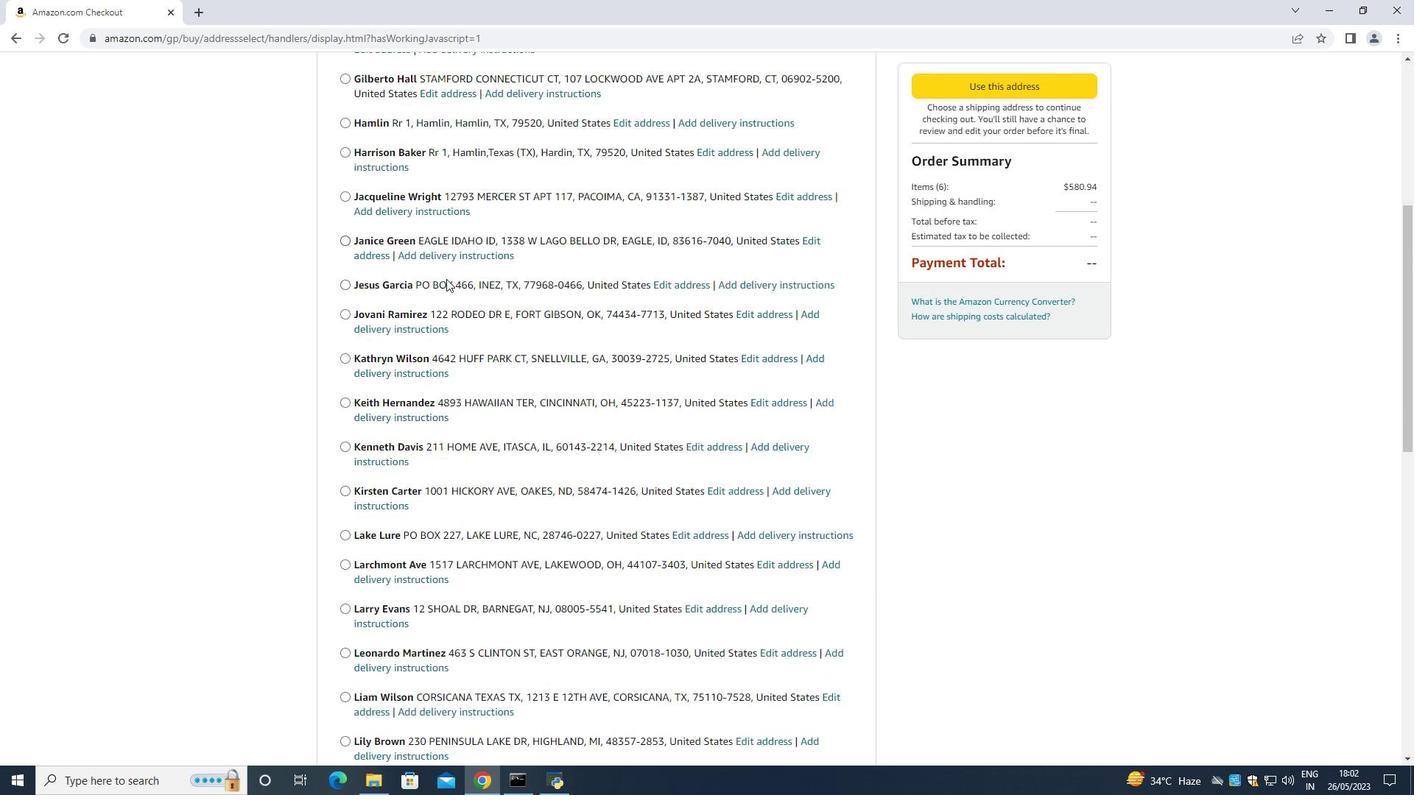 
Action: Mouse moved to (442, 295)
Screenshot: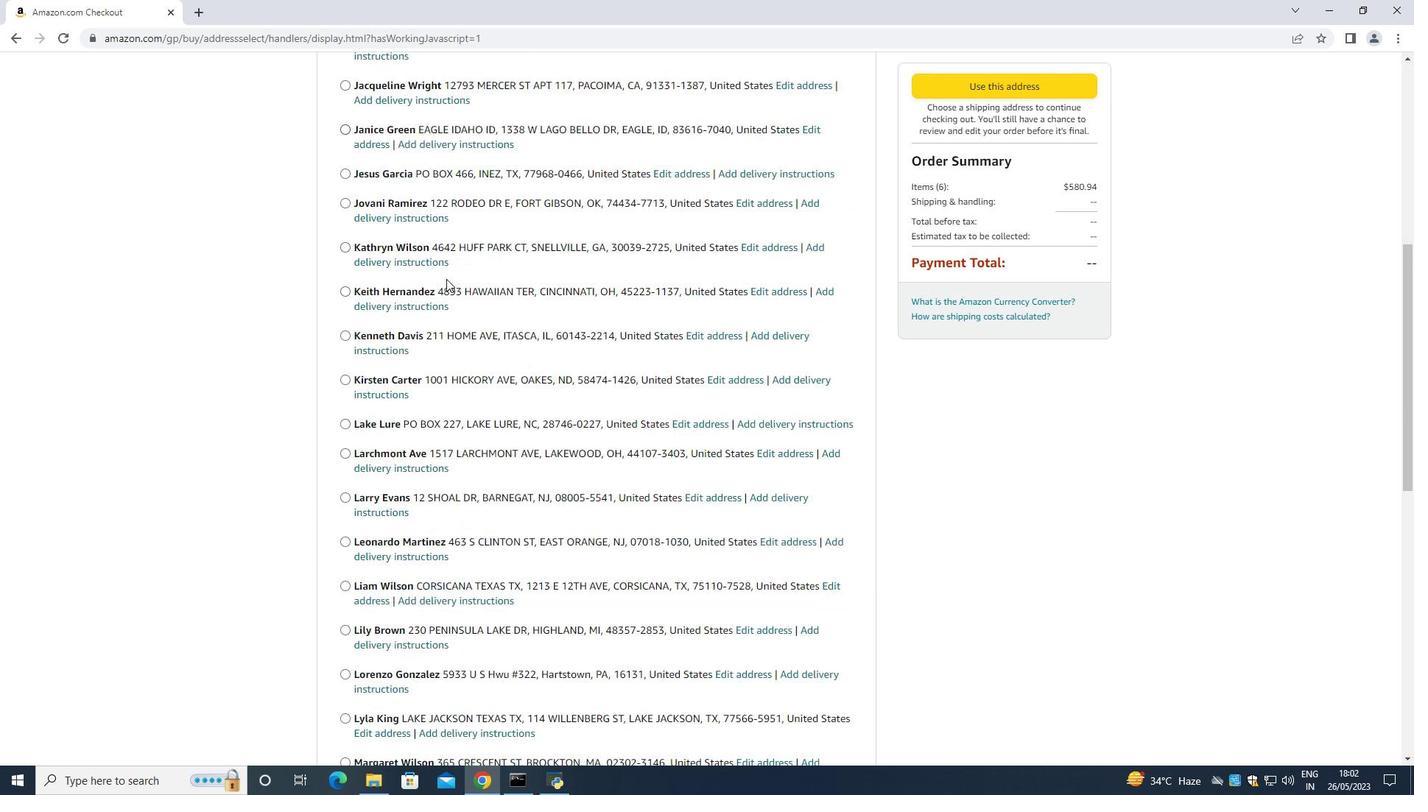 
Action: Mouse scrolled (442, 294) with delta (0, 0)
Screenshot: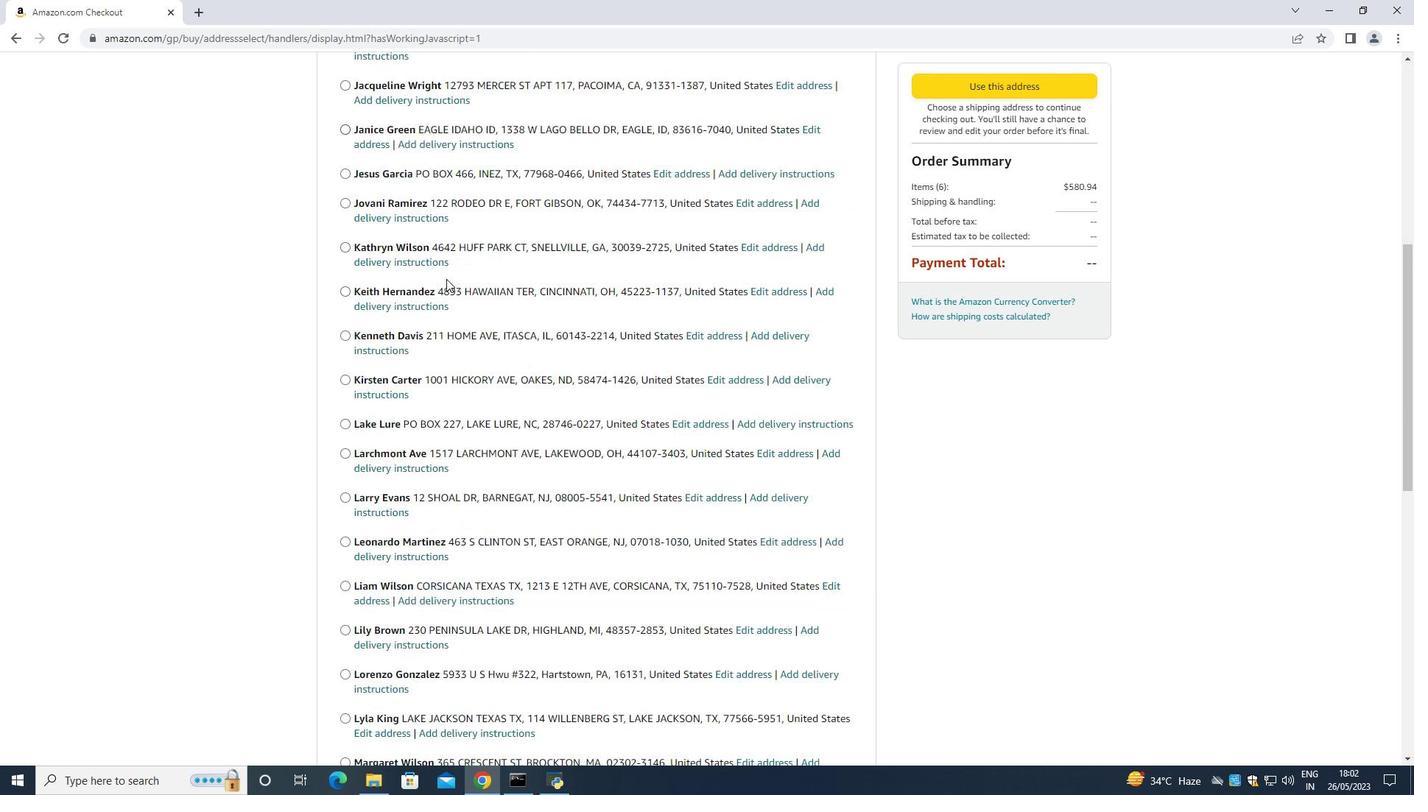 
Action: Mouse scrolled (442, 294) with delta (0, 0)
Screenshot: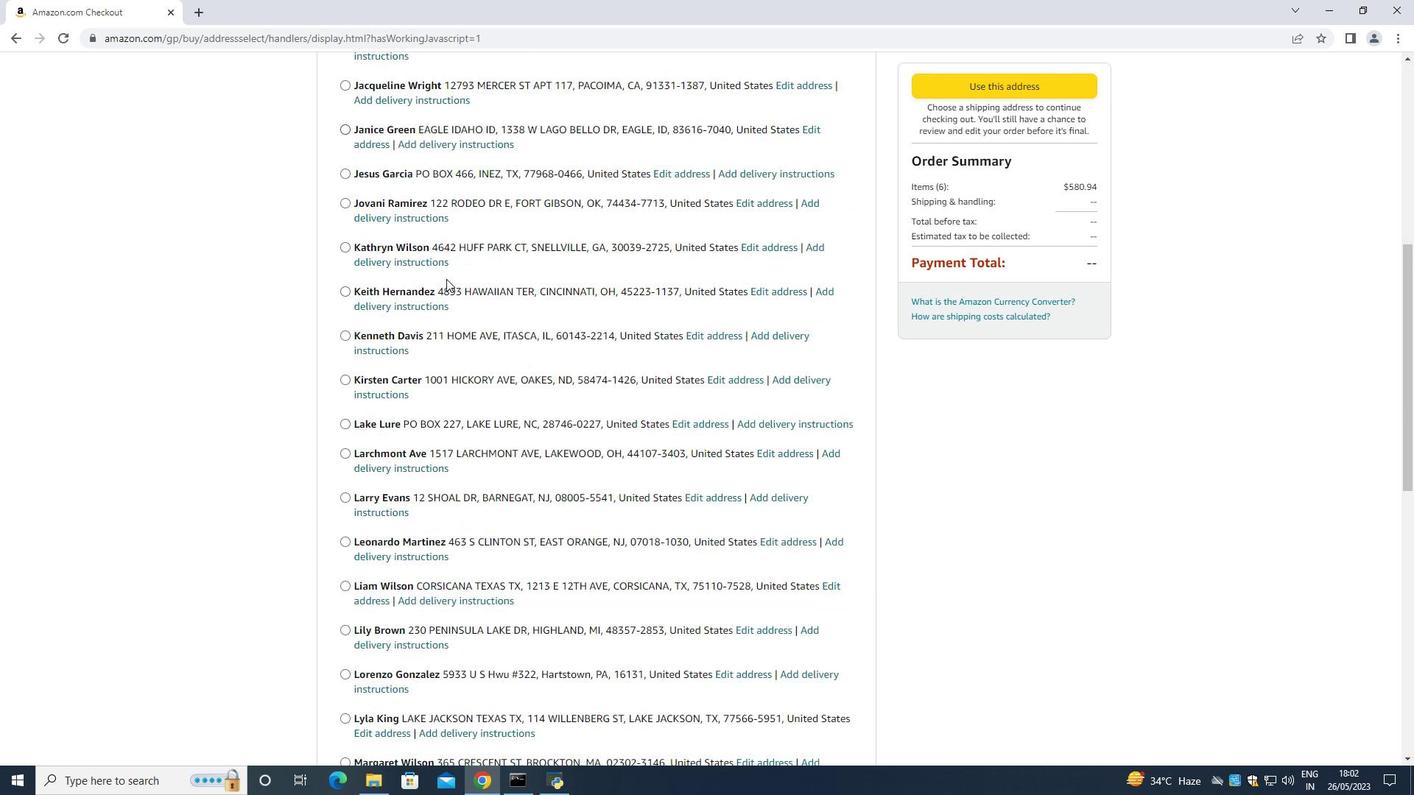
Action: Mouse moved to (442, 295)
Screenshot: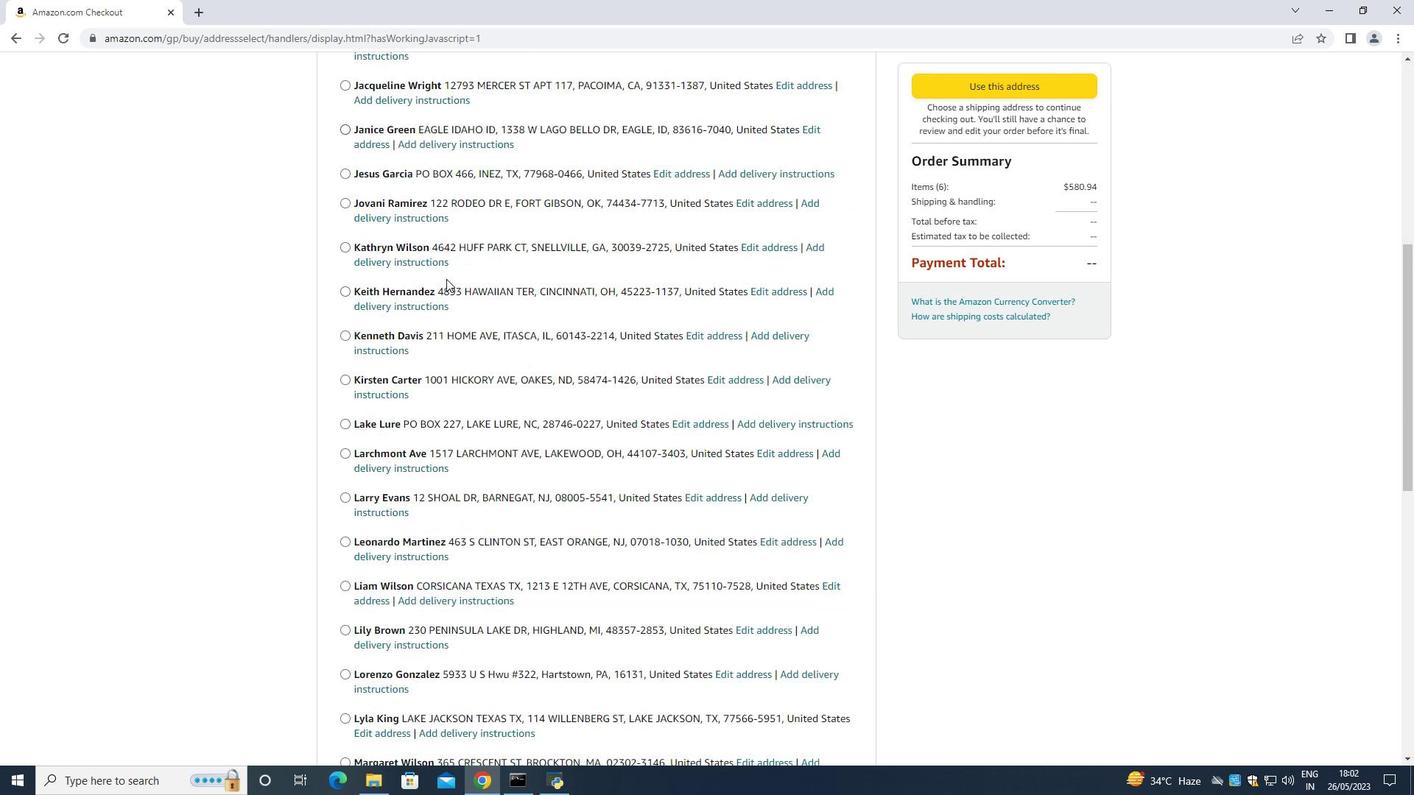 
Action: Mouse scrolled (442, 294) with delta (0, 0)
Screenshot: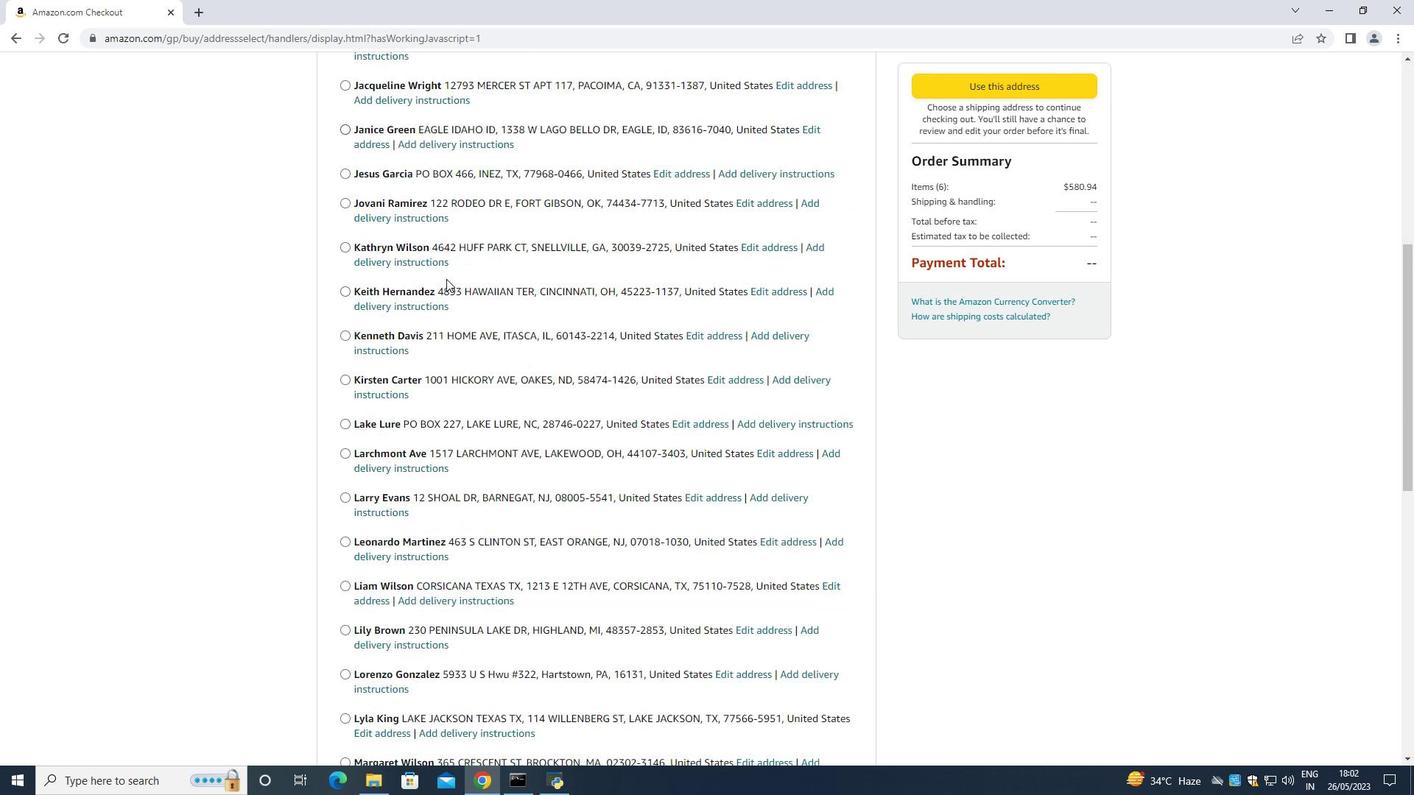 
Action: Mouse moved to (443, 293)
Screenshot: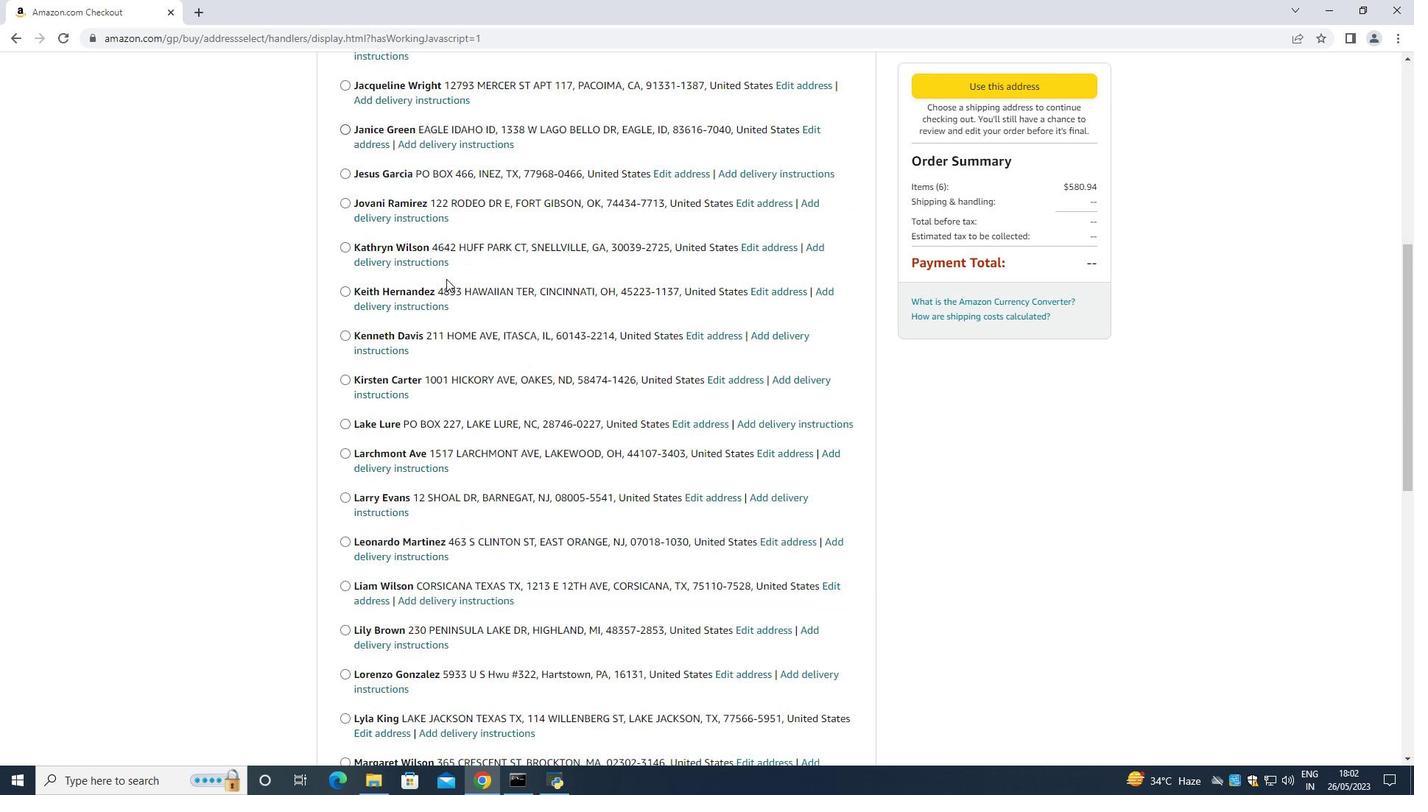 
Action: Mouse scrolled (443, 292) with delta (0, 0)
